 Task: Buy 3 Potato Mashers & Ricers from Fruit & Vegetable Tools section under best seller category for shipping address: Jovani Ramirez, 2765 Fieldcrest Road, New York, New York 10005, Cell Number 6318992398. Pay from credit card ending with 9757, CVV 798
Action: Mouse moved to (37, 119)
Screenshot: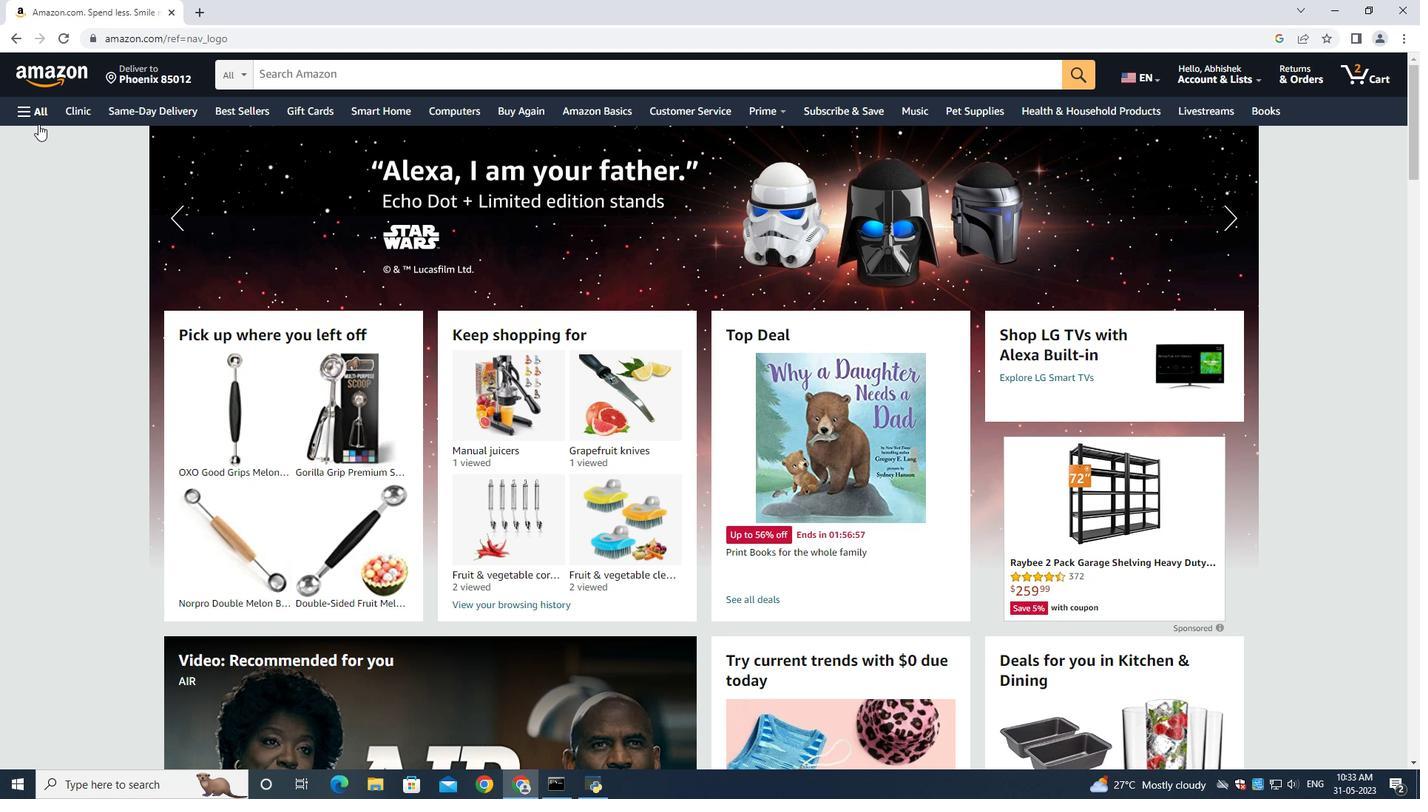 
Action: Mouse pressed left at (37, 119)
Screenshot: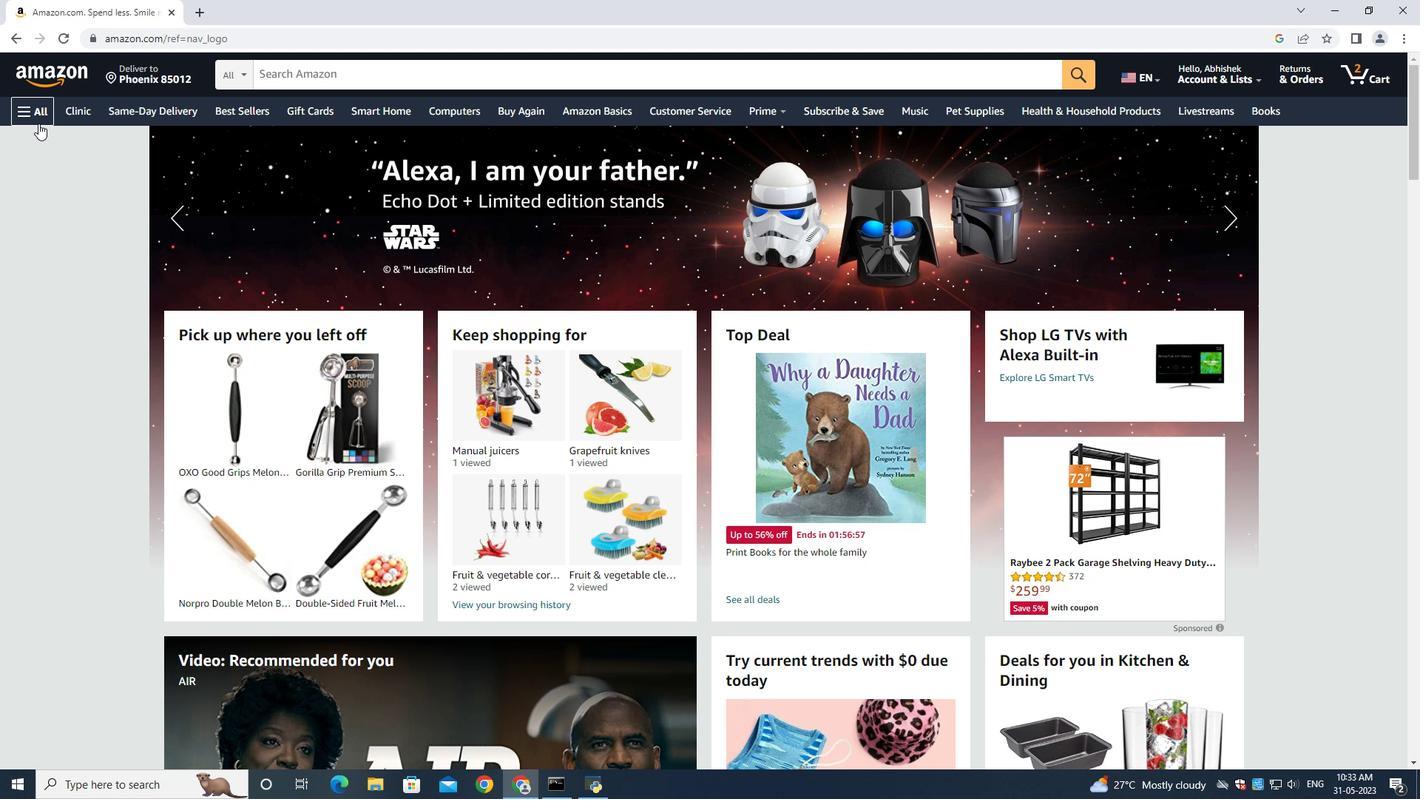 
Action: Mouse moved to (45, 137)
Screenshot: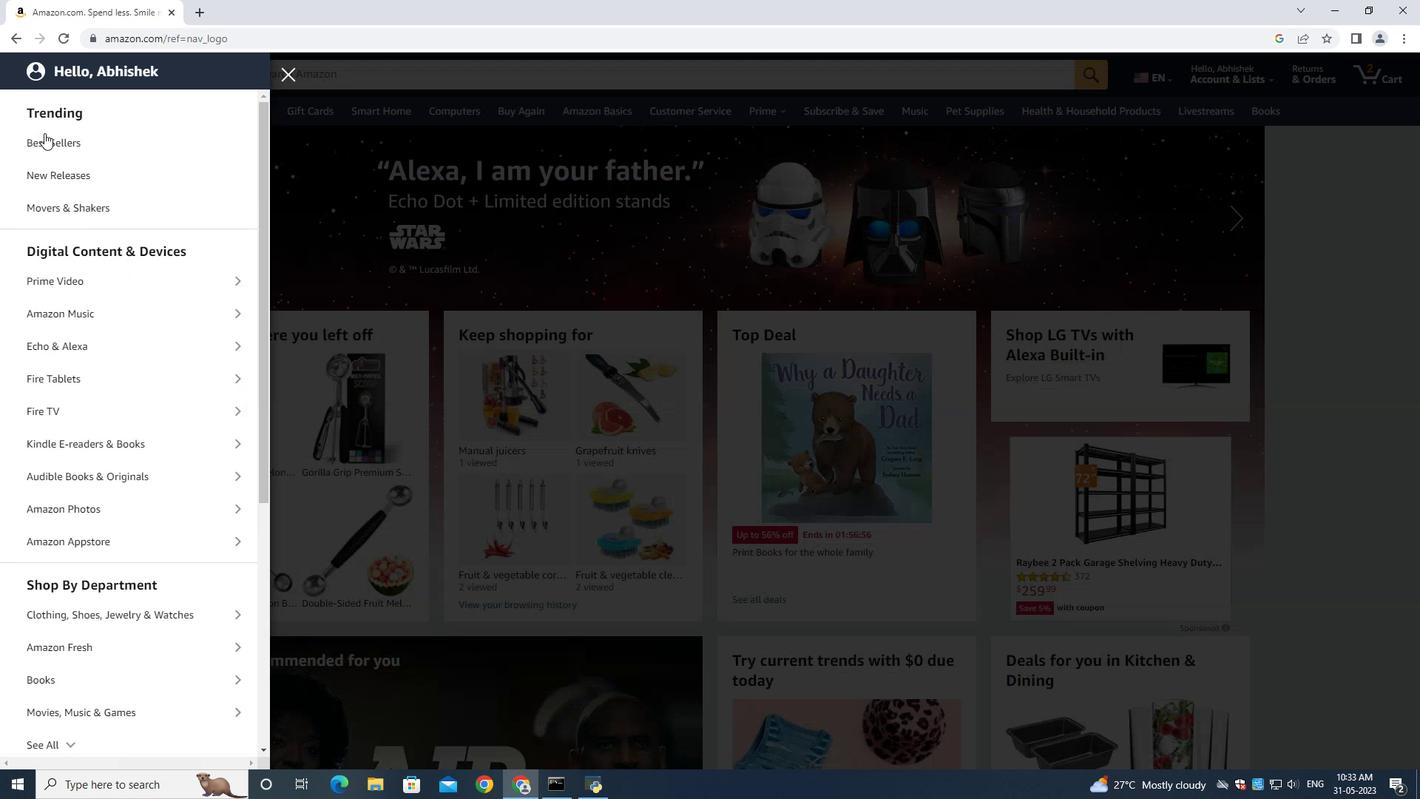 
Action: Mouse pressed left at (45, 137)
Screenshot: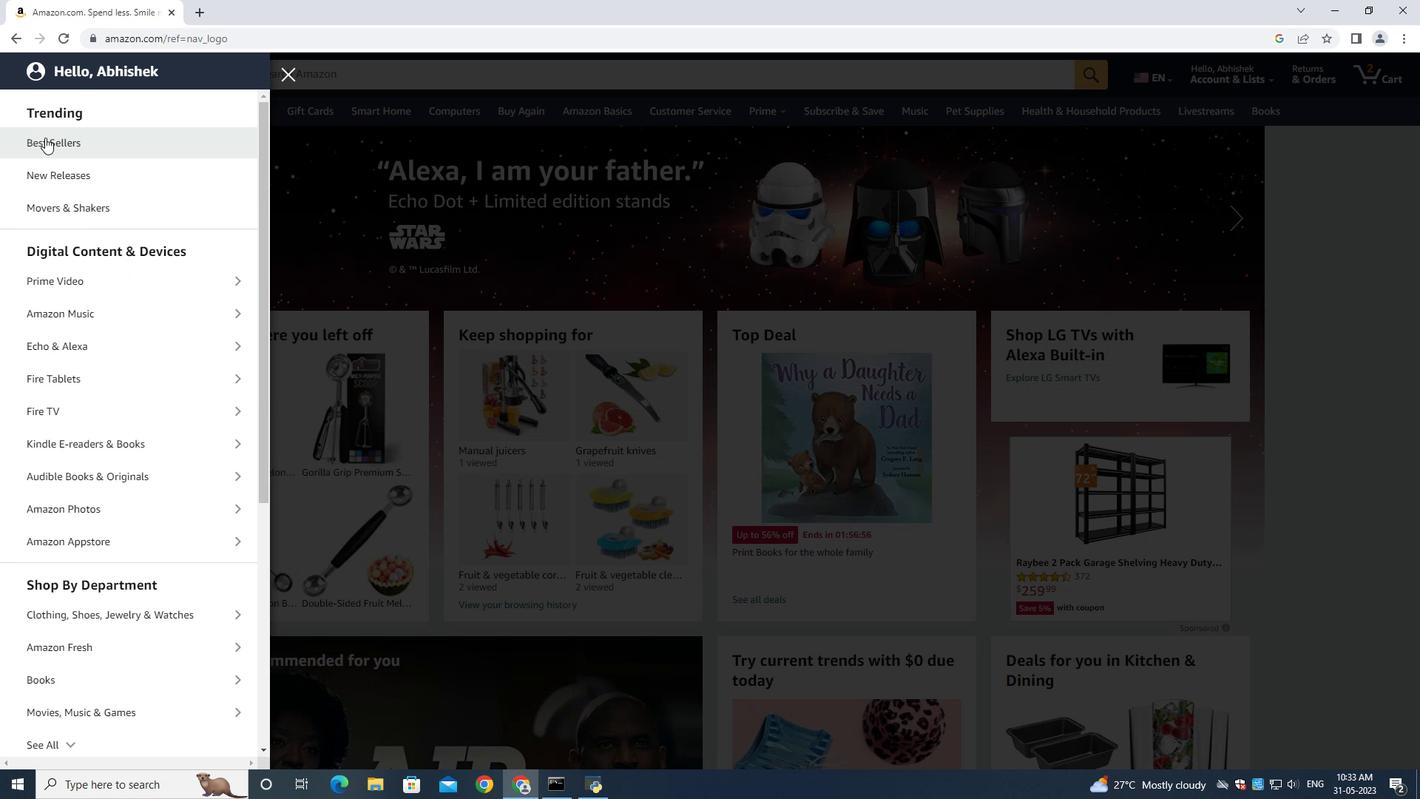 
Action: Mouse moved to (359, 76)
Screenshot: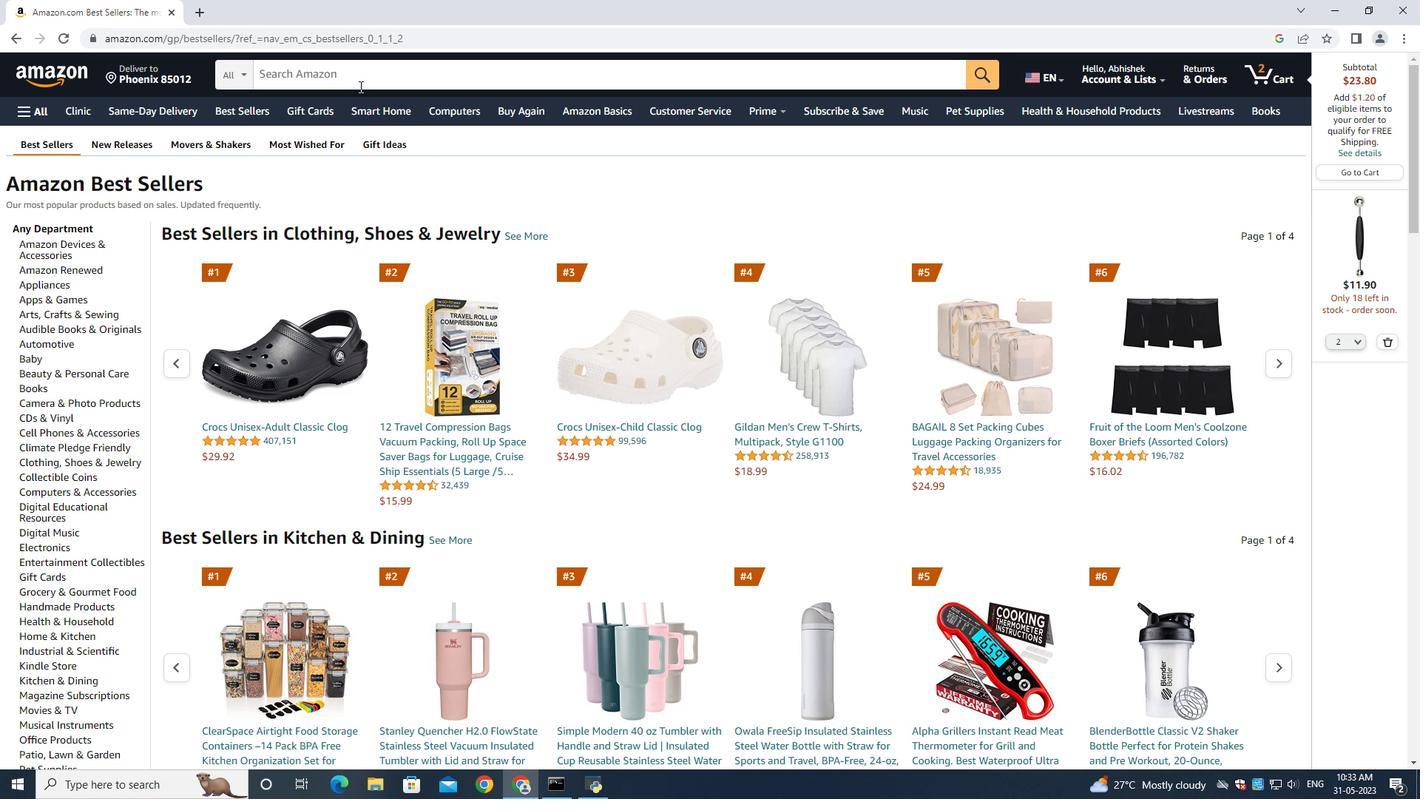
Action: Mouse pressed left at (359, 76)
Screenshot: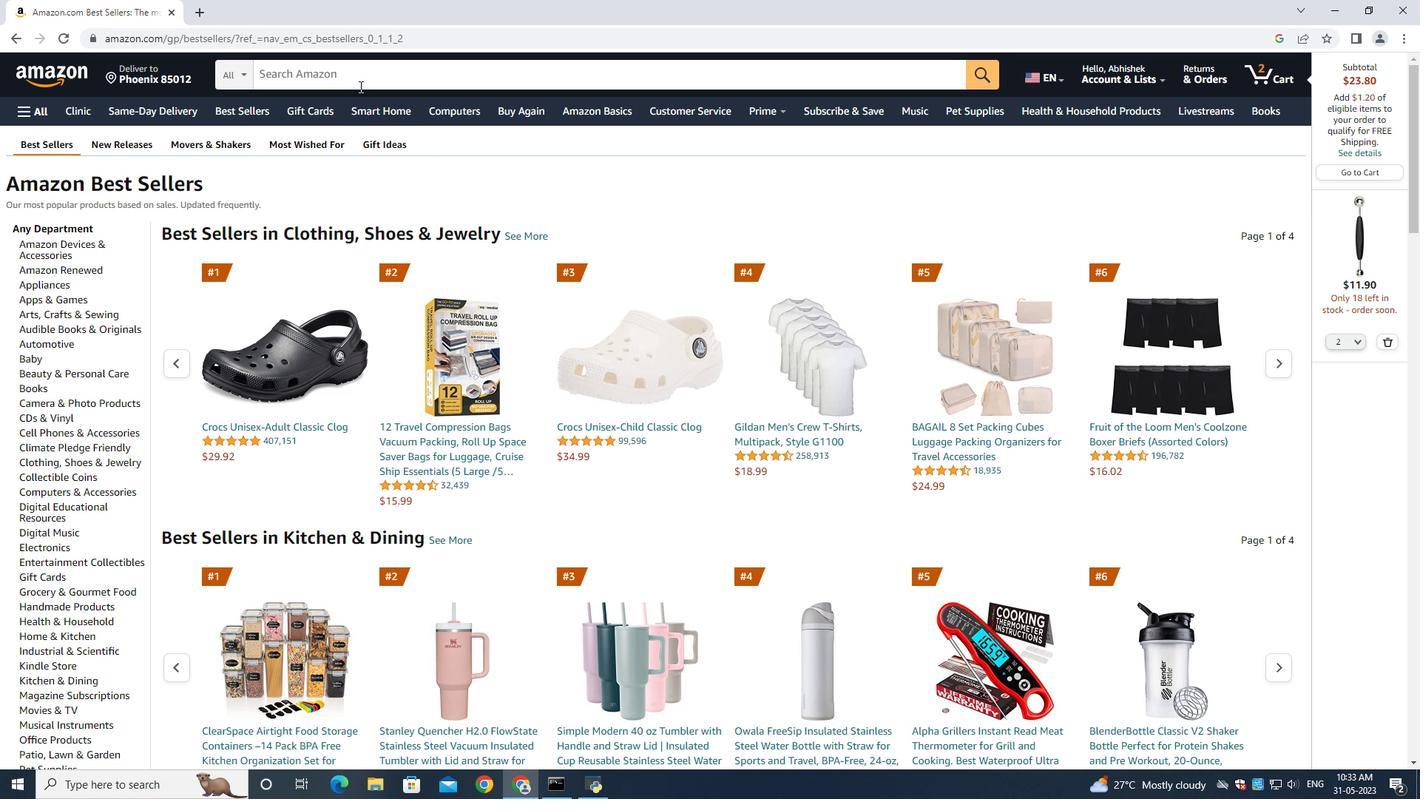 
Action: Key pressed patato<Key.space><Key.shift>Mashers<Key.enter>
Screenshot: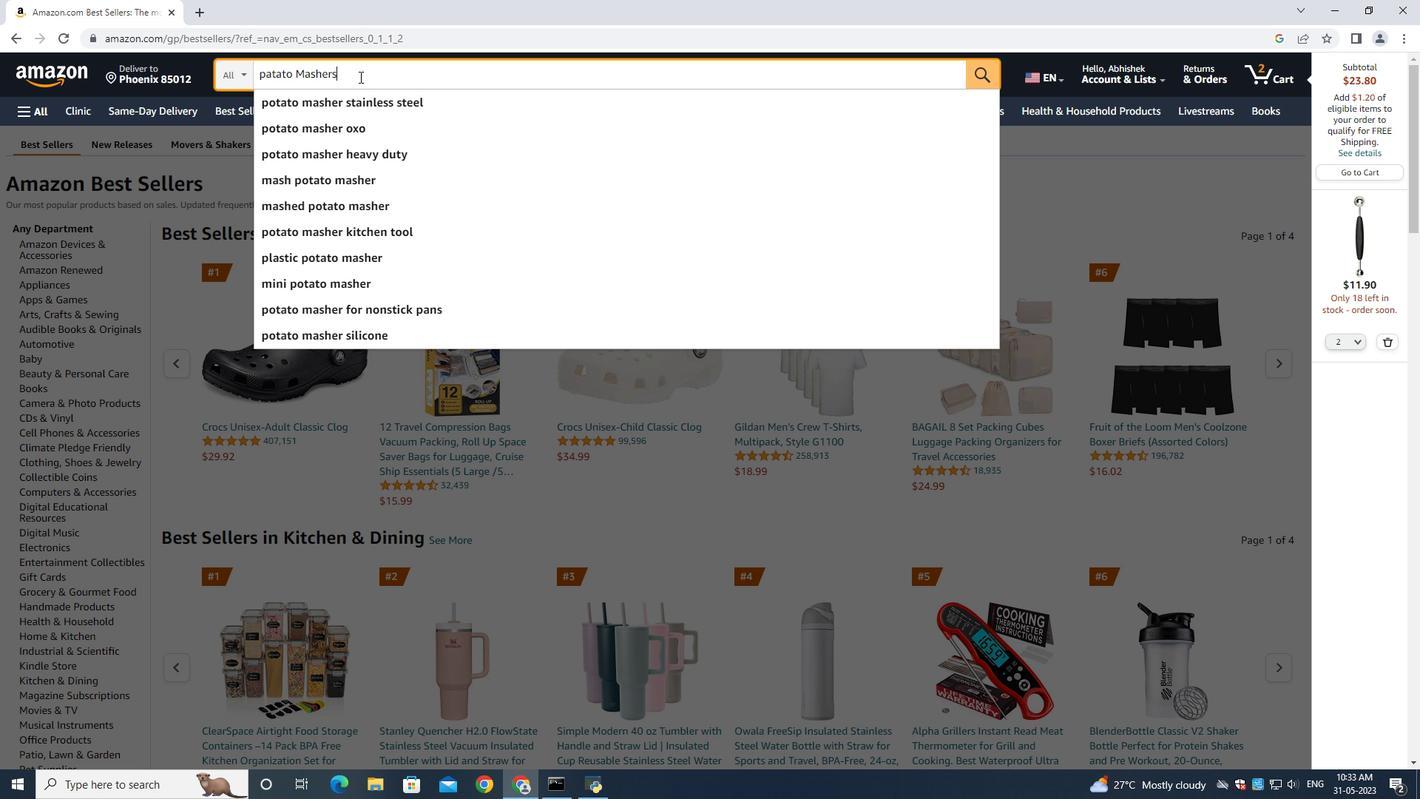 
Action: Mouse moved to (1381, 346)
Screenshot: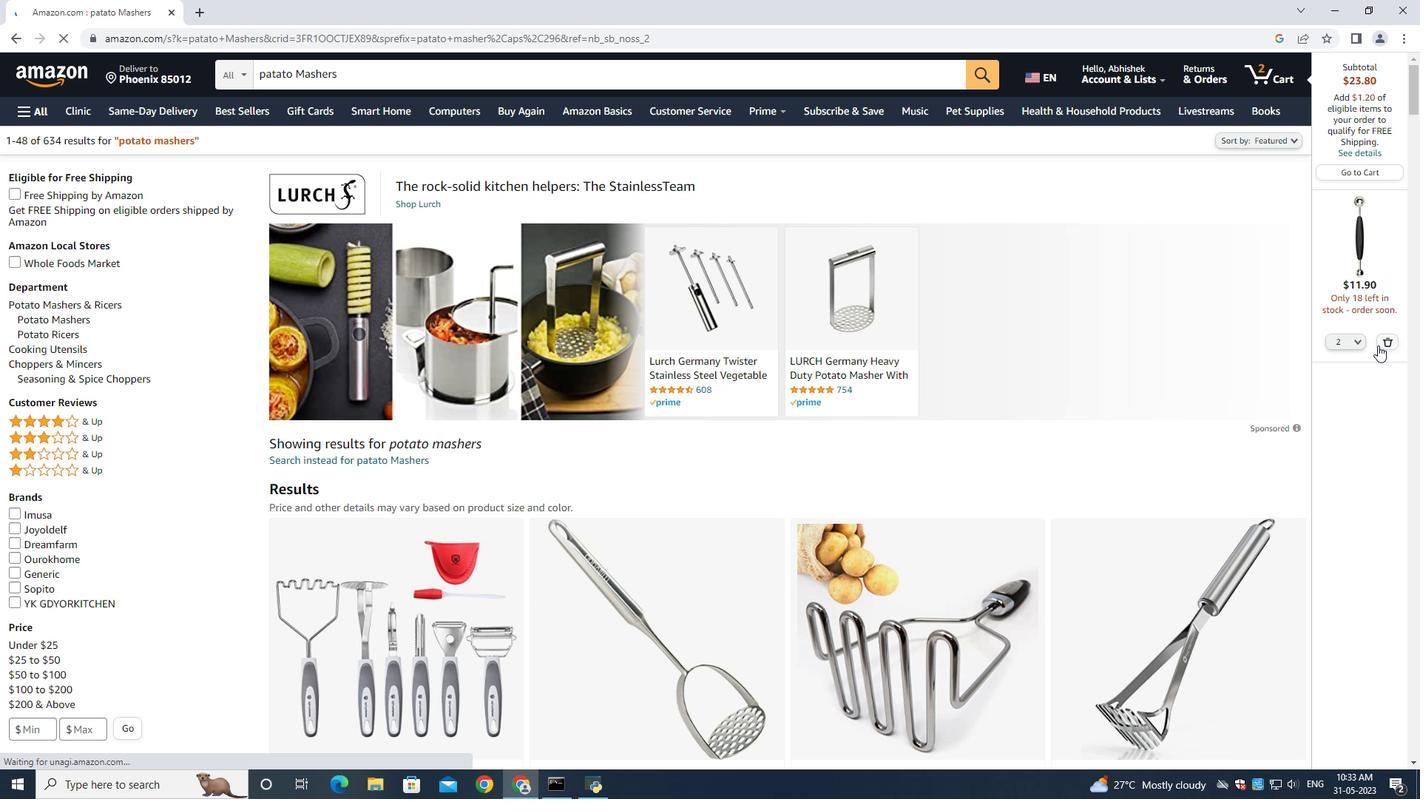 
Action: Mouse pressed left at (1381, 346)
Screenshot: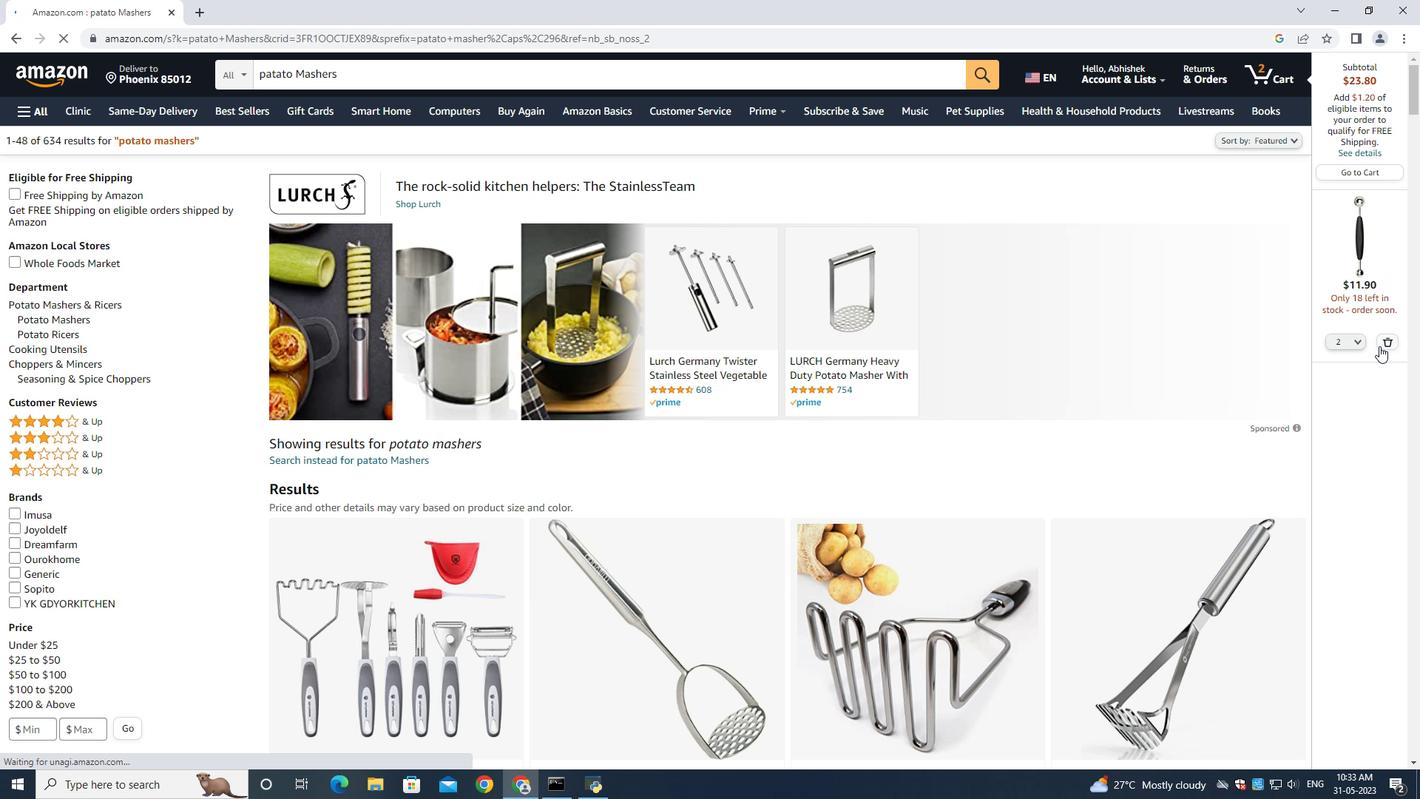 
Action: Mouse moved to (573, 585)
Screenshot: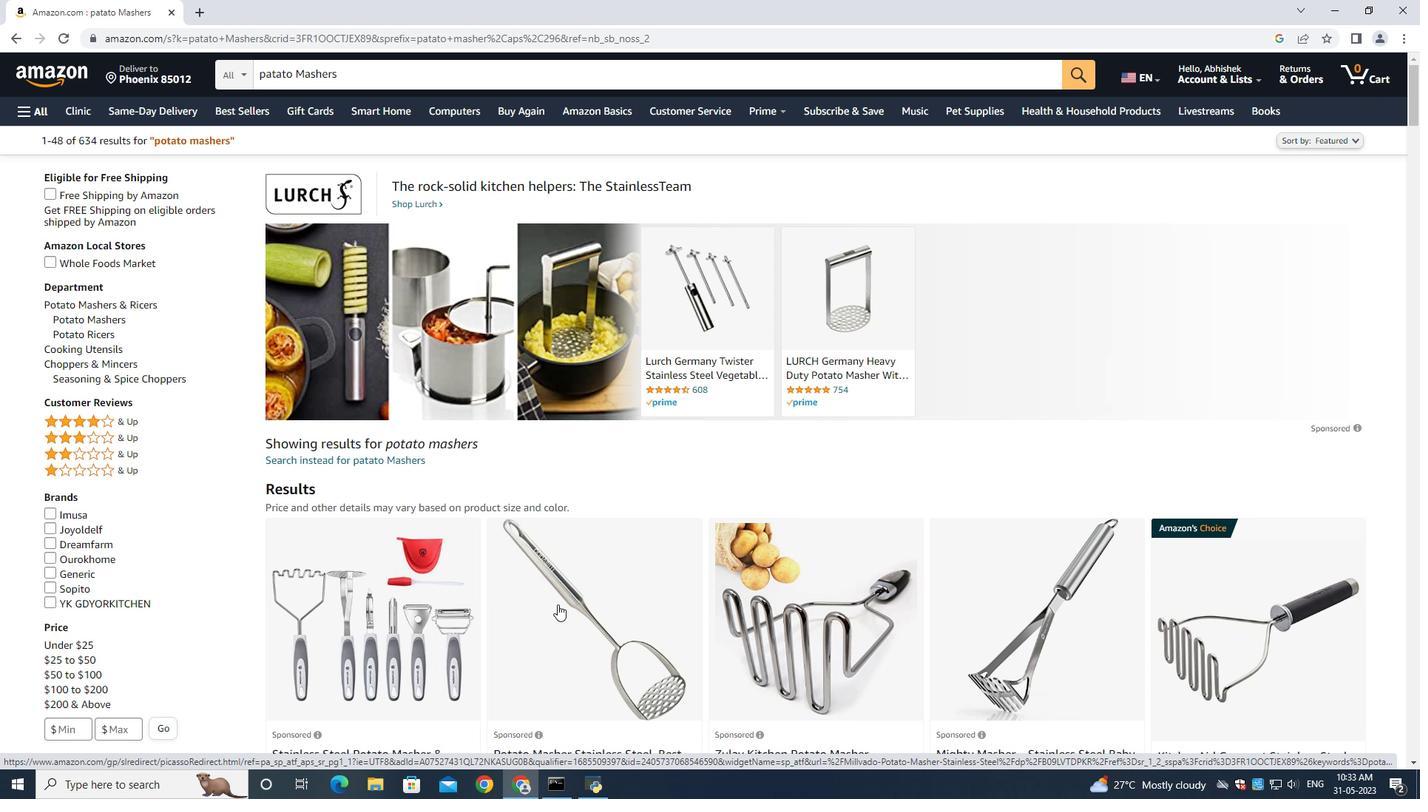 
Action: Mouse scrolled (573, 585) with delta (0, 0)
Screenshot: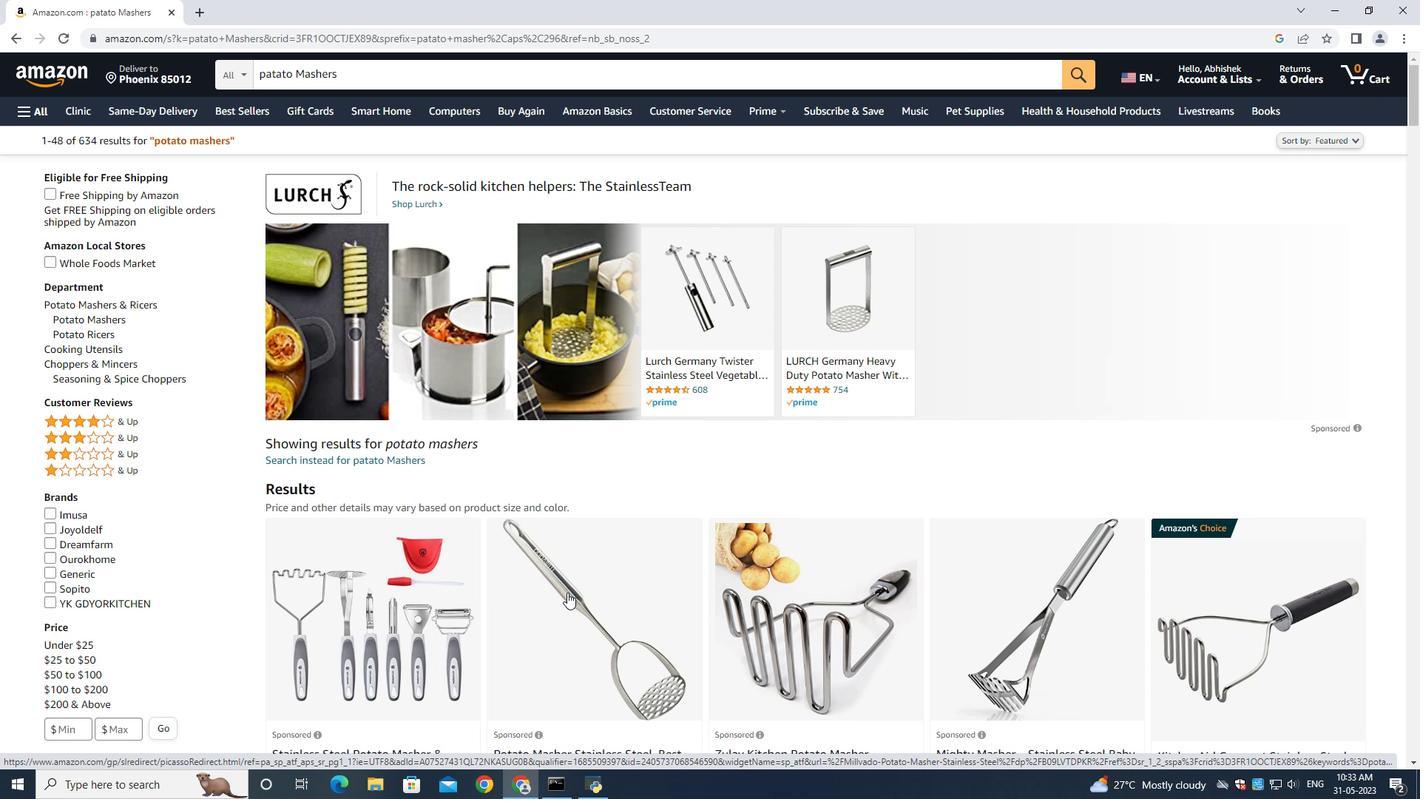 
Action: Mouse scrolled (573, 585) with delta (0, 0)
Screenshot: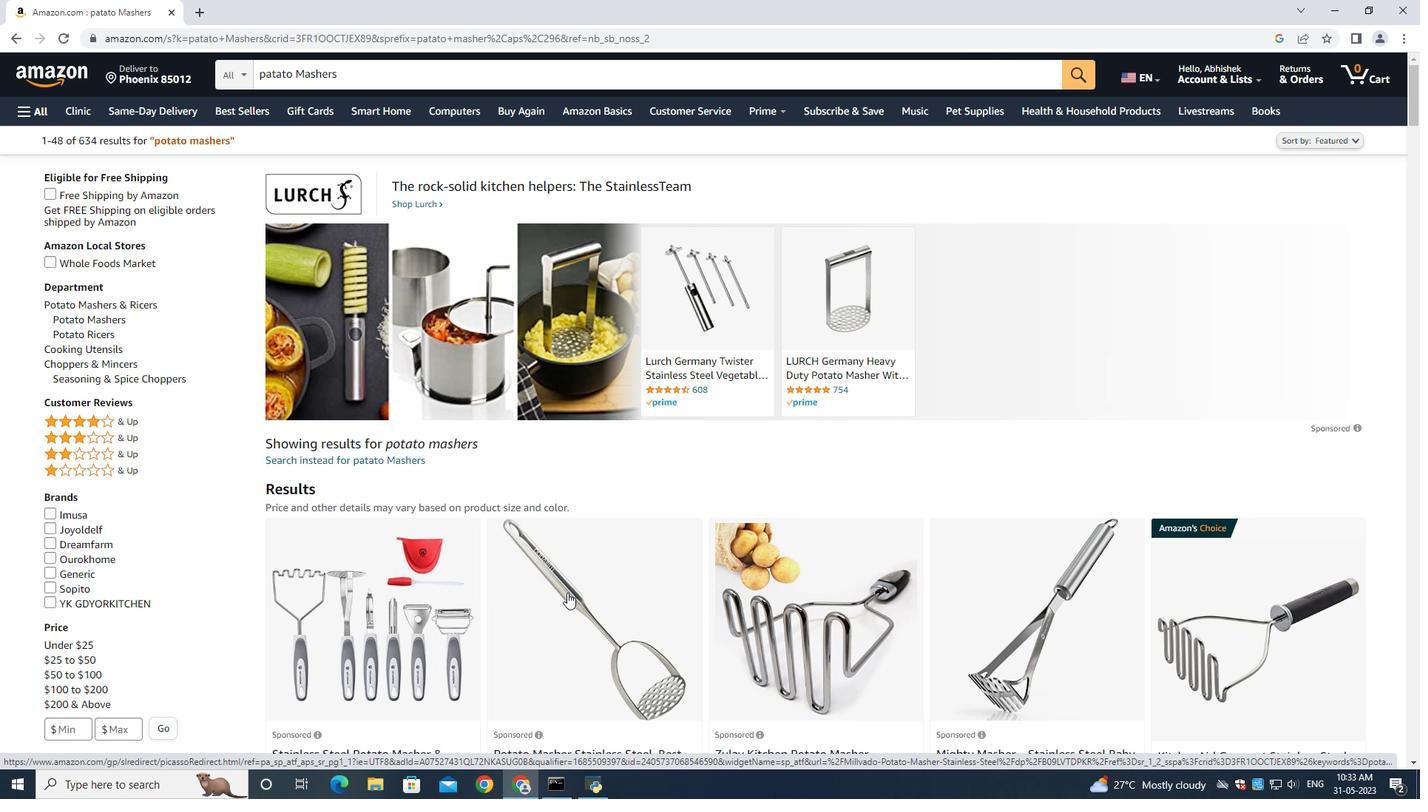 
Action: Mouse scrolled (573, 585) with delta (0, 0)
Screenshot: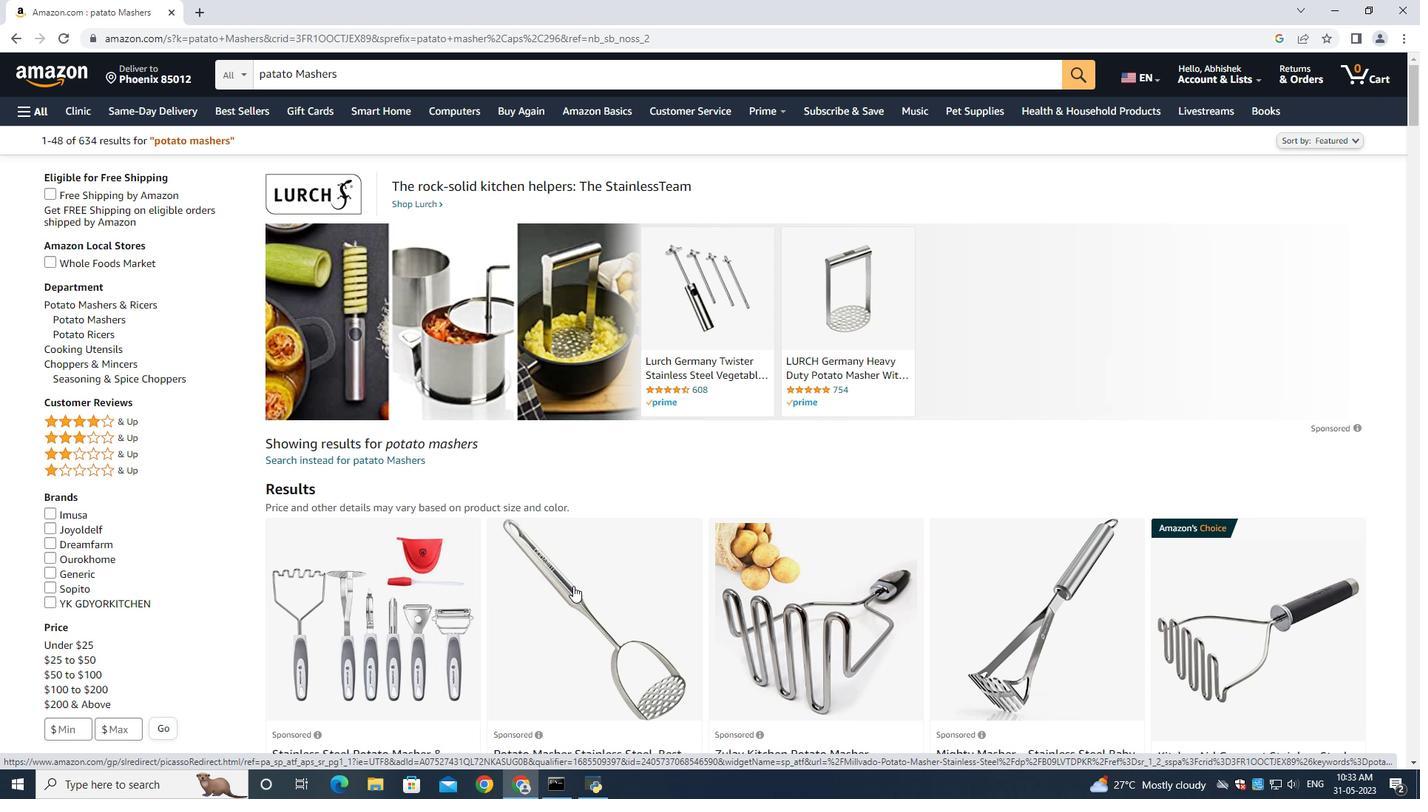 
Action: Mouse moved to (557, 483)
Screenshot: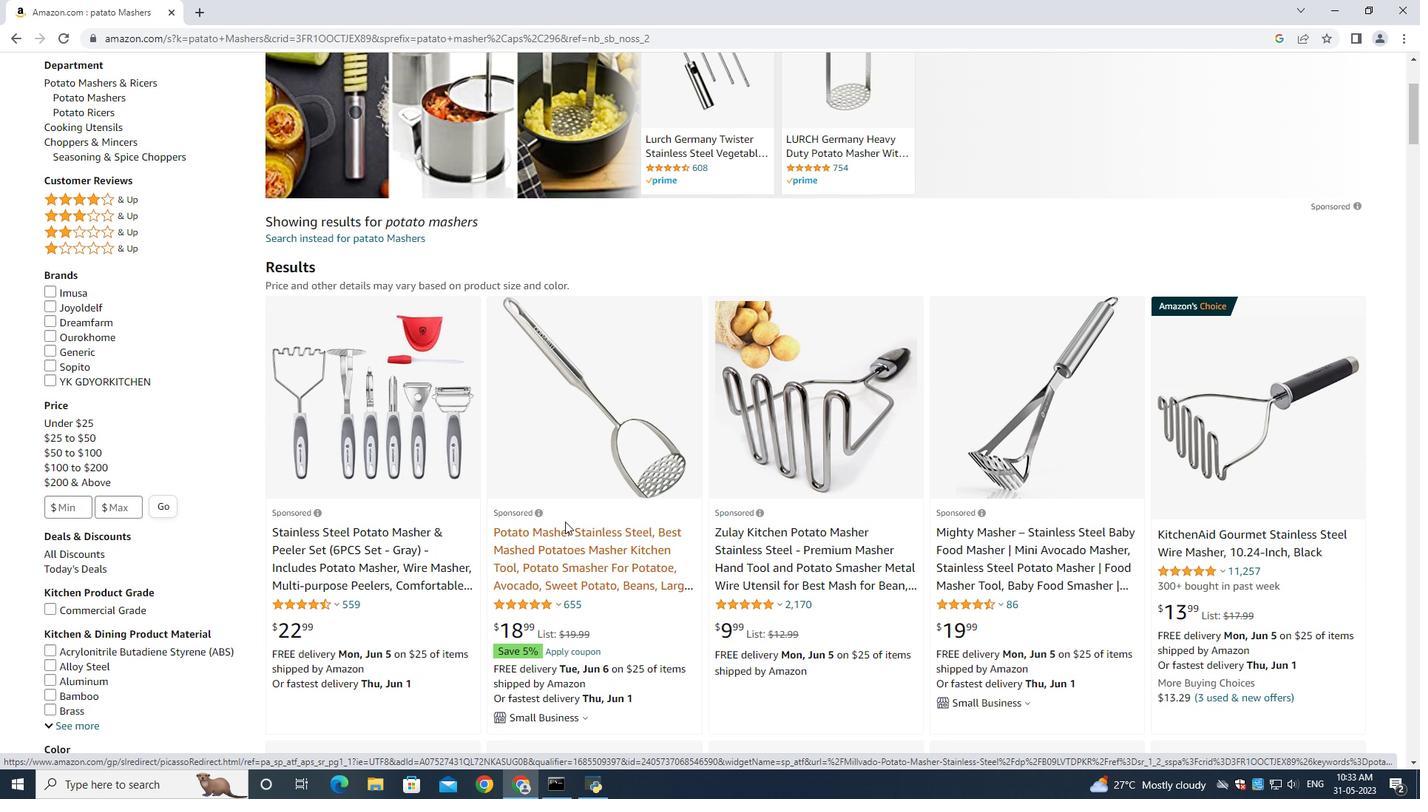 
Action: Mouse scrolled (557, 483) with delta (0, 0)
Screenshot: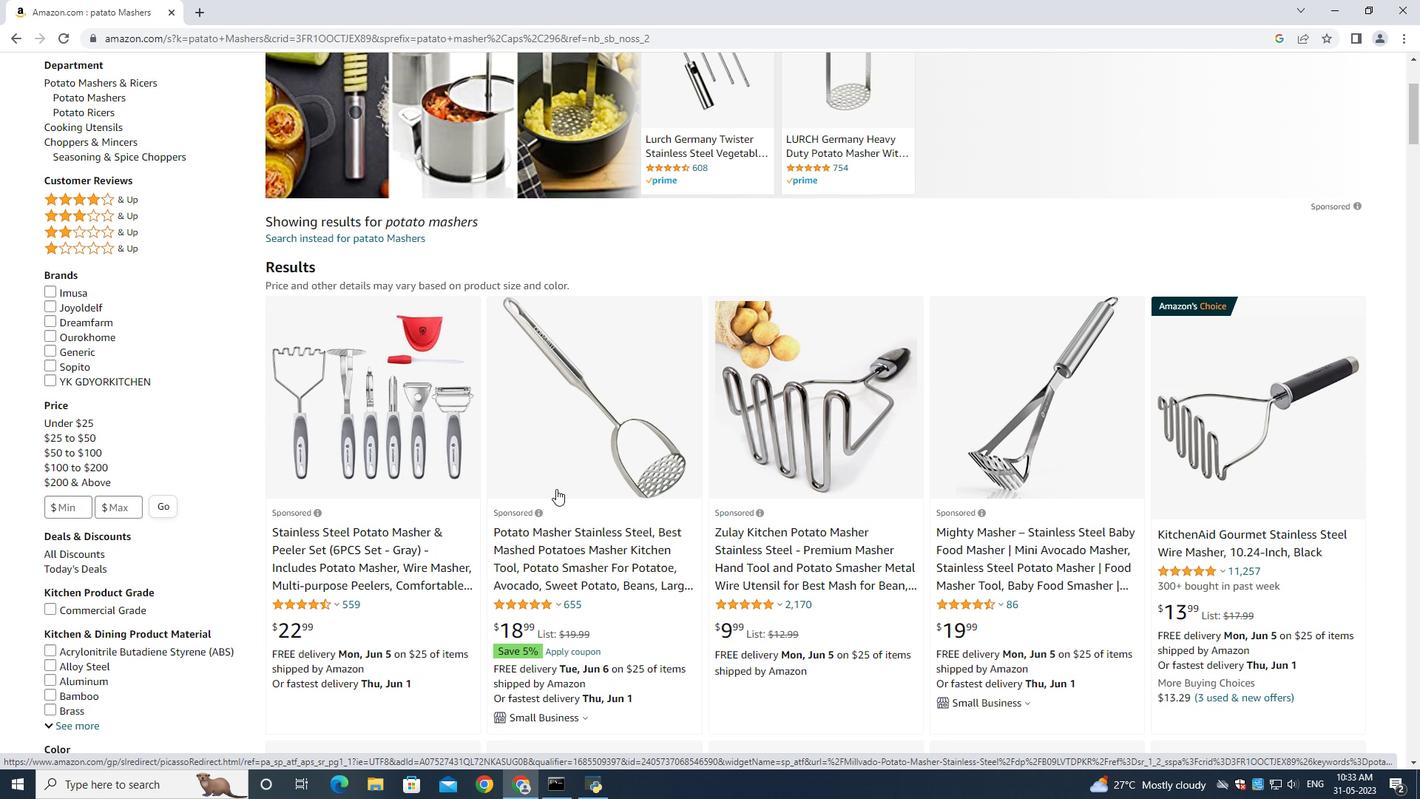 
Action: Mouse scrolled (557, 483) with delta (0, 0)
Screenshot: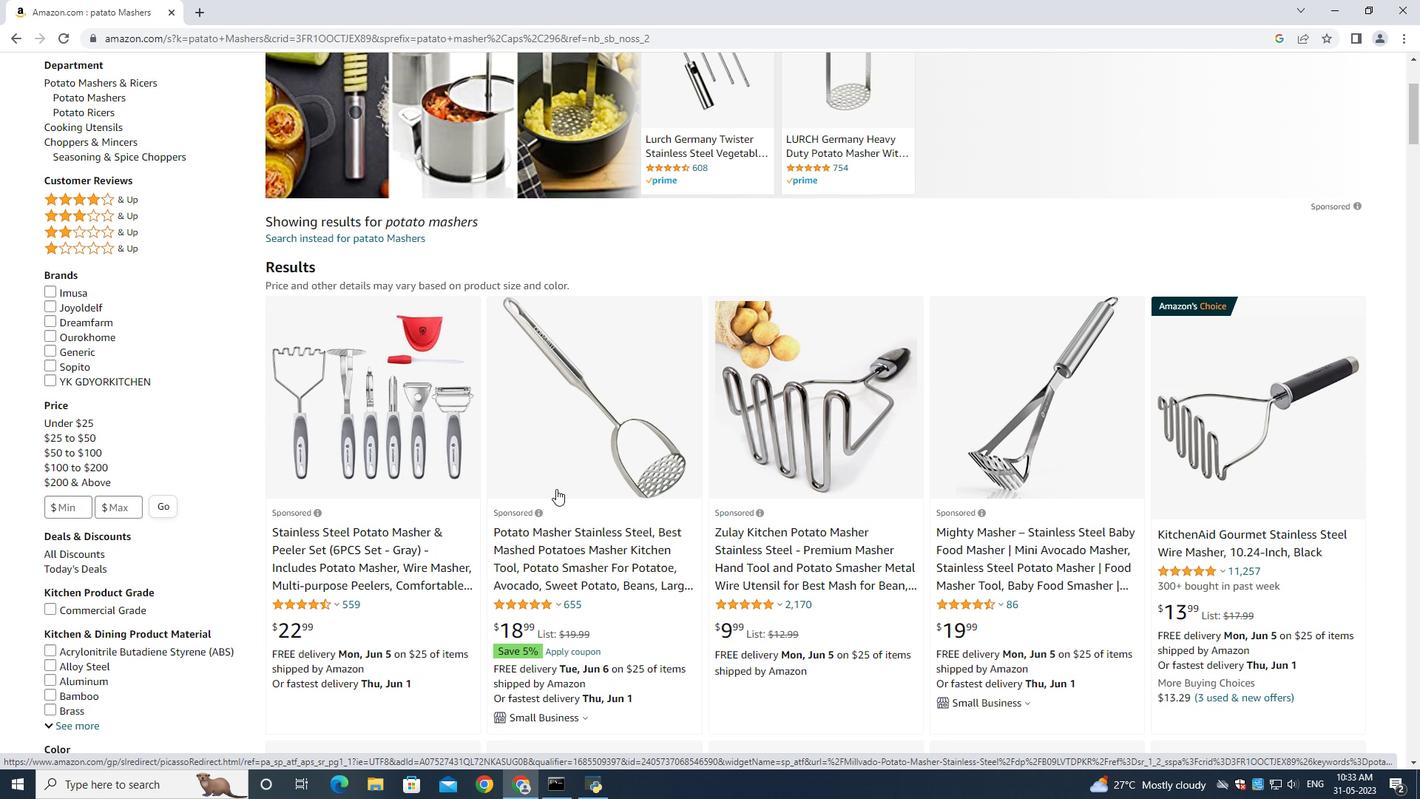 
Action: Mouse scrolled (557, 483) with delta (0, 0)
Screenshot: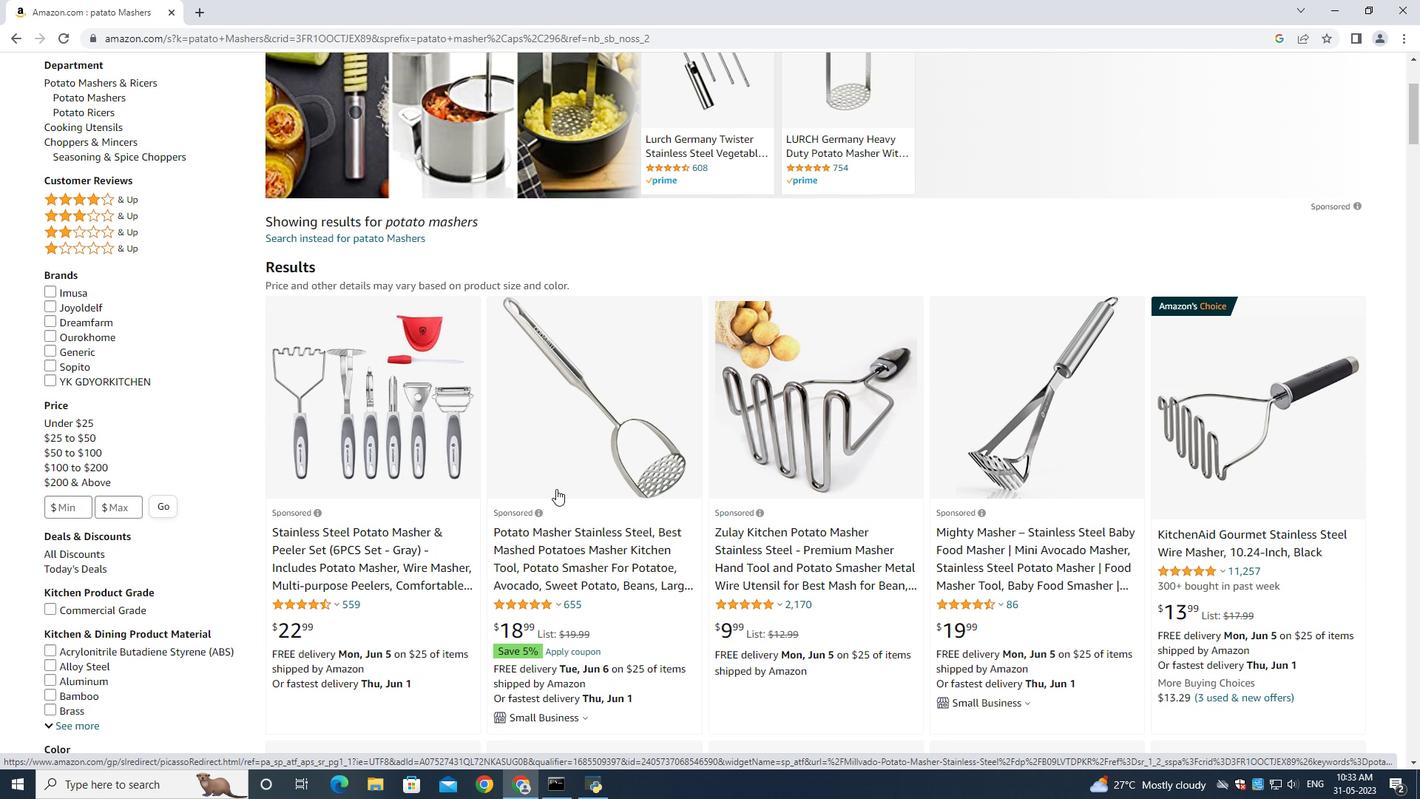 
Action: Mouse scrolled (557, 484) with delta (0, 1)
Screenshot: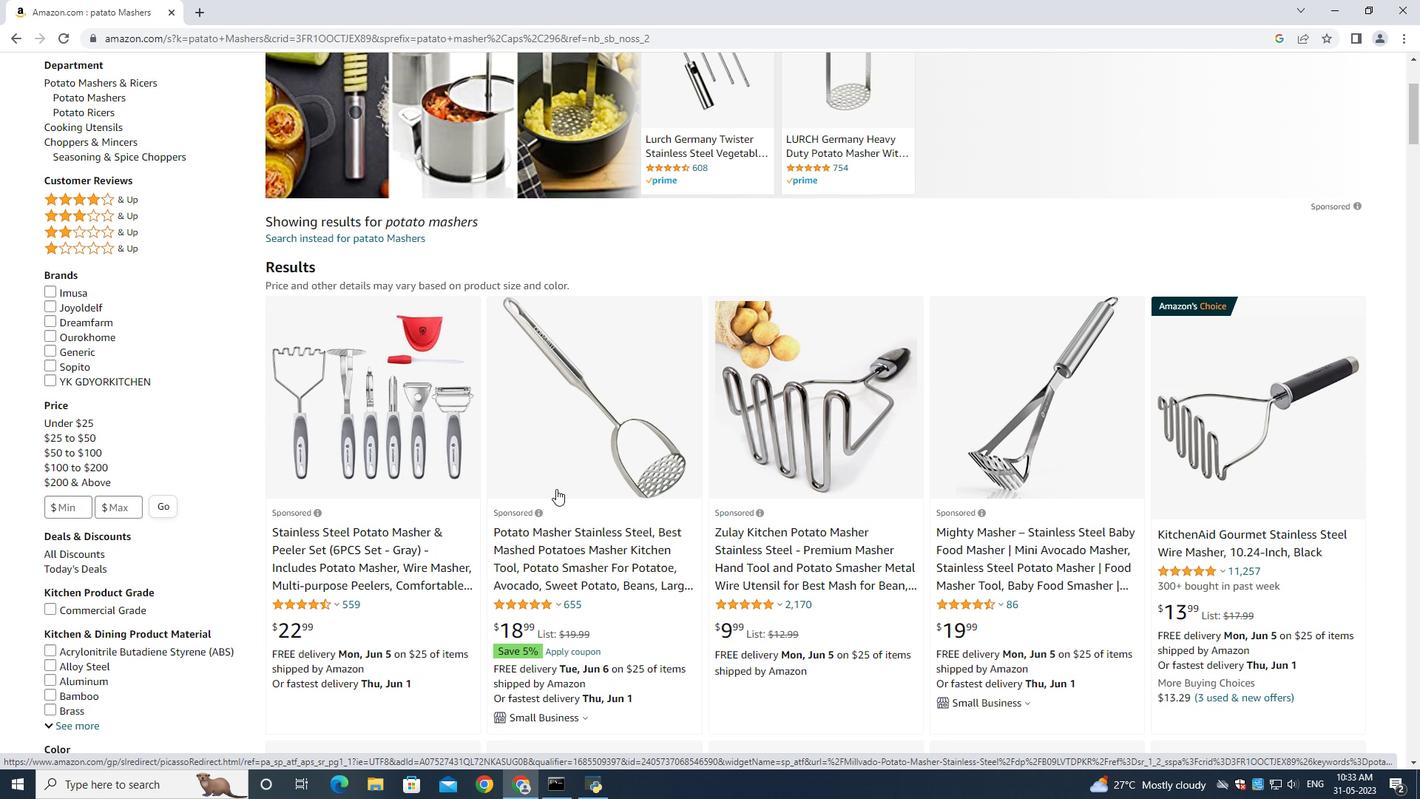 
Action: Mouse scrolled (557, 483) with delta (0, 0)
Screenshot: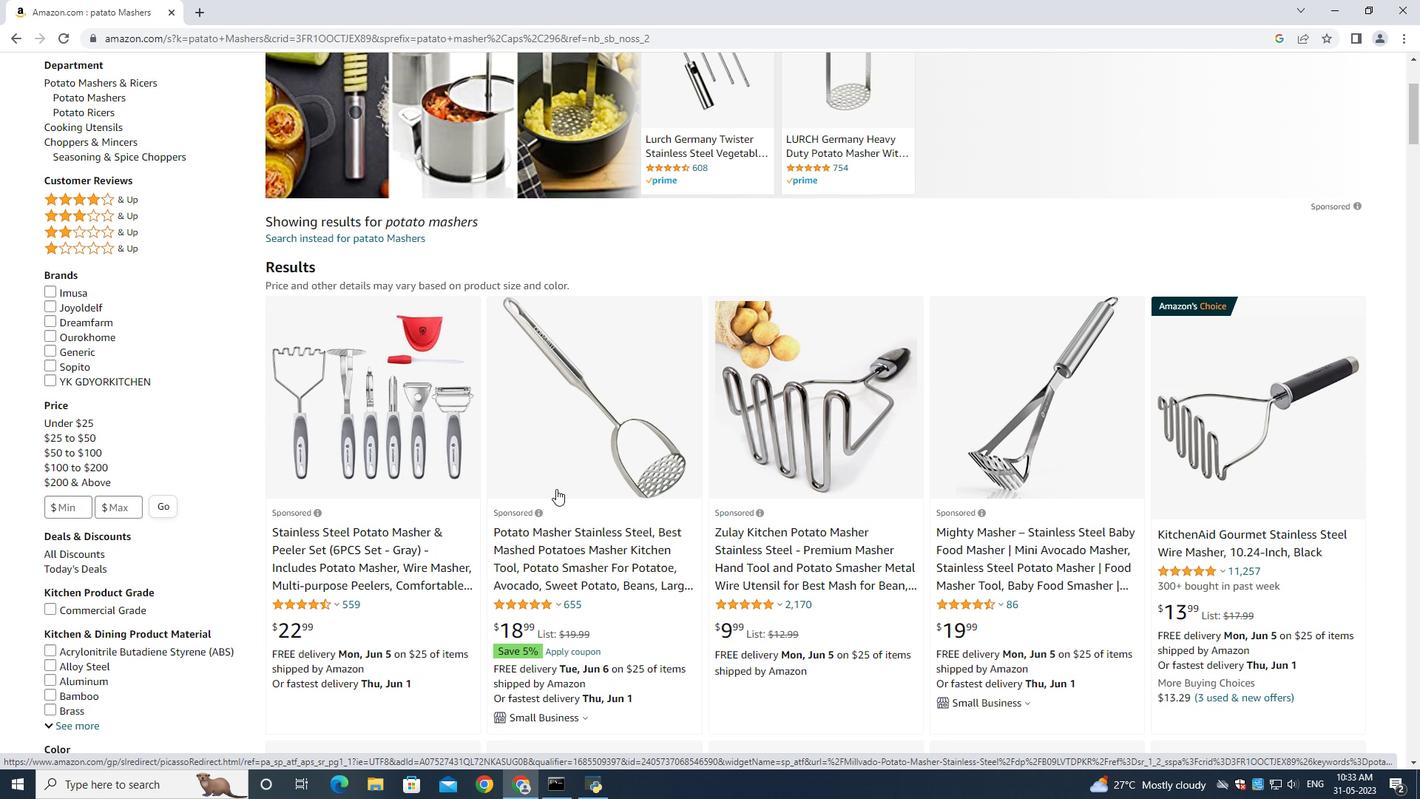 
Action: Mouse scrolled (557, 483) with delta (0, 0)
Screenshot: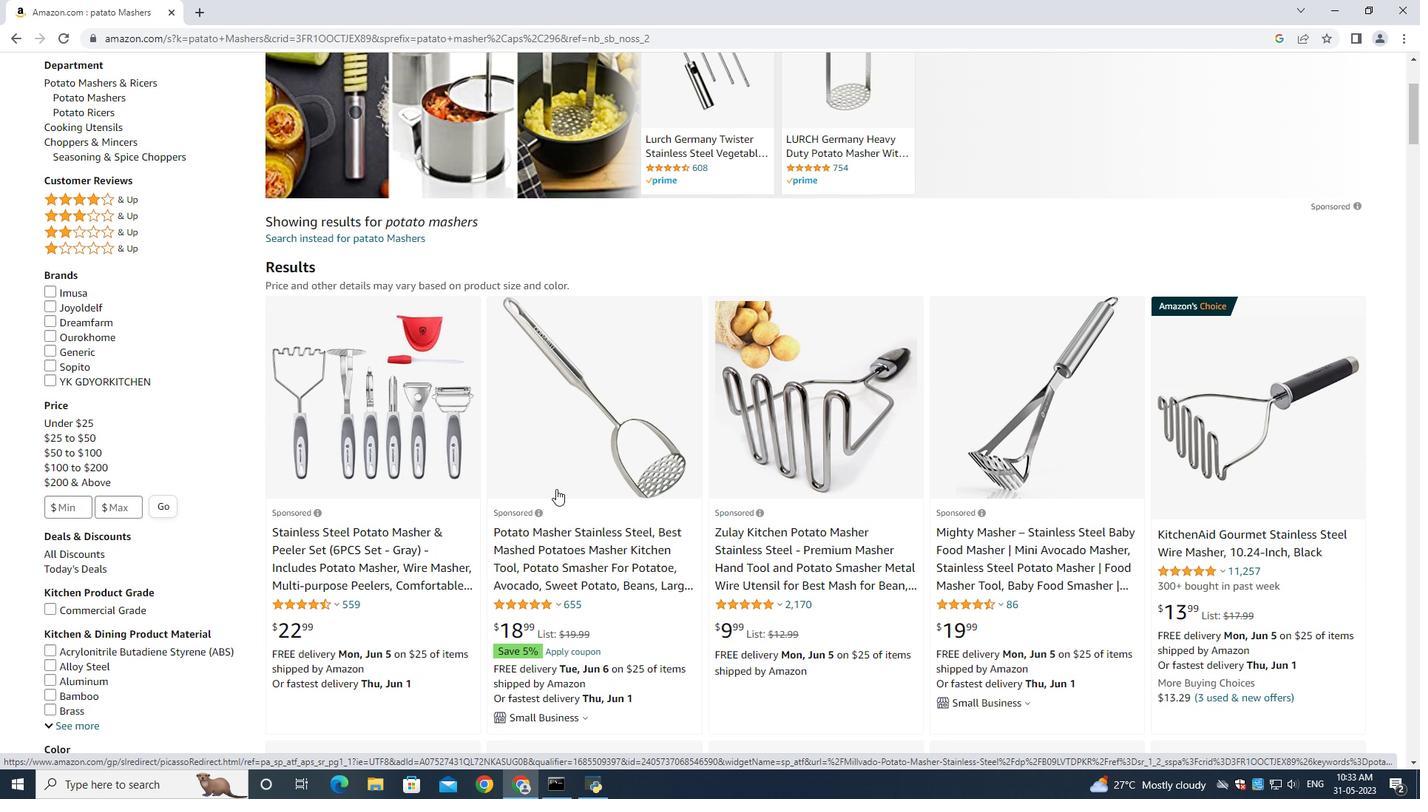 
Action: Mouse scrolled (557, 483) with delta (0, 0)
Screenshot: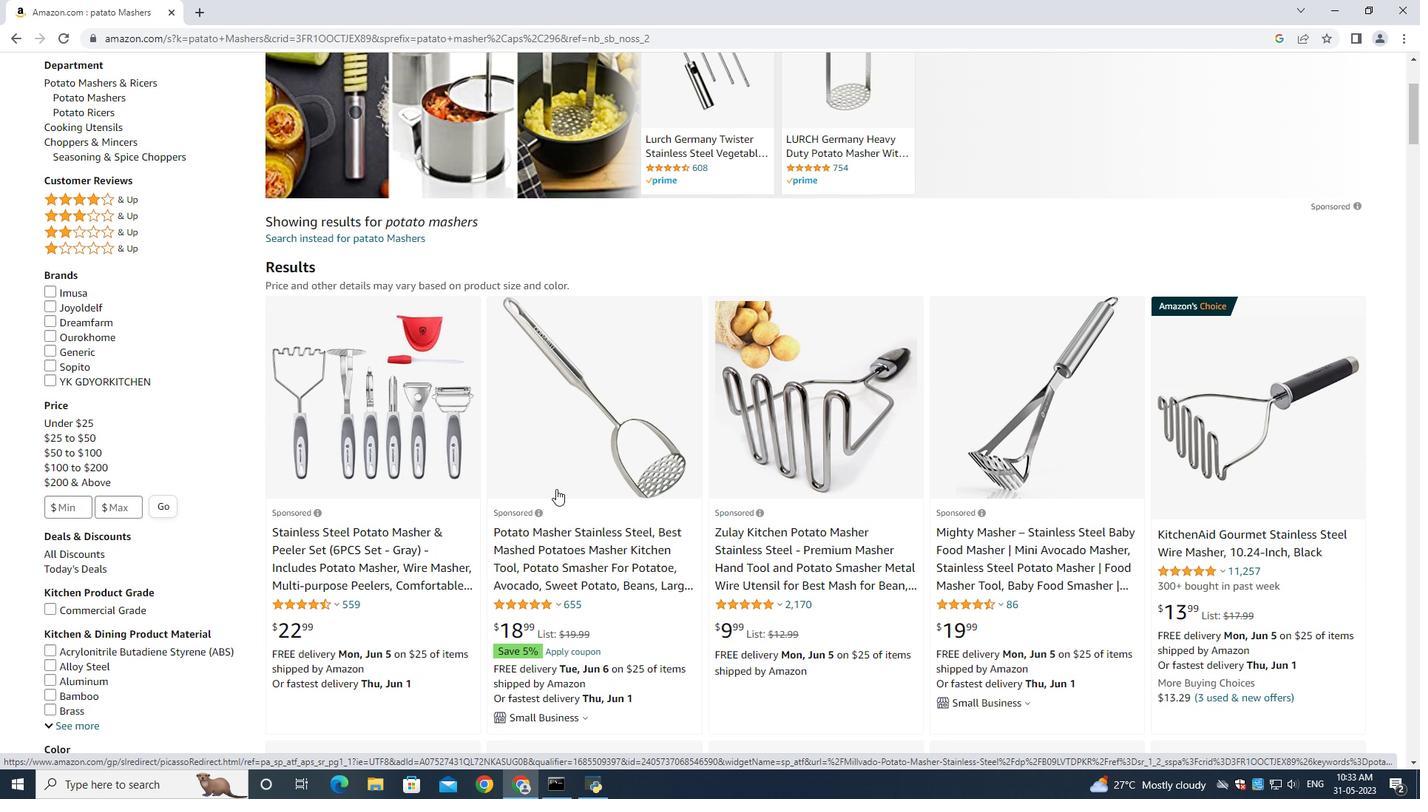 
Action: Mouse moved to (461, 482)
Screenshot: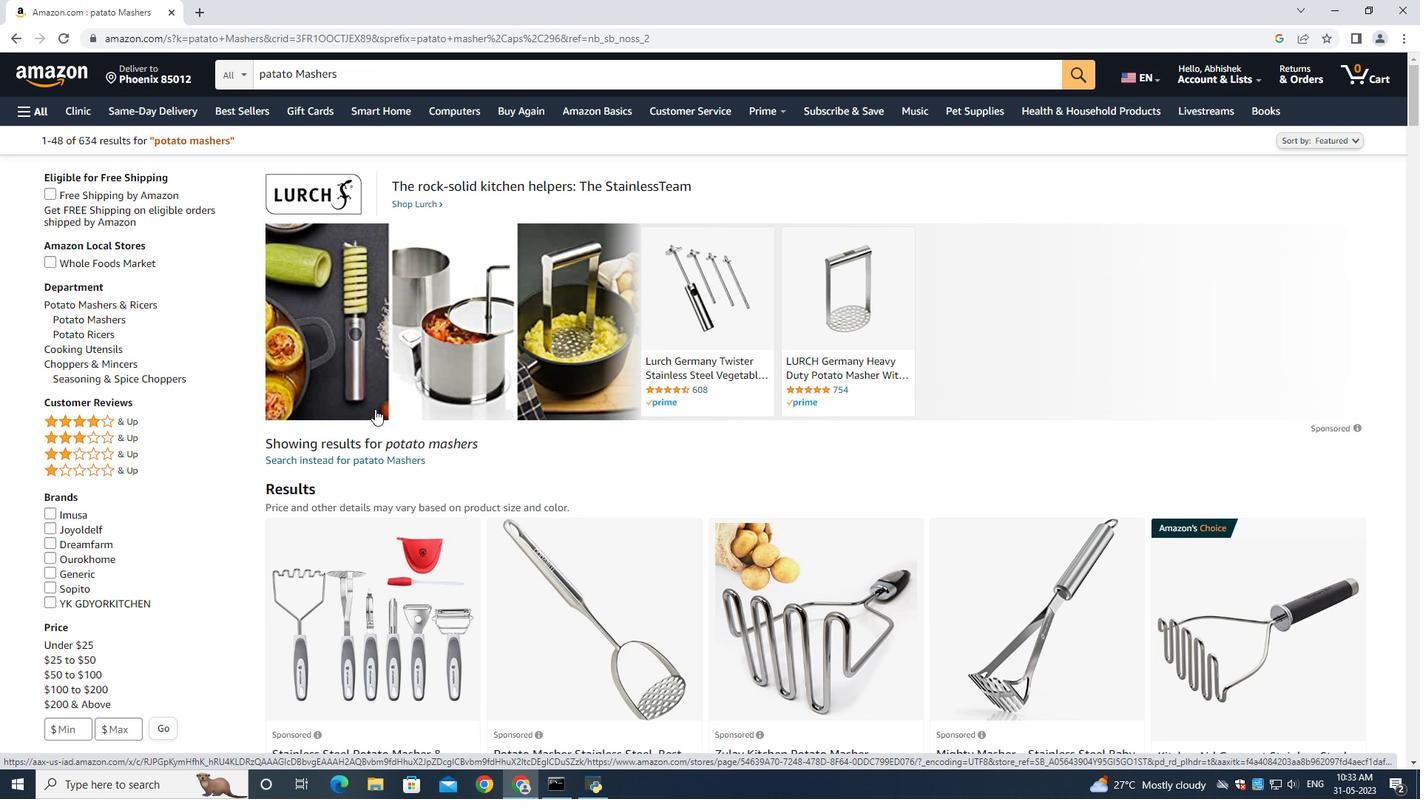 
Action: Mouse scrolled (461, 481) with delta (0, 0)
Screenshot: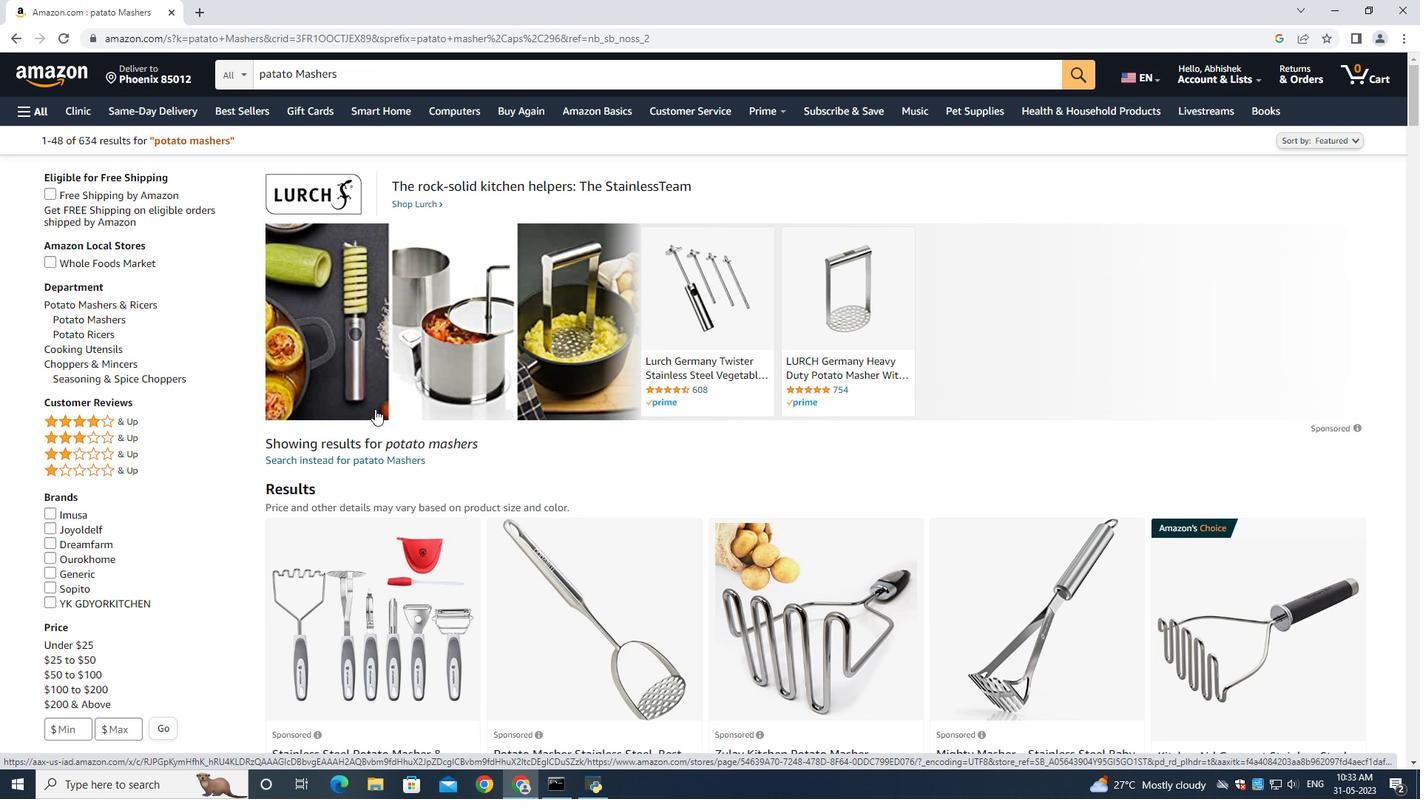 
Action: Mouse moved to (531, 548)
Screenshot: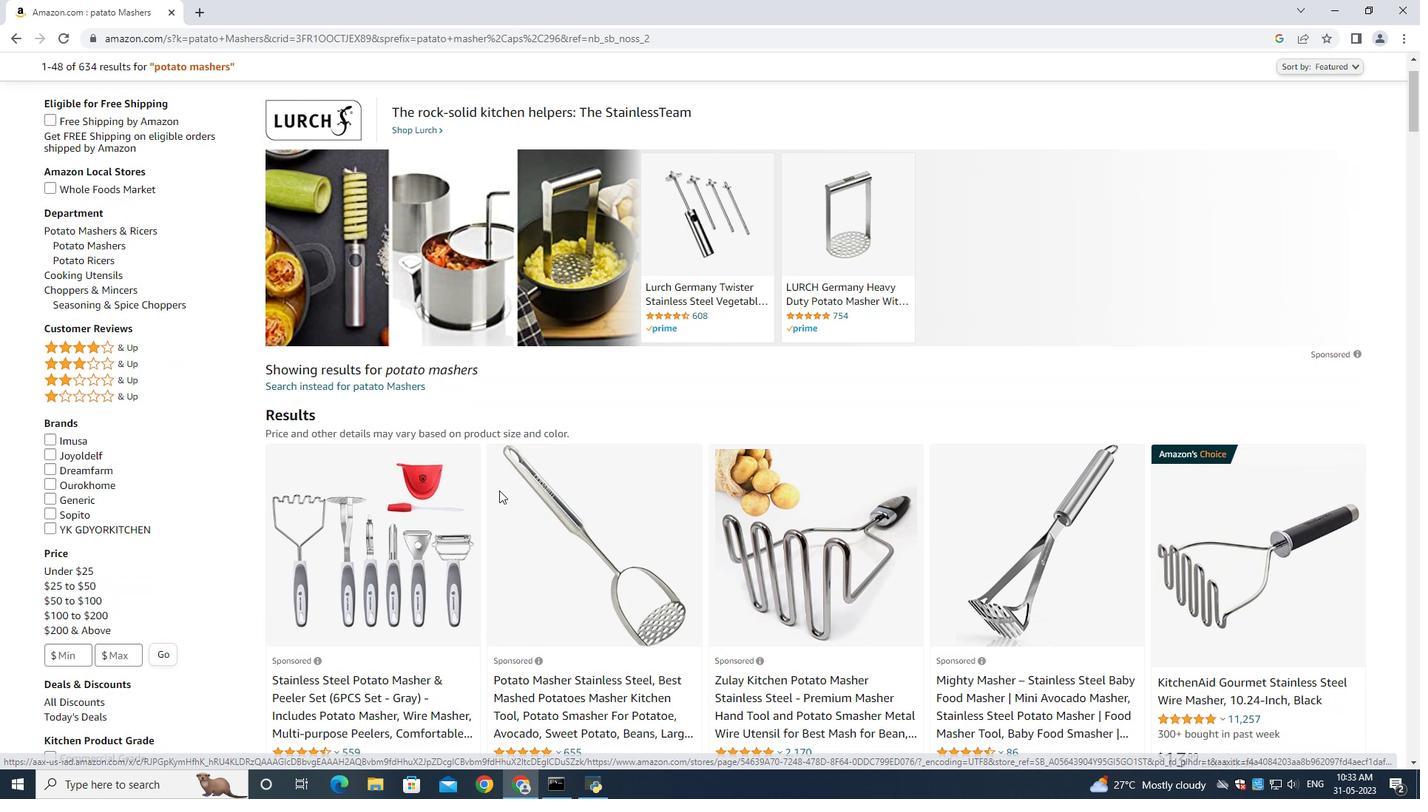 
Action: Mouse scrolled (533, 532) with delta (0, 0)
Screenshot: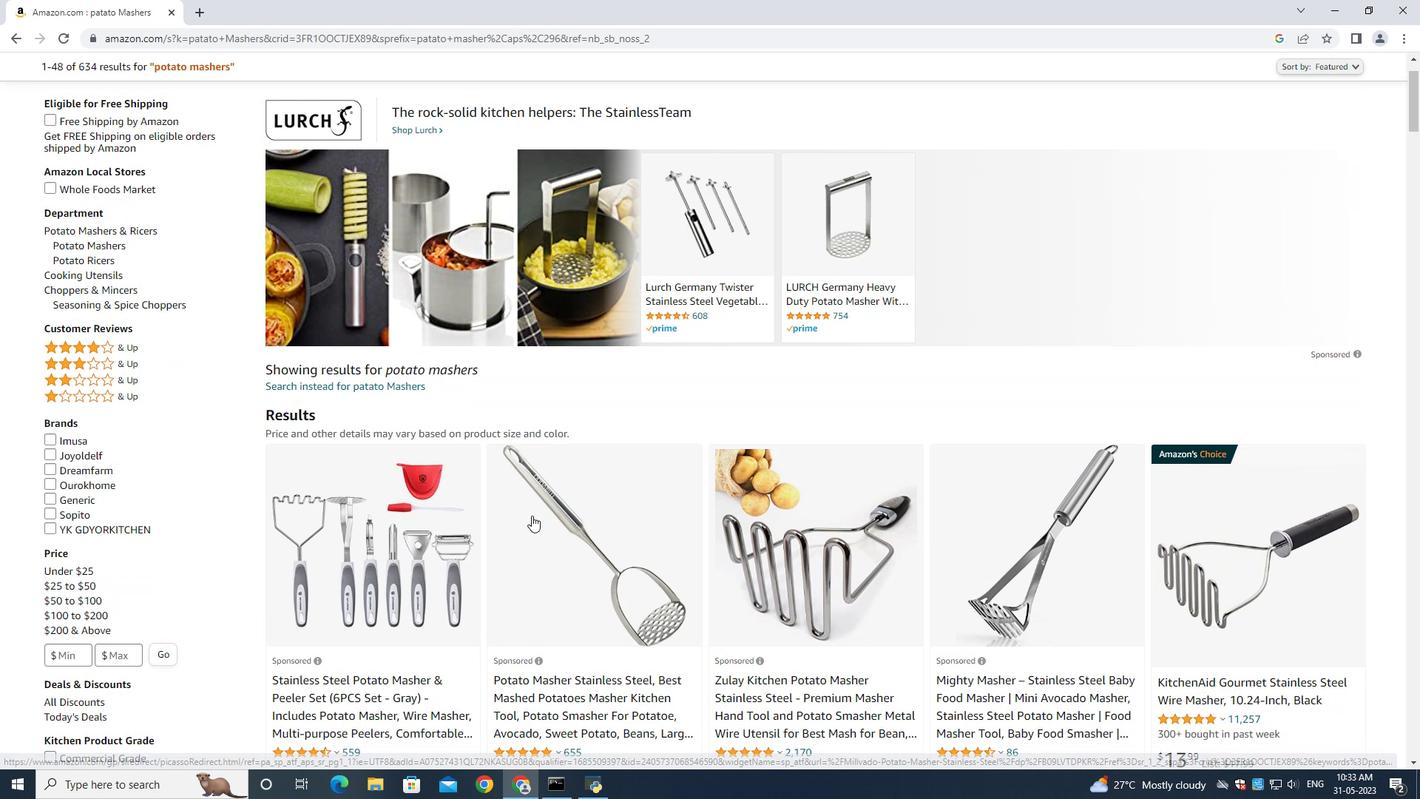 
Action: Mouse moved to (476, 293)
Screenshot: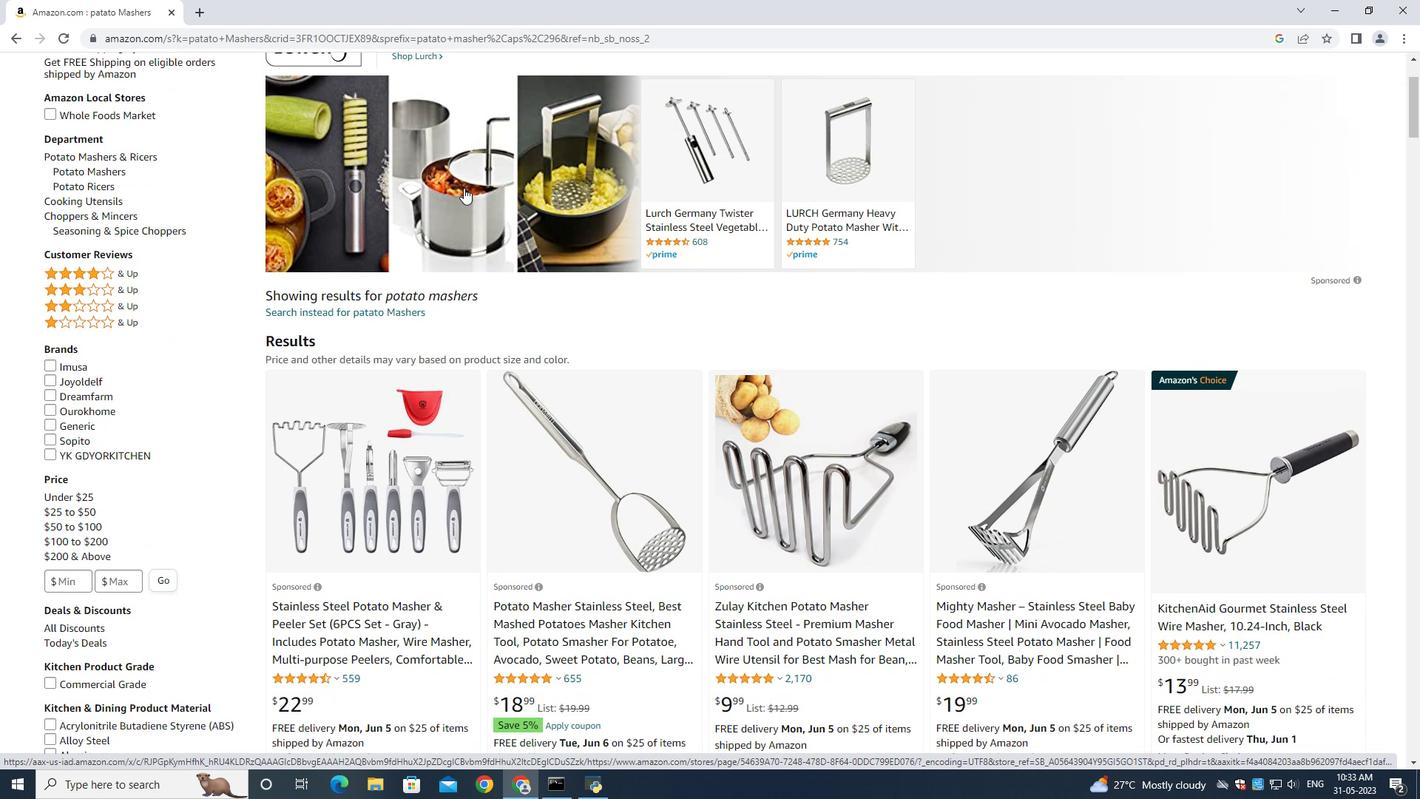 
Action: Mouse scrolled (476, 294) with delta (0, 0)
Screenshot: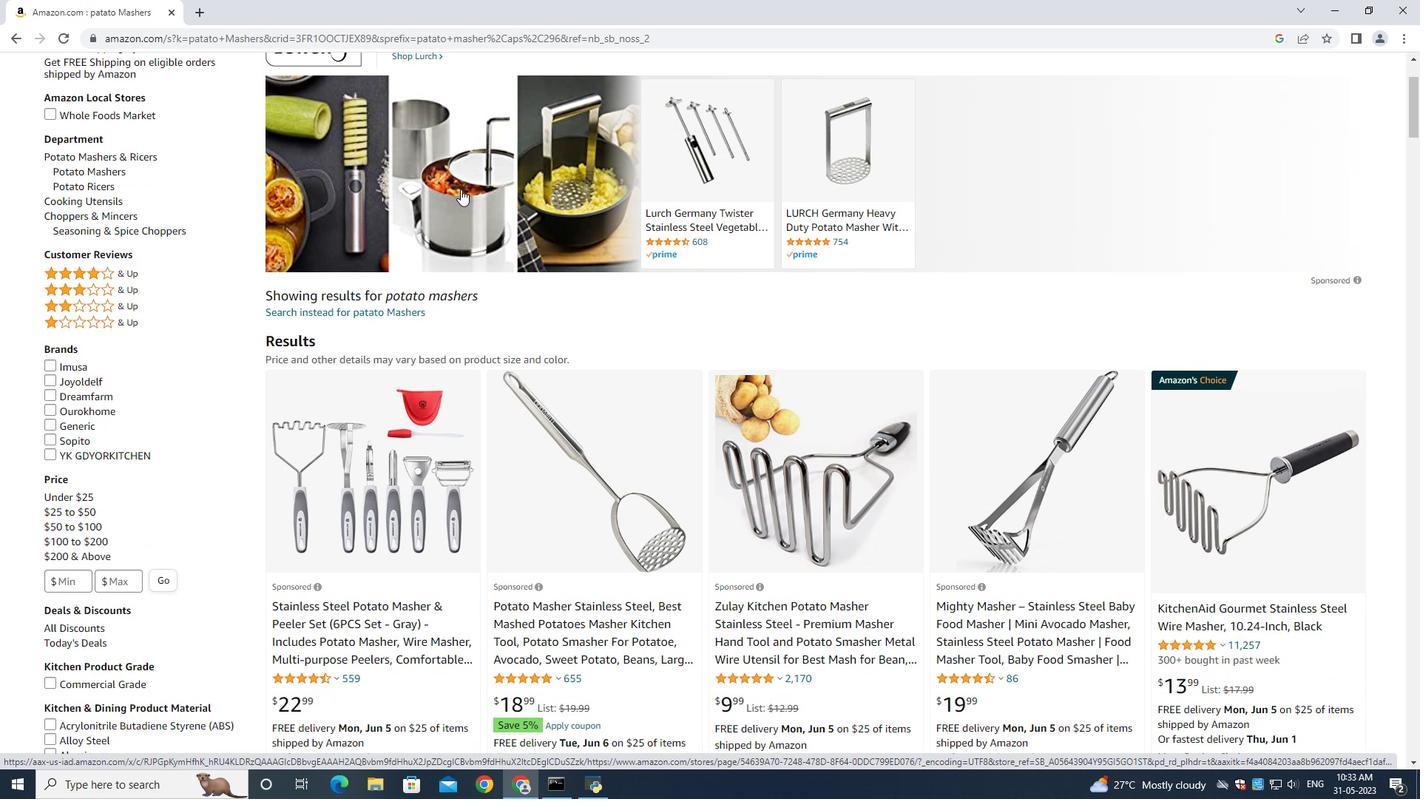 
Action: Mouse scrolled (476, 294) with delta (0, 0)
Screenshot: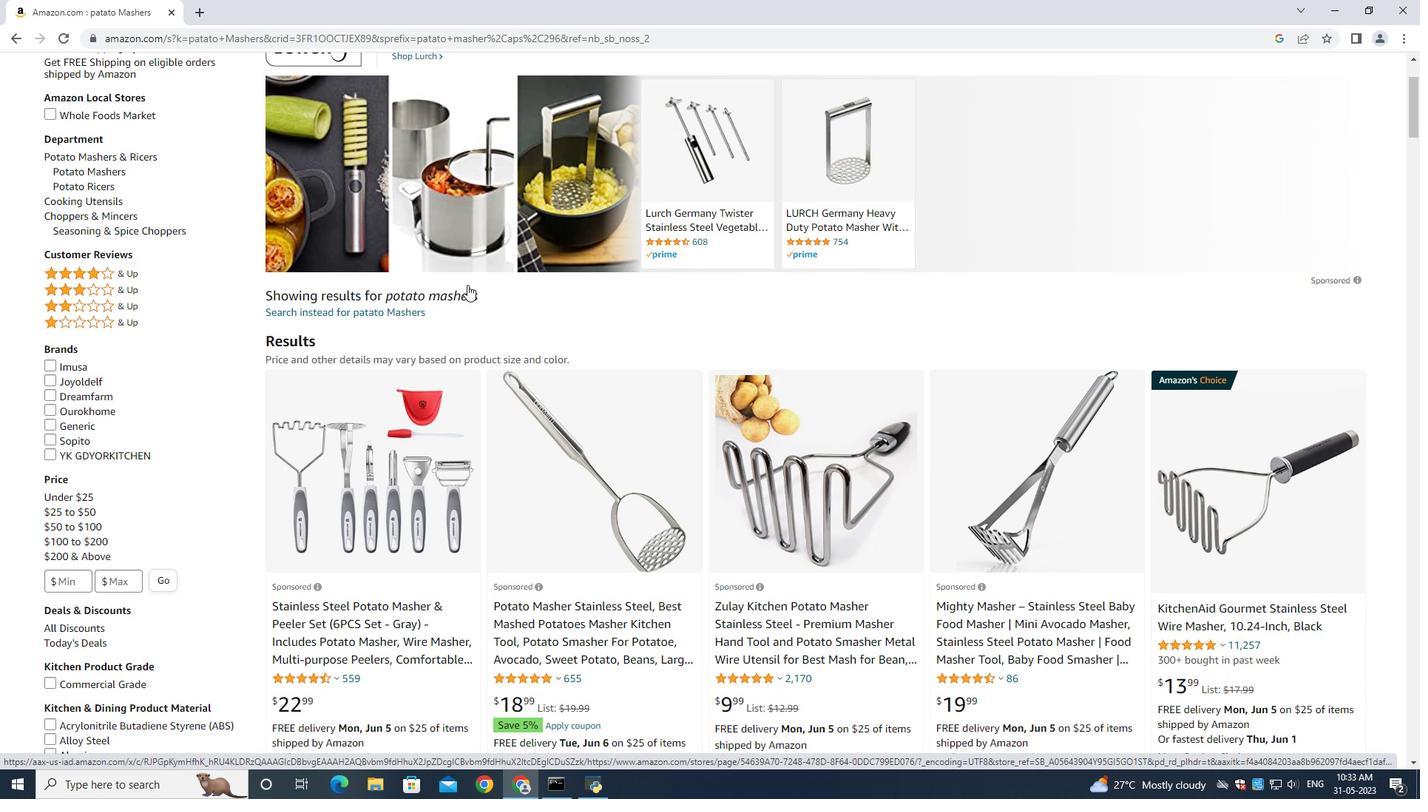 
Action: Mouse scrolled (476, 294) with delta (0, 0)
Screenshot: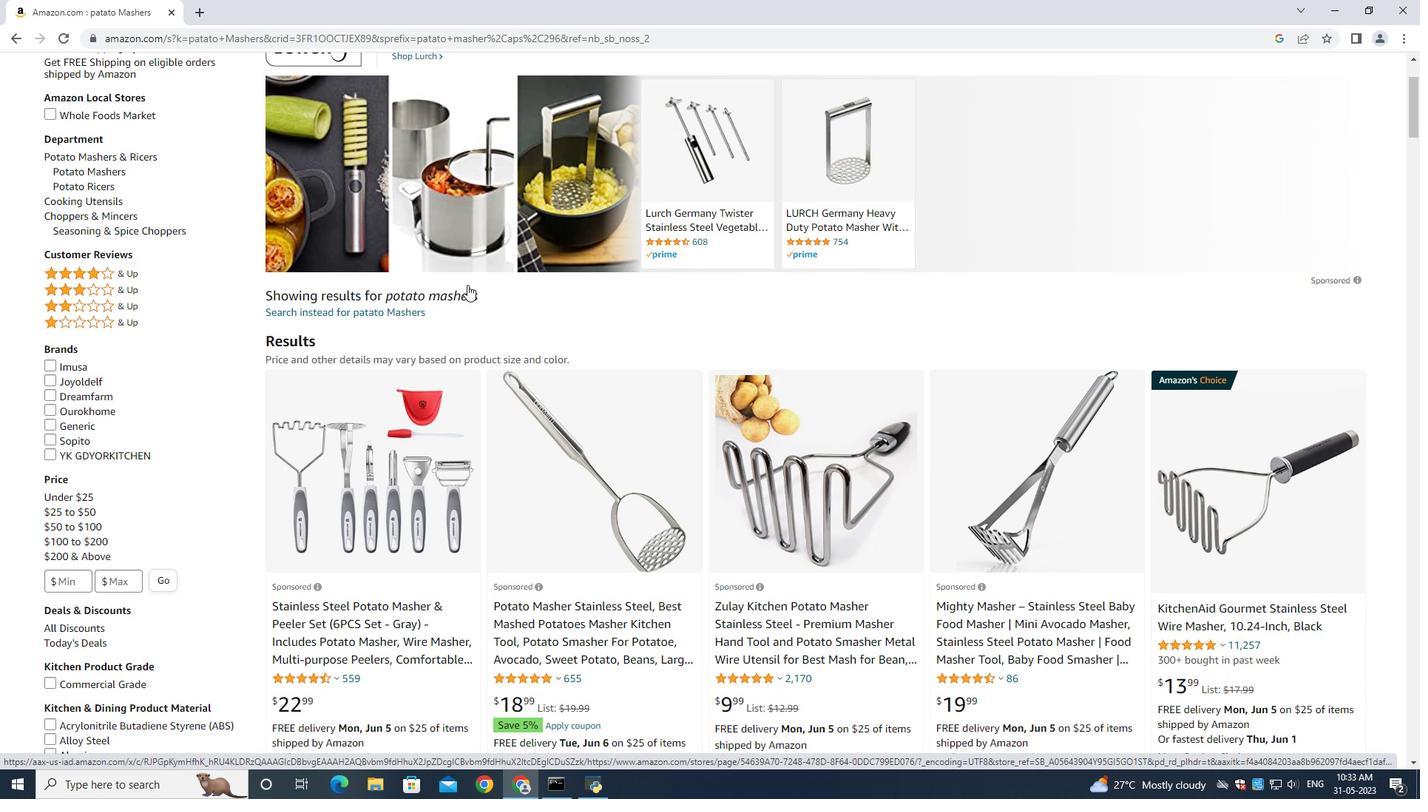 
Action: Mouse scrolled (476, 294) with delta (0, 0)
Screenshot: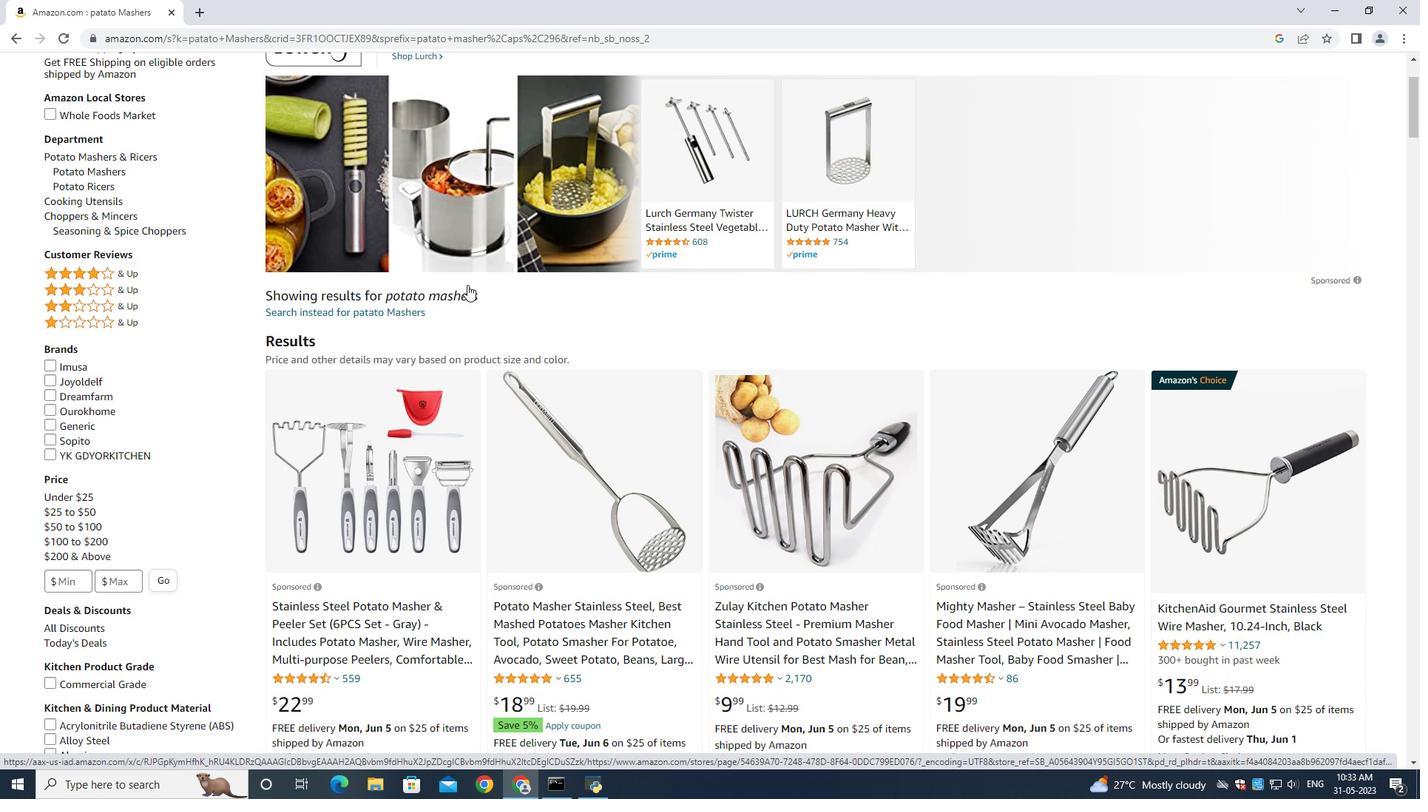 
Action: Mouse scrolled (476, 294) with delta (0, 0)
Screenshot: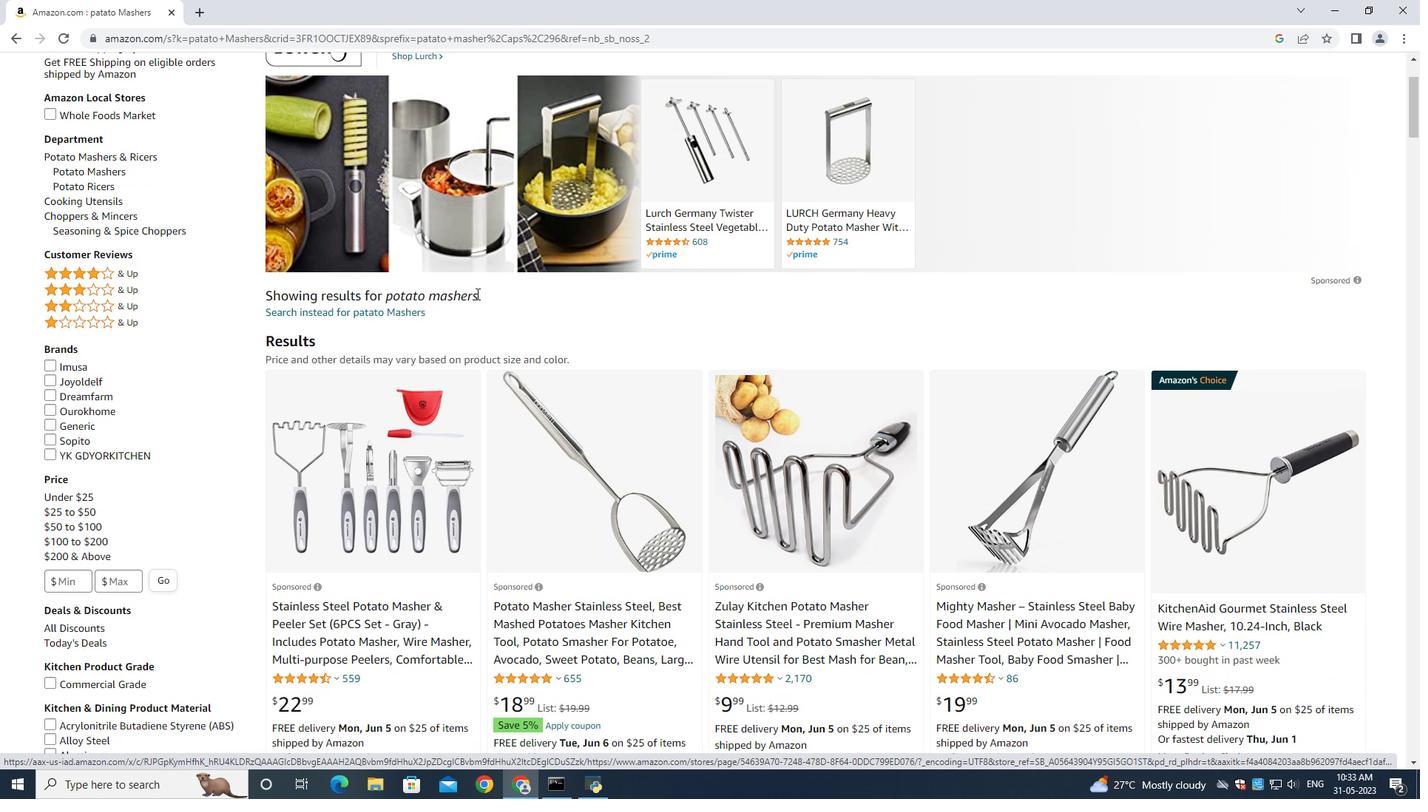 
Action: Mouse scrolled (476, 294) with delta (0, 0)
Screenshot: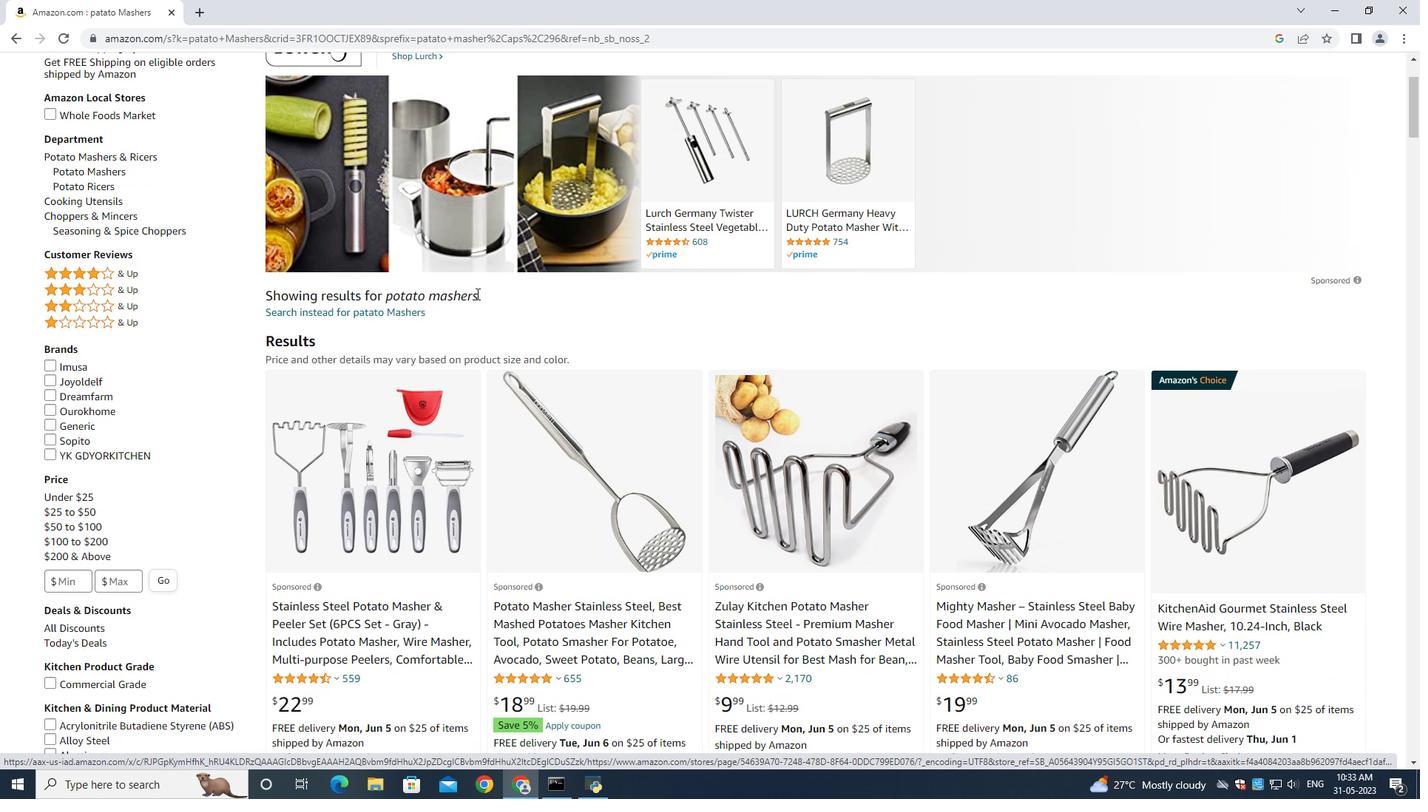 
Action: Mouse scrolled (476, 294) with delta (0, 0)
Screenshot: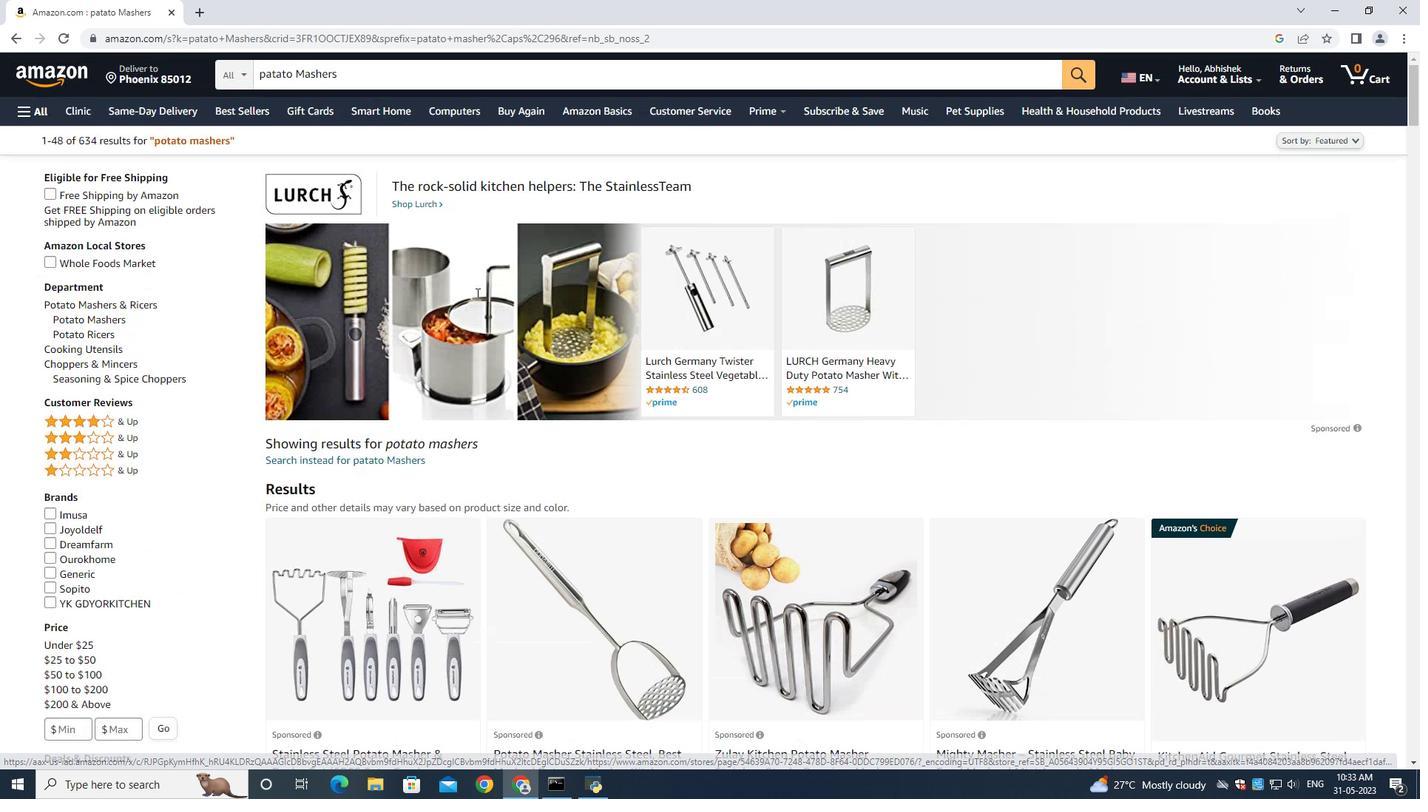
Action: Mouse scrolled (476, 294) with delta (0, 0)
Screenshot: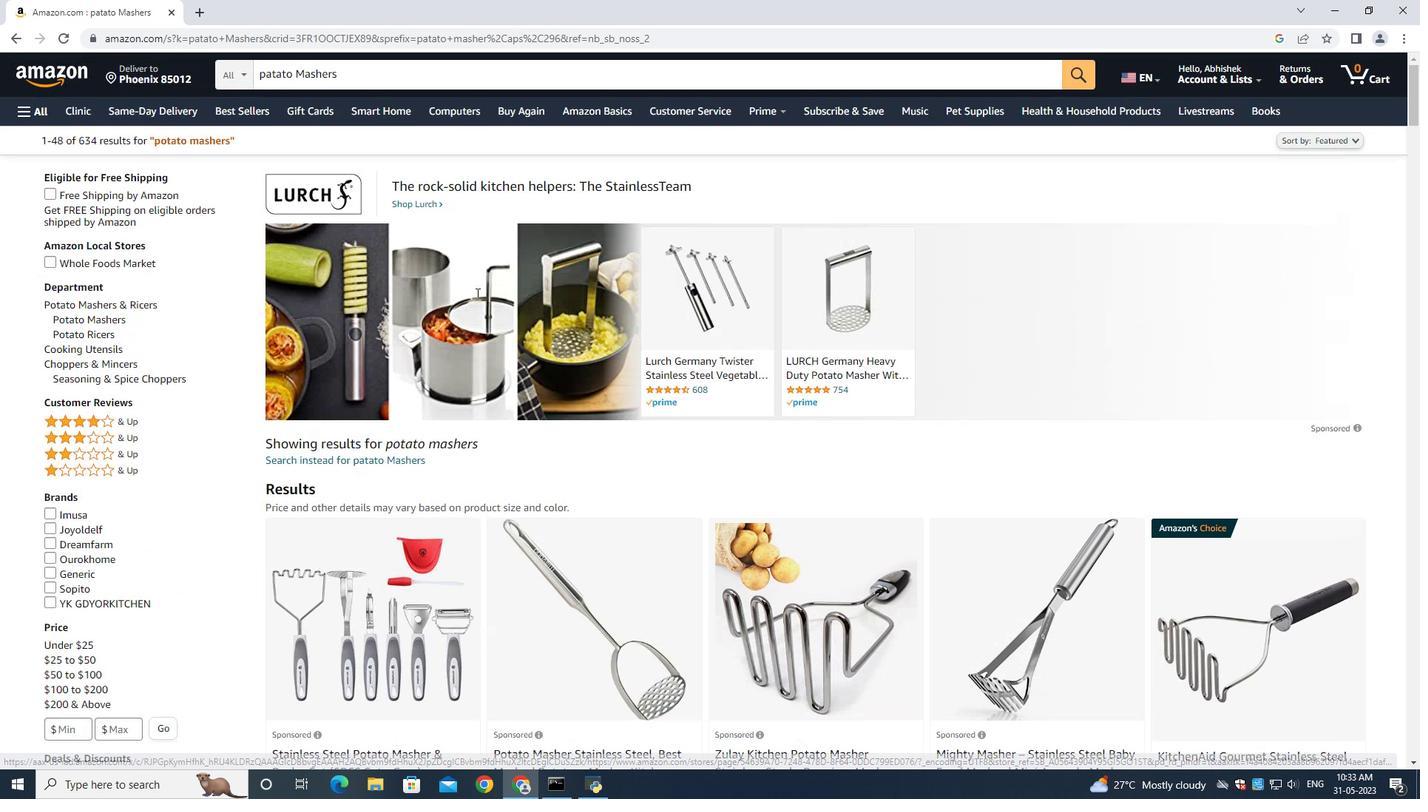 
Action: Mouse scrolled (476, 294) with delta (0, 0)
Screenshot: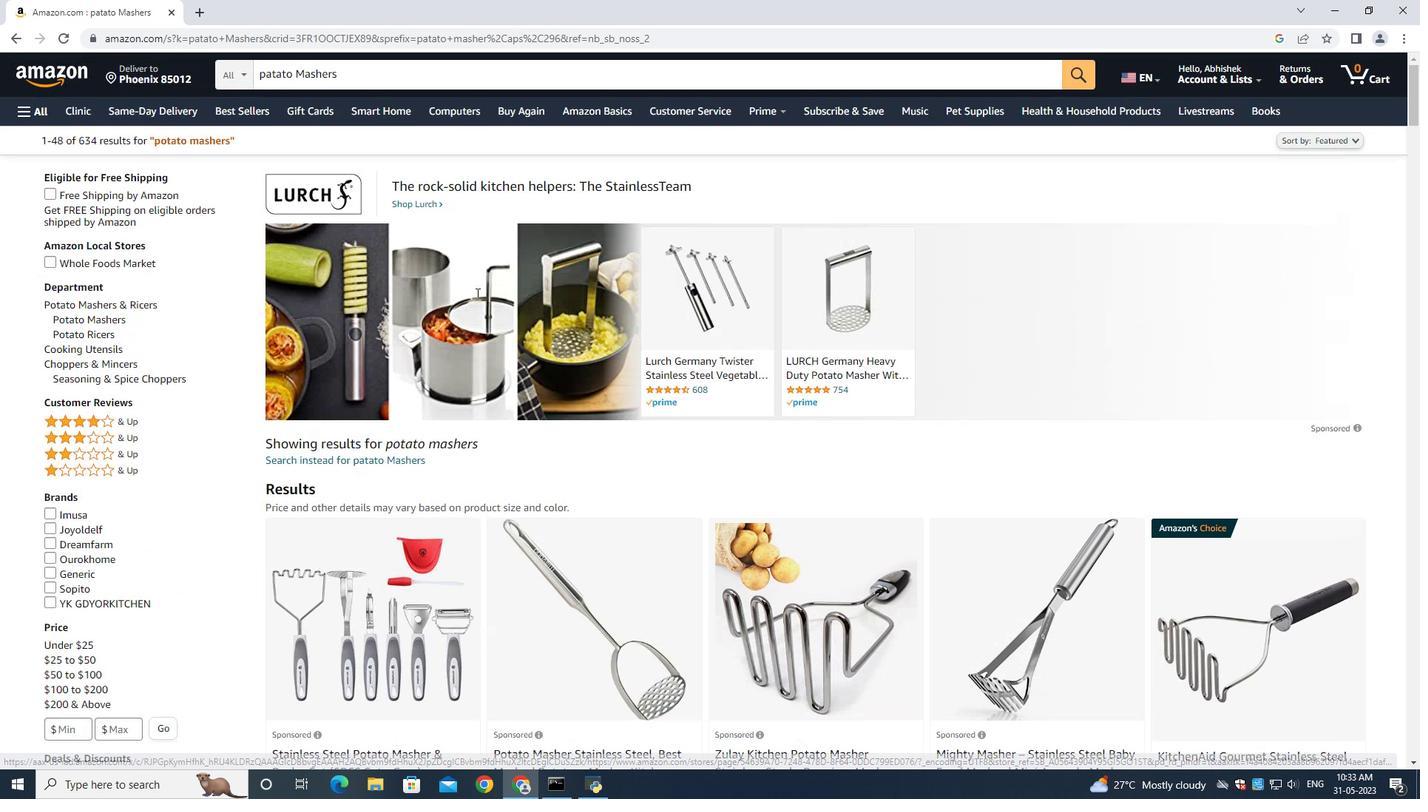 
Action: Mouse scrolled (476, 294) with delta (0, 0)
Screenshot: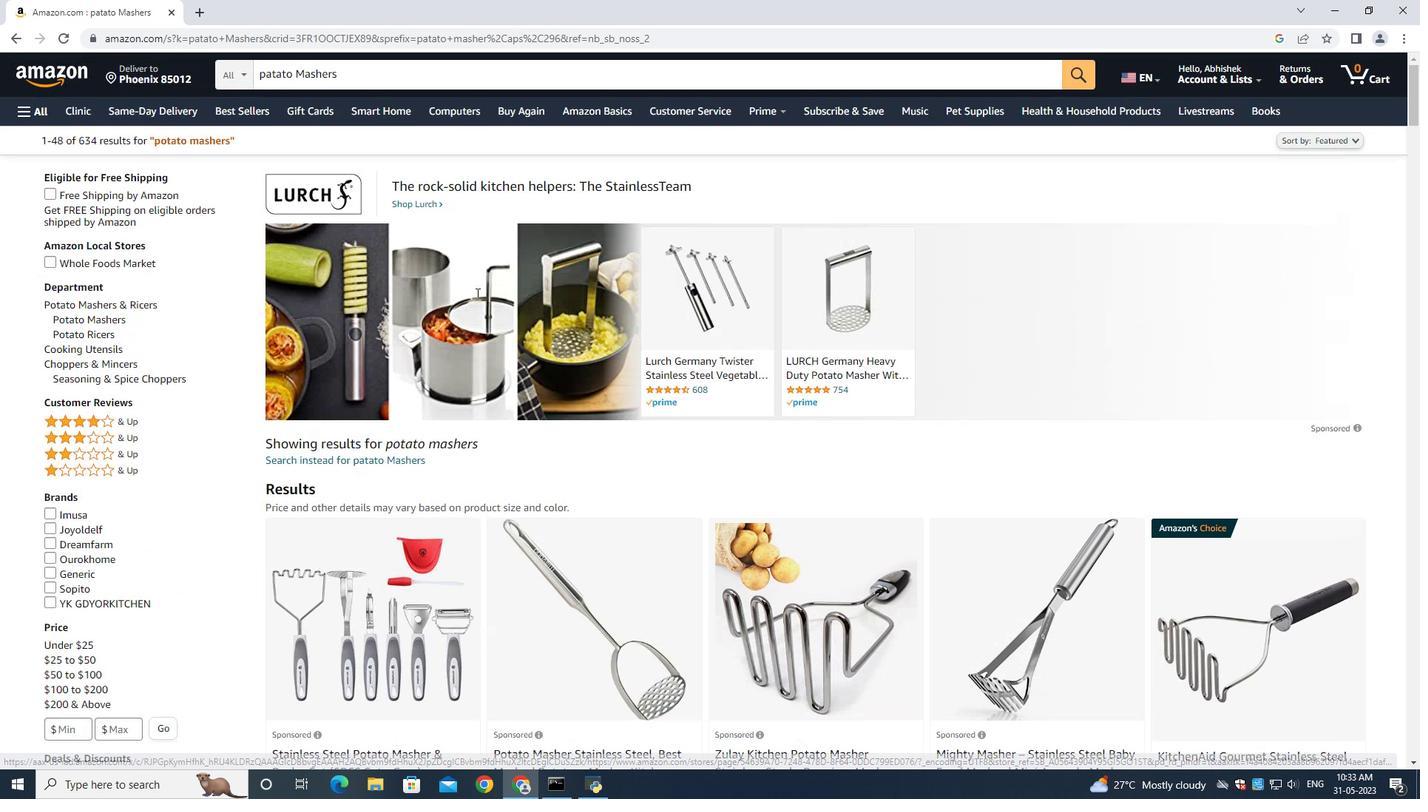 
Action: Mouse scrolled (476, 294) with delta (0, 0)
Screenshot: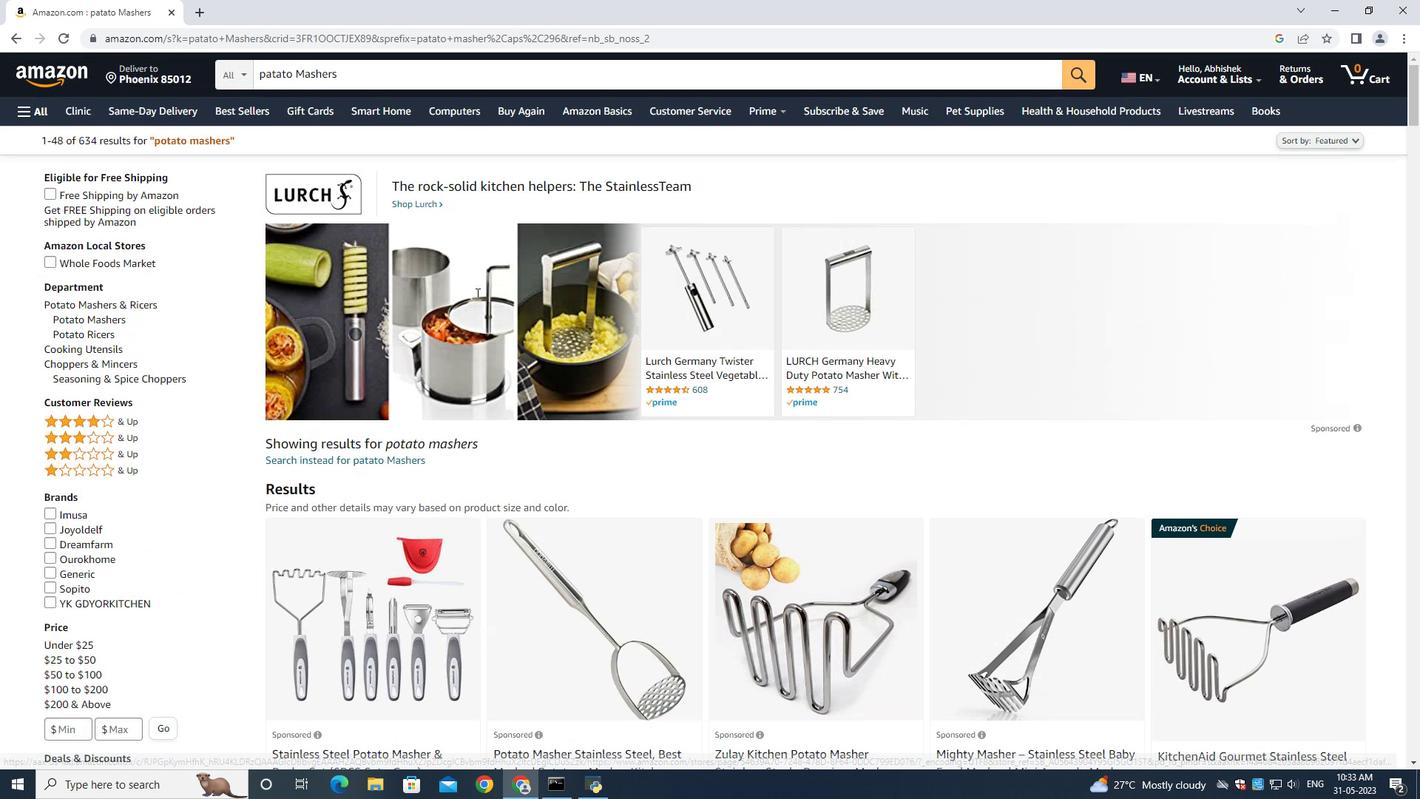 
Action: Mouse scrolled (476, 294) with delta (0, 0)
Screenshot: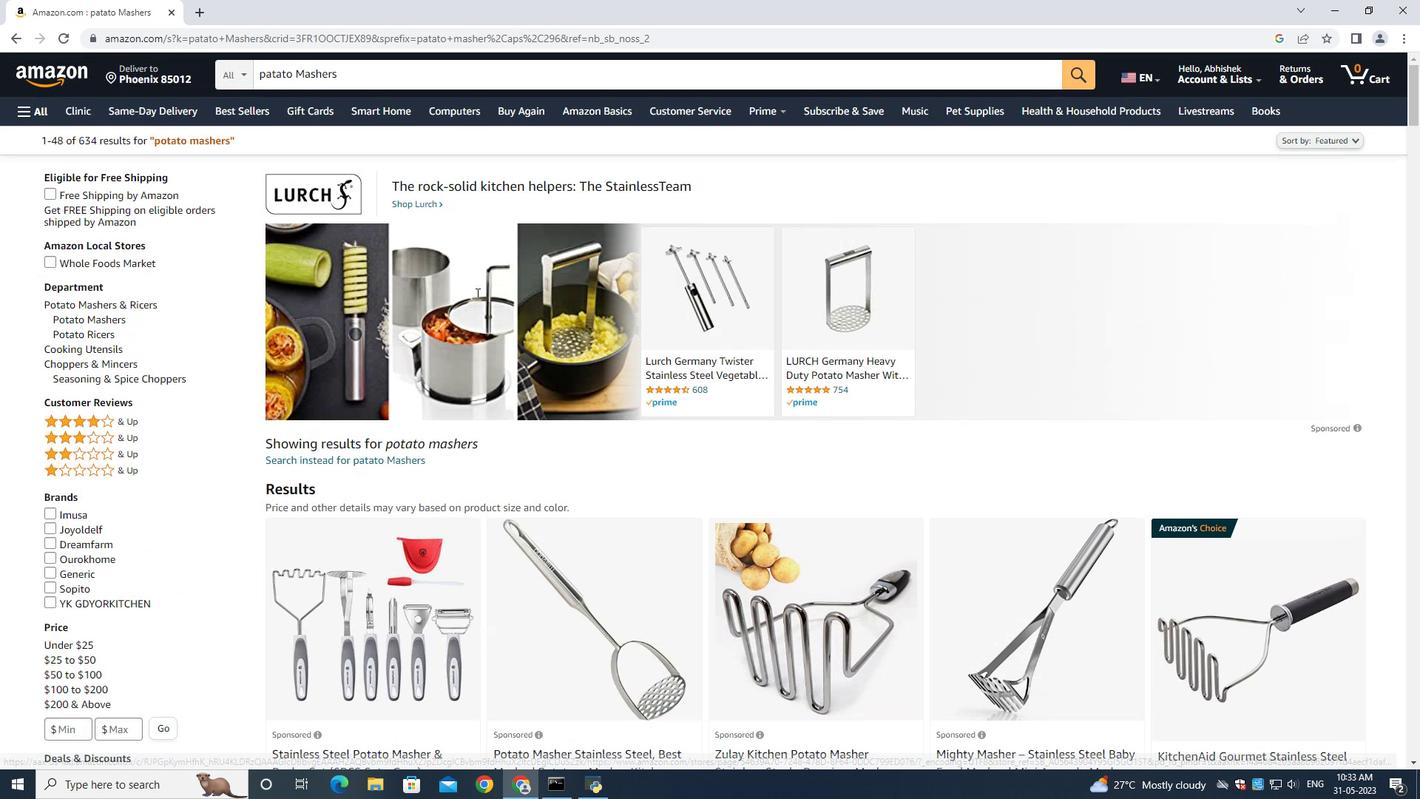 
Action: Mouse moved to (446, 66)
Screenshot: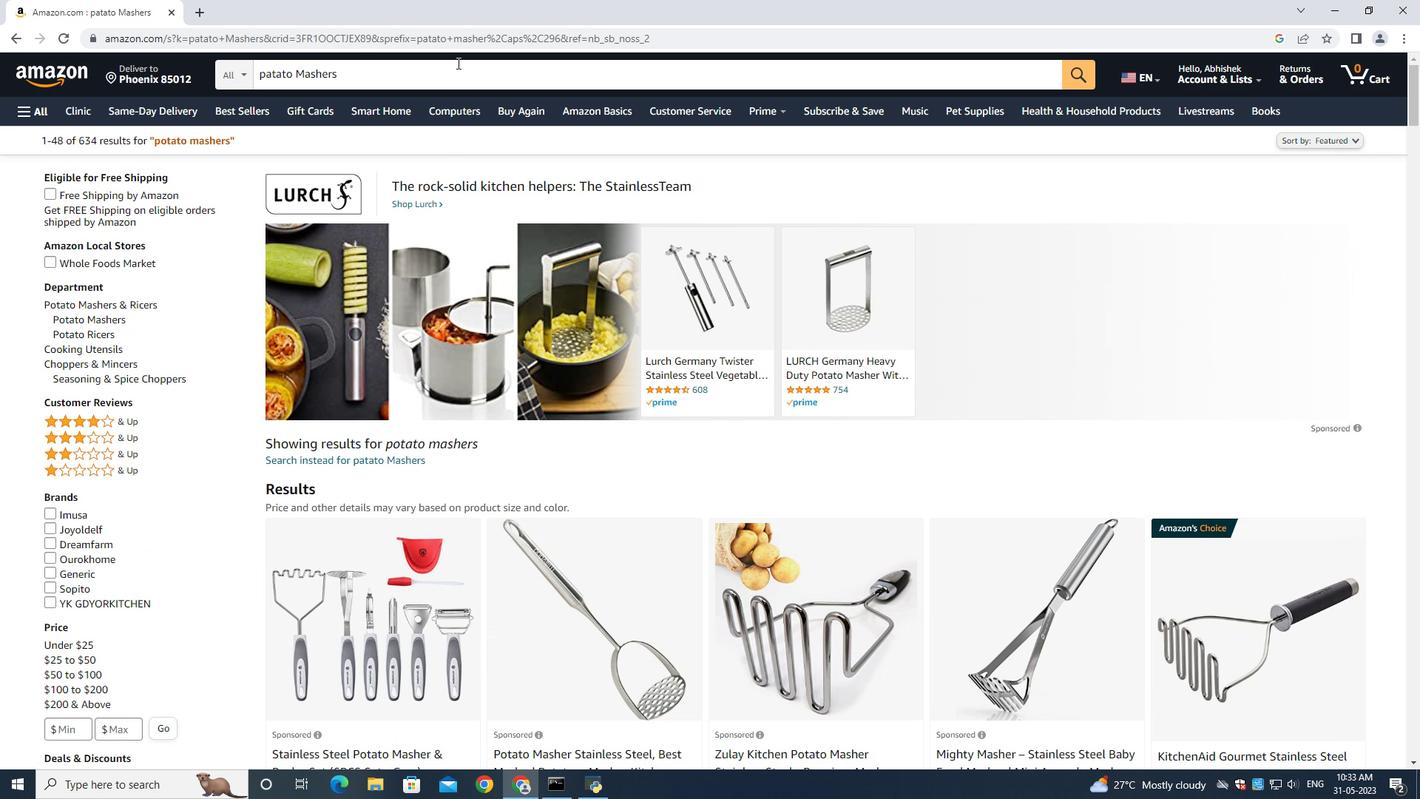 
Action: Mouse pressed left at (446, 66)
Screenshot: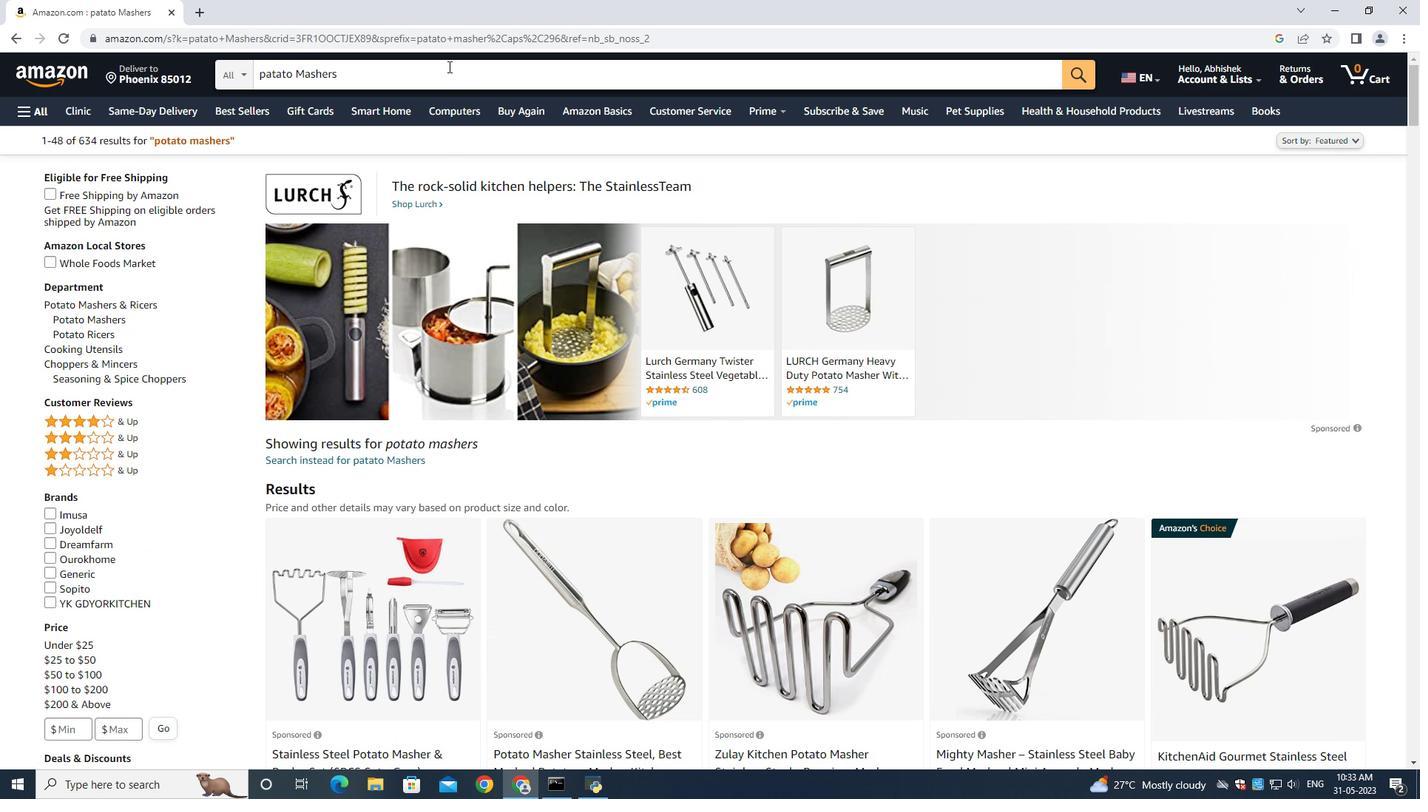 
Action: Mouse moved to (446, 66)
Screenshot: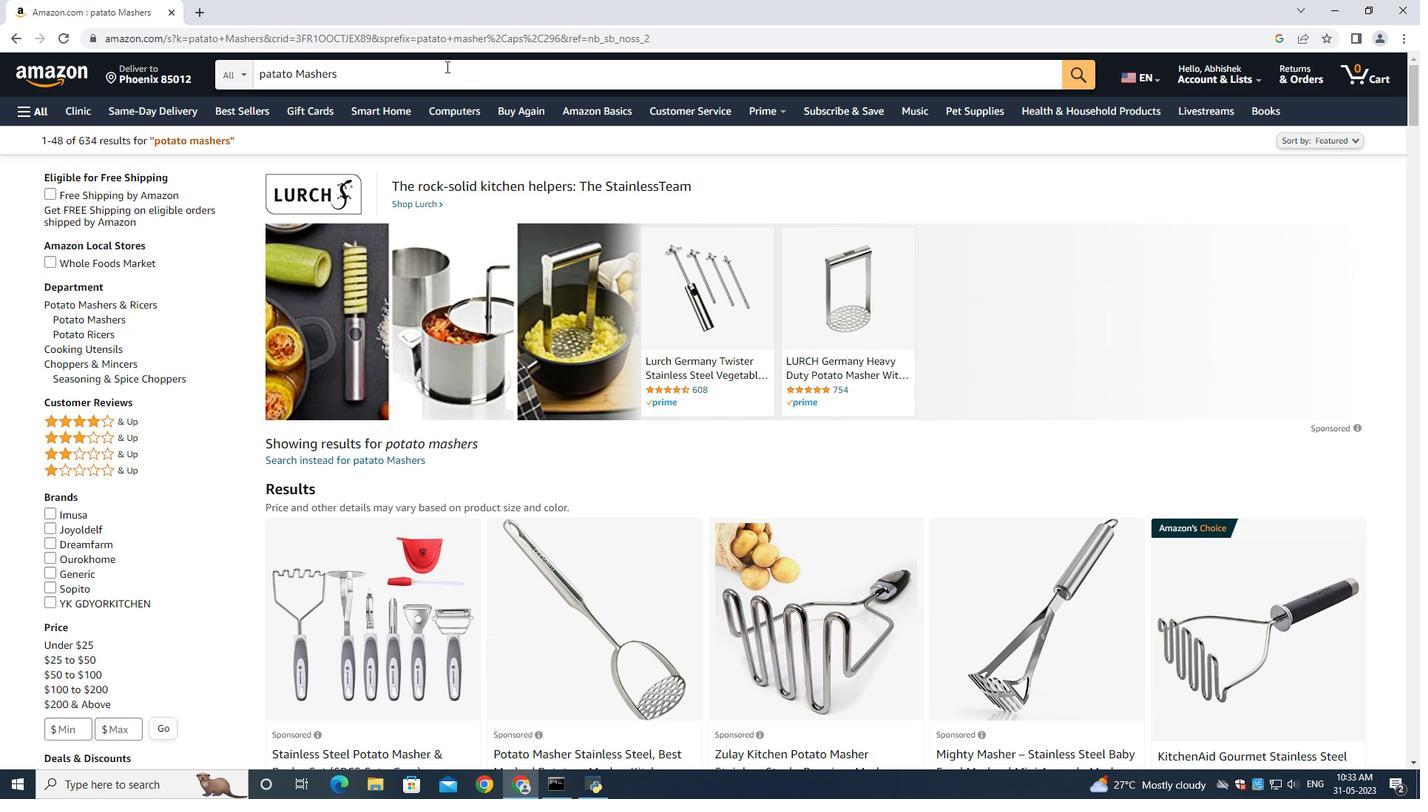 
Action: Key pressed <Key.space>friut<Key.enter>
Screenshot: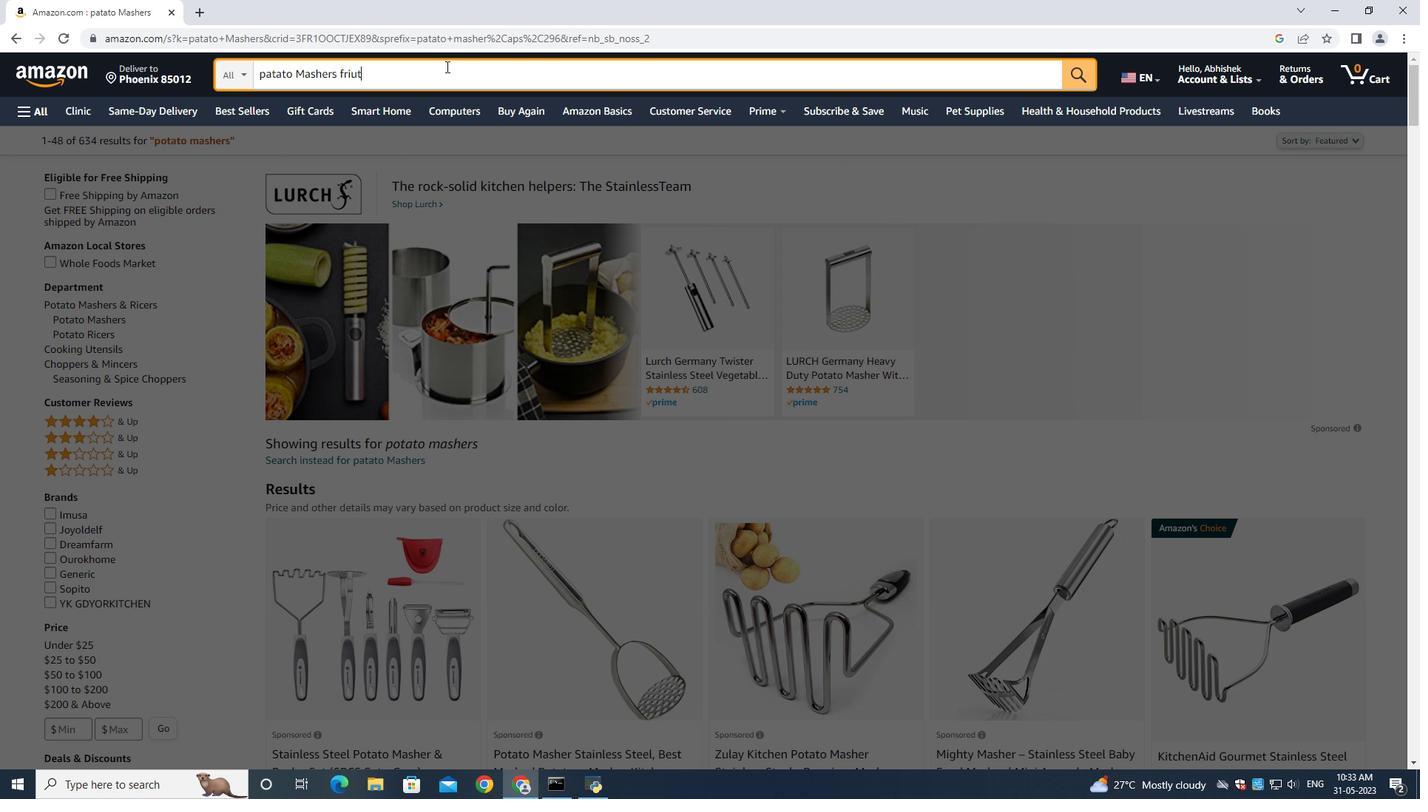 
Action: Mouse moved to (776, 412)
Screenshot: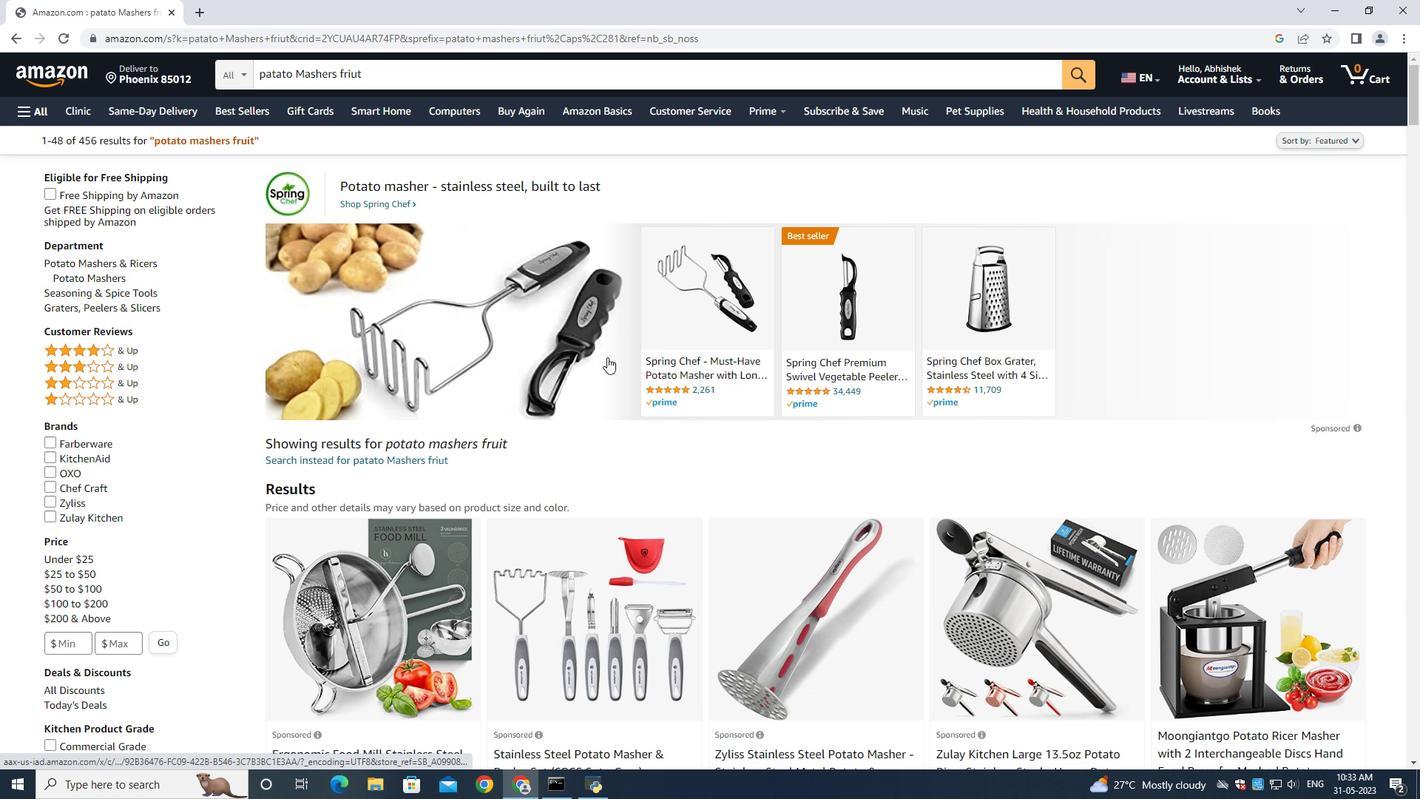 
Action: Mouse scrolled (776, 412) with delta (0, 0)
Screenshot: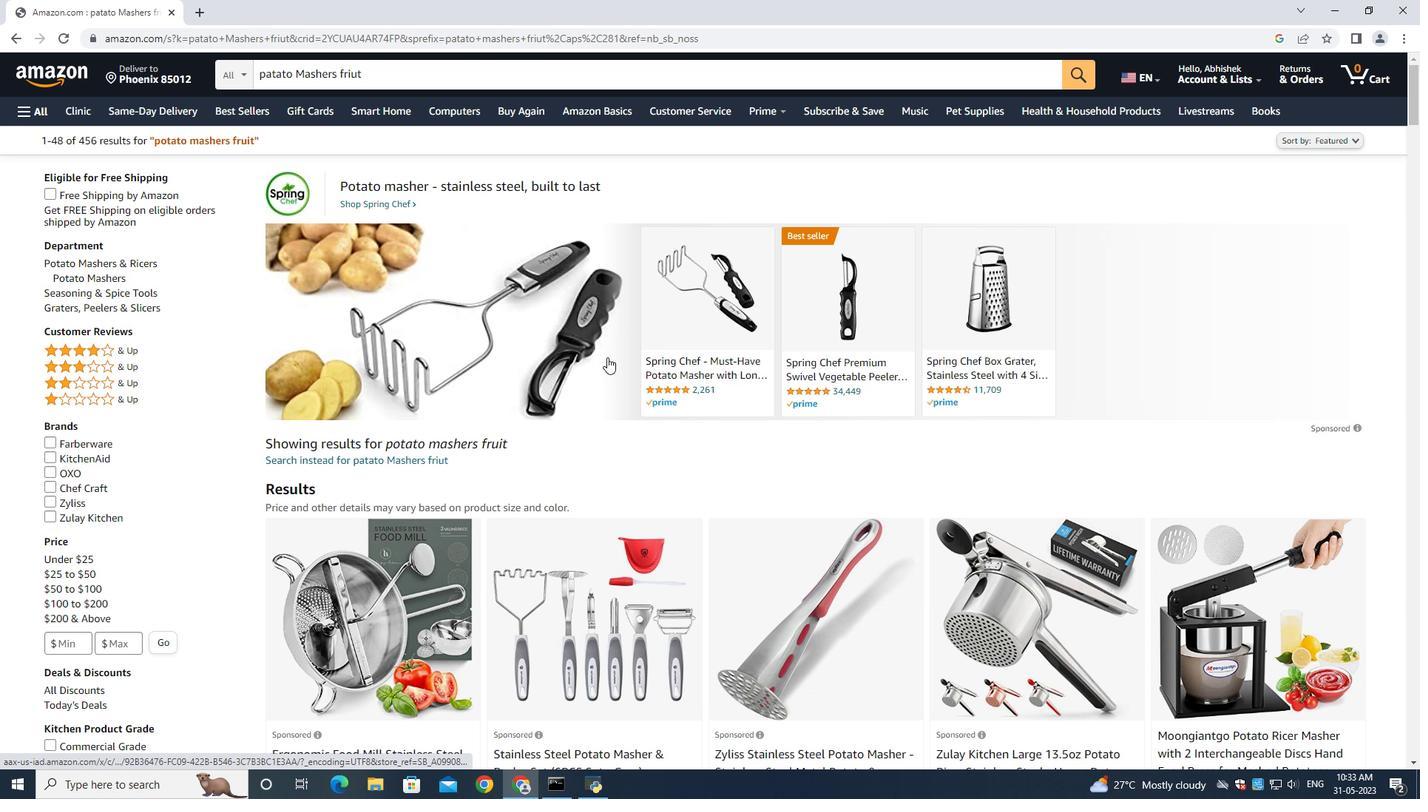
Action: Mouse scrolled (776, 412) with delta (0, 0)
Screenshot: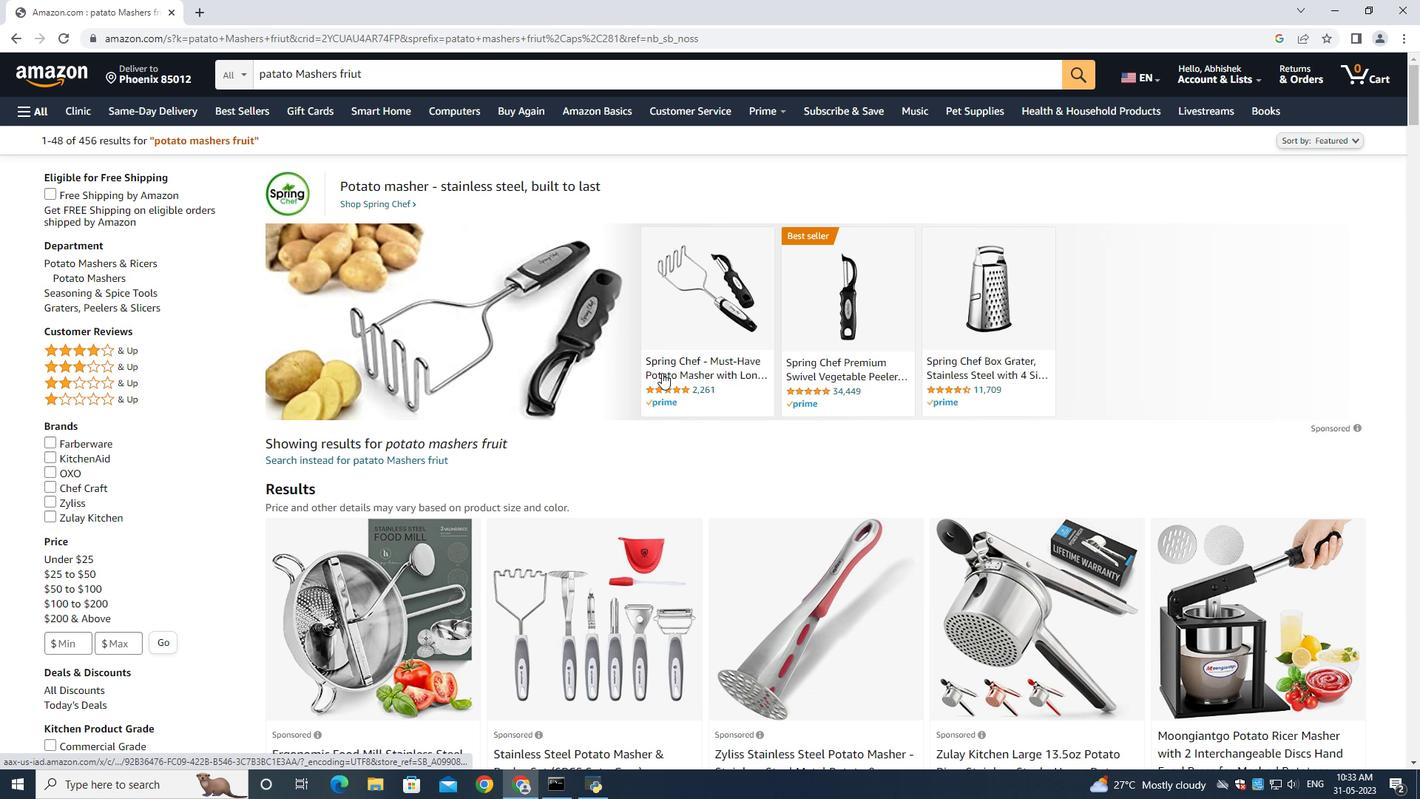
Action: Mouse scrolled (776, 412) with delta (0, 0)
Screenshot: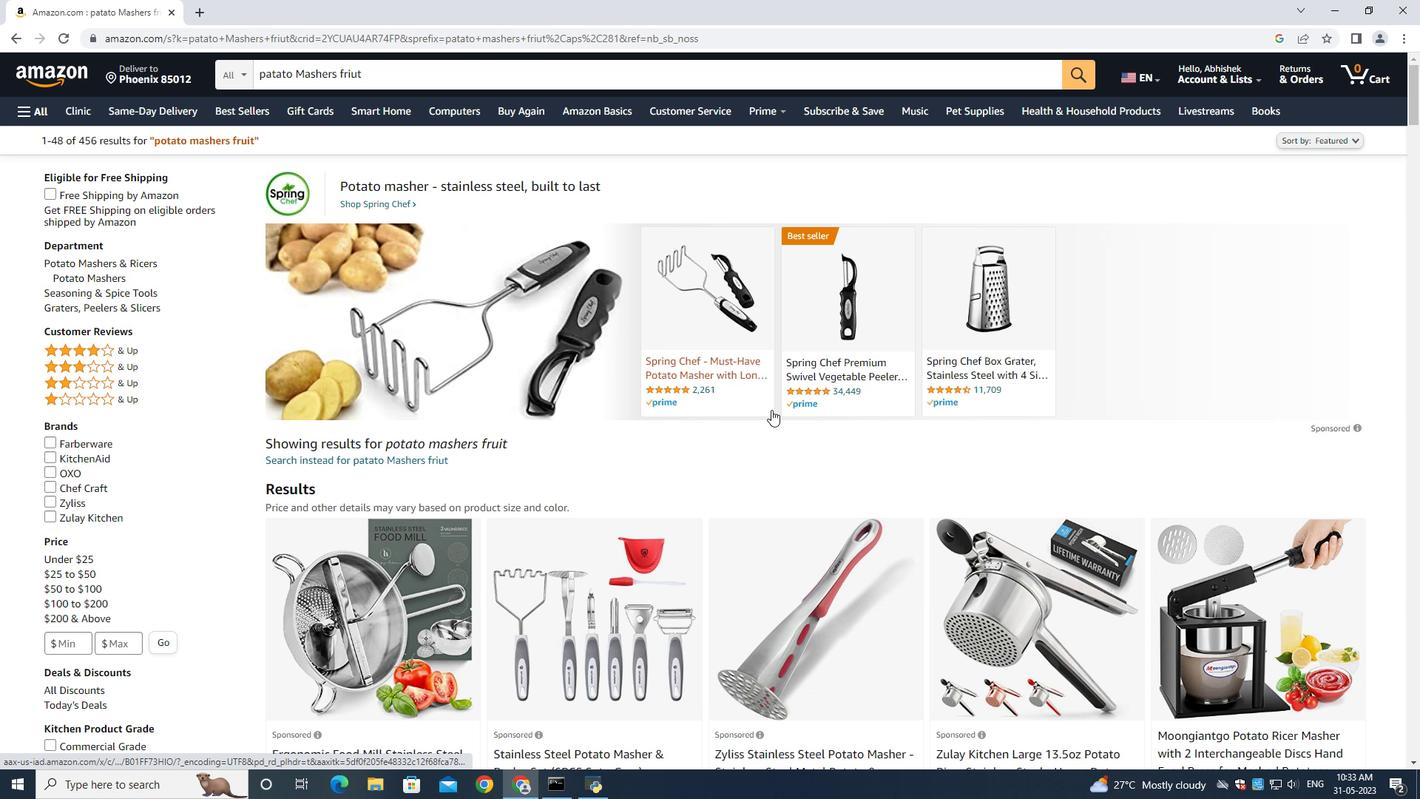 
Action: Mouse moved to (773, 527)
Screenshot: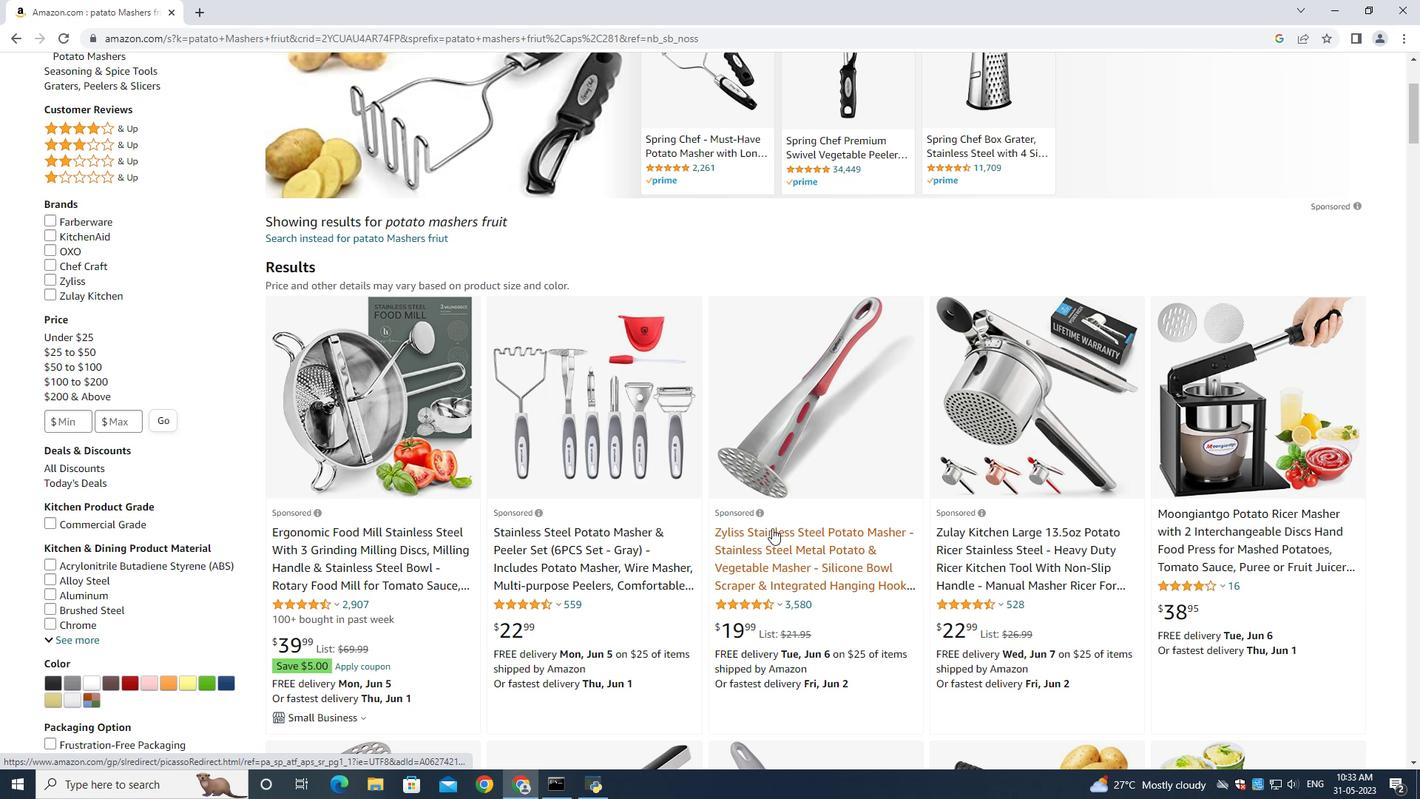 
Action: Mouse pressed left at (773, 527)
Screenshot: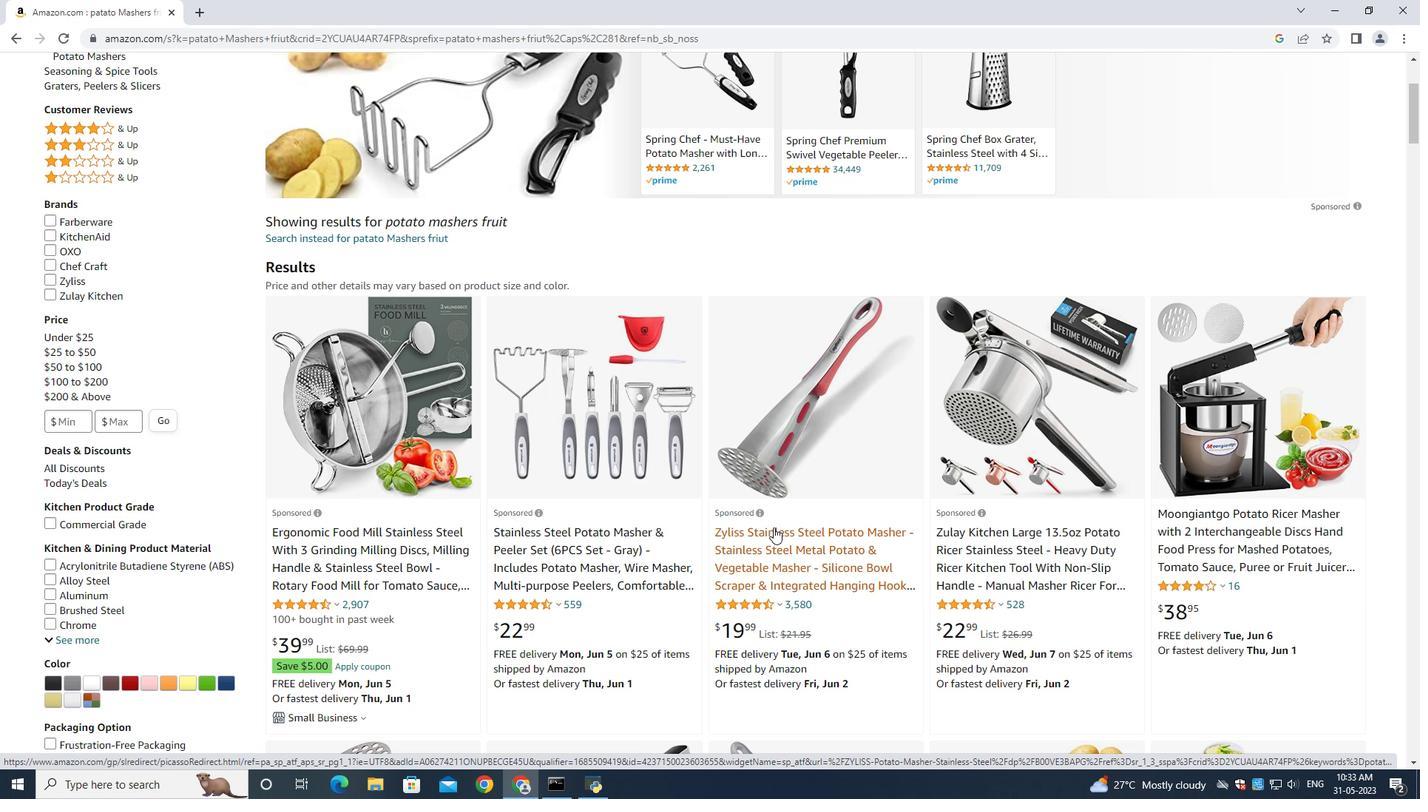 
Action: Mouse moved to (764, 478)
Screenshot: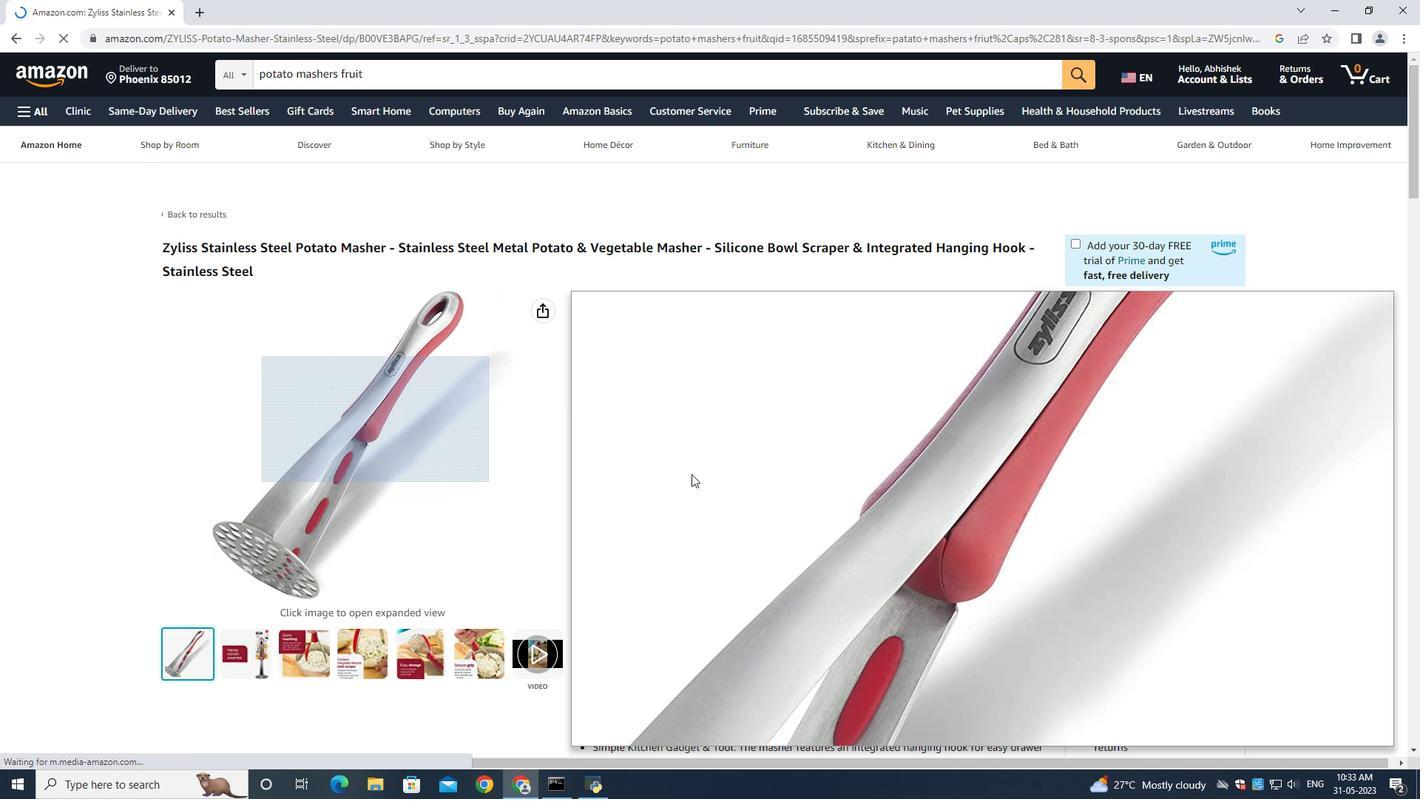
Action: Mouse scrolled (762, 477) with delta (0, 0)
Screenshot: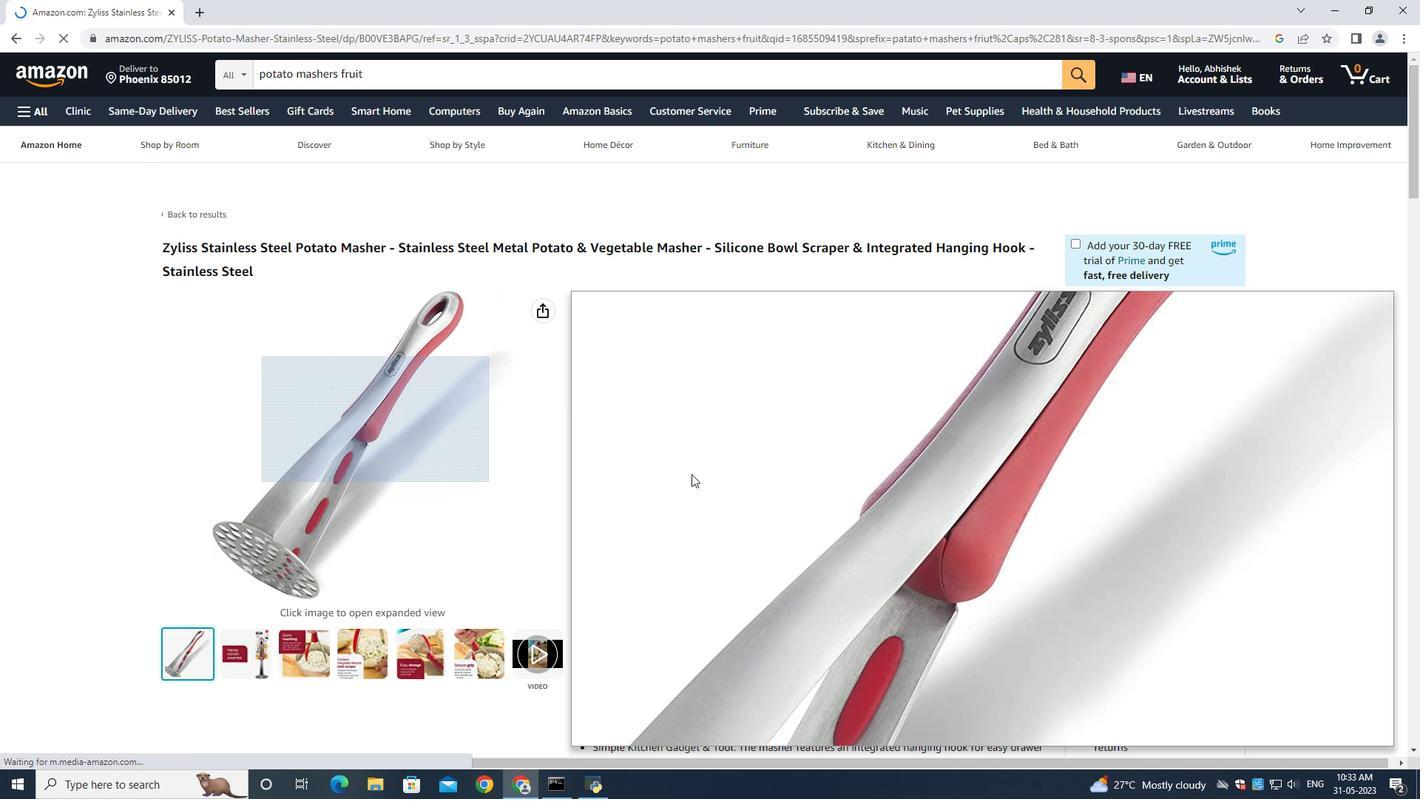 
Action: Mouse moved to (766, 478)
Screenshot: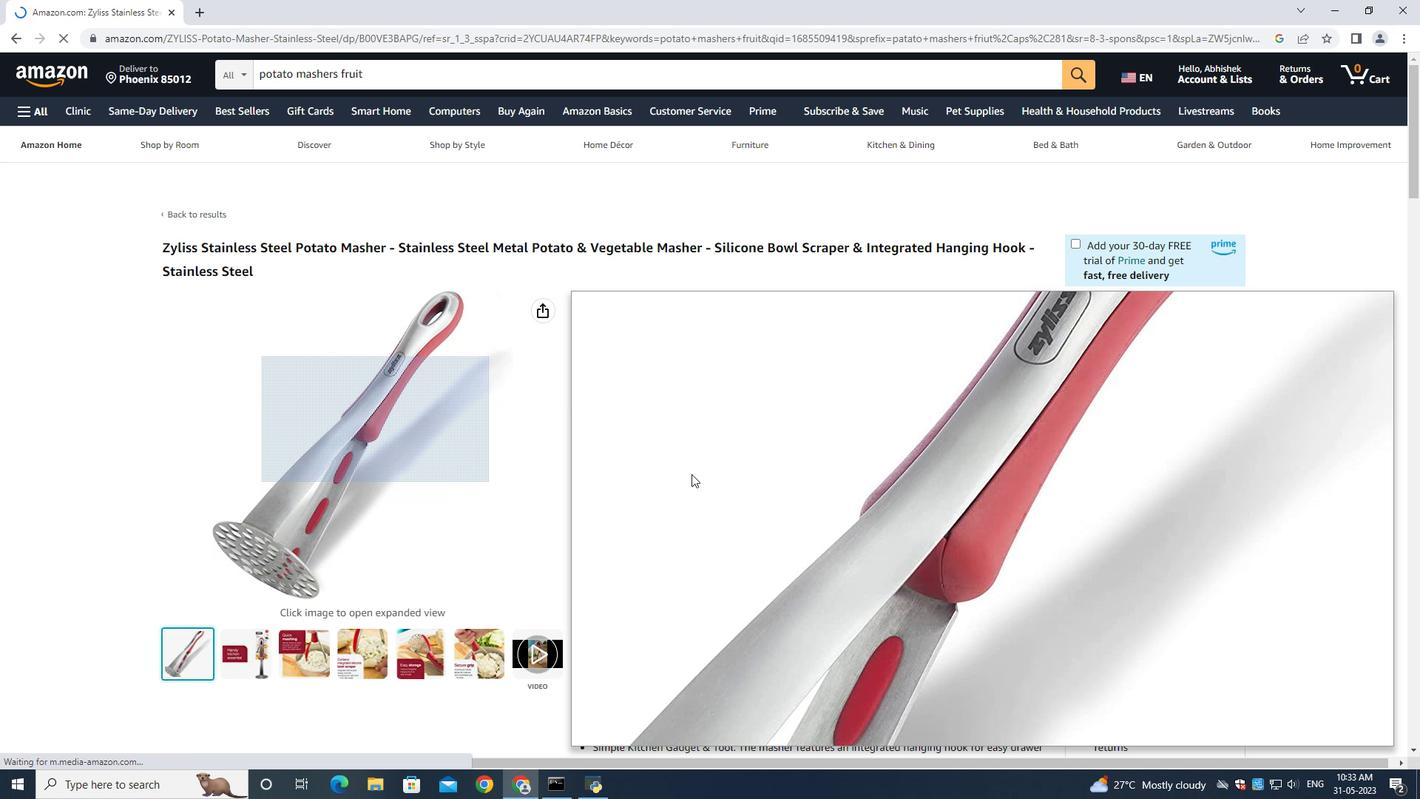 
Action: Mouse scrolled (766, 477) with delta (0, 0)
Screenshot: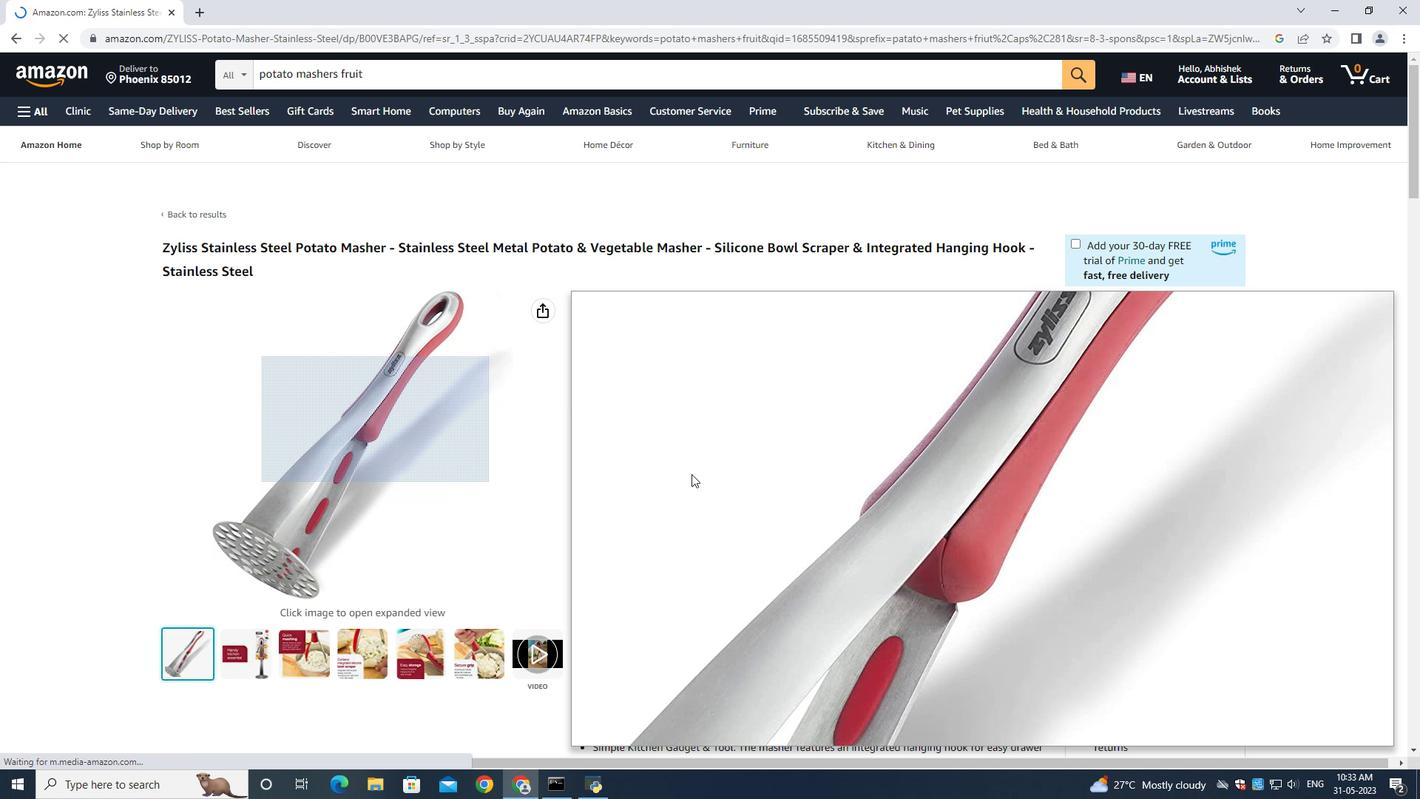 
Action: Mouse moved to (766, 478)
Screenshot: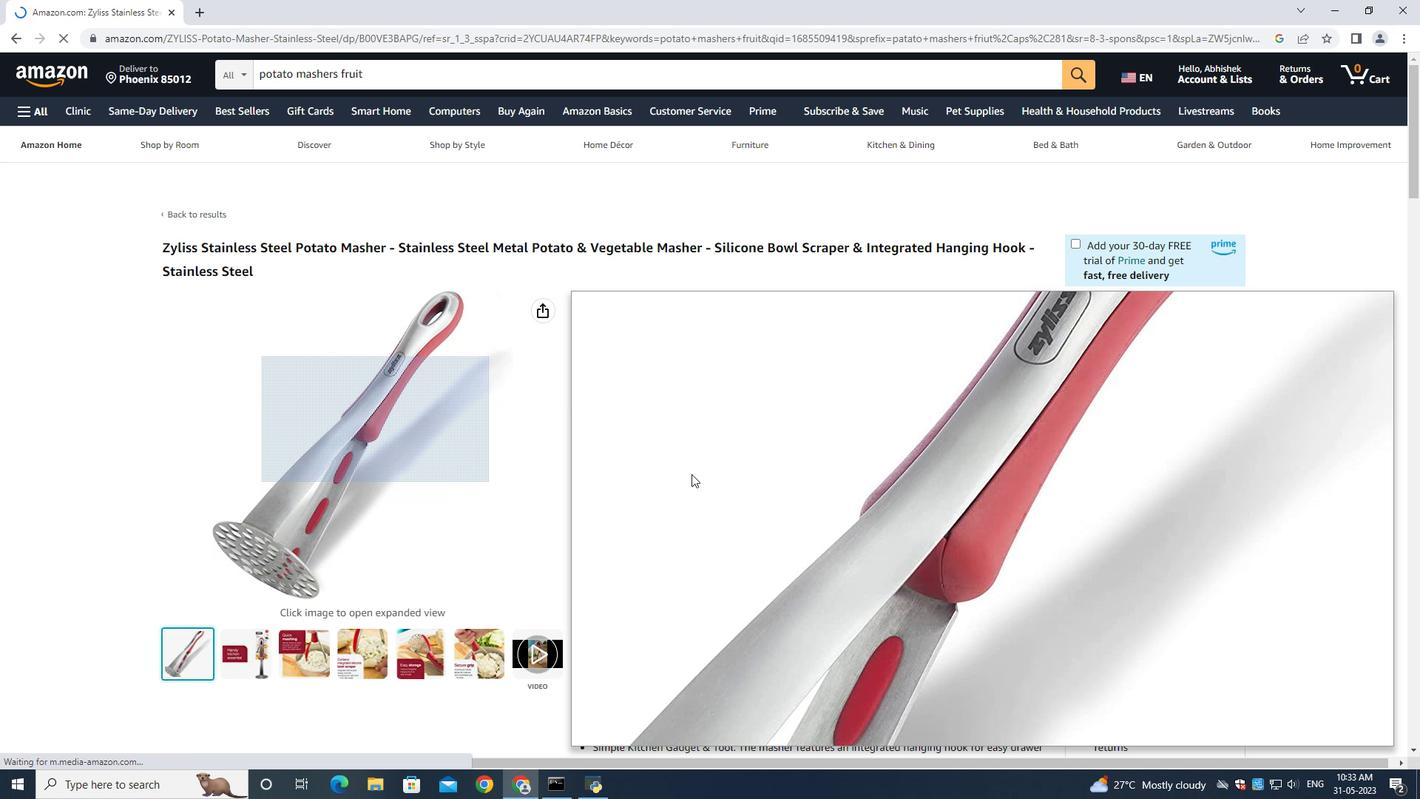 
Action: Mouse scrolled (766, 477) with delta (0, 0)
Screenshot: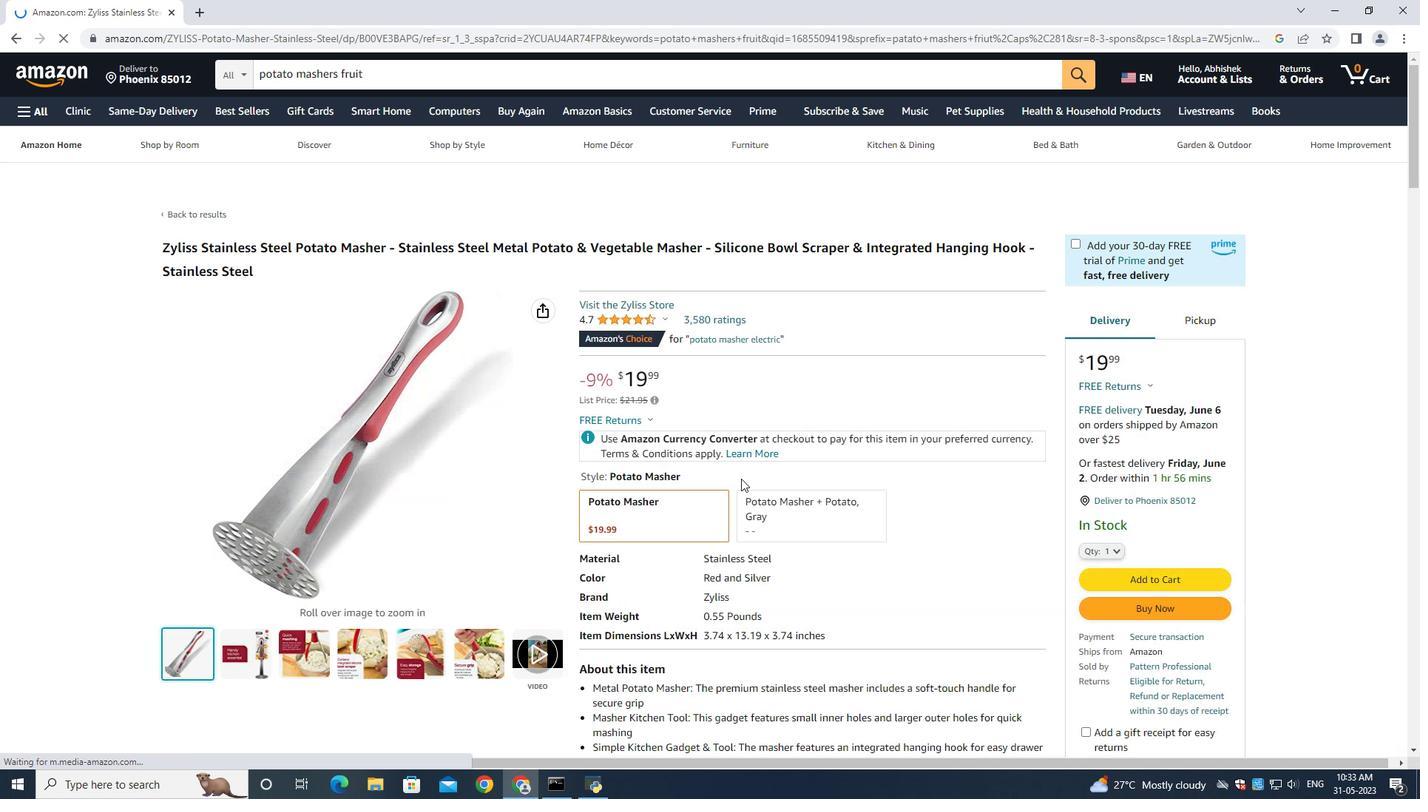 
Action: Mouse scrolled (766, 477) with delta (0, 0)
Screenshot: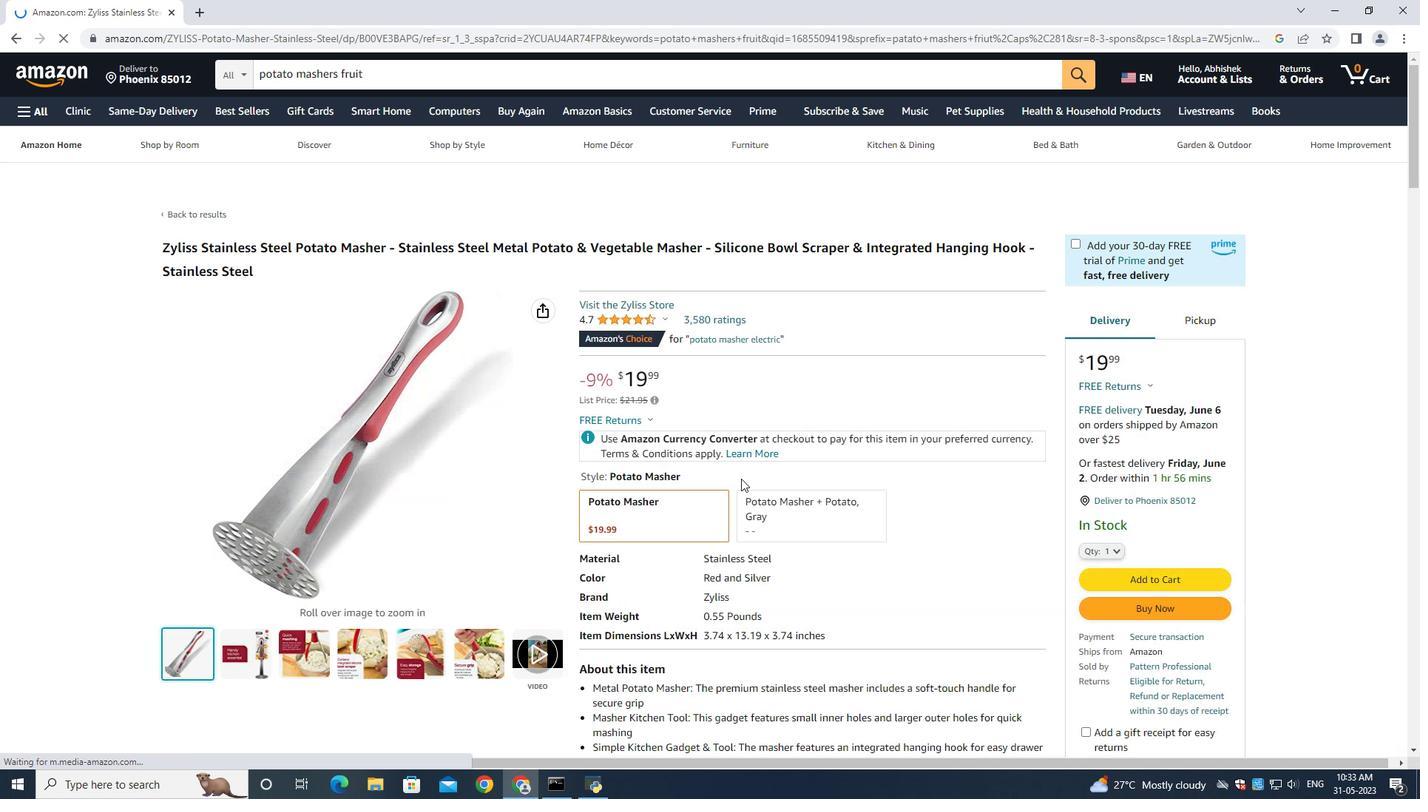 
Action: Mouse scrolled (766, 477) with delta (0, 0)
Screenshot: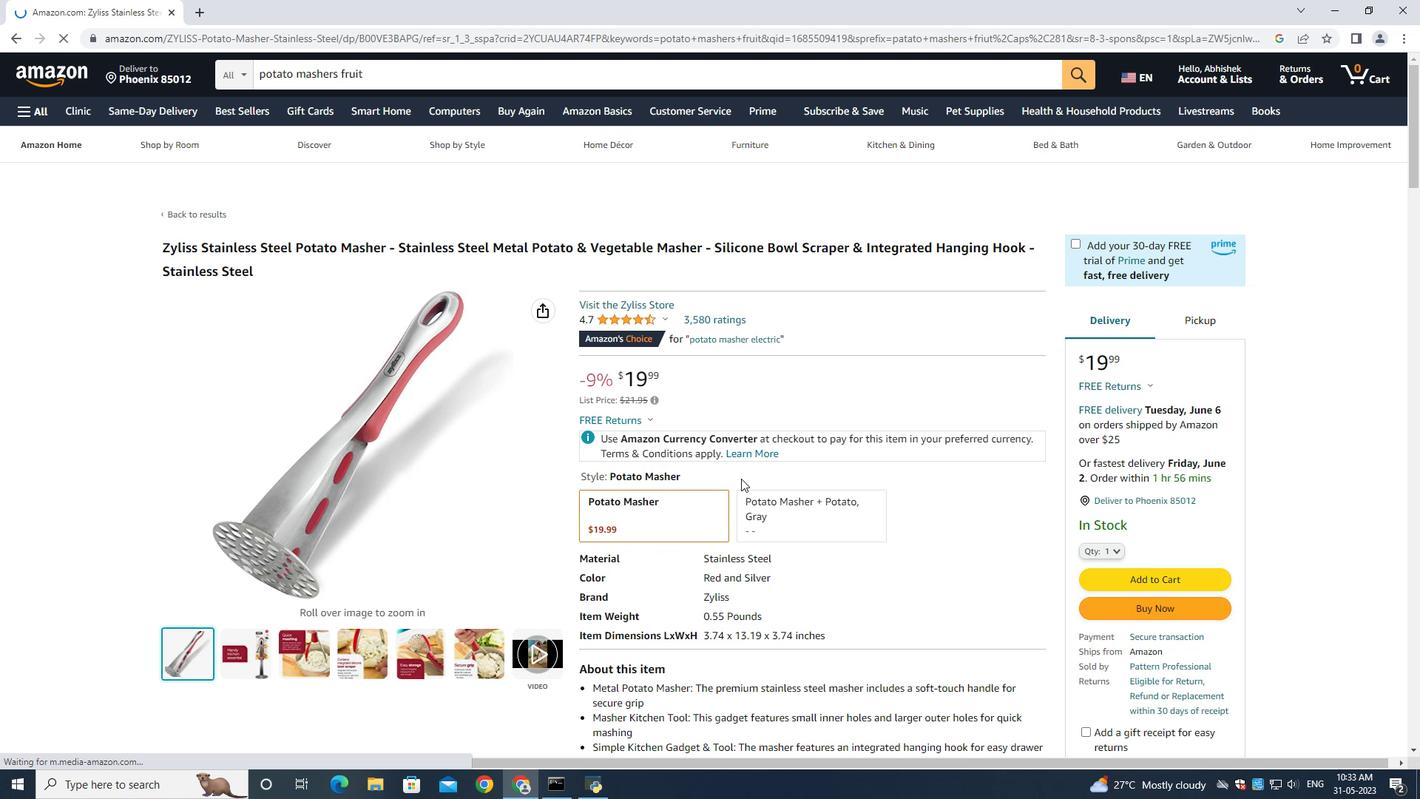 
Action: Mouse scrolled (766, 477) with delta (0, 0)
Screenshot: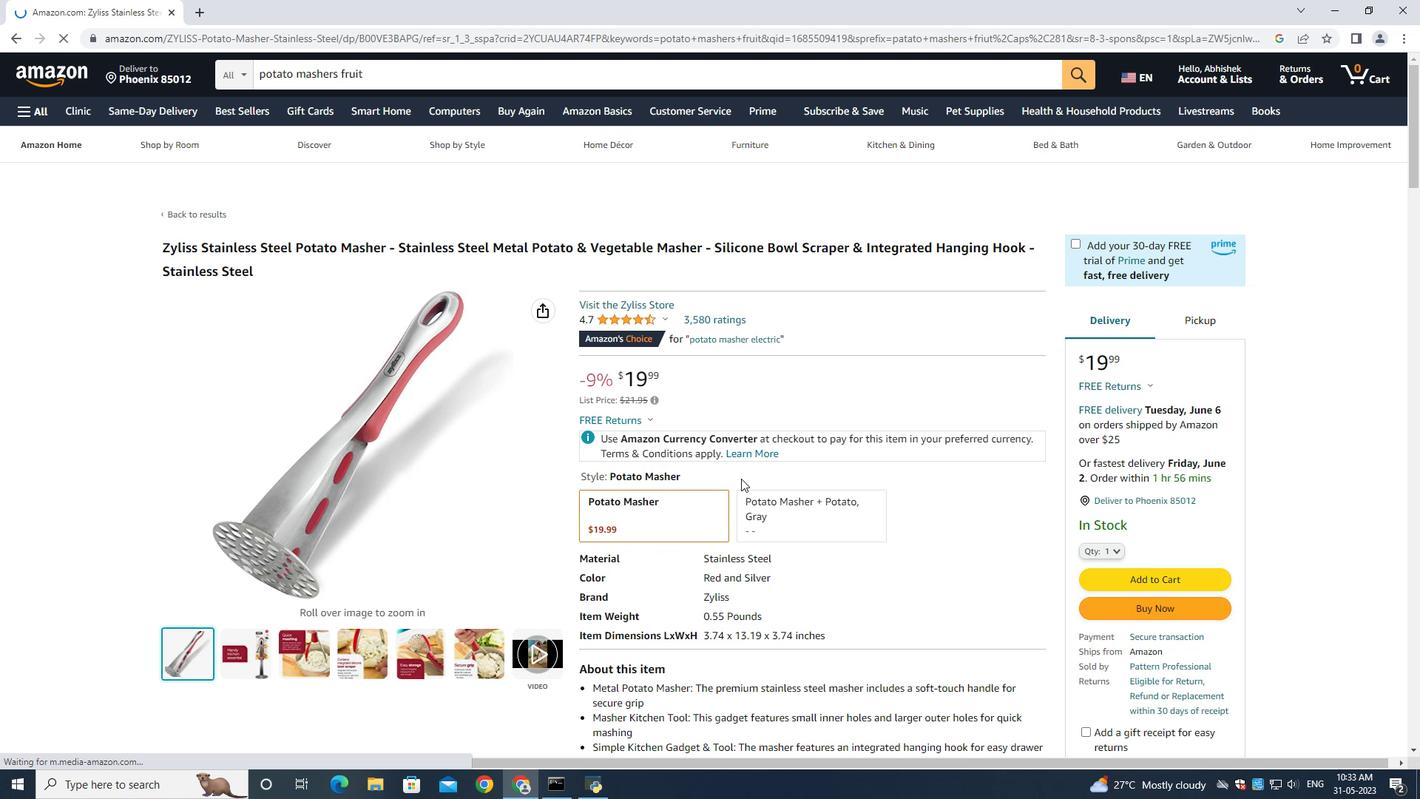 
Action: Mouse moved to (519, 425)
Screenshot: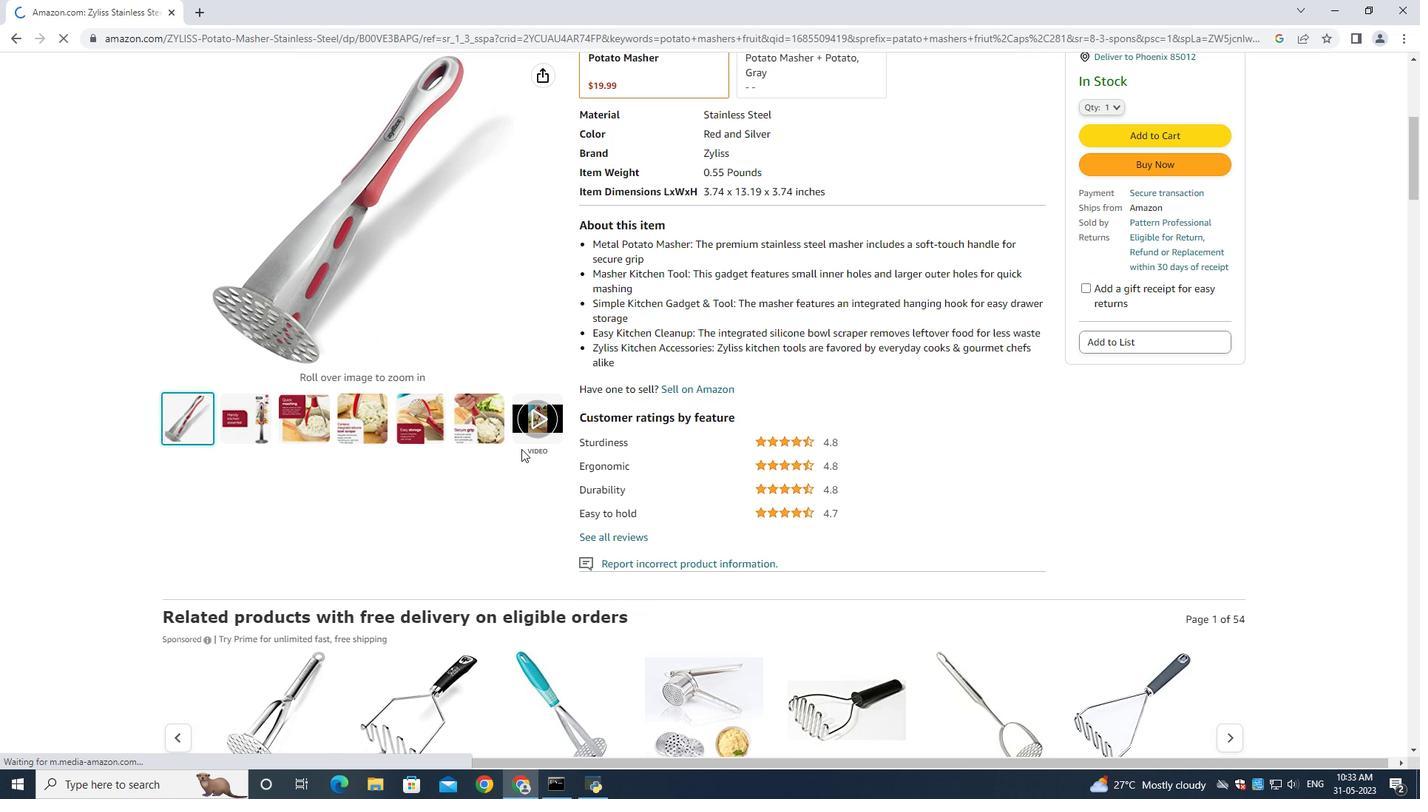 
Action: Mouse pressed left at (519, 425)
Screenshot: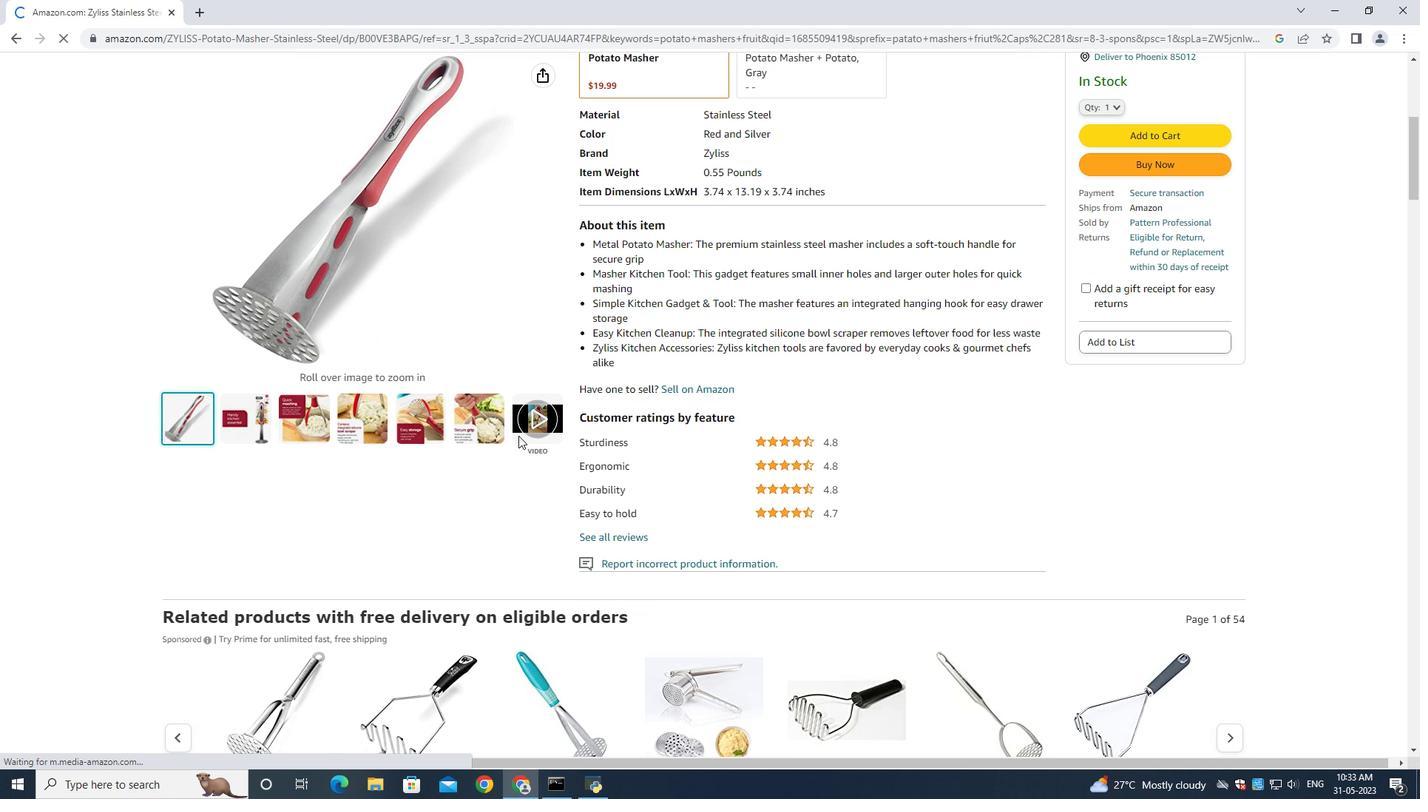 
Action: Mouse moved to (612, 614)
Screenshot: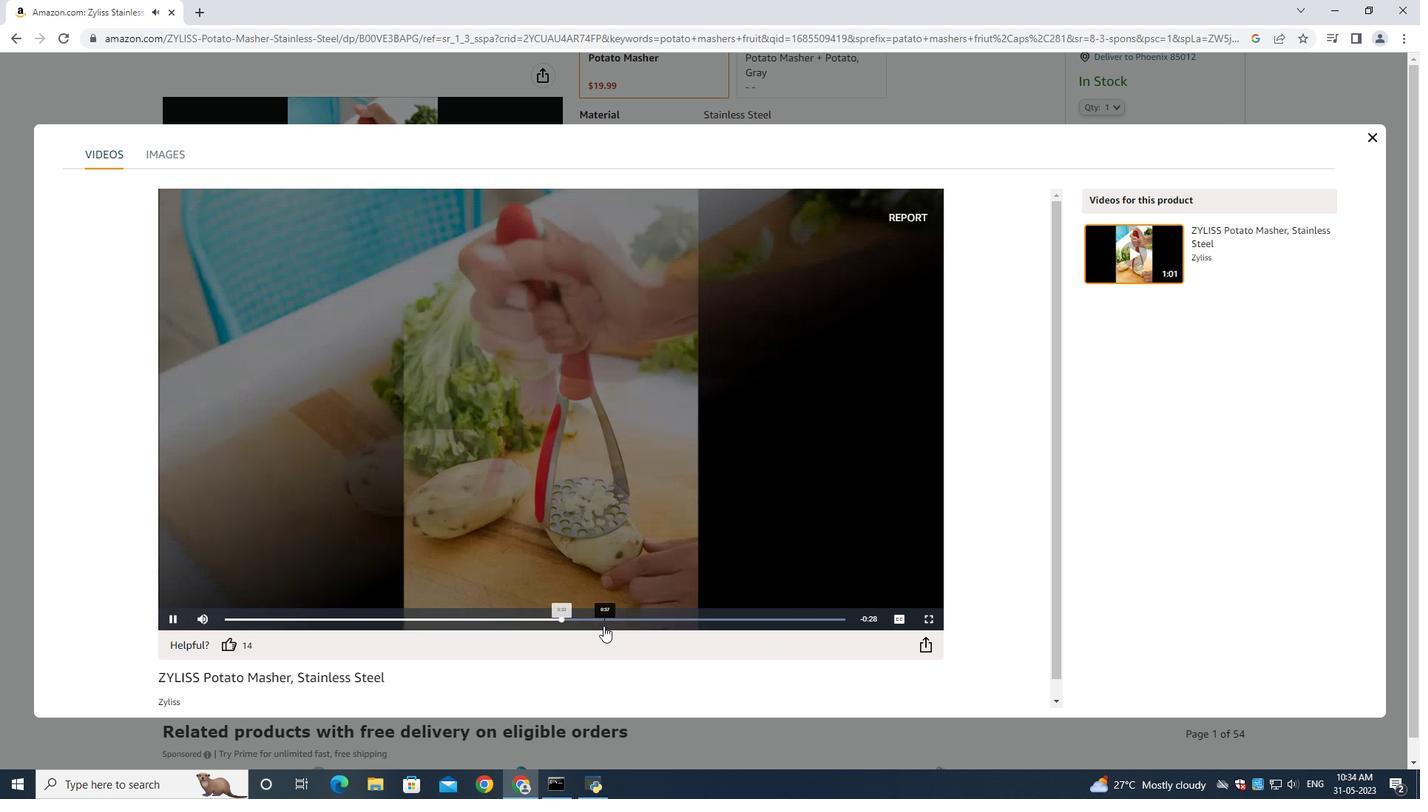 
Action: Mouse pressed left at (612, 614)
Screenshot: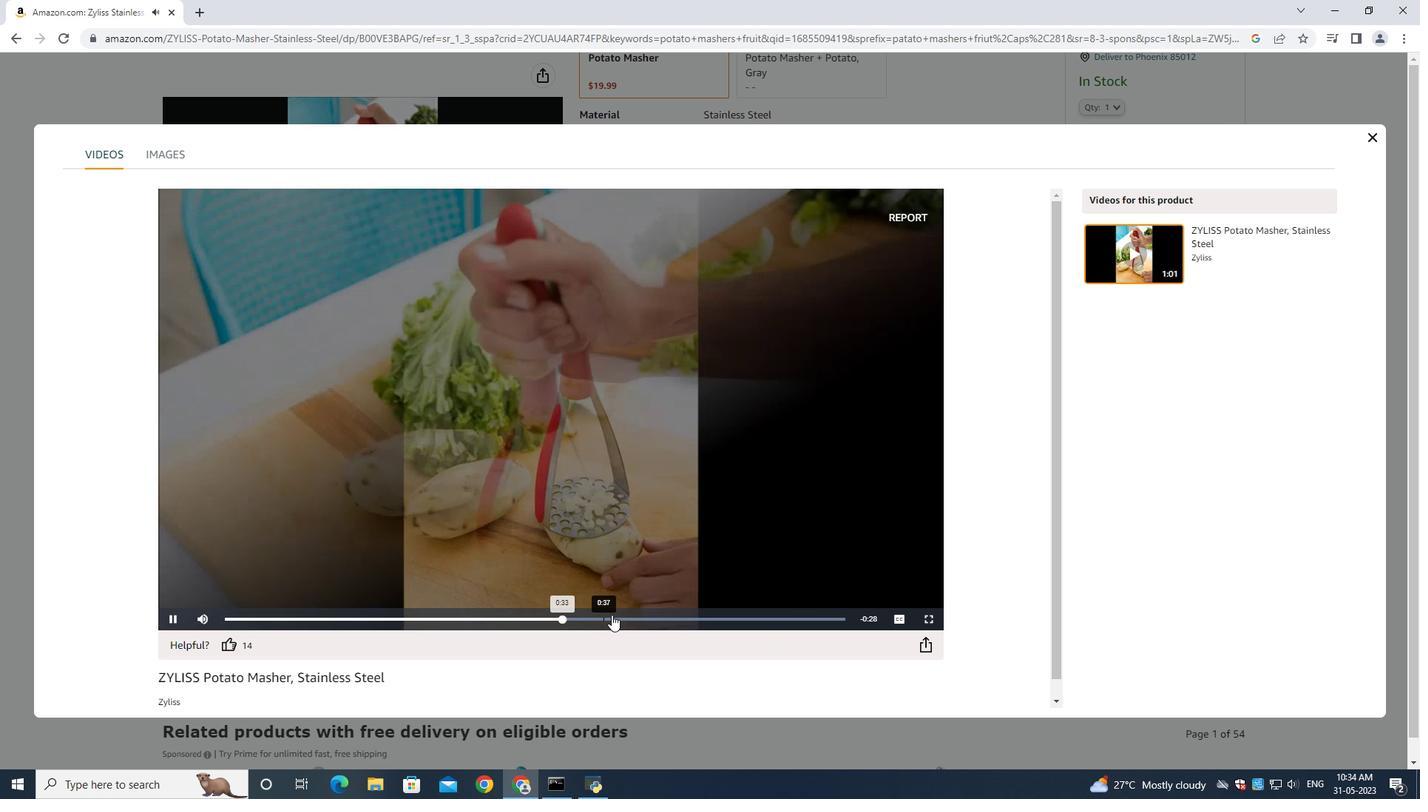 
Action: Mouse moved to (682, 629)
Screenshot: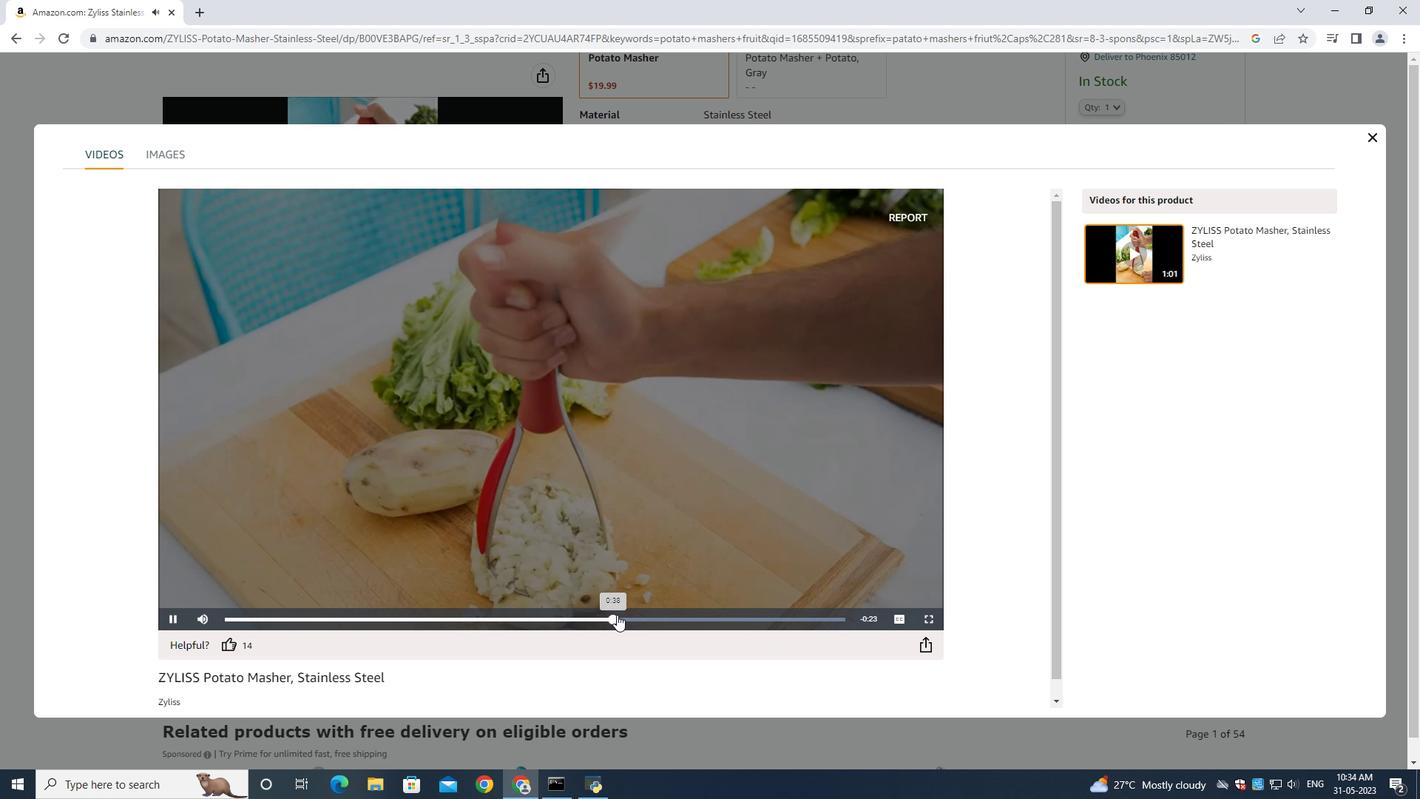 
Action: Mouse pressed left at (682, 629)
Screenshot: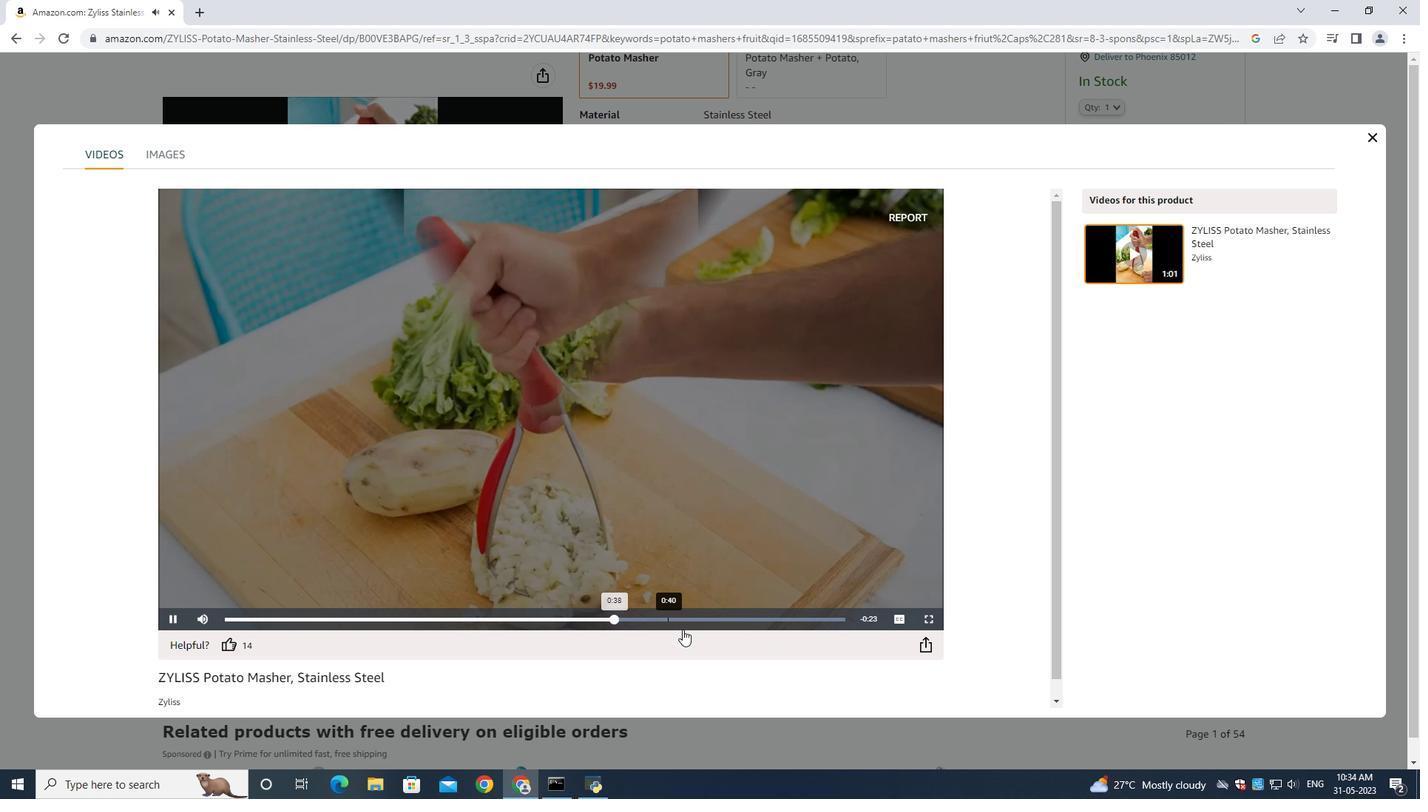 
Action: Mouse moved to (750, 622)
Screenshot: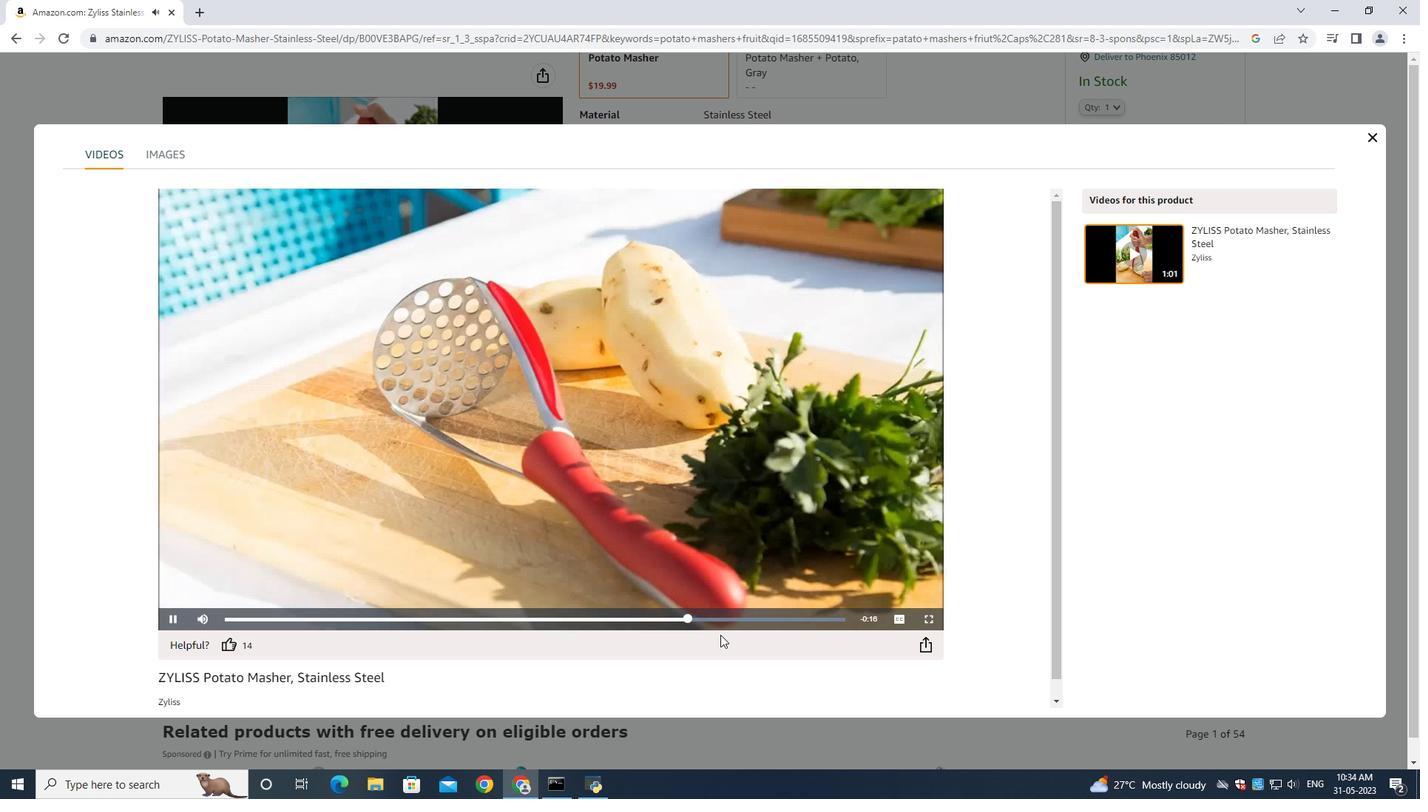 
Action: Mouse pressed left at (750, 622)
Screenshot: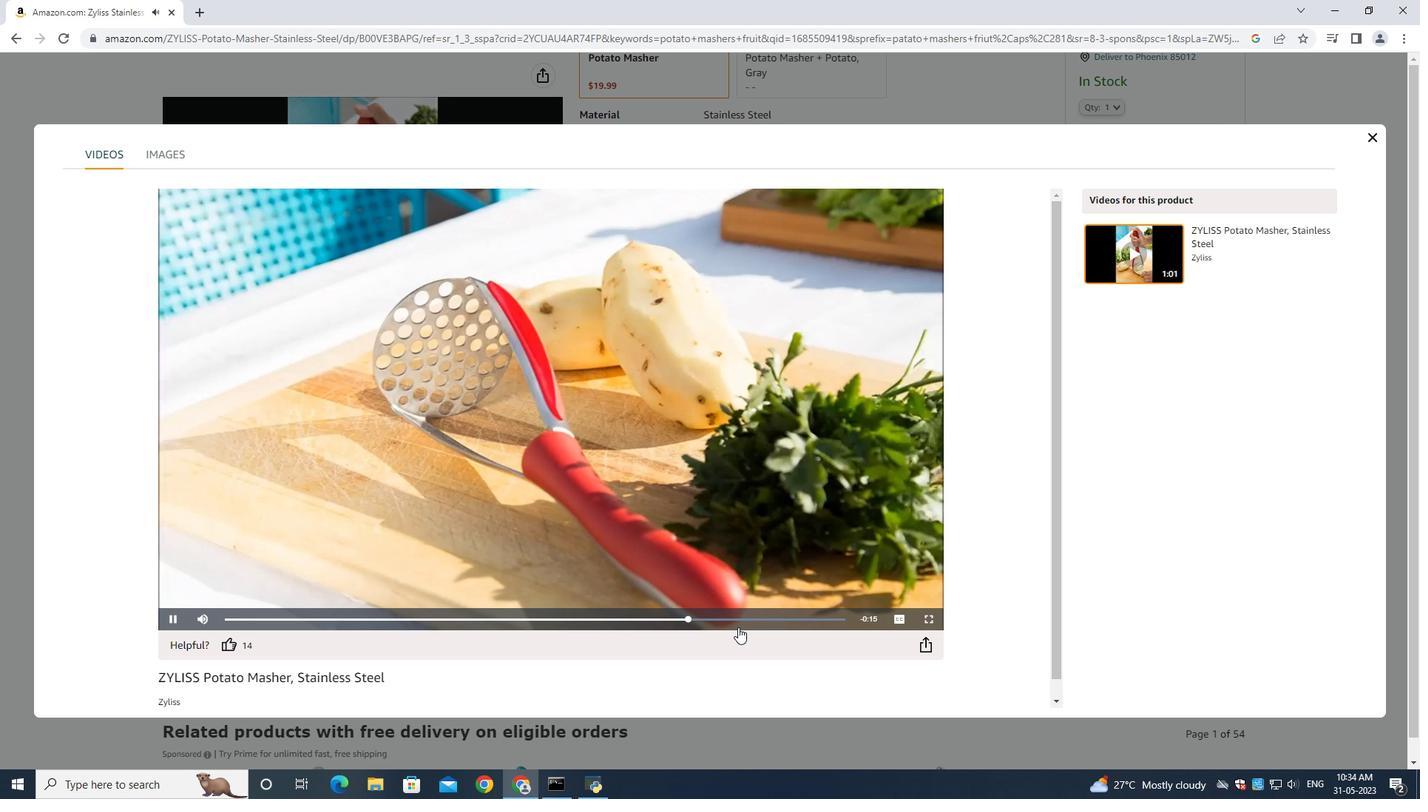 
Action: Mouse moved to (1367, 137)
Screenshot: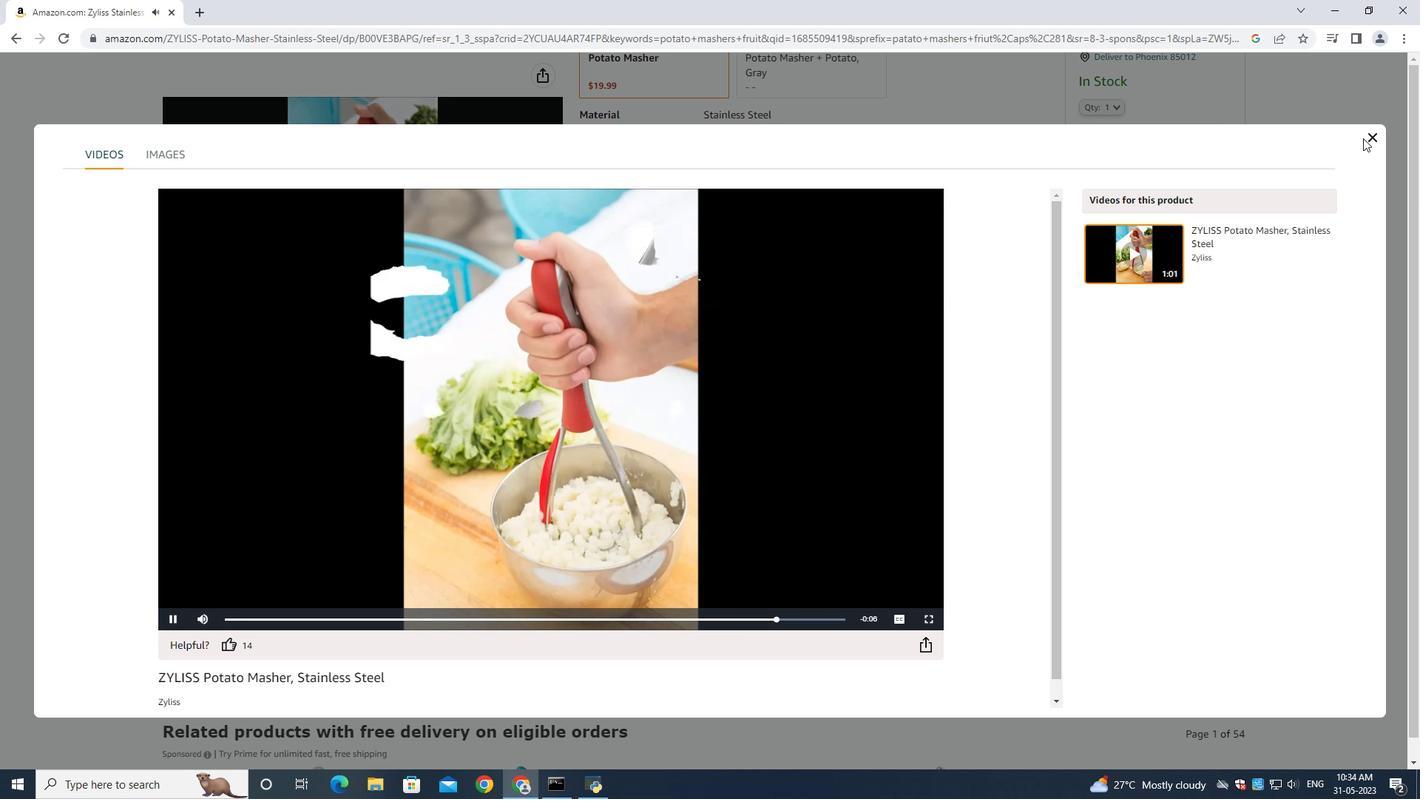 
Action: Mouse pressed left at (1367, 137)
Screenshot: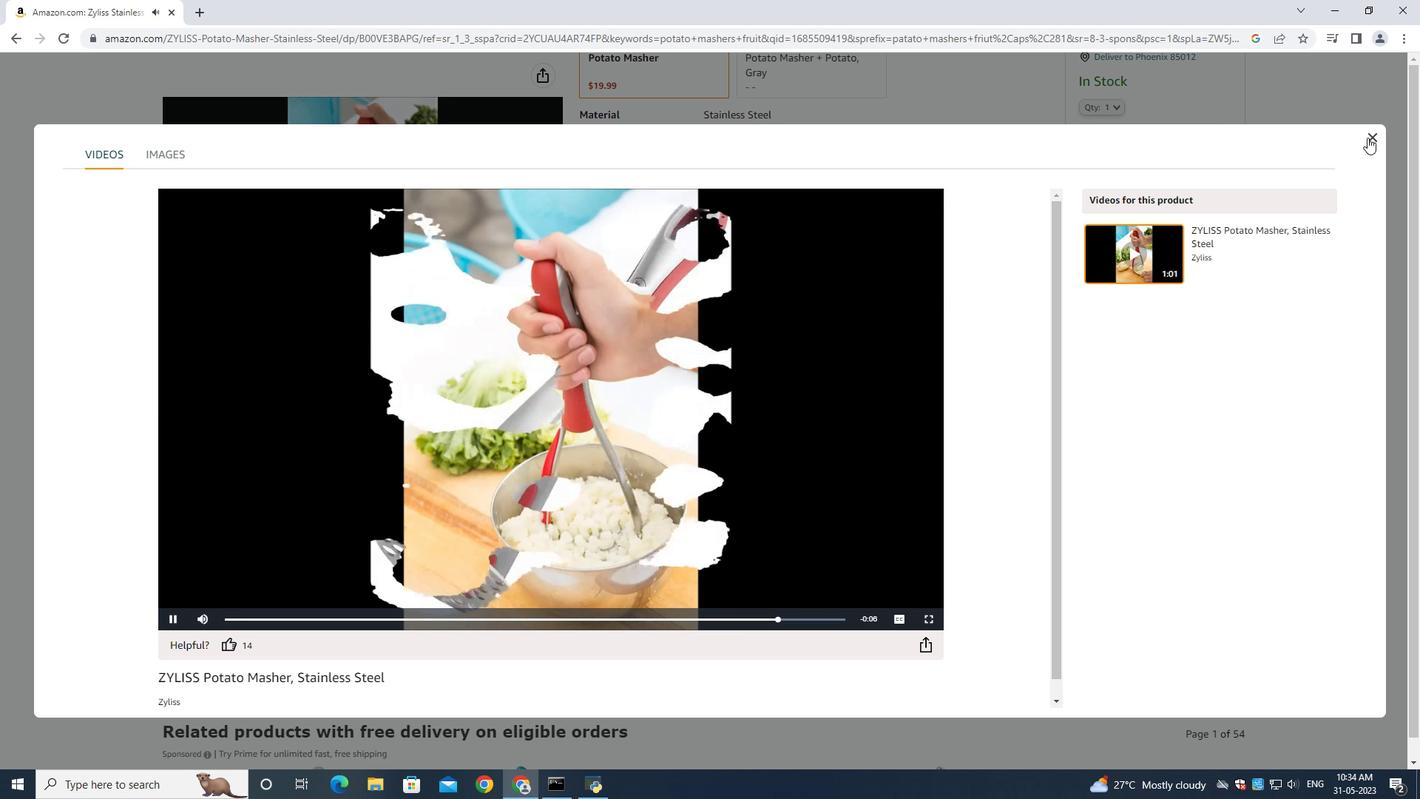 
Action: Mouse moved to (1121, 241)
Screenshot: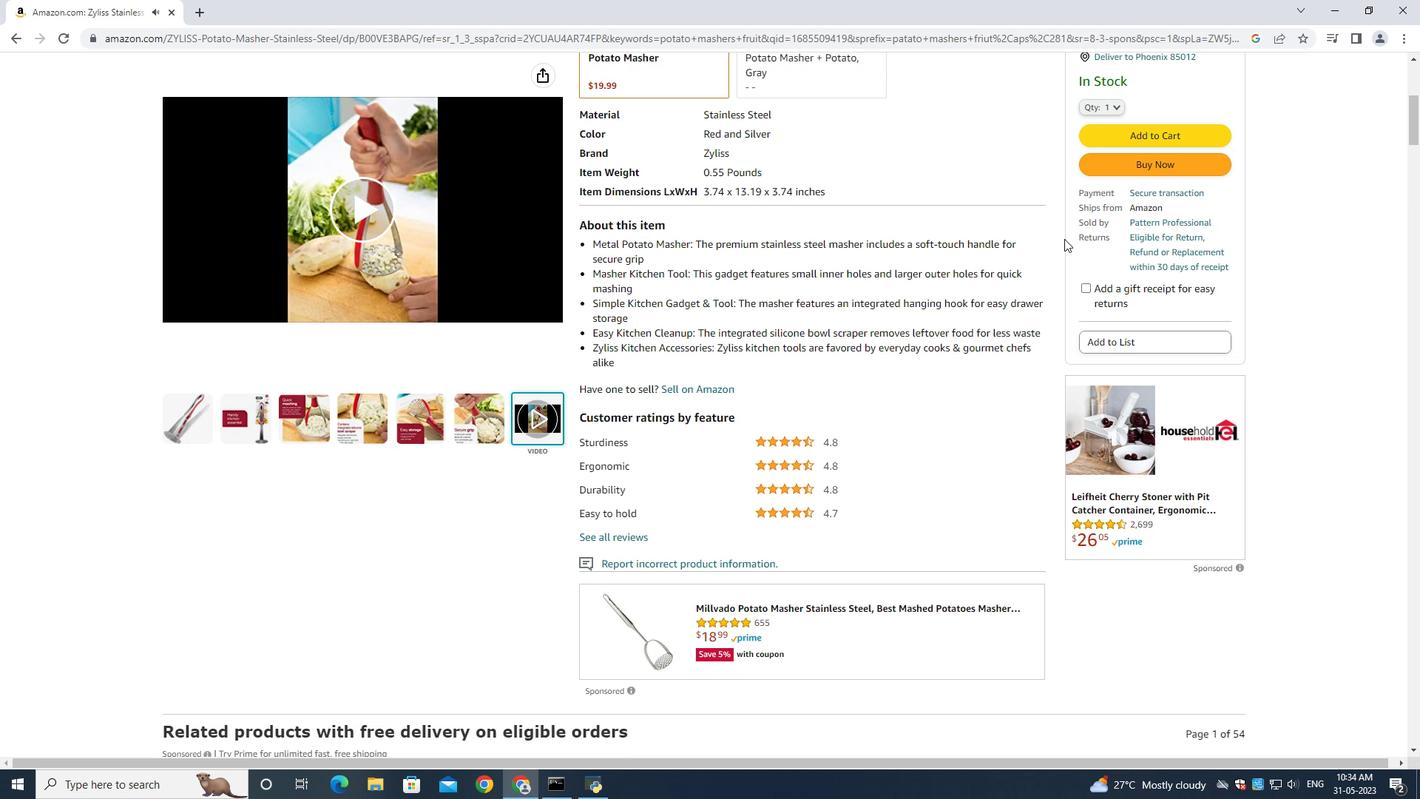 
Action: Mouse scrolled (1121, 242) with delta (0, 0)
Screenshot: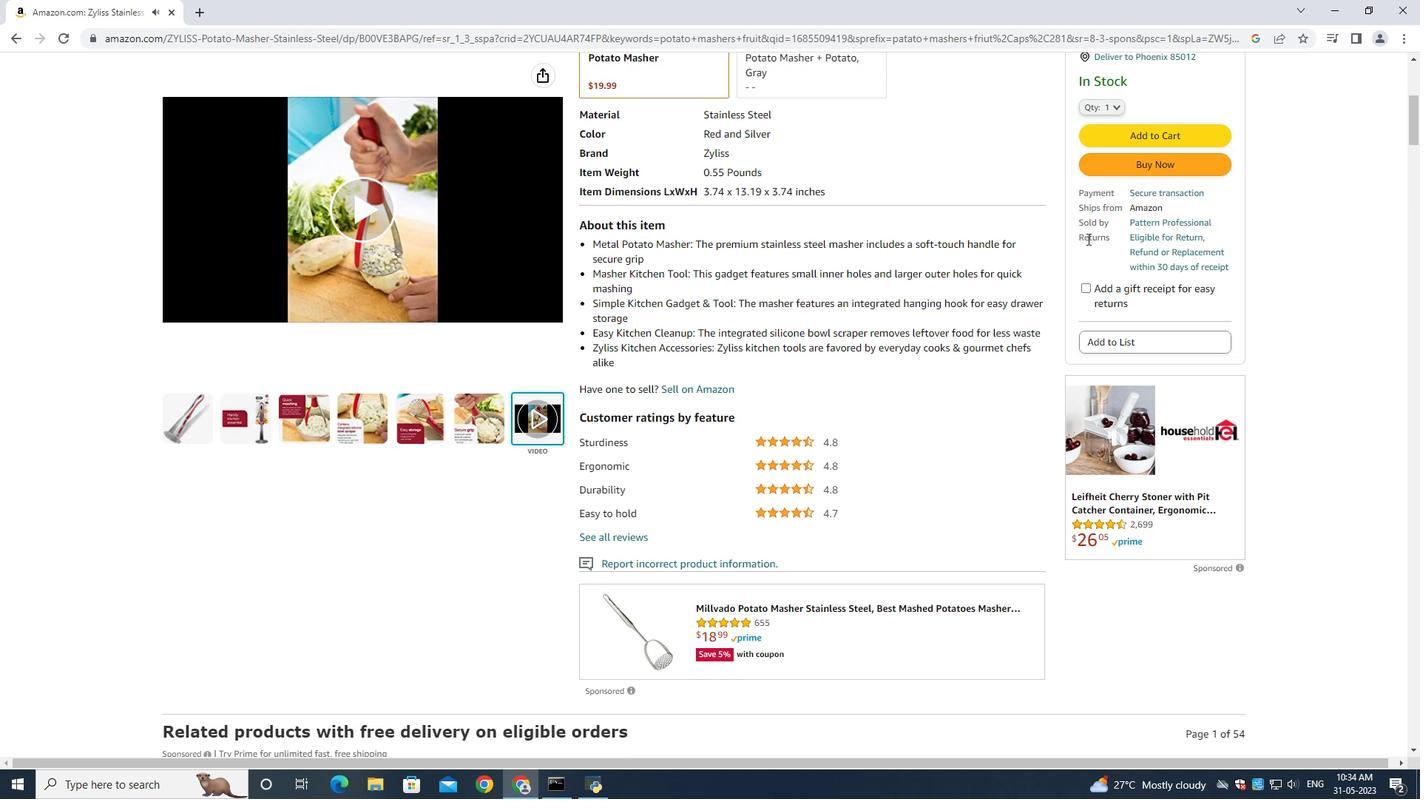 
Action: Mouse moved to (1122, 241)
Screenshot: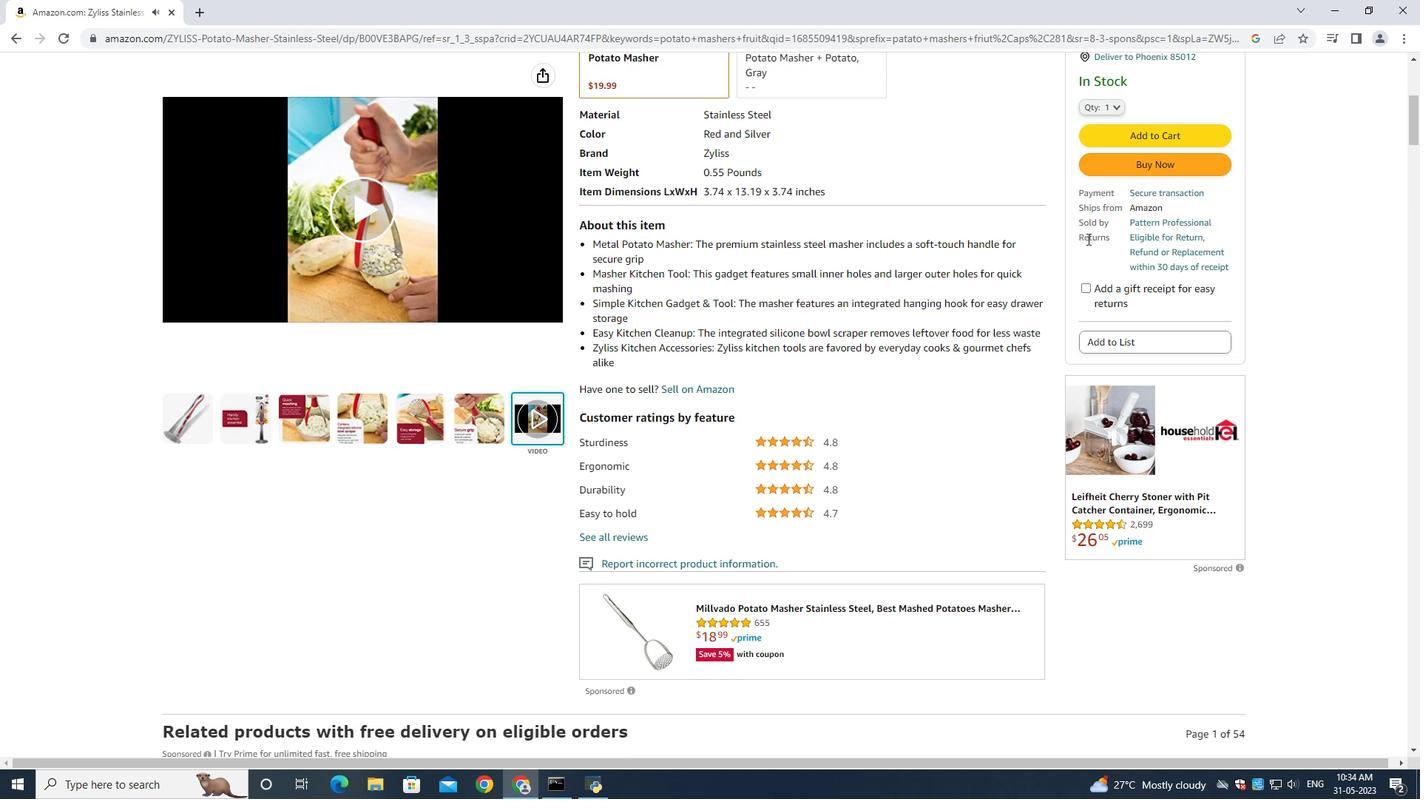 
Action: Mouse scrolled (1122, 242) with delta (0, 0)
Screenshot: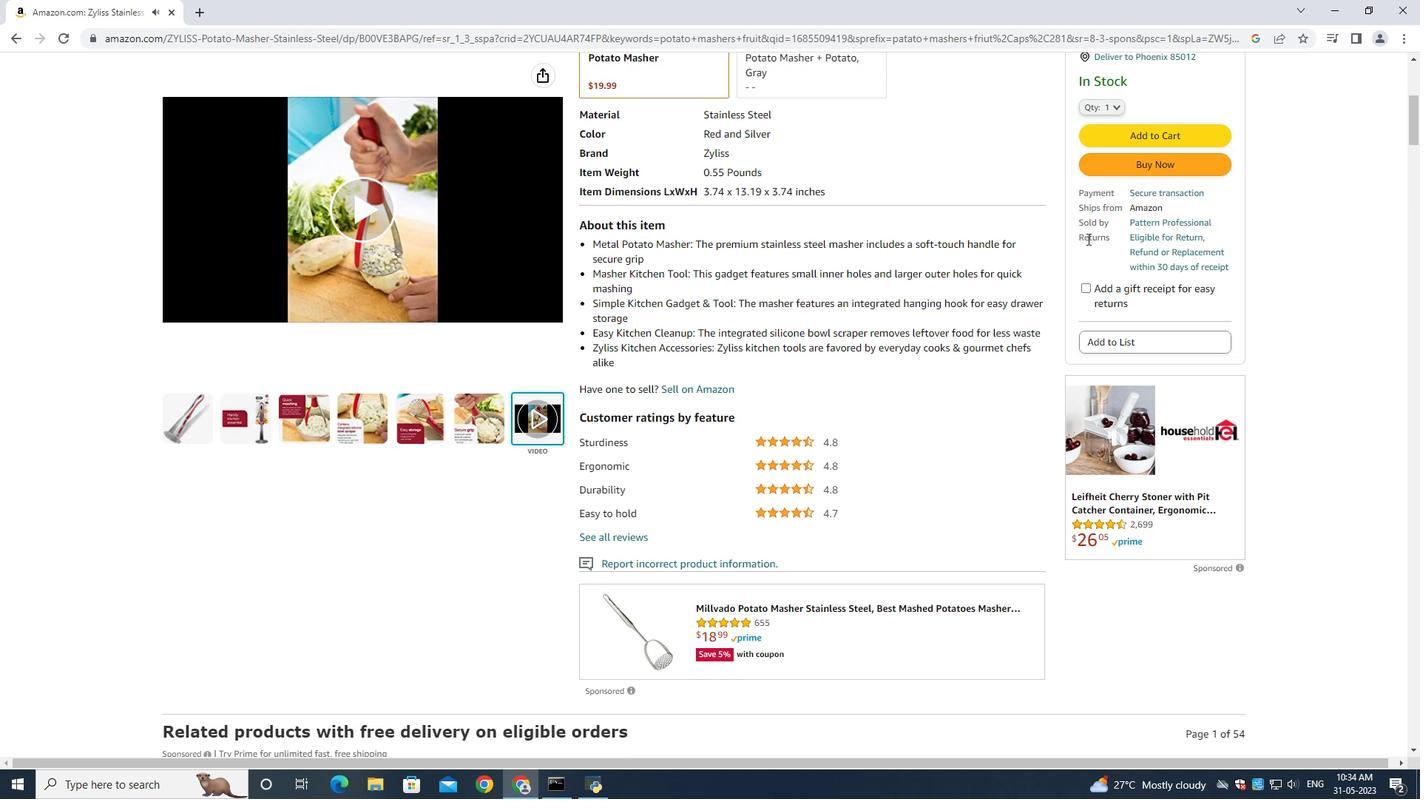 
Action: Mouse scrolled (1122, 242) with delta (0, 0)
Screenshot: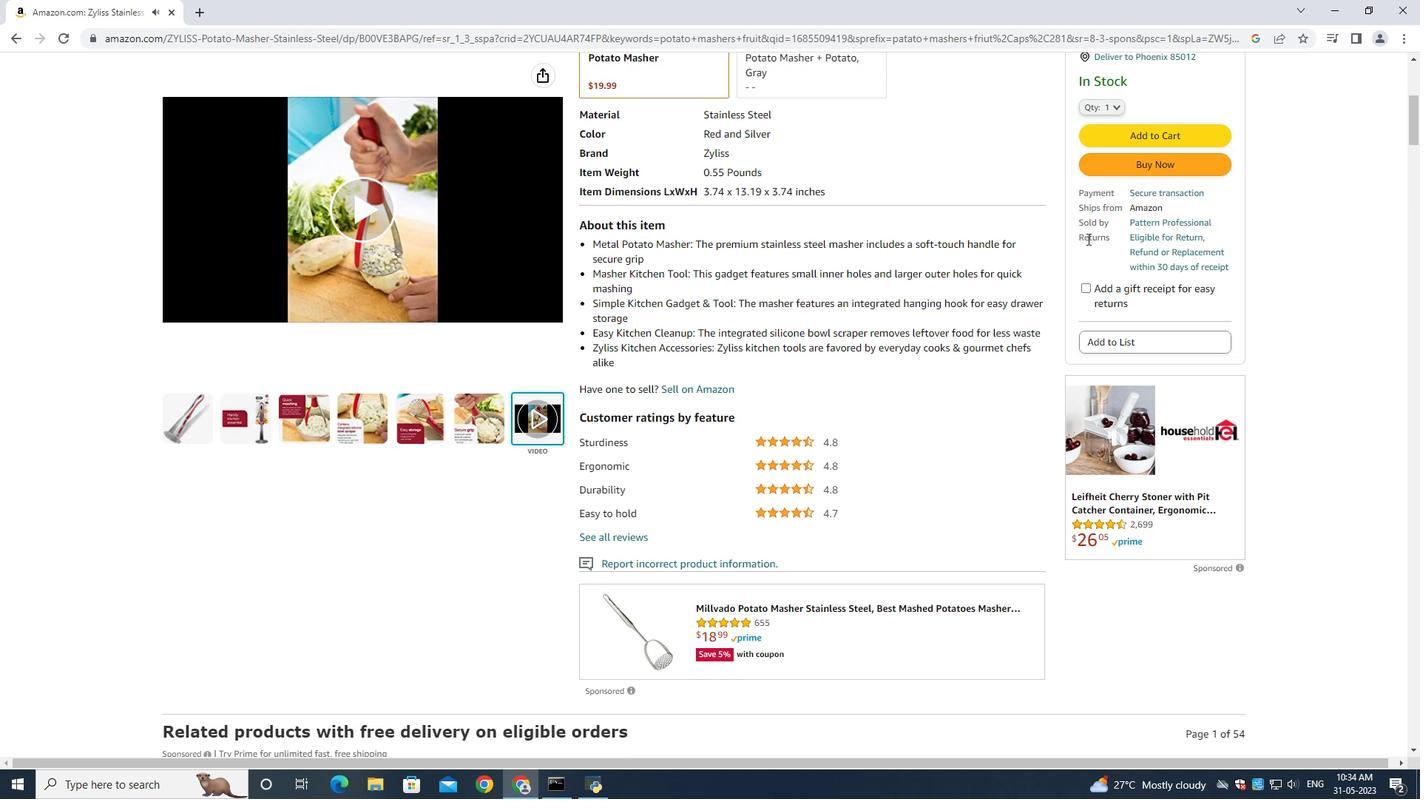 
Action: Mouse scrolled (1122, 242) with delta (0, 0)
Screenshot: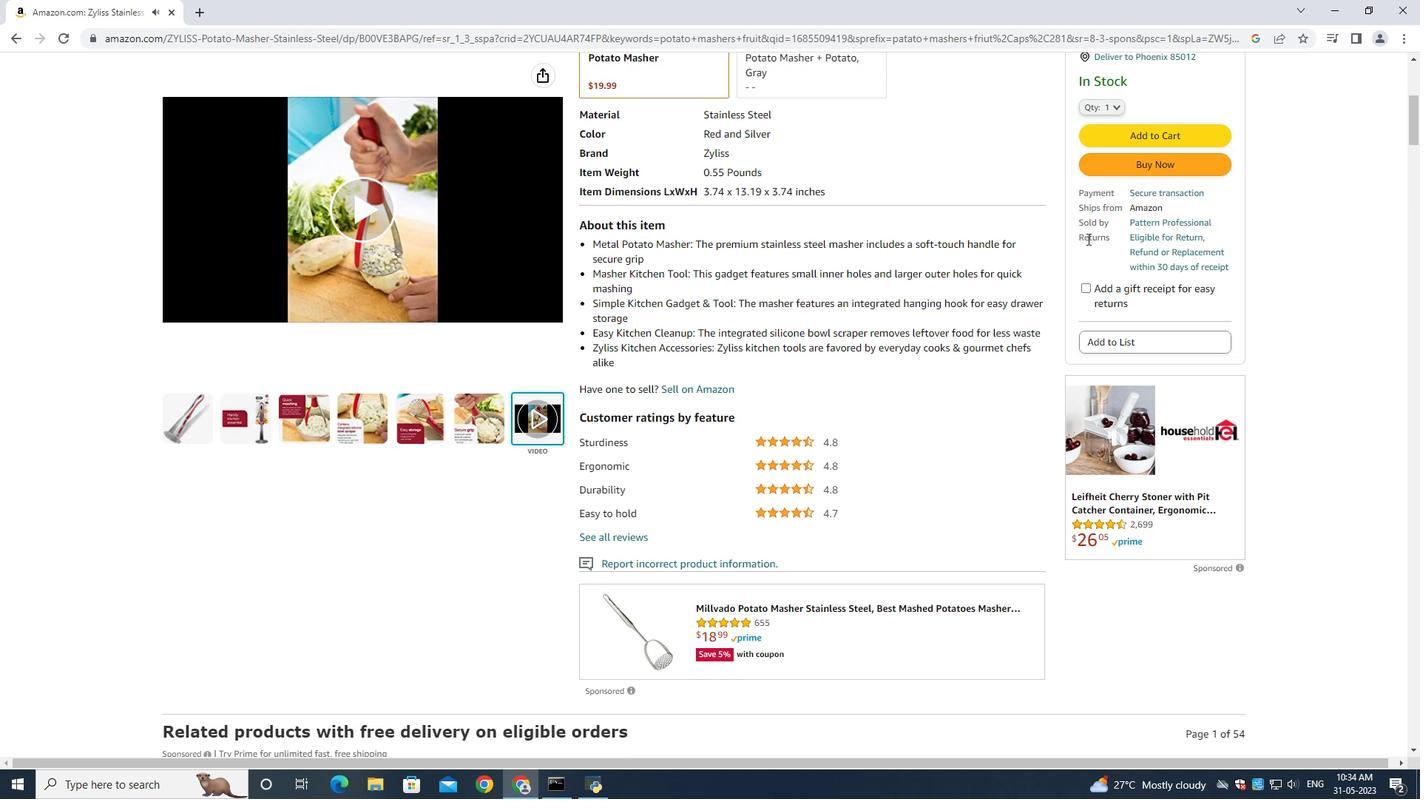 
Action: Mouse moved to (1103, 403)
Screenshot: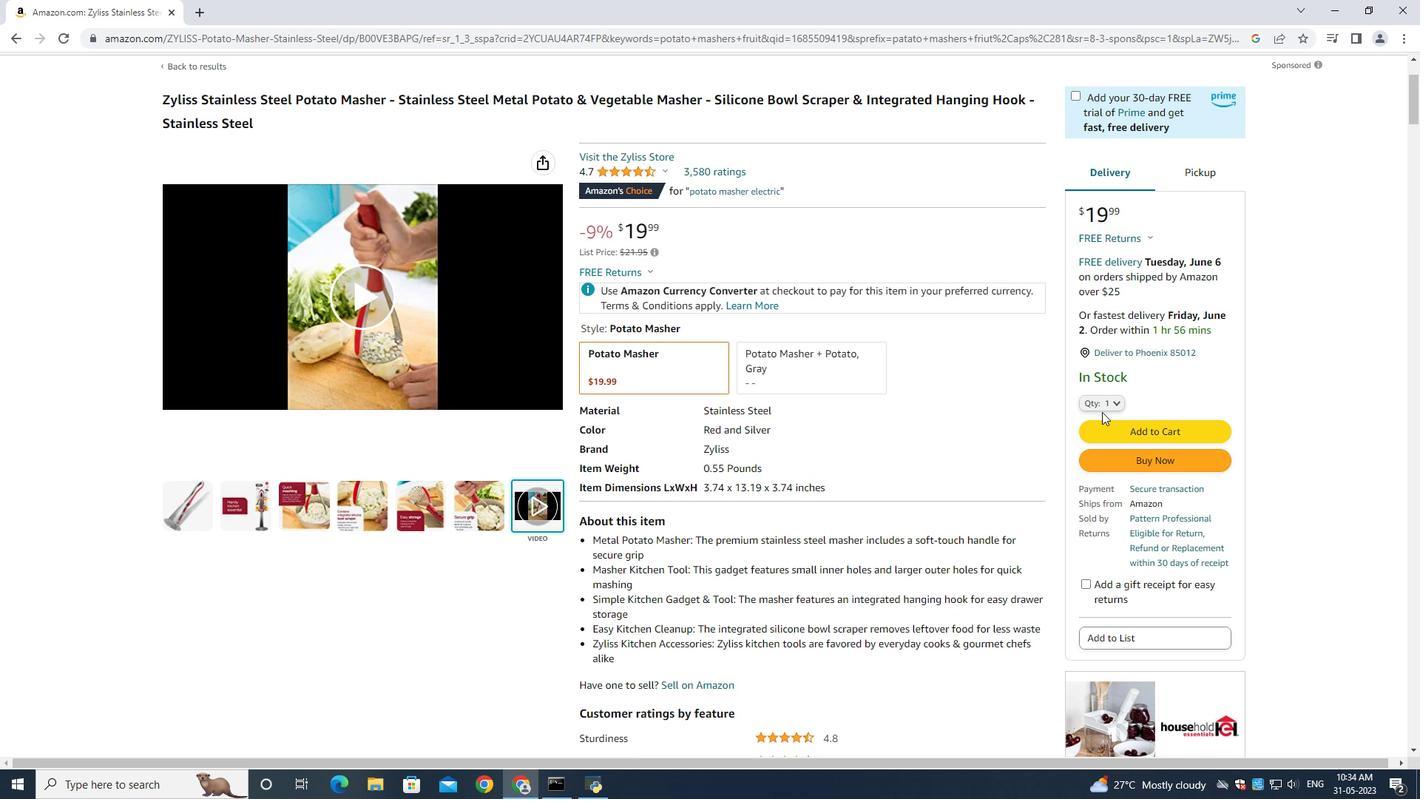 
Action: Mouse pressed left at (1103, 403)
Screenshot: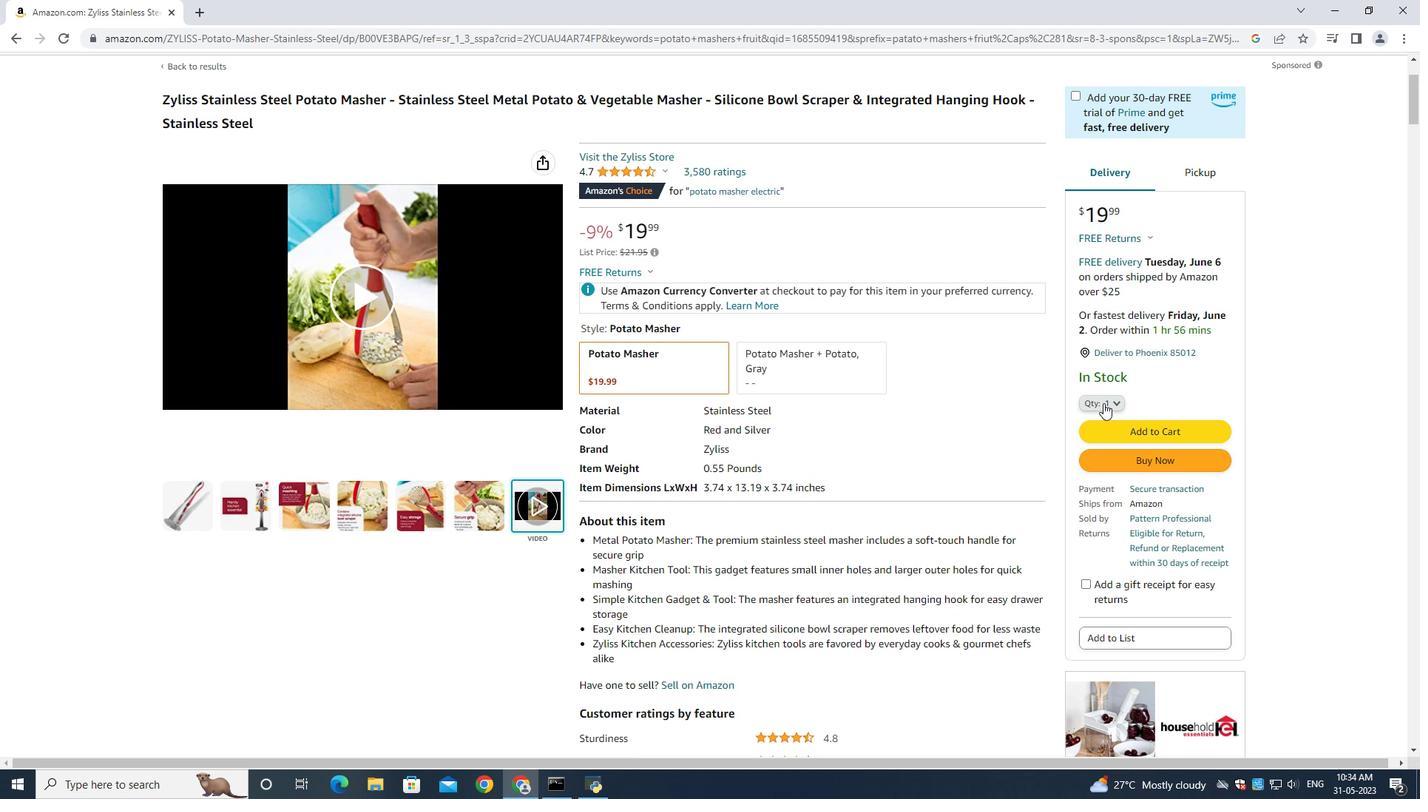 
Action: Mouse moved to (1095, 440)
Screenshot: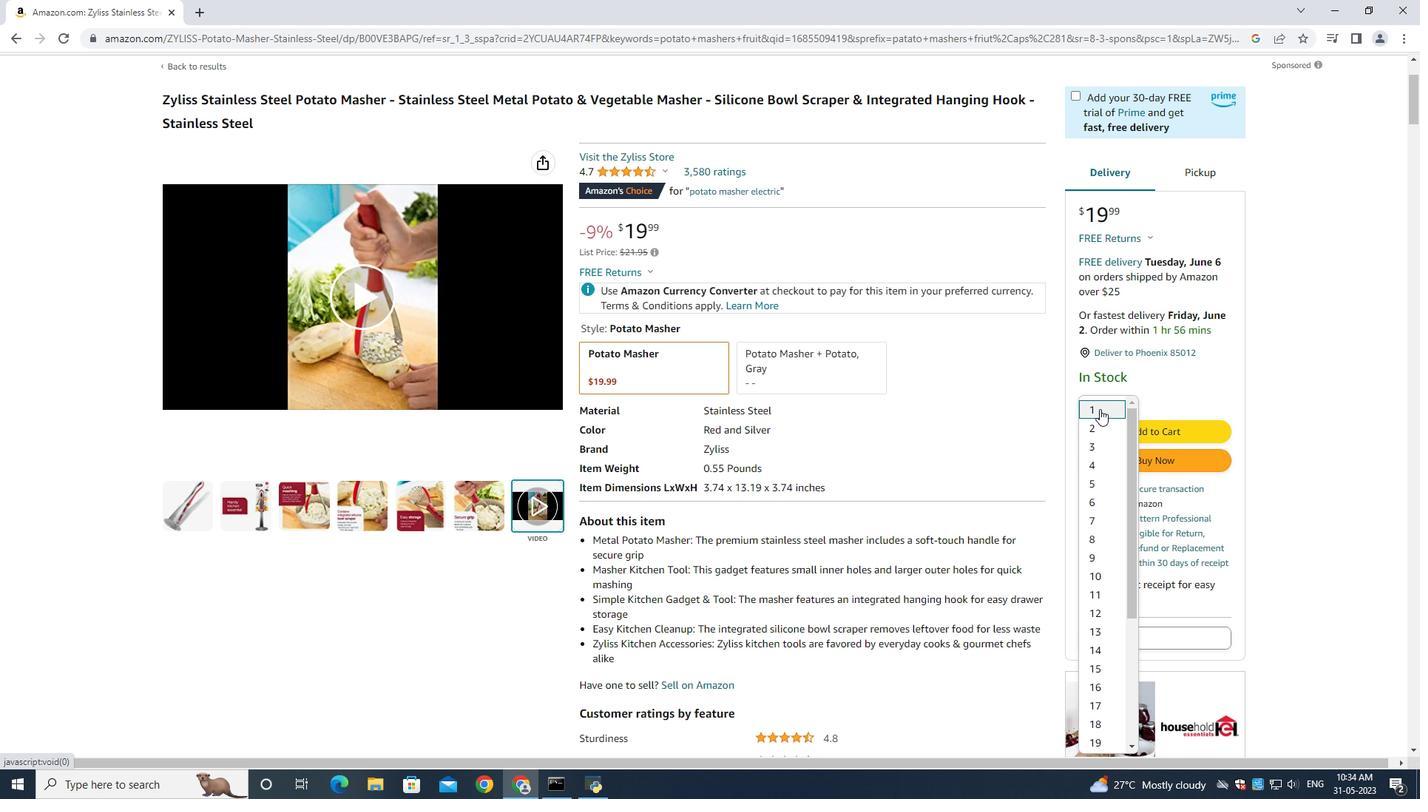 
Action: Mouse pressed left at (1095, 440)
Screenshot: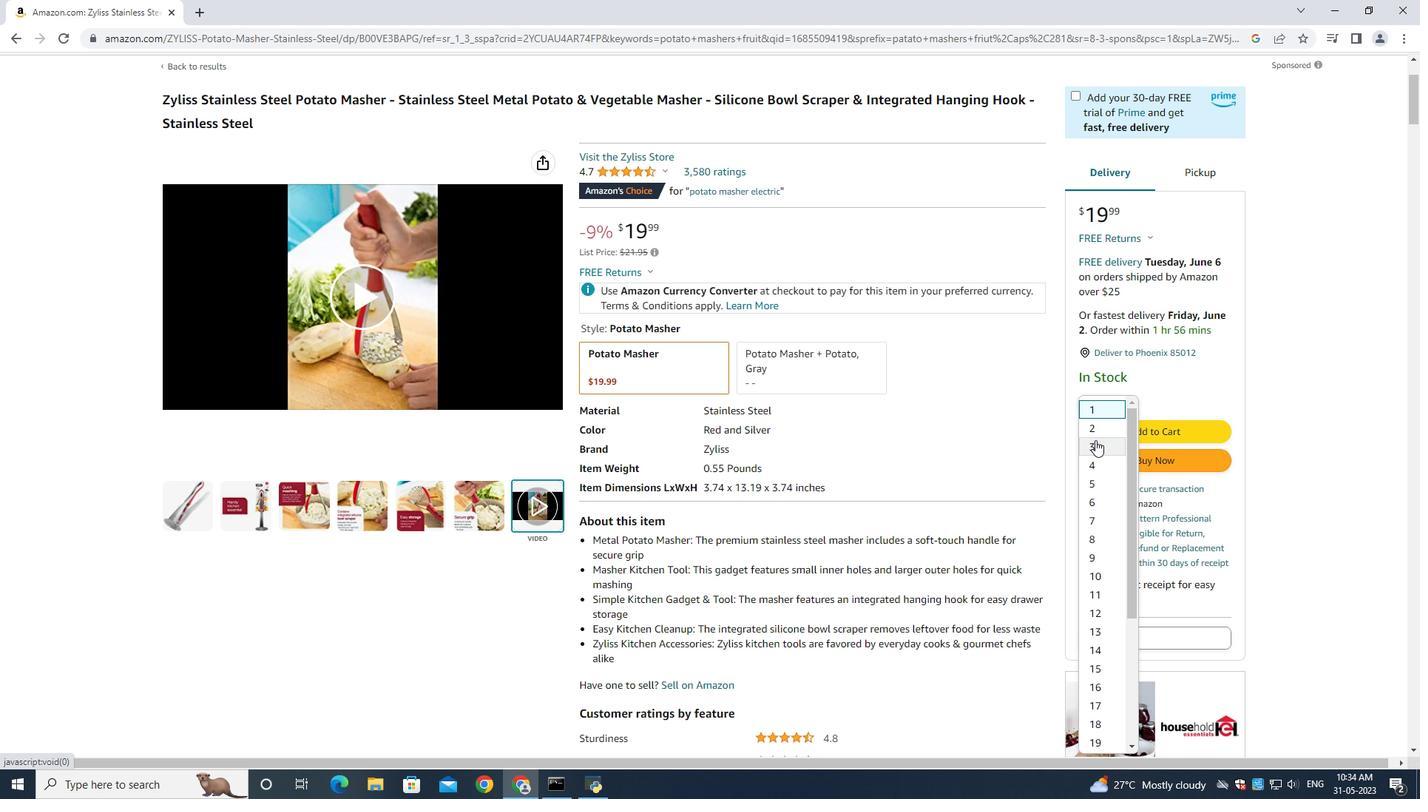 
Action: Mouse moved to (1143, 443)
Screenshot: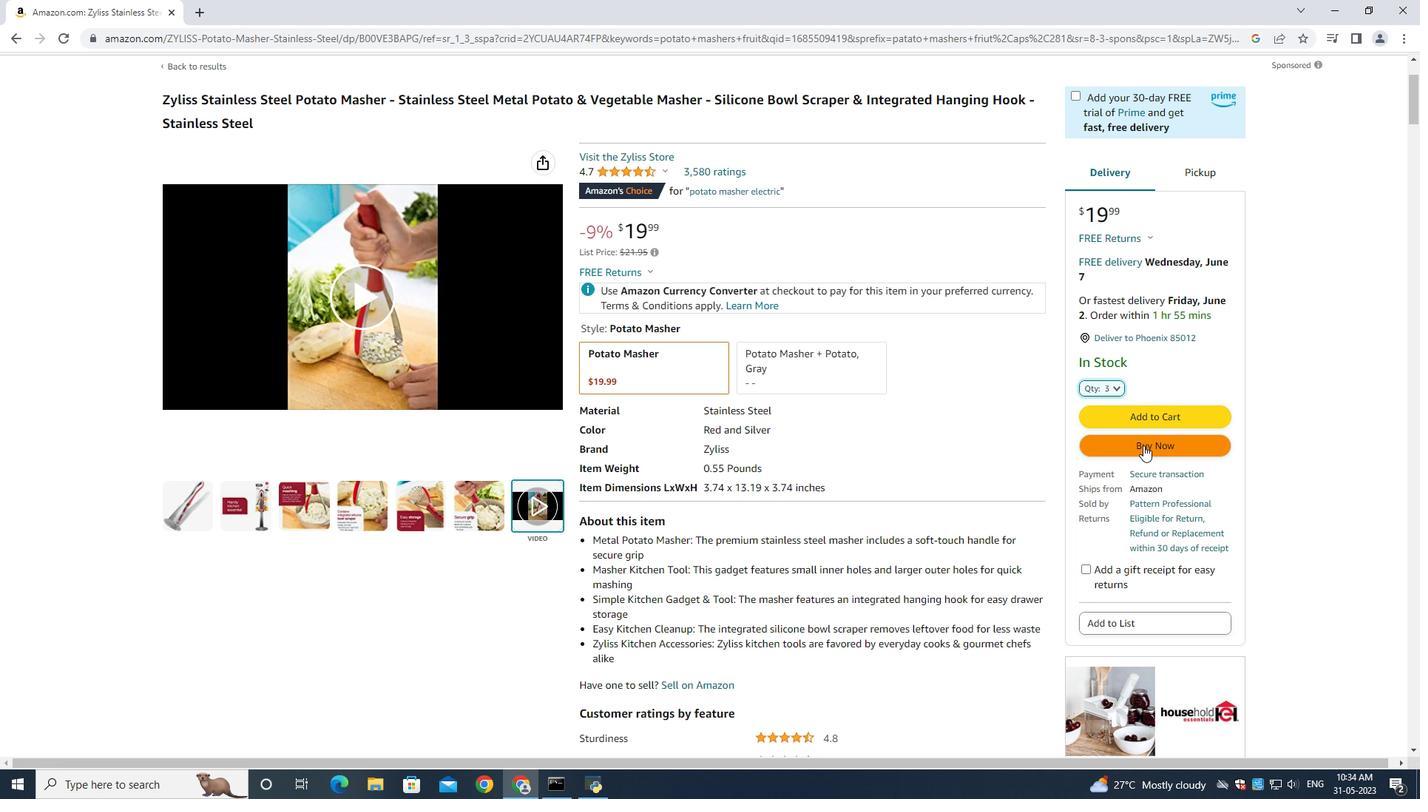 
Action: Mouse pressed left at (1143, 443)
Screenshot: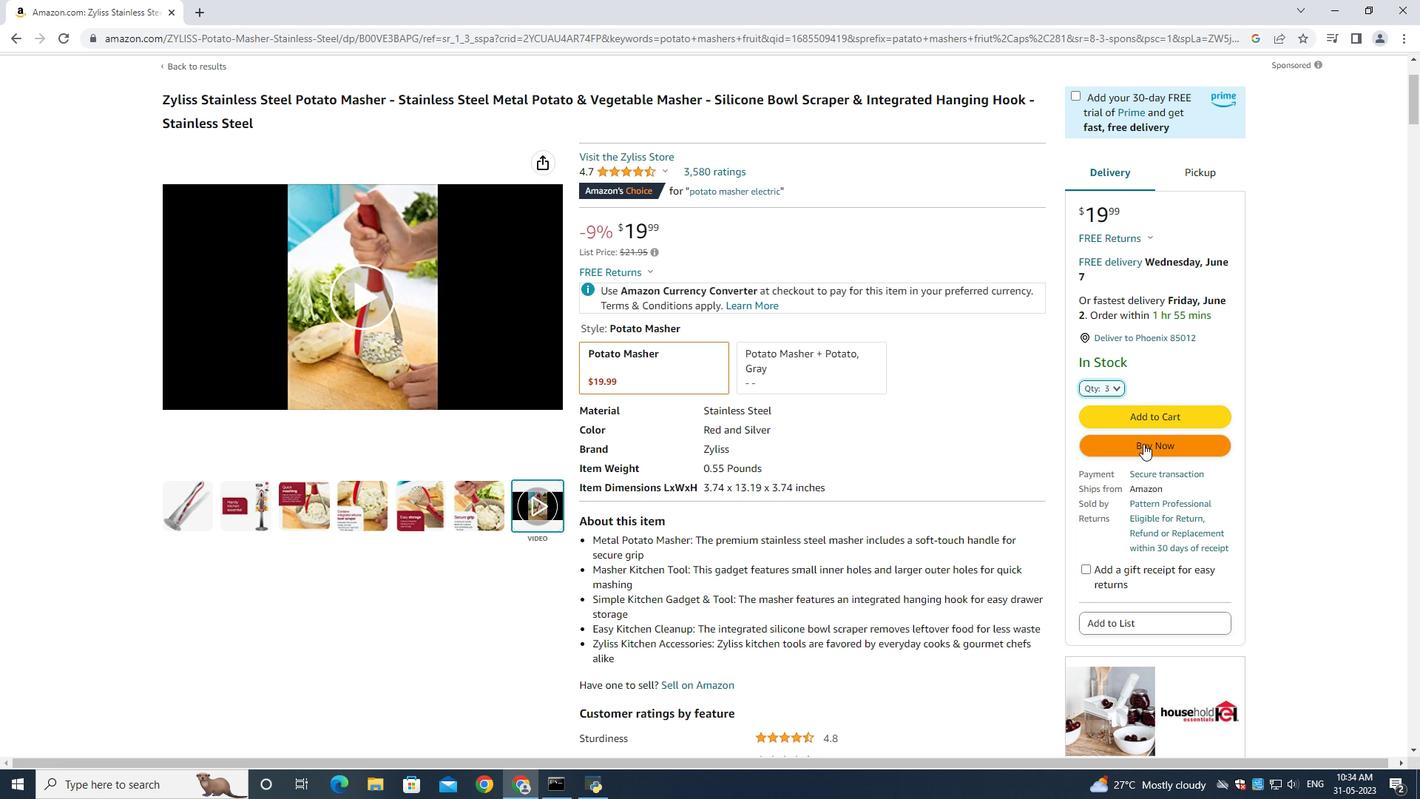 
Action: Mouse moved to (301, 316)
Screenshot: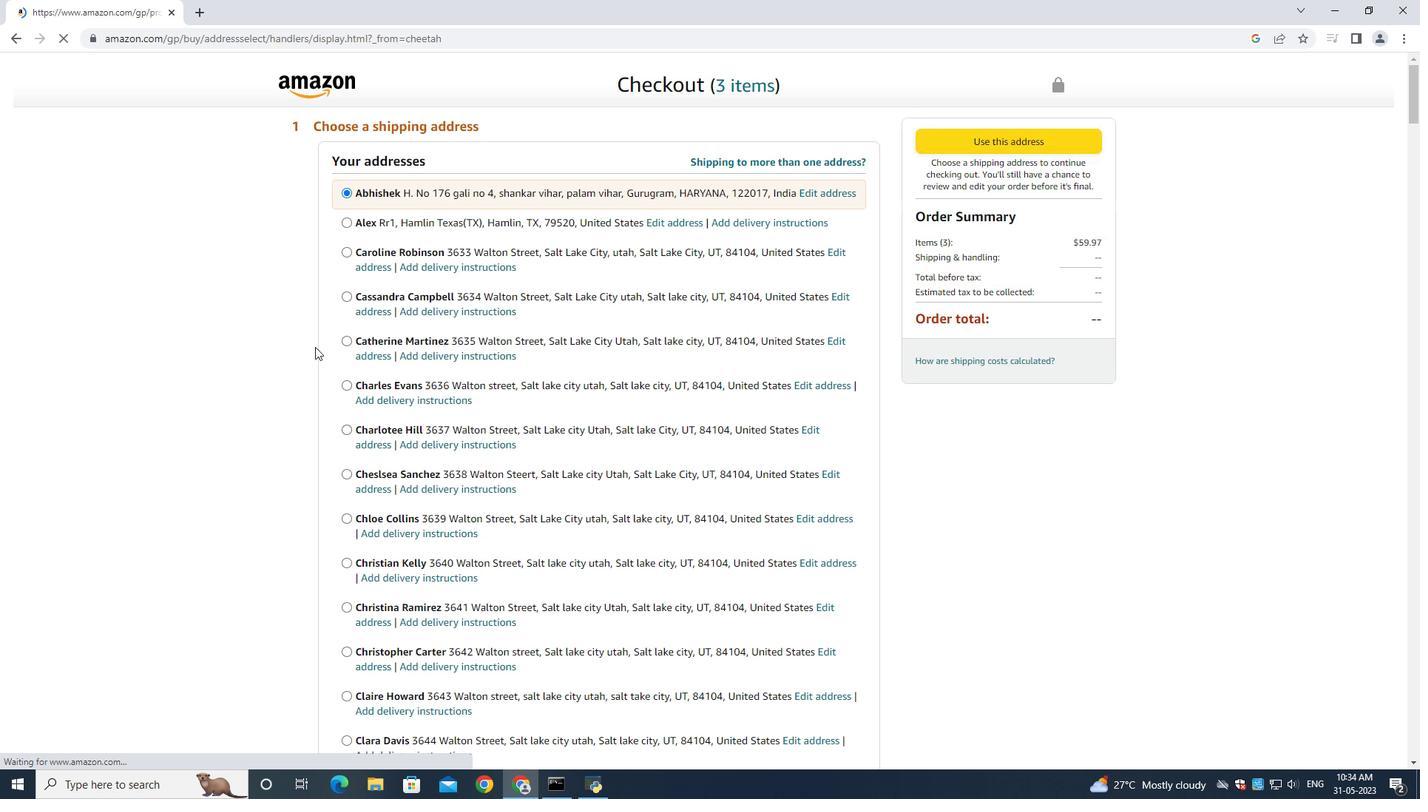 
Action: Mouse scrolled (301, 315) with delta (0, 0)
Screenshot: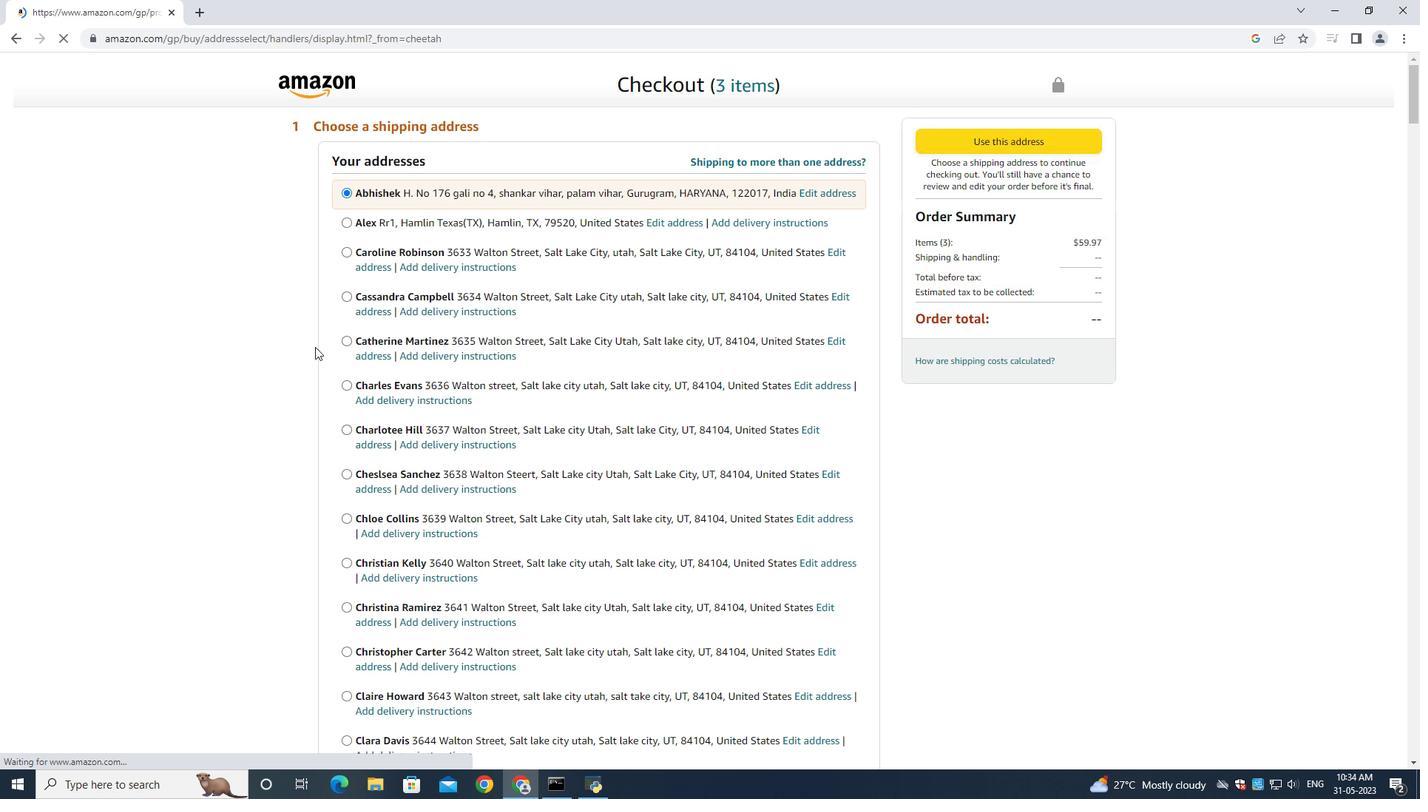 
Action: Mouse scrolled (301, 315) with delta (0, 0)
Screenshot: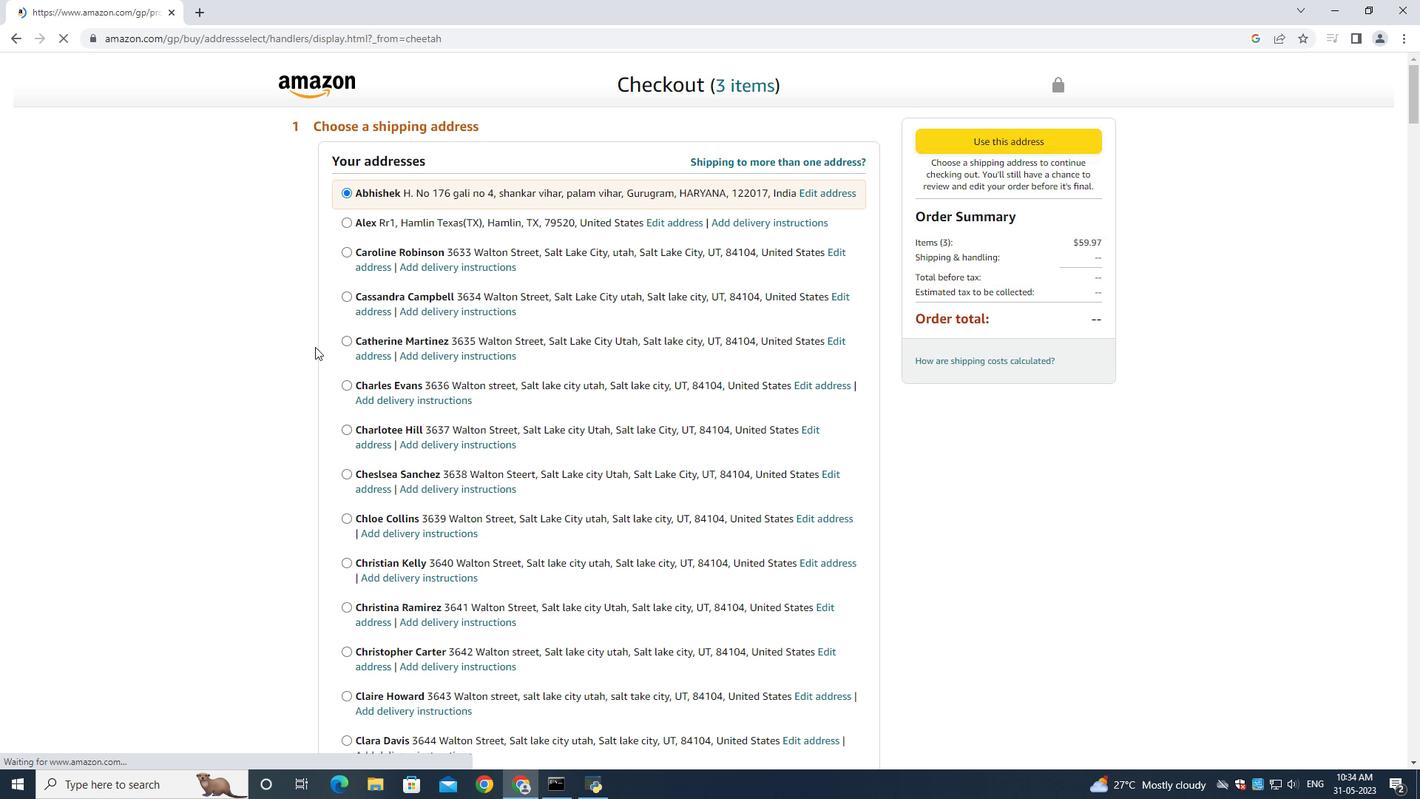 
Action: Mouse scrolled (301, 315) with delta (0, -1)
Screenshot: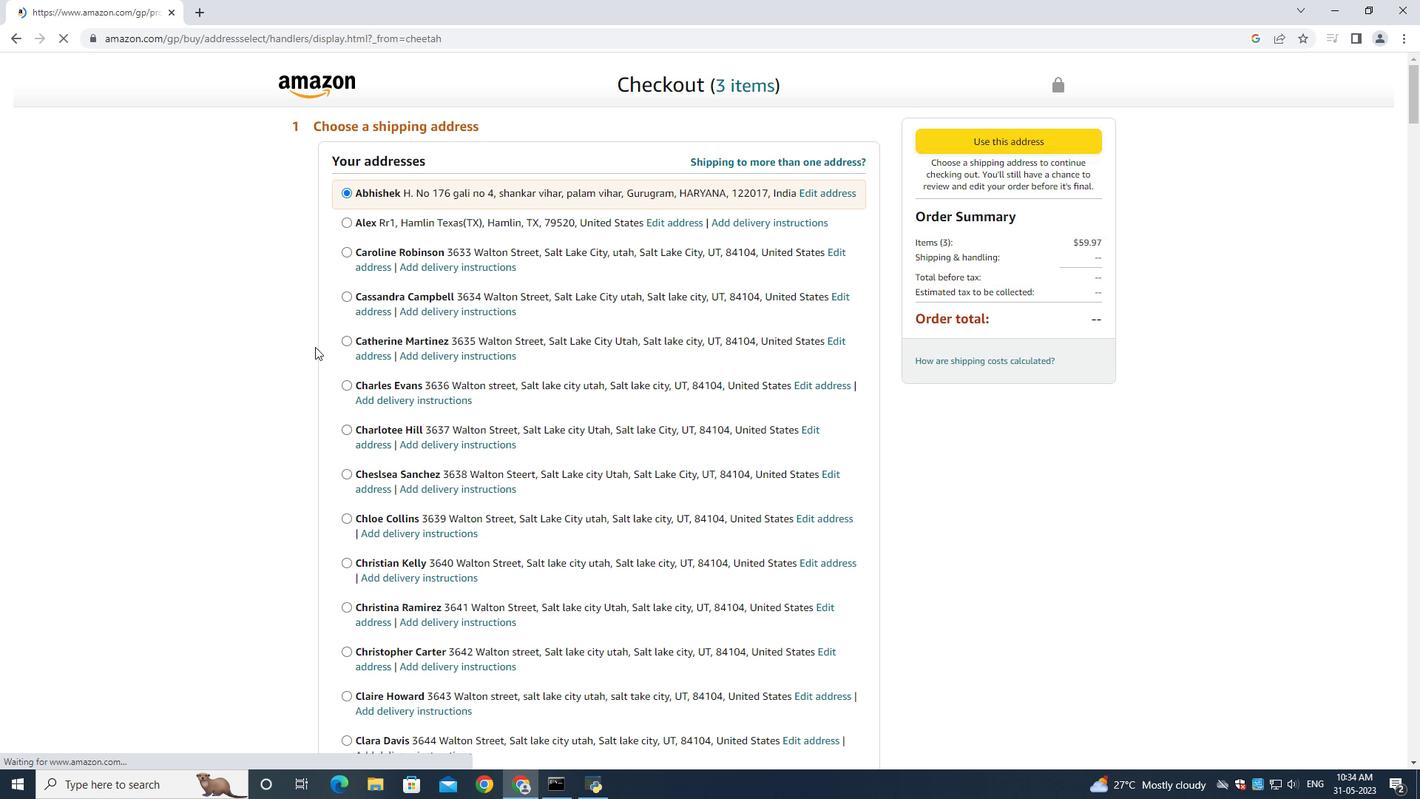 
Action: Mouse scrolled (301, 315) with delta (0, 0)
Screenshot: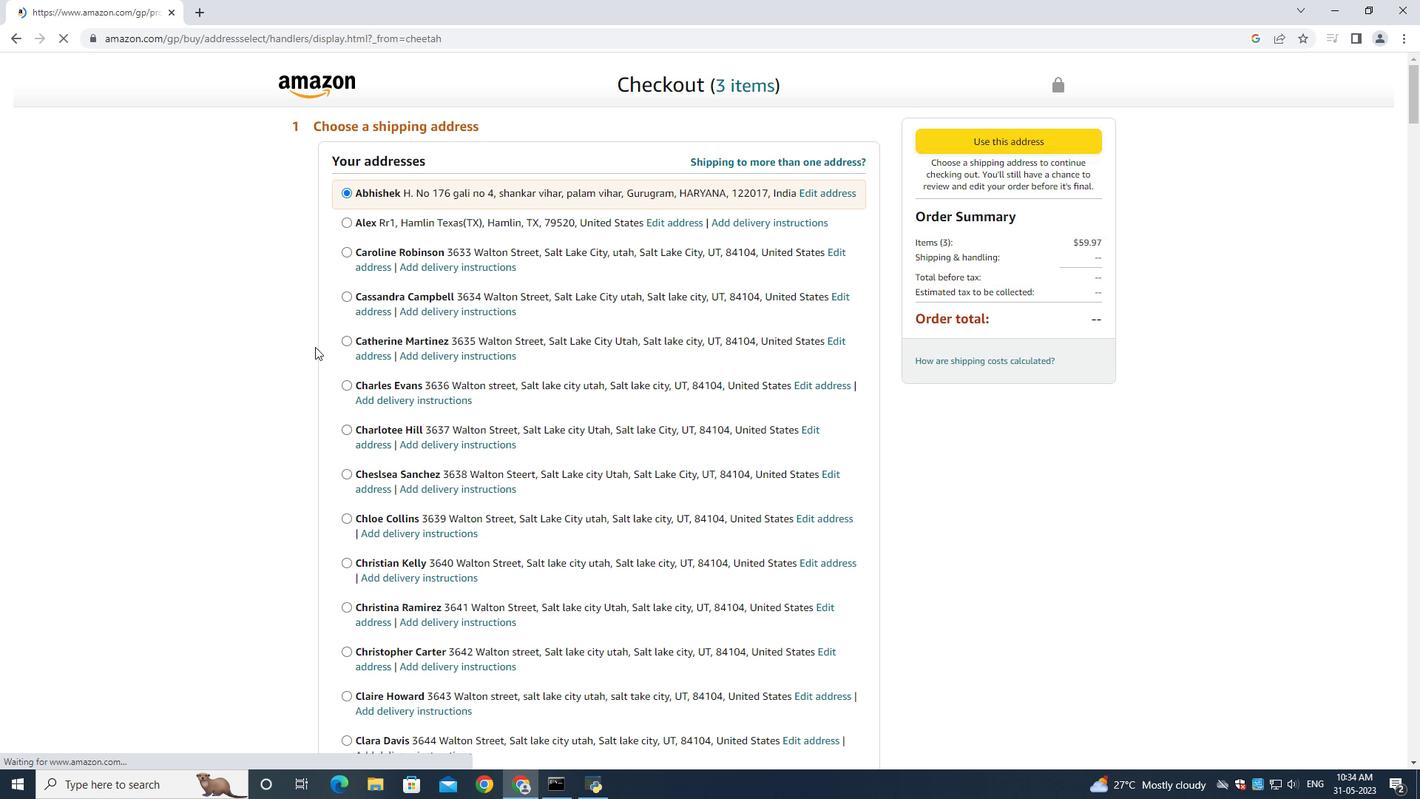 
Action: Mouse scrolled (301, 315) with delta (0, -1)
Screenshot: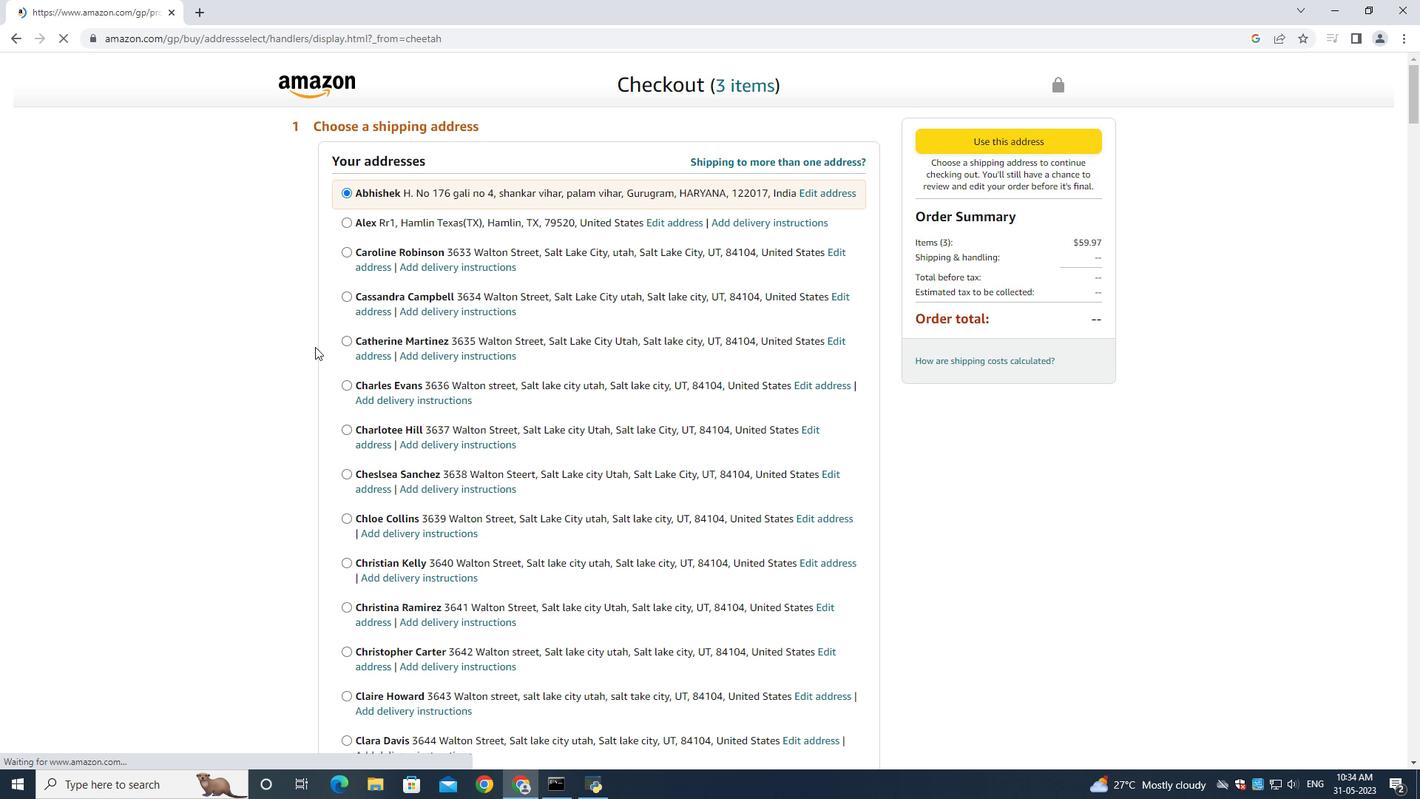 
Action: Mouse scrolled (301, 315) with delta (0, 0)
Screenshot: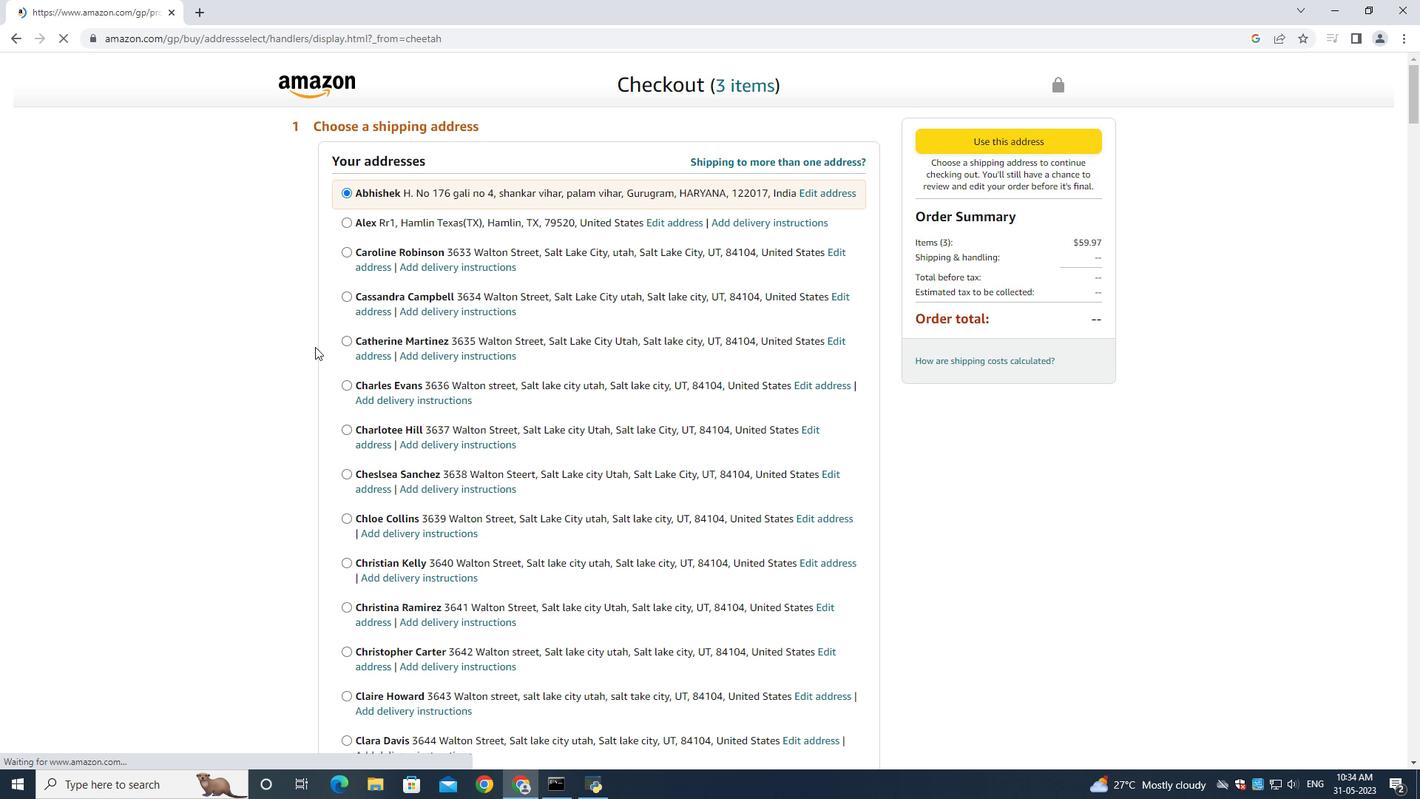 
Action: Mouse moved to (375, 317)
Screenshot: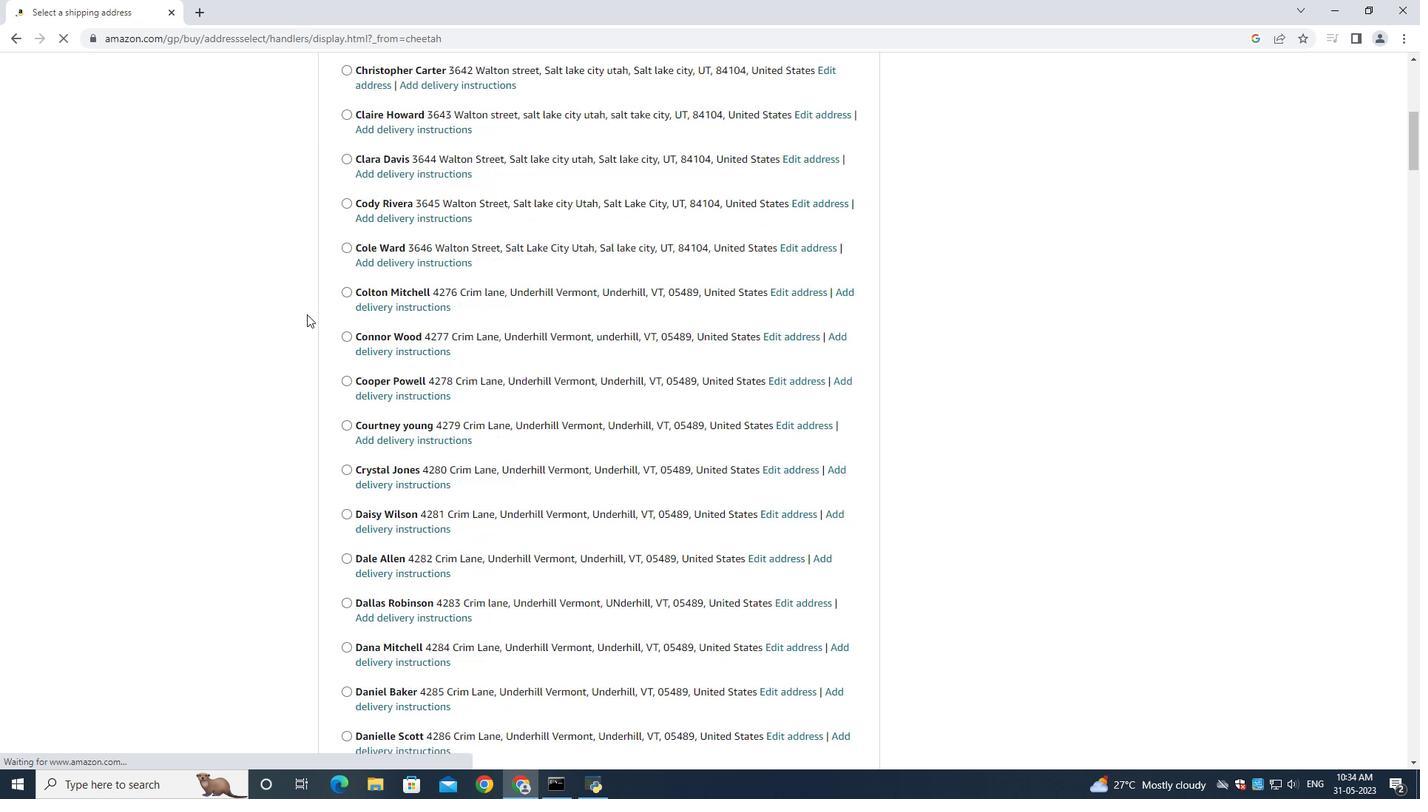 
Action: Mouse scrolled (370, 315) with delta (0, 0)
Screenshot: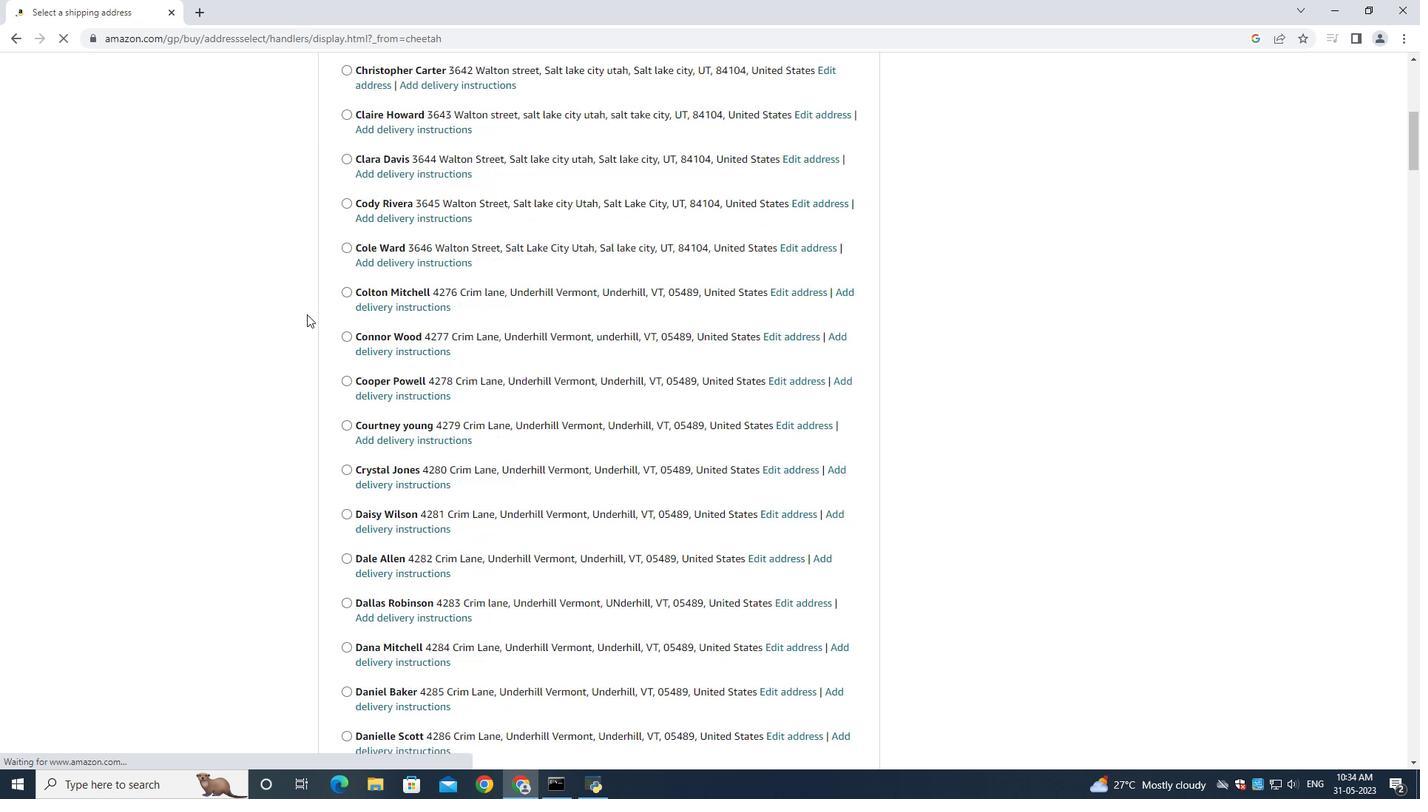 
Action: Mouse moved to (378, 318)
Screenshot: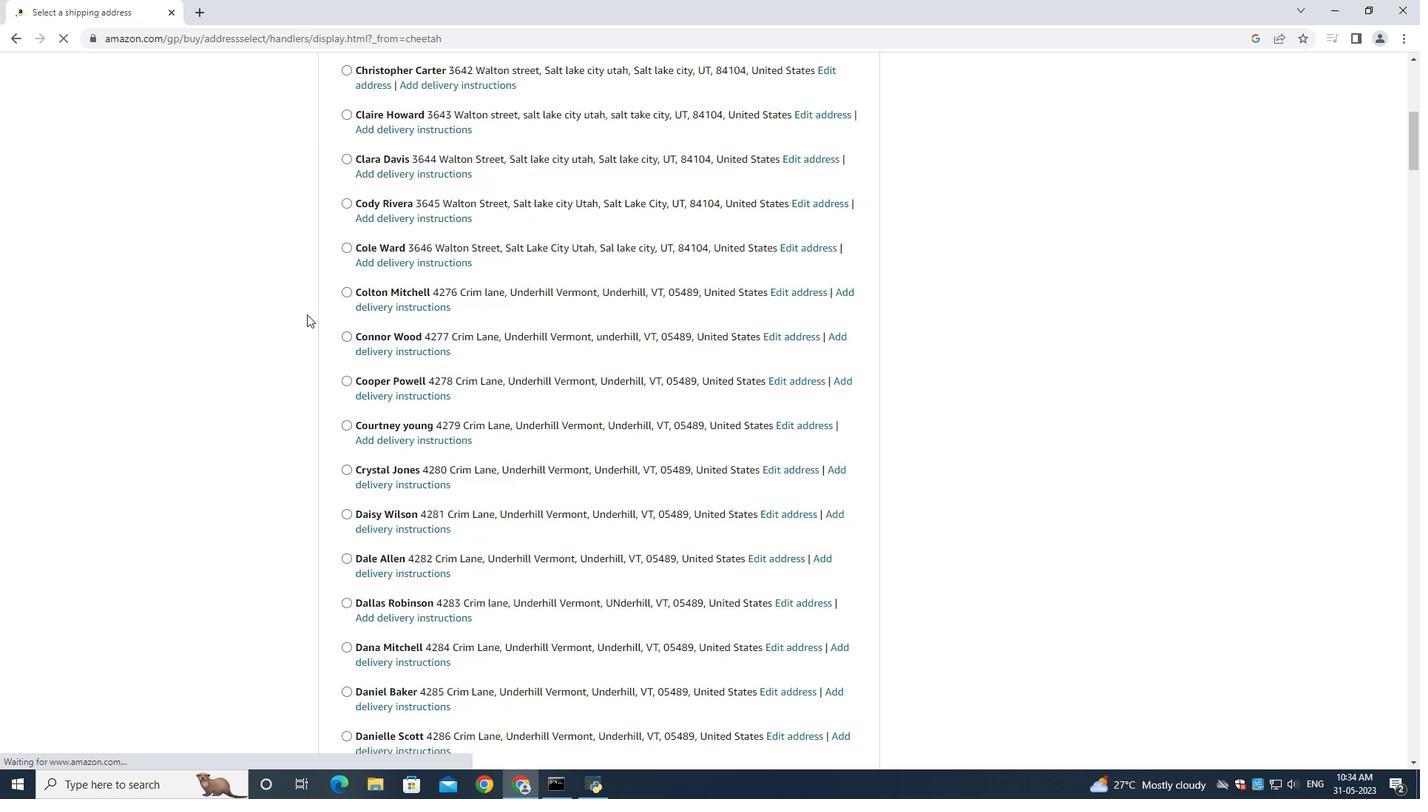 
Action: Mouse scrolled (378, 317) with delta (0, 0)
Screenshot: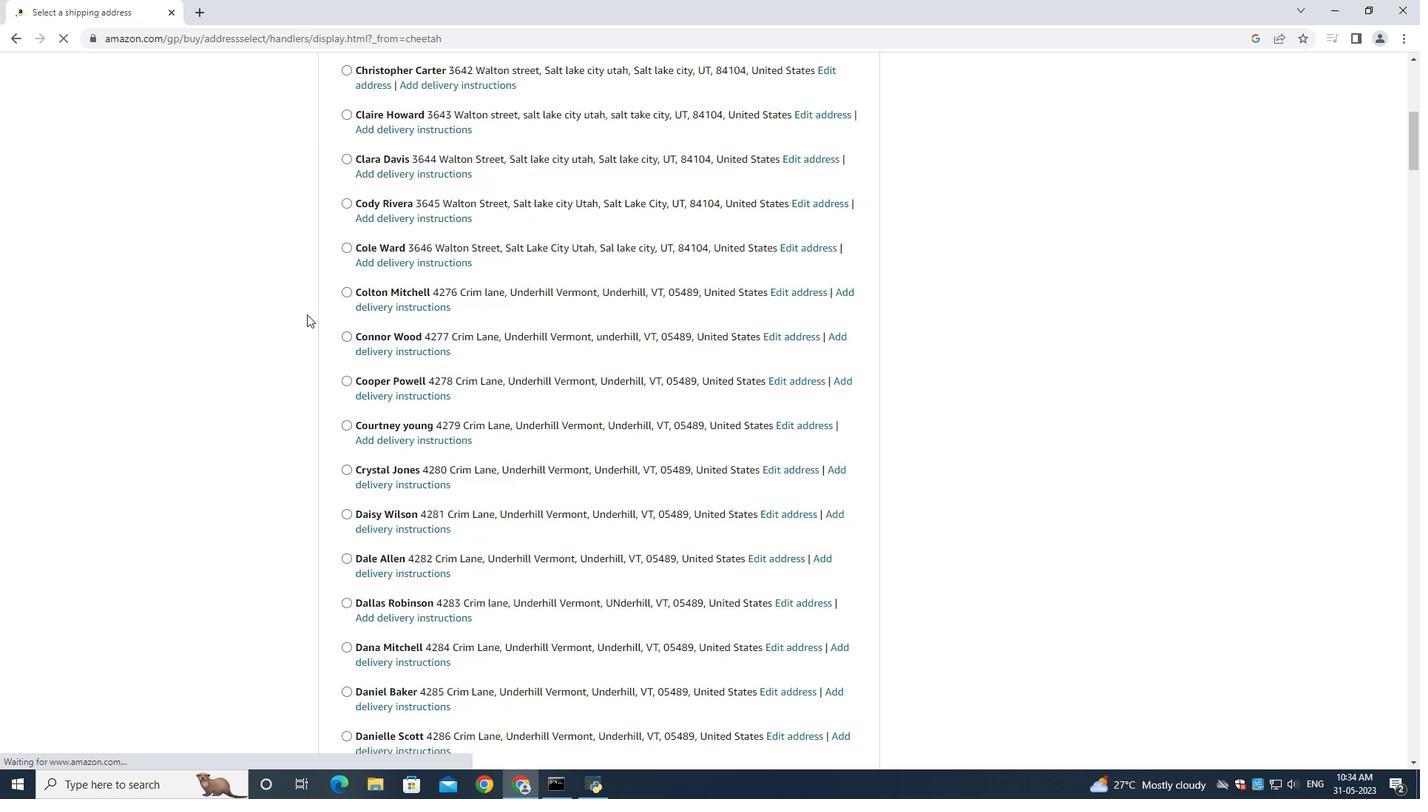 
Action: Mouse moved to (381, 318)
Screenshot: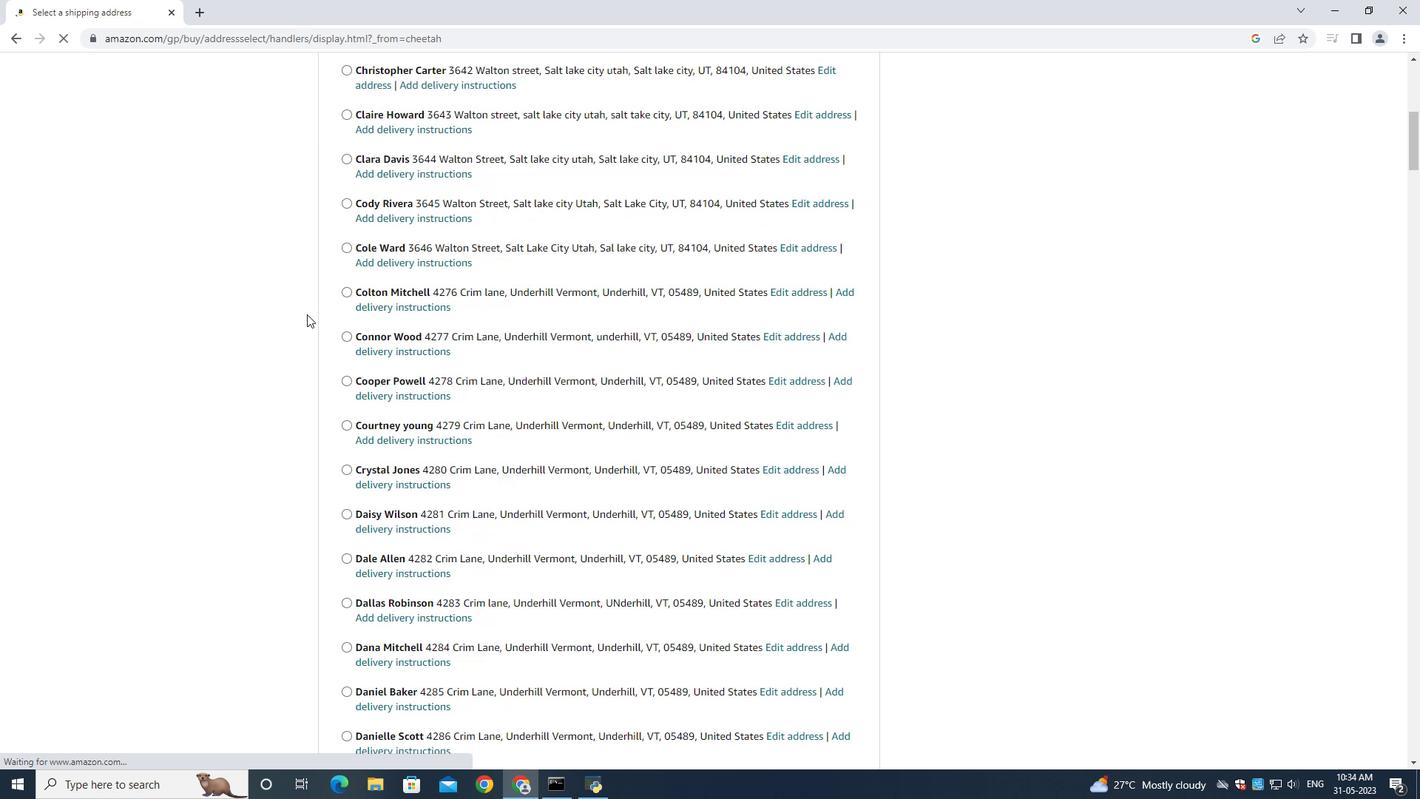 
Action: Mouse scrolled (378, 317) with delta (0, 0)
Screenshot: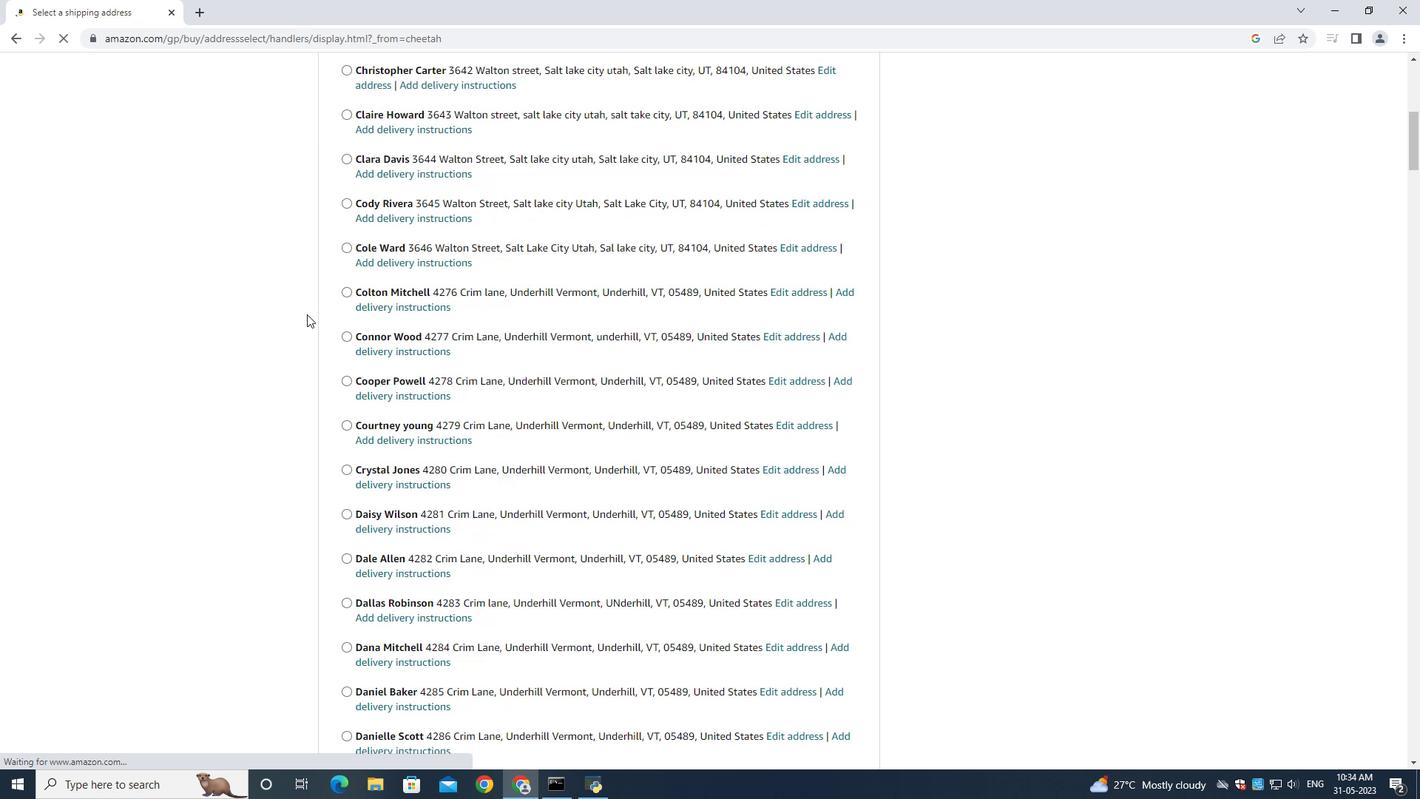 
Action: Mouse moved to (382, 318)
Screenshot: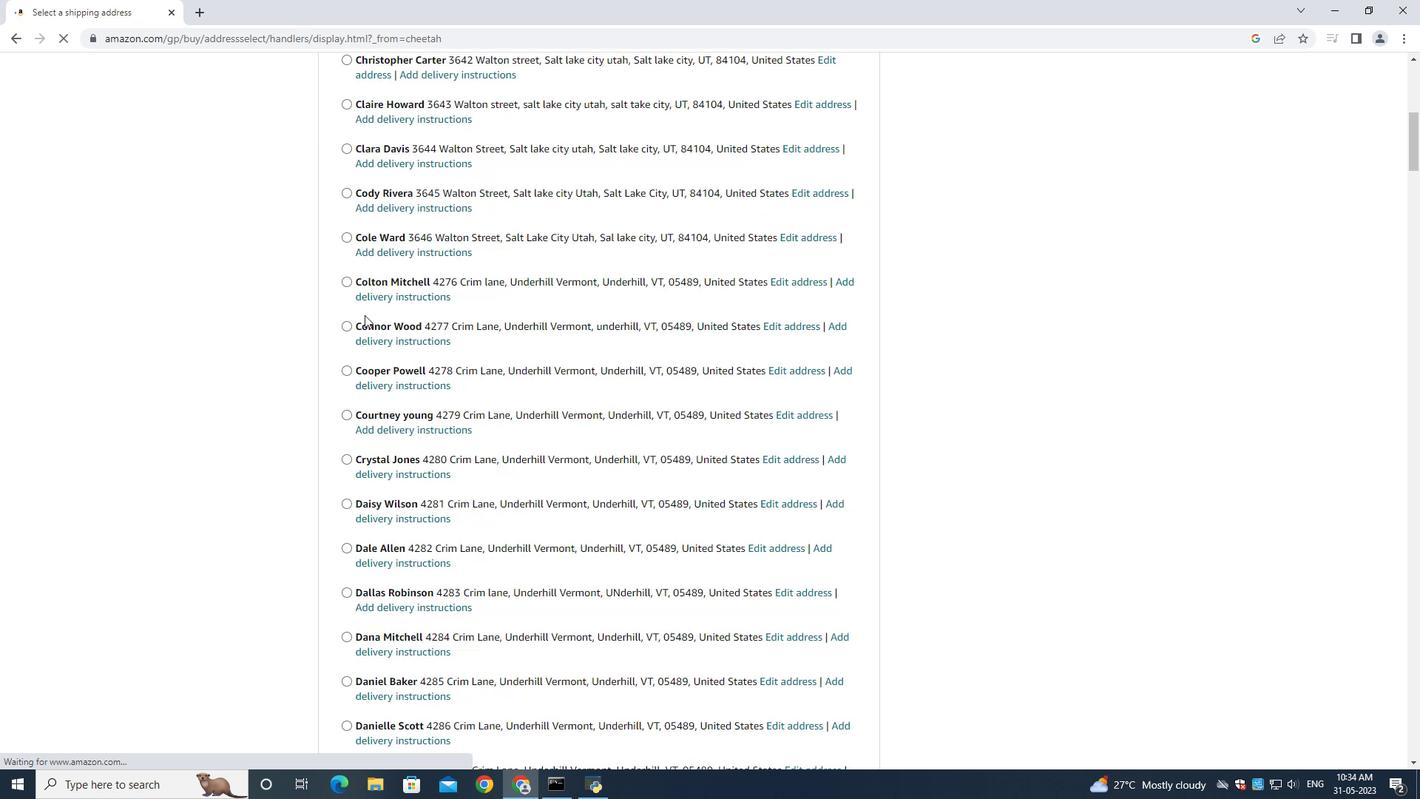 
Action: Mouse scrolled (381, 317) with delta (0, 0)
Screenshot: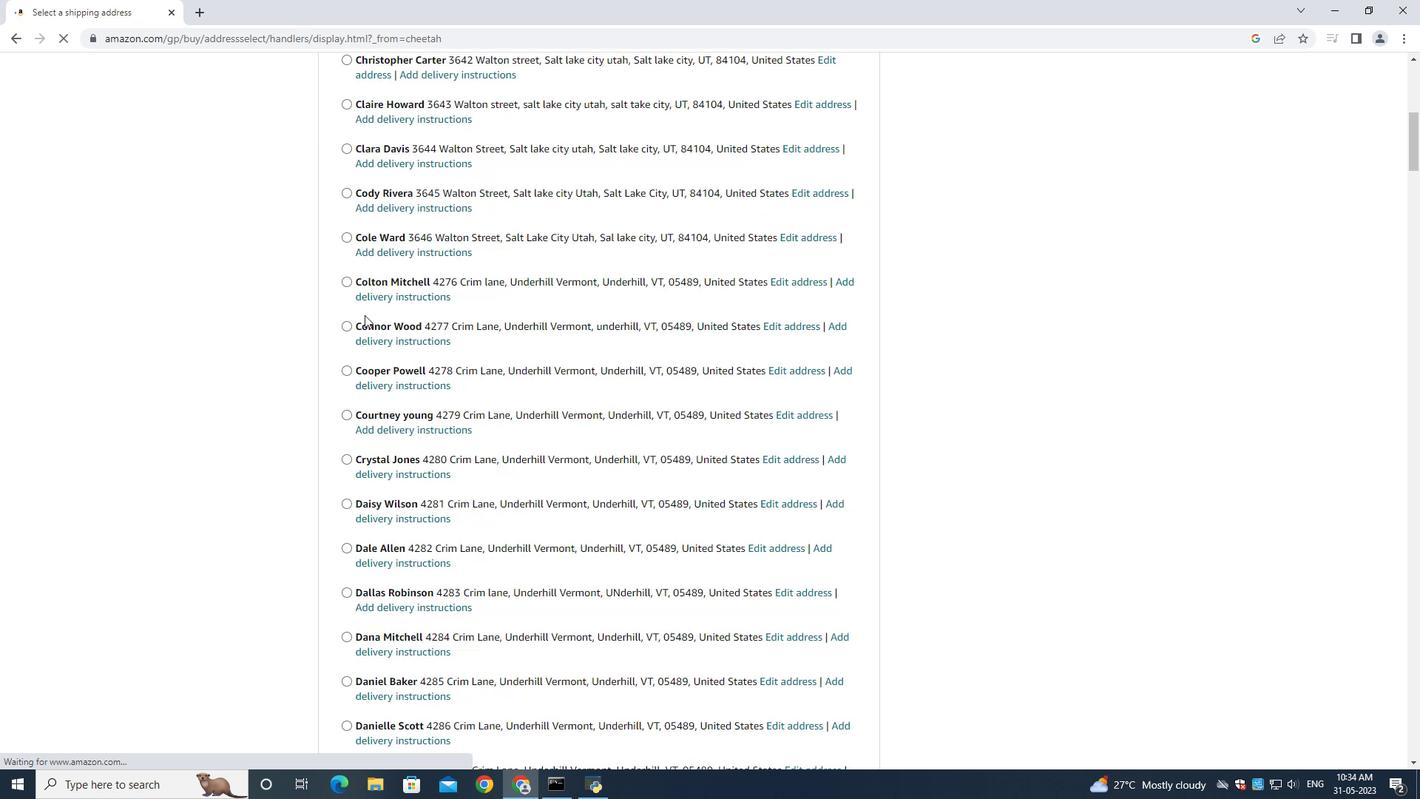 
Action: Mouse moved to (384, 318)
Screenshot: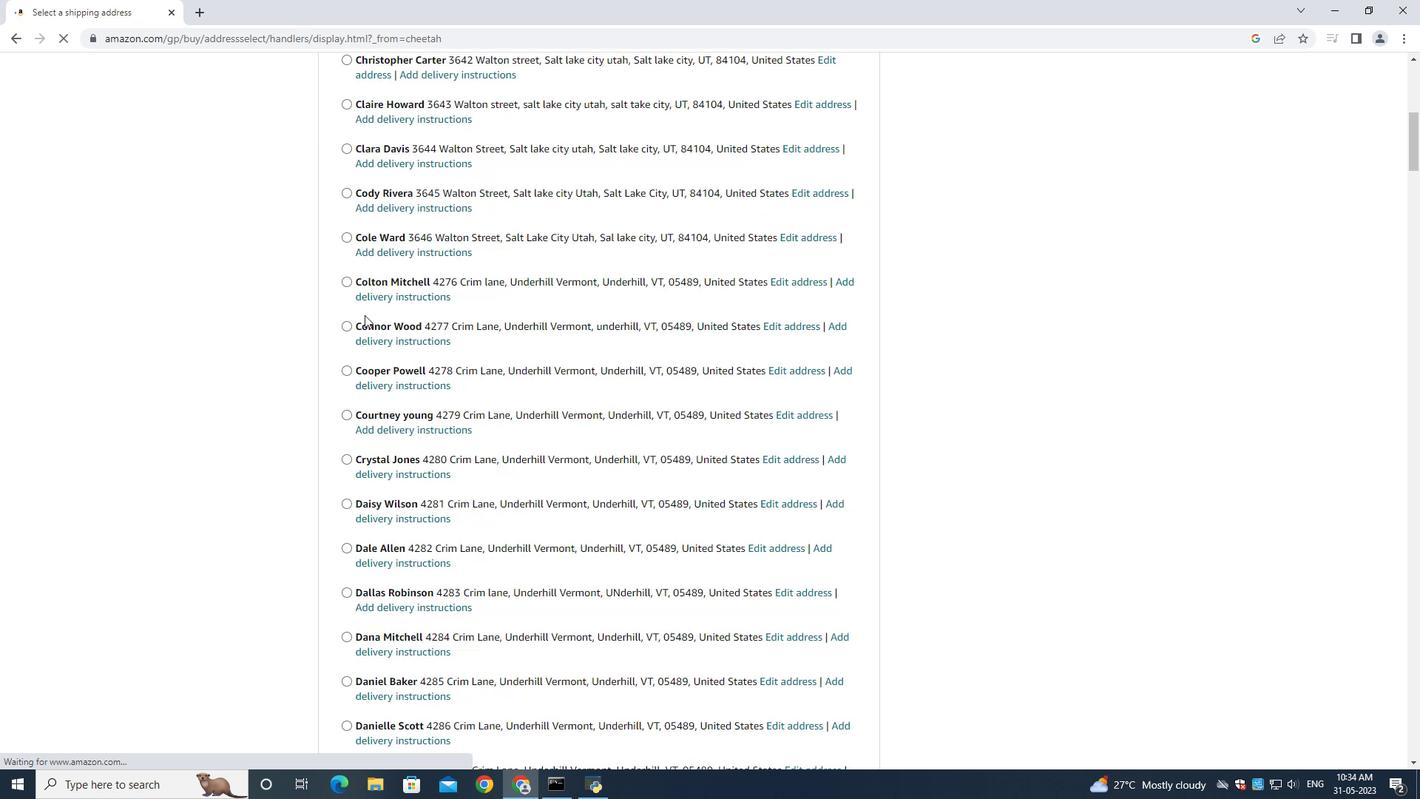 
Action: Mouse scrolled (382, 317) with delta (0, 0)
Screenshot: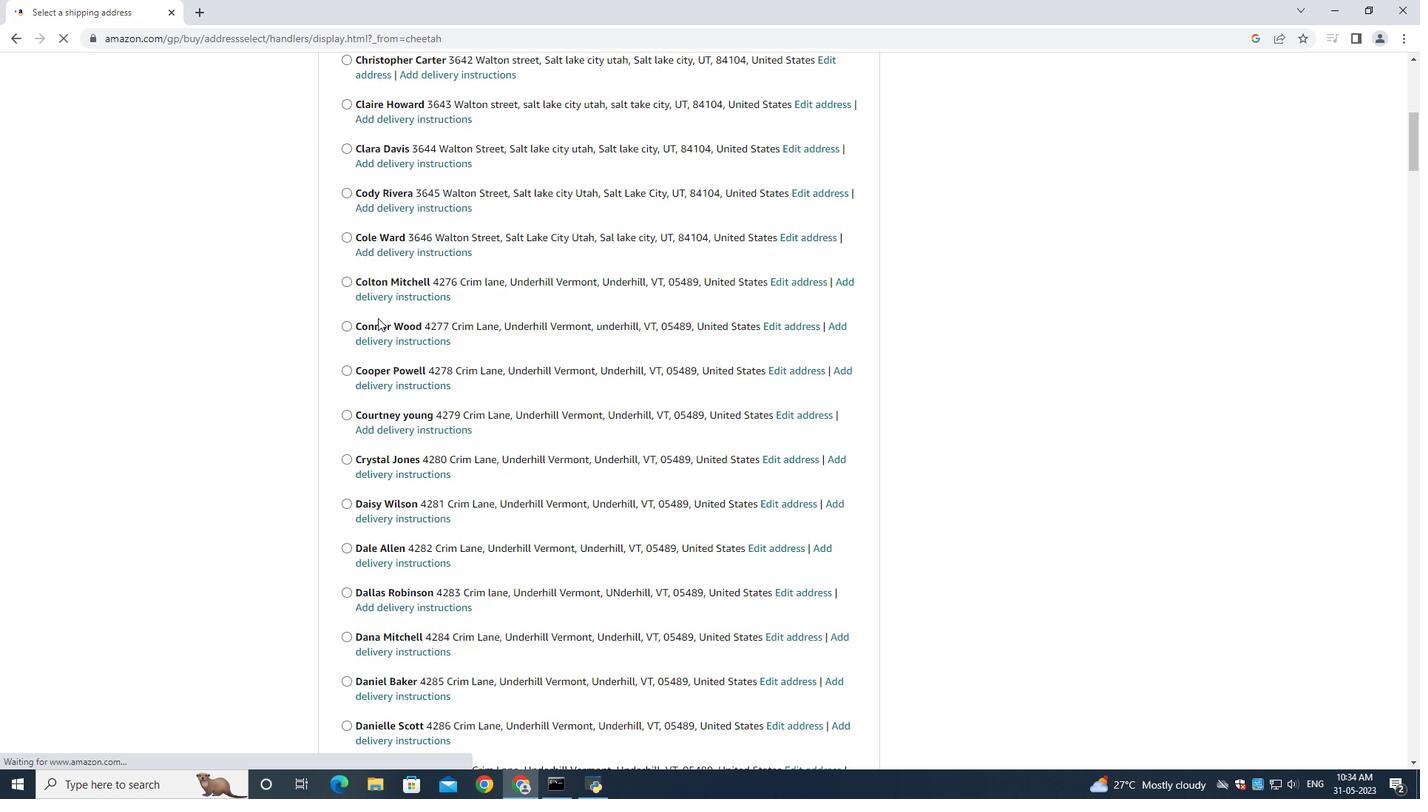 
Action: Mouse moved to (384, 318)
Screenshot: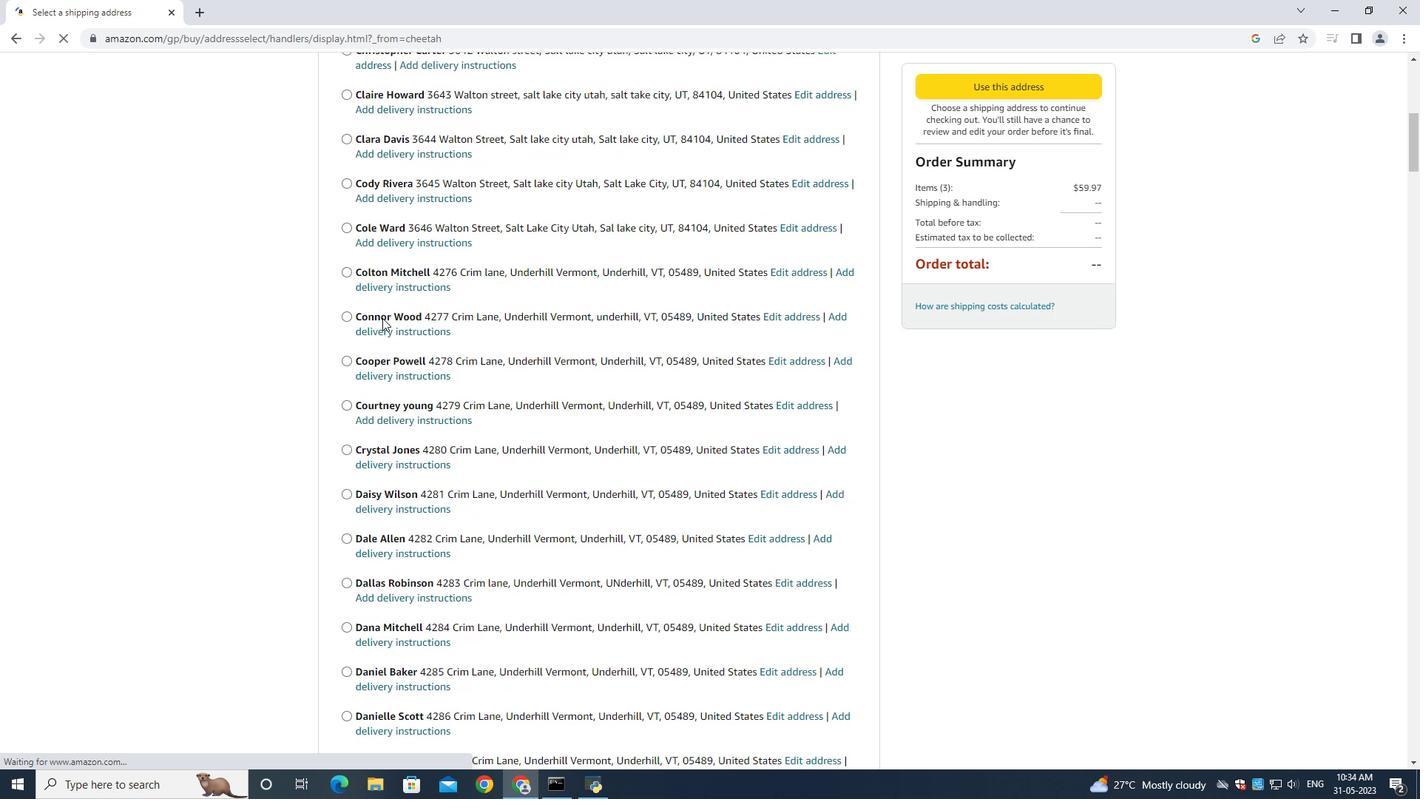 
Action: Mouse scrolled (386, 317) with delta (0, 0)
Screenshot: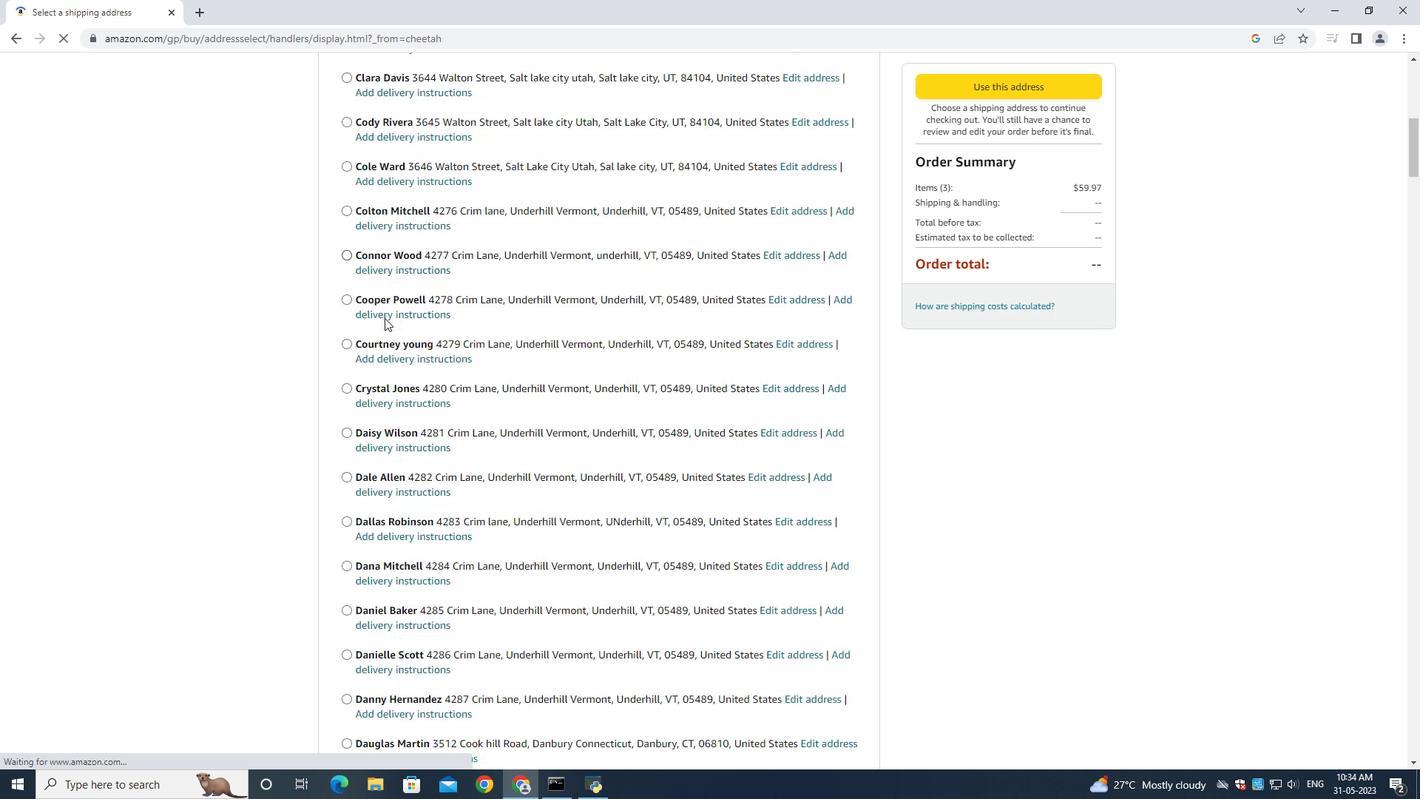 
Action: Mouse moved to (383, 318)
Screenshot: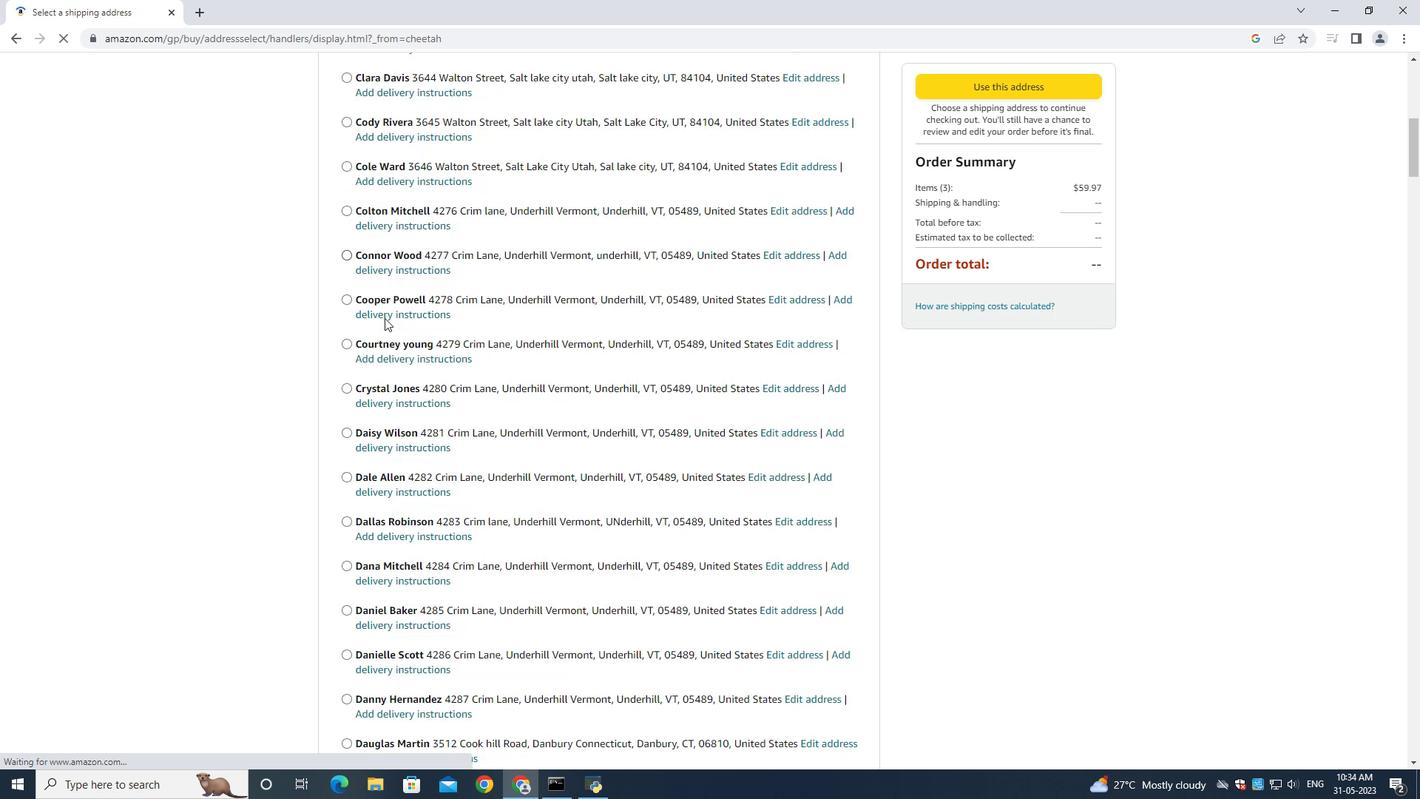 
Action: Mouse scrolled (389, 317) with delta (0, 0)
Screenshot: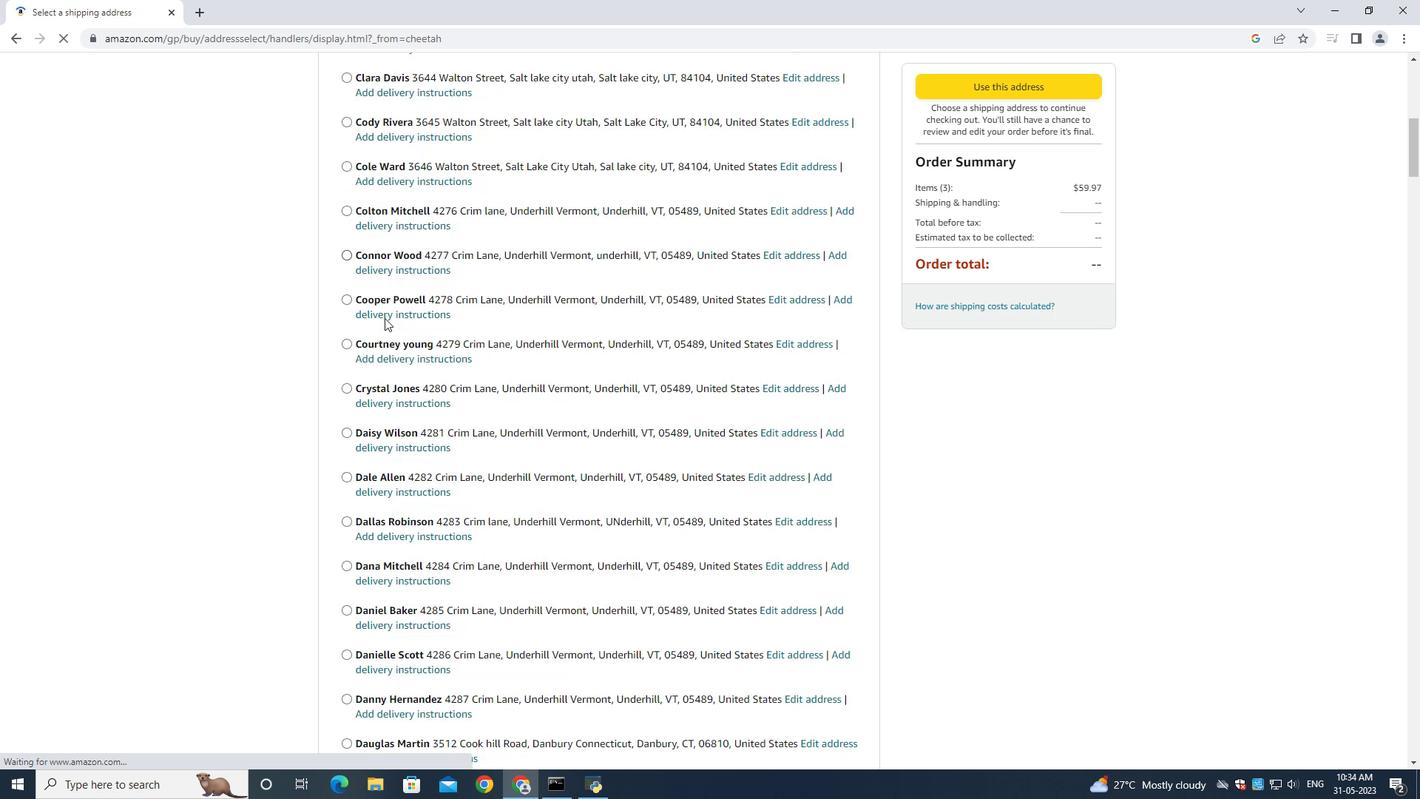 
Action: Mouse moved to (418, 329)
Screenshot: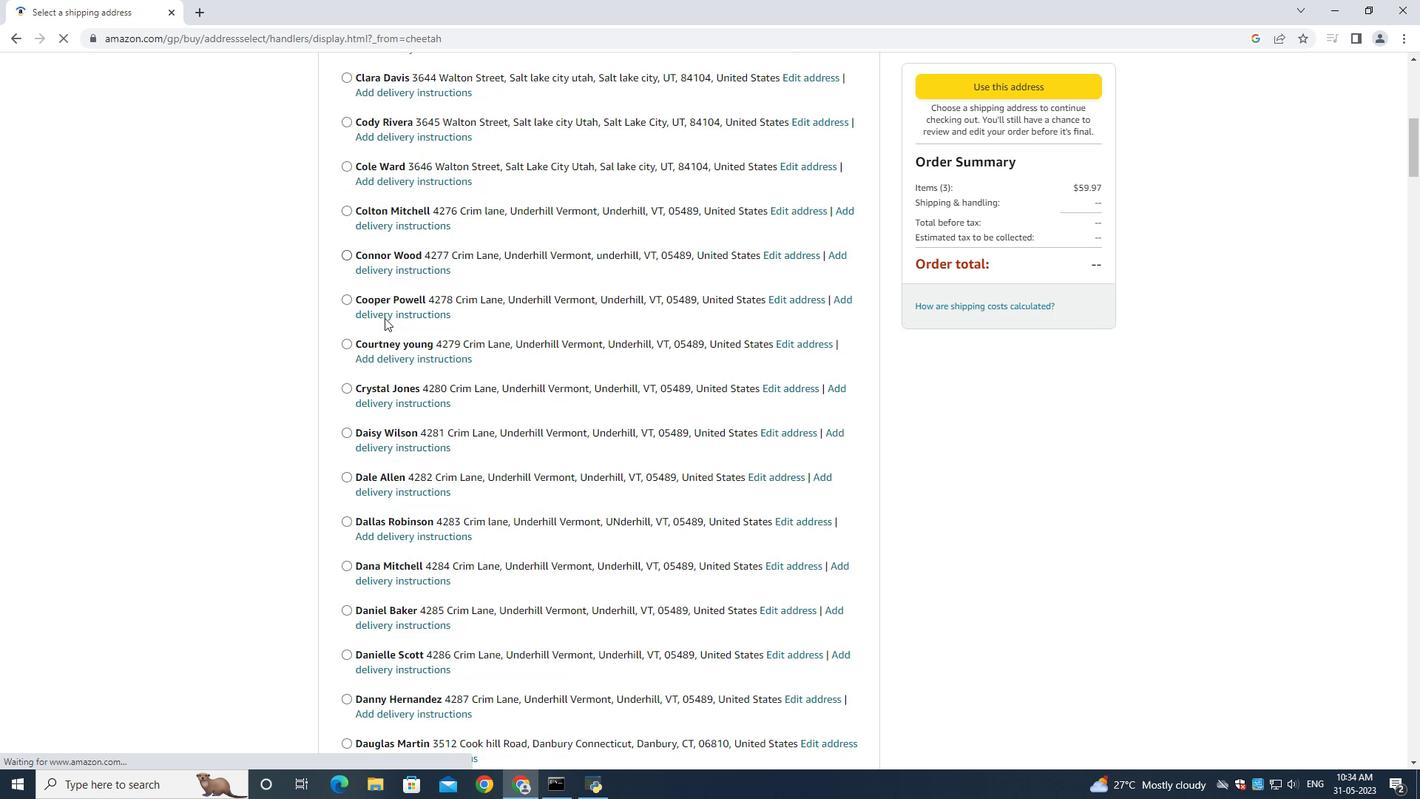 
Action: Mouse scrolled (405, 327) with delta (0, 0)
Screenshot: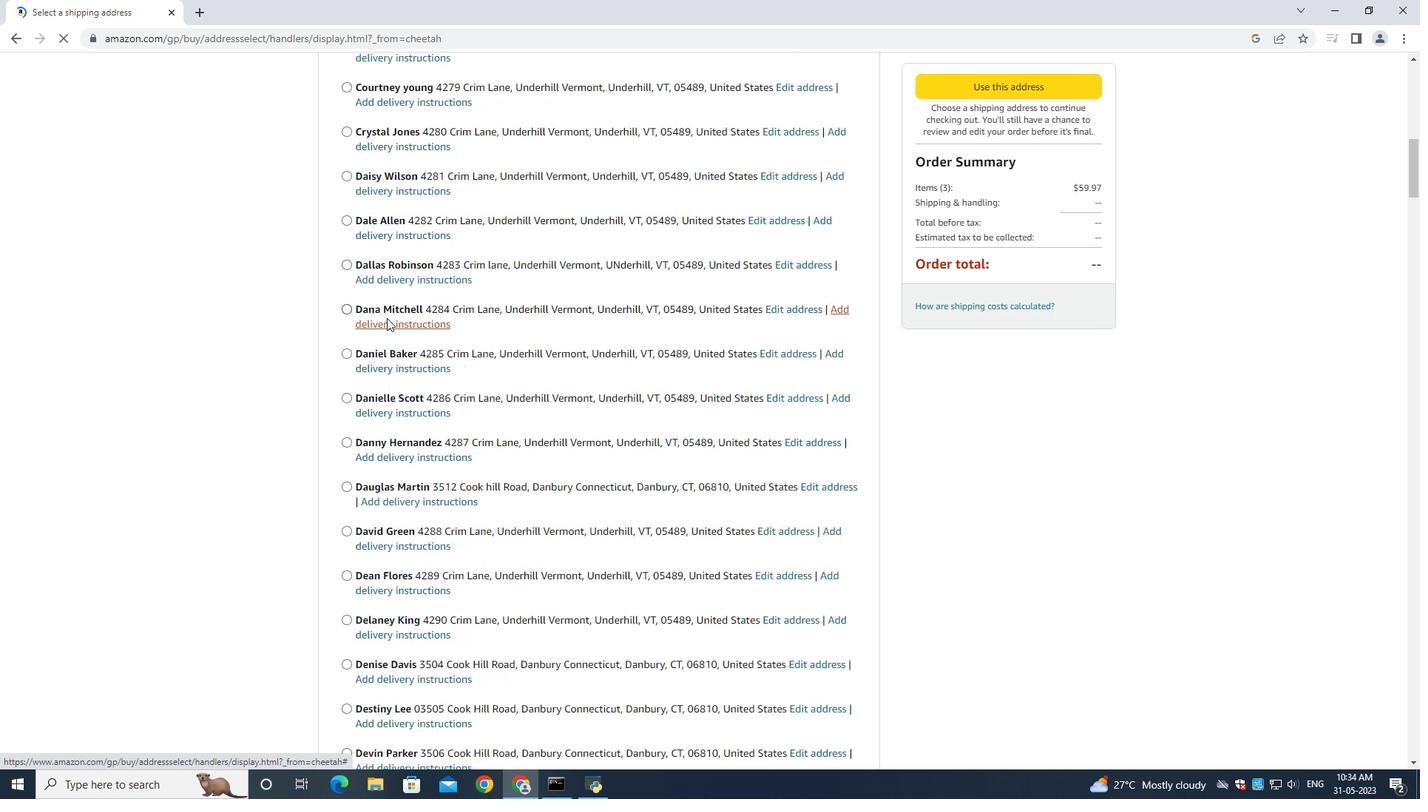 
Action: Mouse moved to (469, 333)
Screenshot: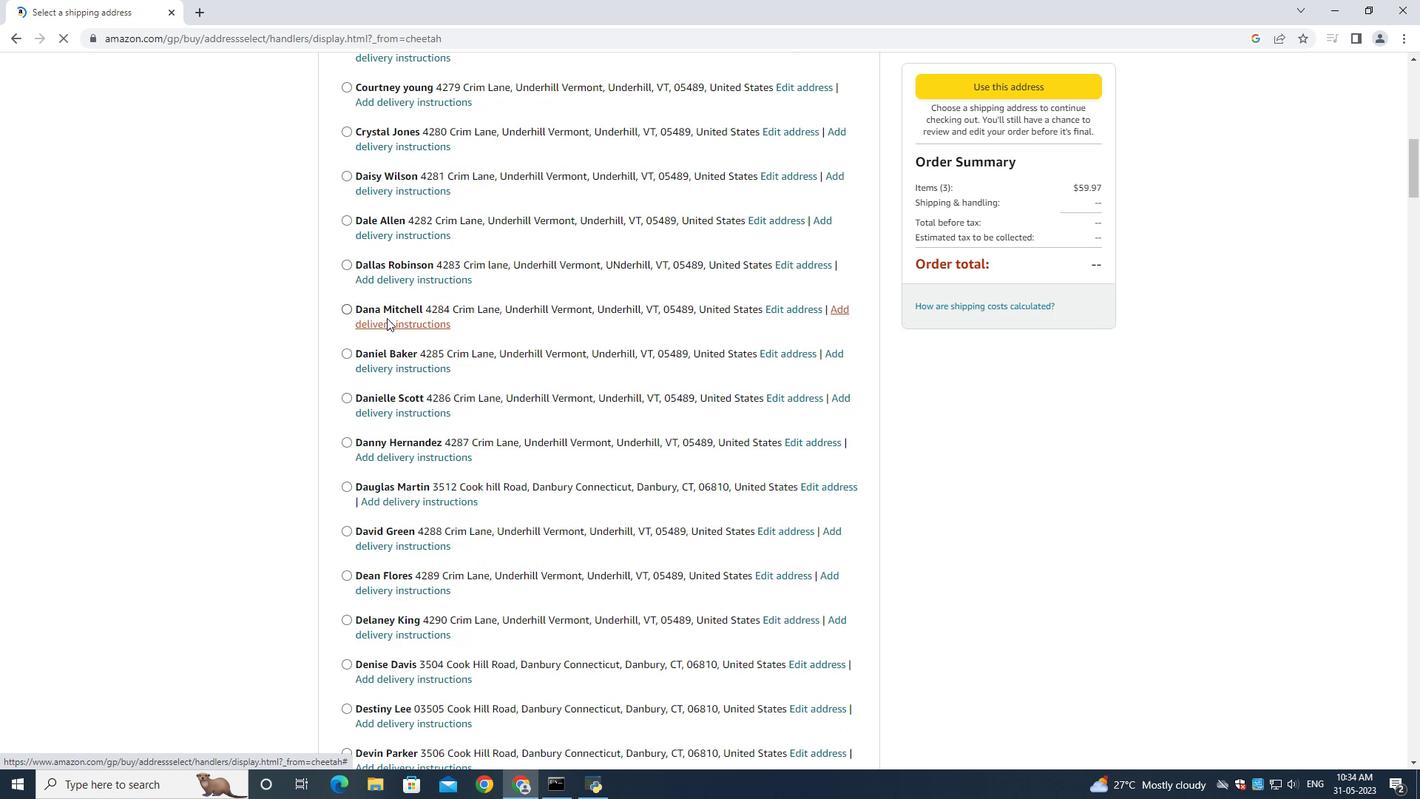 
Action: Mouse scrolled (432, 331) with delta (0, 0)
Screenshot: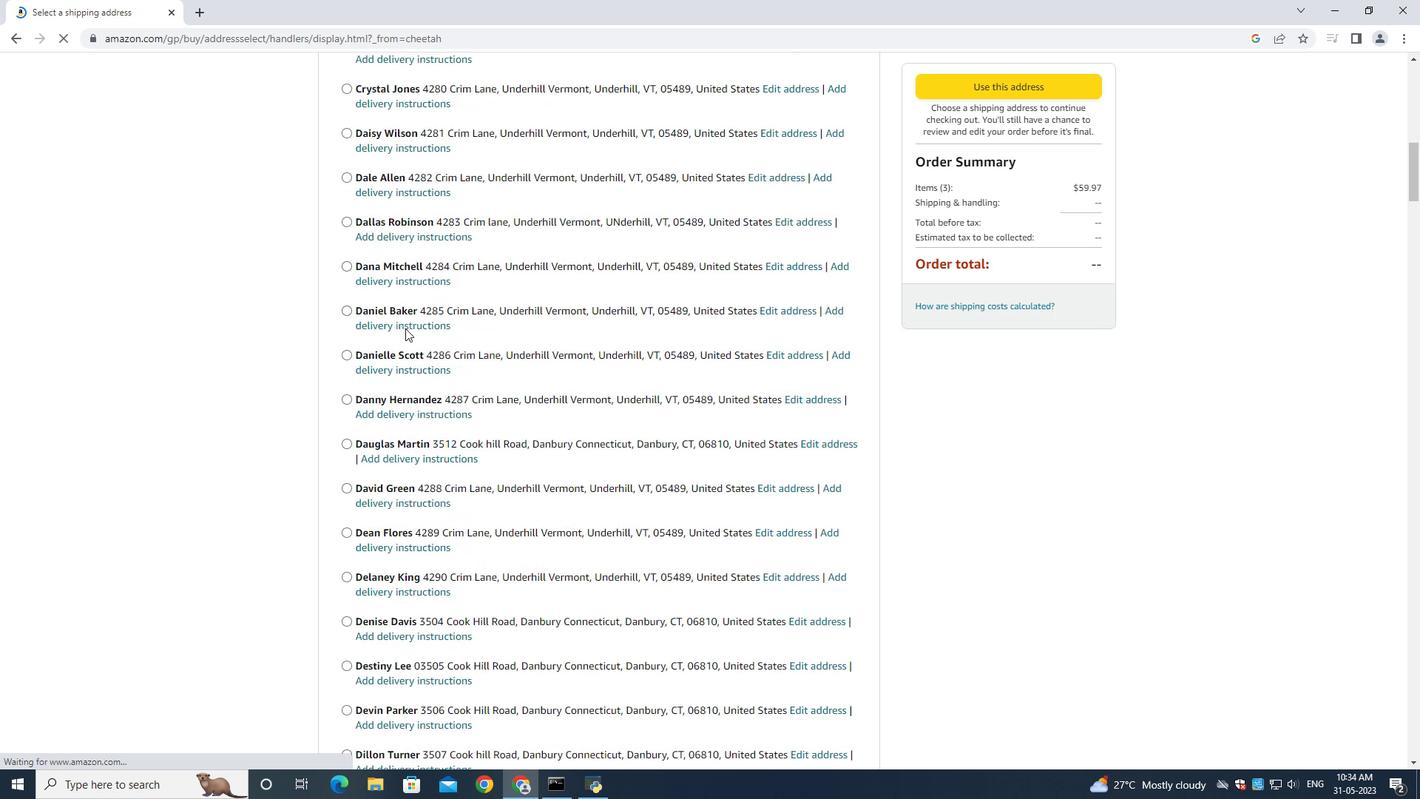 
Action: Mouse moved to (489, 333)
Screenshot: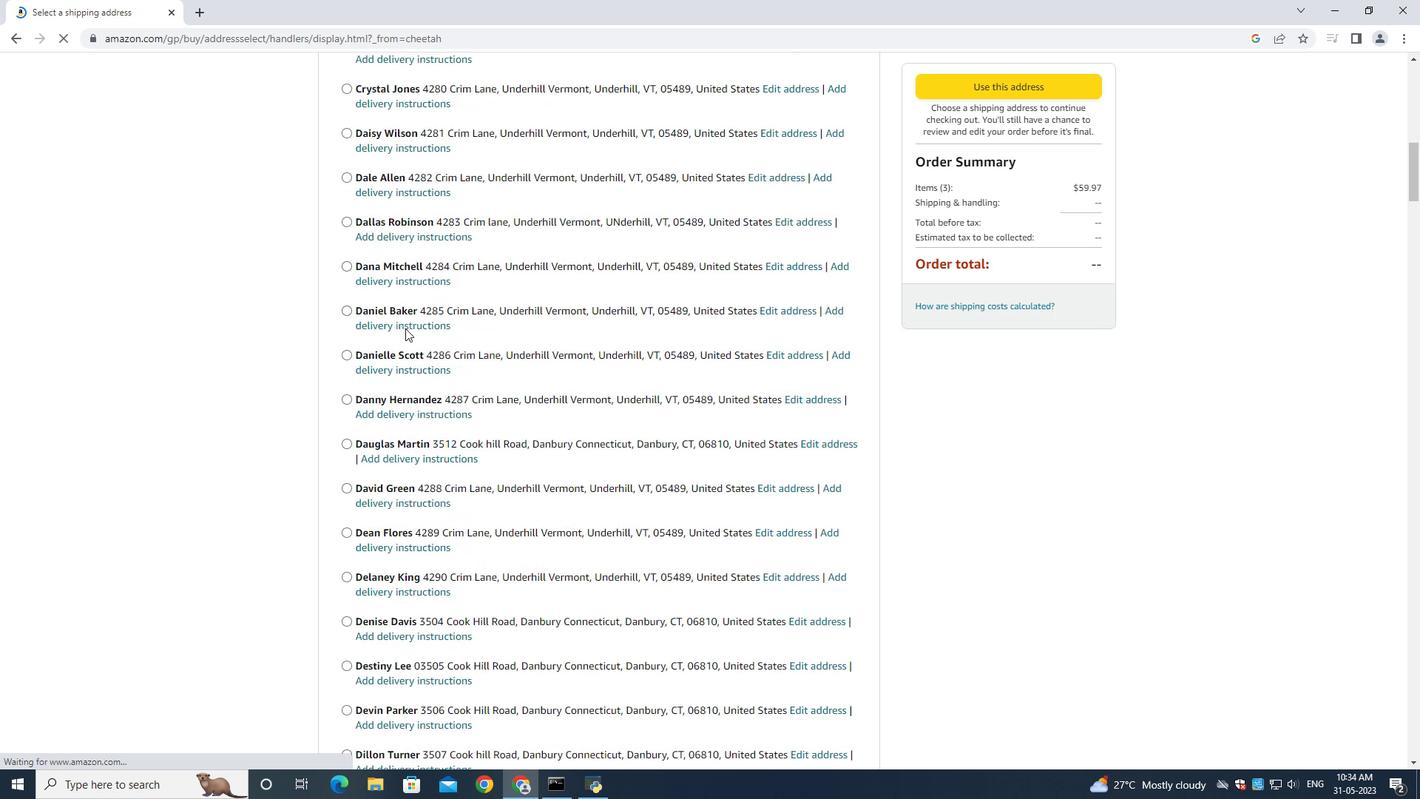 
Action: Mouse scrolled (469, 332) with delta (0, 0)
Screenshot: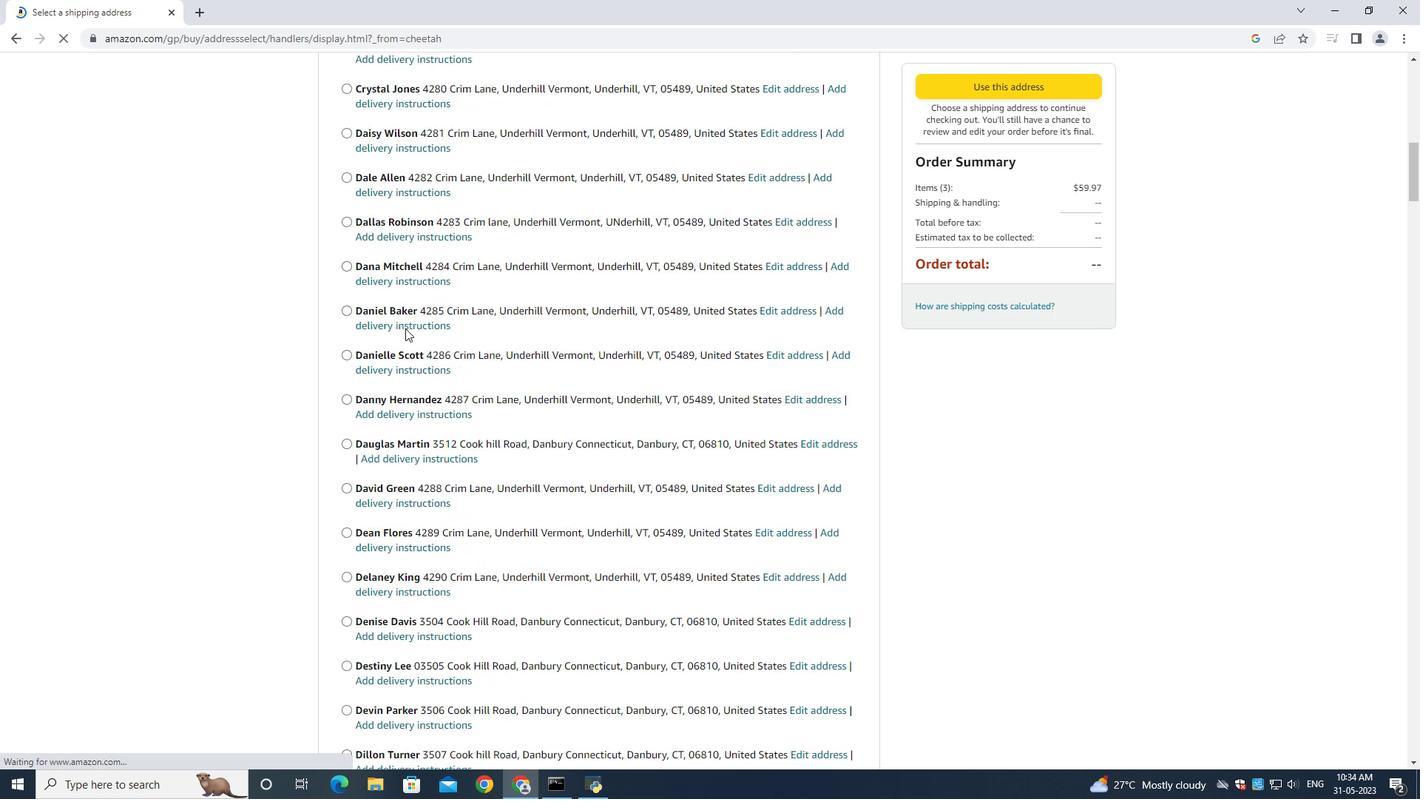 
Action: Mouse moved to (512, 332)
Screenshot: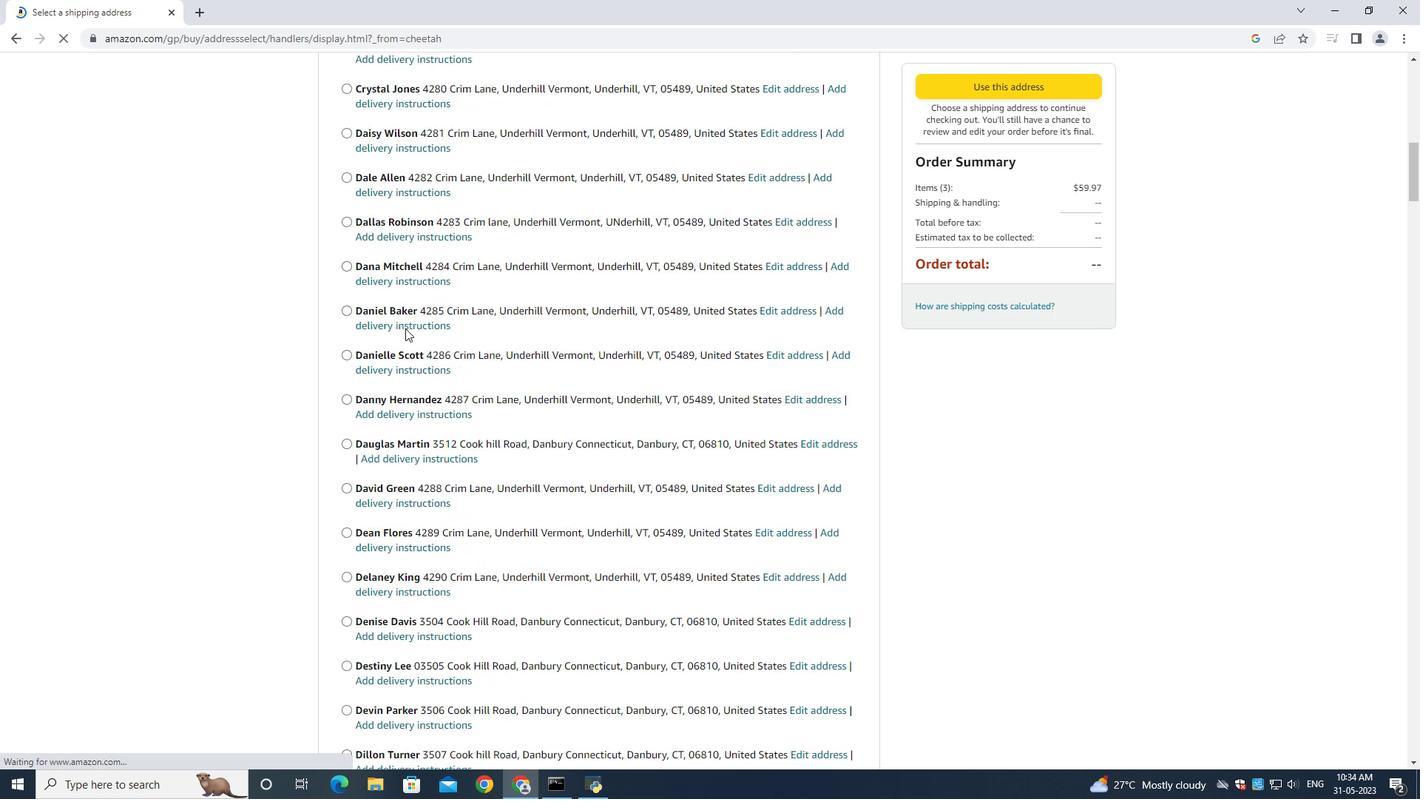 
Action: Mouse scrolled (489, 332) with delta (0, 0)
Screenshot: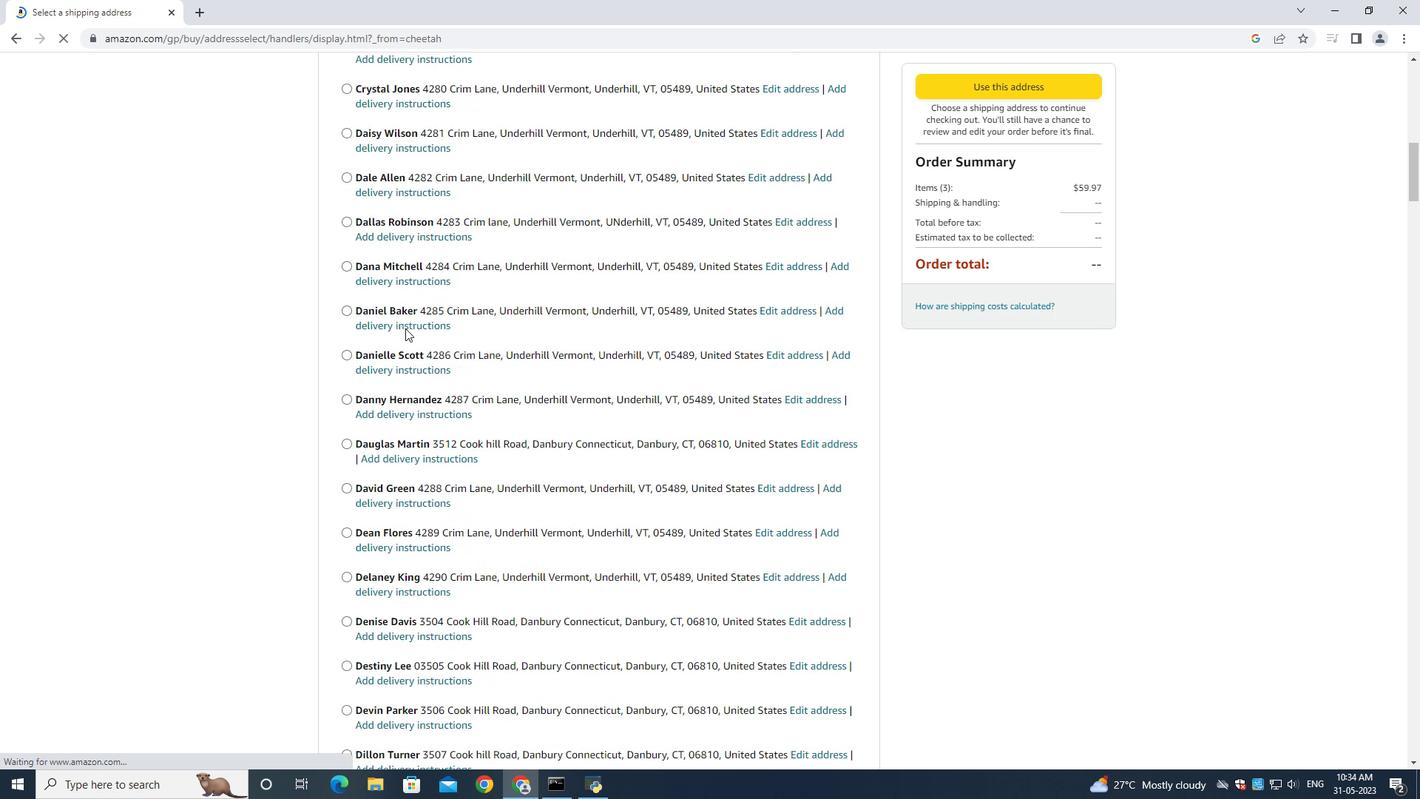 
Action: Mouse moved to (160, 307)
Screenshot: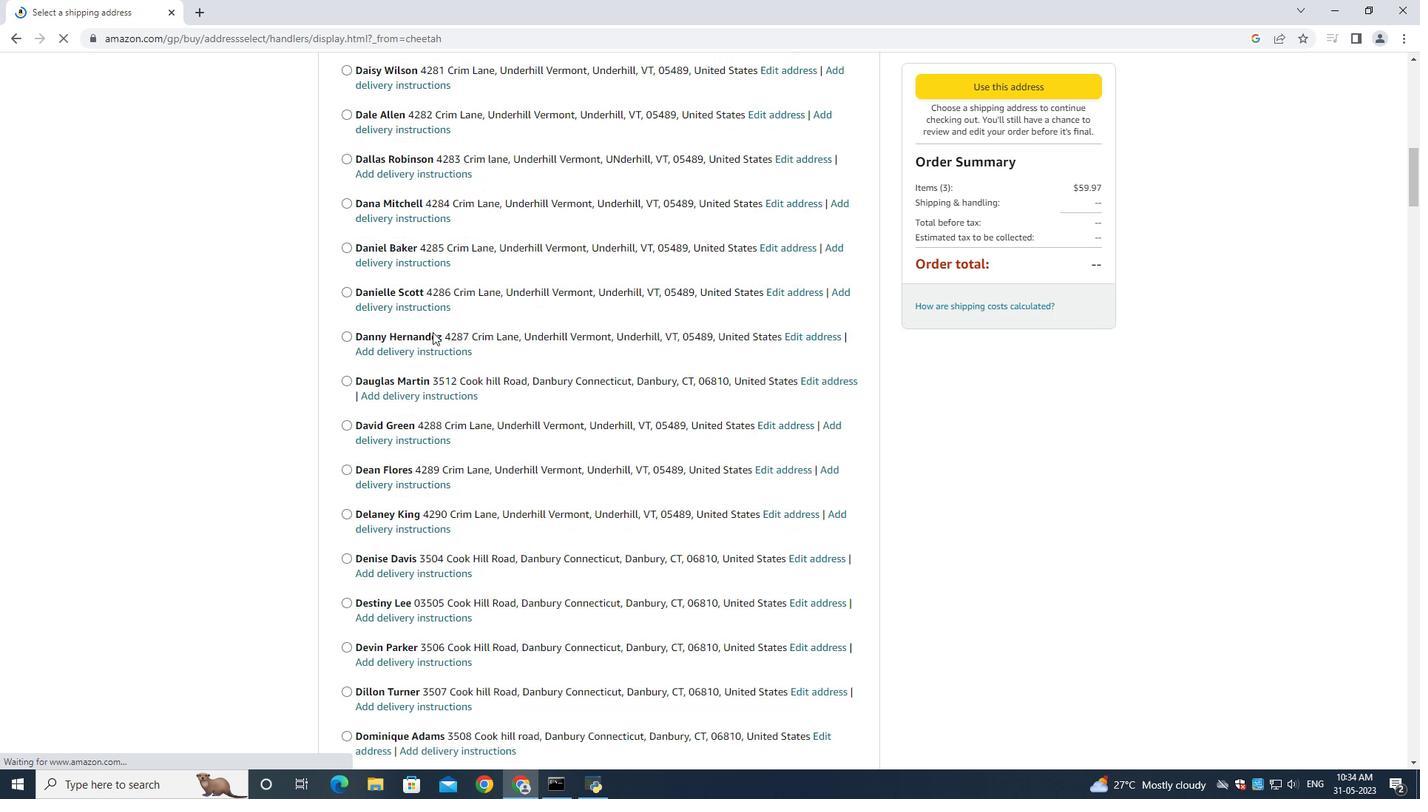 
Action: Mouse scrolled (534, 332) with delta (0, 0)
Screenshot: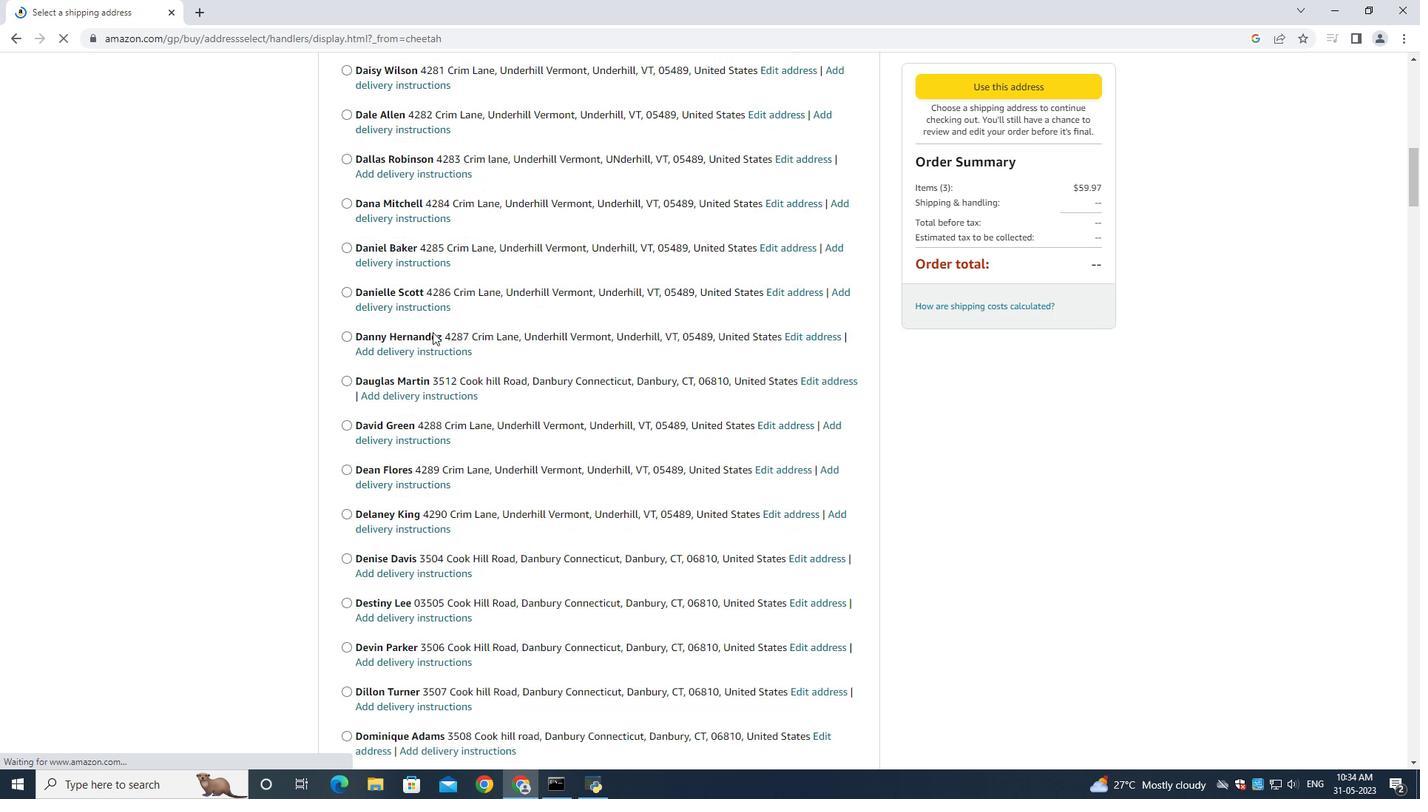 
Action: Mouse moved to (207, 310)
Screenshot: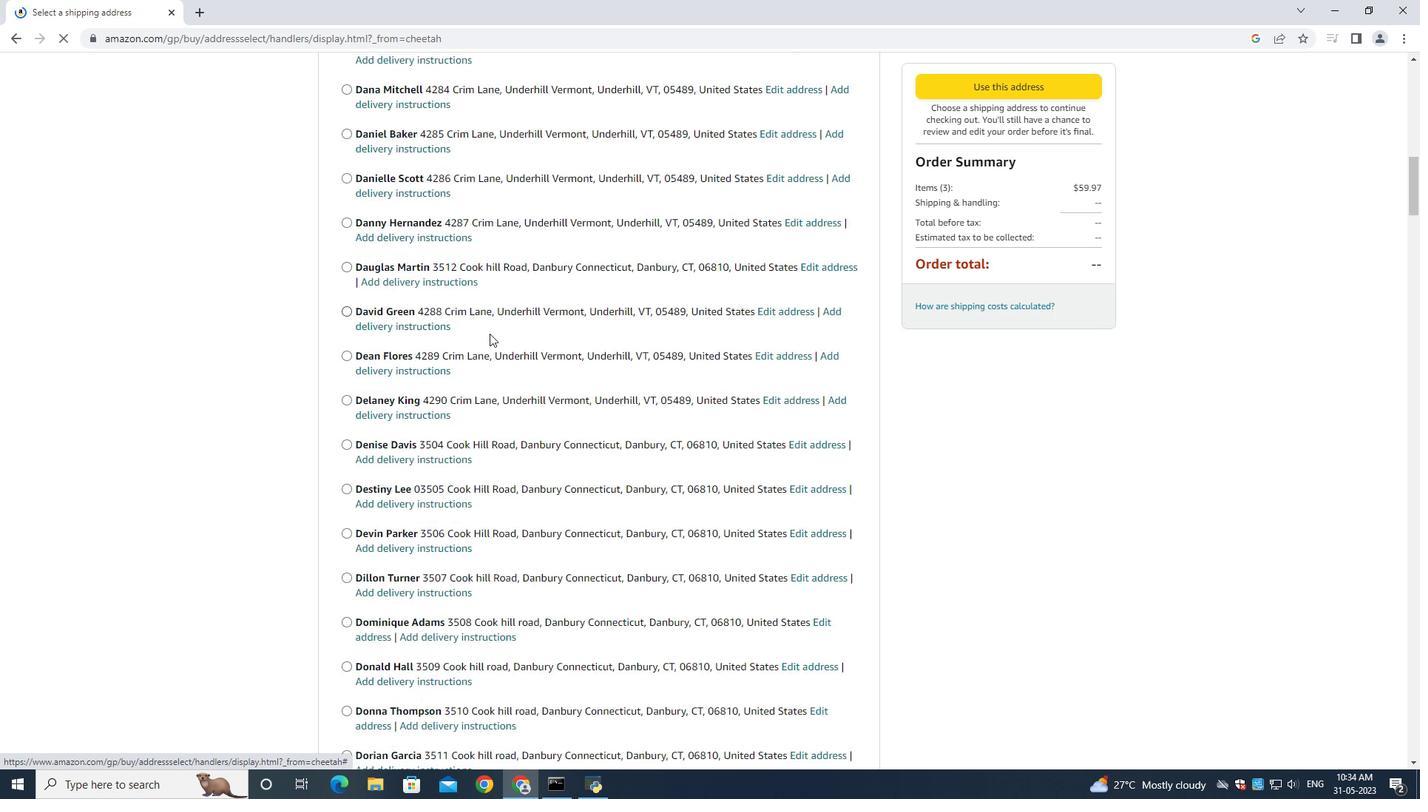 
Action: Mouse scrolled (558, 332) with delta (0, 0)
Screenshot: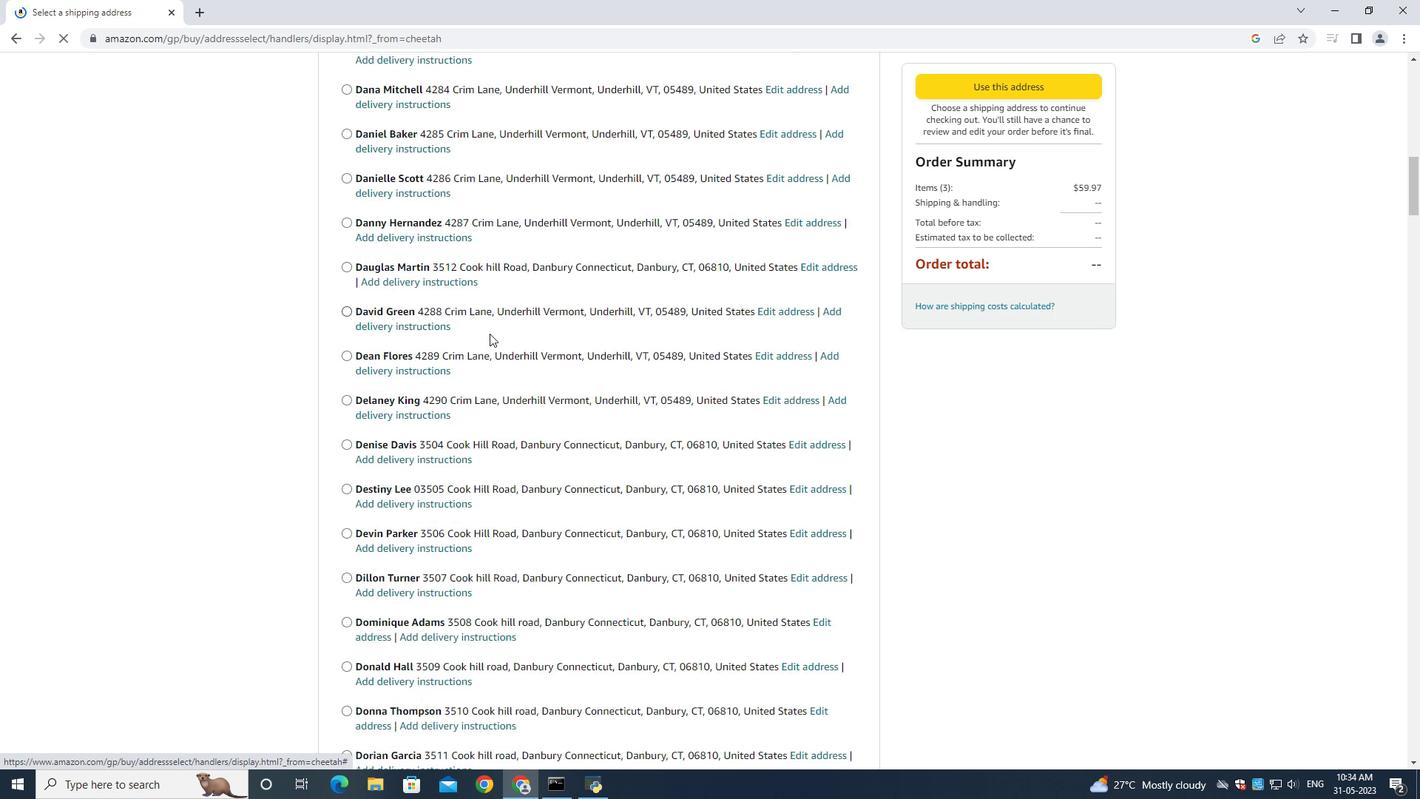 
Action: Mouse moved to (477, 323)
Screenshot: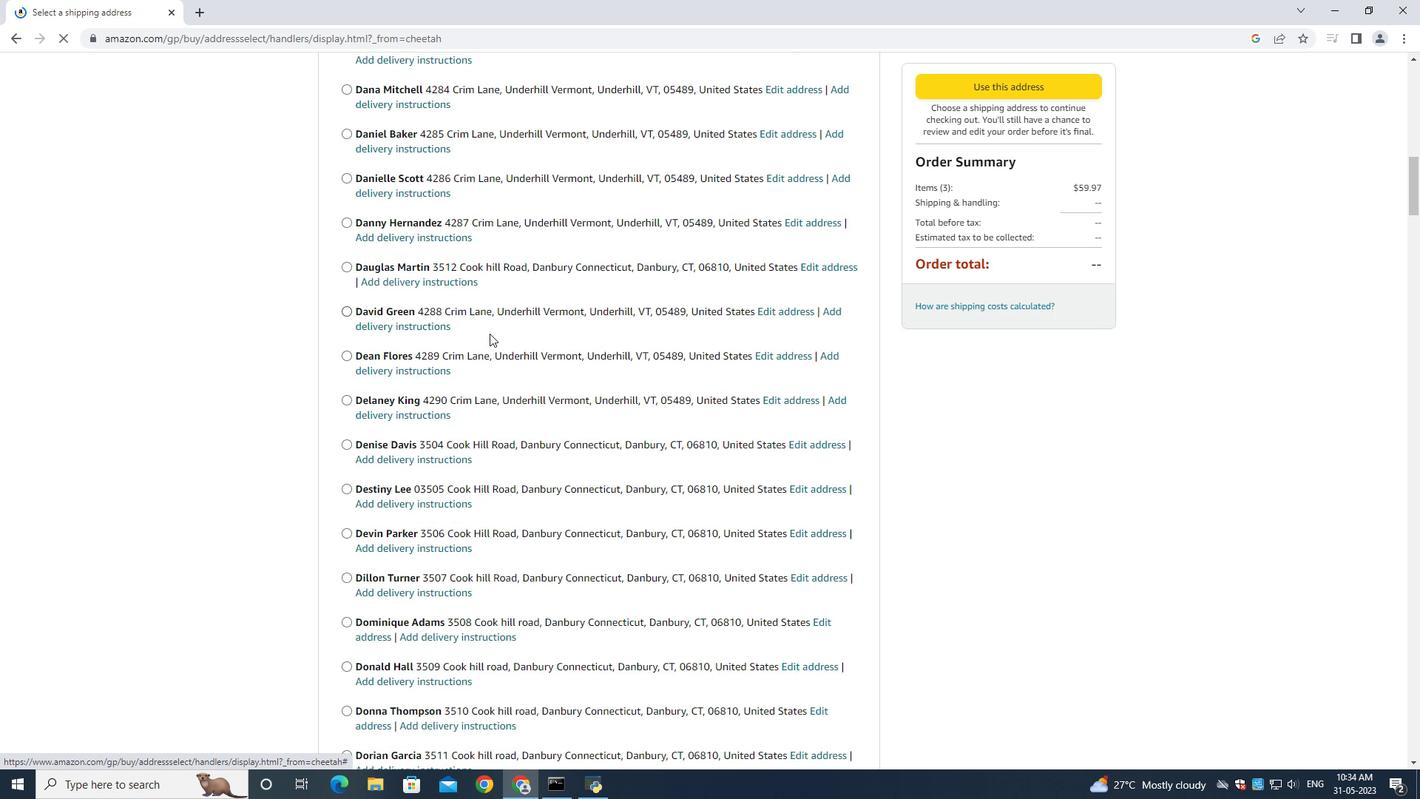 
Action: Mouse scrolled (464, 320) with delta (0, 0)
Screenshot: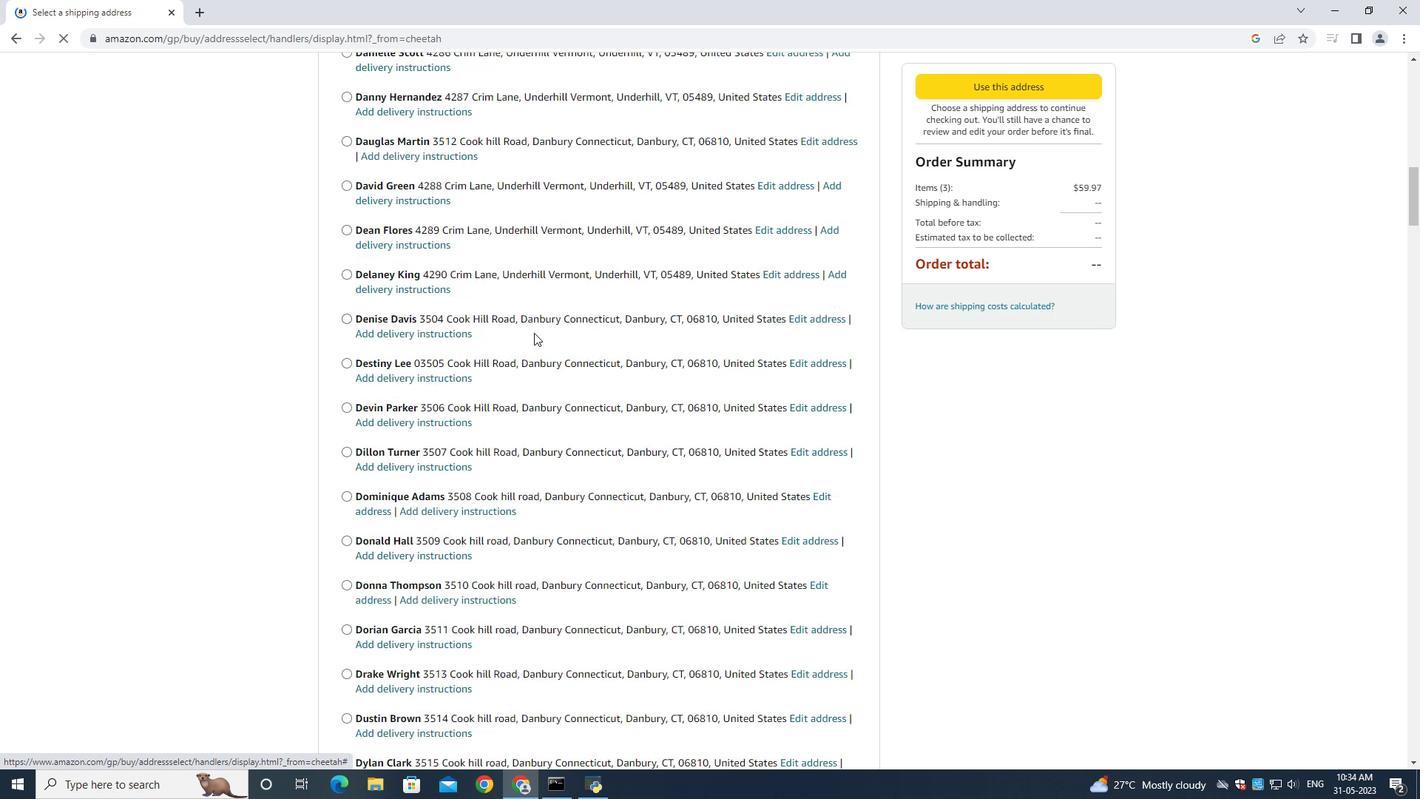 
Action: Mouse moved to (477, 324)
Screenshot: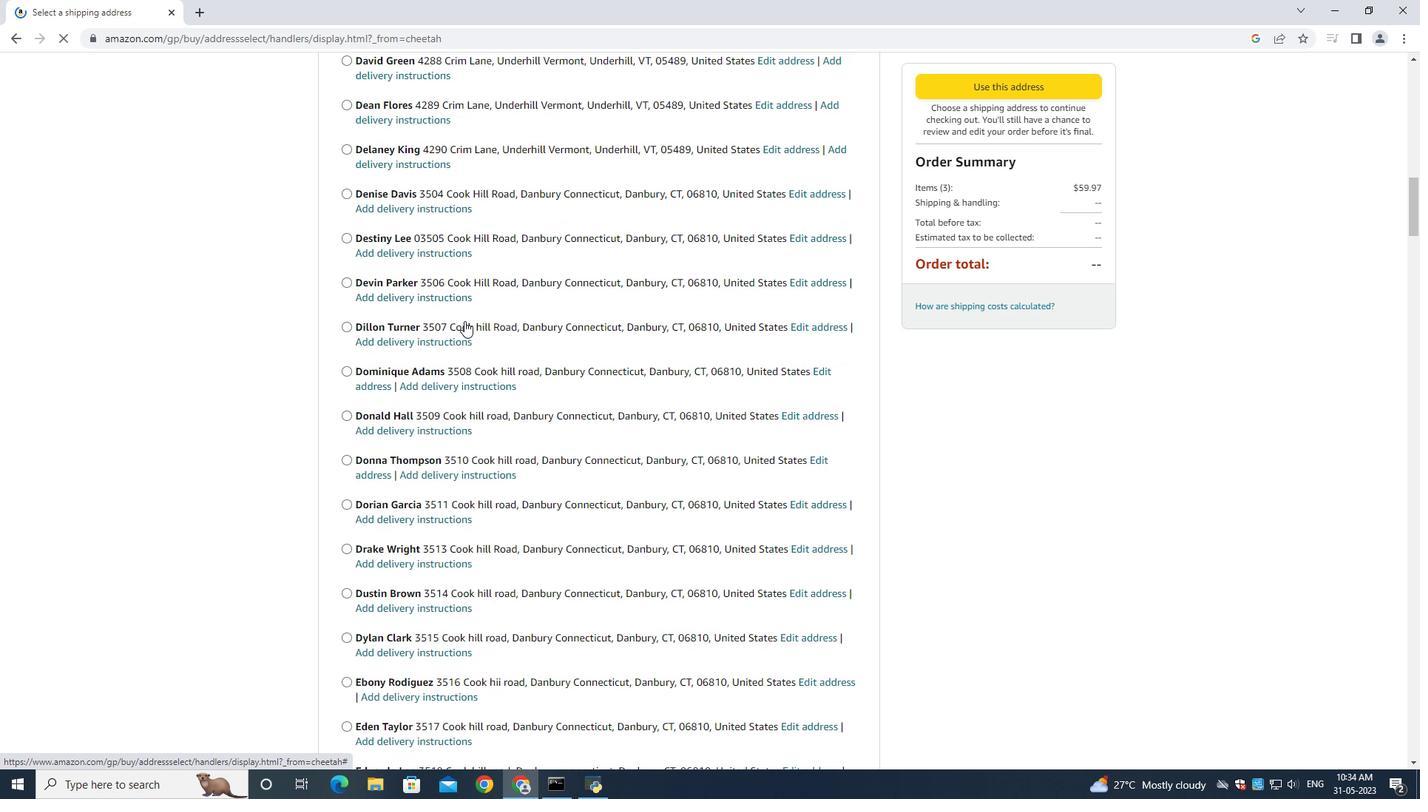 
Action: Mouse scrolled (477, 323) with delta (0, 0)
Screenshot: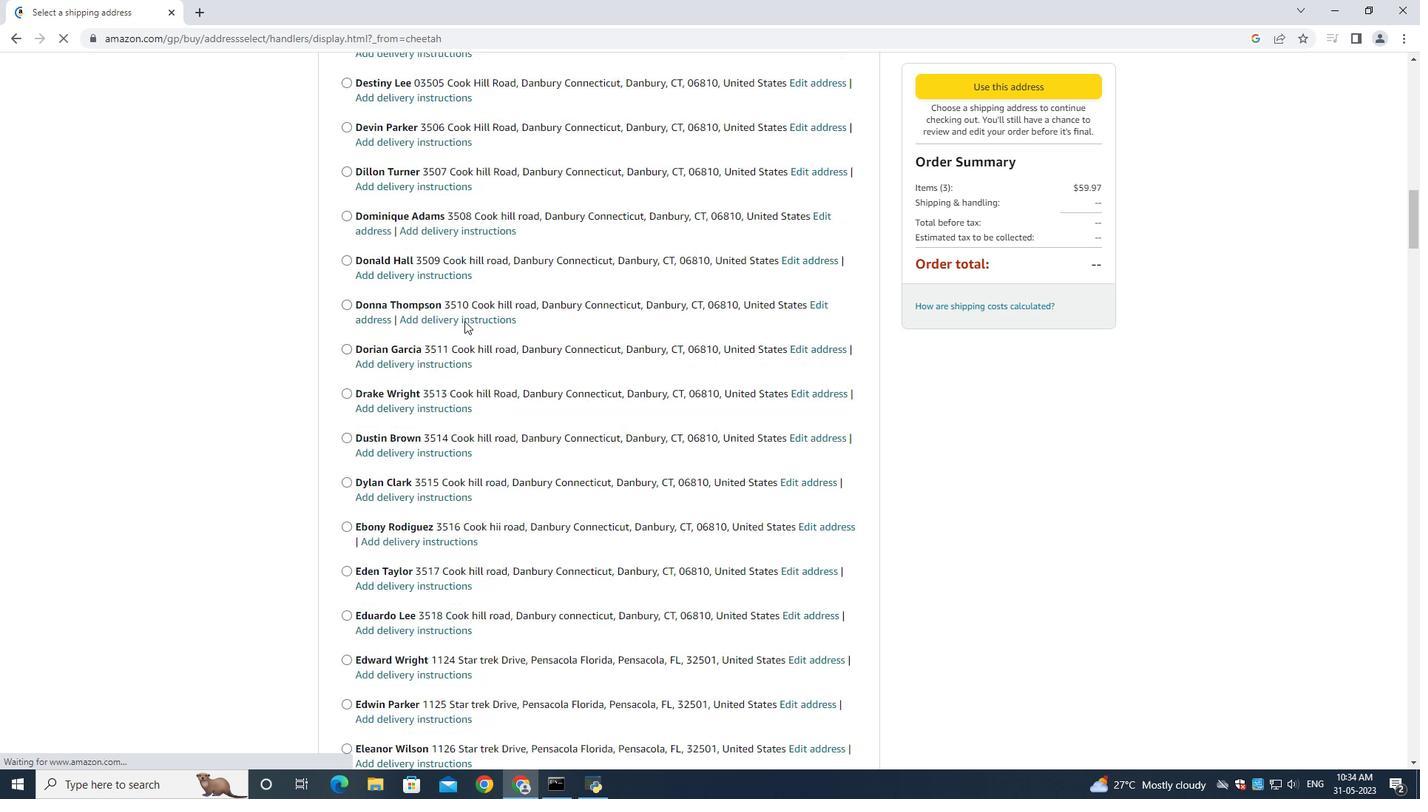 
Action: Mouse moved to (474, 323)
Screenshot: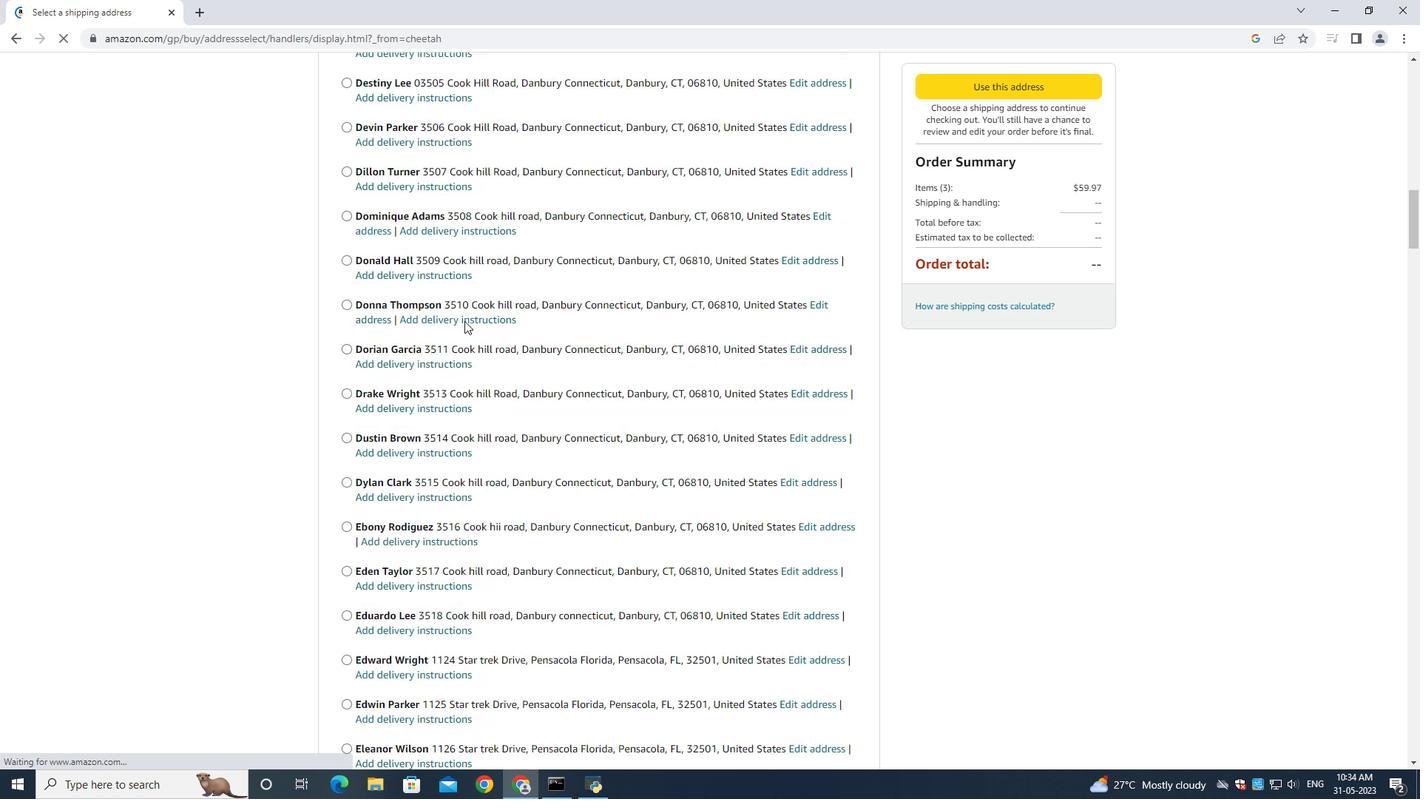 
Action: Mouse scrolled (477, 323) with delta (0, 0)
Screenshot: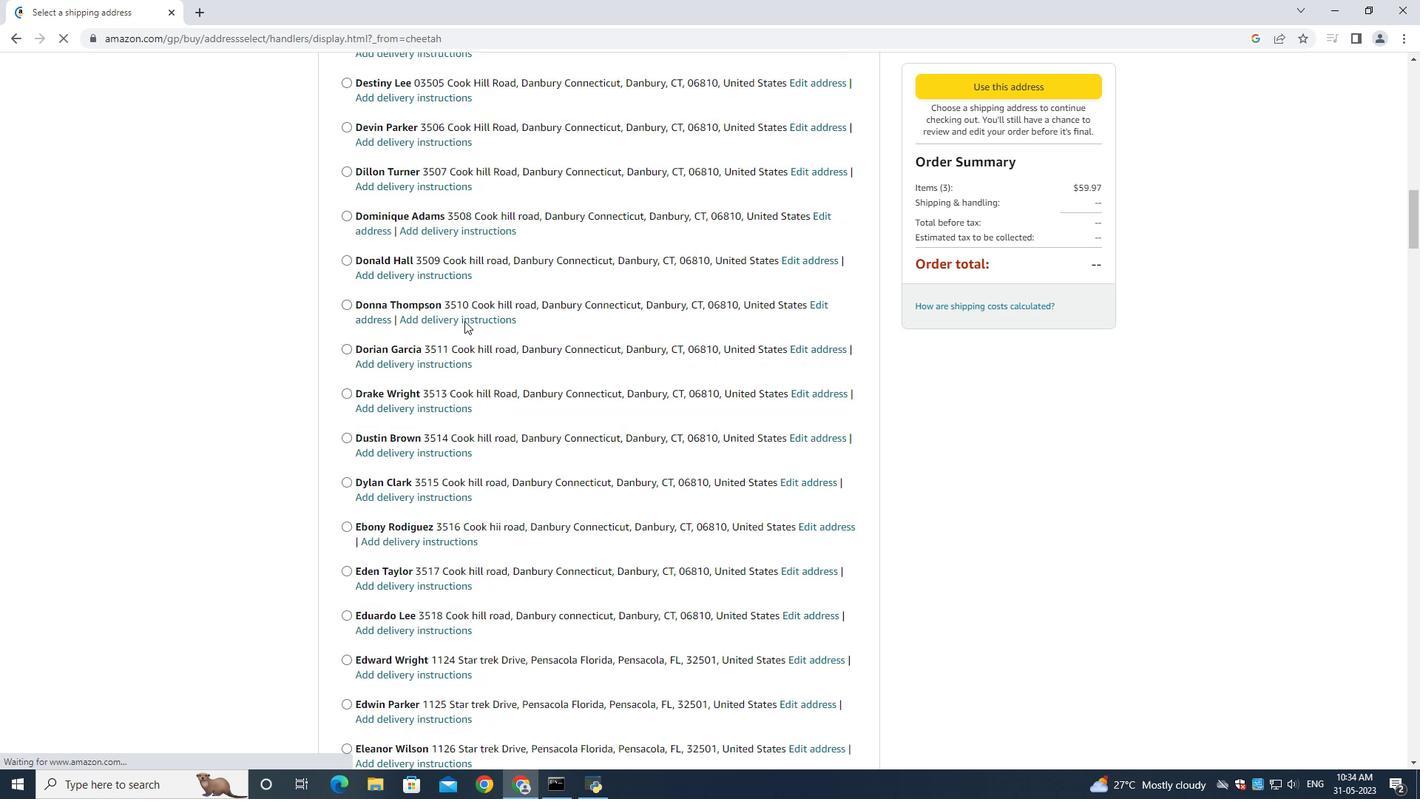 
Action: Mouse moved to (407, 320)
Screenshot: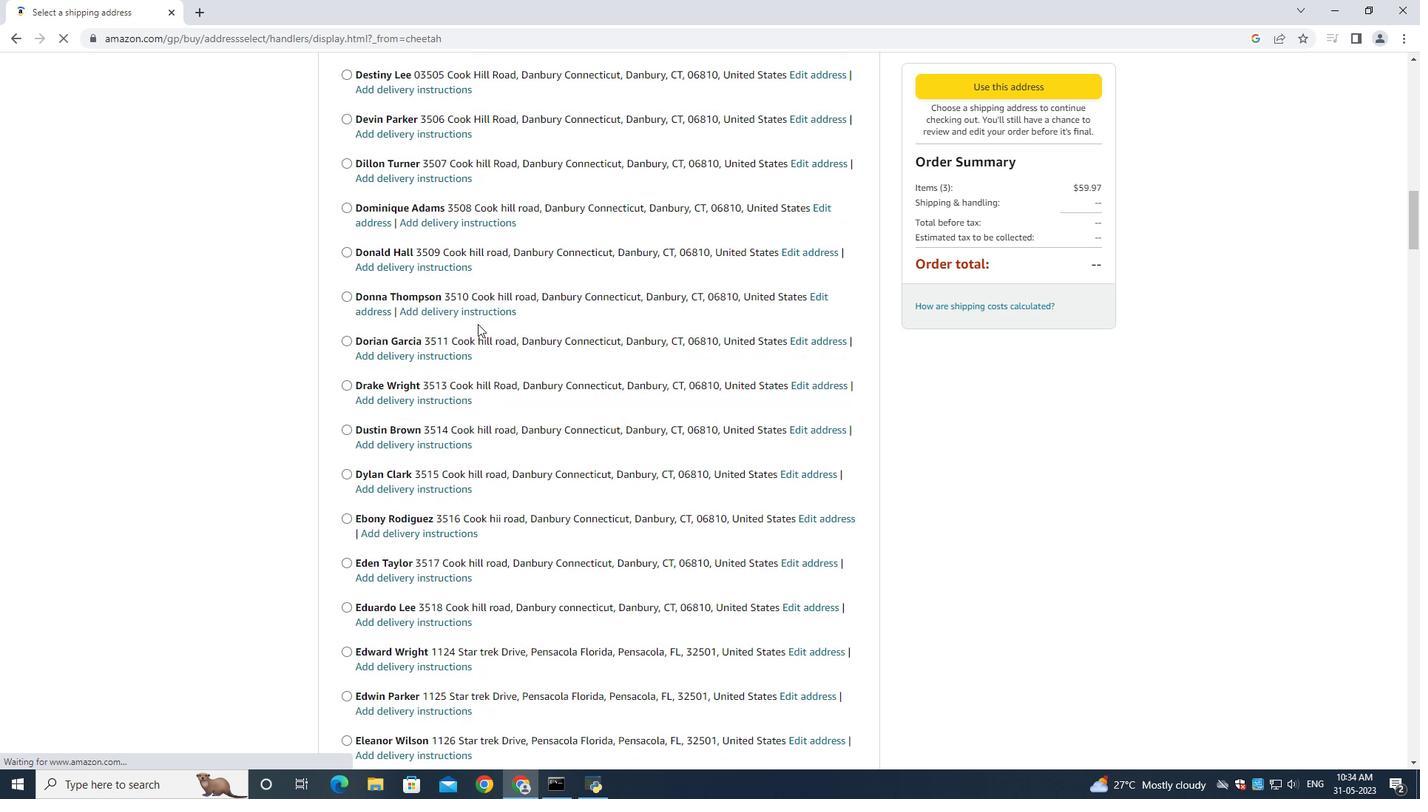 
Action: Mouse scrolled (477, 323) with delta (0, 0)
Screenshot: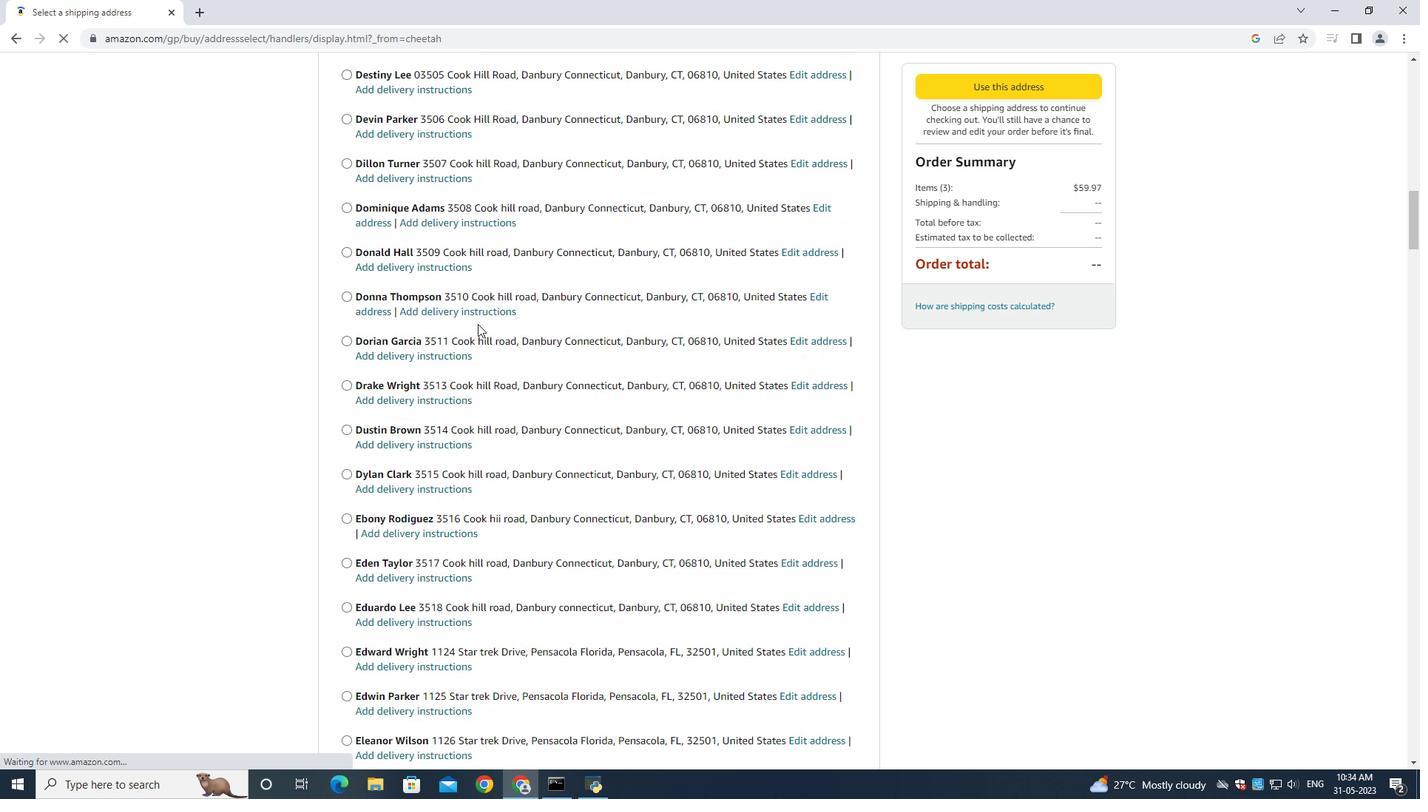 
Action: Mouse moved to (637, 344)
Screenshot: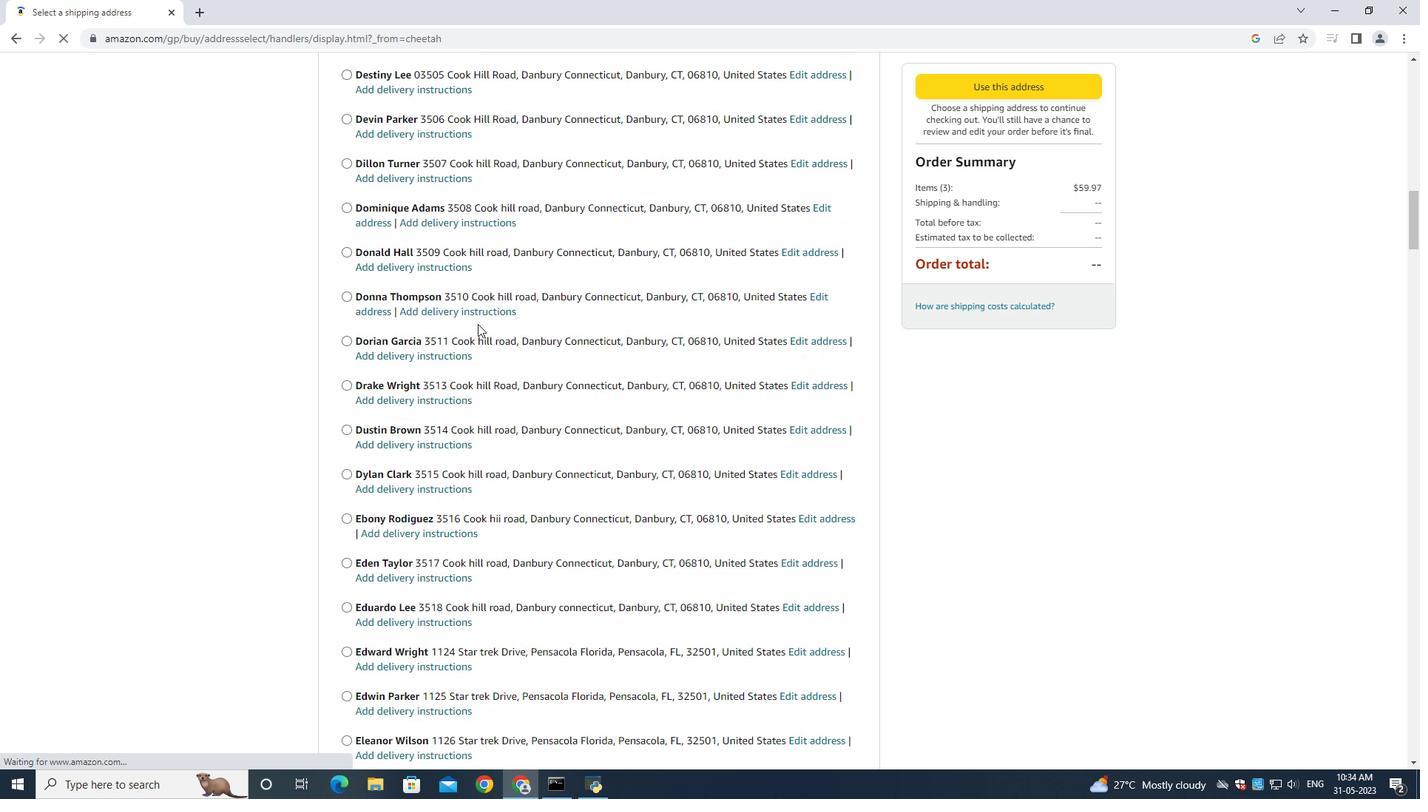 
Action: Mouse scrolled (477, 323) with delta (0, 0)
Screenshot: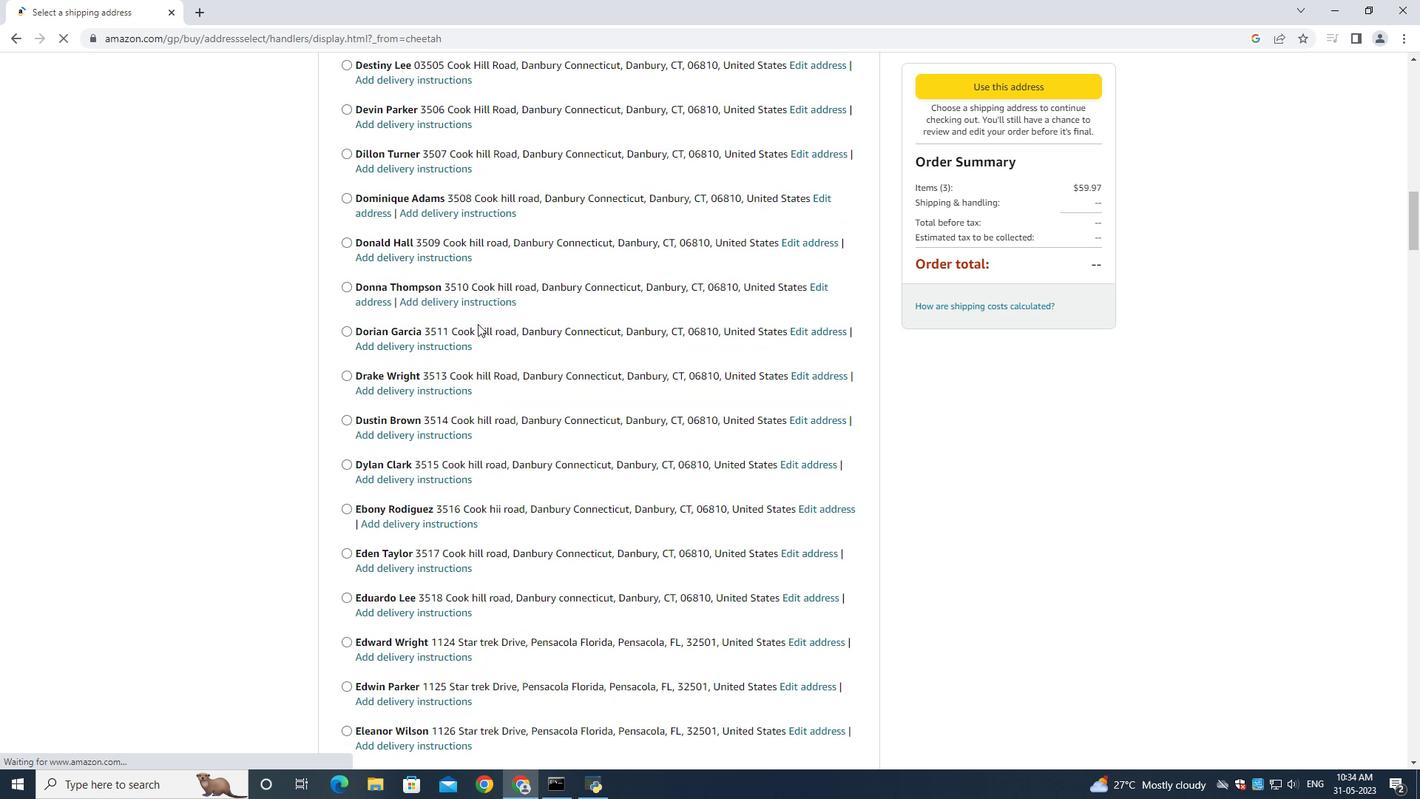 
Action: Mouse moved to (639, 345)
Screenshot: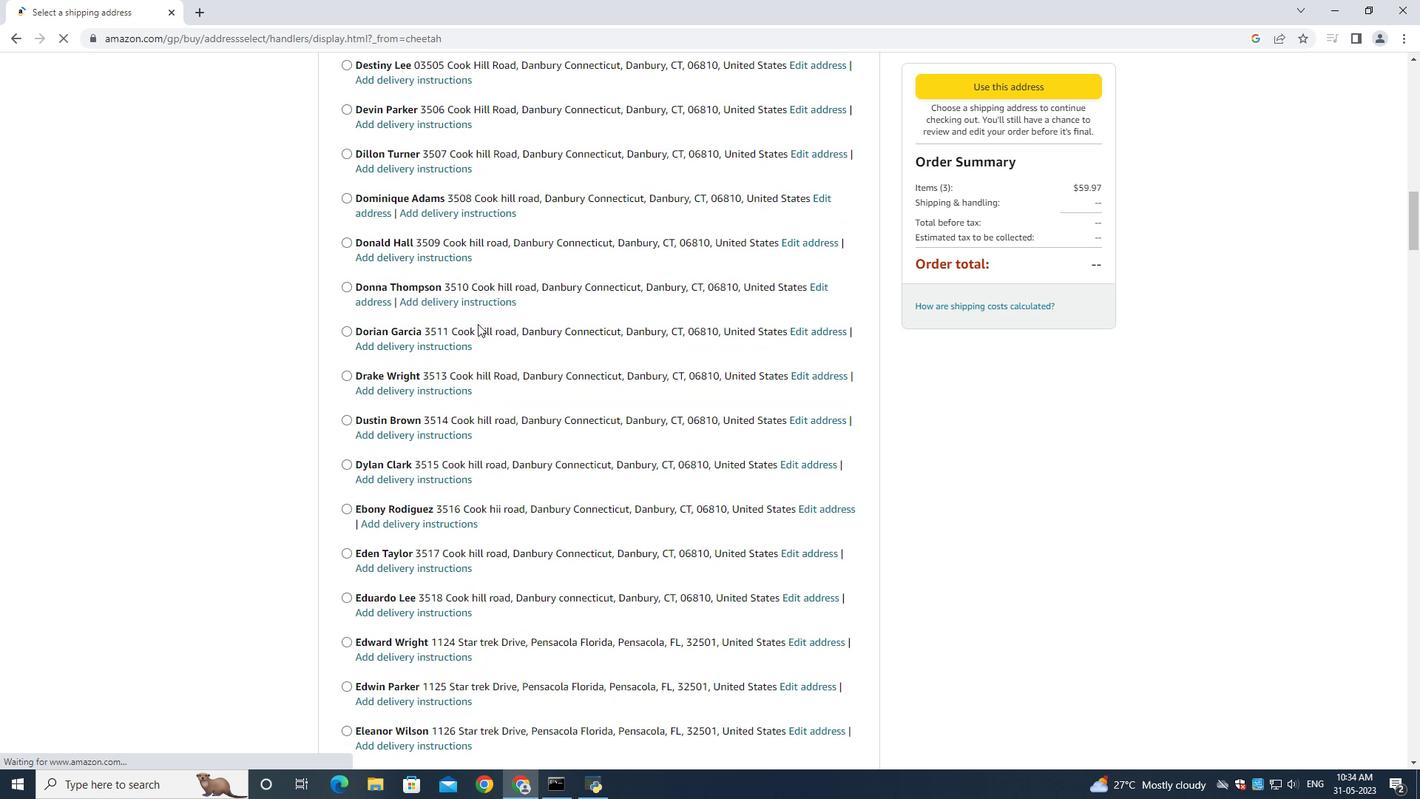 
Action: Mouse scrolled (477, 323) with delta (0, 0)
Screenshot: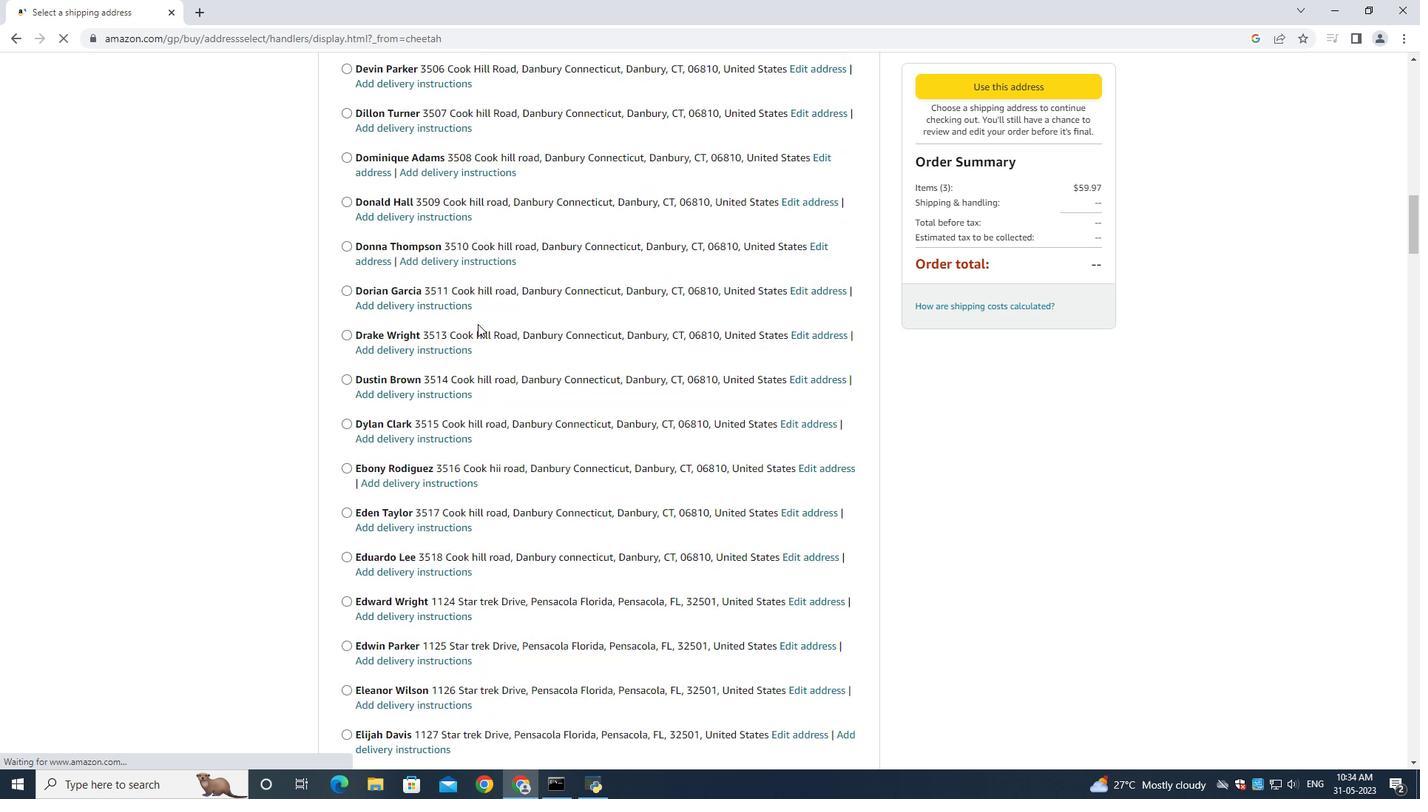 
Action: Mouse moved to (639, 346)
Screenshot: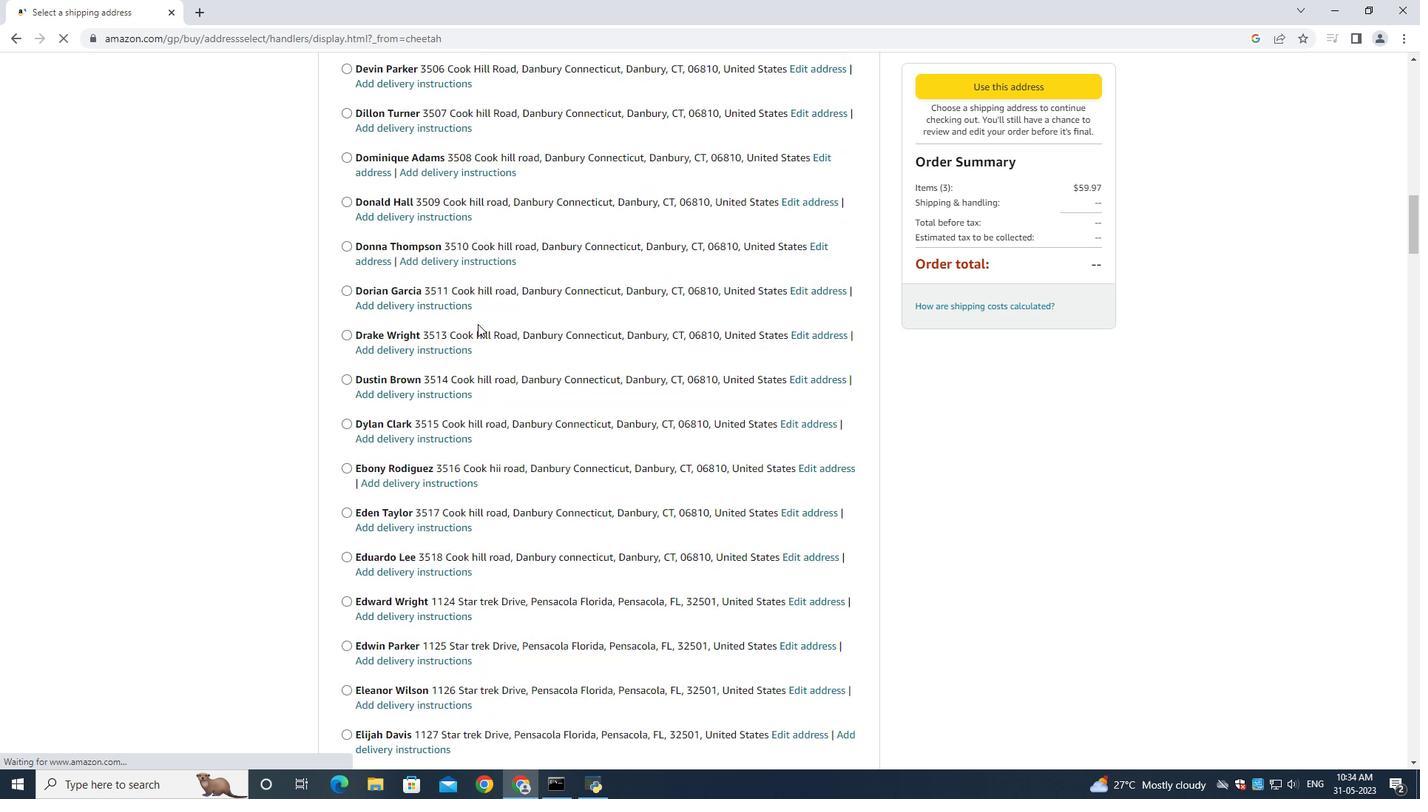 
Action: Mouse scrolled (474, 322) with delta (0, 0)
Screenshot: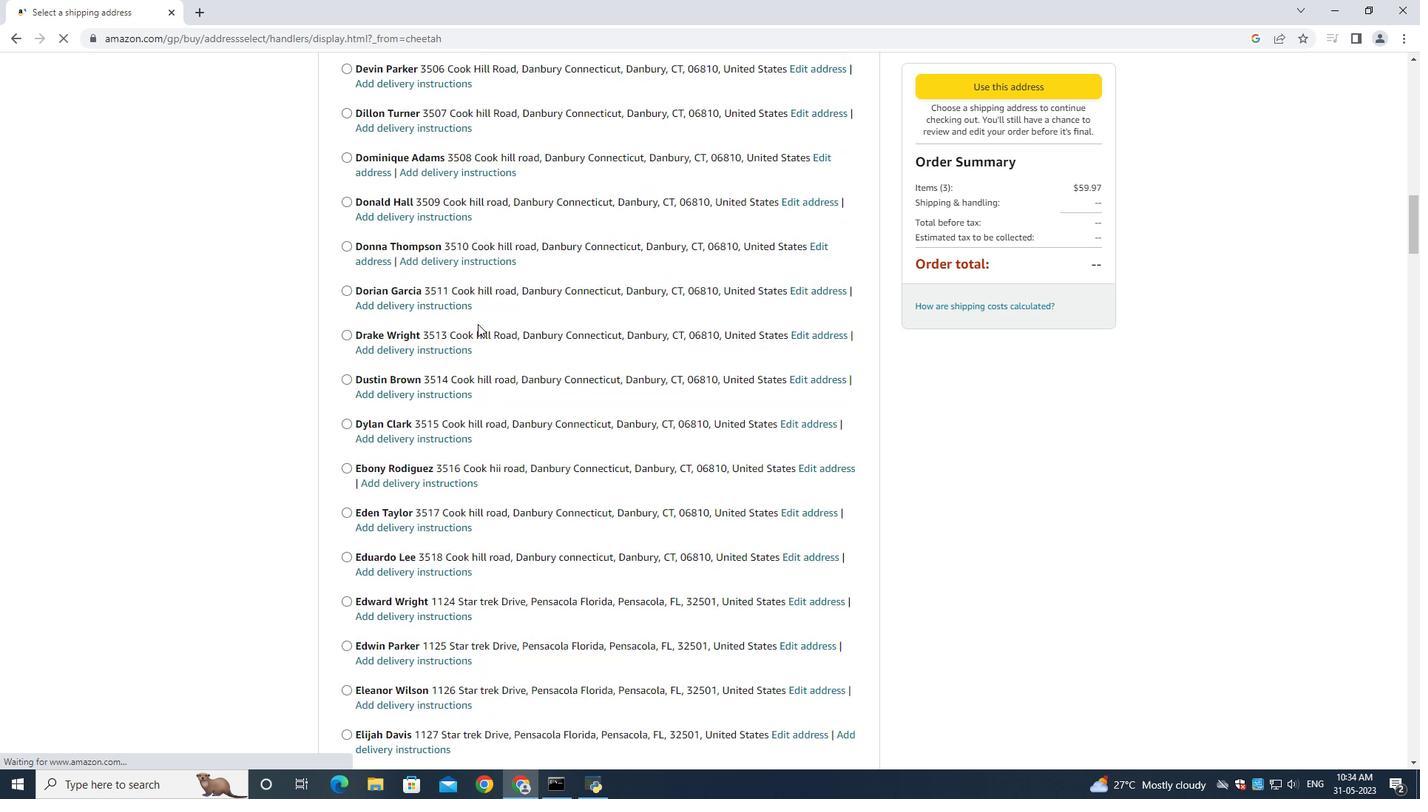 
Action: Mouse moved to (638, 346)
Screenshot: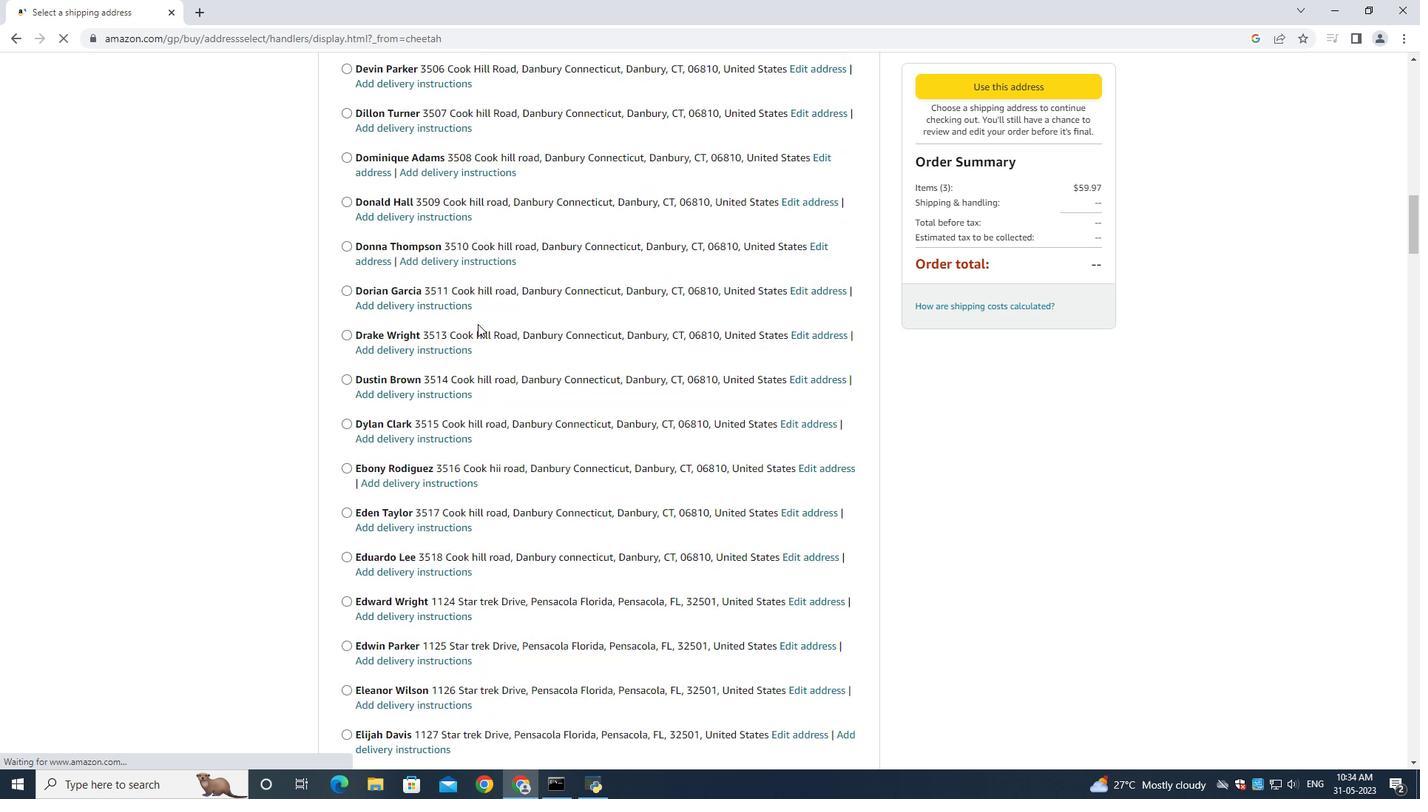 
Action: Mouse scrolled (639, 345) with delta (0, 0)
Screenshot: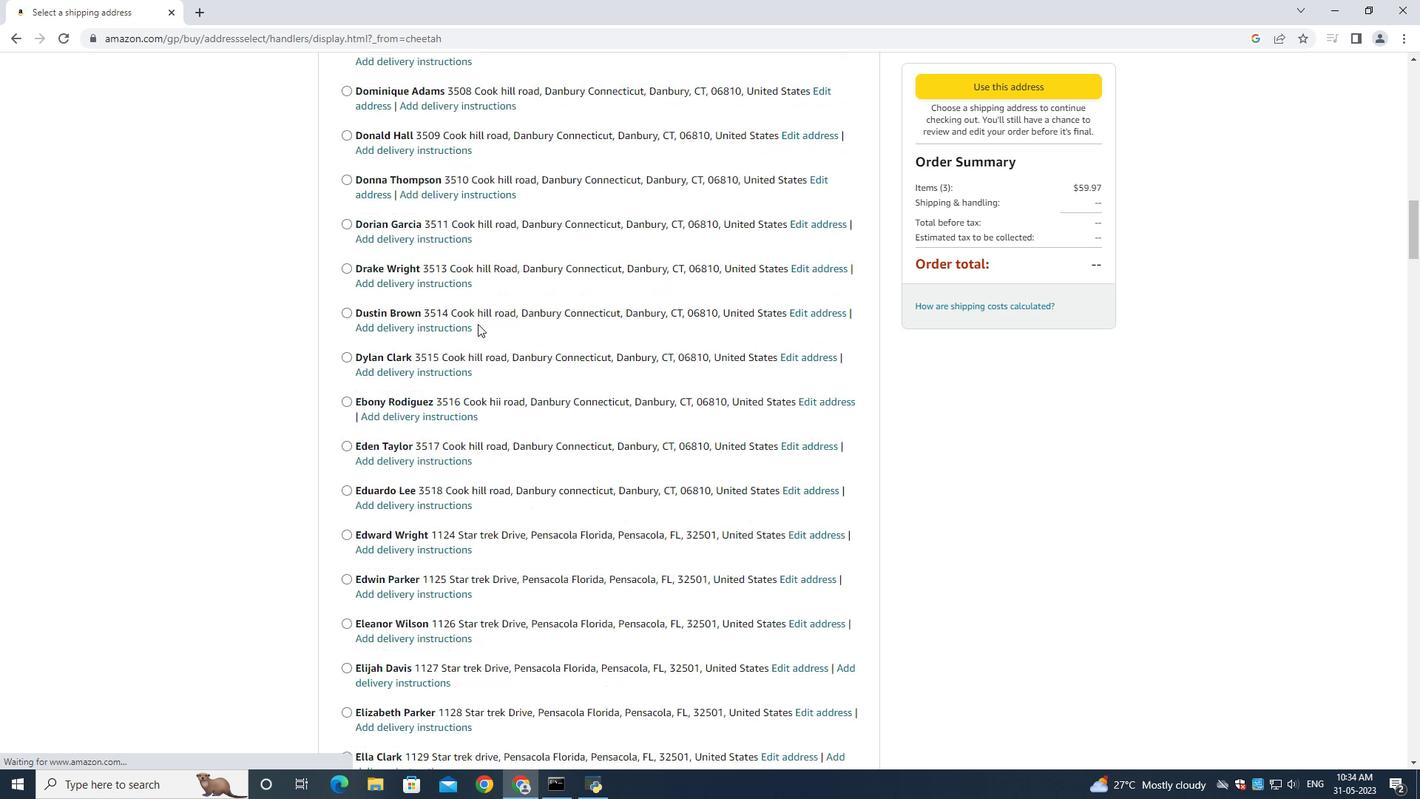 
Action: Mouse moved to (763, 361)
Screenshot: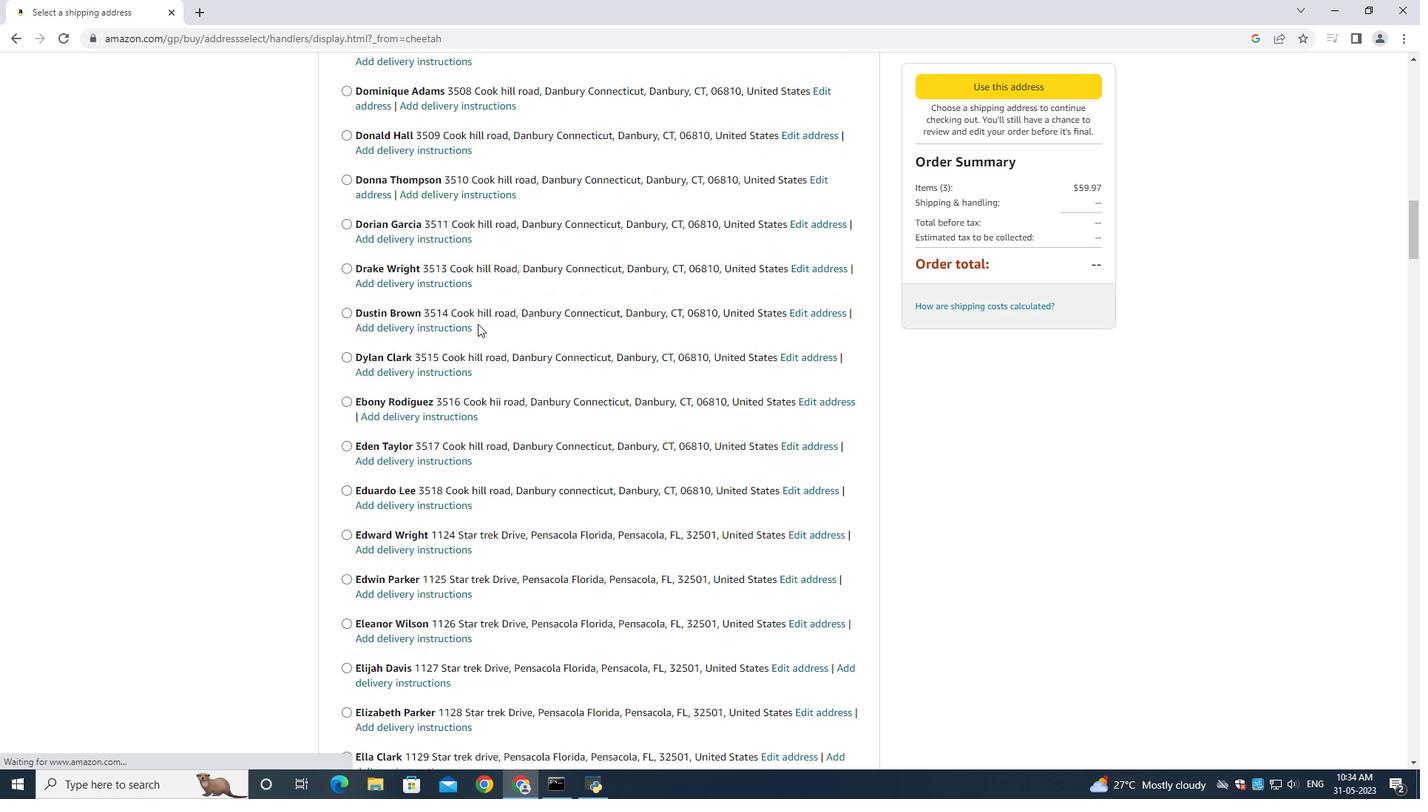 
Action: Mouse scrolled (636, 346) with delta (0, 0)
Screenshot: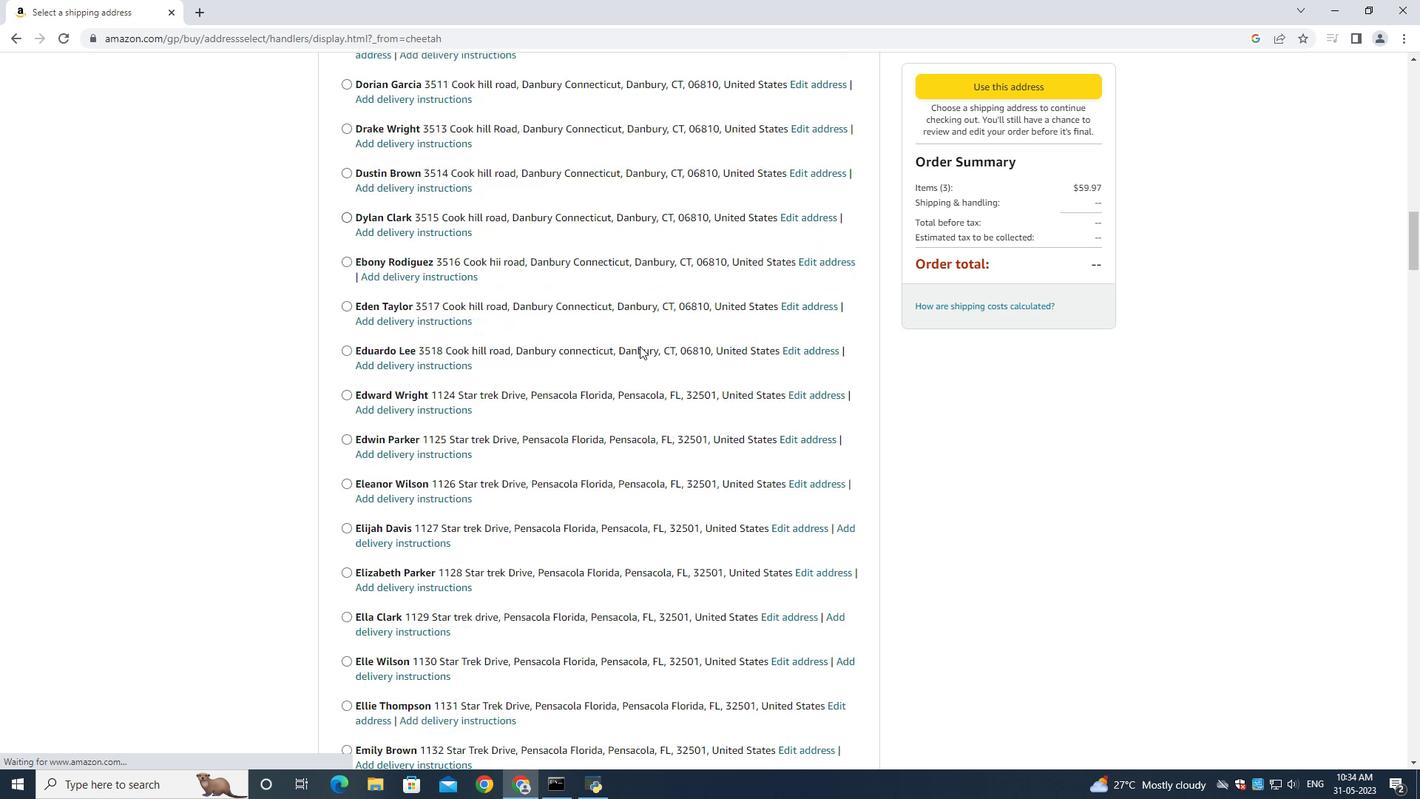 
Action: Mouse moved to (763, 363)
Screenshot: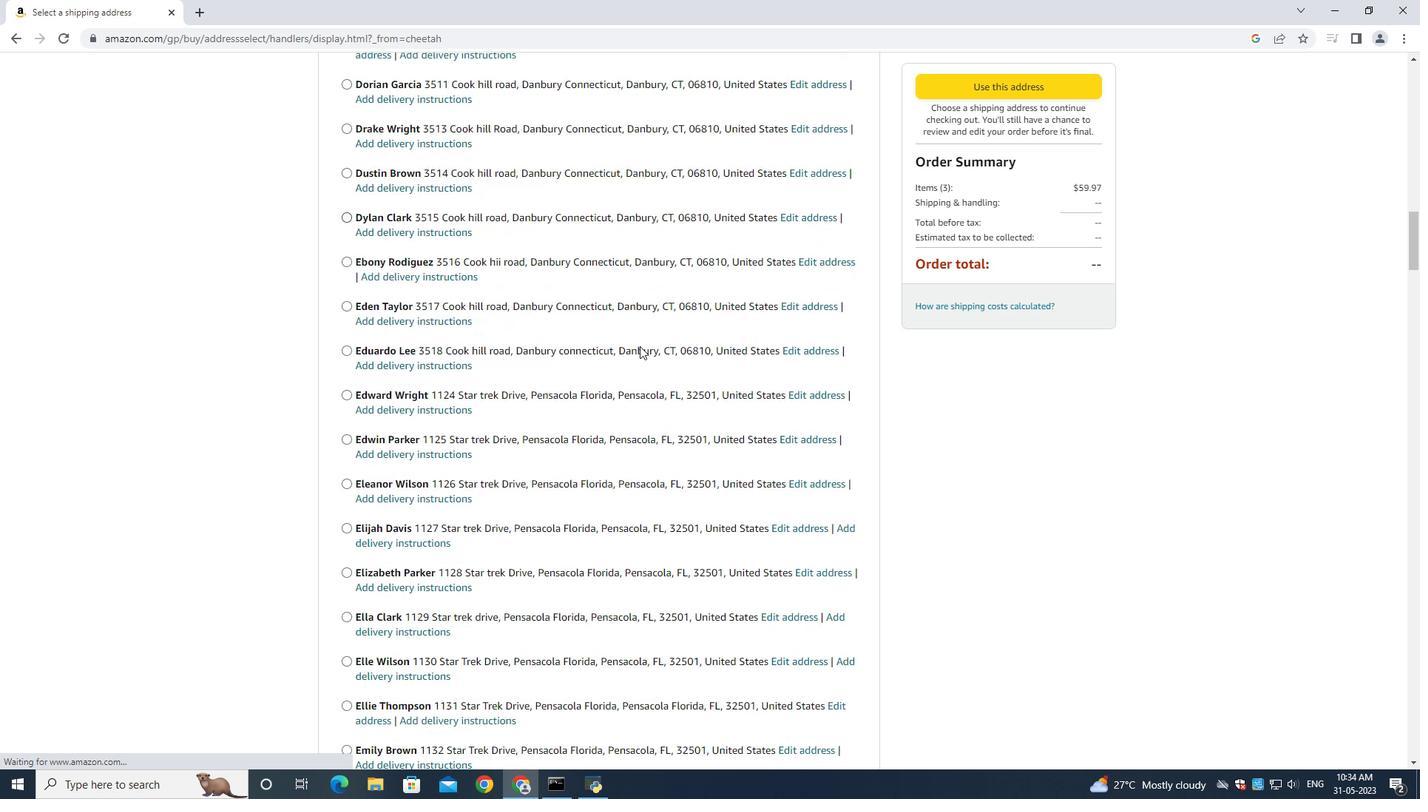 
Action: Mouse scrolled (629, 346) with delta (0, 0)
Screenshot: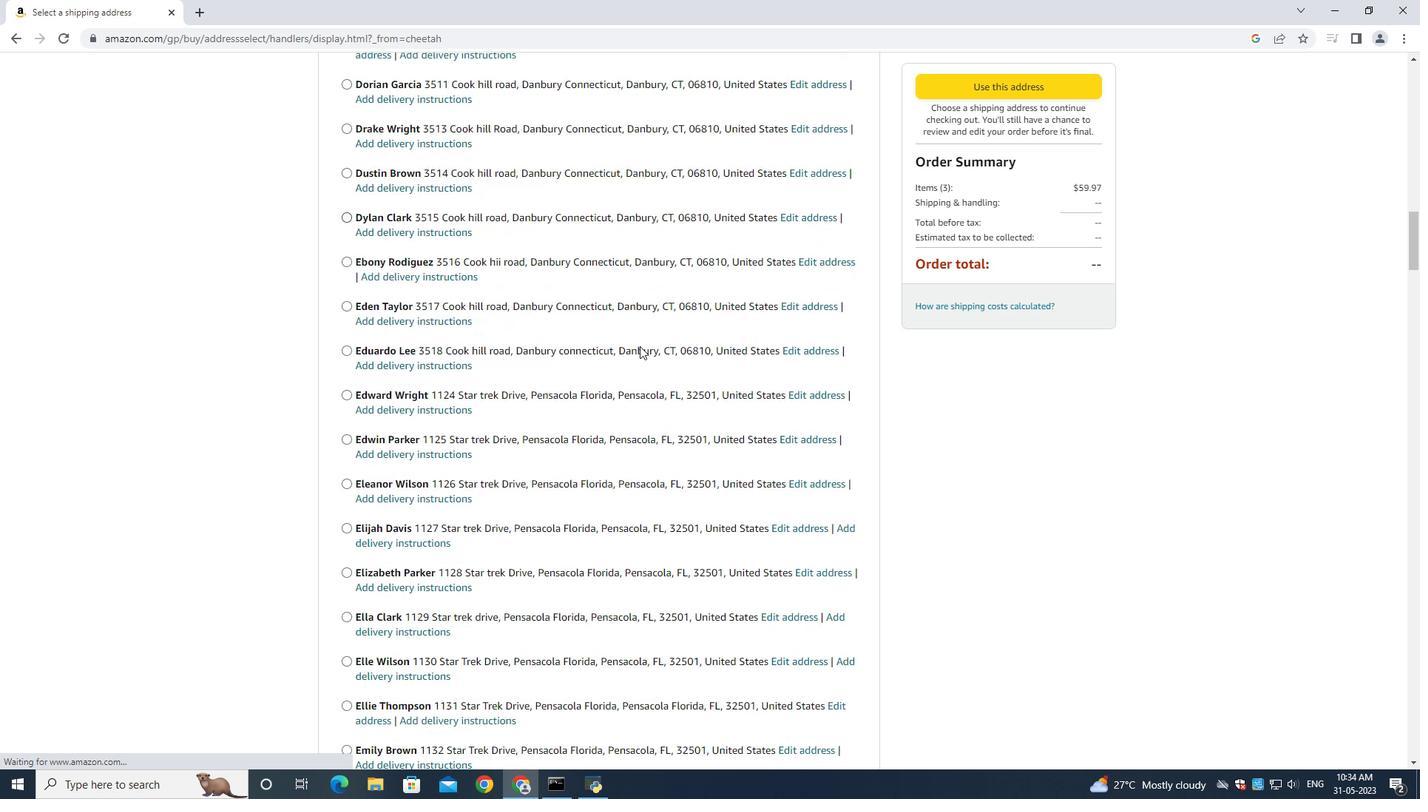 
Action: Mouse moved to (760, 364)
Screenshot: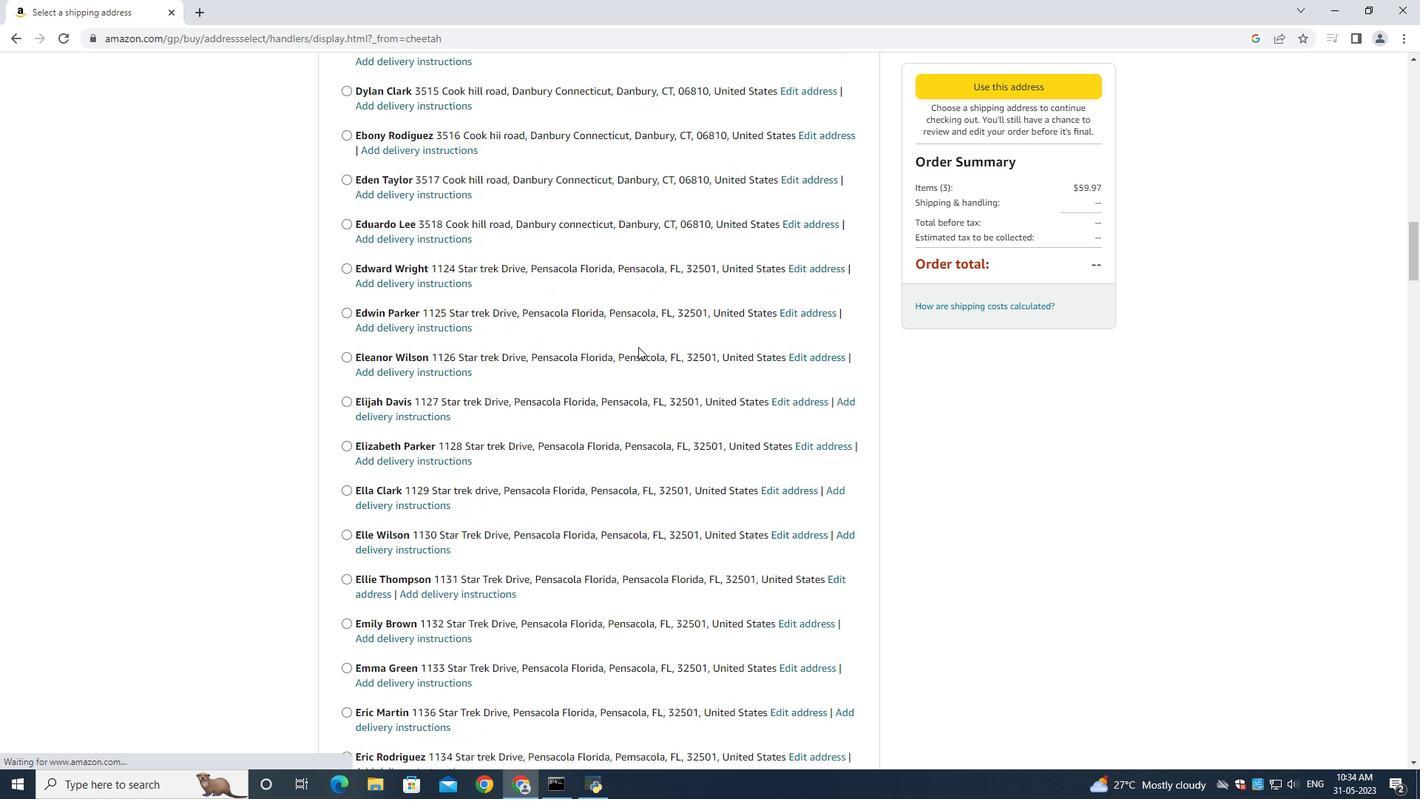 
Action: Mouse scrolled (617, 346) with delta (0, 0)
Screenshot: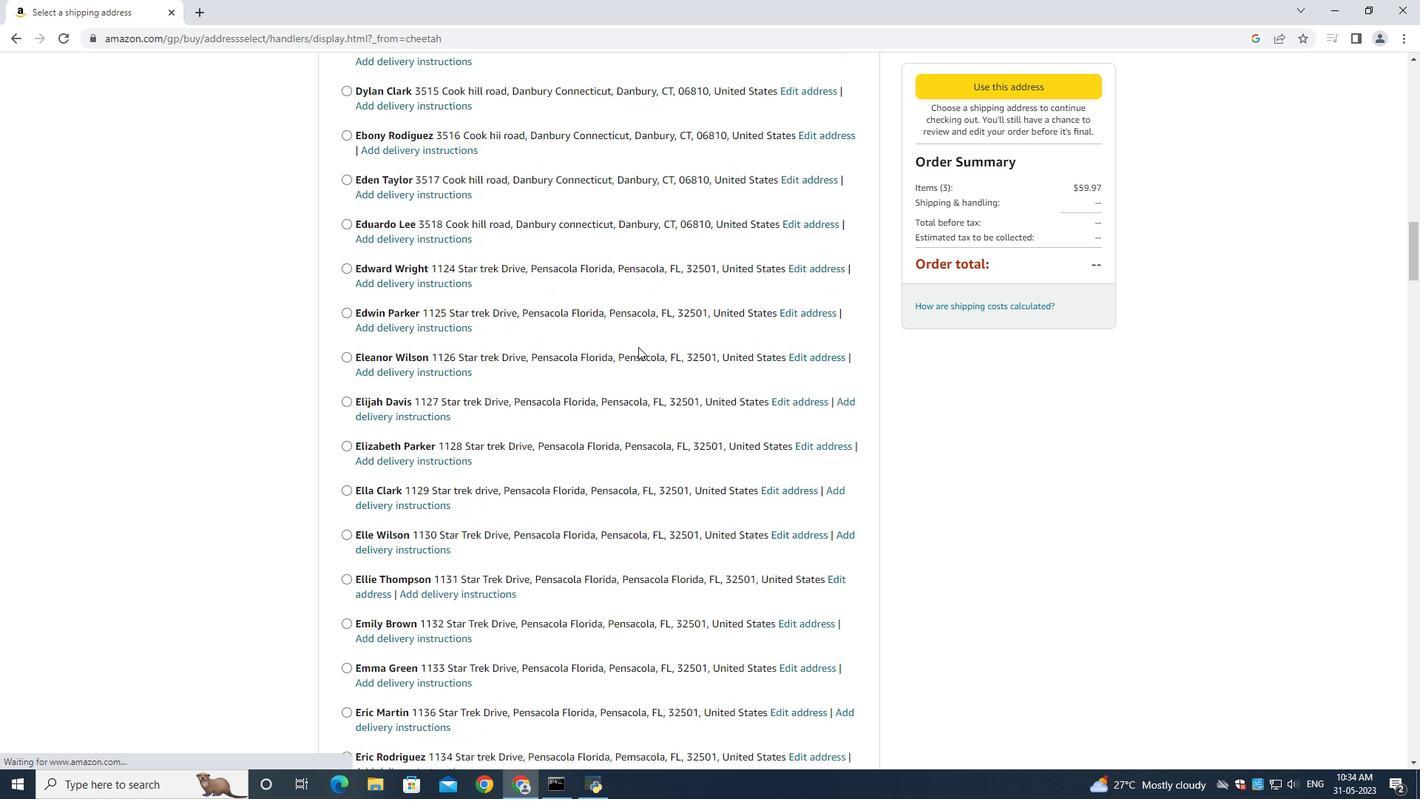 
Action: Mouse moved to (755, 366)
Screenshot: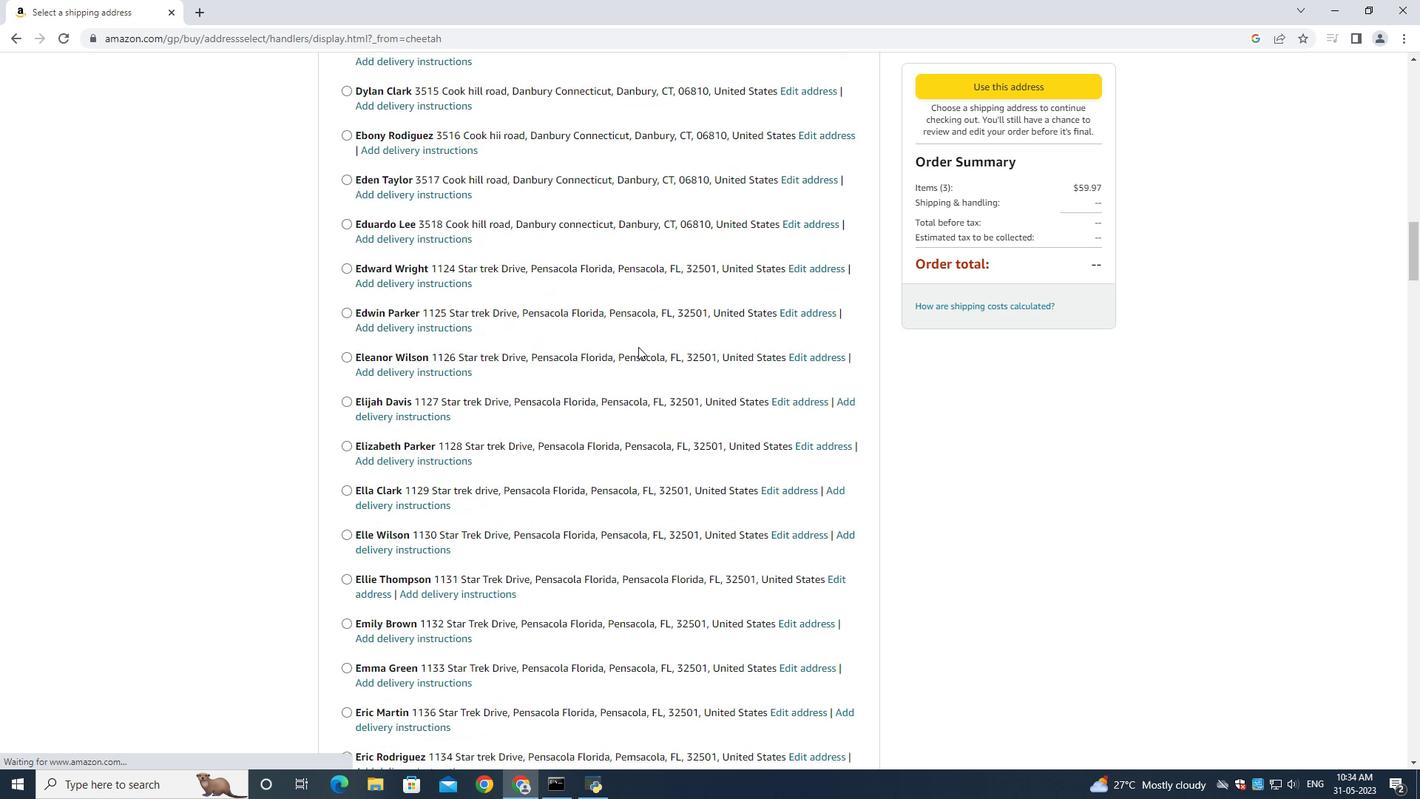 
Action: Mouse scrolled (611, 346) with delta (0, 0)
Screenshot: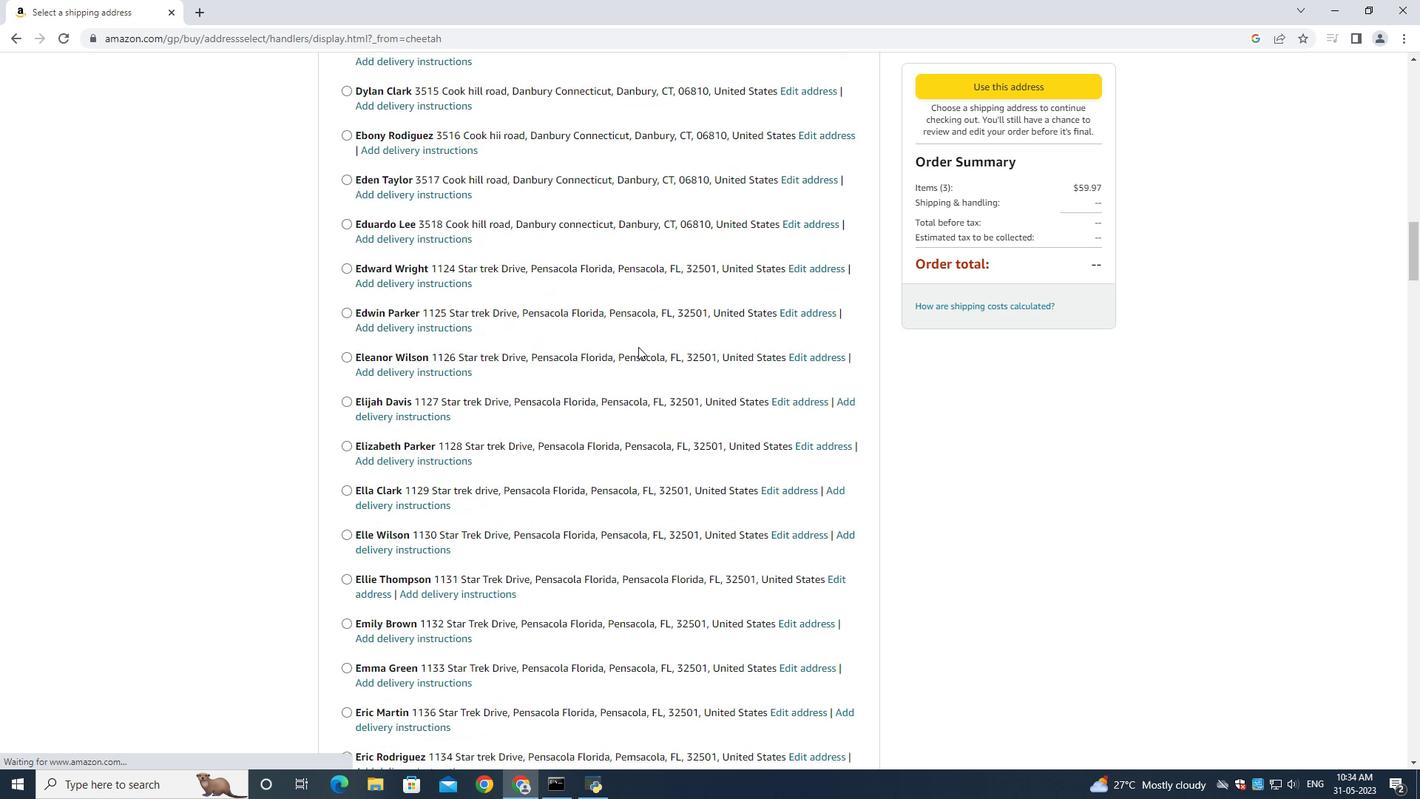 
Action: Mouse moved to (749, 366)
Screenshot: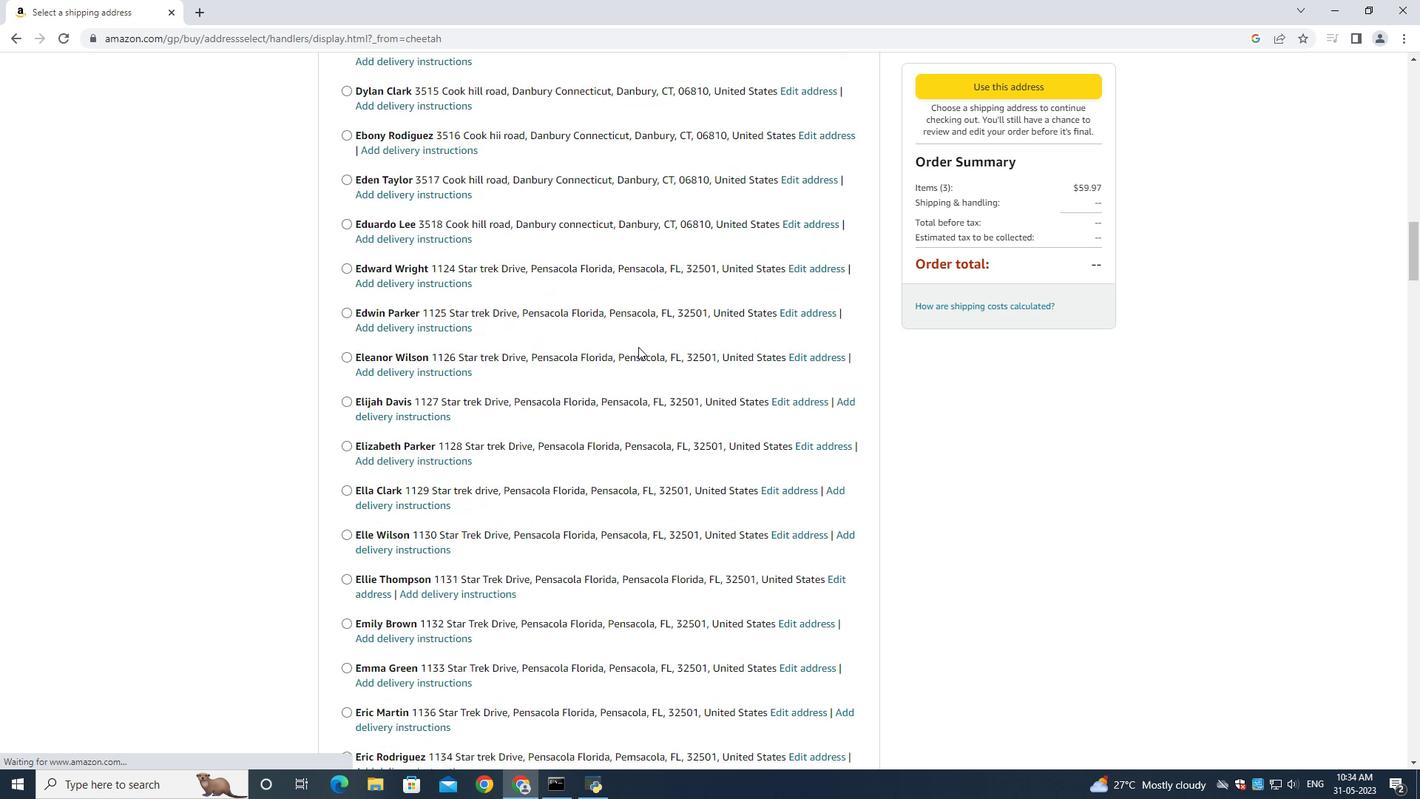 
Action: Mouse scrolled (760, 363) with delta (0, 0)
Screenshot: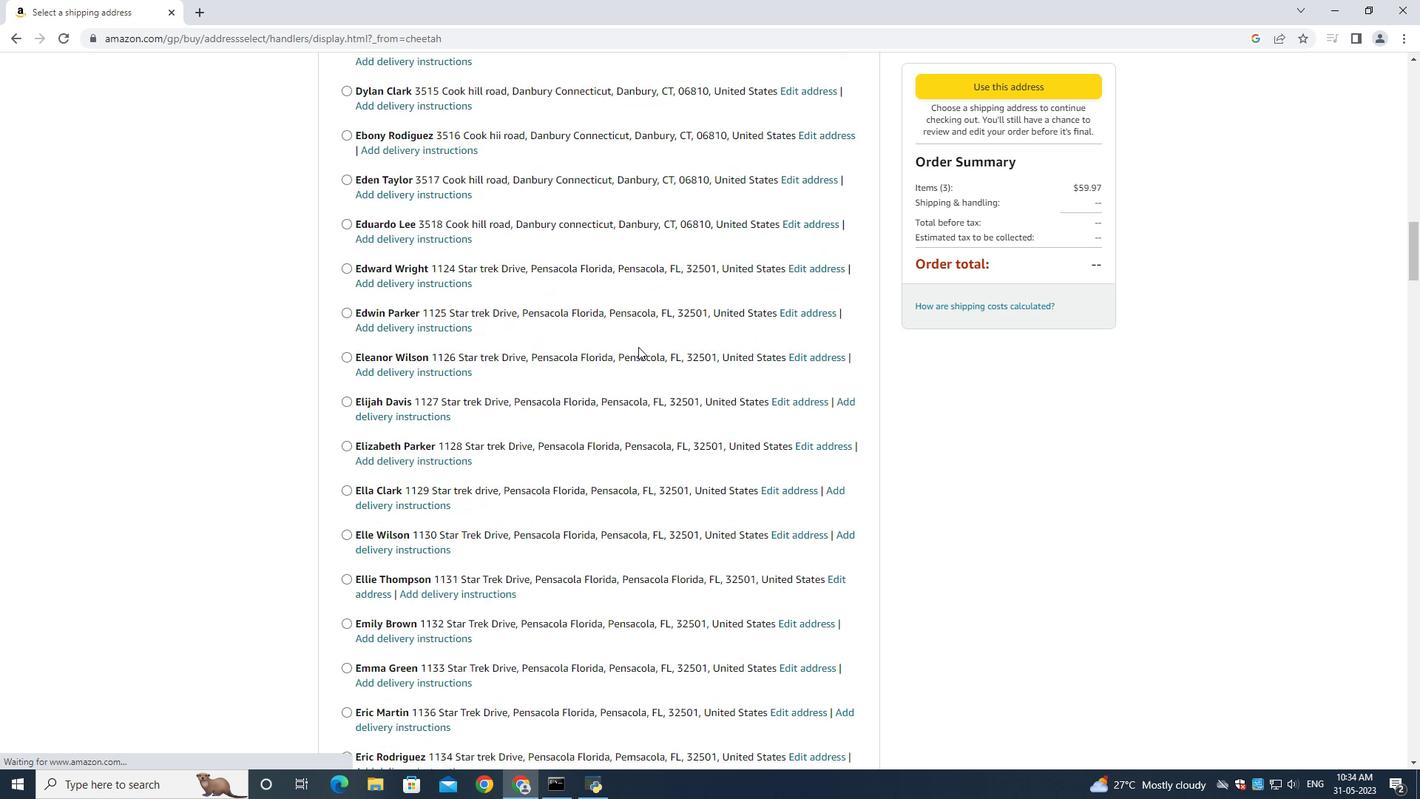 
Action: Mouse moved to (742, 366)
Screenshot: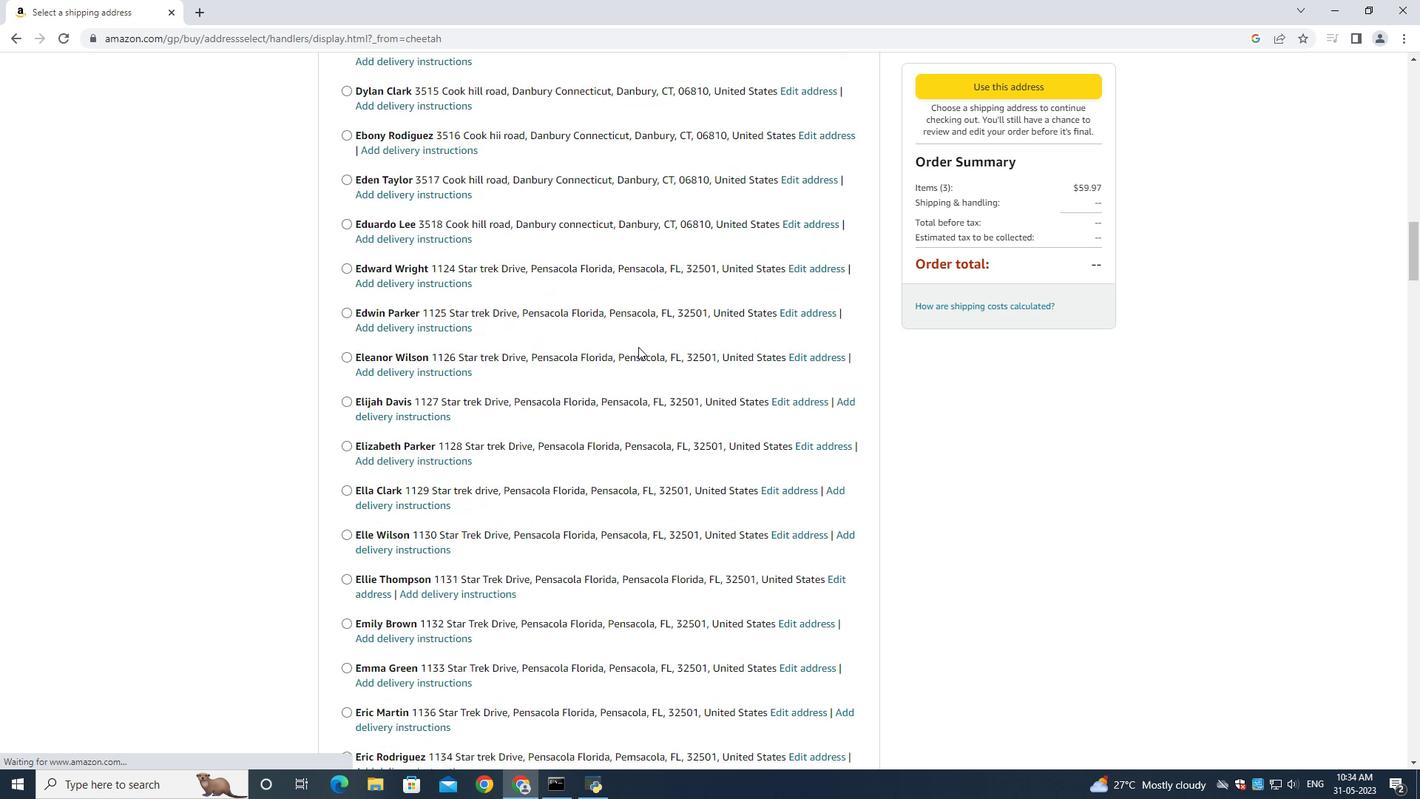 
Action: Mouse scrolled (749, 366) with delta (0, 0)
Screenshot: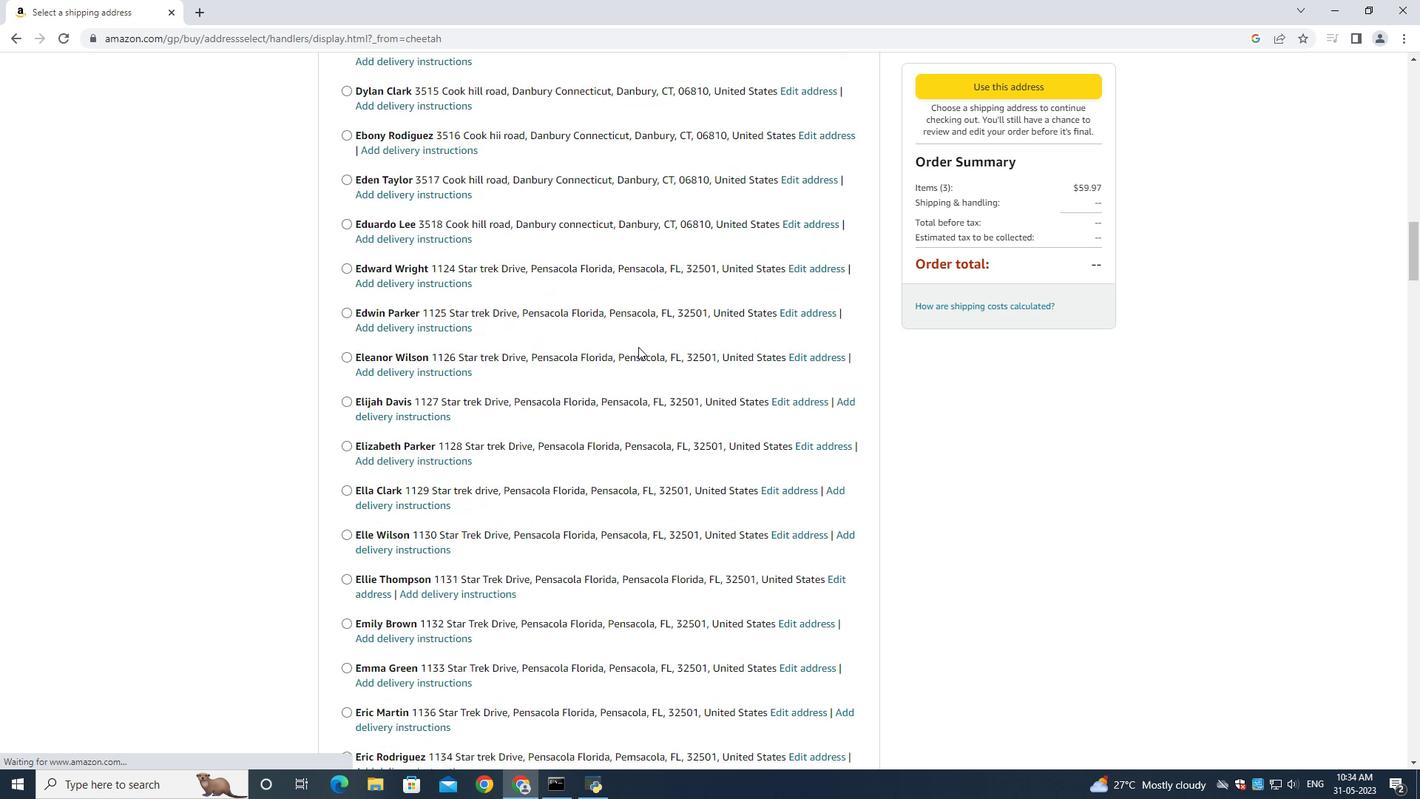 
Action: Mouse moved to (735, 366)
Screenshot: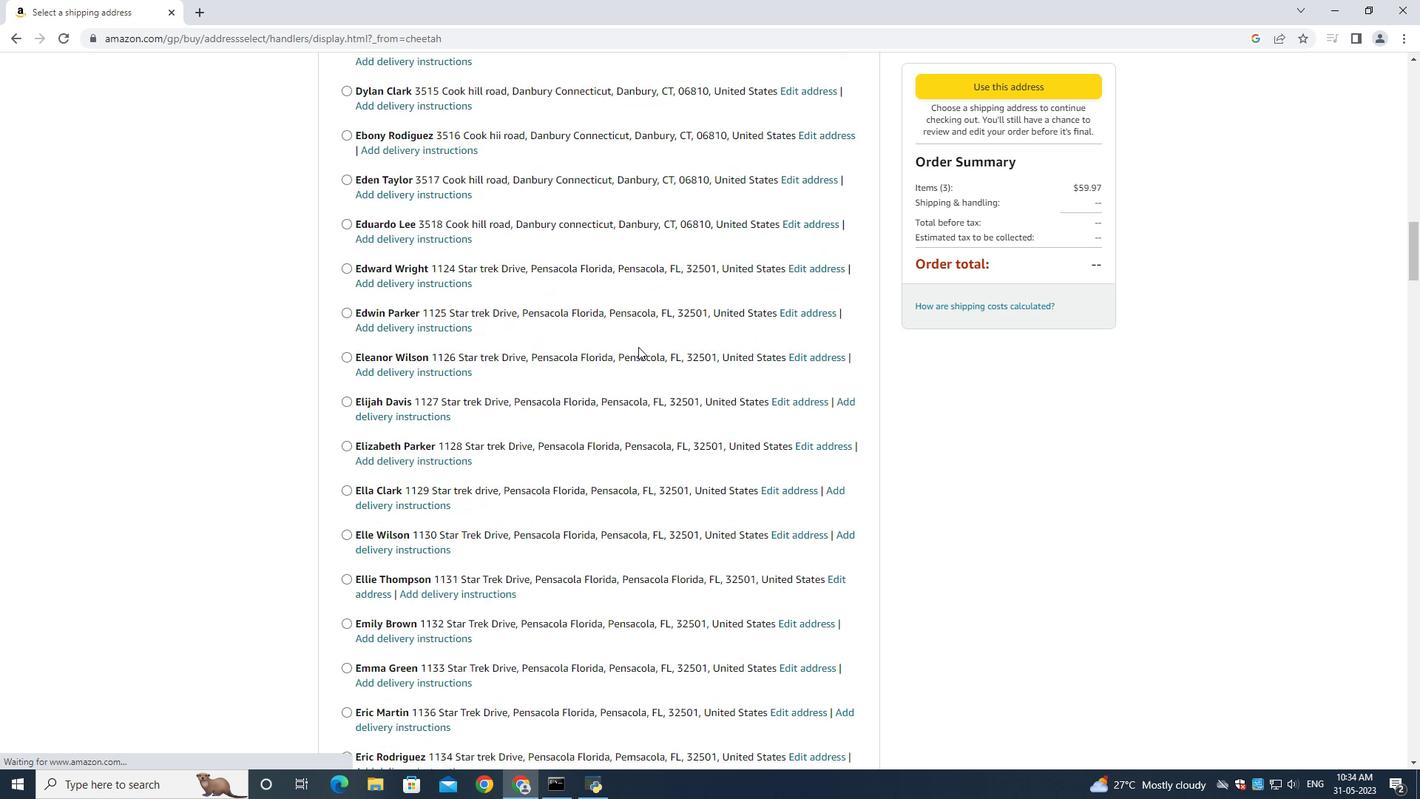
Action: Mouse scrolled (742, 366) with delta (0, 0)
Screenshot: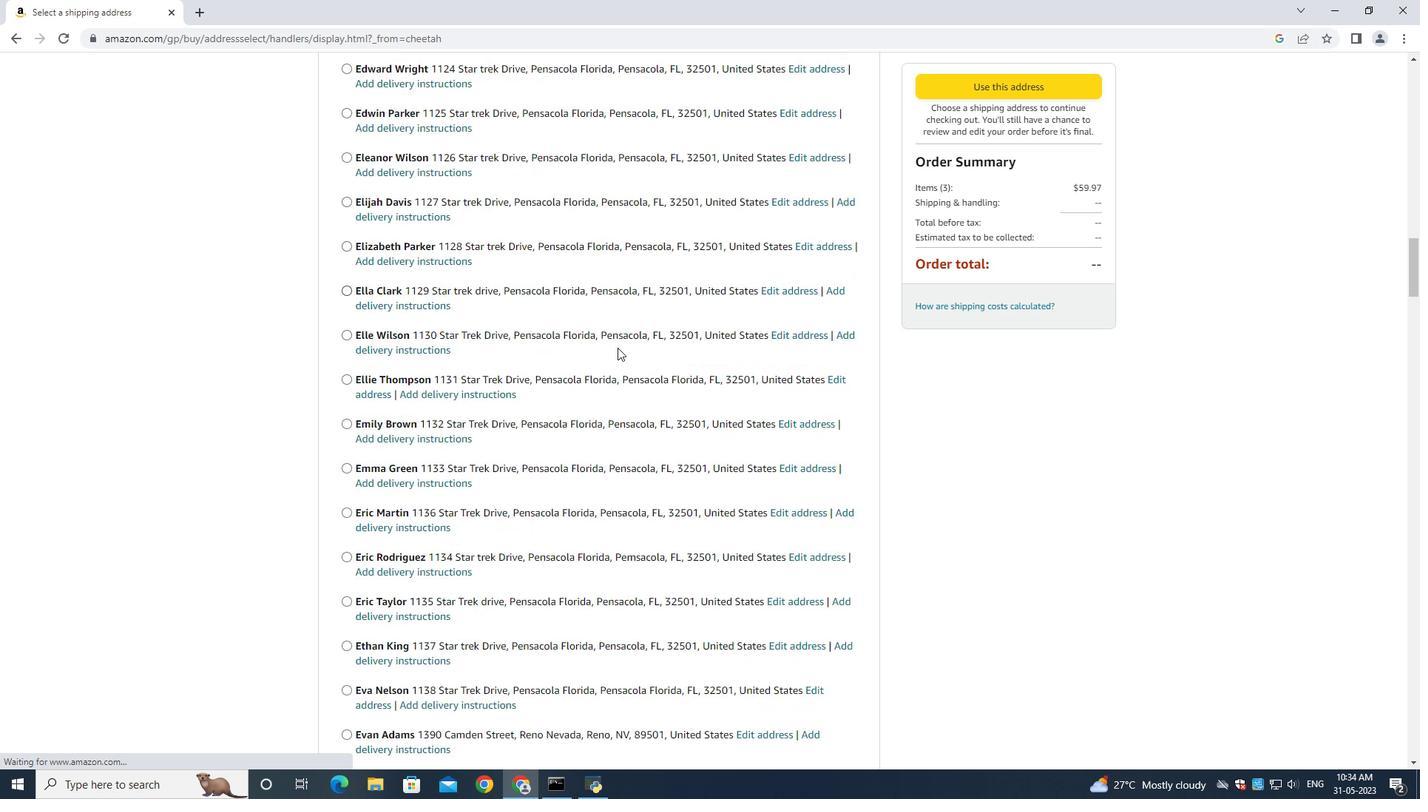 
Action: Mouse moved to (707, 363)
Screenshot: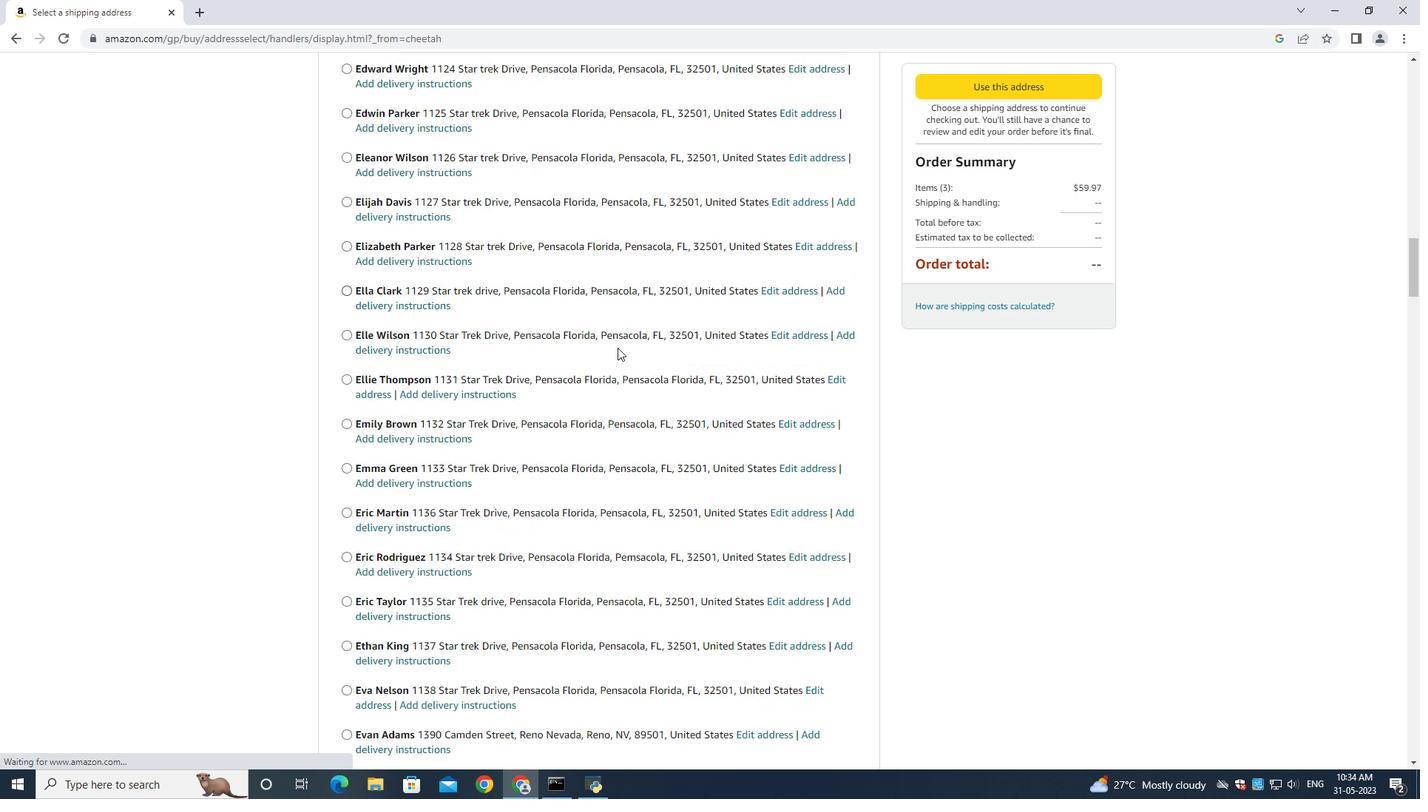 
Action: Mouse scrolled (727, 365) with delta (0, 0)
Screenshot: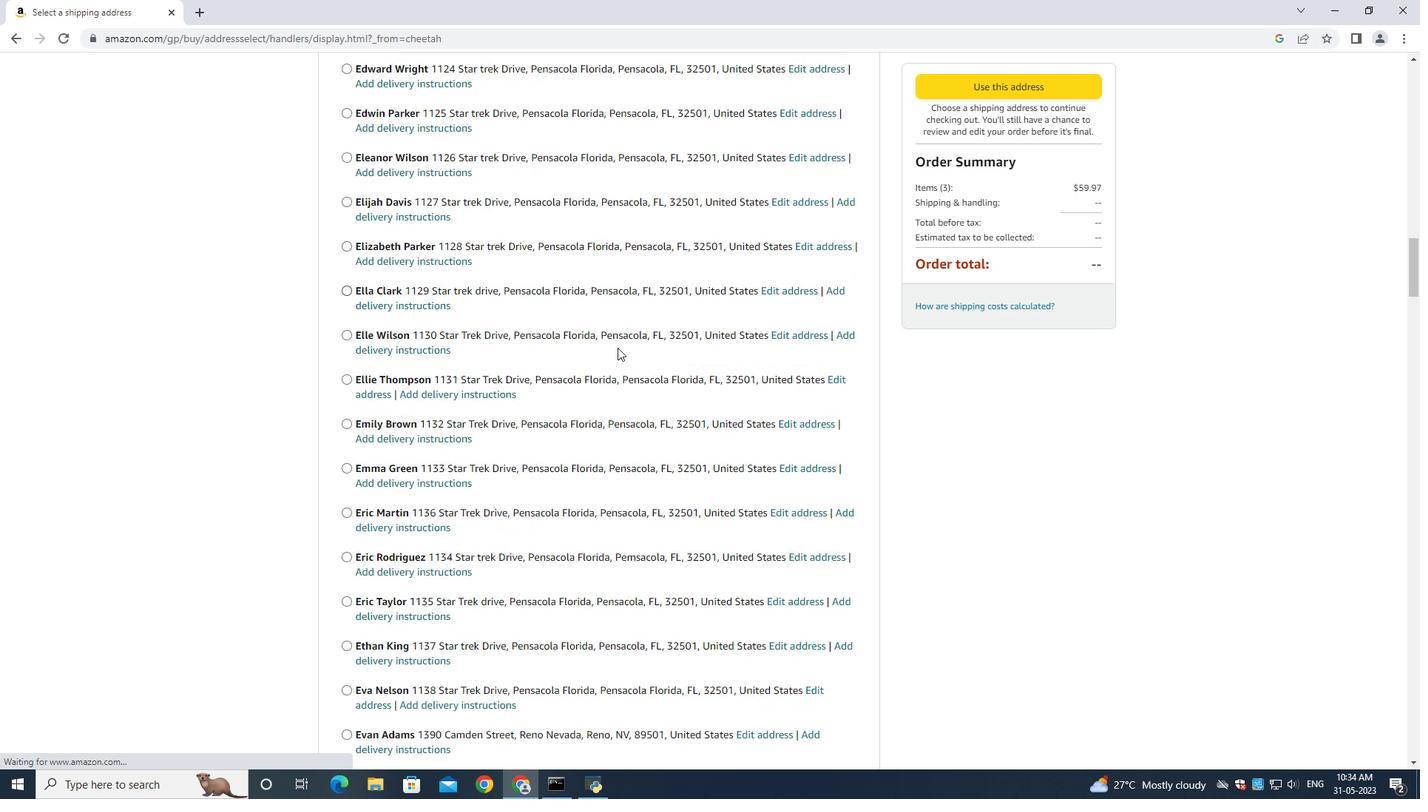 
Action: Mouse moved to (696, 356)
Screenshot: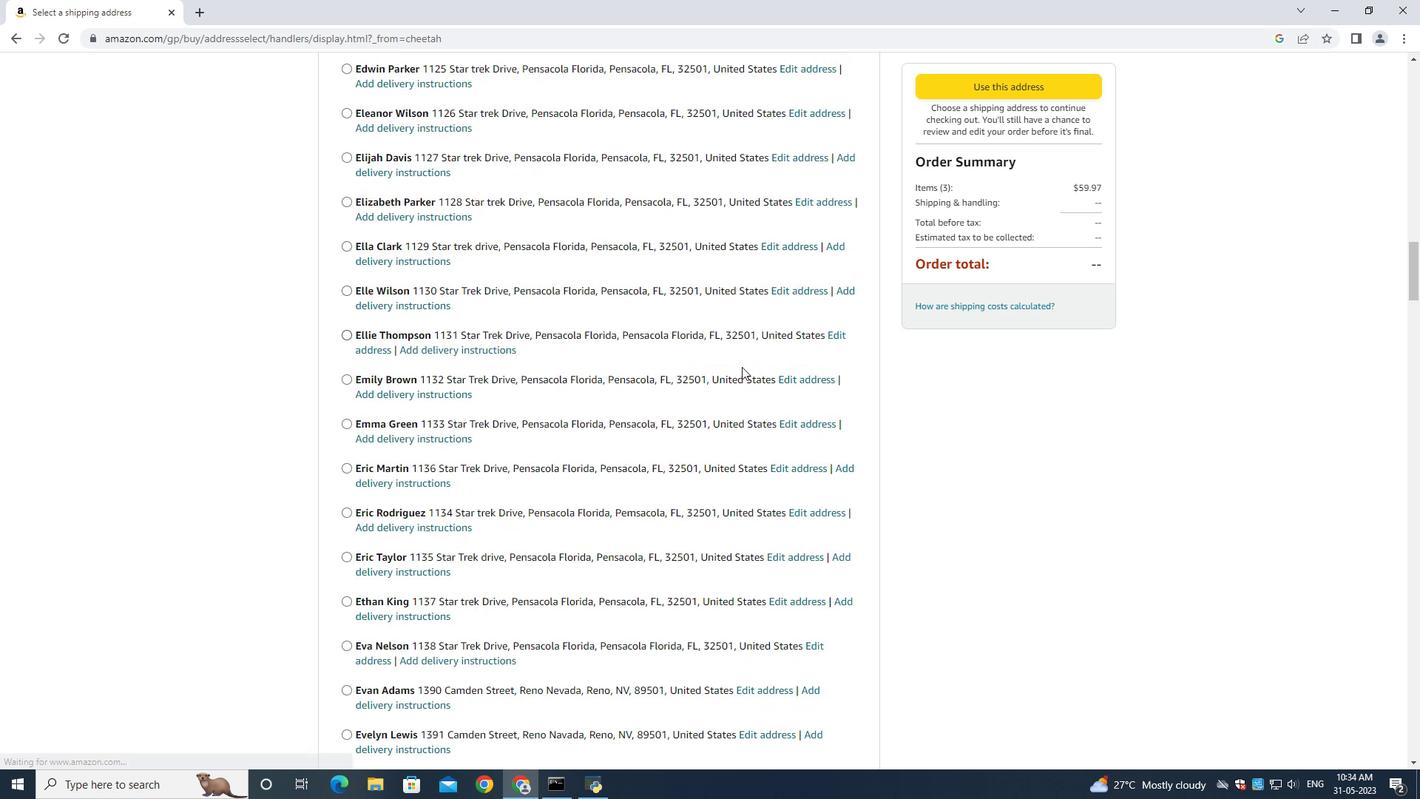 
Action: Mouse scrolled (702, 361) with delta (0, 0)
Screenshot: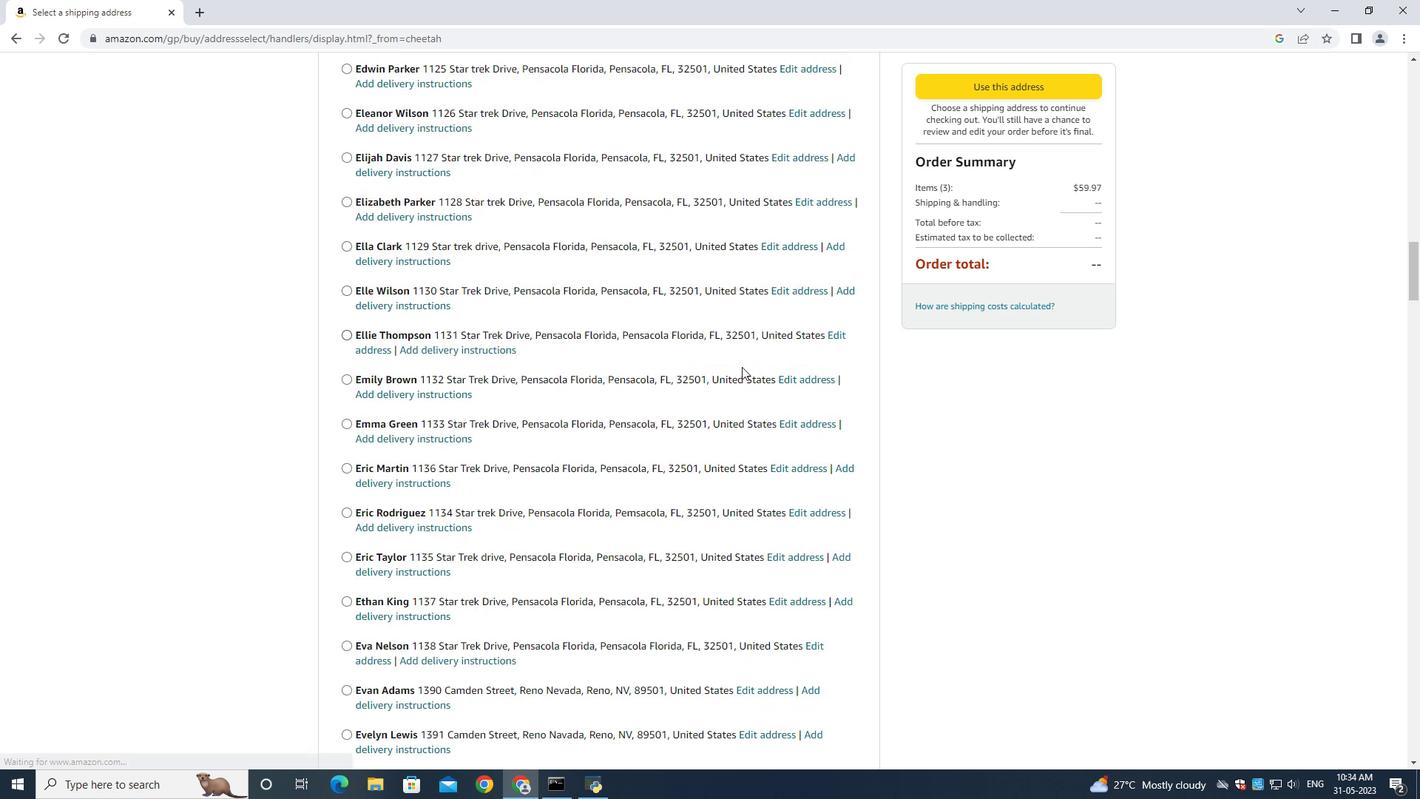 
Action: Mouse moved to (690, 361)
Screenshot: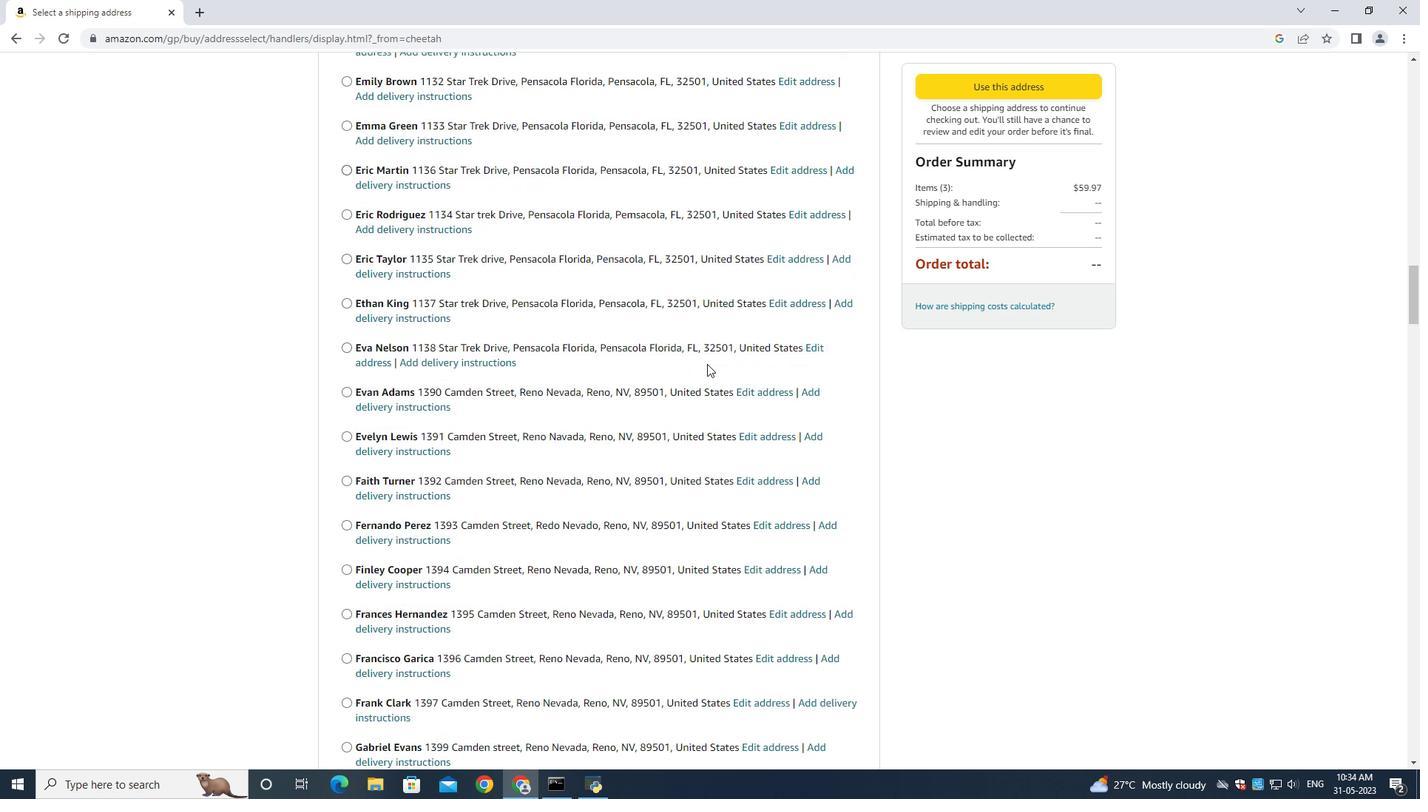 
Action: Mouse scrolled (696, 356) with delta (0, 0)
Screenshot: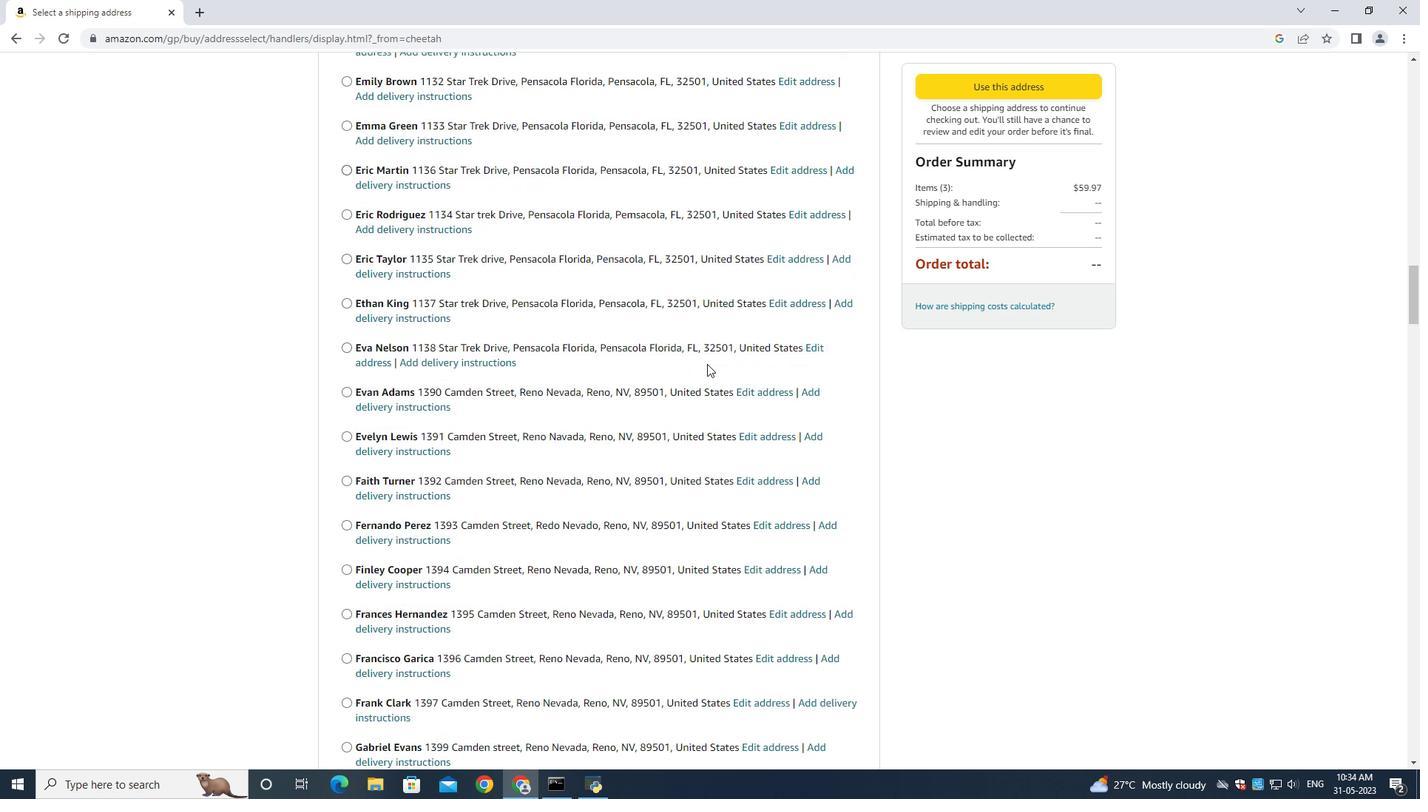
Action: Mouse moved to (686, 361)
Screenshot: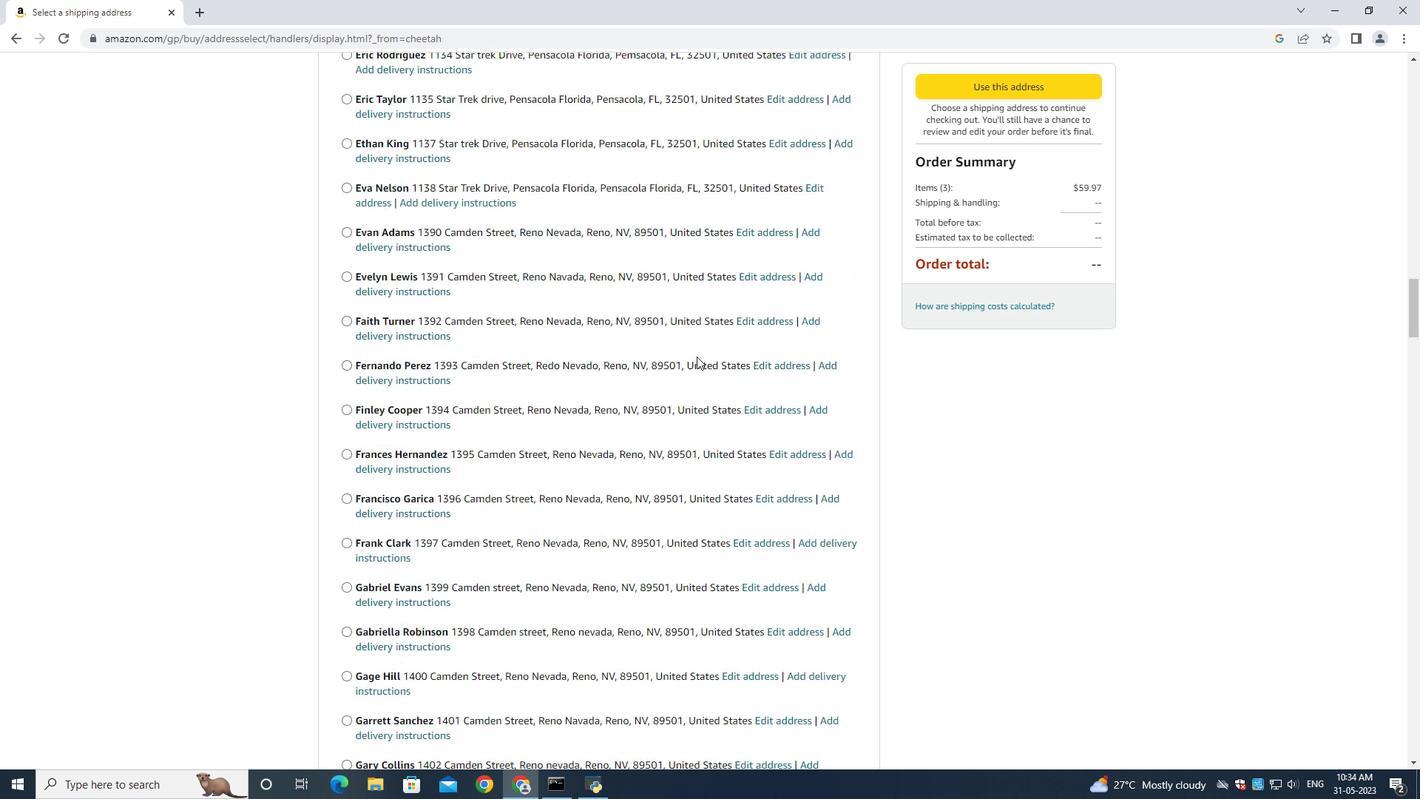 
Action: Mouse scrolled (696, 358) with delta (0, 0)
Screenshot: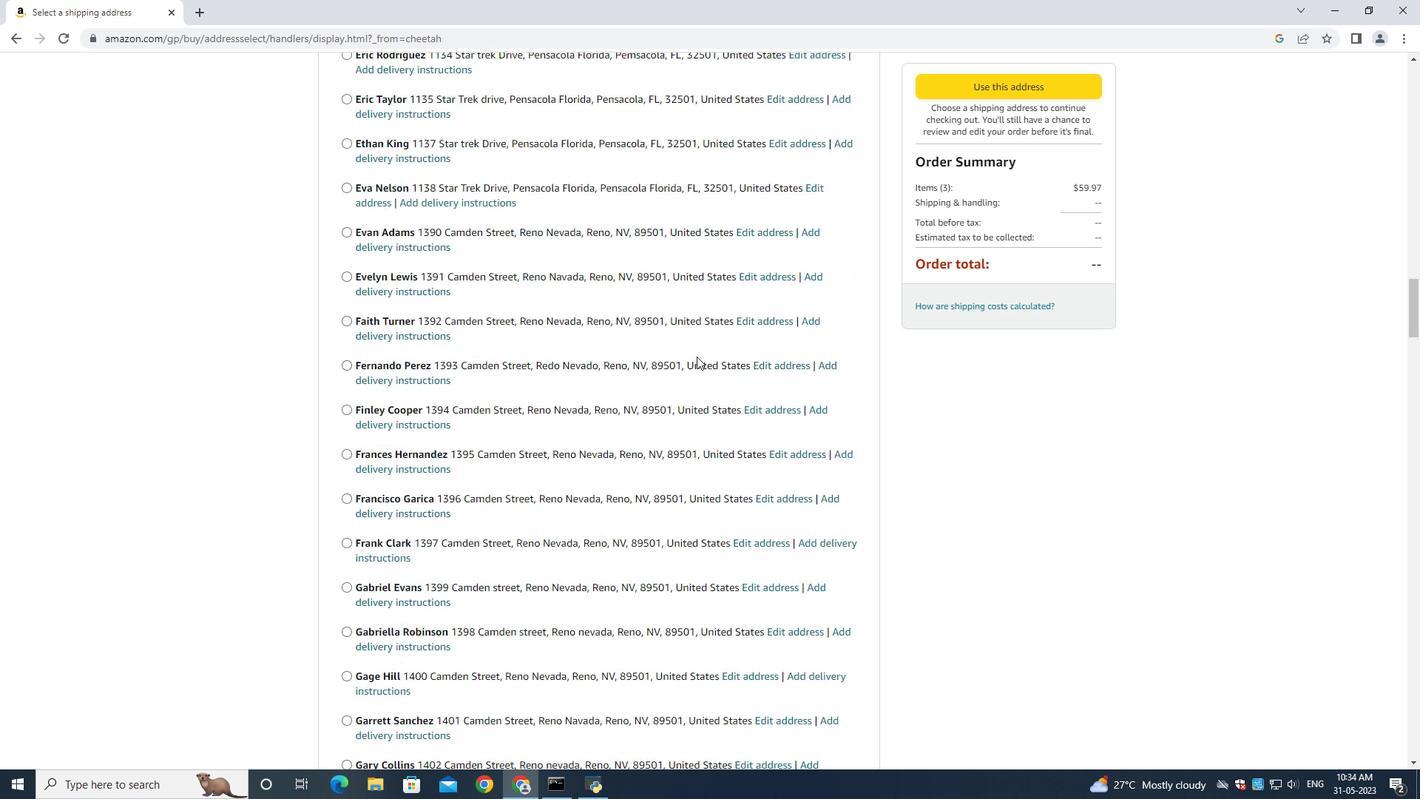 
Action: Mouse moved to (661, 355)
Screenshot: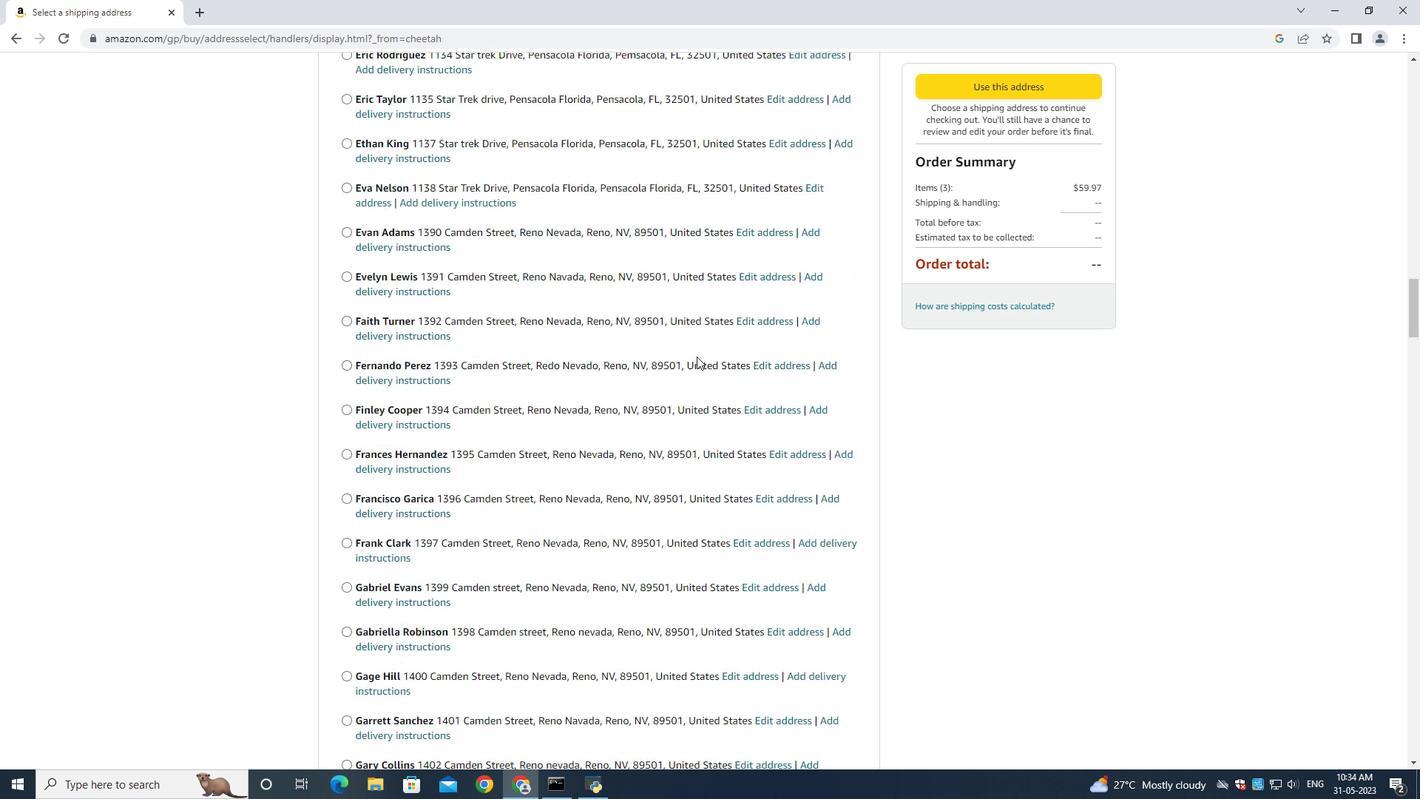 
Action: Mouse scrolled (690, 360) with delta (0, 0)
Screenshot: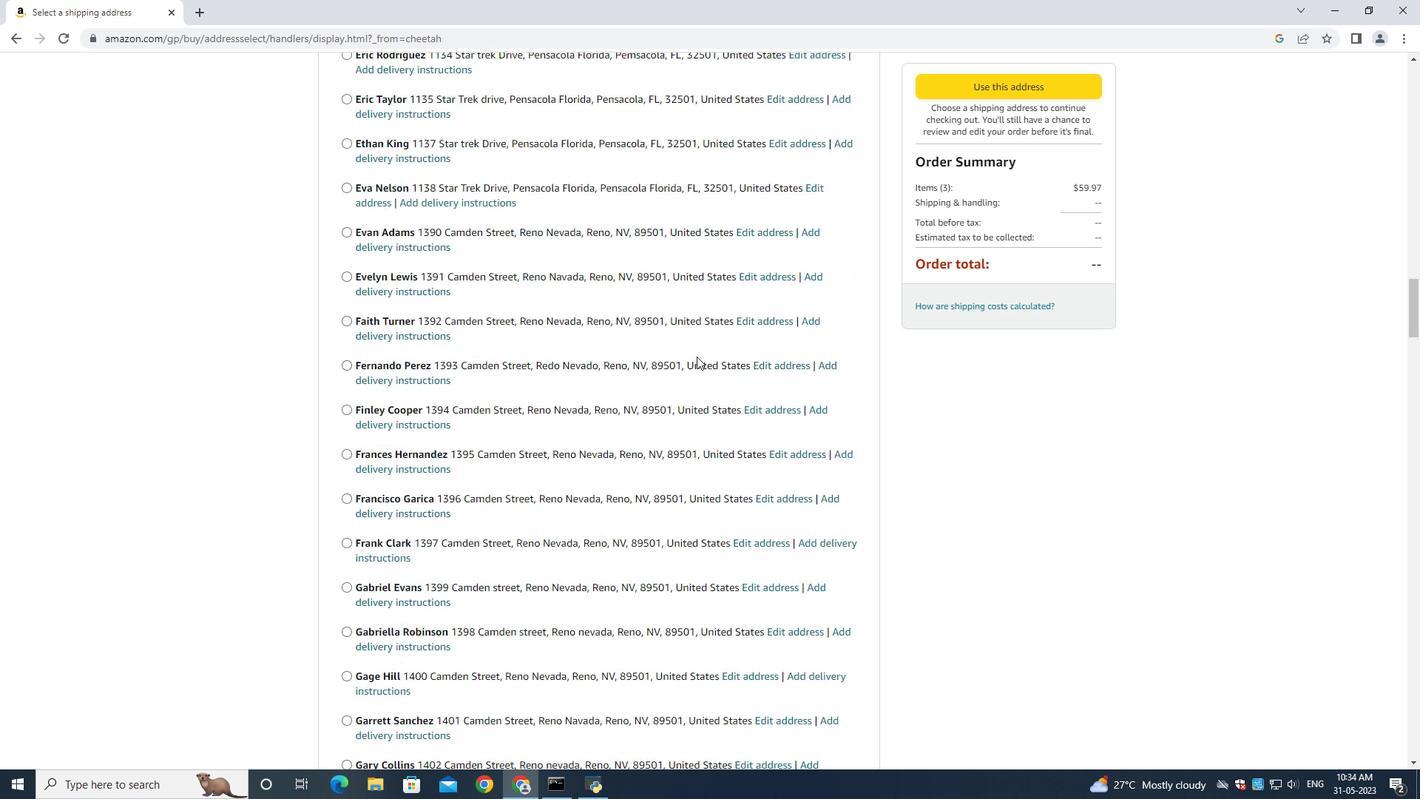 
Action: Mouse moved to (682, 352)
Screenshot: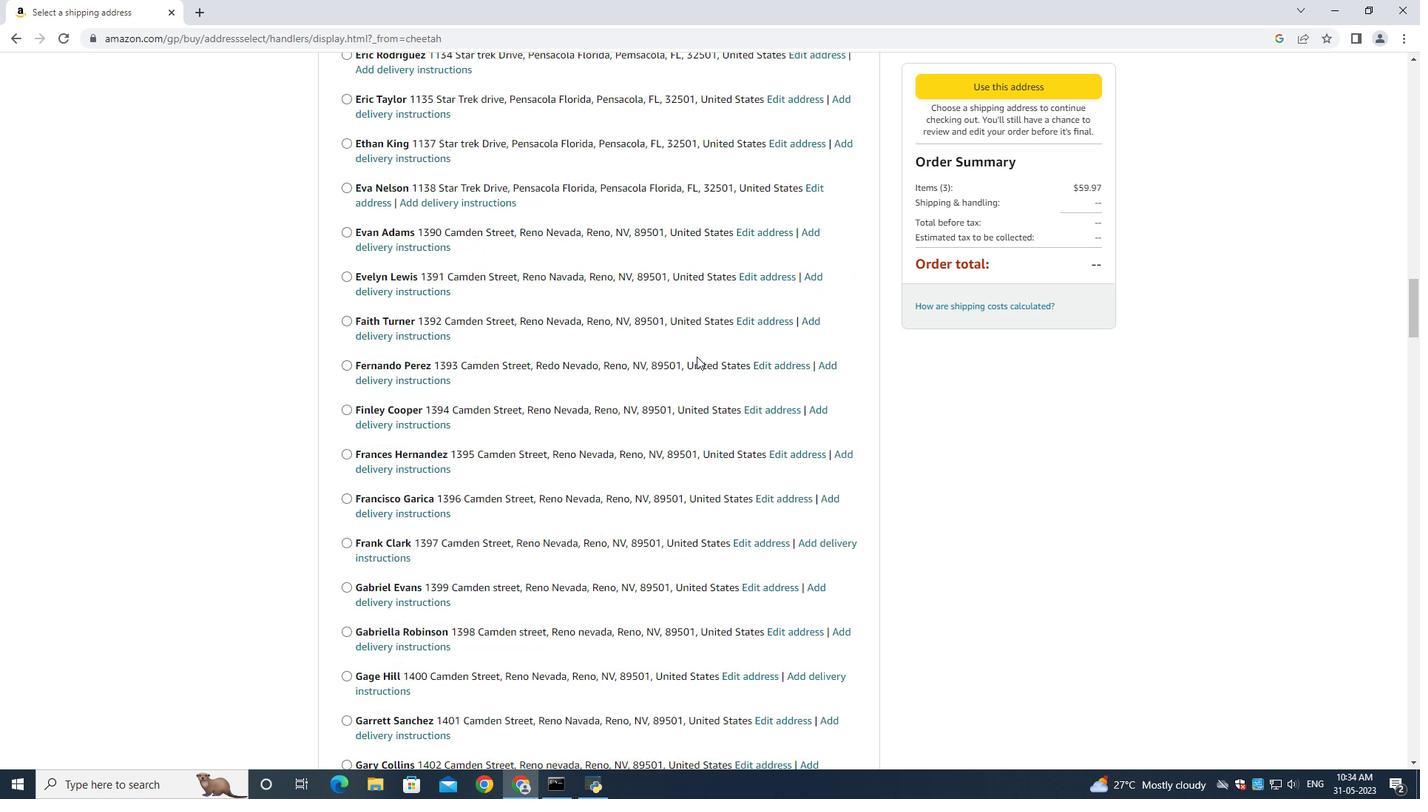 
Action: Mouse scrolled (686, 360) with delta (0, 0)
Screenshot: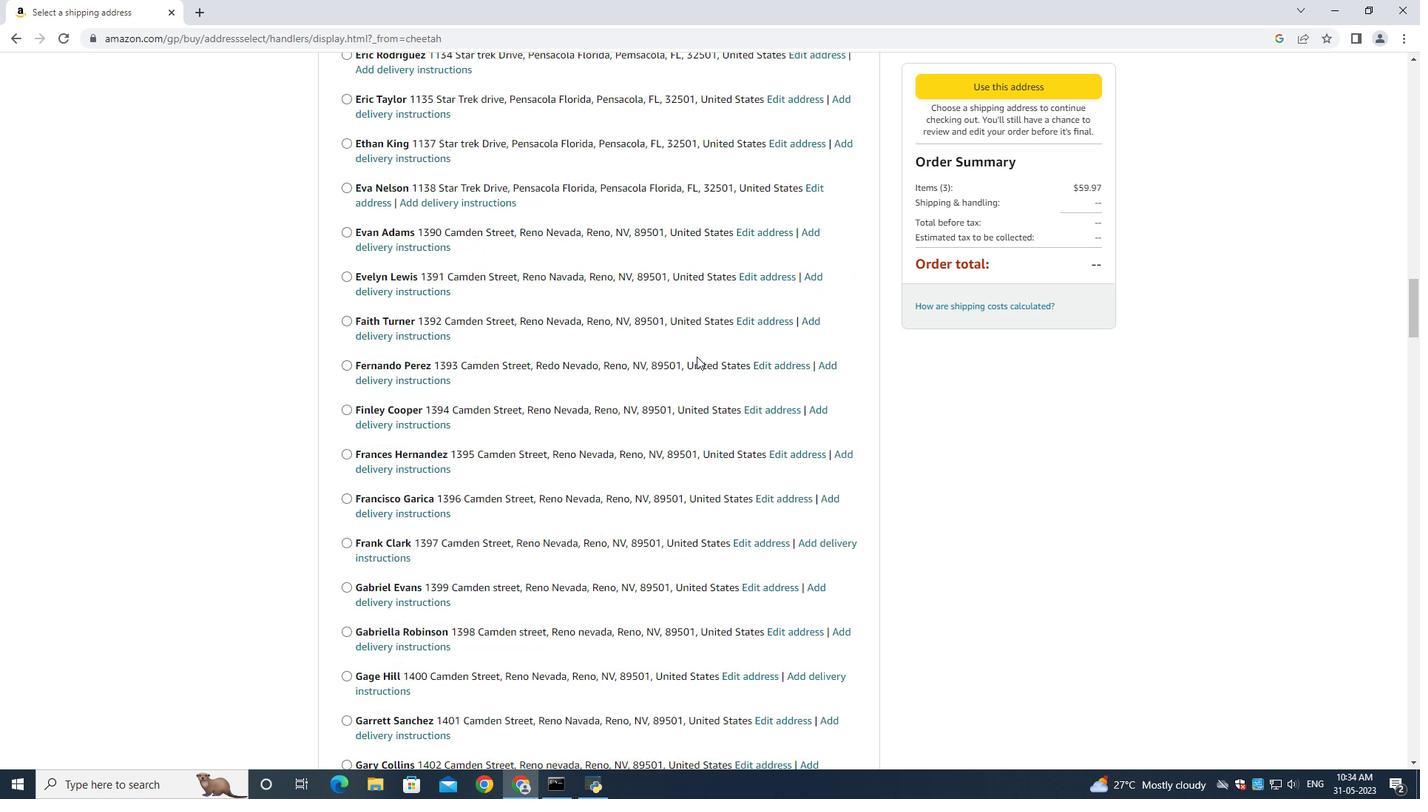
Action: Mouse moved to (718, 352)
Screenshot: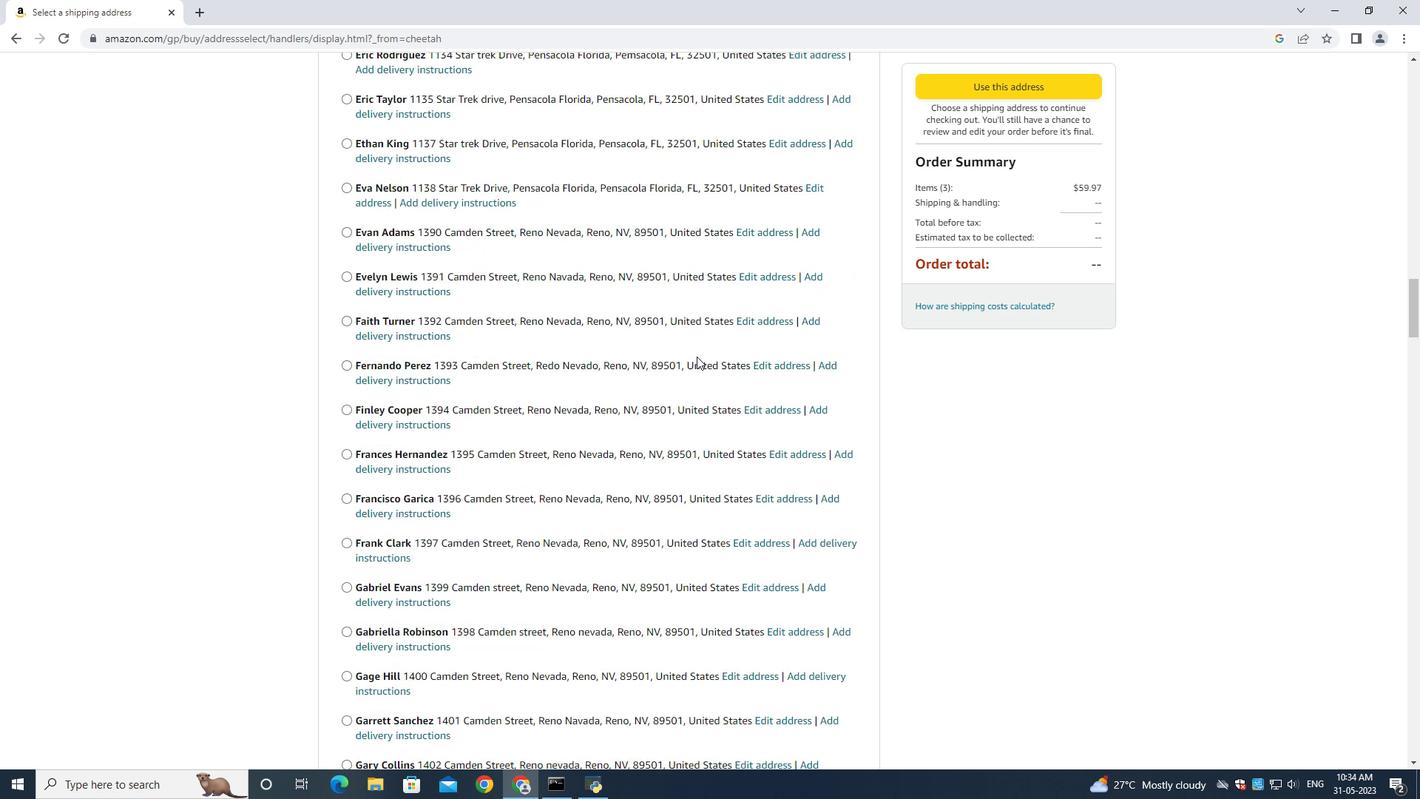 
Action: Mouse scrolled (718, 352) with delta (0, 0)
Screenshot: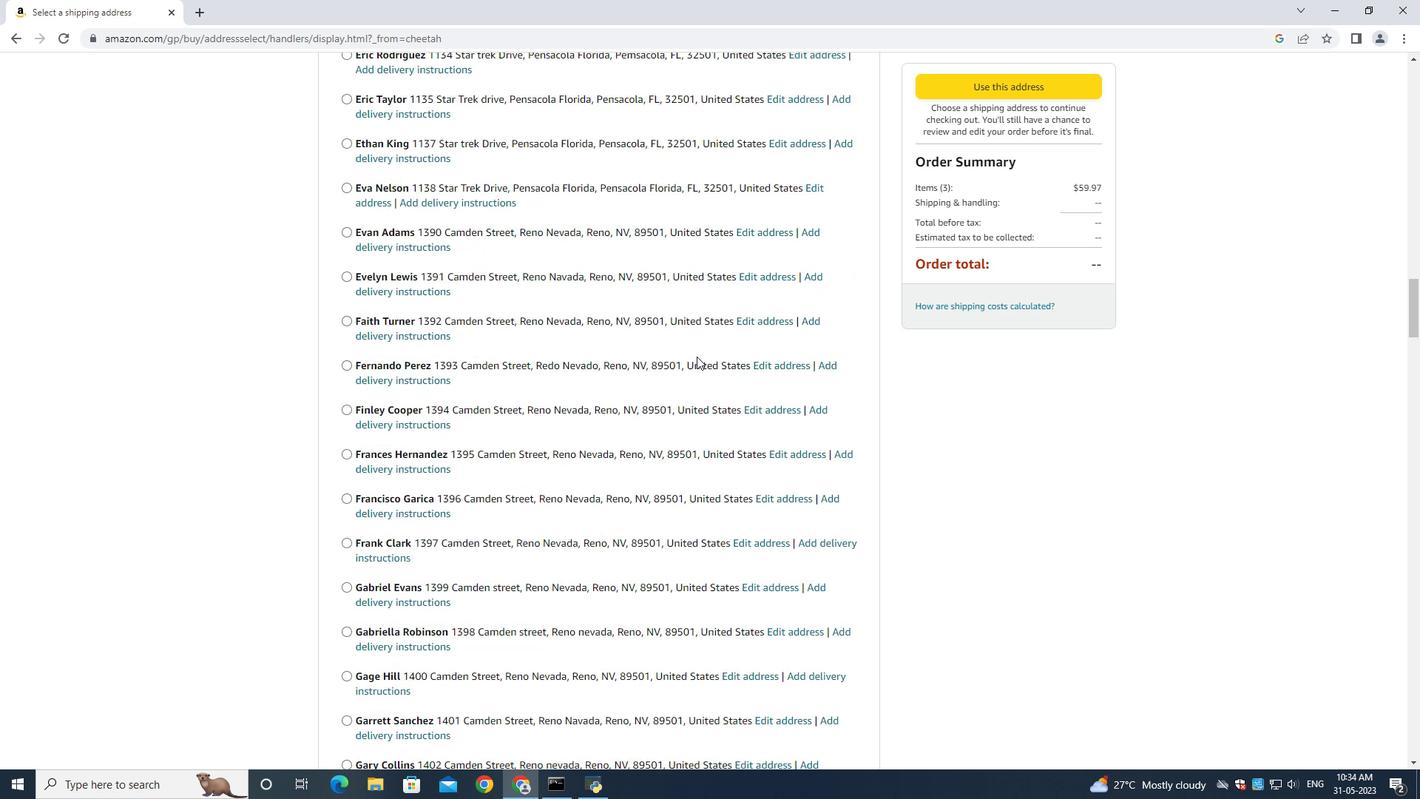 
Action: Mouse moved to (719, 355)
Screenshot: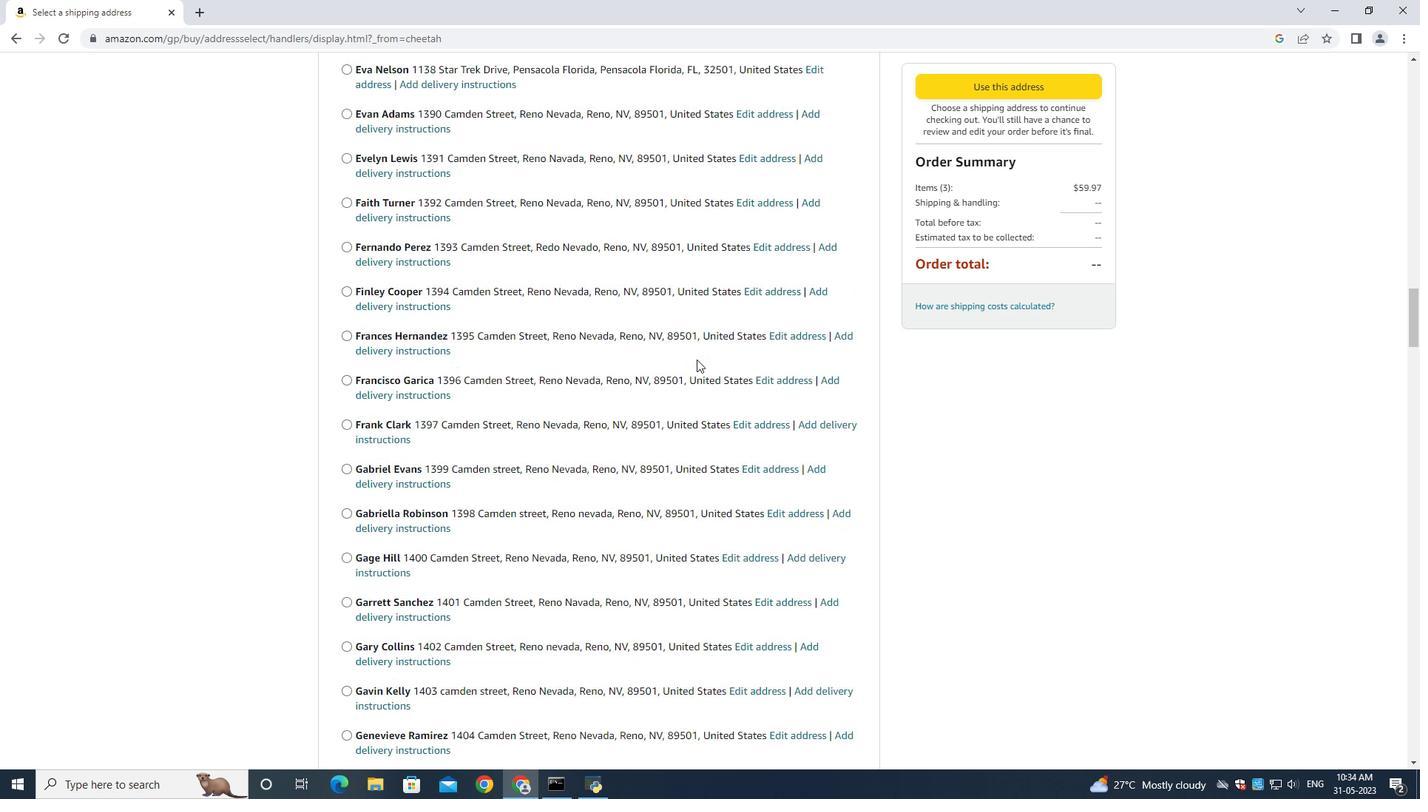 
Action: Mouse scrolled (719, 354) with delta (0, 0)
Screenshot: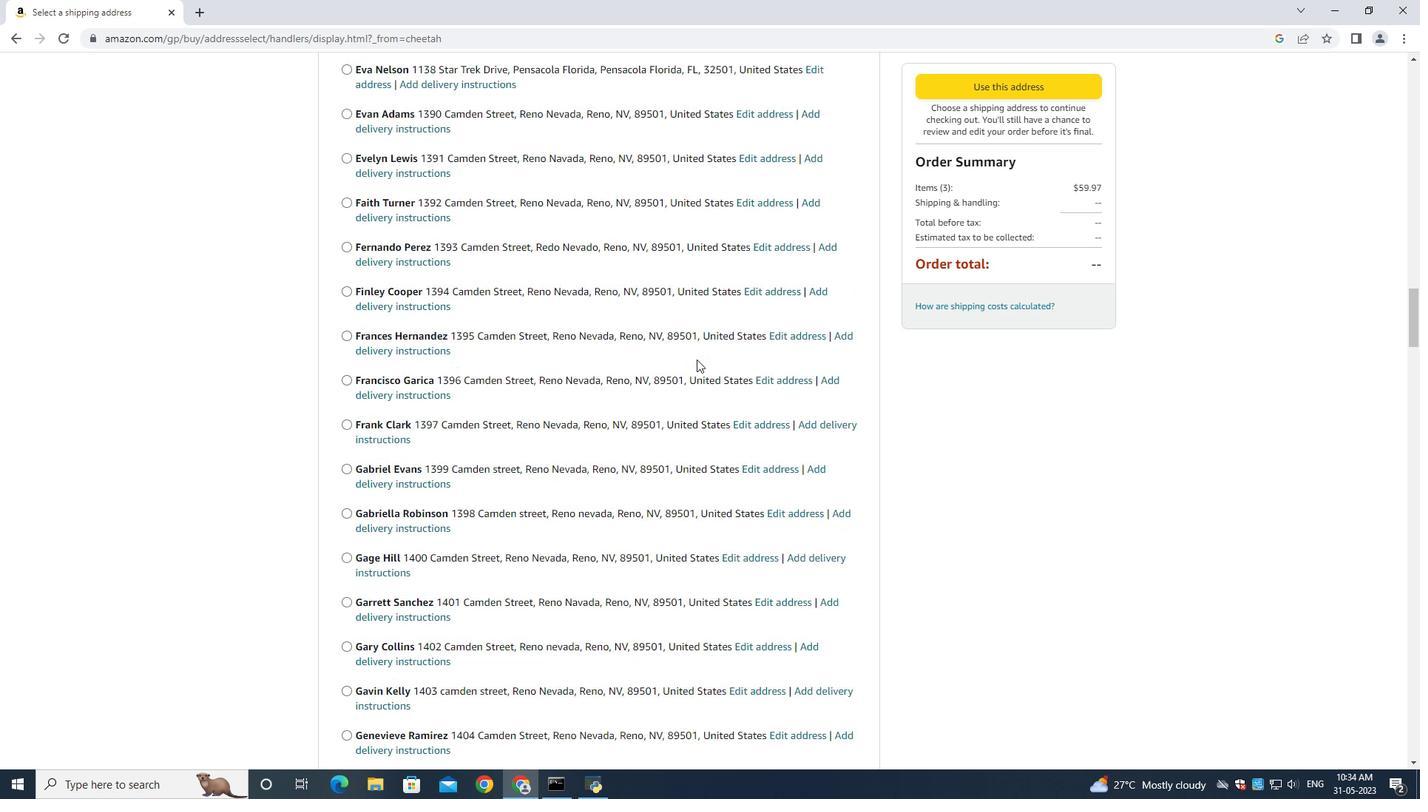 
Action: Mouse moved to (716, 355)
Screenshot: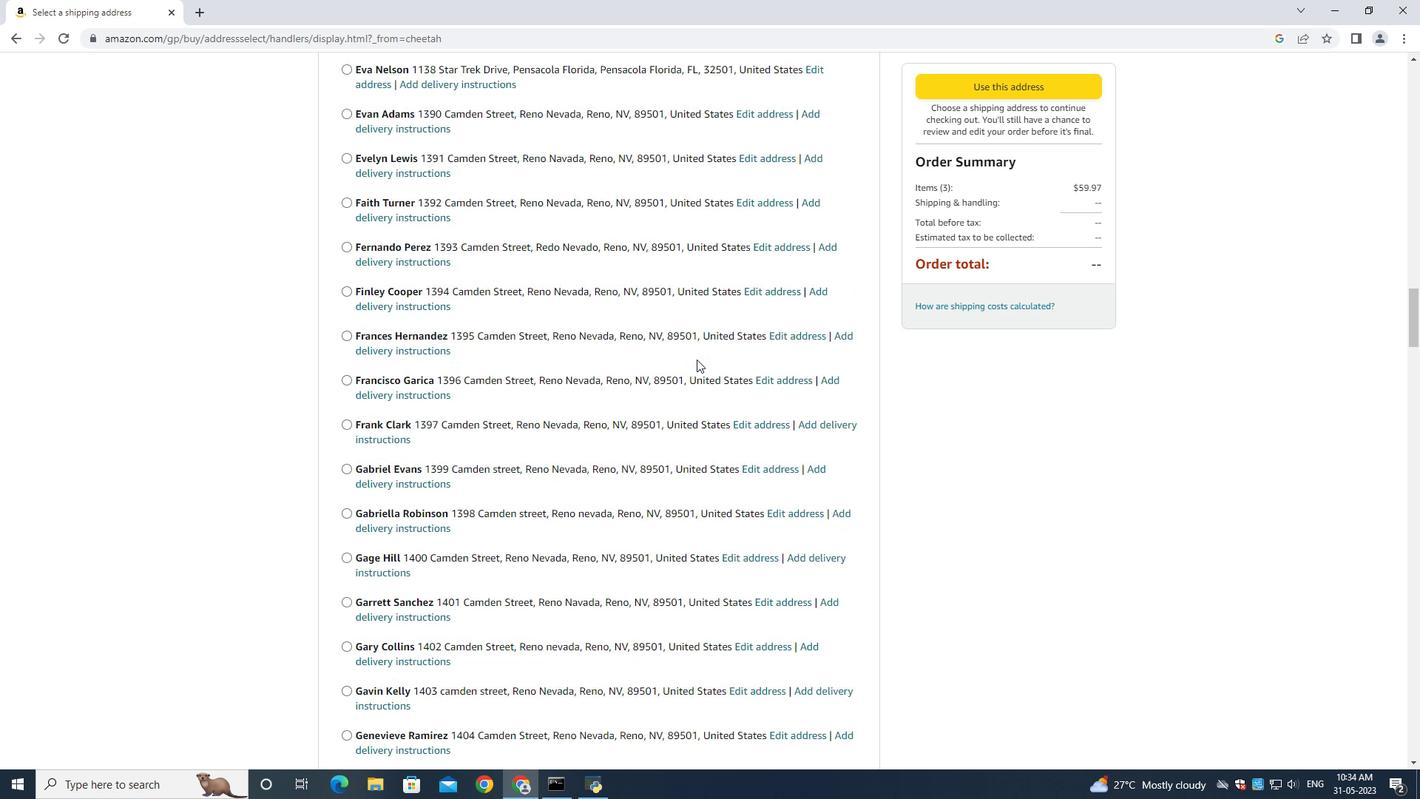 
Action: Mouse scrolled (719, 354) with delta (0, 0)
Screenshot: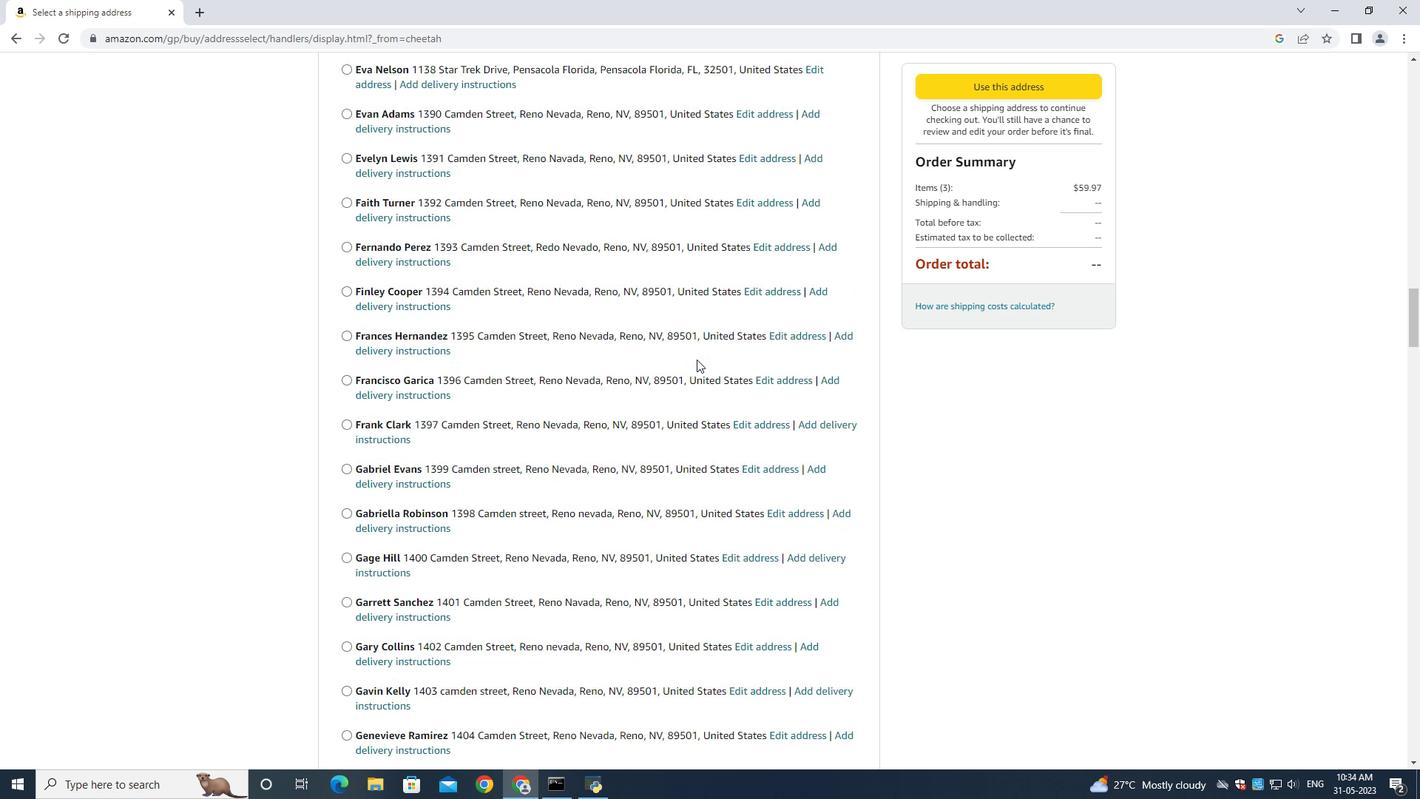 
Action: Mouse moved to (708, 355)
Screenshot: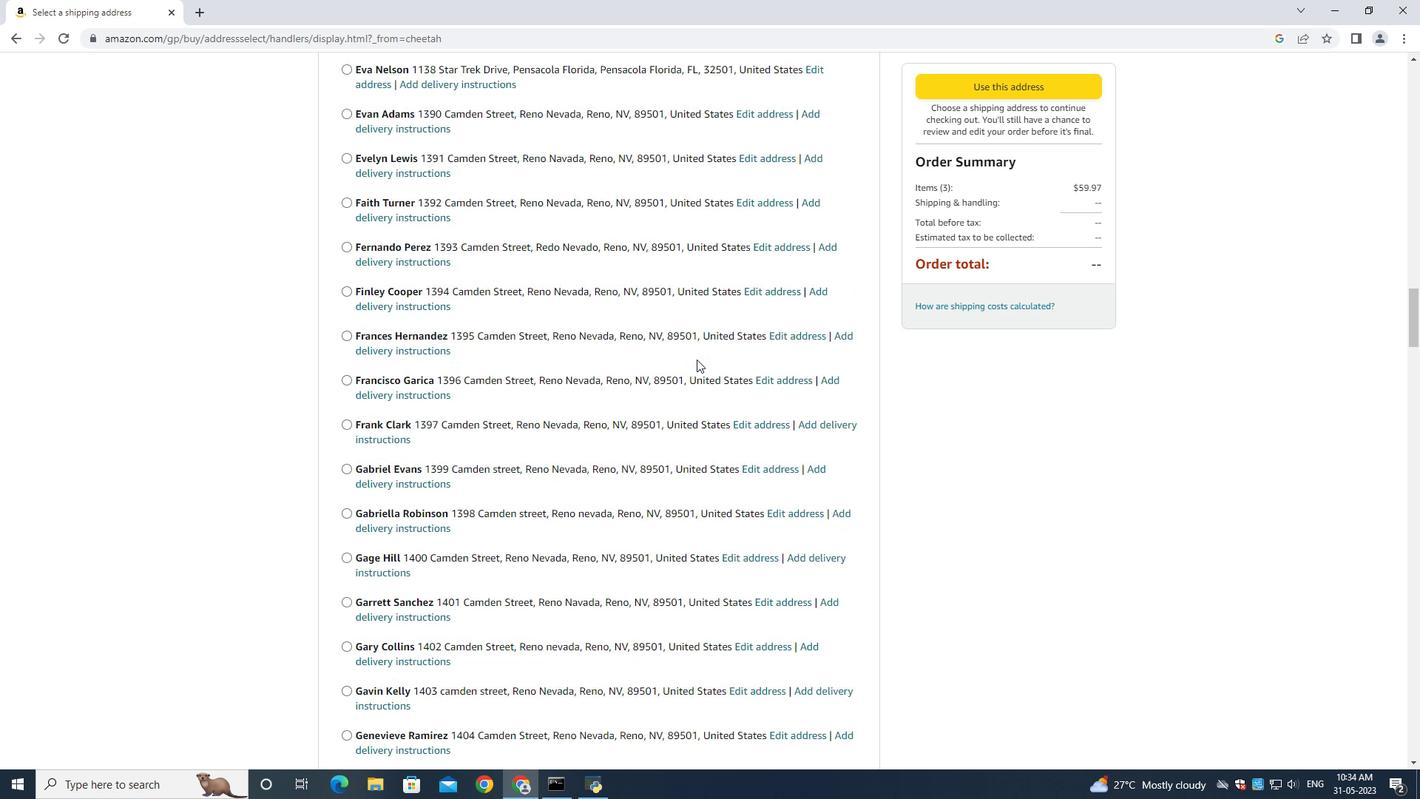 
Action: Mouse scrolled (719, 354) with delta (0, 0)
Screenshot: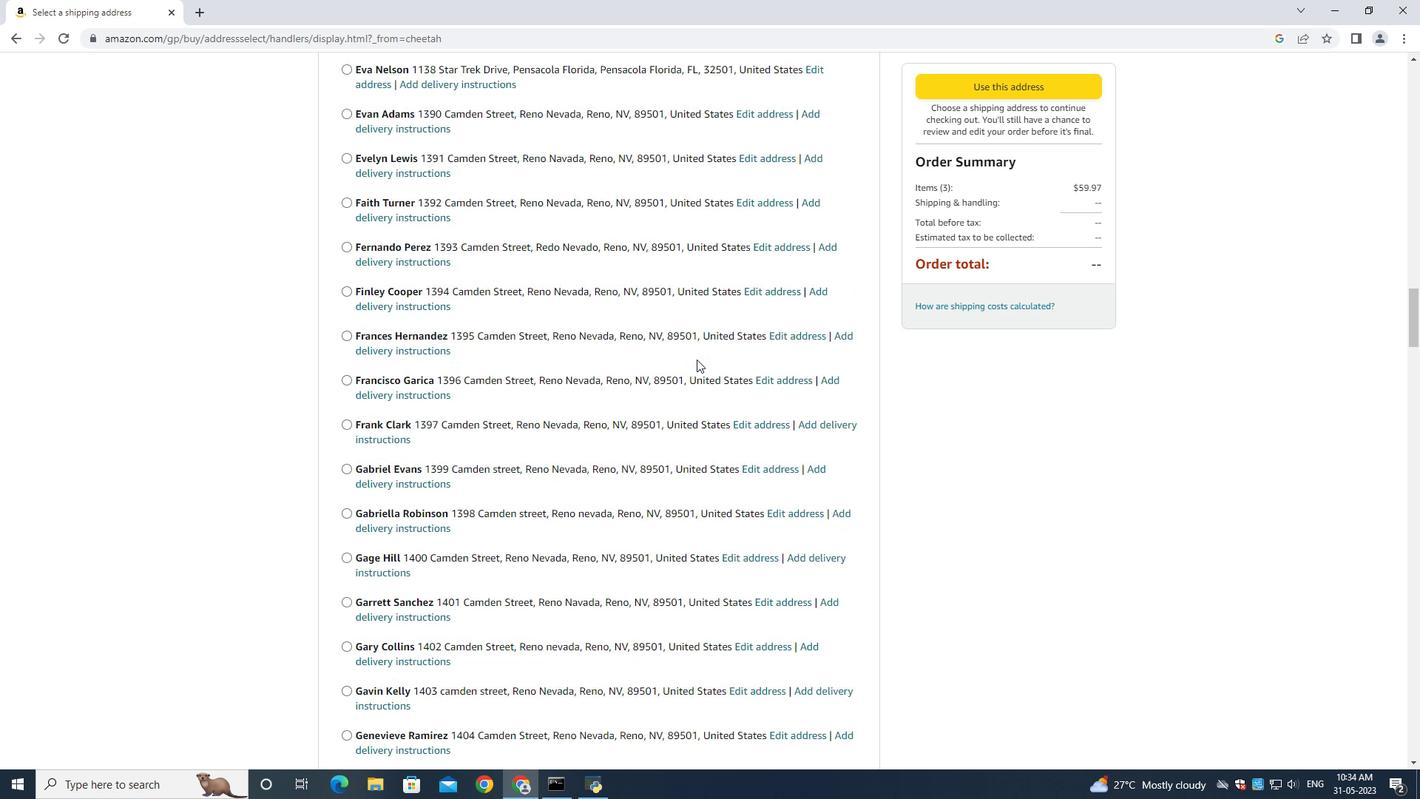 
Action: Mouse moved to (696, 353)
Screenshot: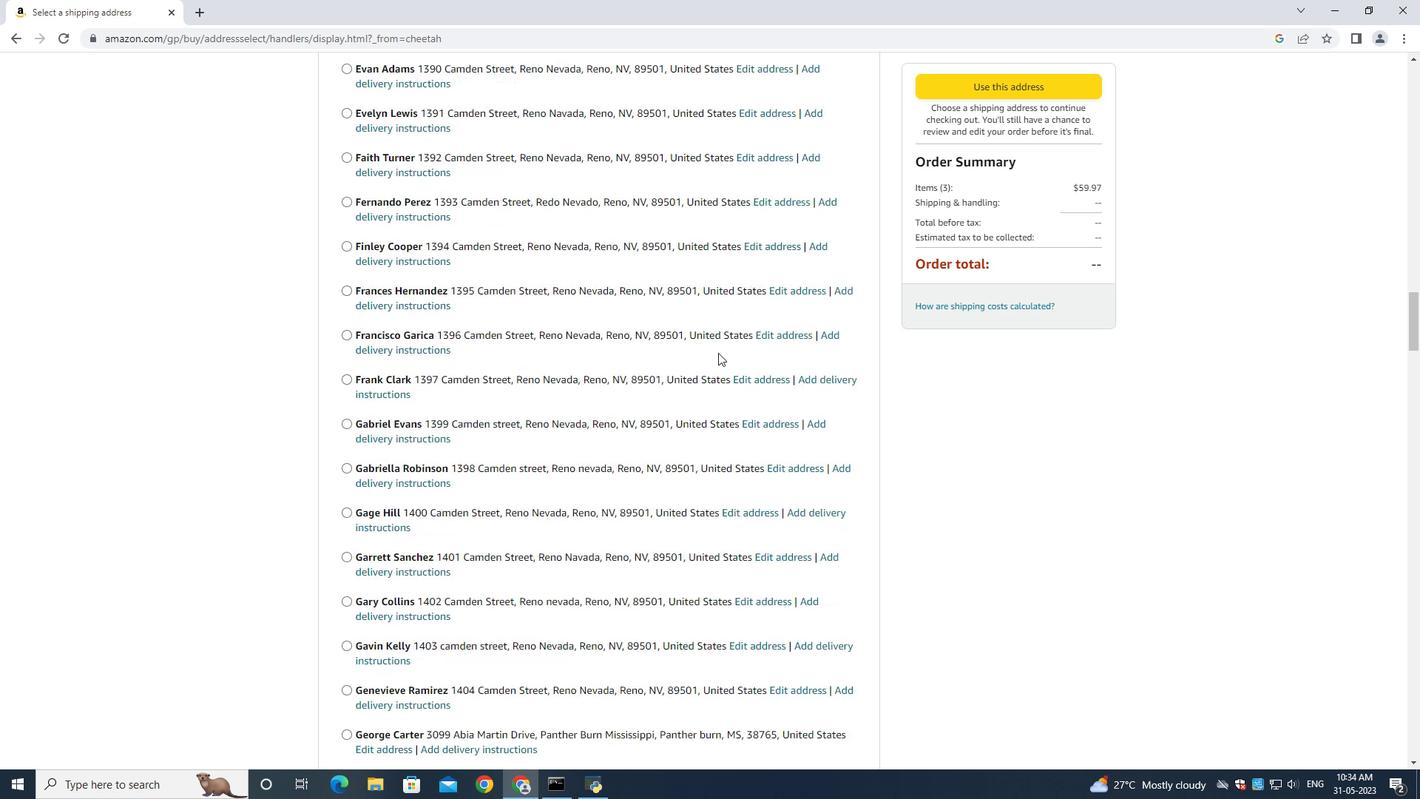 
Action: Mouse scrolled (719, 354) with delta (0, 0)
Screenshot: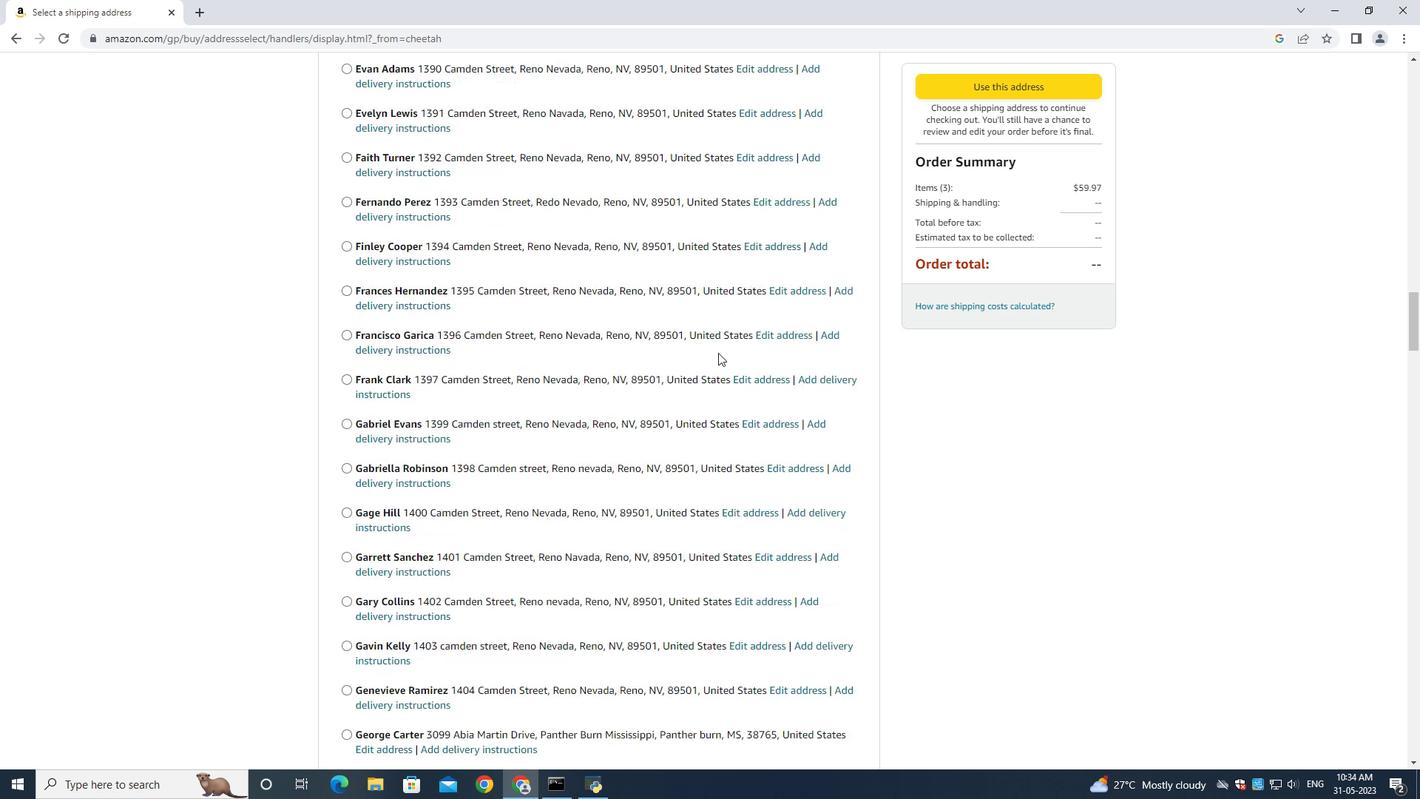 
Action: Mouse moved to (679, 352)
Screenshot: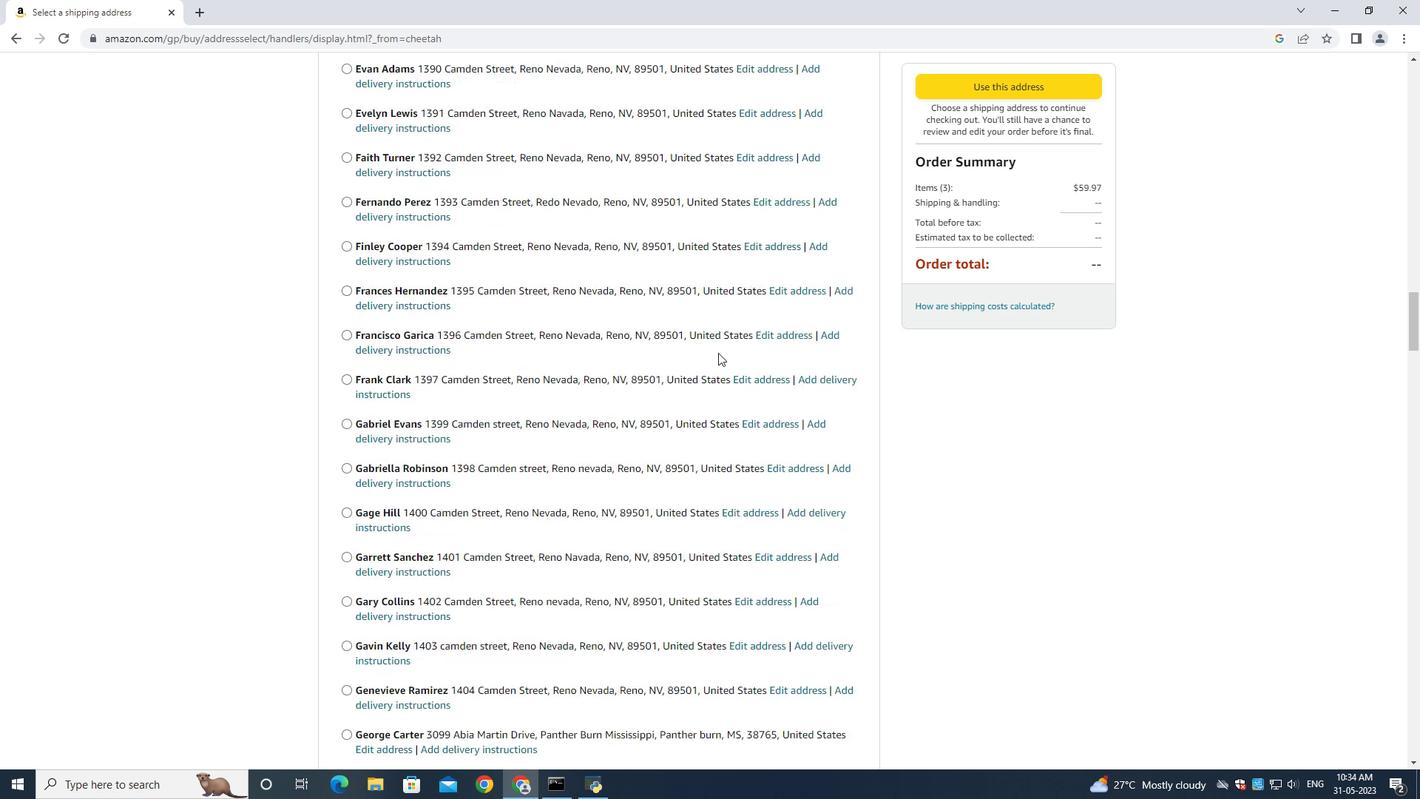 
Action: Mouse scrolled (696, 352) with delta (0, 0)
Screenshot: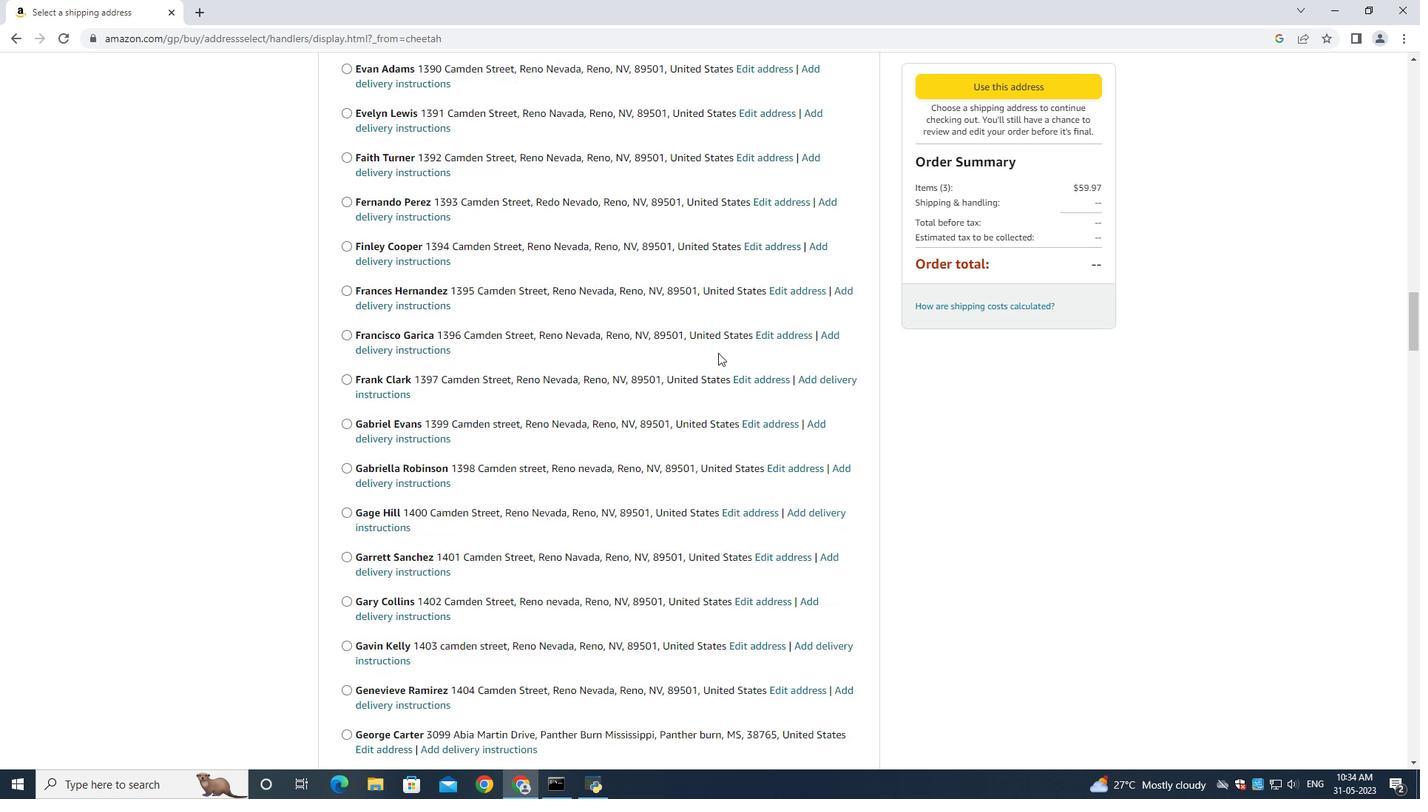 
Action: Mouse moved to (697, 349)
Screenshot: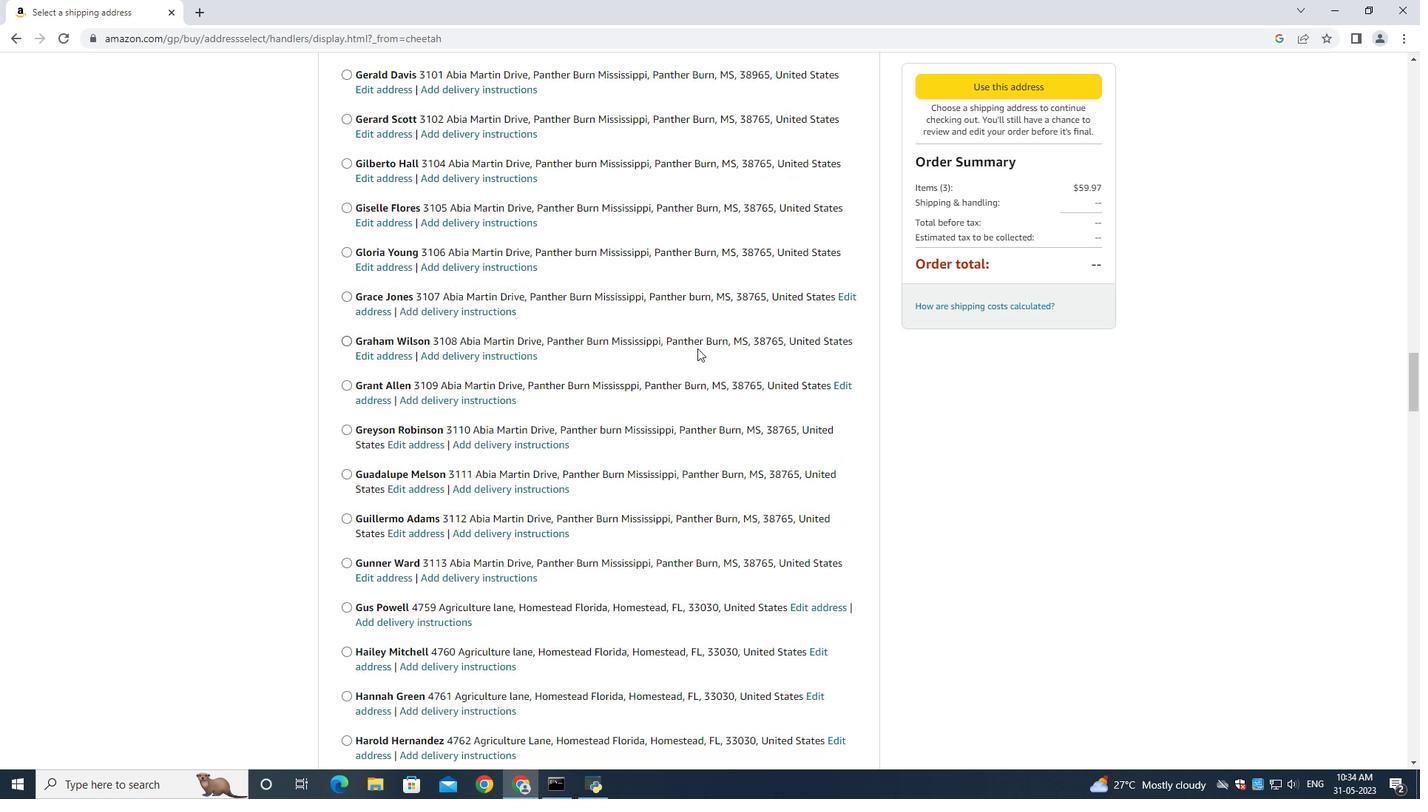 
Action: Mouse scrolled (697, 347) with delta (0, 0)
Screenshot: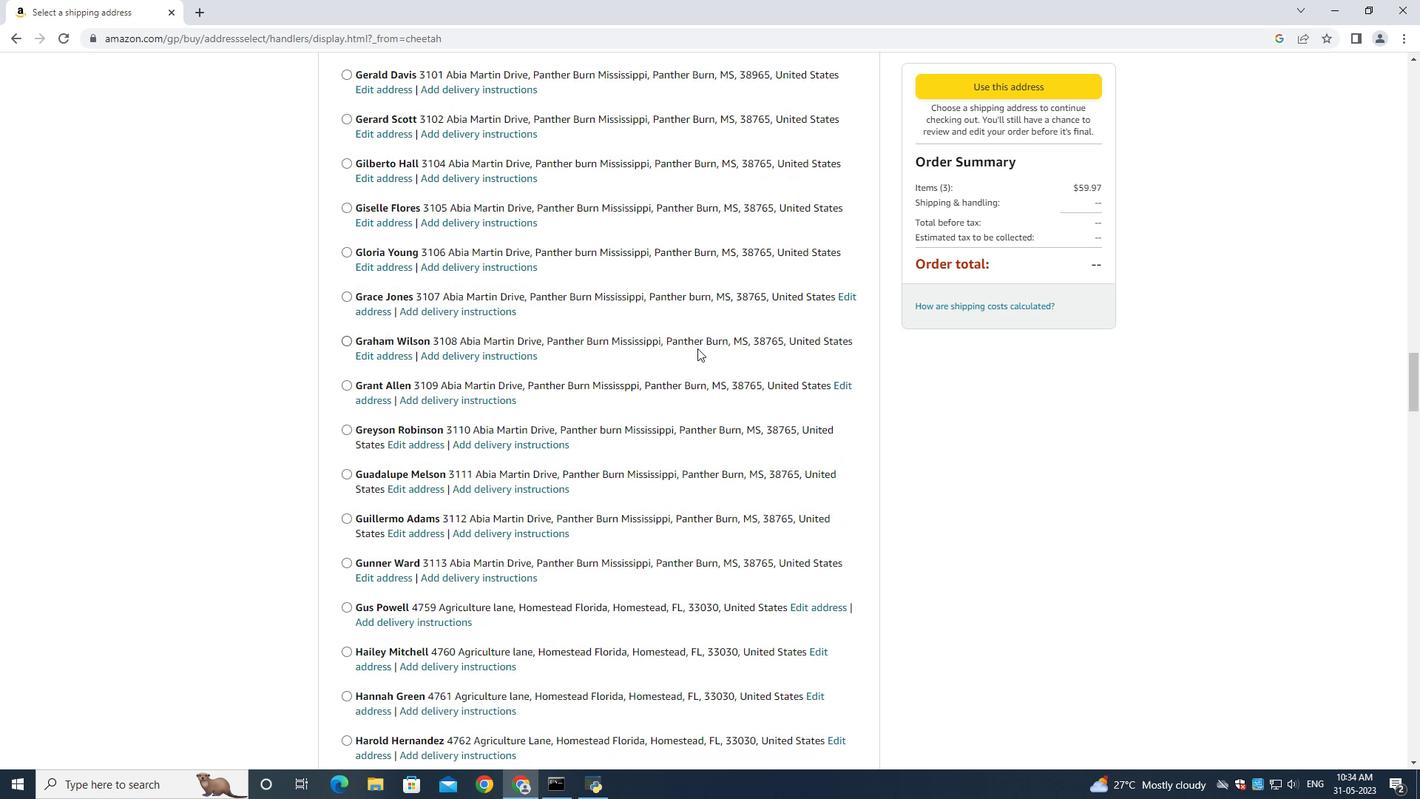 
Action: Mouse moved to (697, 349)
Screenshot: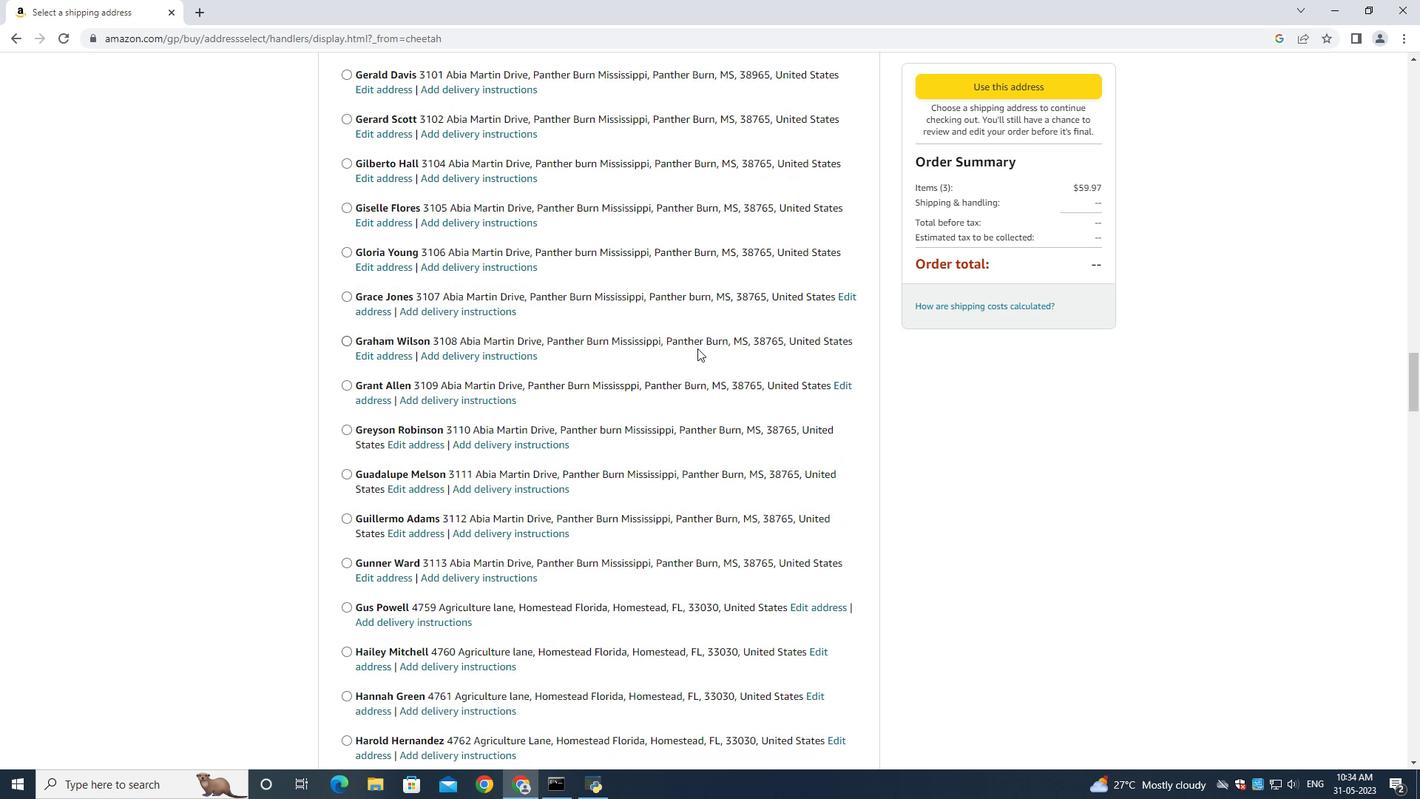 
Action: Mouse scrolled (697, 348) with delta (0, 0)
Screenshot: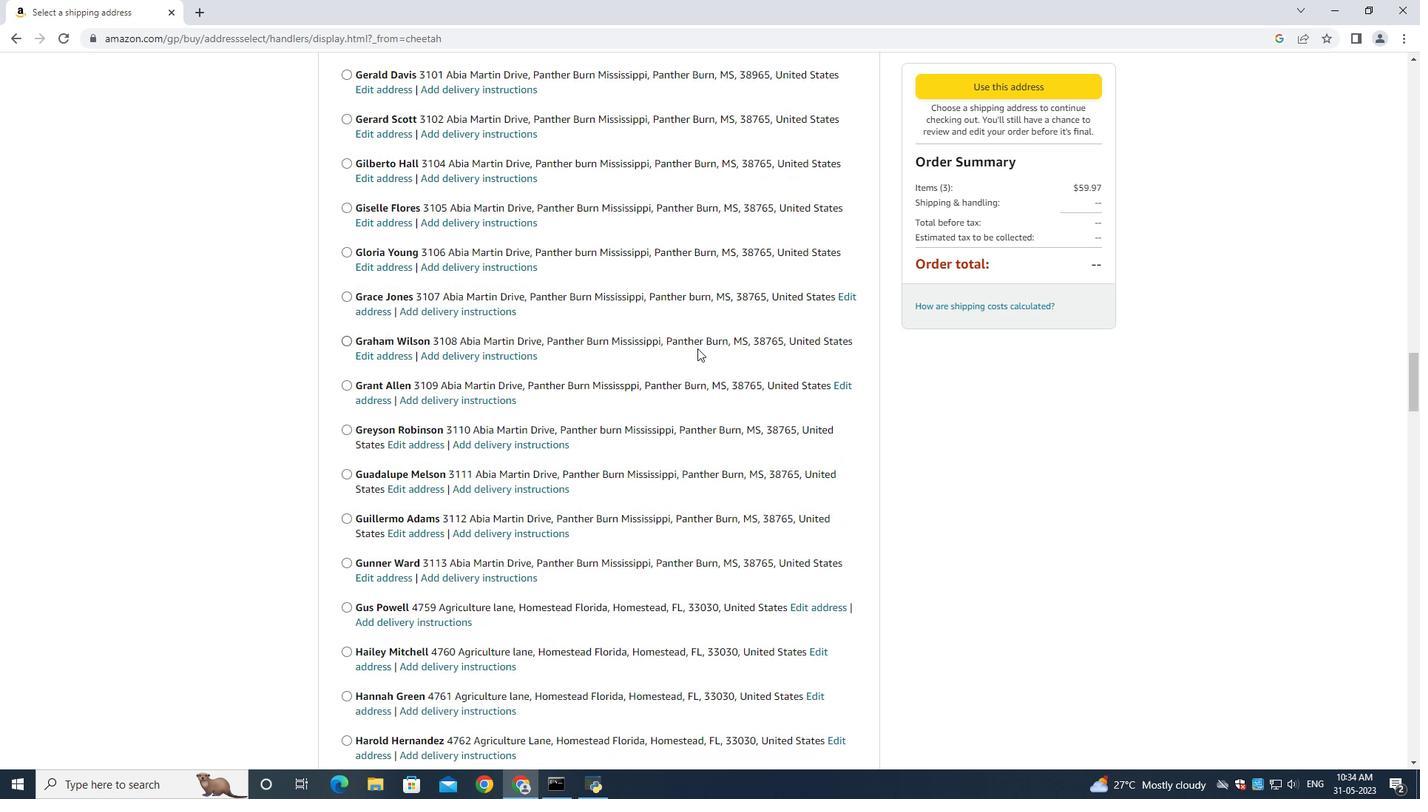 
Action: Mouse moved to (696, 349)
Screenshot: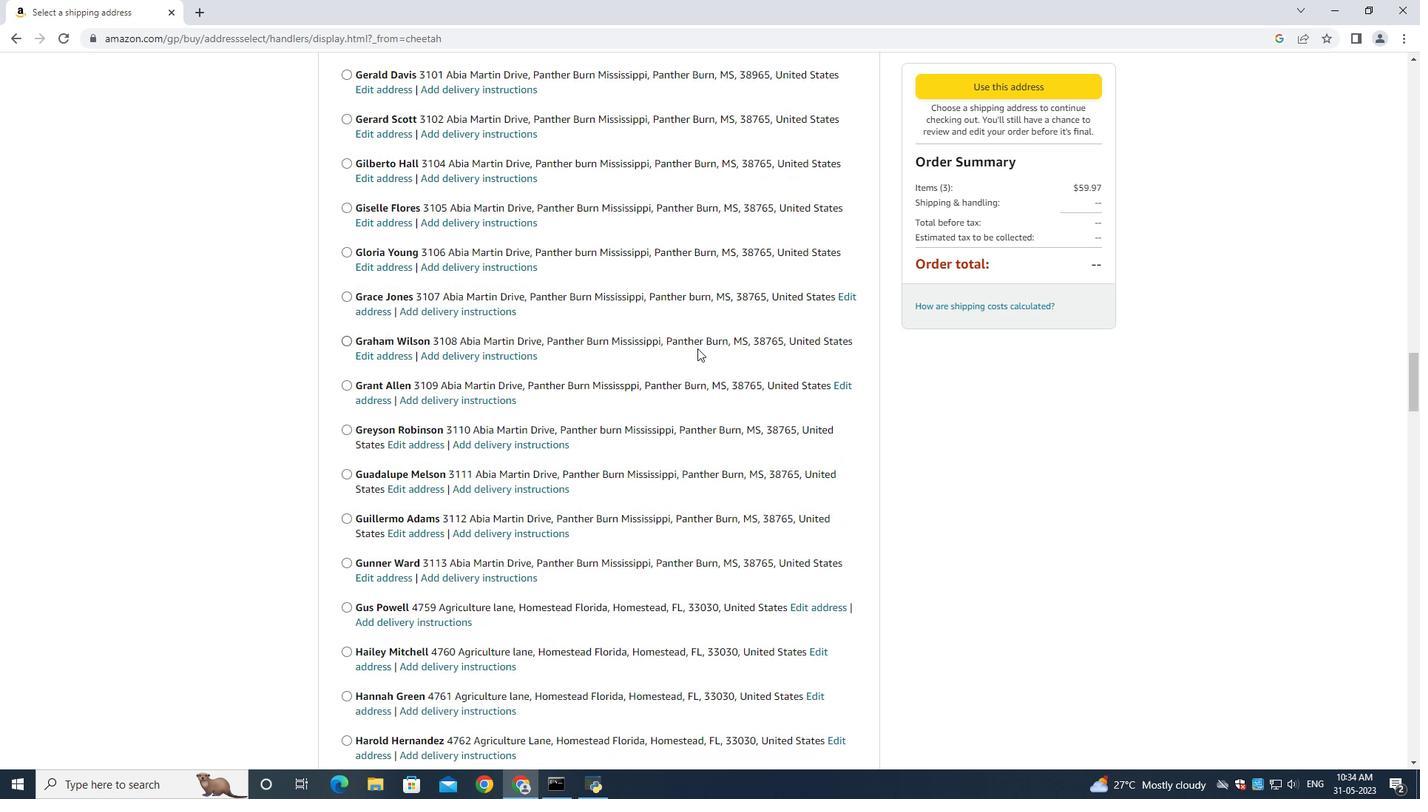 
Action: Mouse scrolled (697, 348) with delta (0, 0)
Screenshot: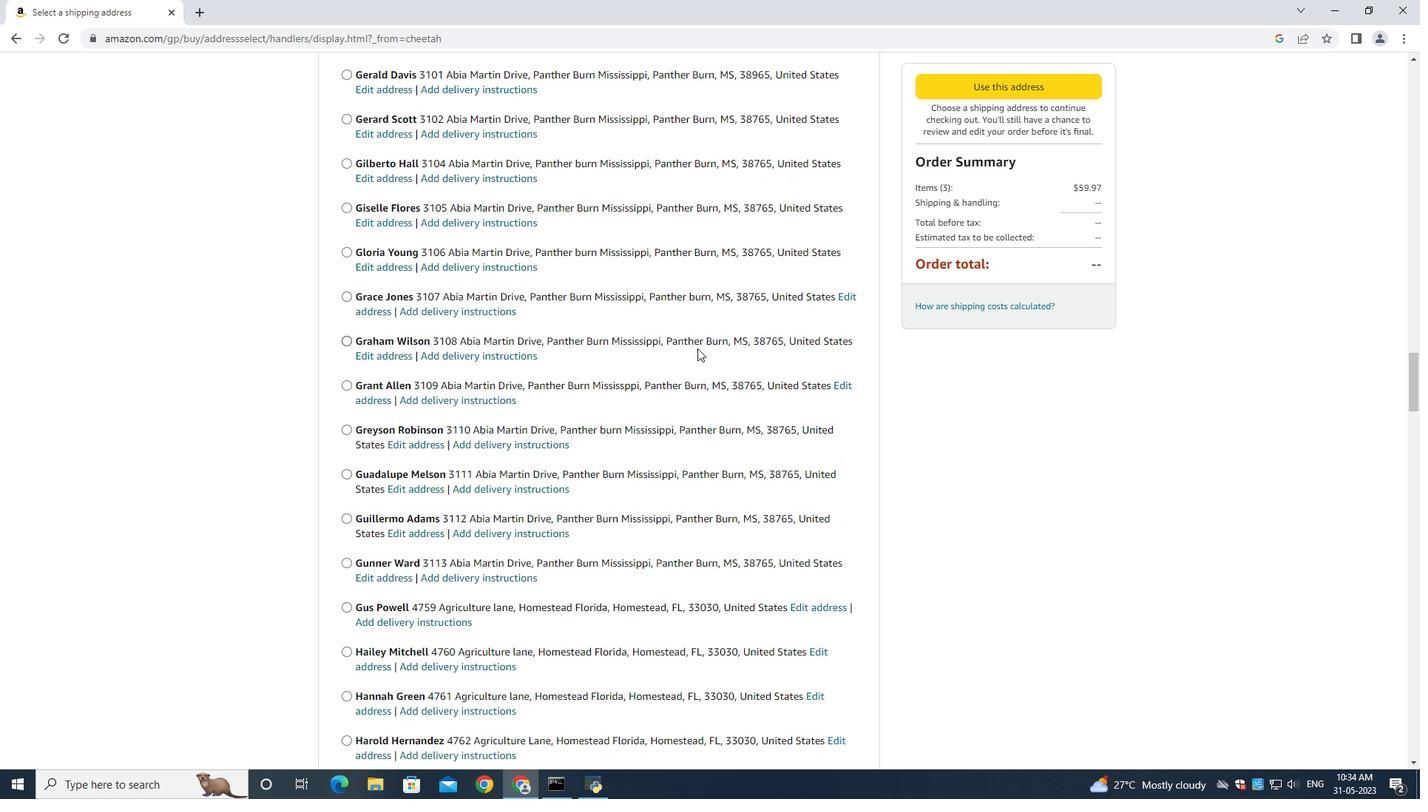 
Action: Mouse moved to (704, 353)
Screenshot: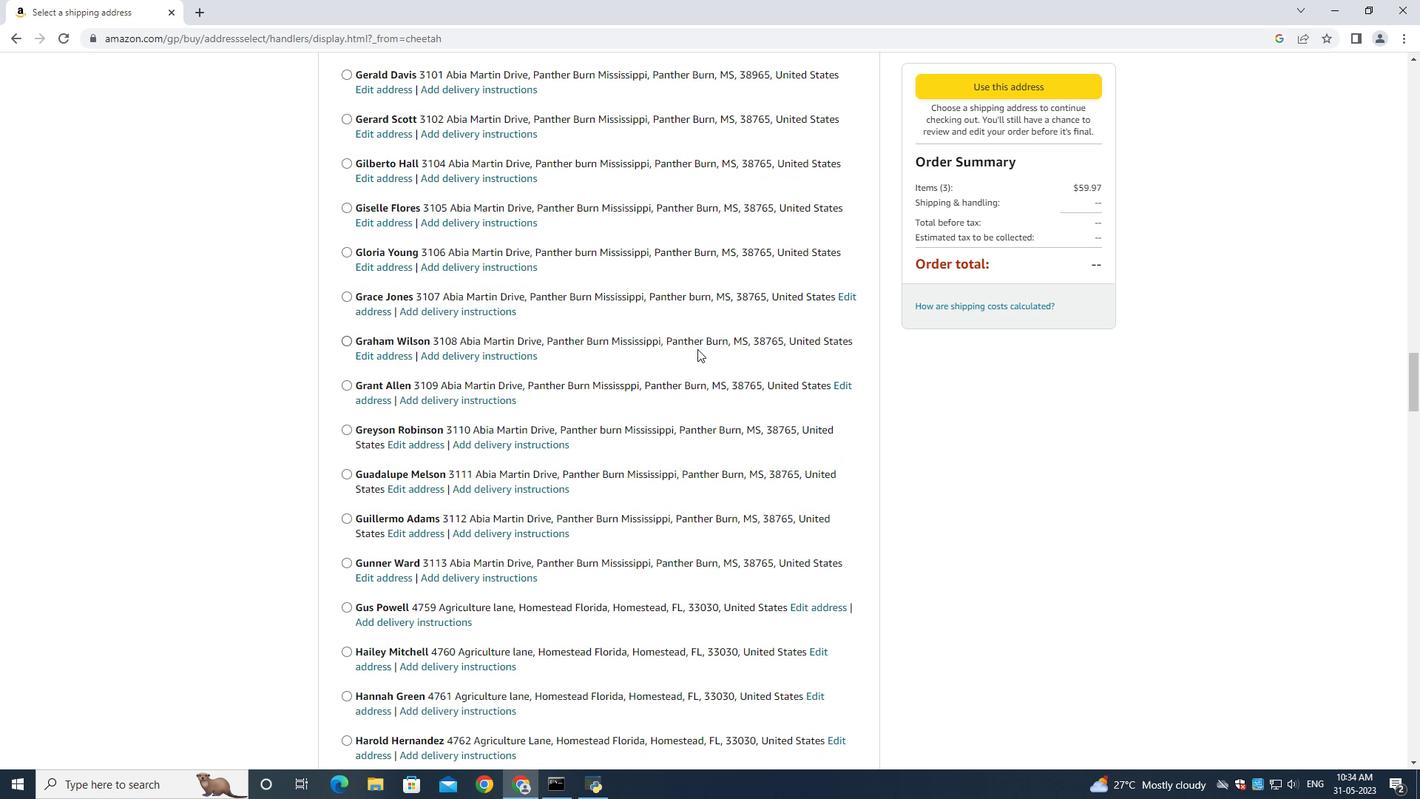 
Action: Mouse scrolled (693, 349) with delta (0, 0)
Screenshot: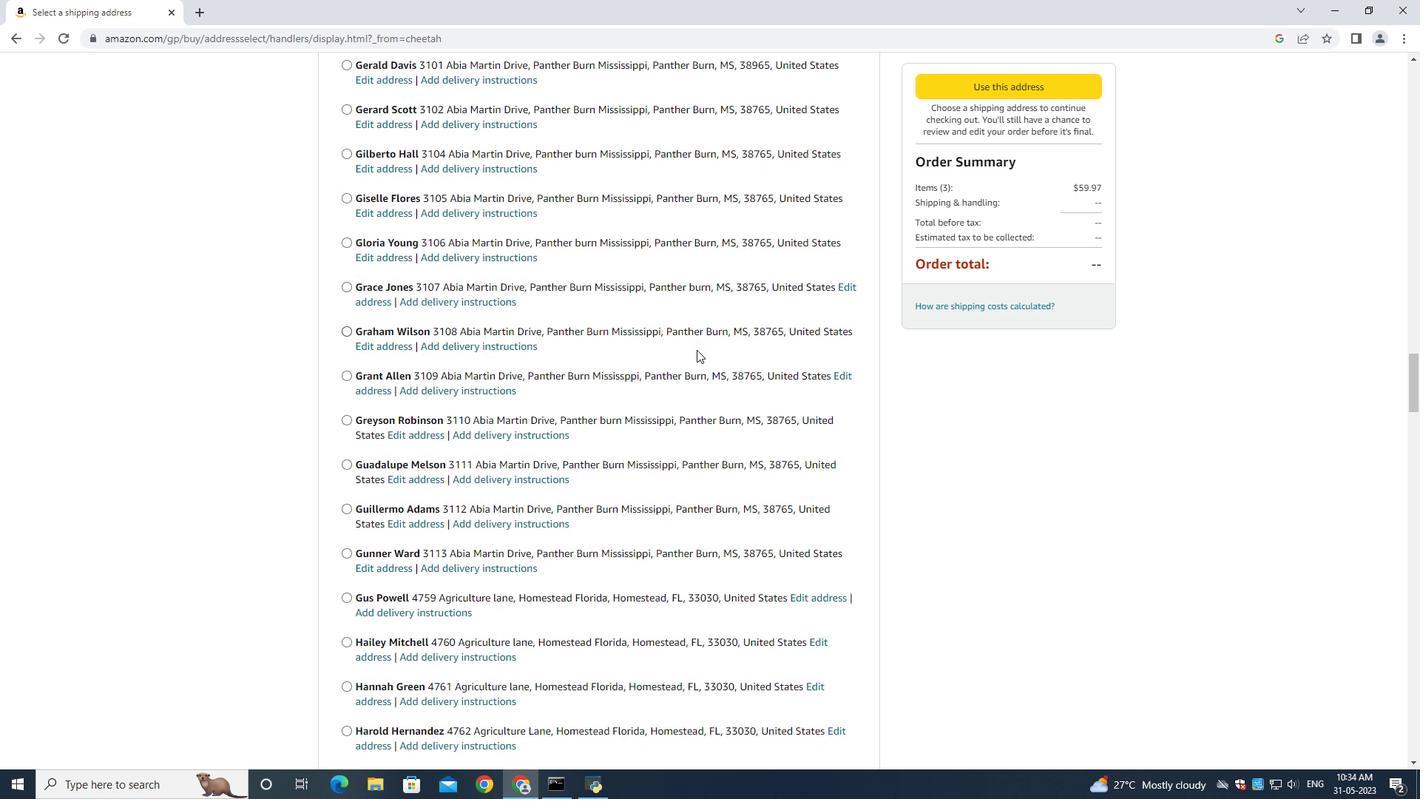
Action: Mouse moved to (707, 353)
Screenshot: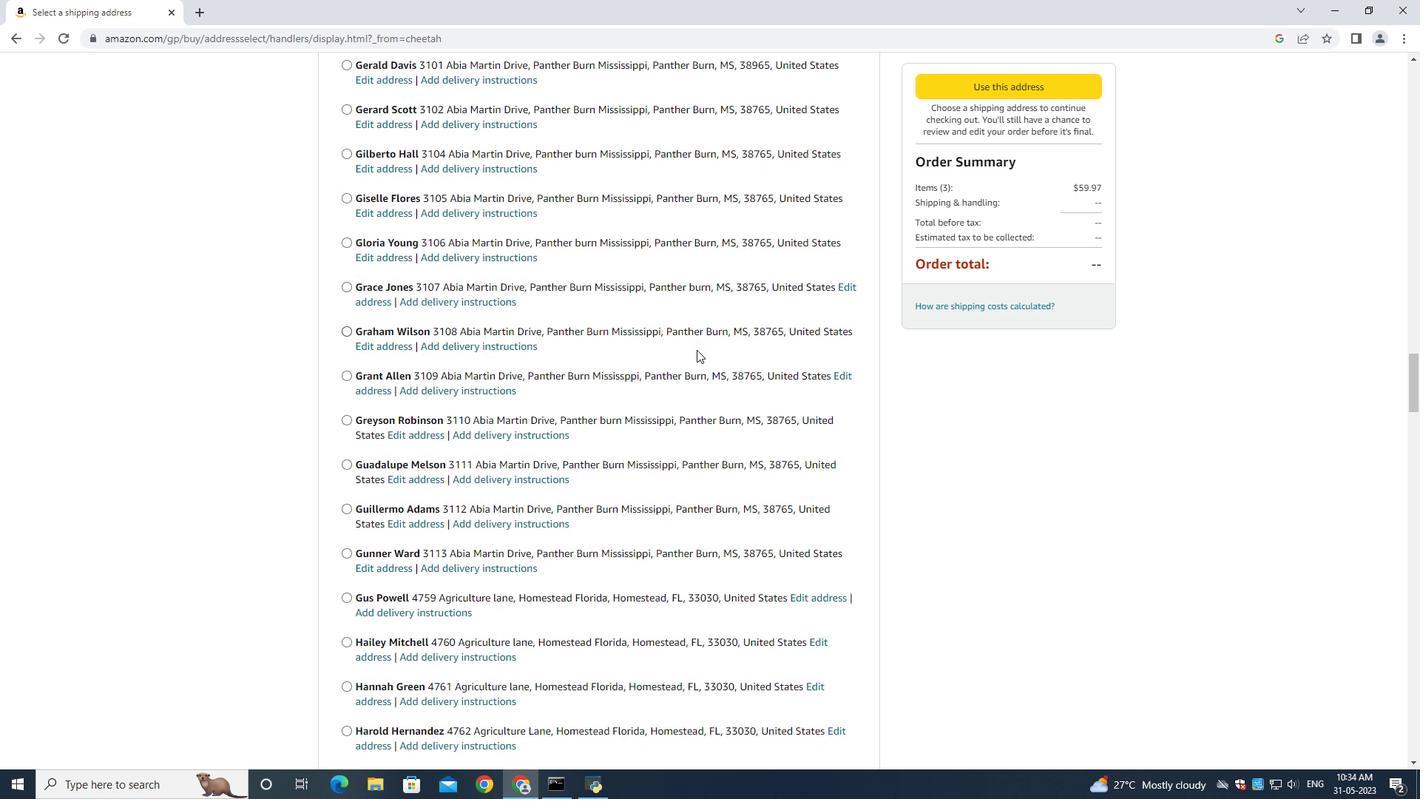 
Action: Mouse scrolled (671, 347) with delta (0, 0)
Screenshot: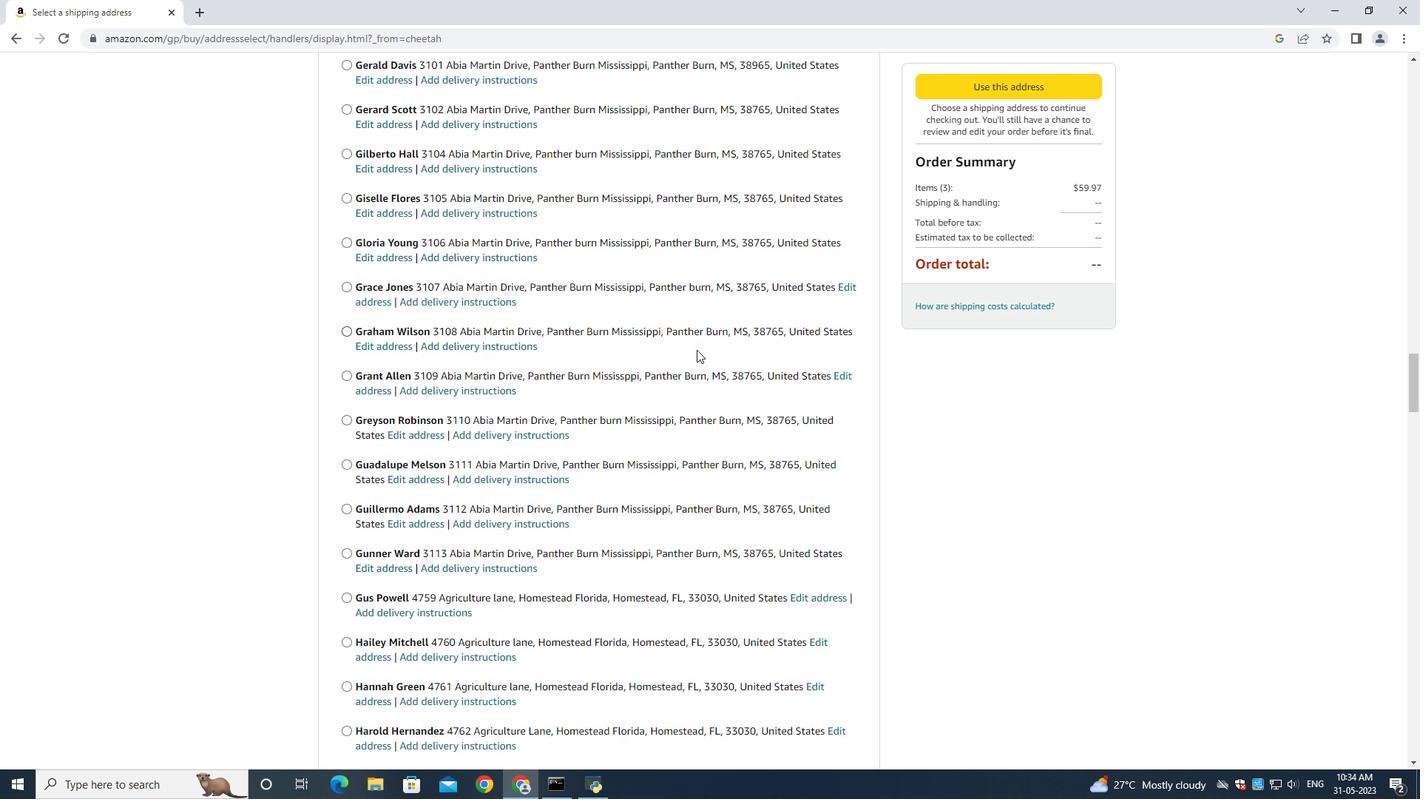 
Action: Mouse moved to (707, 353)
Screenshot: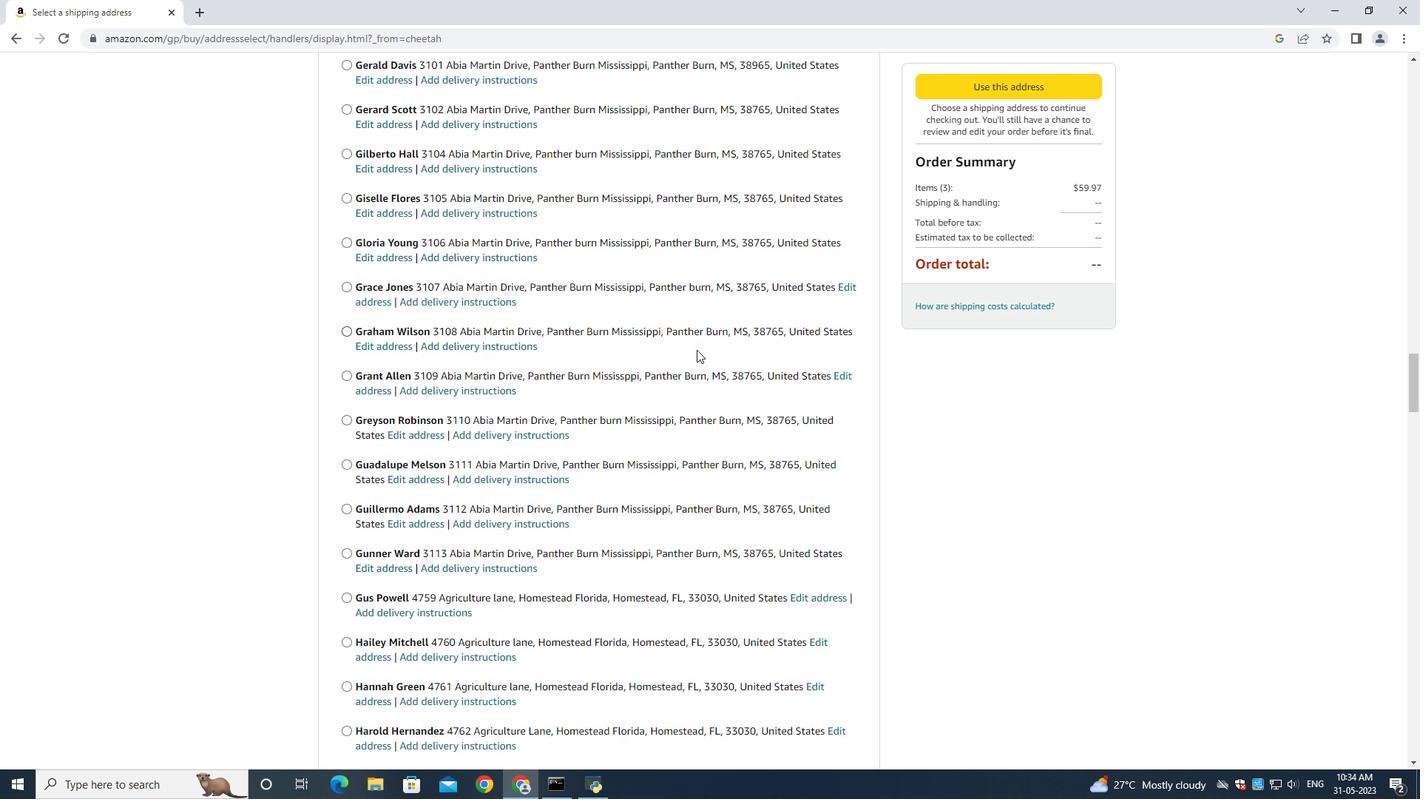 
Action: Mouse scrolled (707, 352) with delta (0, 0)
Screenshot: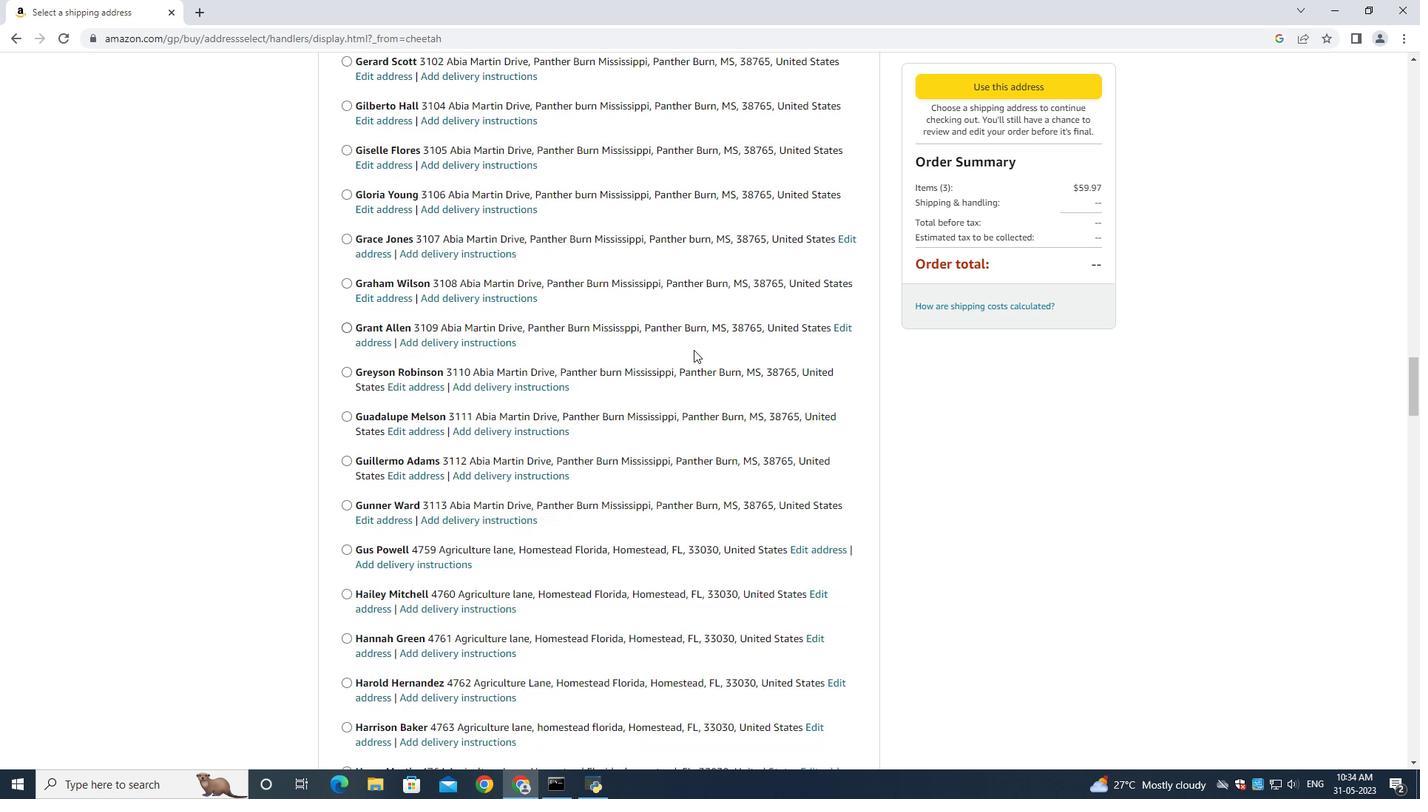 
Action: Mouse moved to (707, 354)
Screenshot: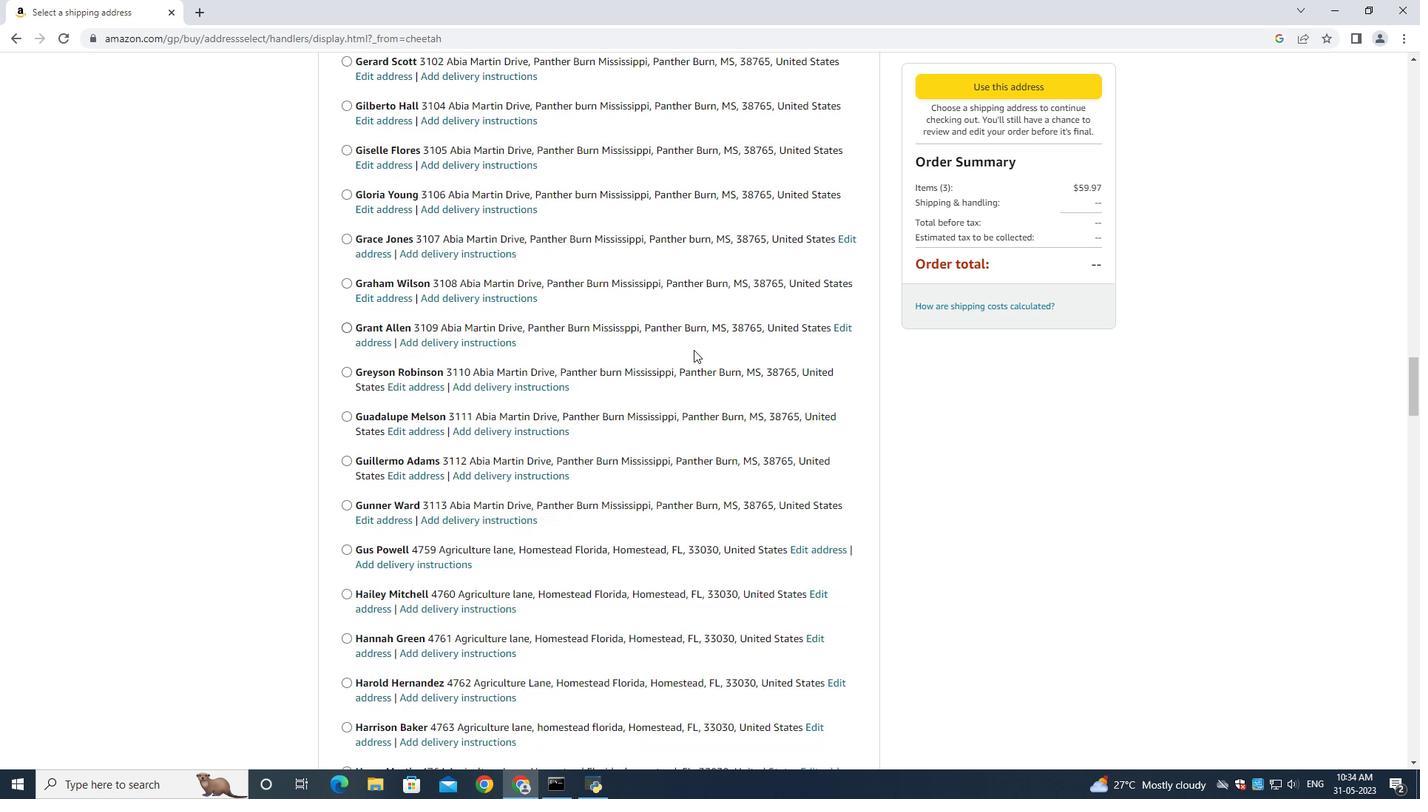 
Action: Mouse scrolled (707, 352) with delta (0, 0)
Screenshot: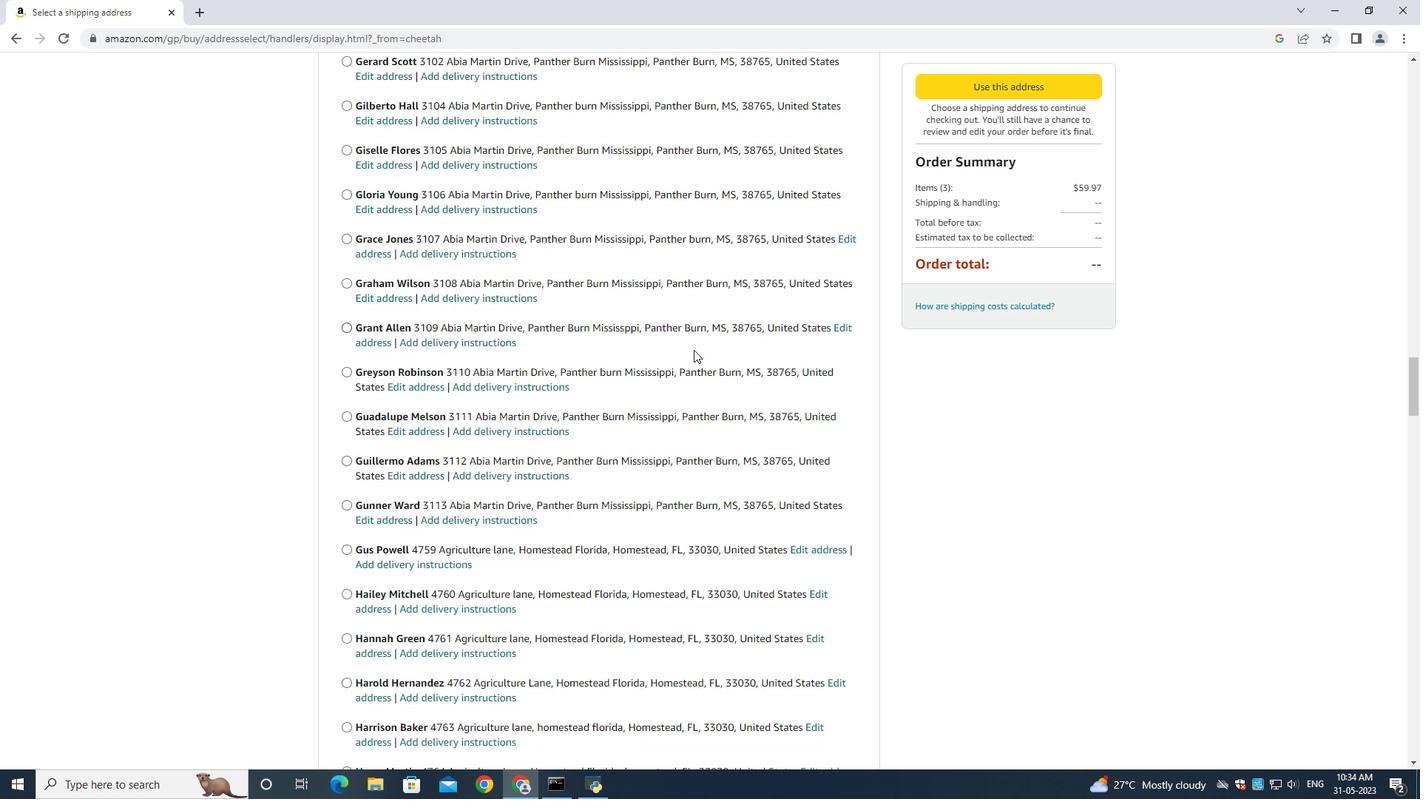 
Action: Mouse moved to (687, 349)
Screenshot: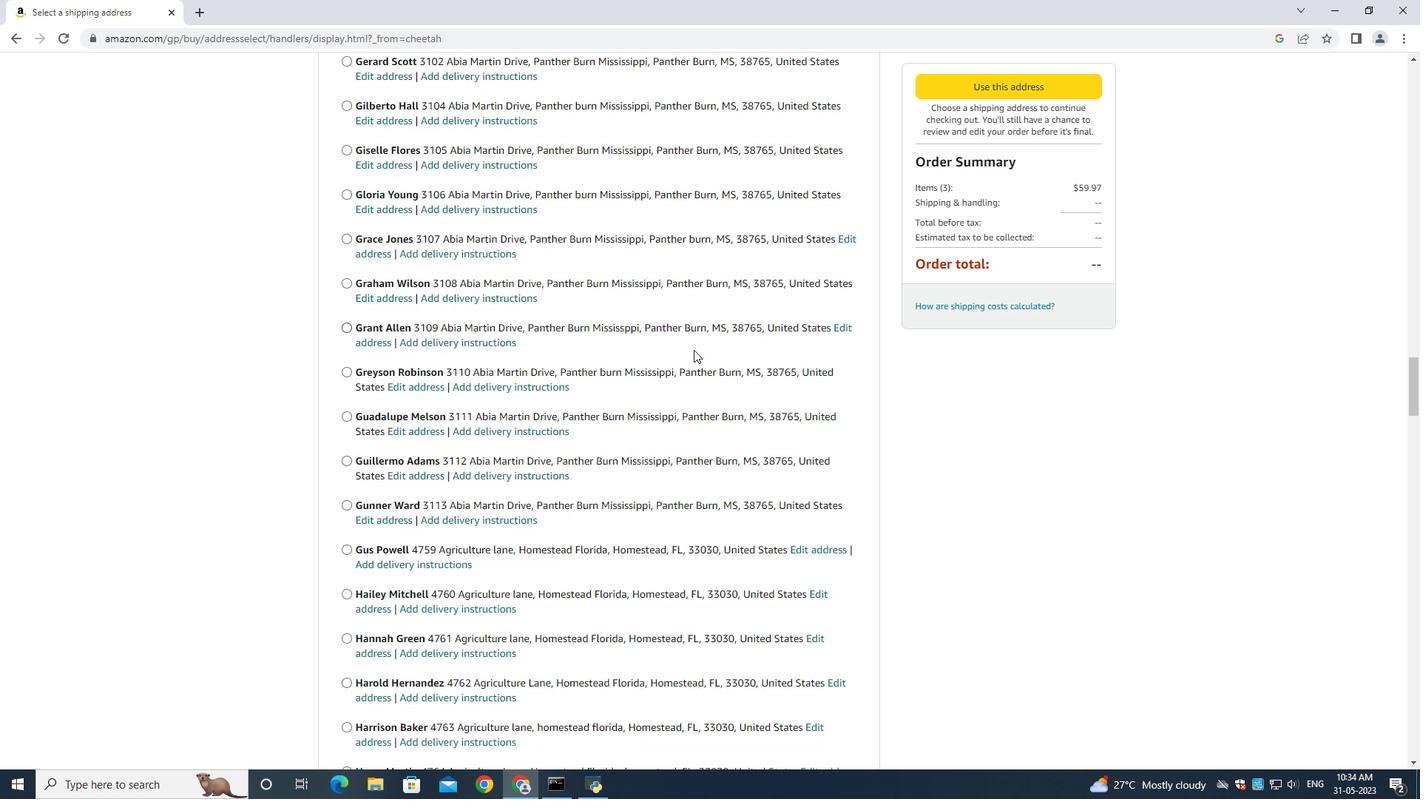
Action: Mouse scrolled (707, 352) with delta (0, 0)
Screenshot: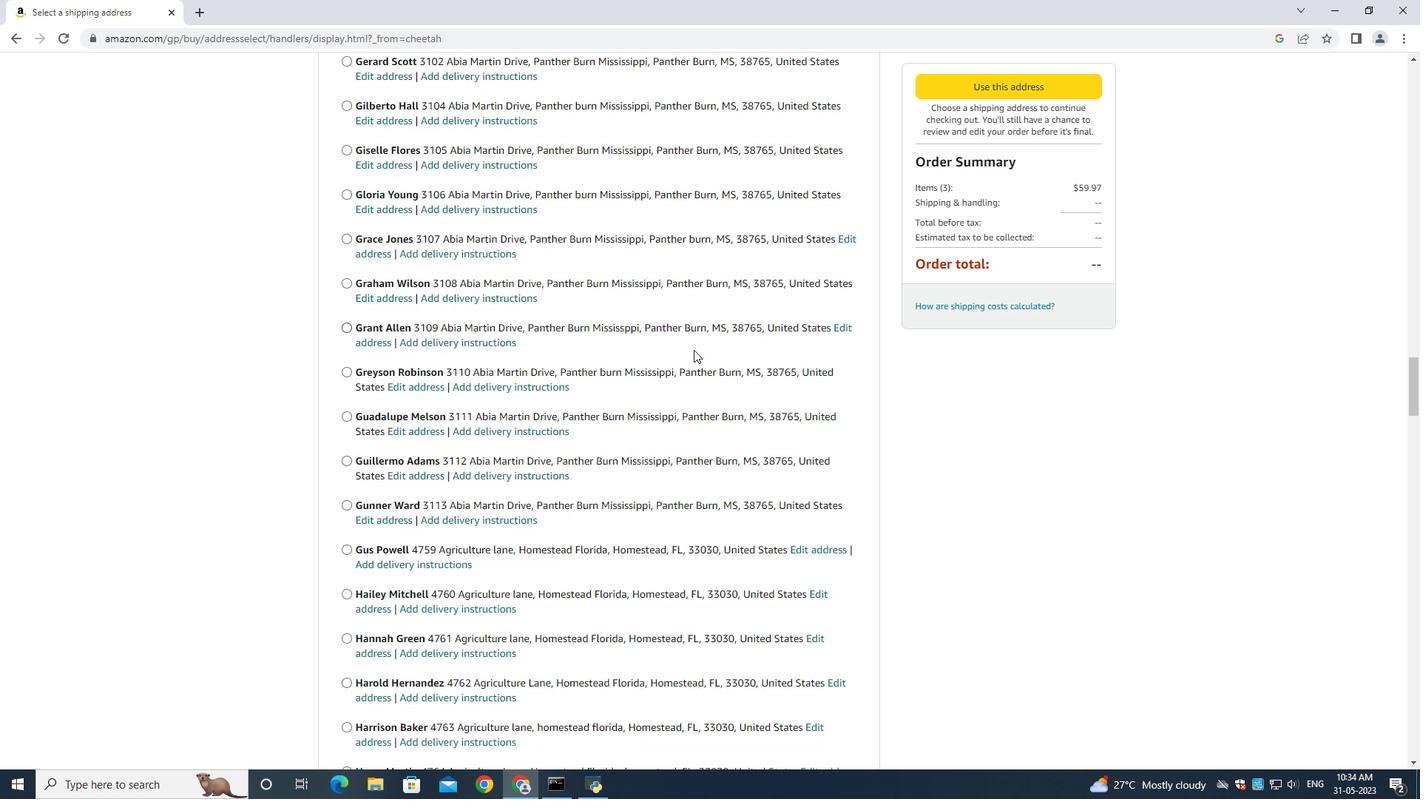 
Action: Mouse moved to (688, 349)
Screenshot: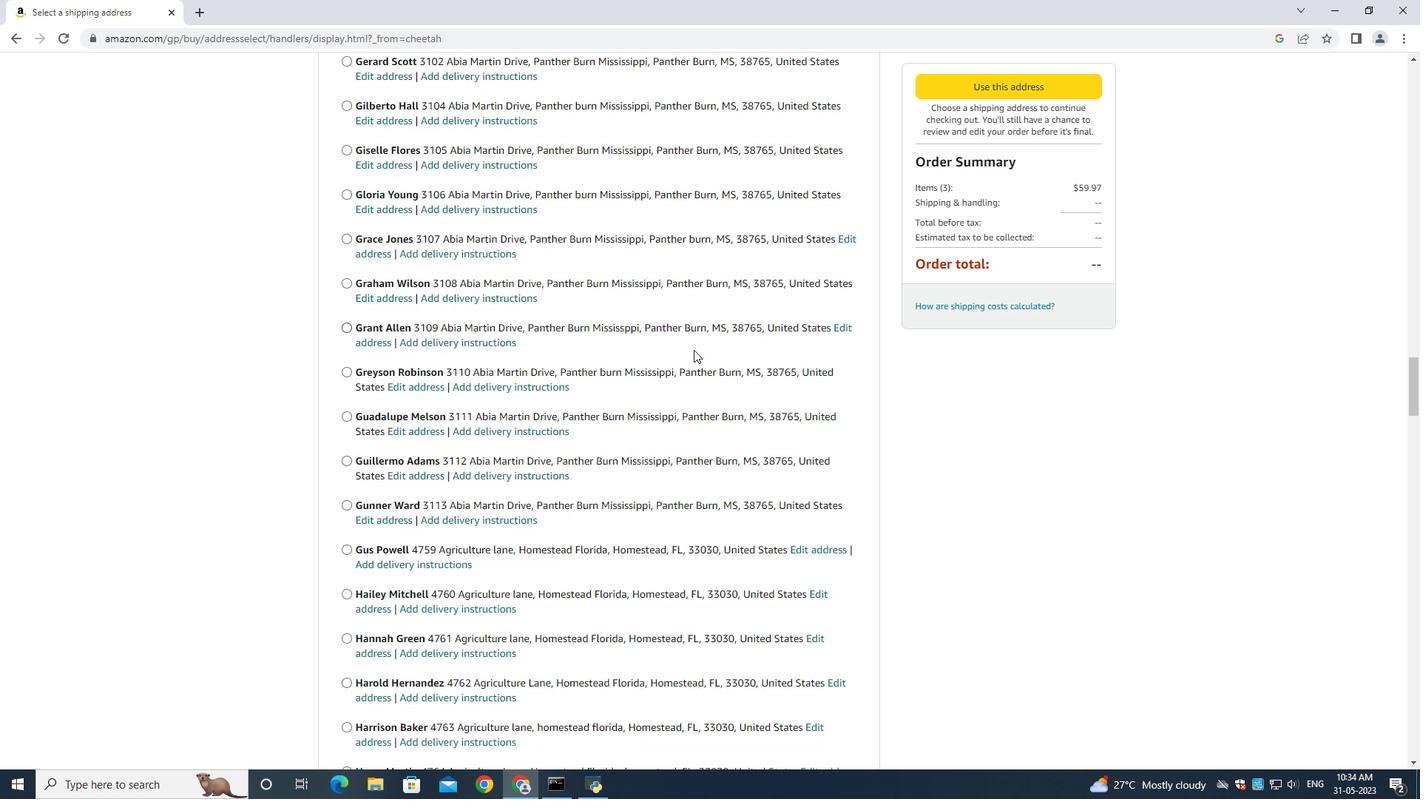 
Action: Mouse scrolled (707, 353) with delta (0, 0)
Screenshot: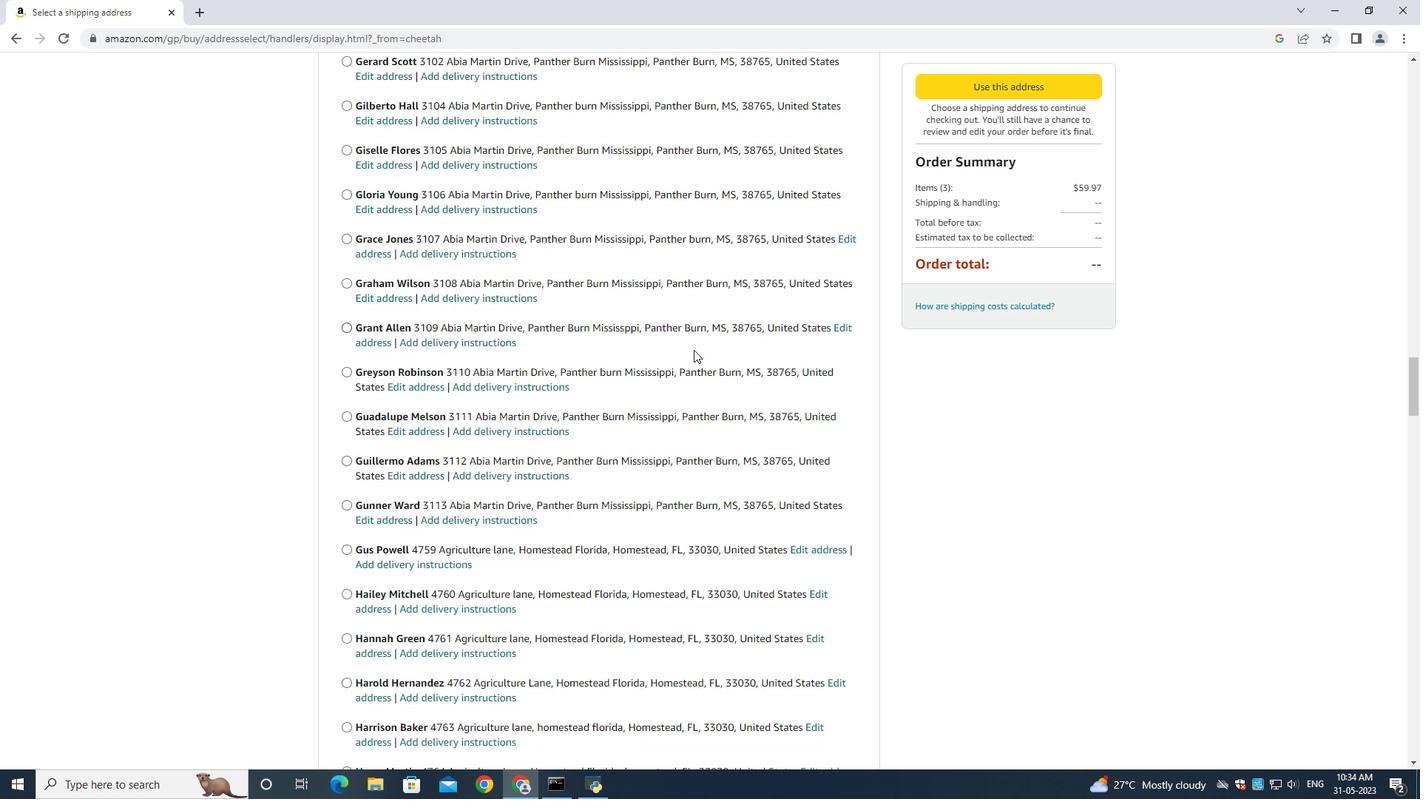 
Action: Mouse moved to (689, 349)
Screenshot: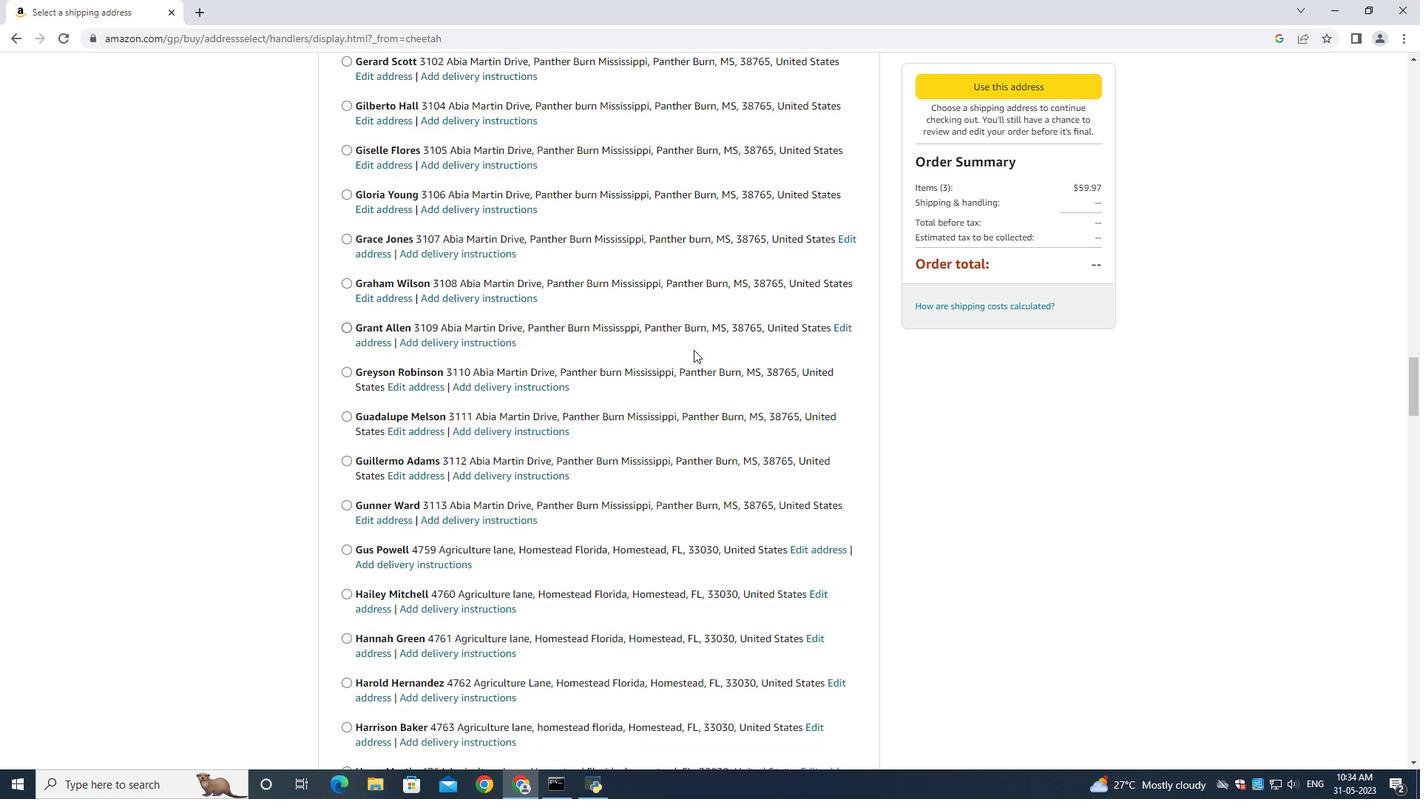 
Action: Mouse scrolled (707, 353) with delta (0, 0)
Screenshot: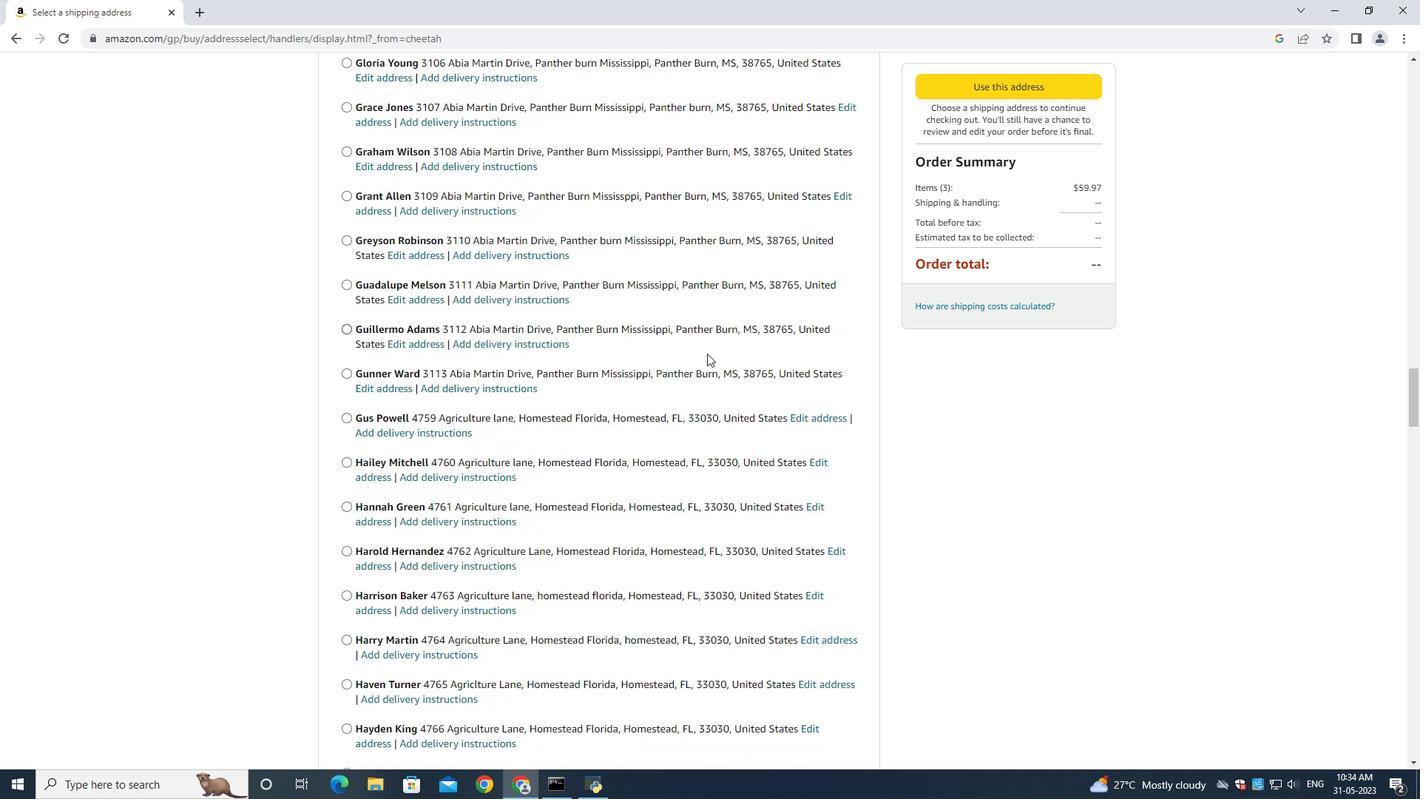 
Action: Mouse moved to (691, 352)
Screenshot: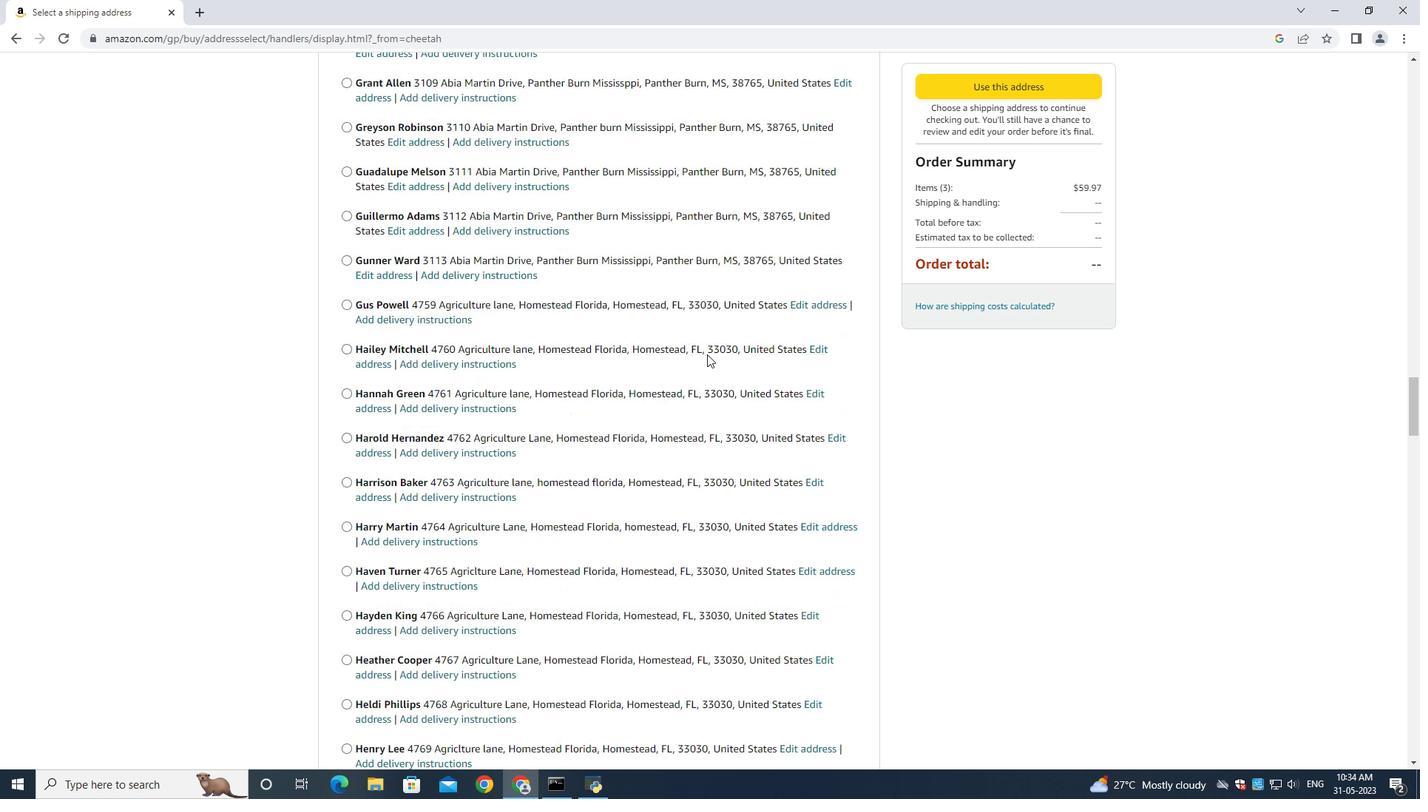 
Action: Mouse scrolled (692, 350) with delta (0, 0)
Screenshot: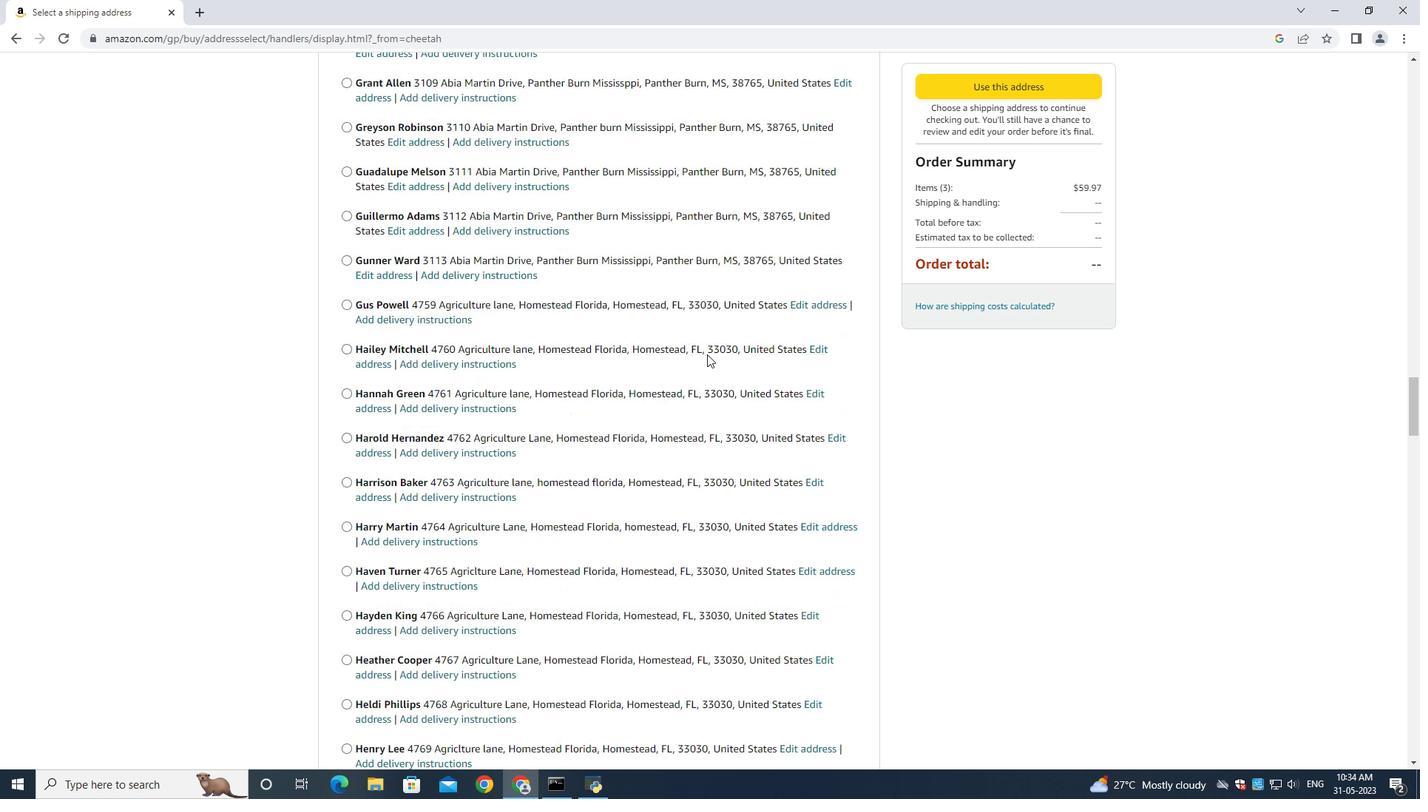 
Action: Mouse moved to (688, 353)
Screenshot: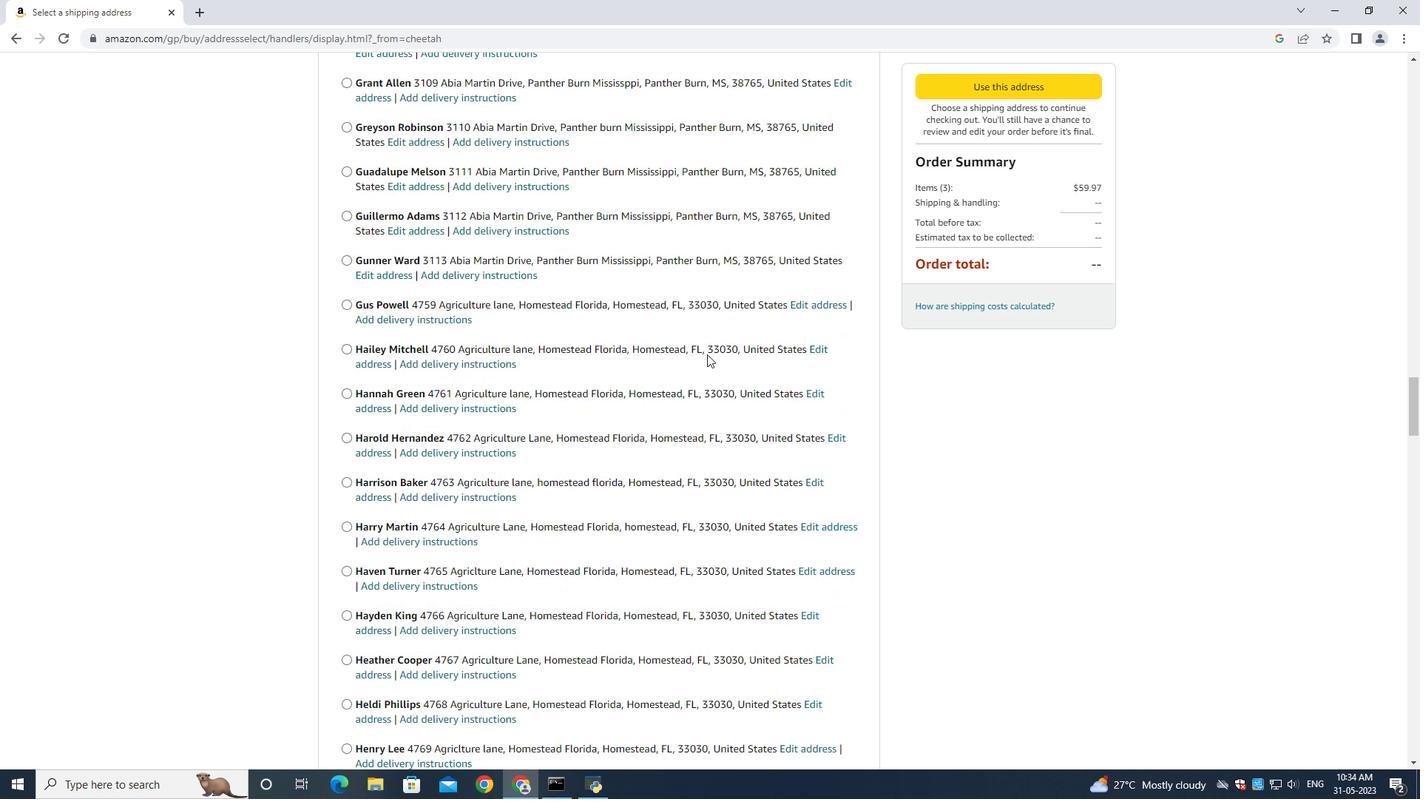 
Action: Mouse scrolled (690, 352) with delta (0, 0)
Screenshot: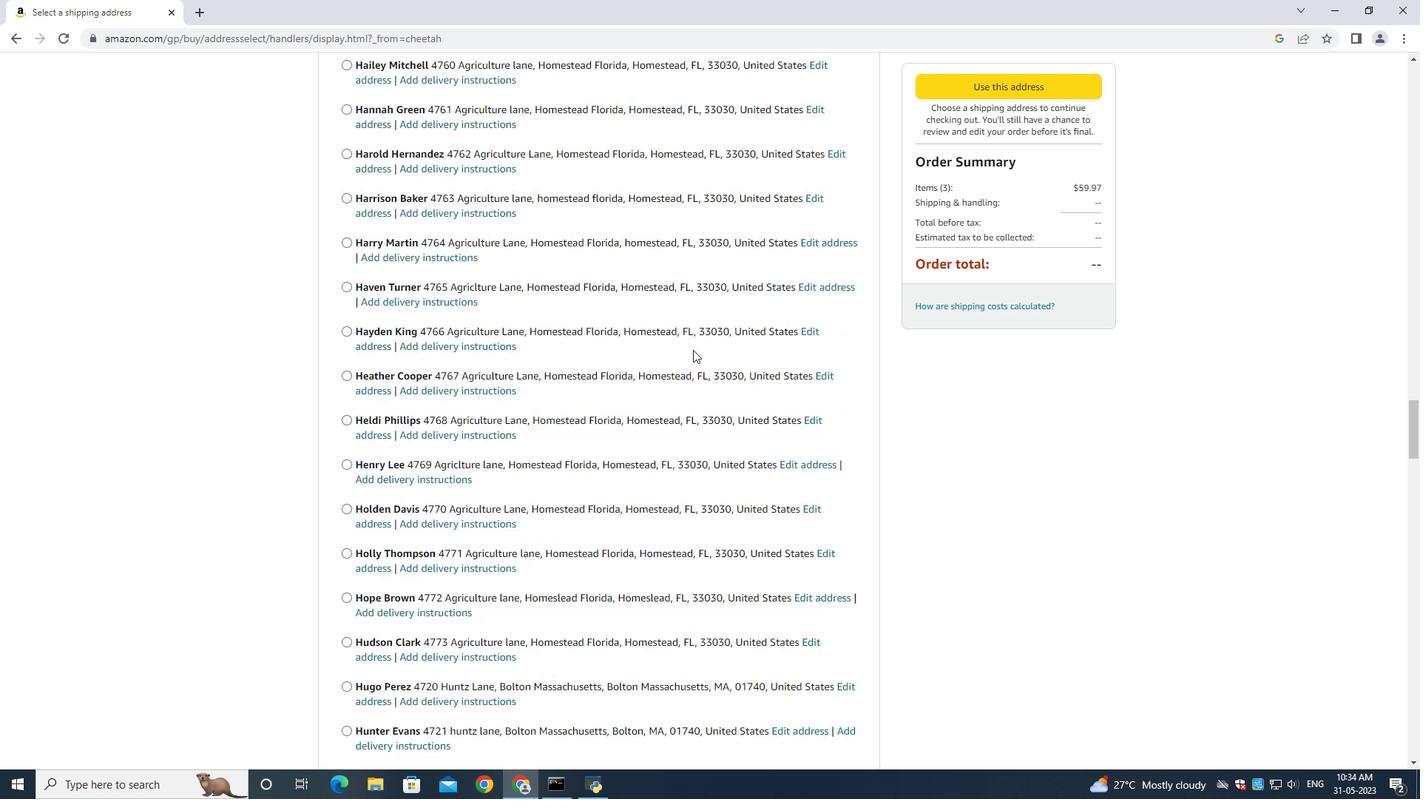 
Action: Mouse moved to (685, 353)
Screenshot: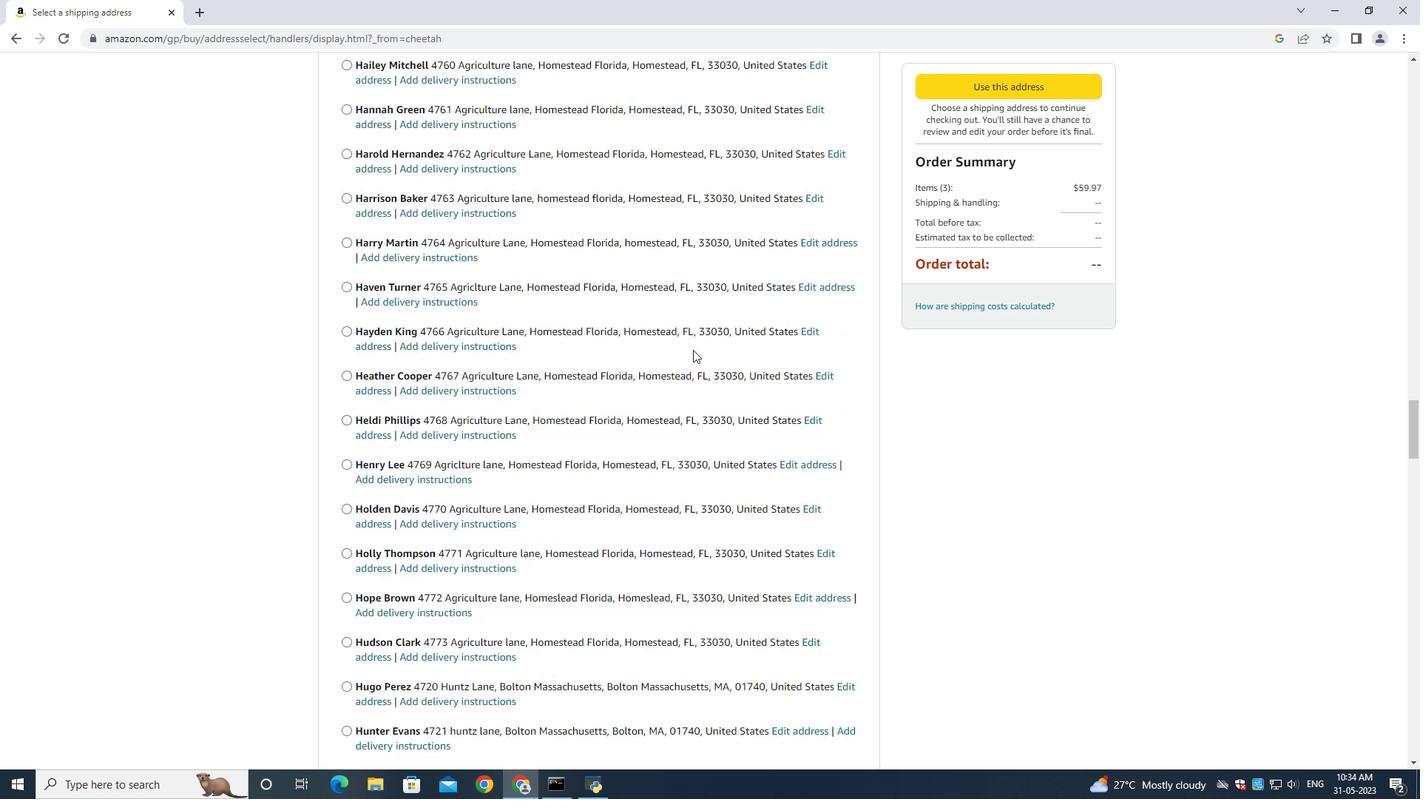 
Action: Mouse scrolled (688, 352) with delta (0, 0)
Screenshot: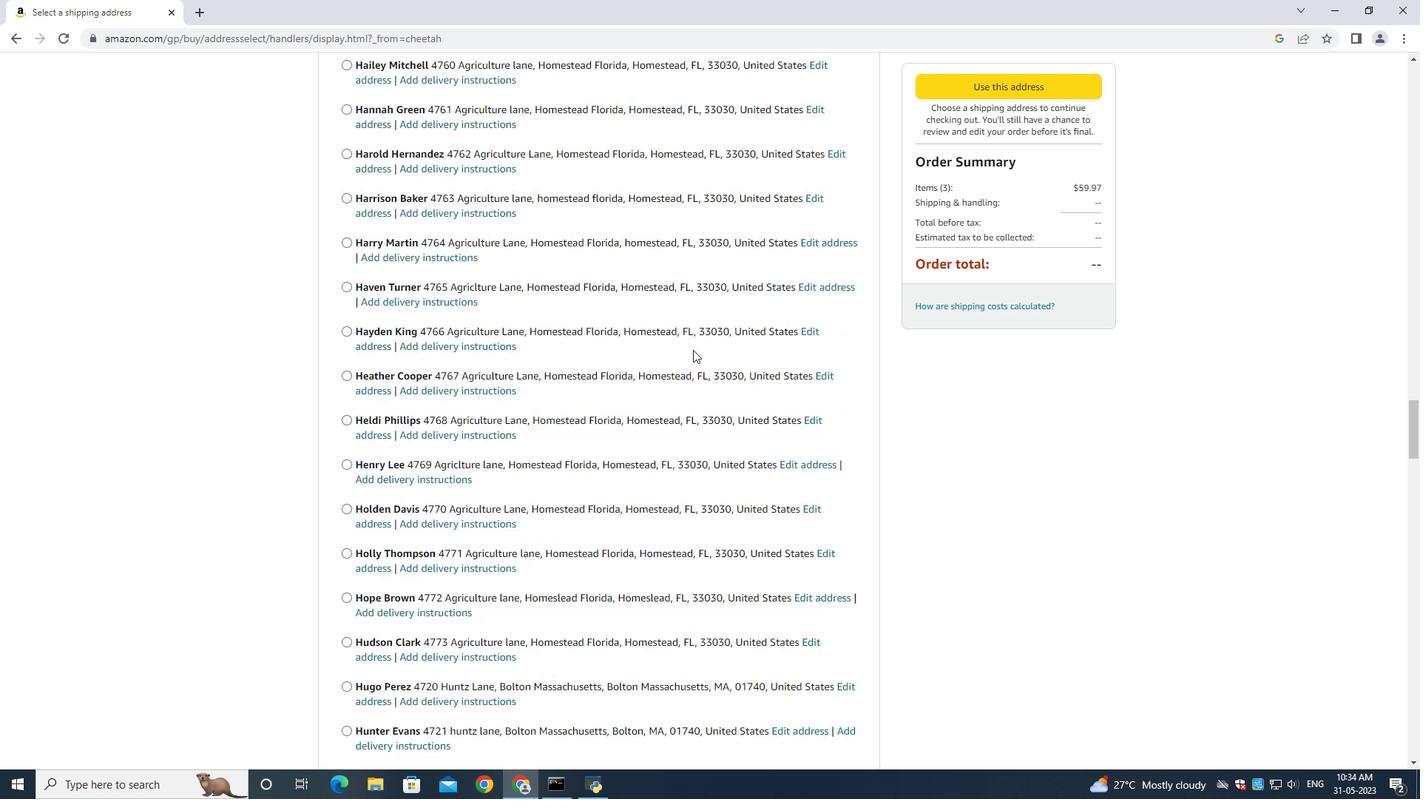 
Action: Mouse moved to (677, 353)
Screenshot: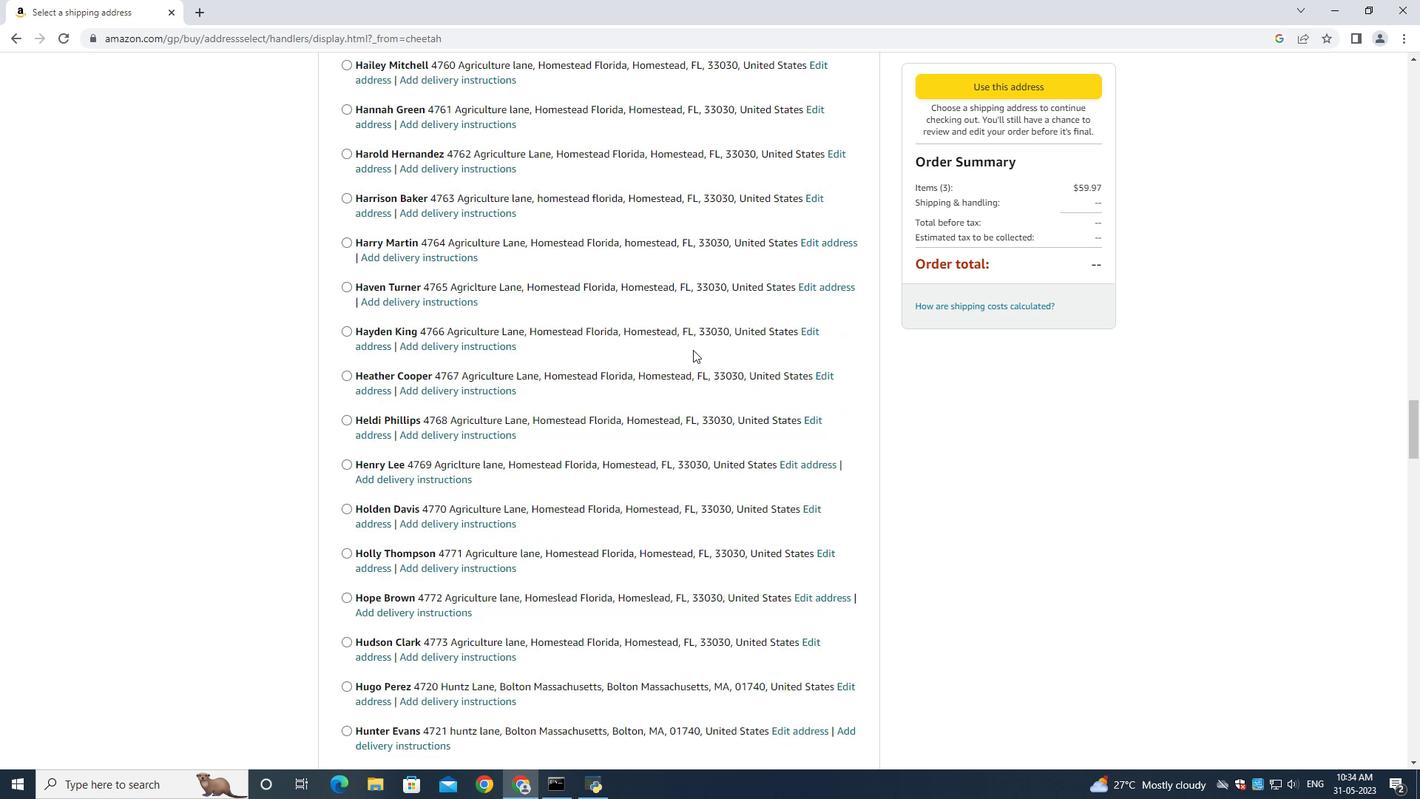 
Action: Mouse scrolled (685, 352) with delta (0, 0)
Screenshot: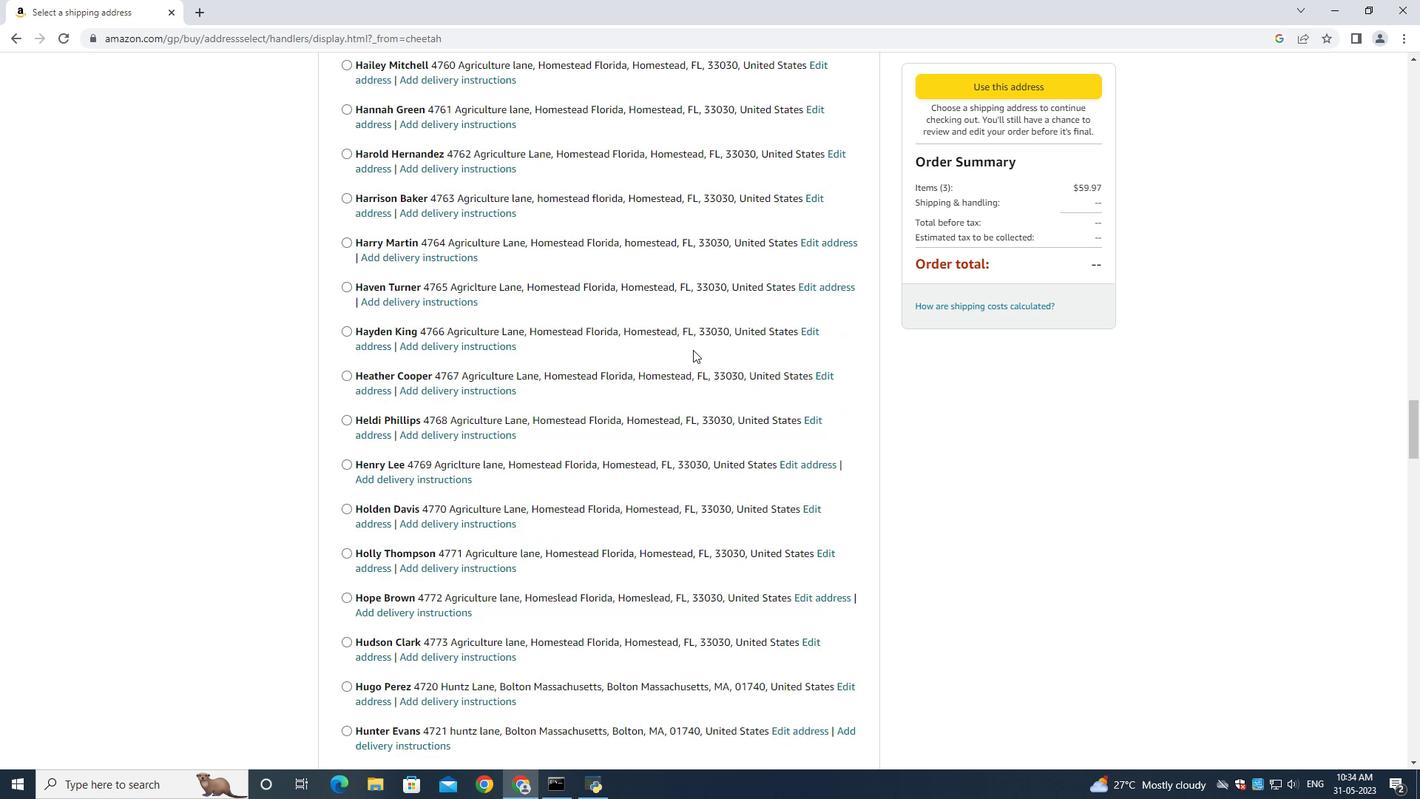 
Action: Mouse moved to (659, 353)
Screenshot: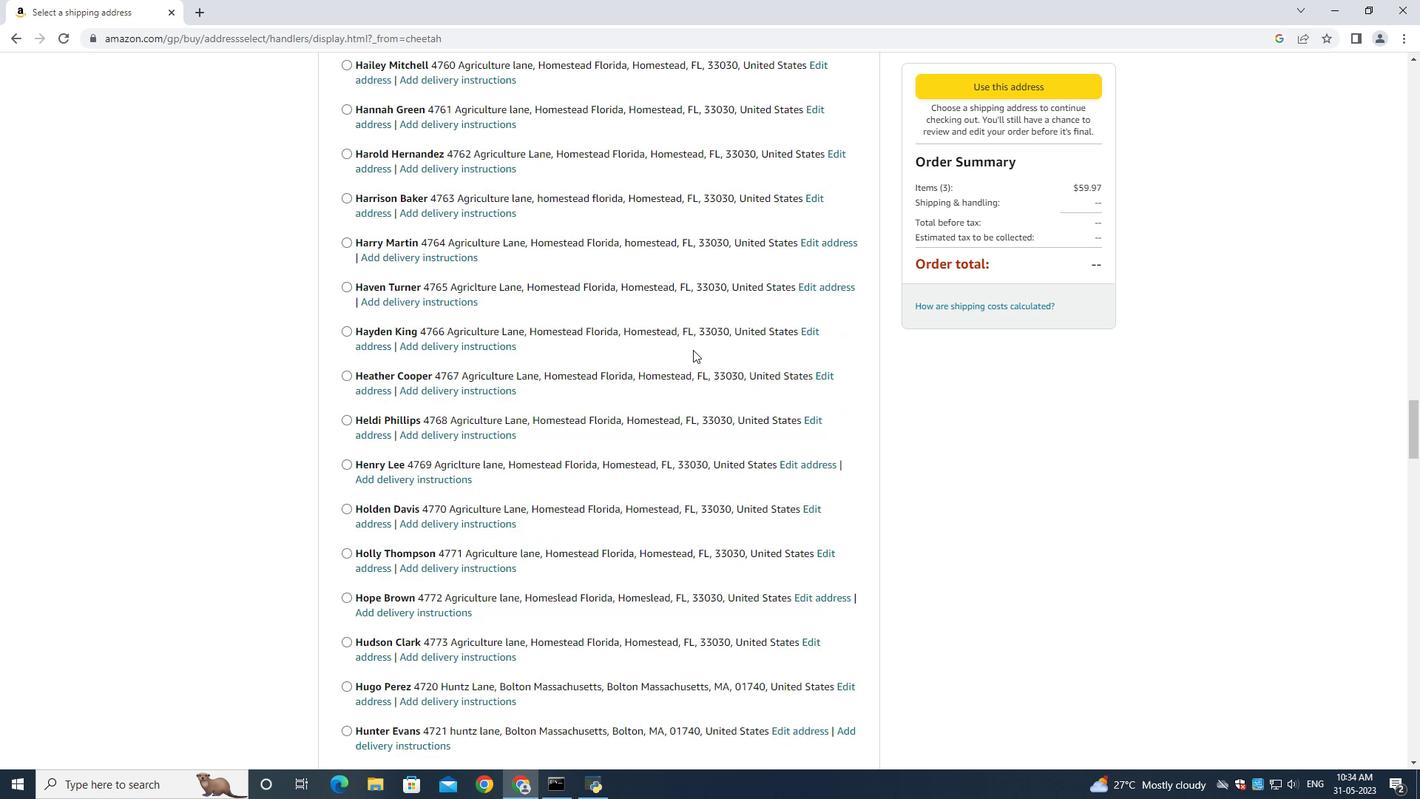 
Action: Mouse scrolled (677, 352) with delta (0, 0)
Screenshot: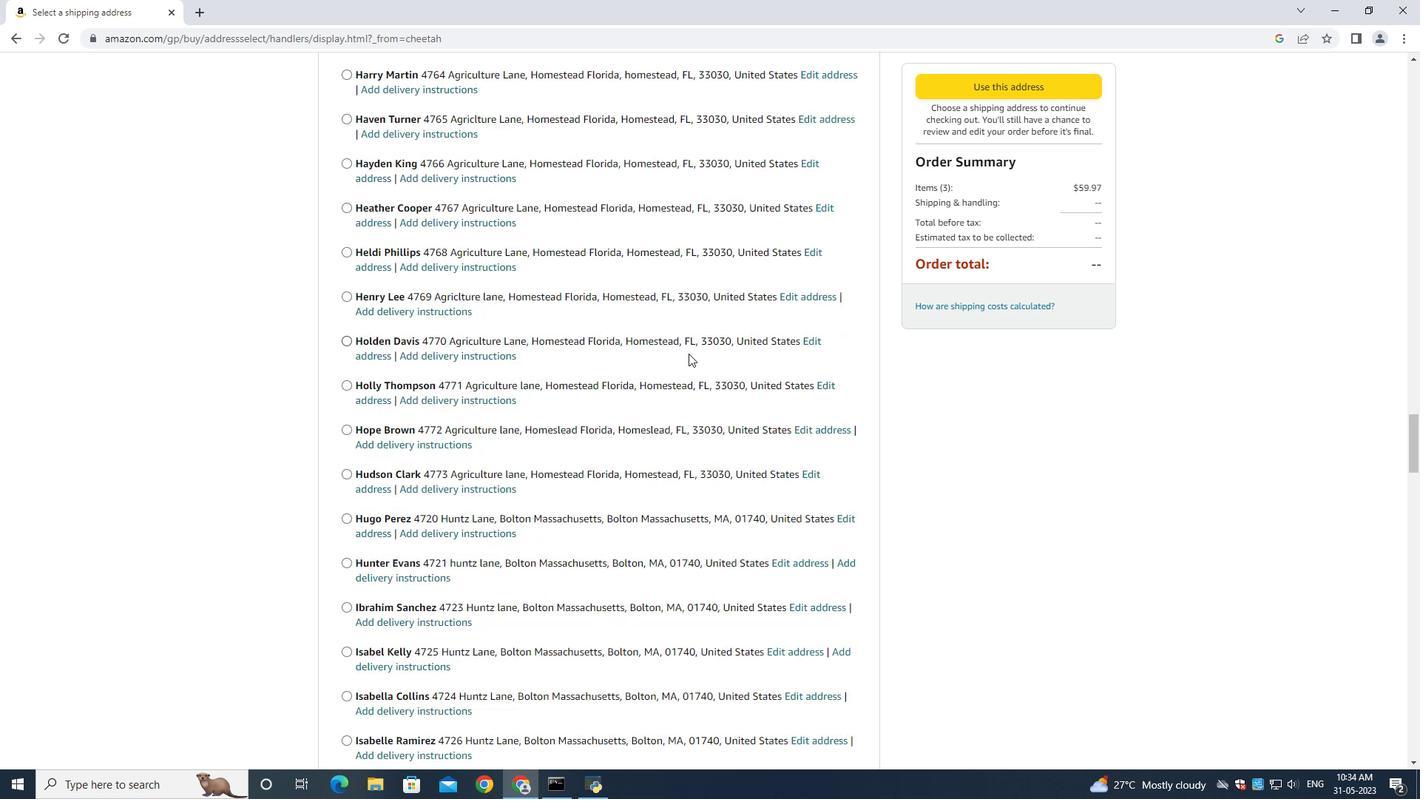 
Action: Mouse moved to (661, 351)
Screenshot: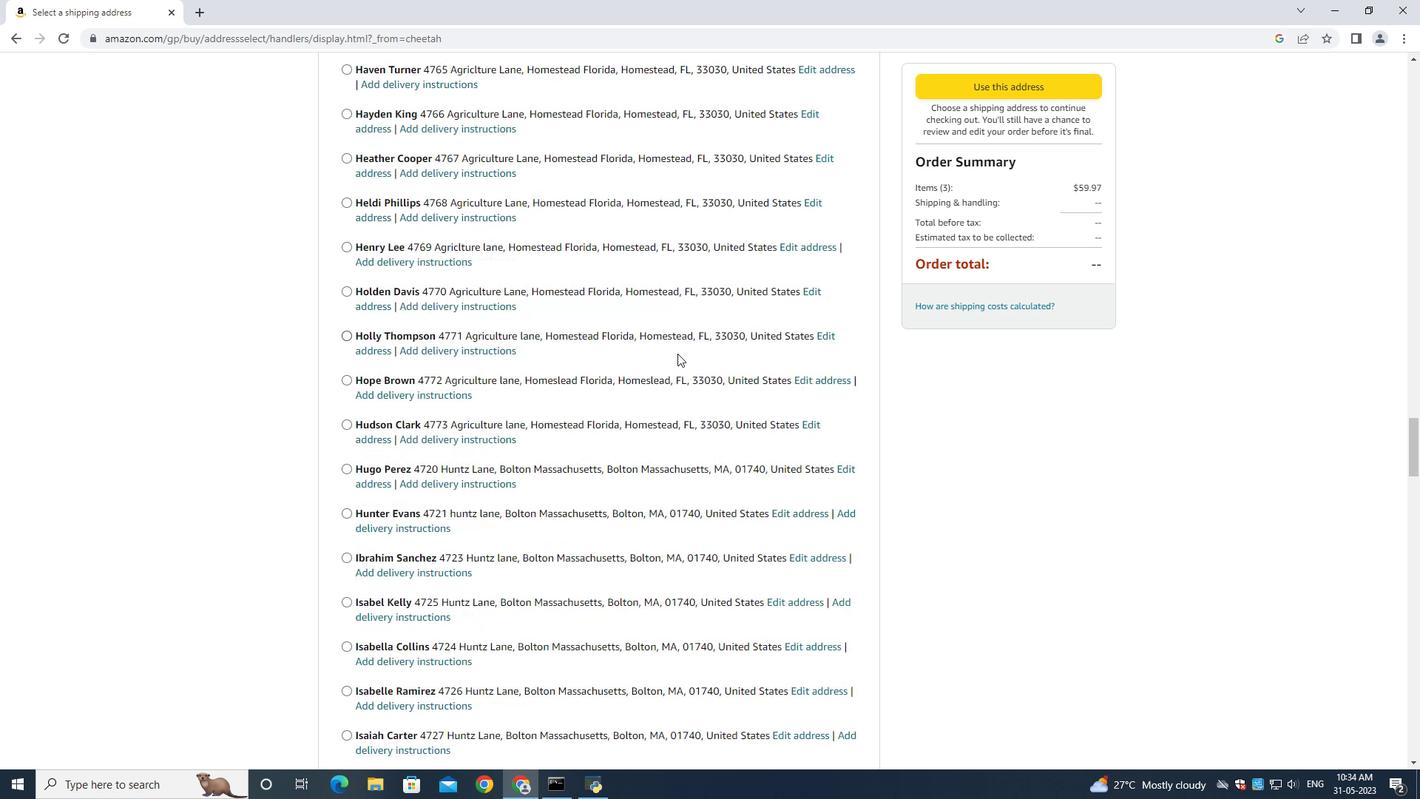 
Action: Mouse scrolled (661, 350) with delta (0, 0)
Screenshot: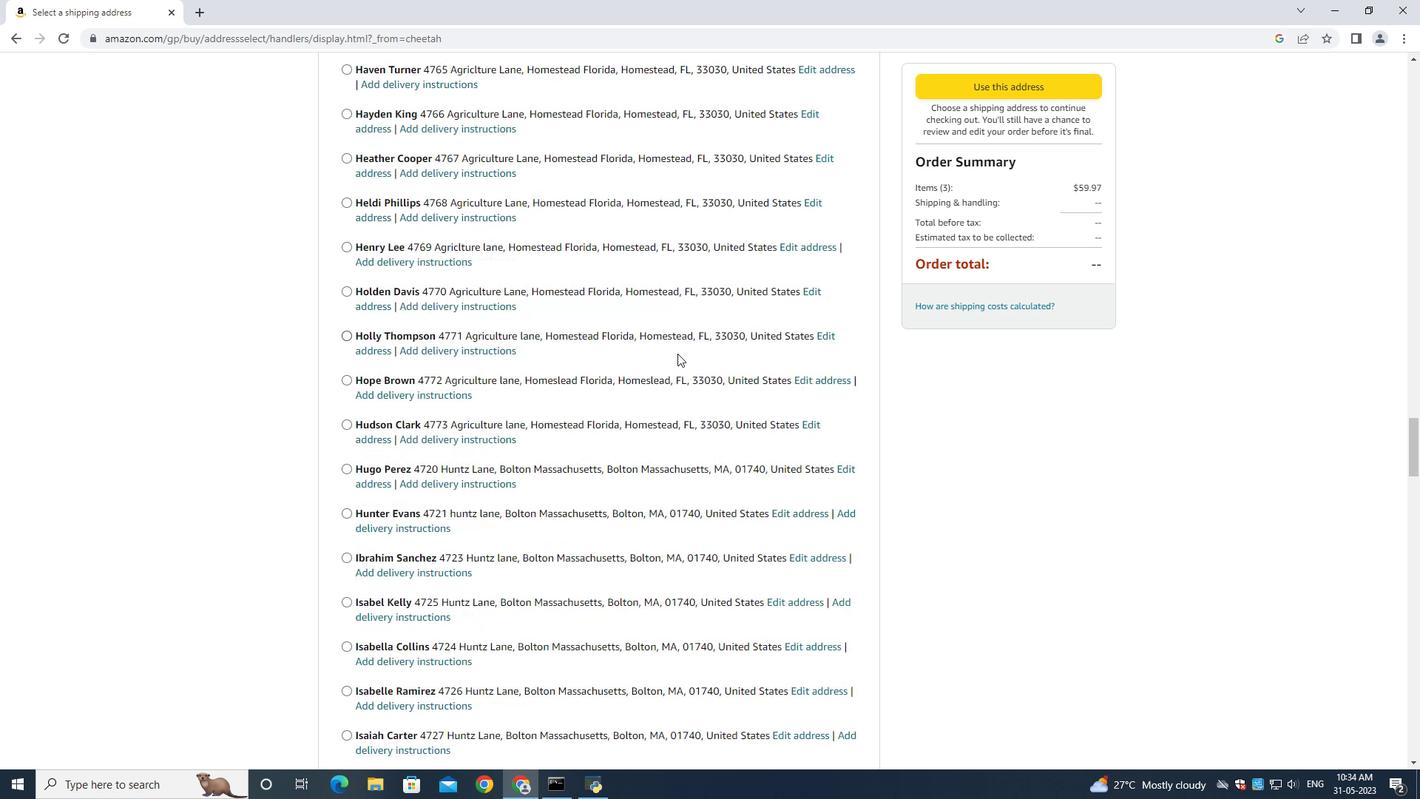 
Action: Mouse moved to (607, 358)
Screenshot: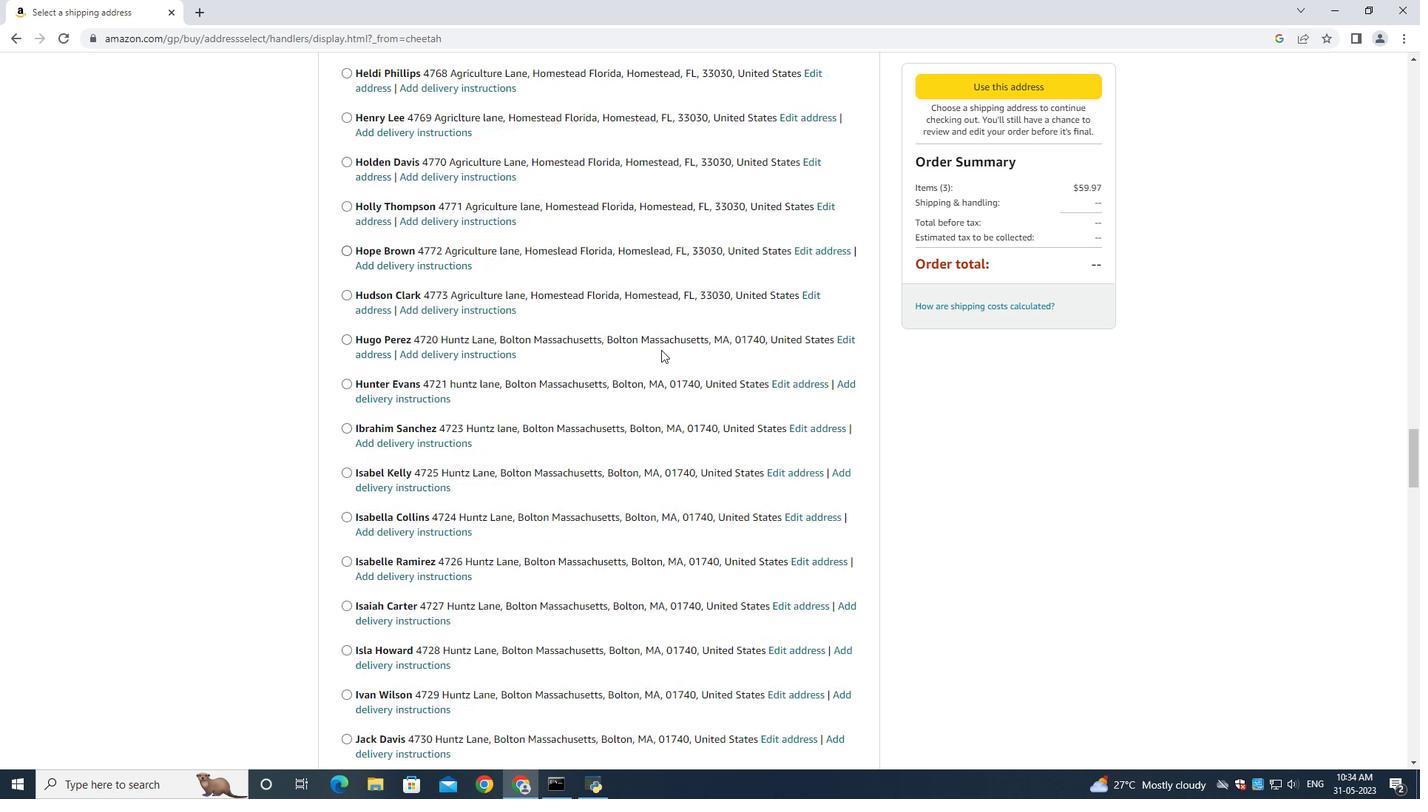 
Action: Mouse scrolled (646, 356) with delta (0, 0)
Screenshot: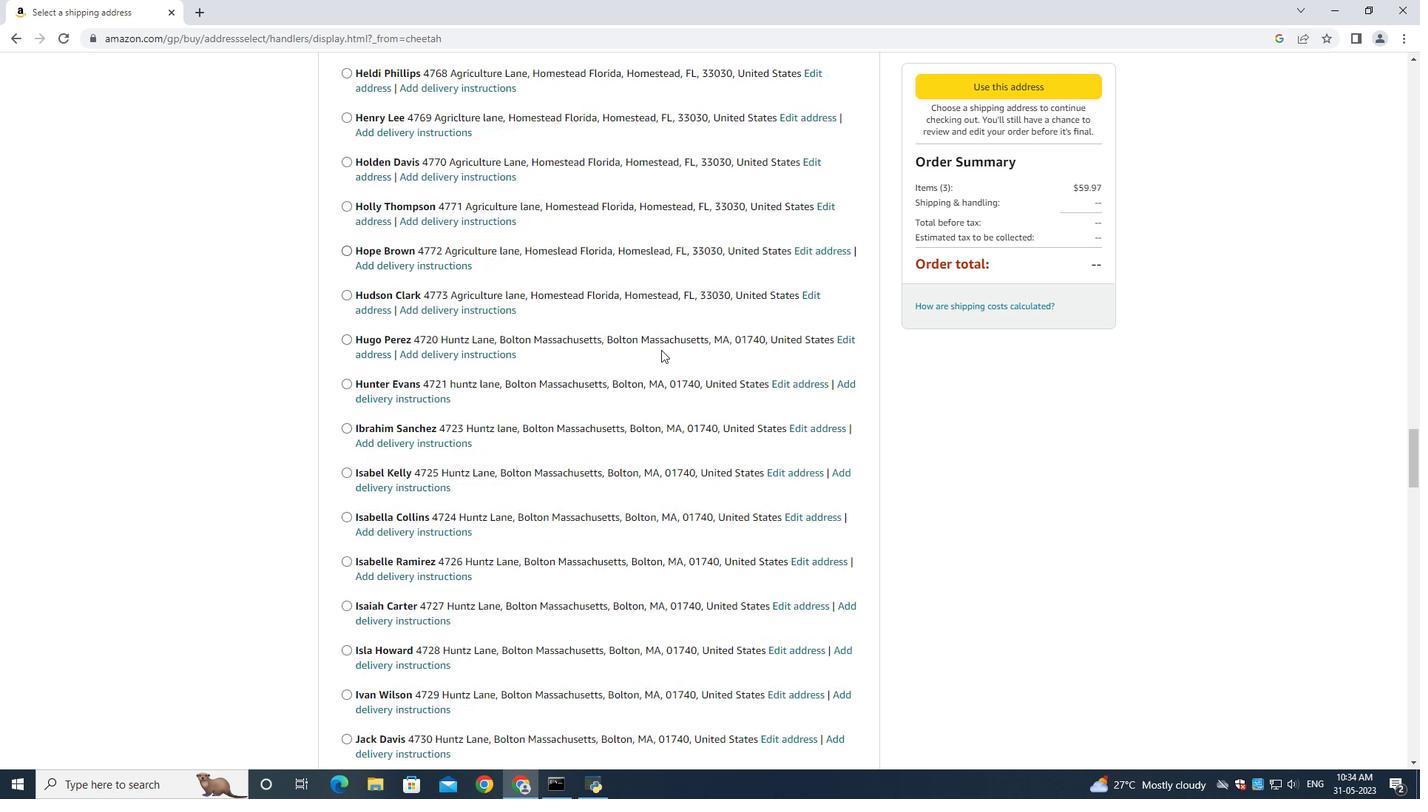 
Action: Mouse moved to (580, 360)
Screenshot: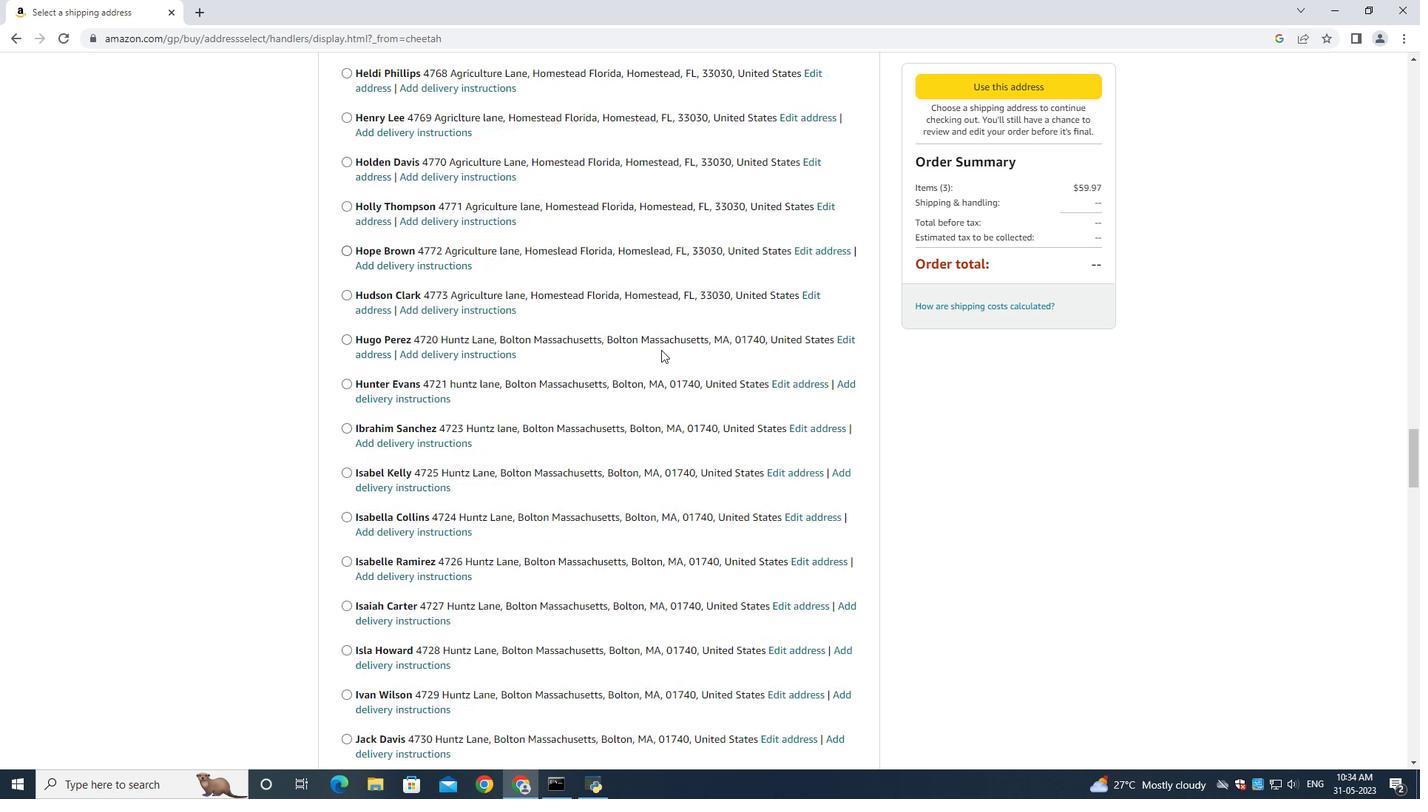 
Action: Mouse scrolled (607, 358) with delta (0, 0)
Screenshot: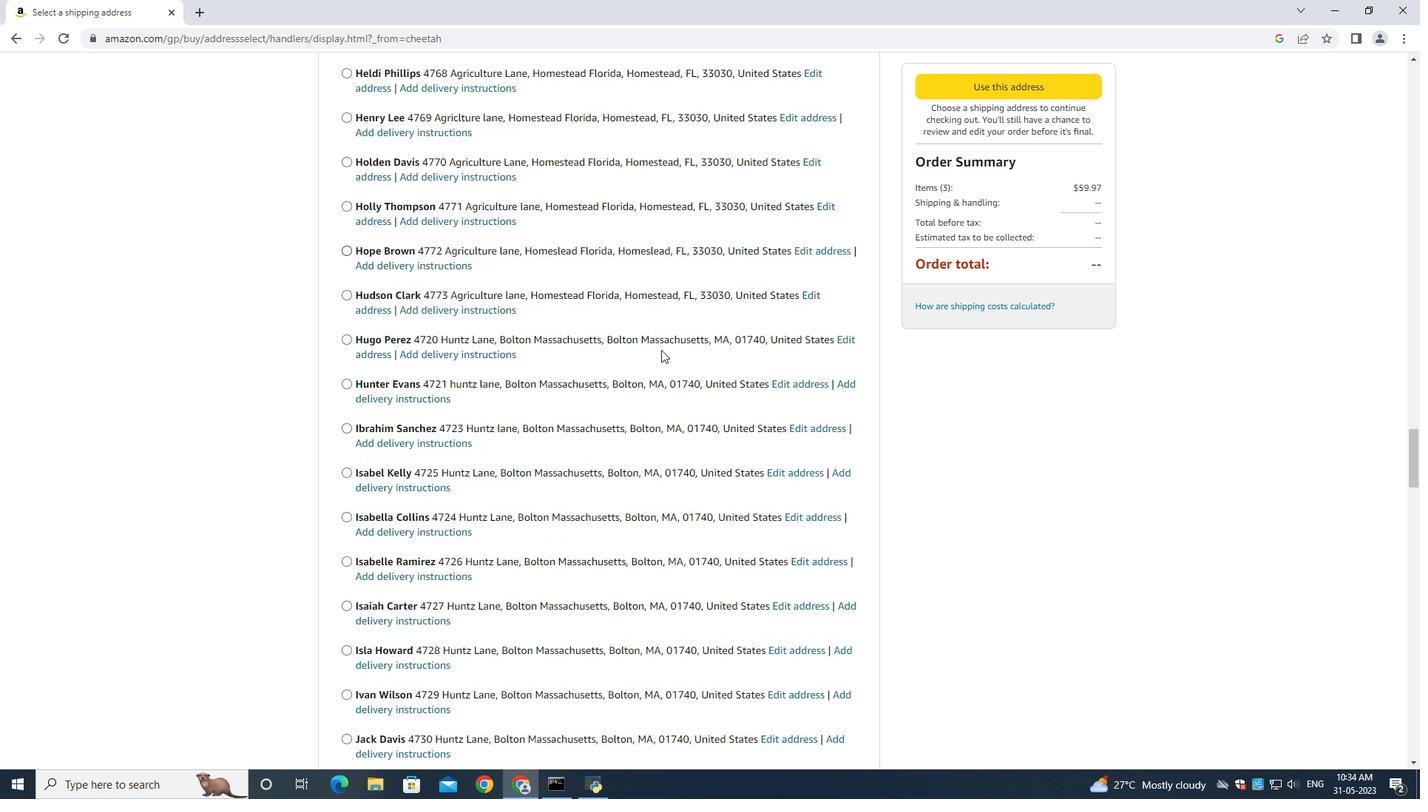
Action: Mouse moved to (543, 346)
Screenshot: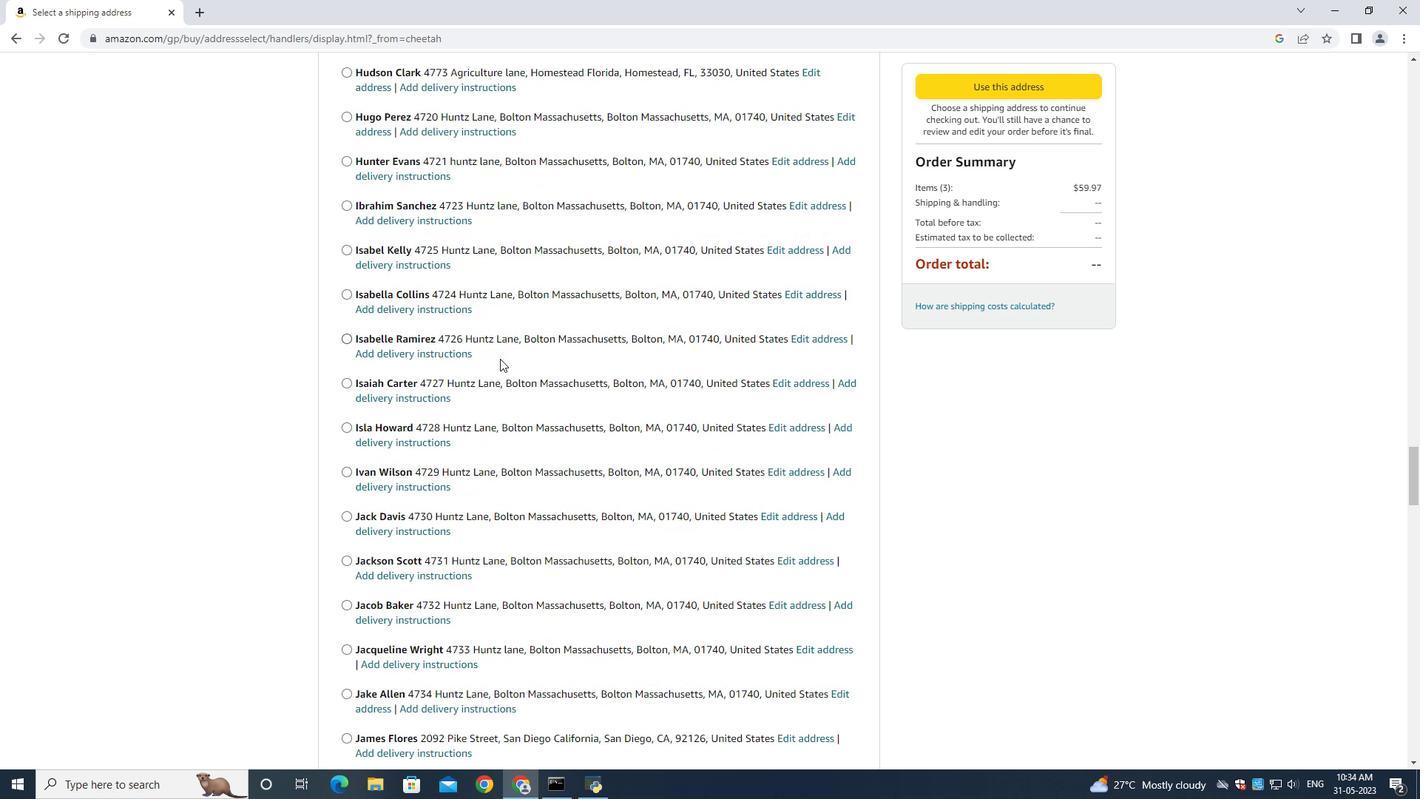
Action: Mouse scrolled (543, 345) with delta (0, 0)
Screenshot: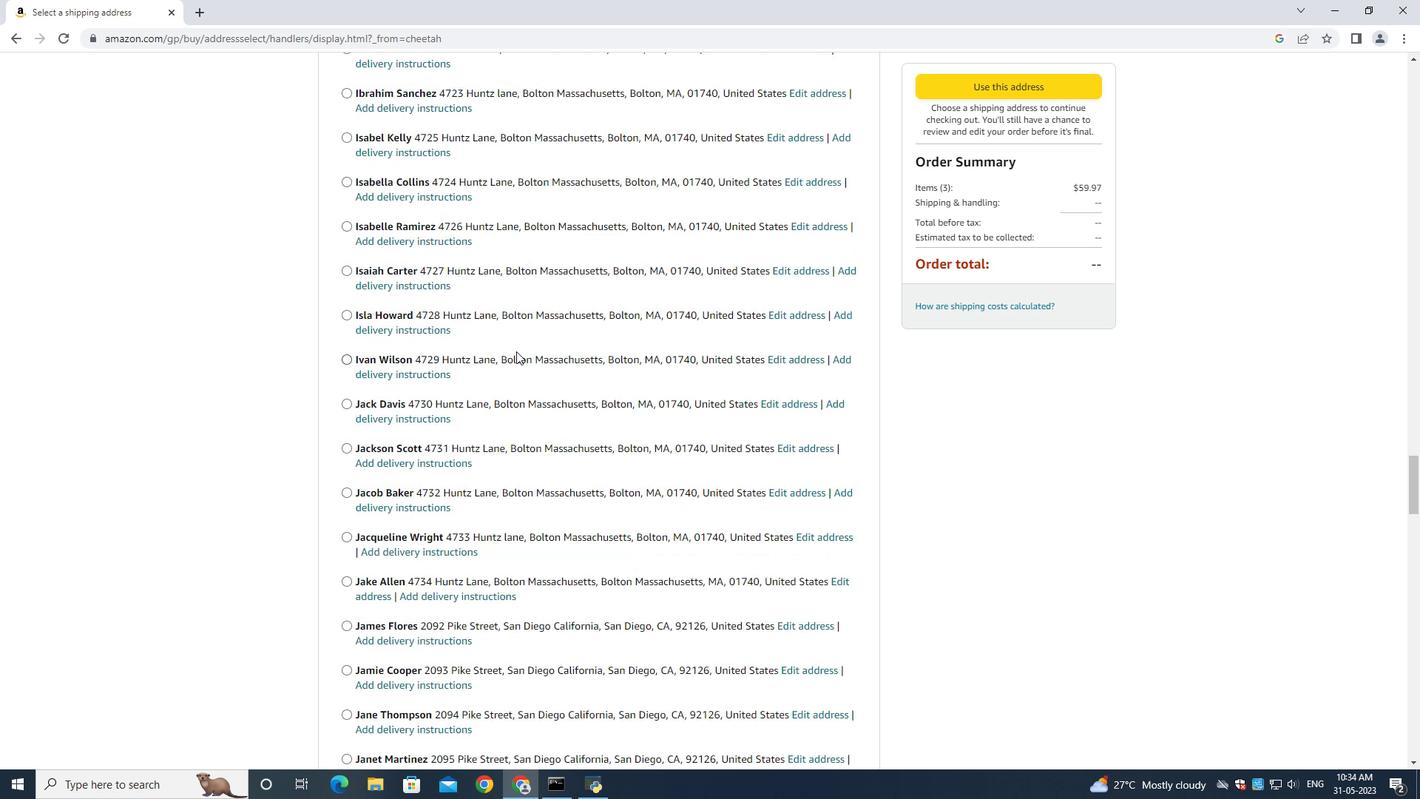 
Action: Mouse moved to (525, 349)
Screenshot: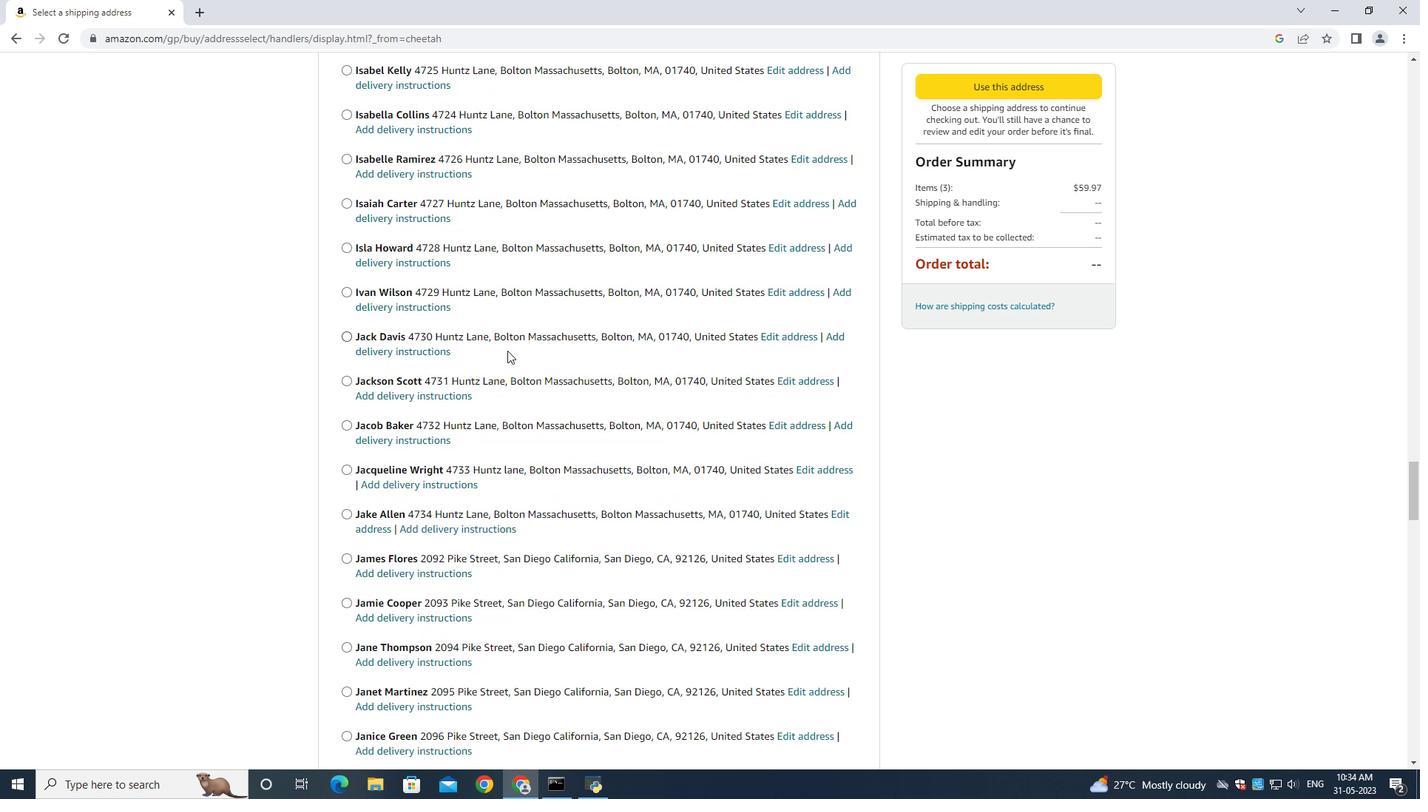
Action: Mouse scrolled (525, 349) with delta (0, 0)
Screenshot: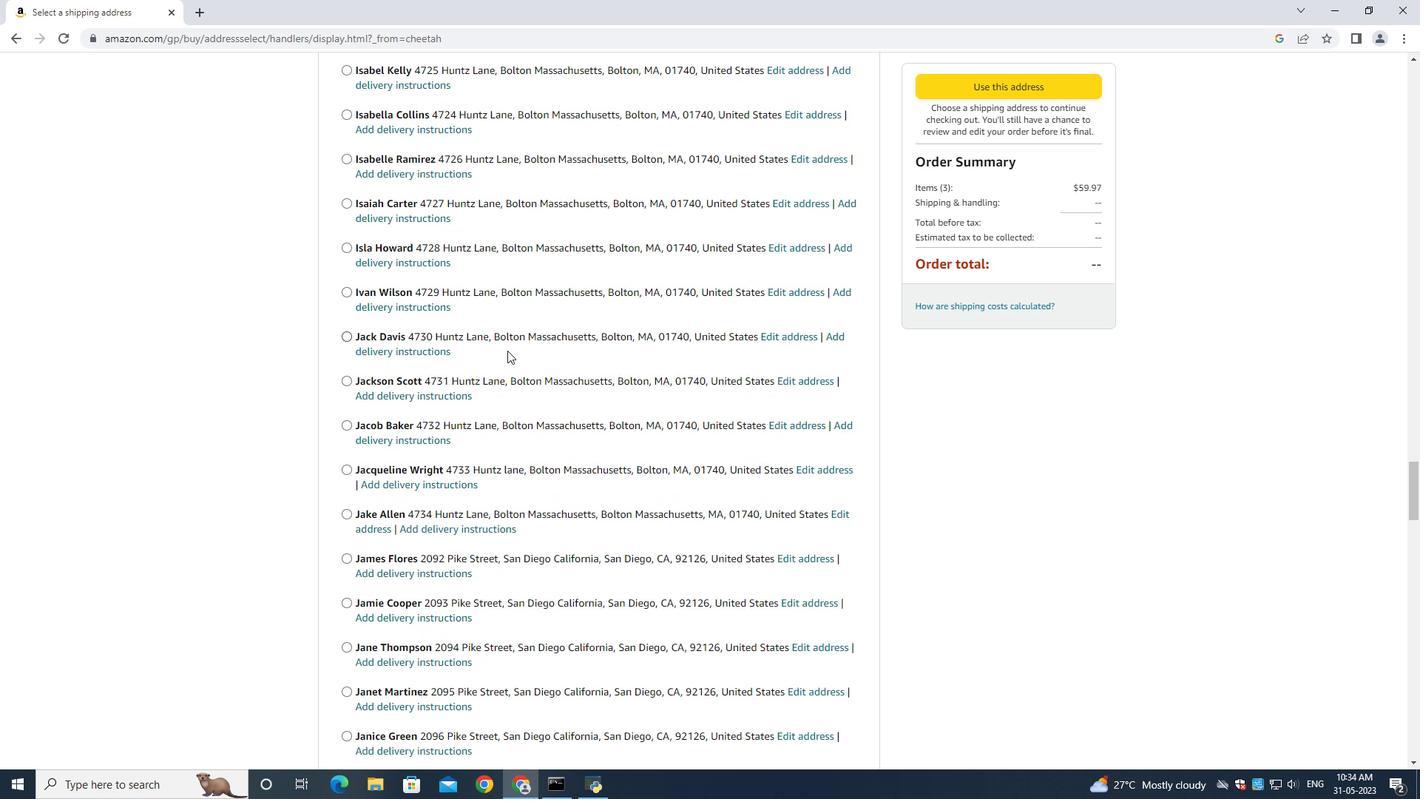 
Action: Mouse moved to (526, 349)
Screenshot: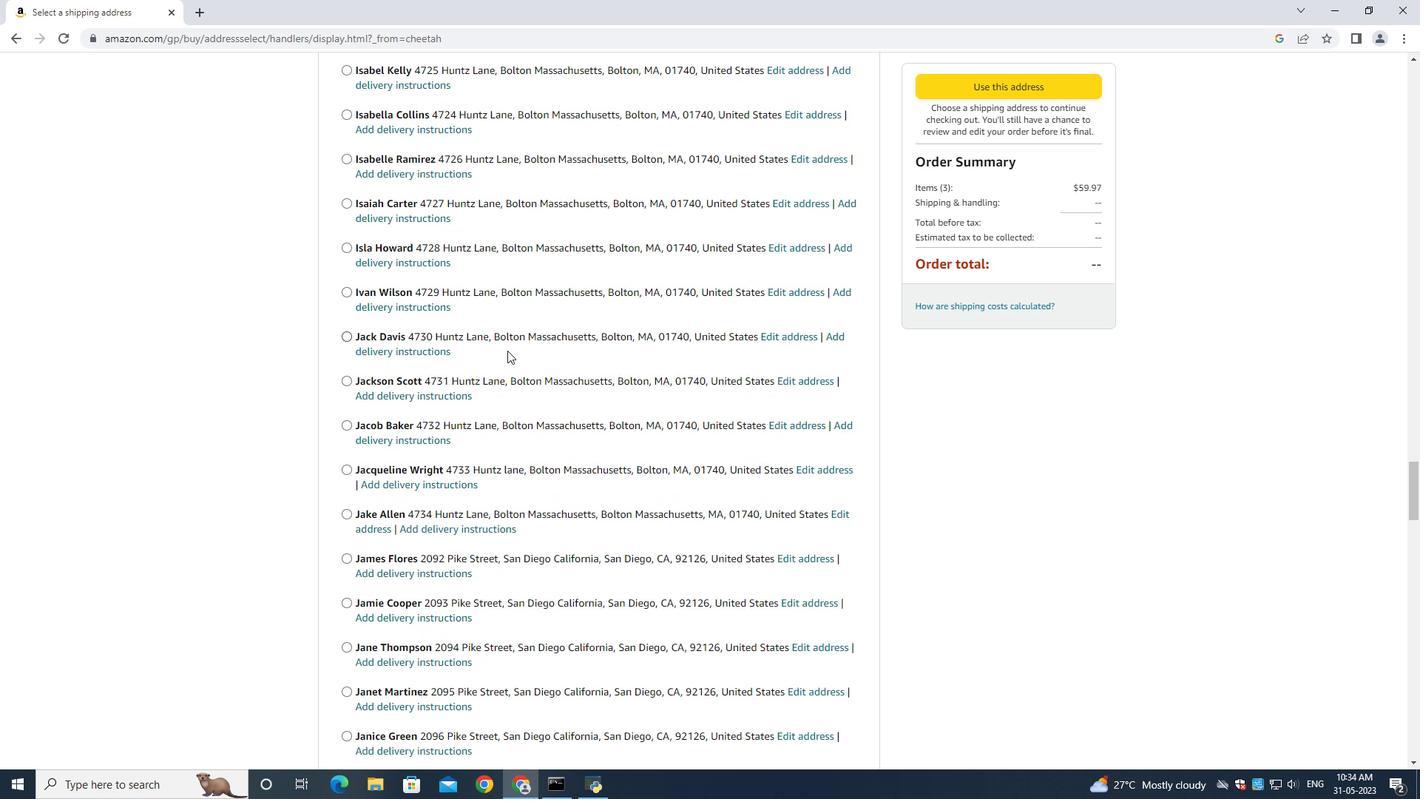 
Action: Mouse scrolled (526, 349) with delta (0, 0)
Screenshot: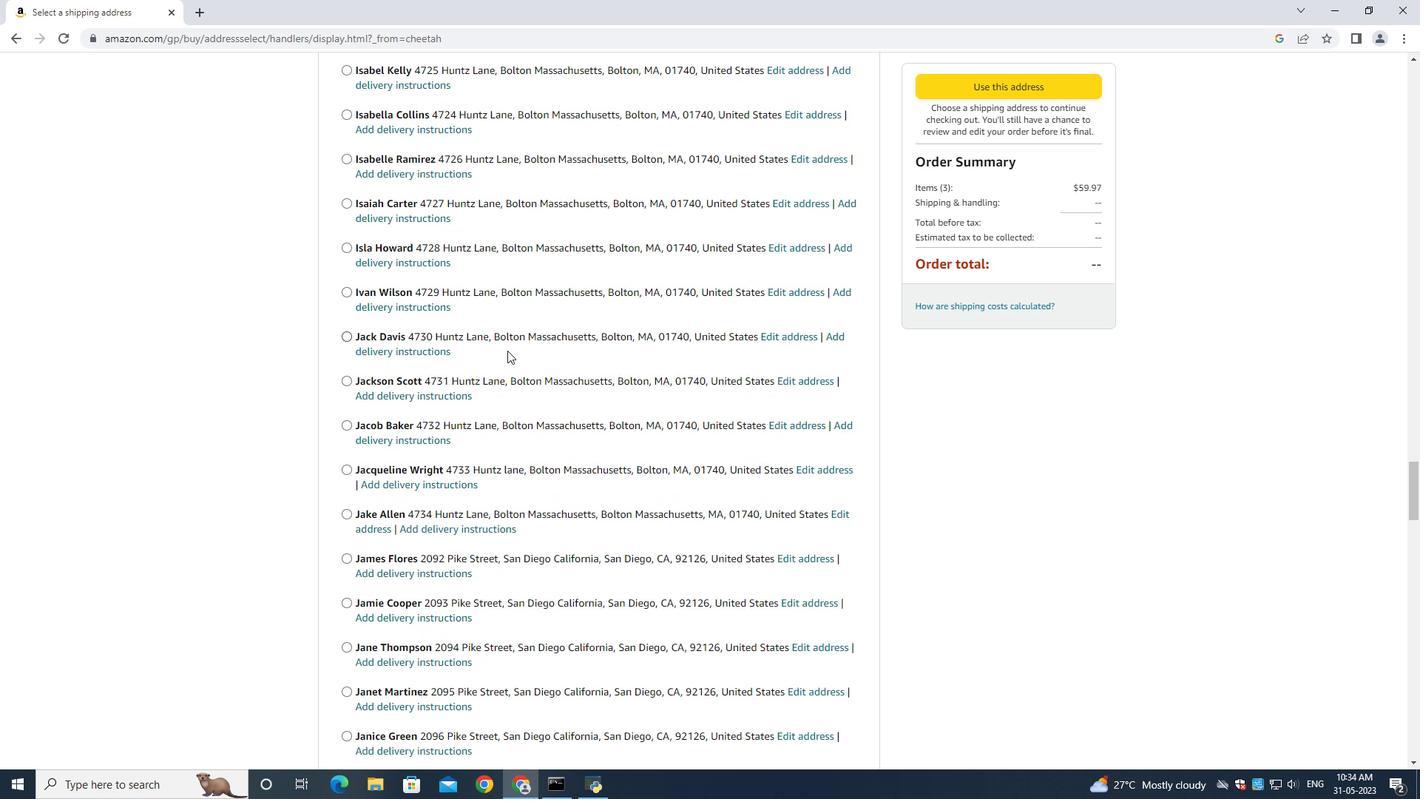 
Action: Mouse scrolled (526, 349) with delta (0, 0)
Screenshot: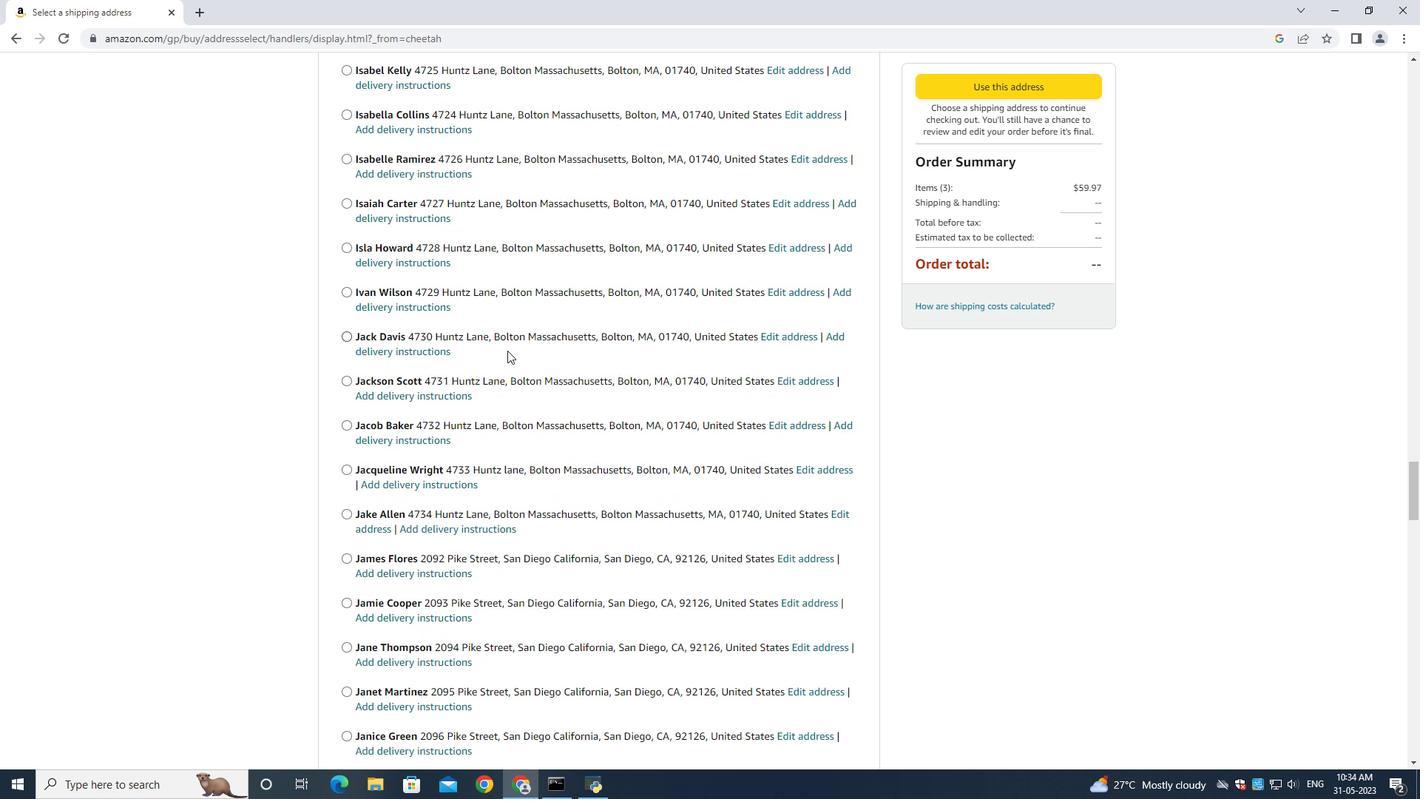
Action: Mouse scrolled (526, 349) with delta (0, 0)
Screenshot: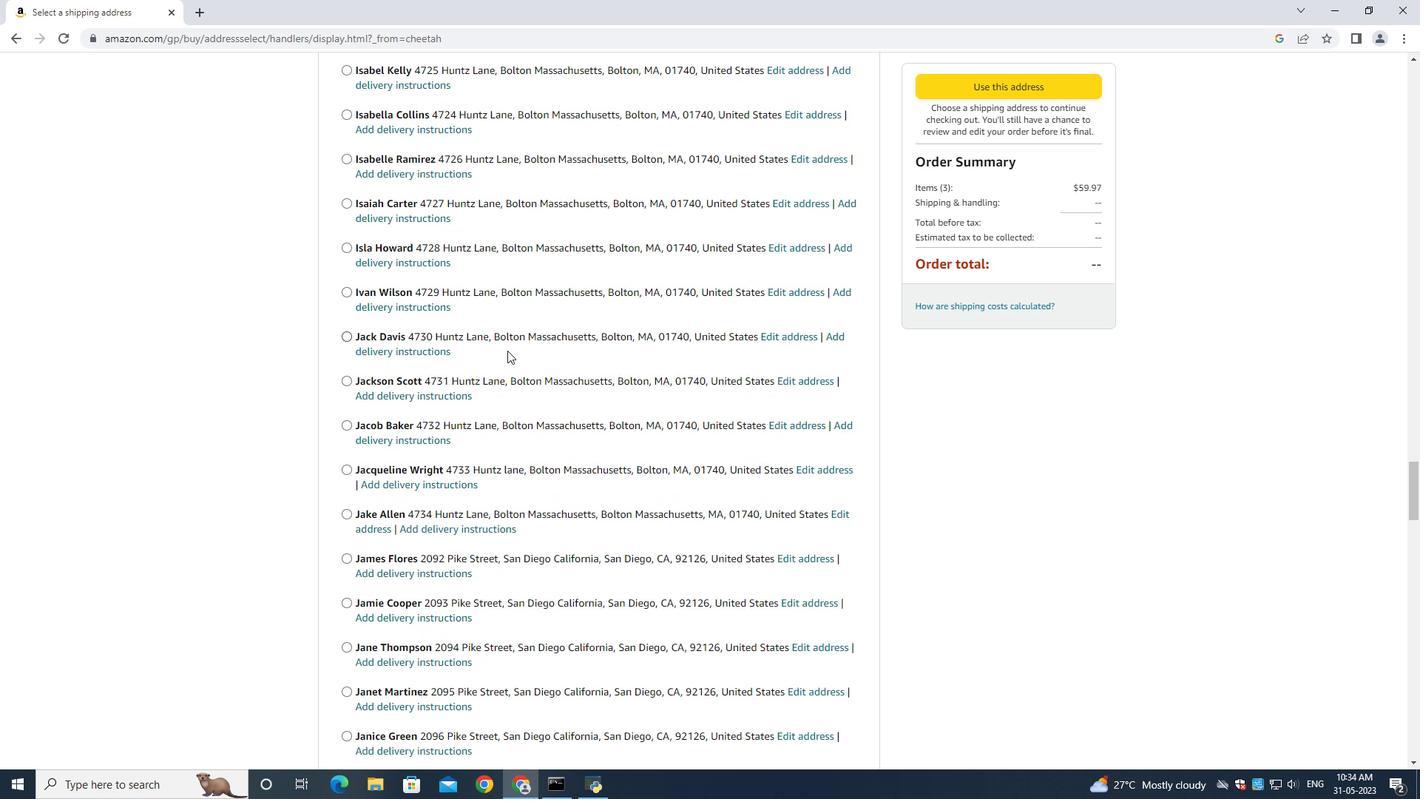 
Action: Mouse moved to (514, 356)
Screenshot: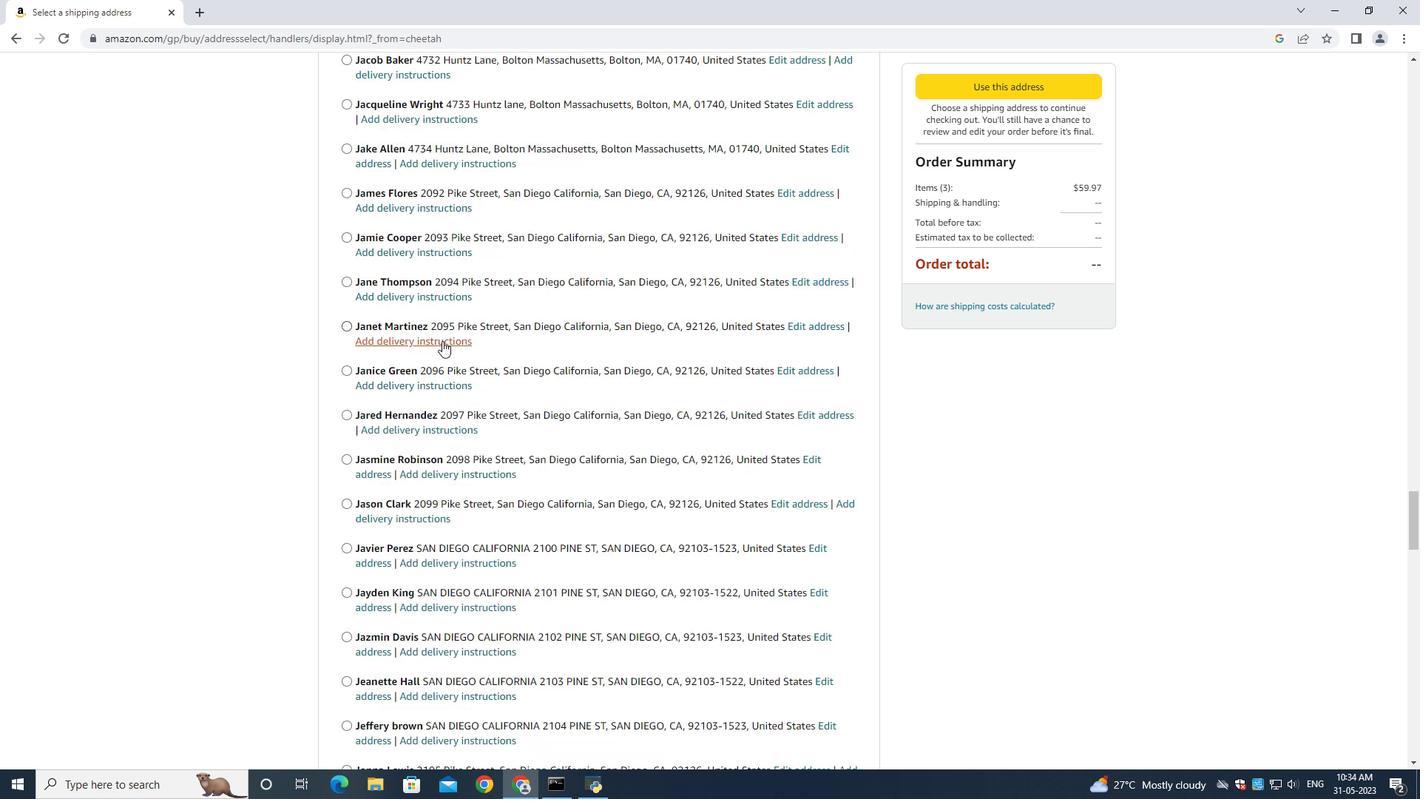 
Action: Mouse scrolled (510, 352) with delta (0, 0)
Screenshot: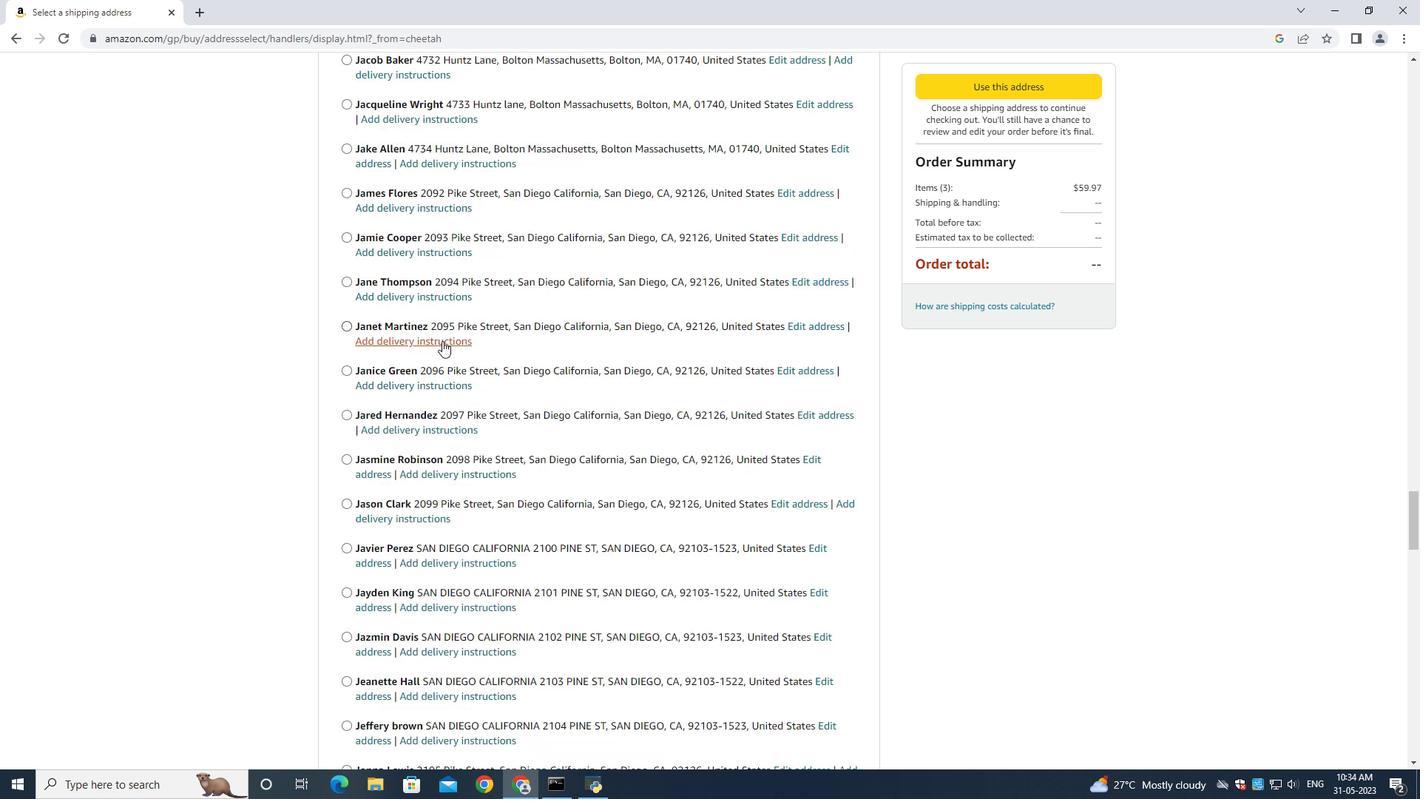 
Action: Mouse scrolled (513, 355) with delta (0, 0)
Screenshot: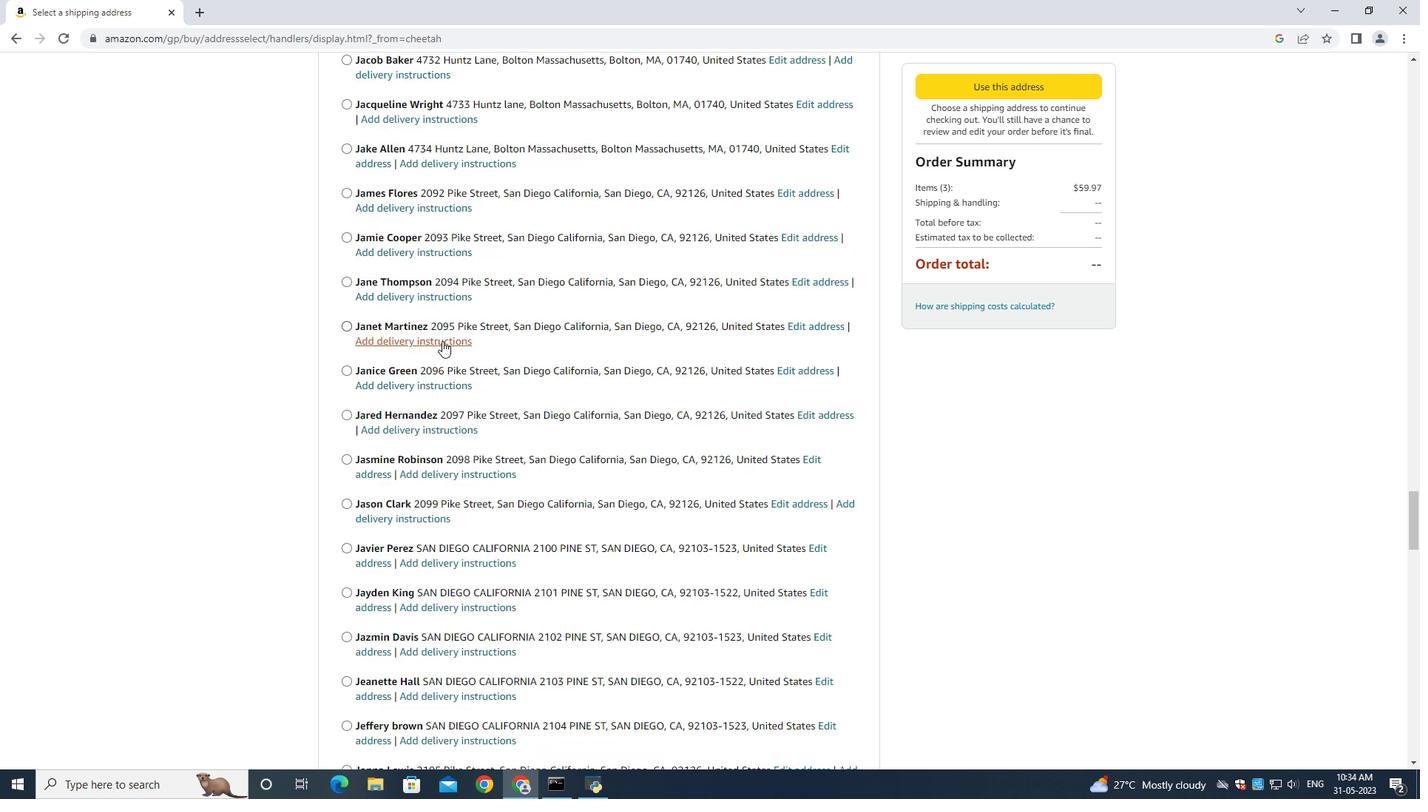
Action: Mouse scrolled (514, 355) with delta (0, 0)
Screenshot: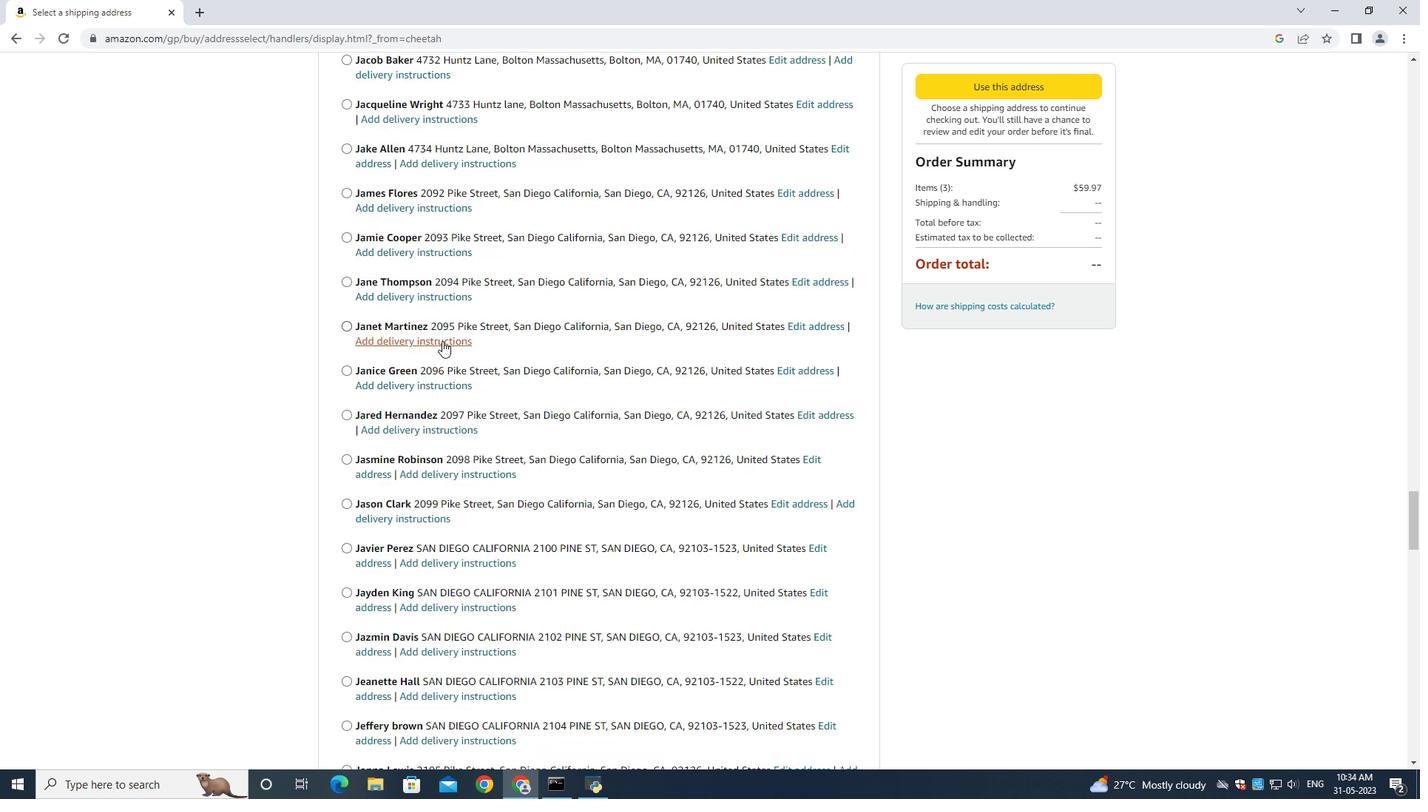 
Action: Mouse scrolled (514, 355) with delta (0, 0)
Screenshot: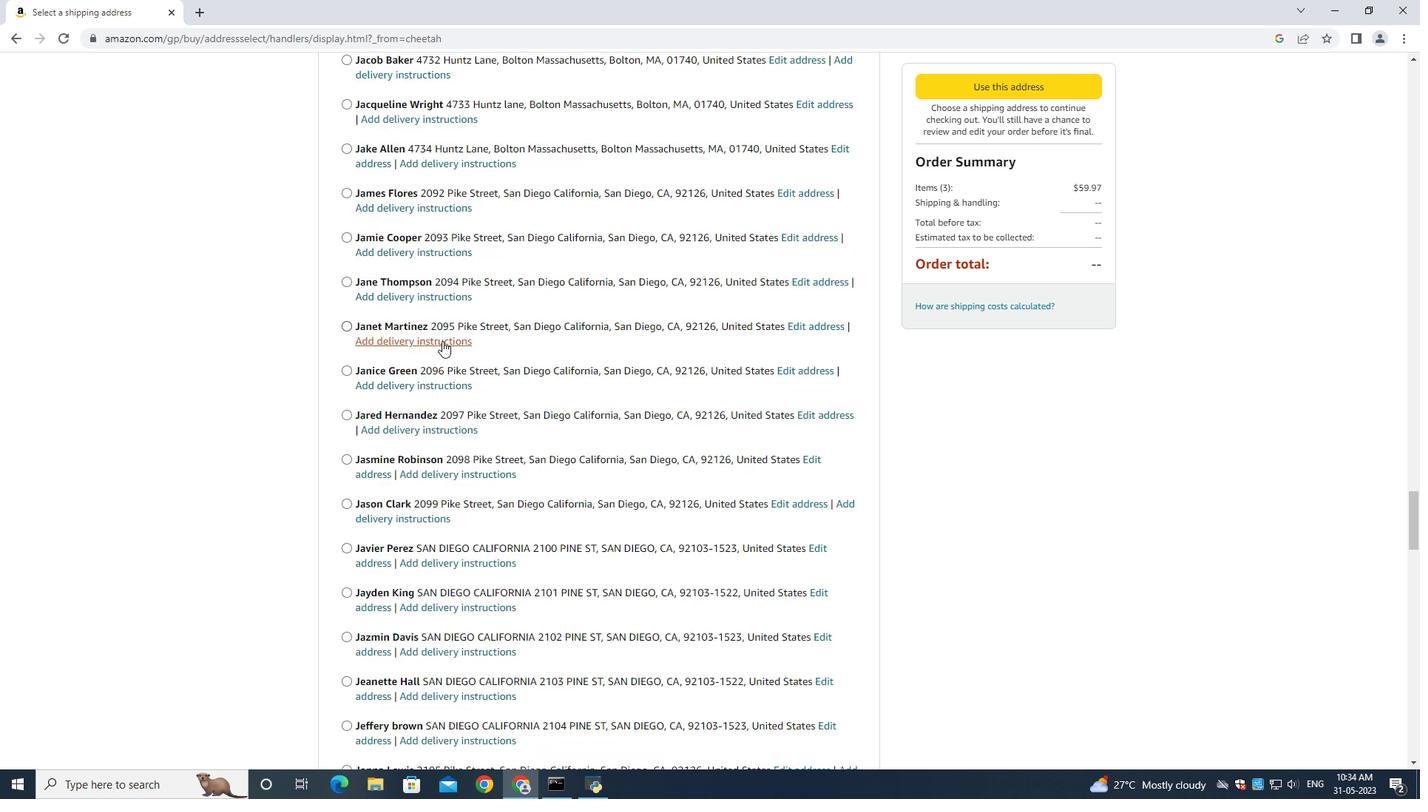 
Action: Mouse moved to (511, 355)
Screenshot: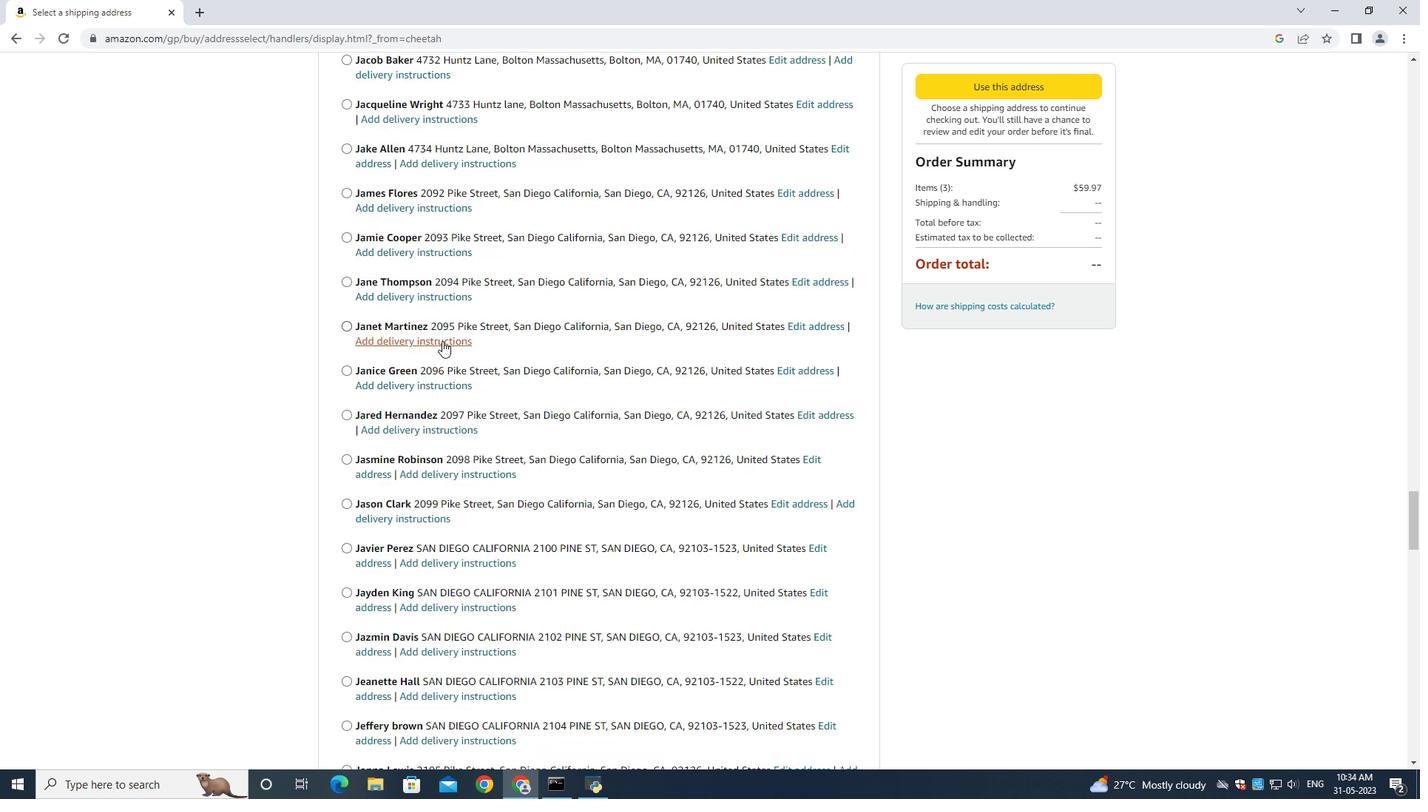 
Action: Mouse scrolled (514, 355) with delta (0, 0)
Screenshot: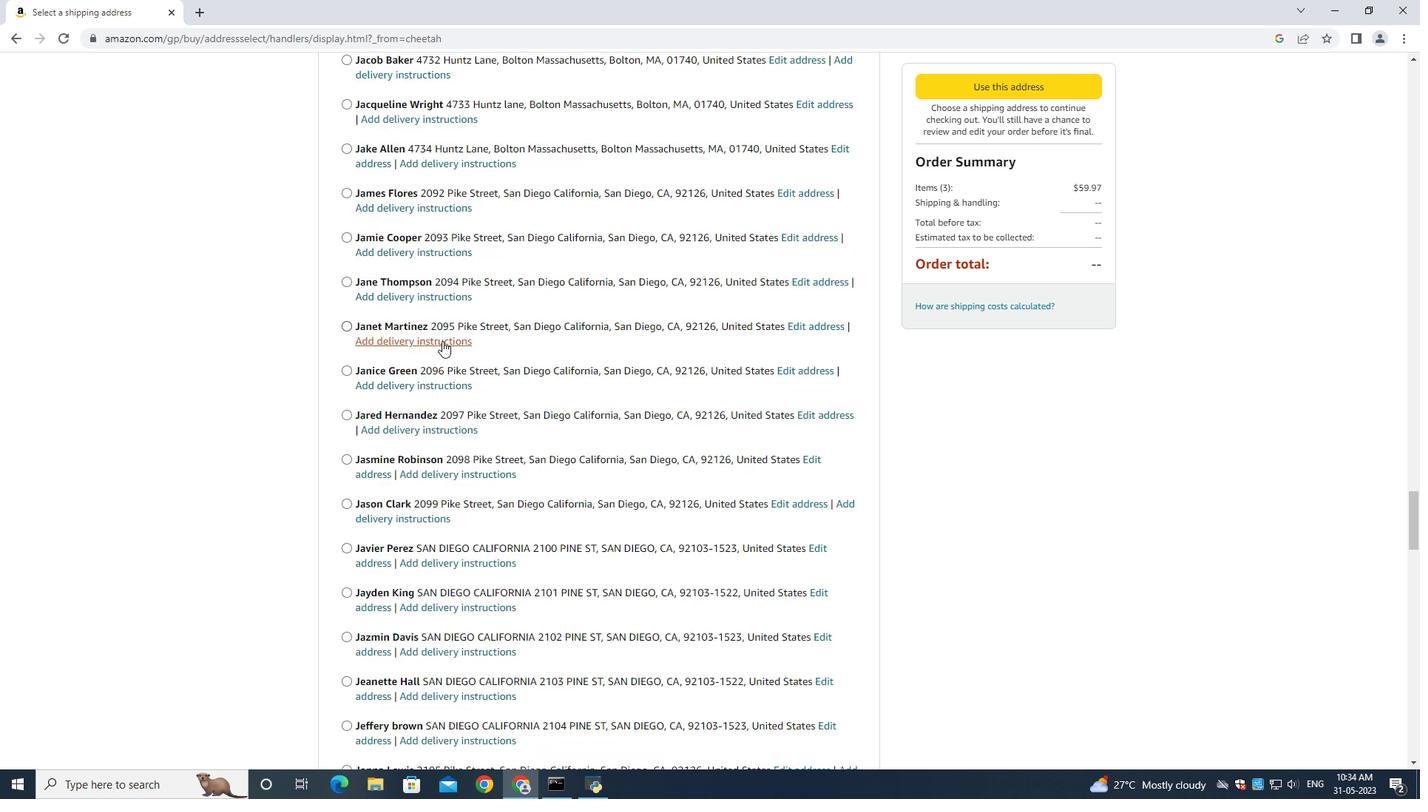 
Action: Mouse moved to (551, 362)
Screenshot: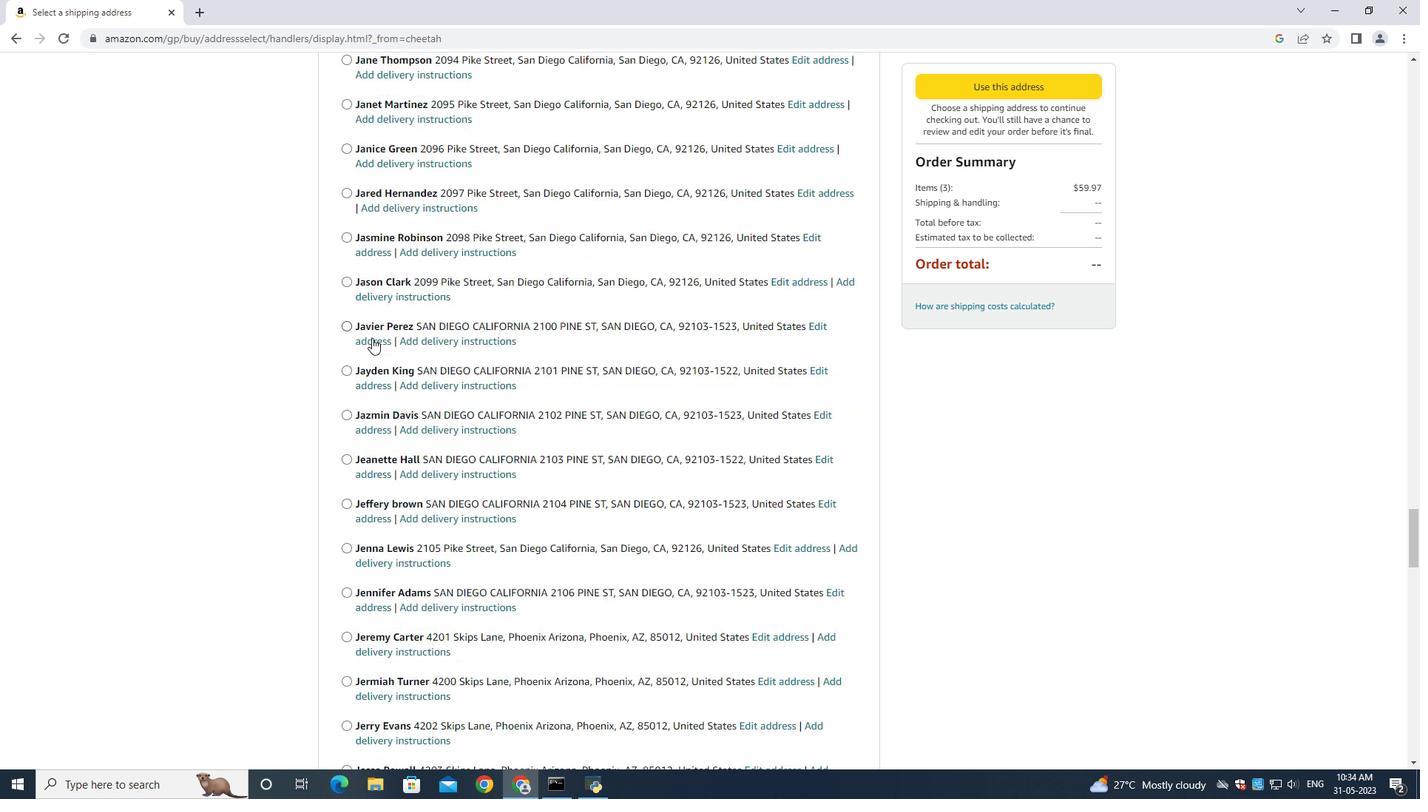 
Action: Mouse scrolled (551, 361) with delta (0, 0)
Screenshot: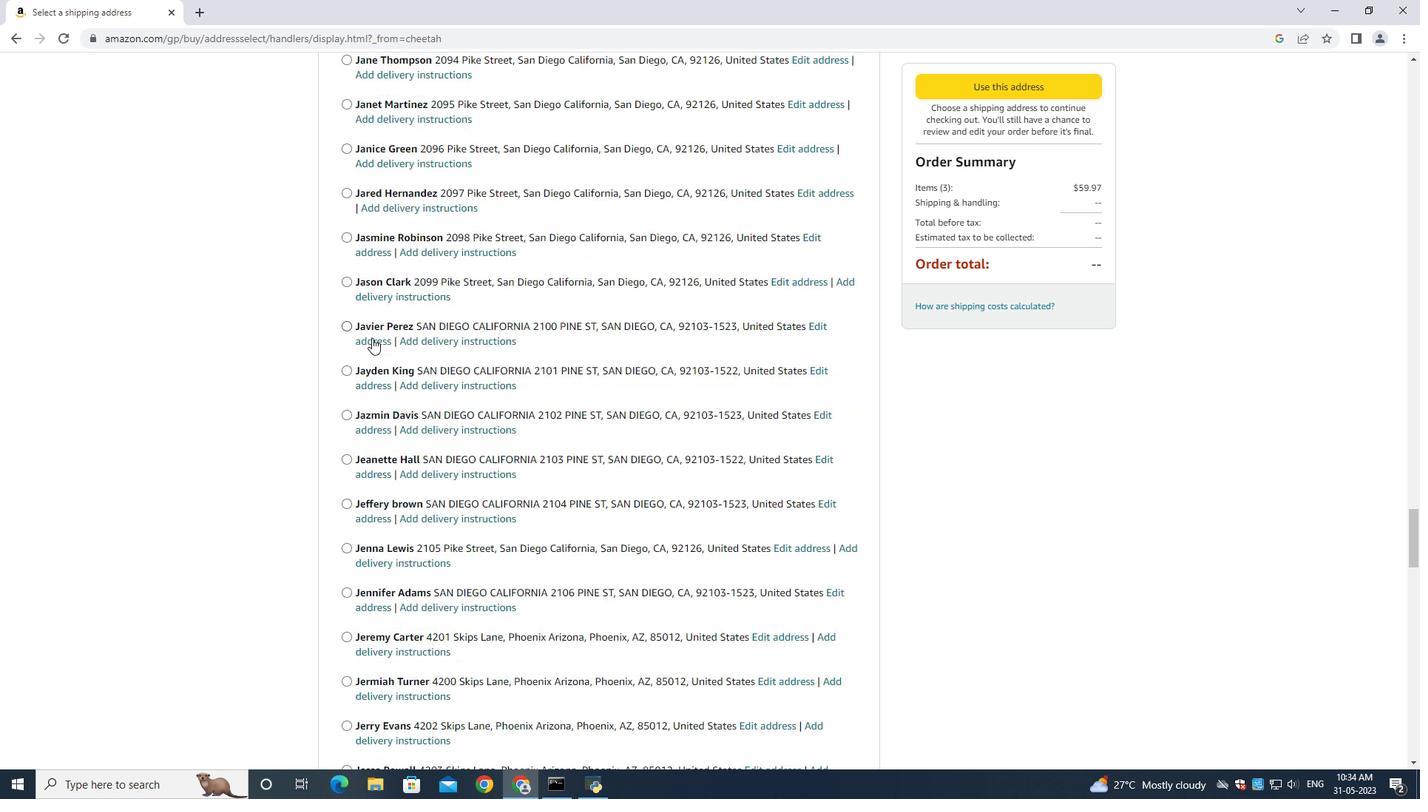 
Action: Mouse moved to (552, 362)
Screenshot: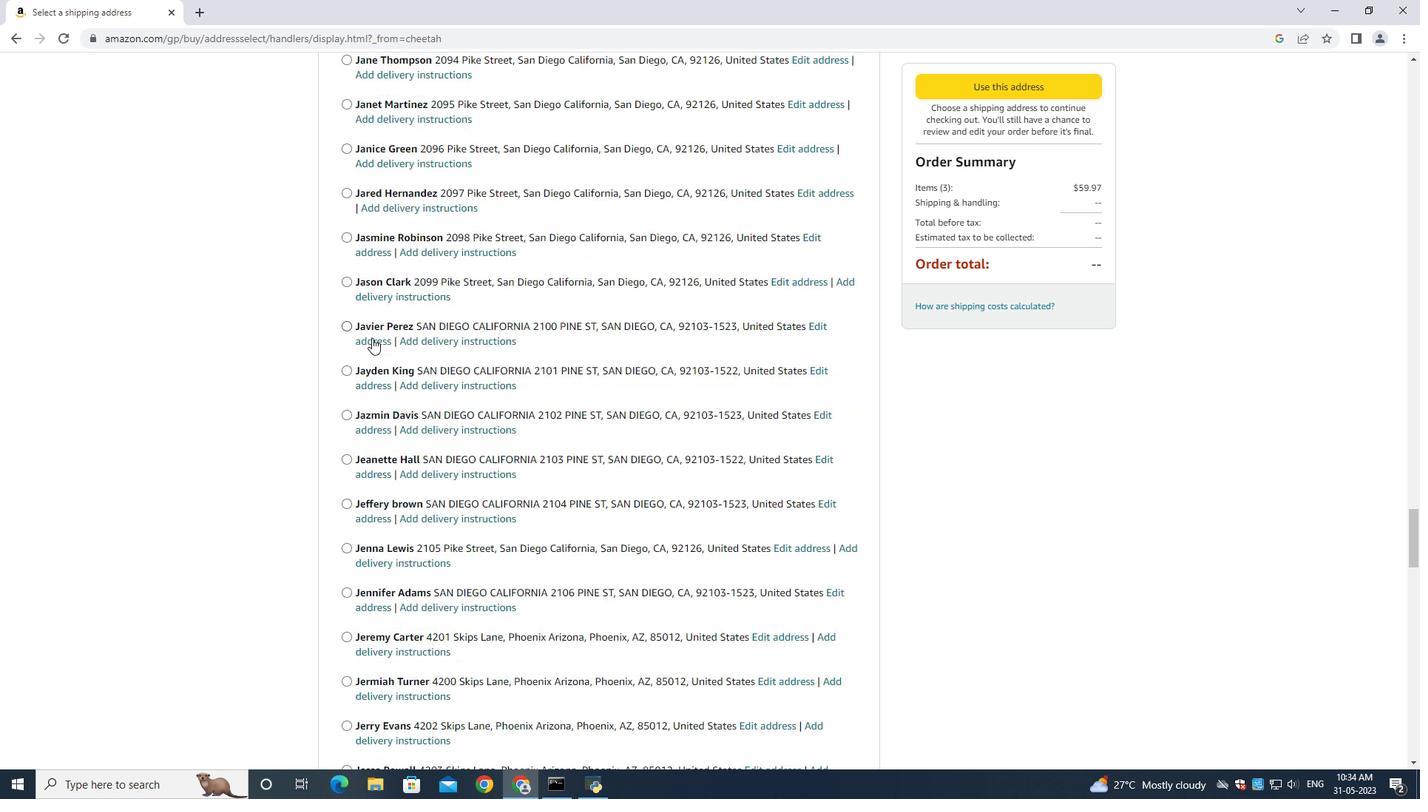 
Action: Mouse scrolled (552, 361) with delta (0, 0)
Screenshot: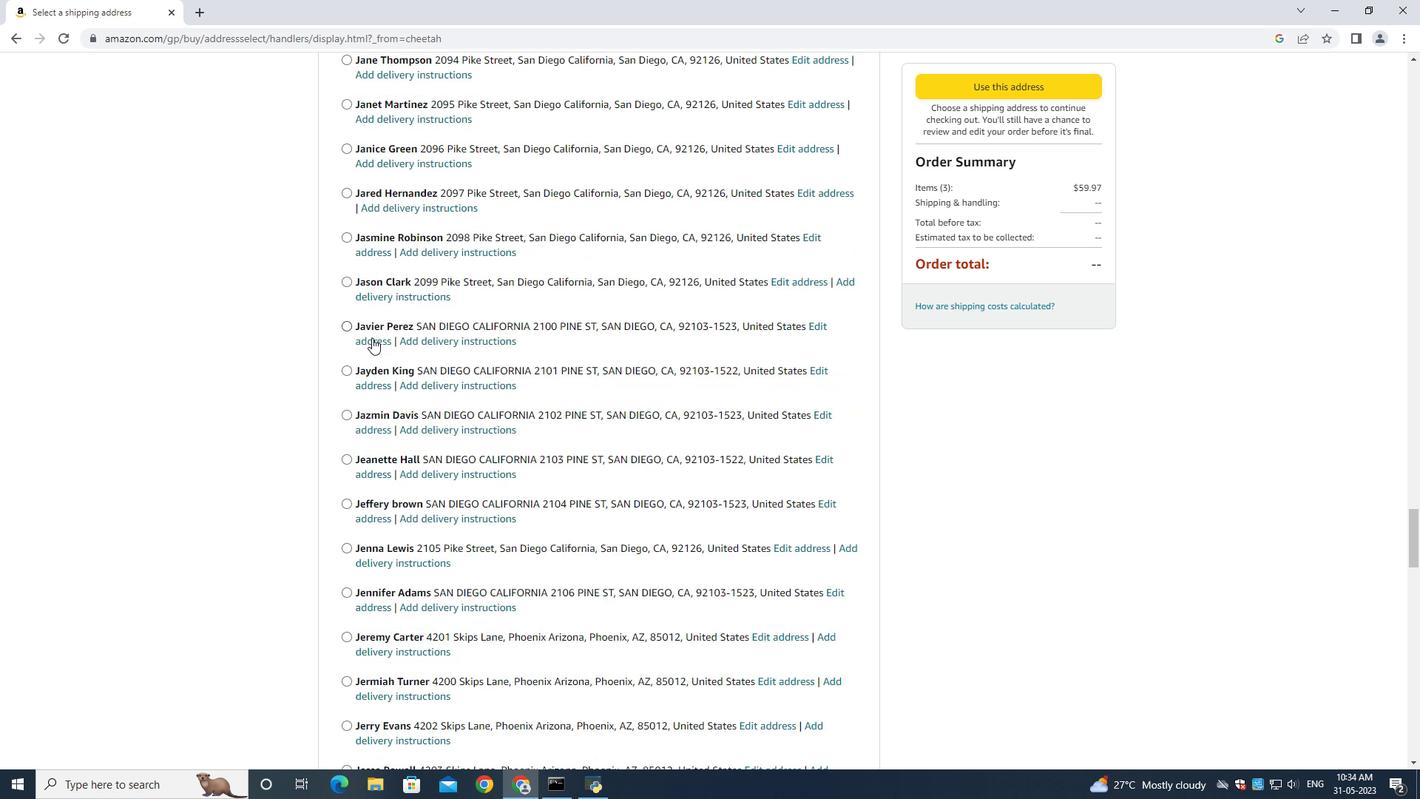 
Action: Mouse moved to (535, 363)
Screenshot: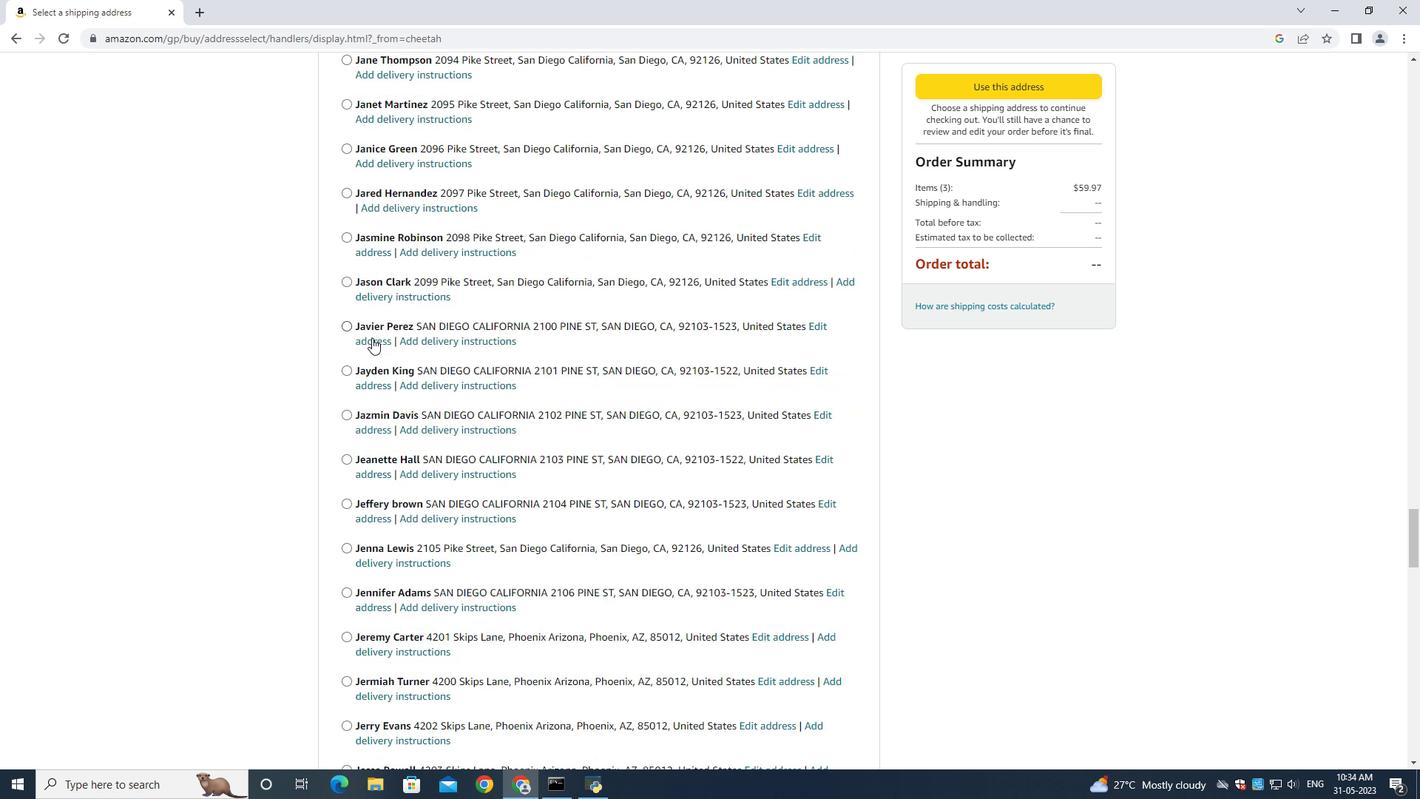
Action: Mouse scrolled (544, 362) with delta (0, 0)
Screenshot: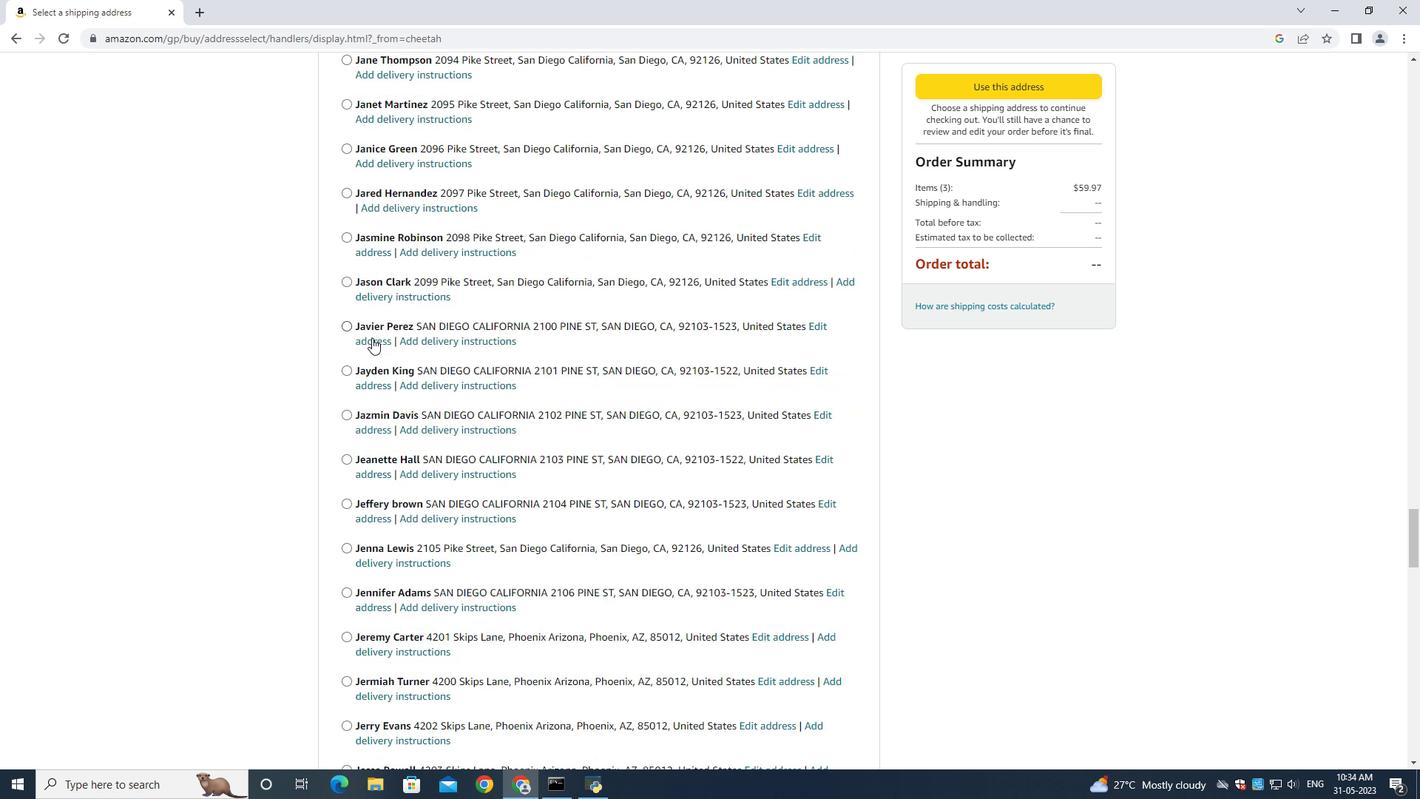 
Action: Mouse moved to (525, 352)
Screenshot: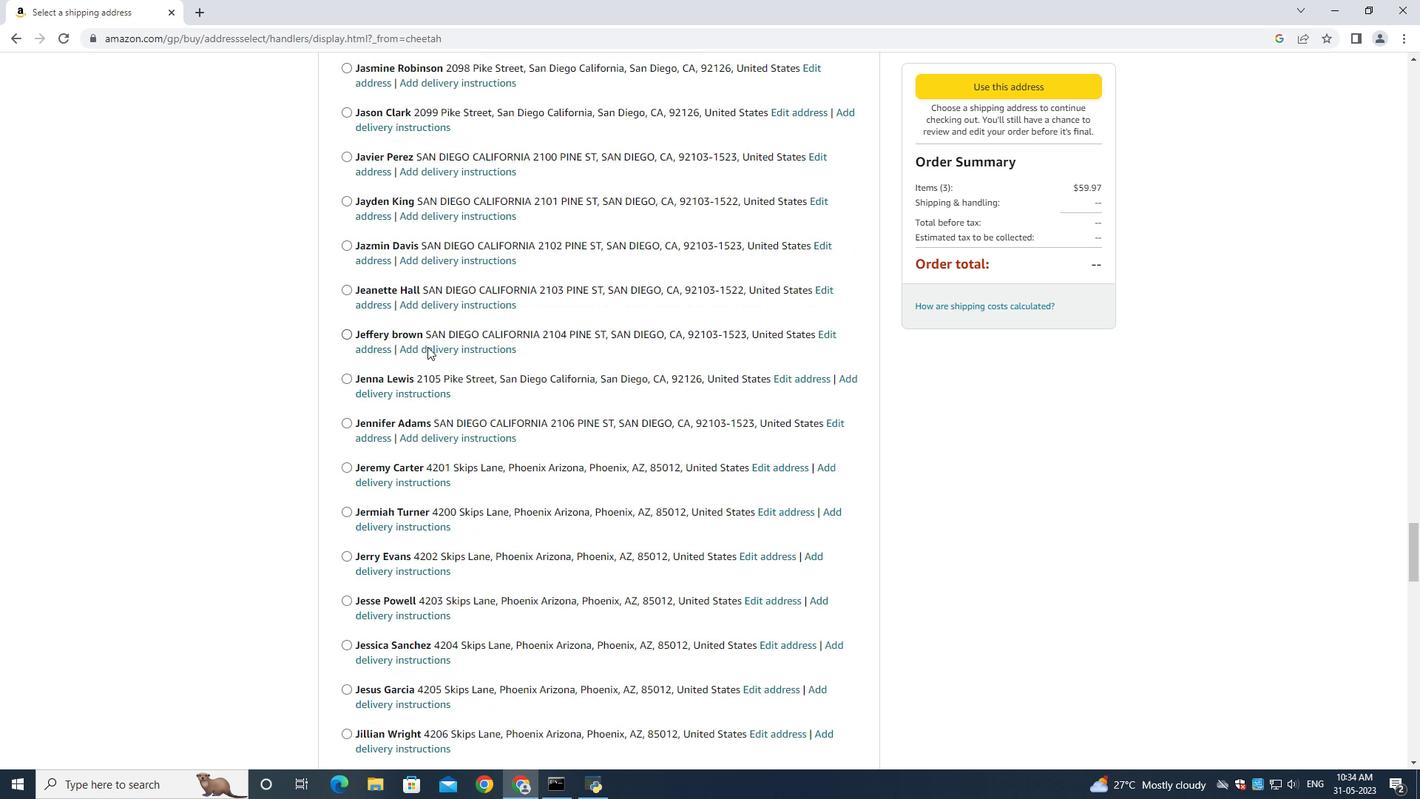 
Action: Mouse scrolled (525, 351) with delta (0, 0)
Screenshot: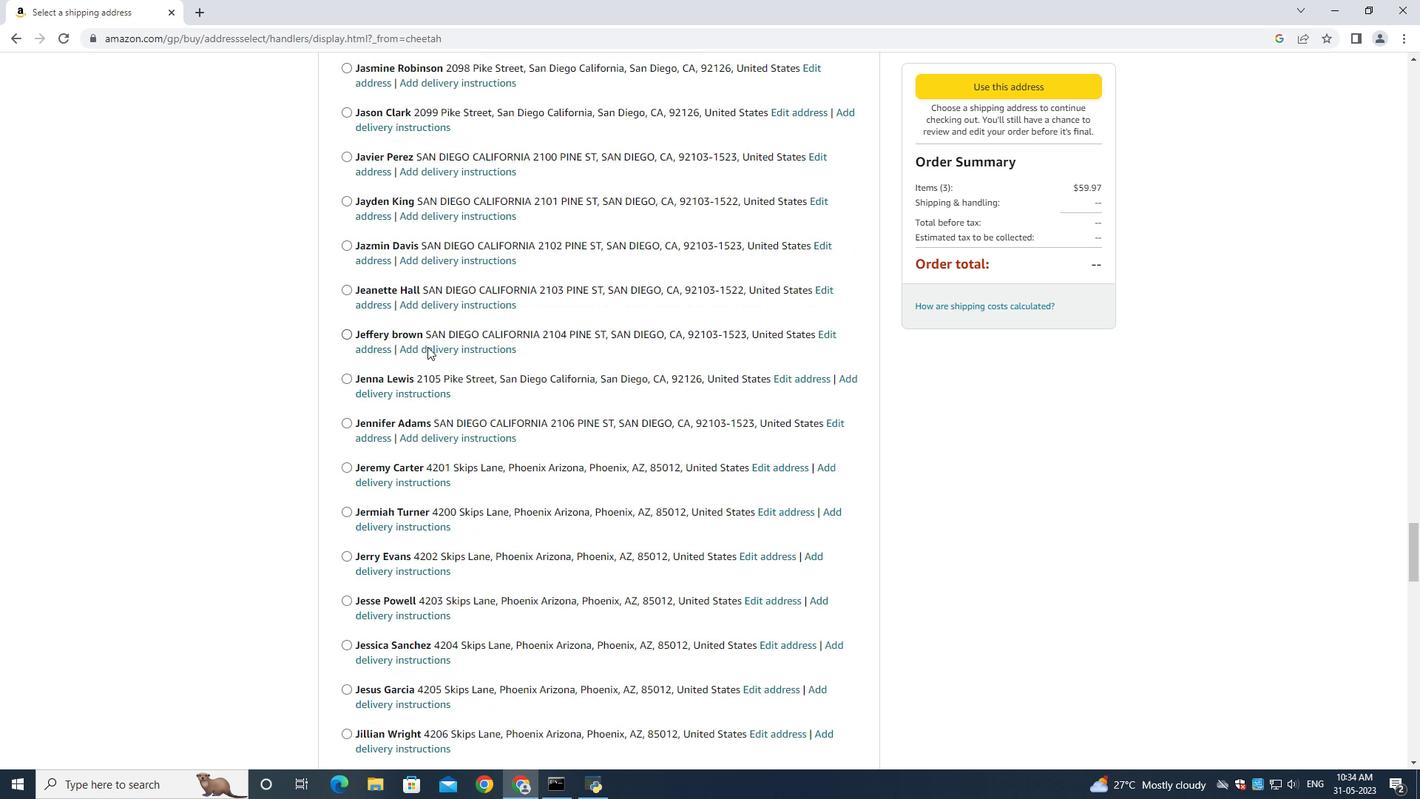 
Action: Mouse moved to (526, 354)
Screenshot: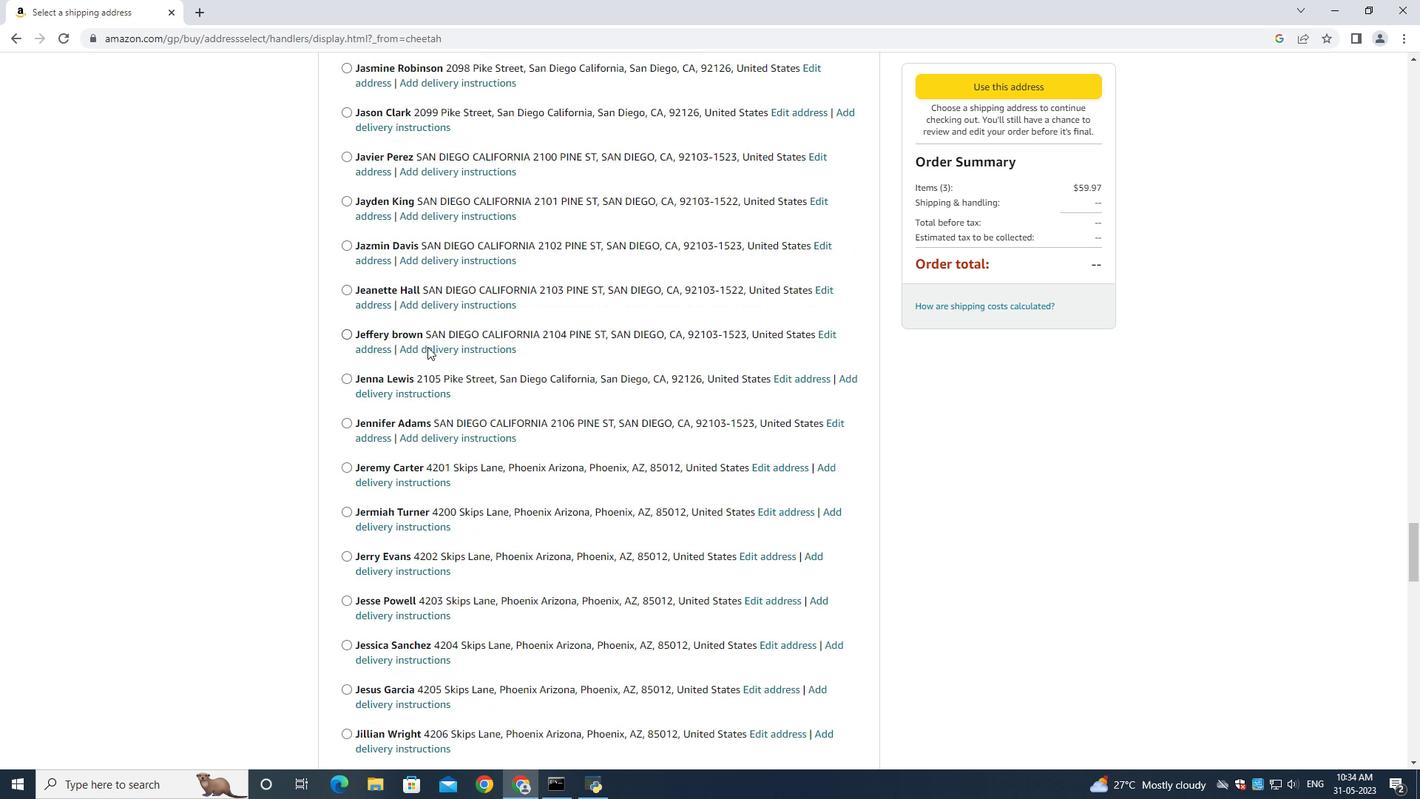 
Action: Mouse scrolled (526, 352) with delta (0, 0)
Screenshot: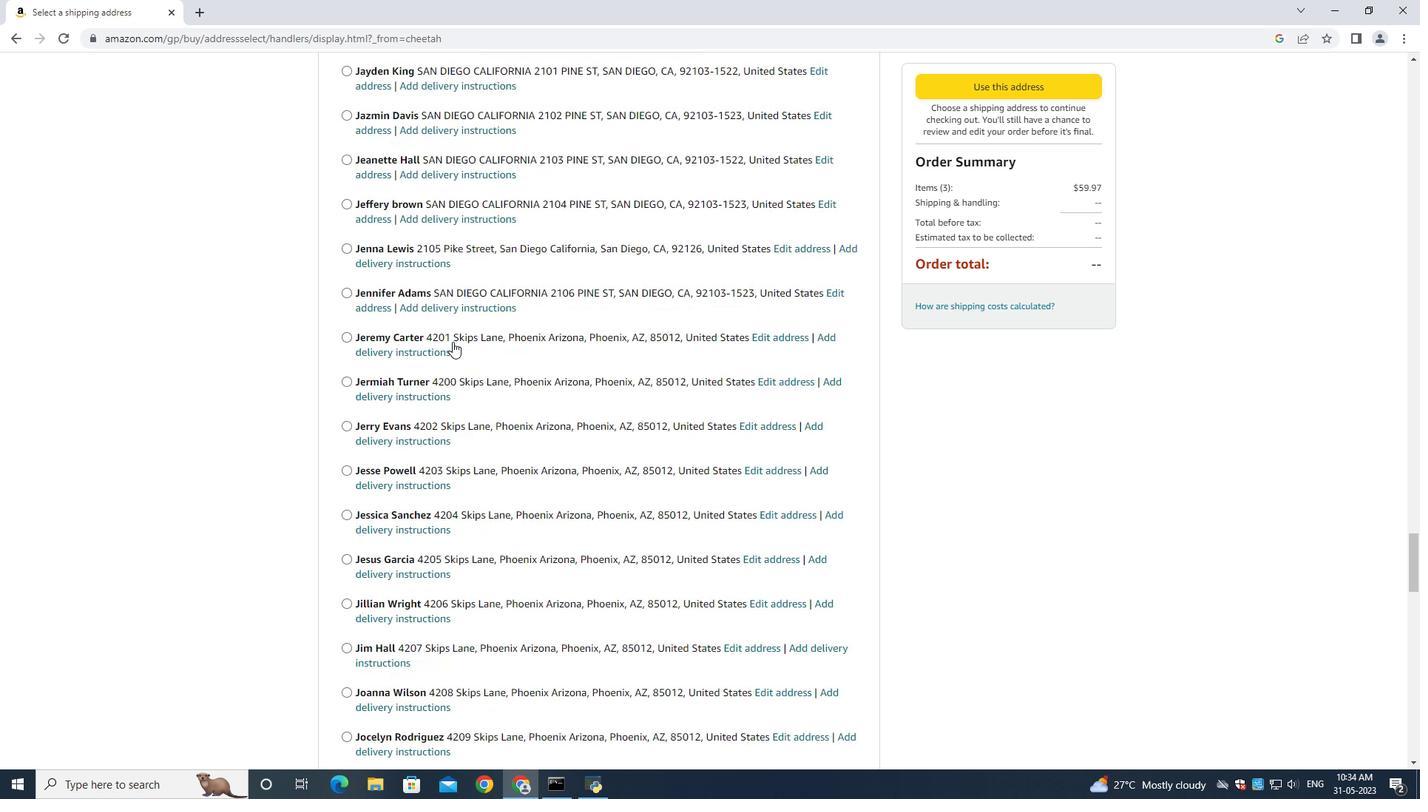 
Action: Mouse moved to (417, 346)
Screenshot: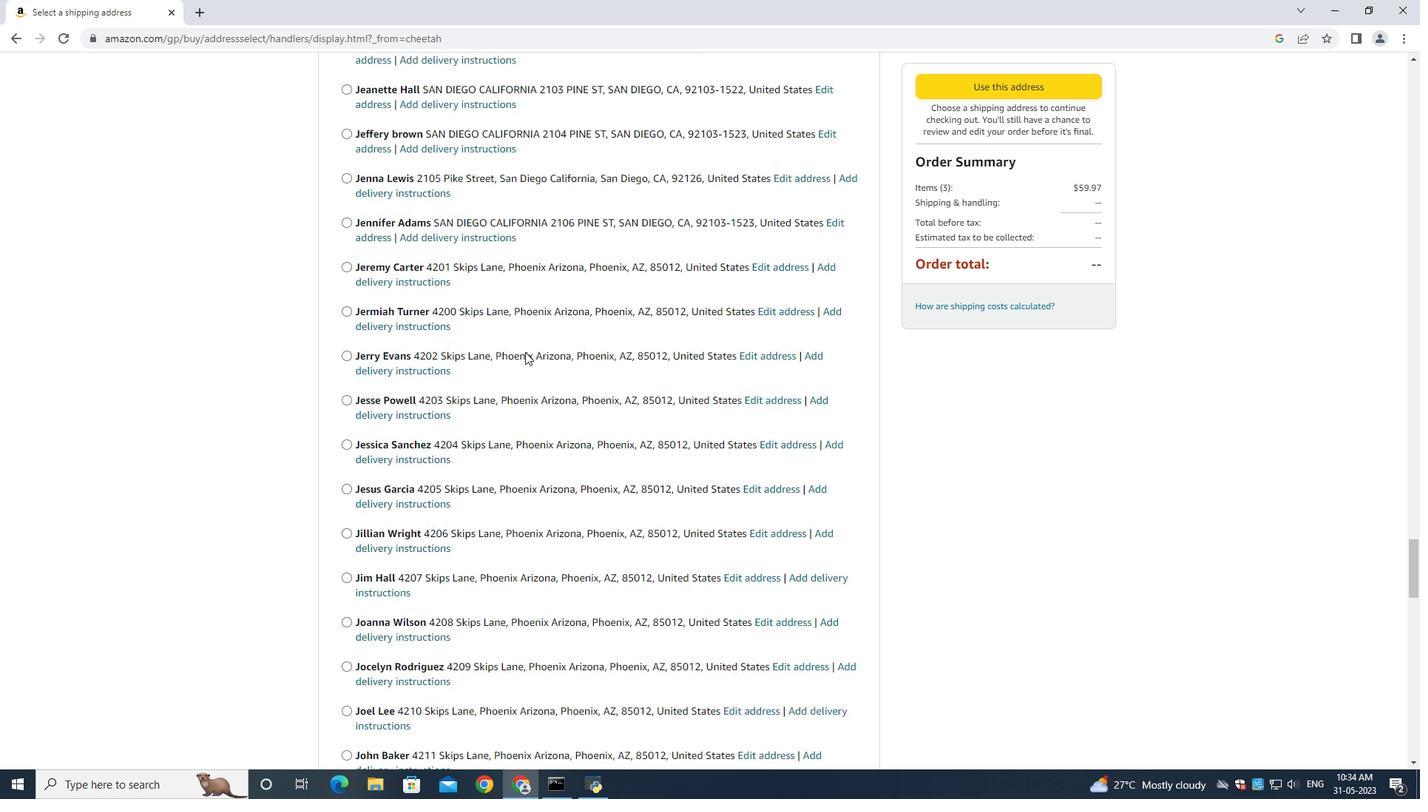 
Action: Mouse scrolled (524, 353) with delta (0, 0)
Screenshot: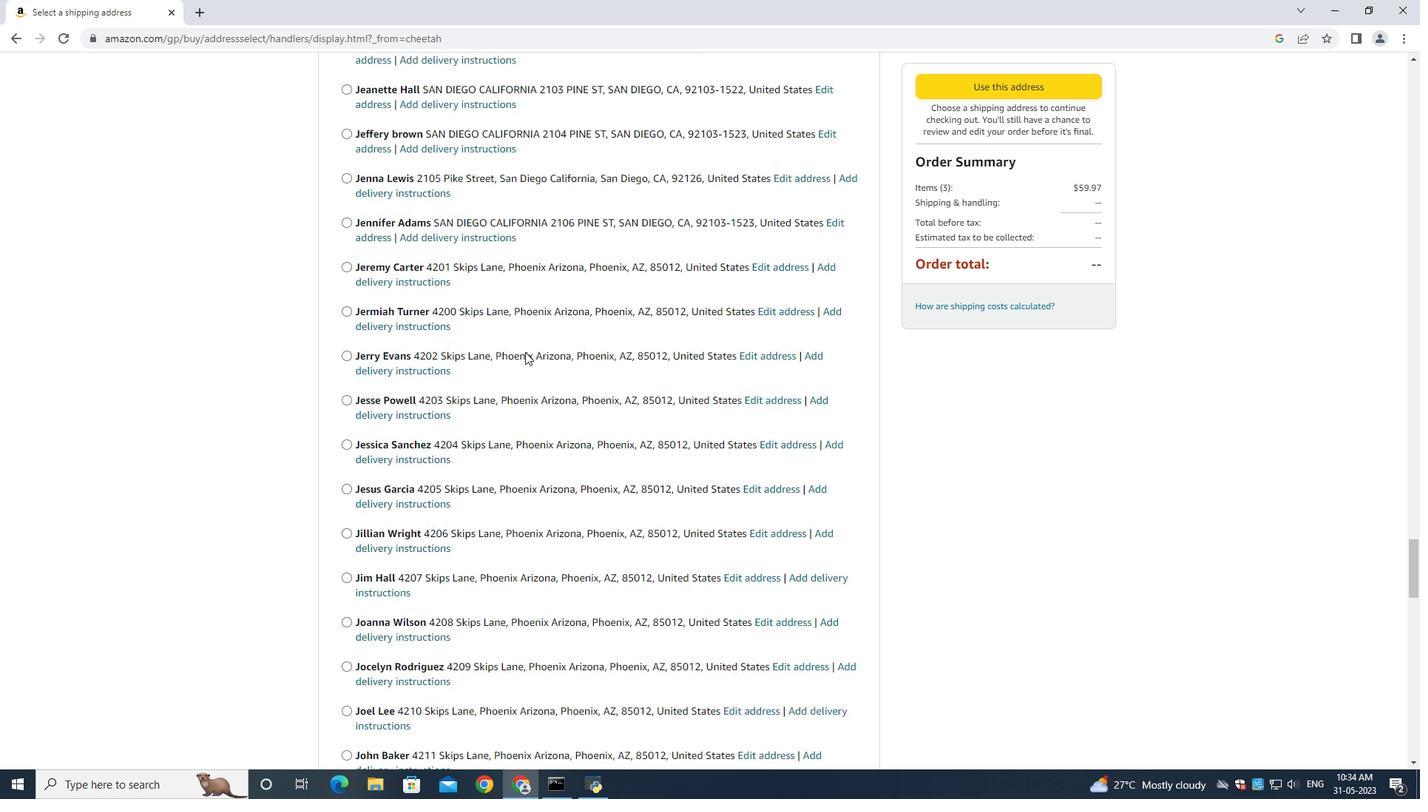 
Action: Mouse moved to (456, 369)
Screenshot: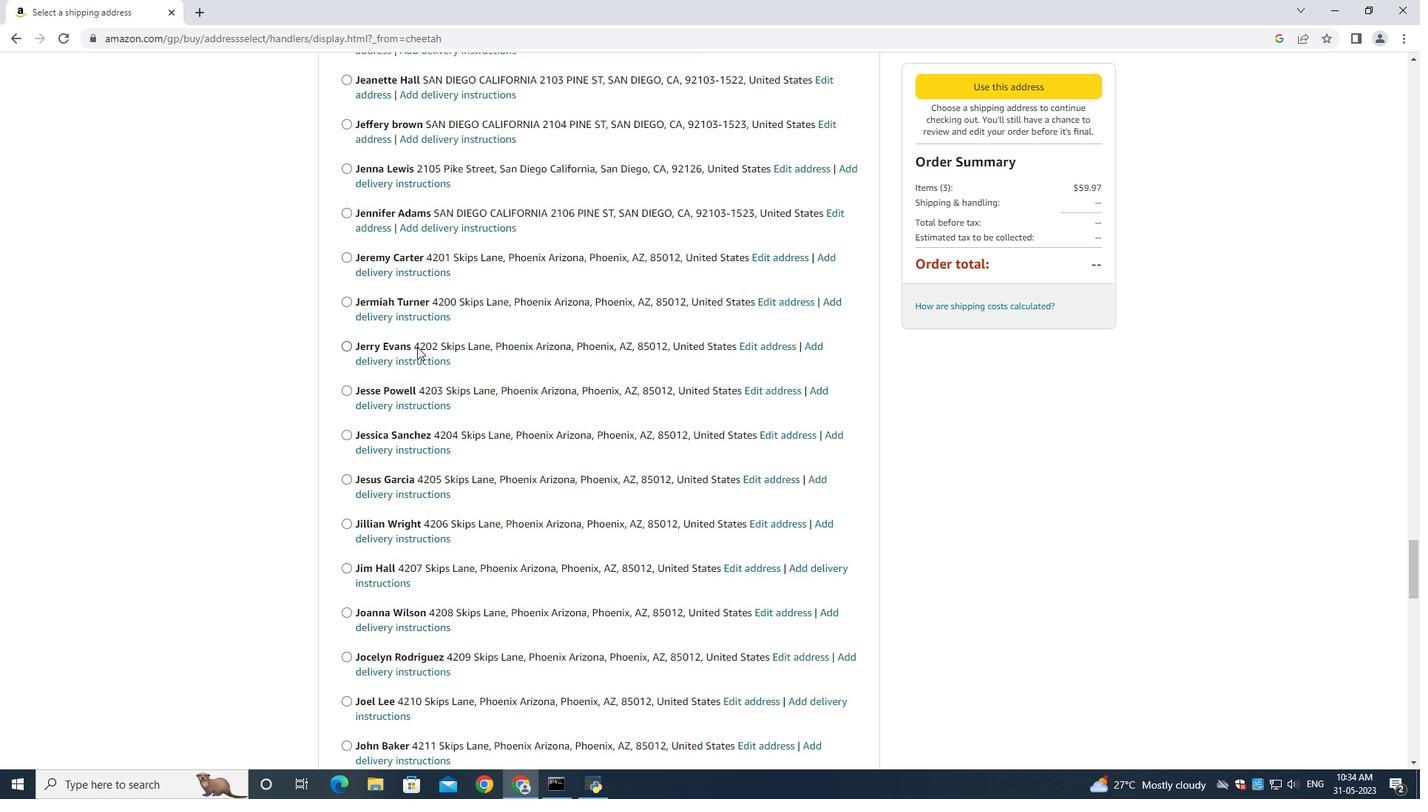 
Action: Mouse scrolled (456, 368) with delta (0, 0)
Screenshot: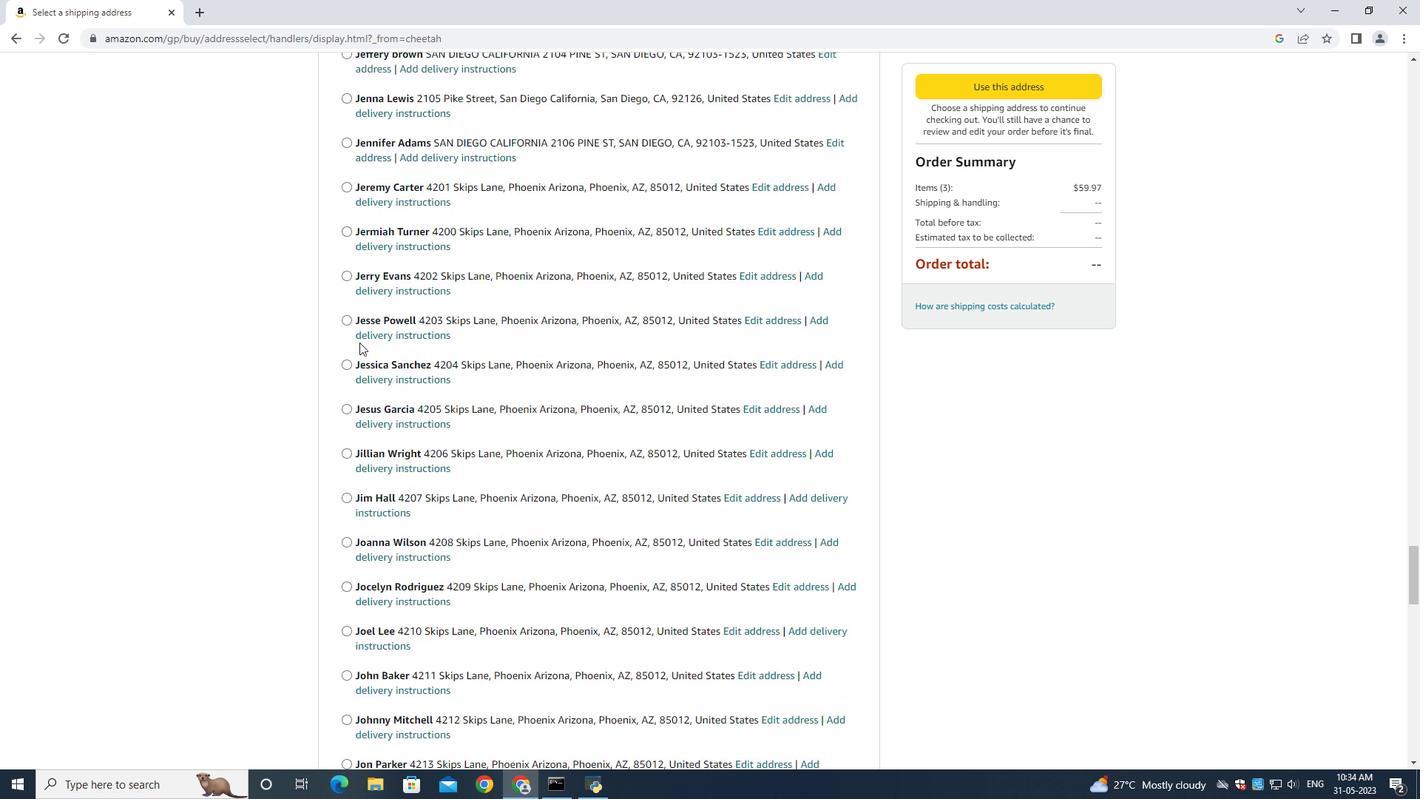 
Action: Mouse moved to (457, 372)
Screenshot: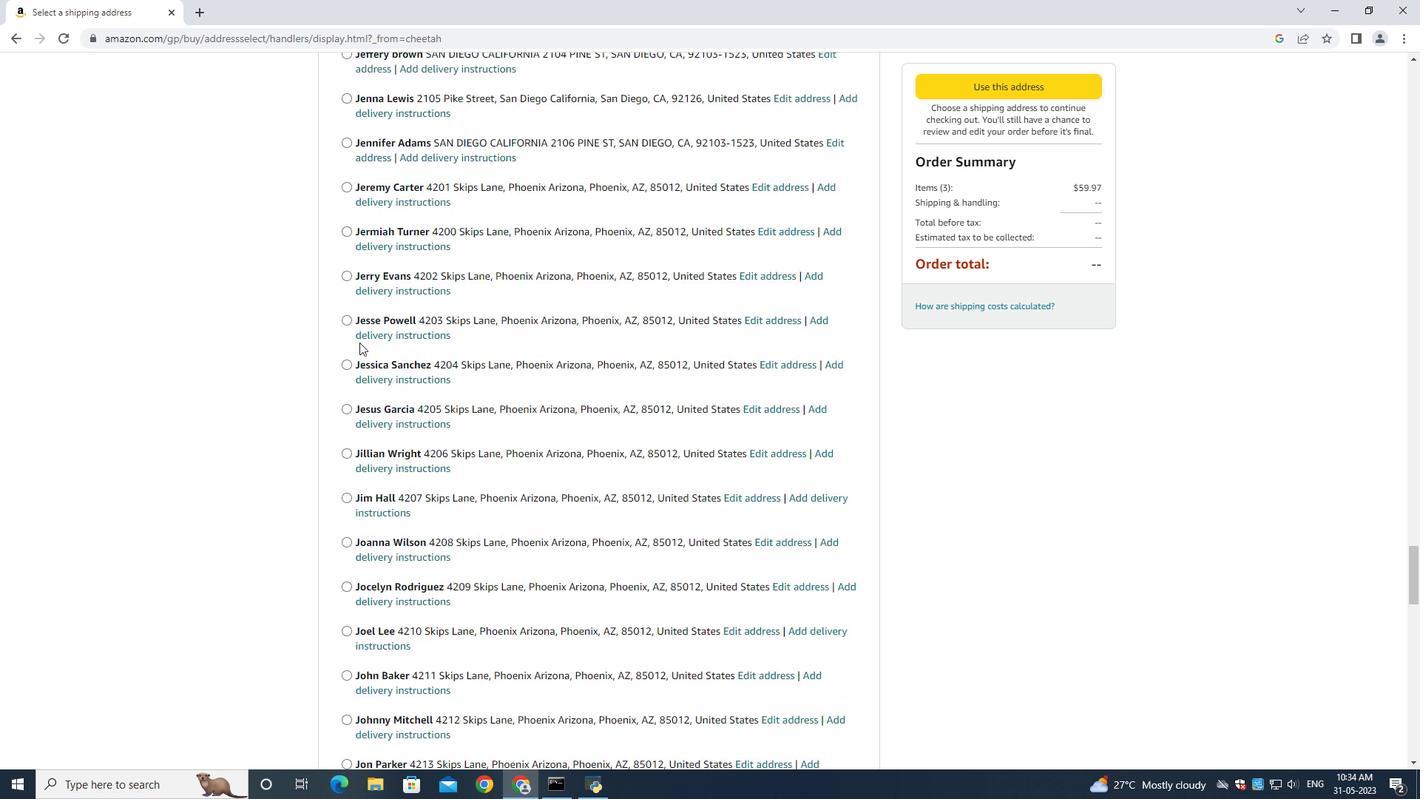 
Action: Mouse scrolled (457, 371) with delta (0, 0)
Screenshot: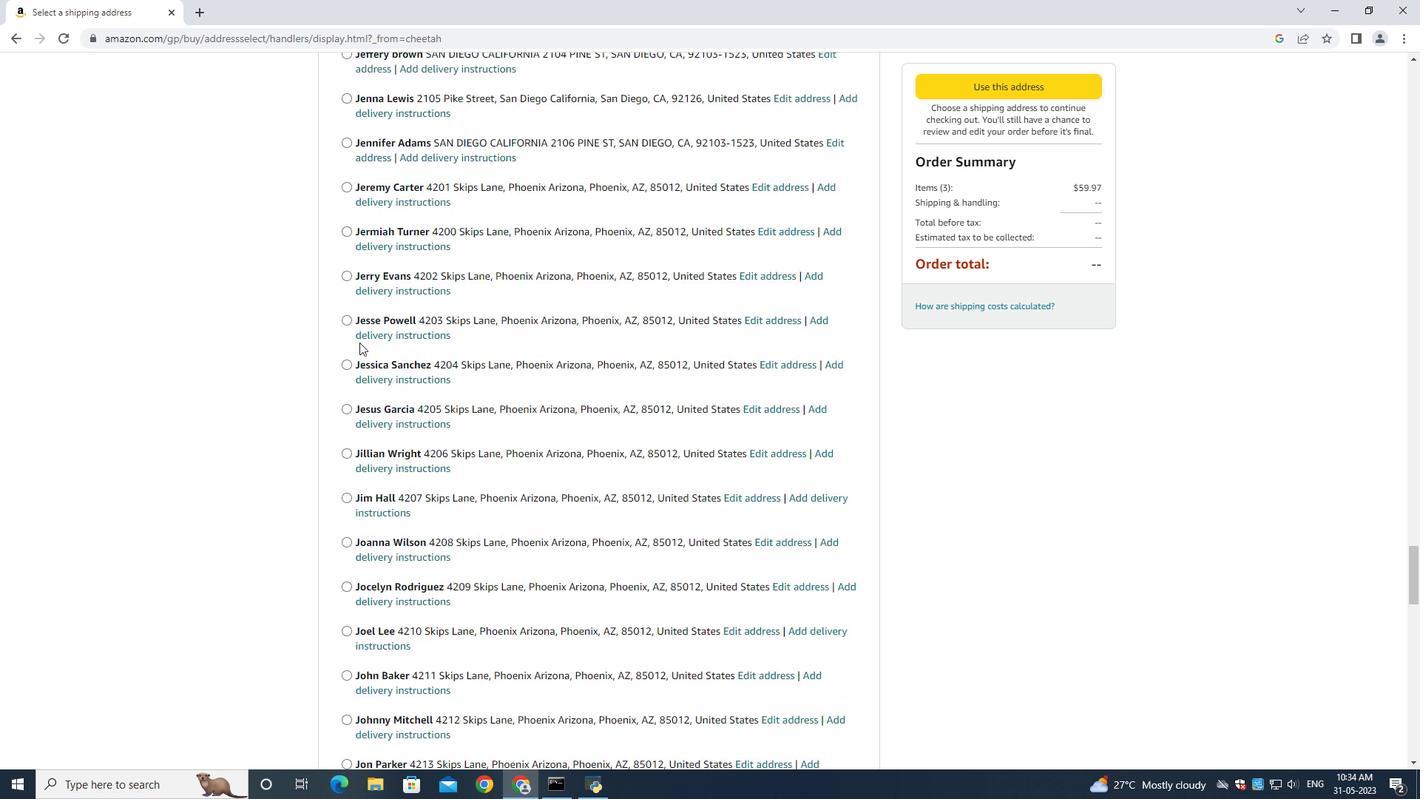 
Action: Mouse moved to (457, 372)
Screenshot: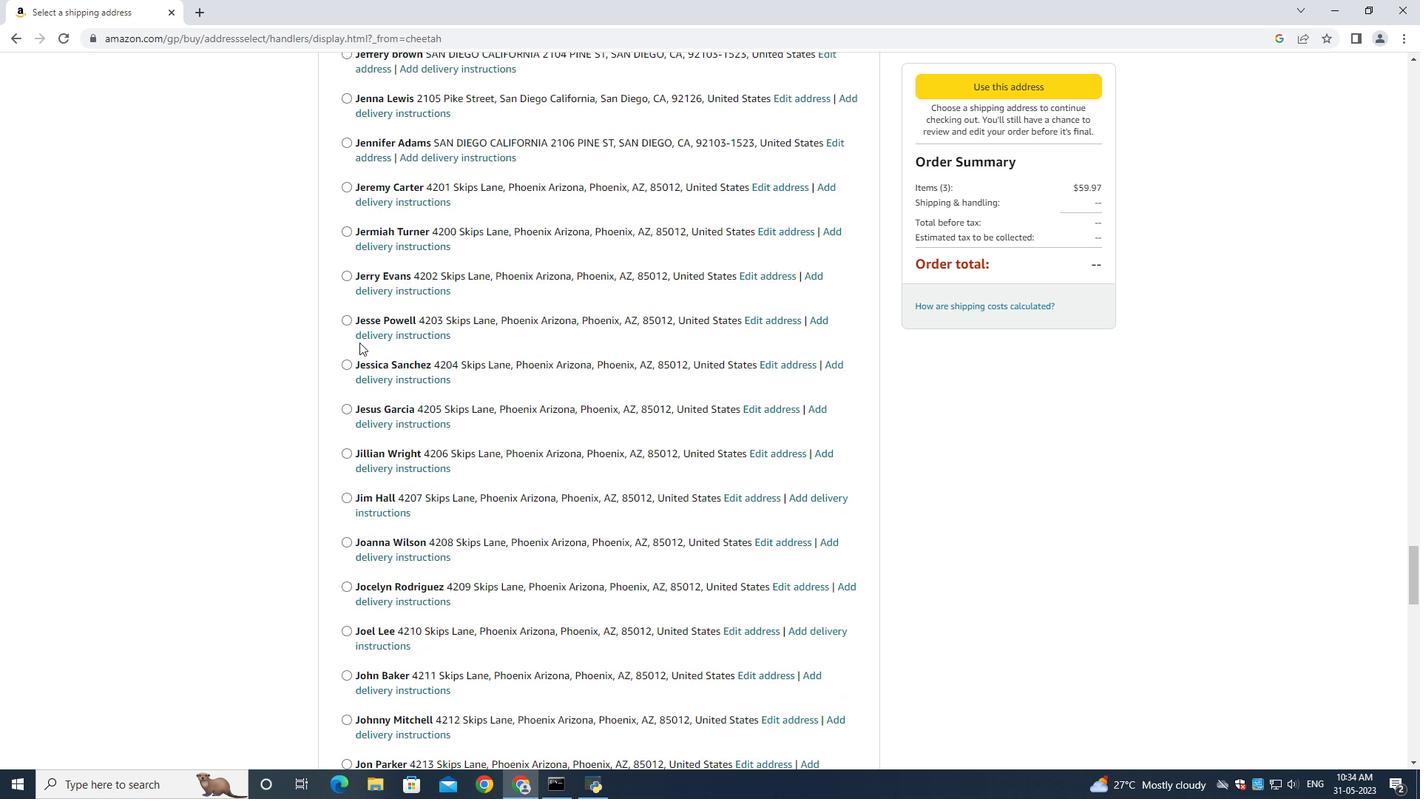 
Action: Mouse scrolled (457, 372) with delta (0, 0)
Screenshot: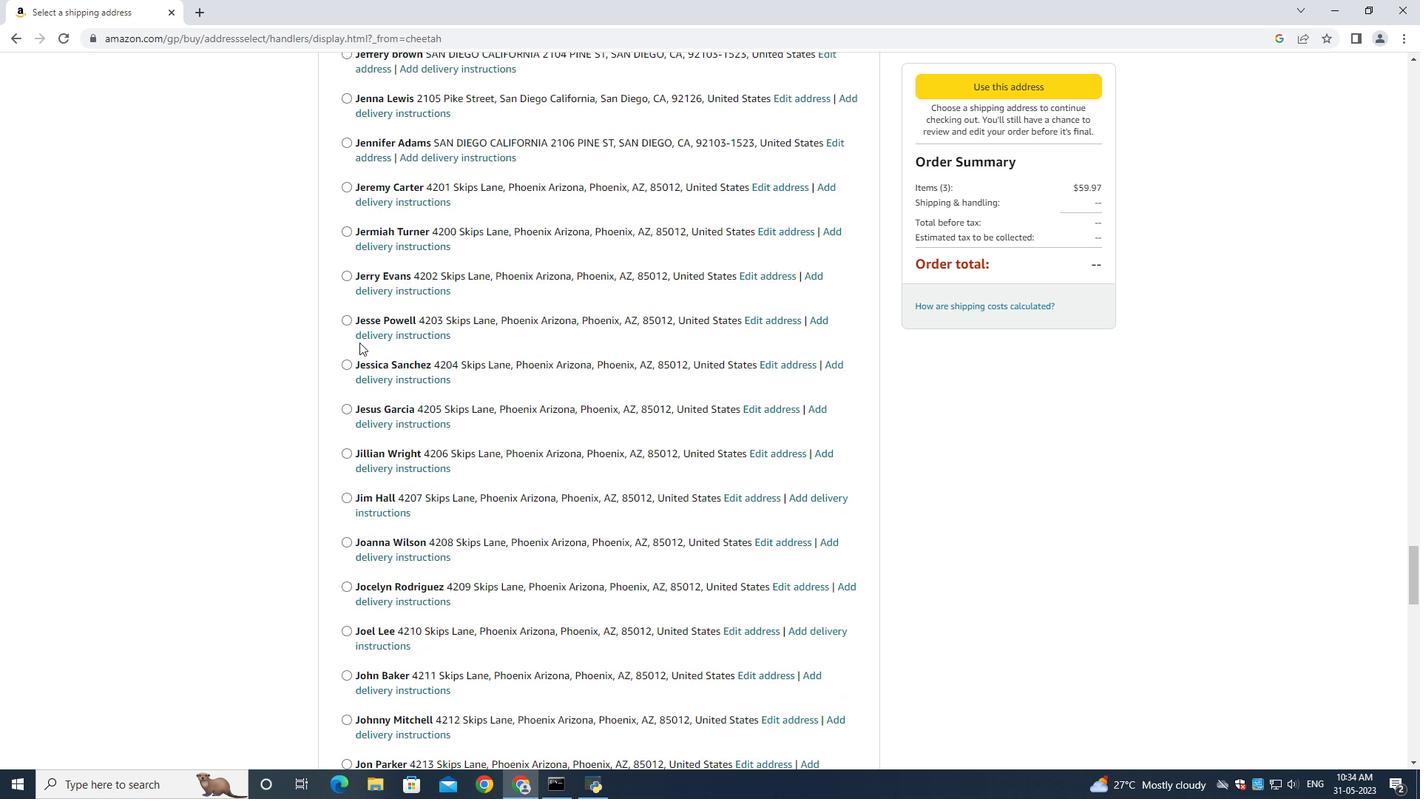 
Action: Mouse scrolled (457, 372) with delta (0, 0)
Screenshot: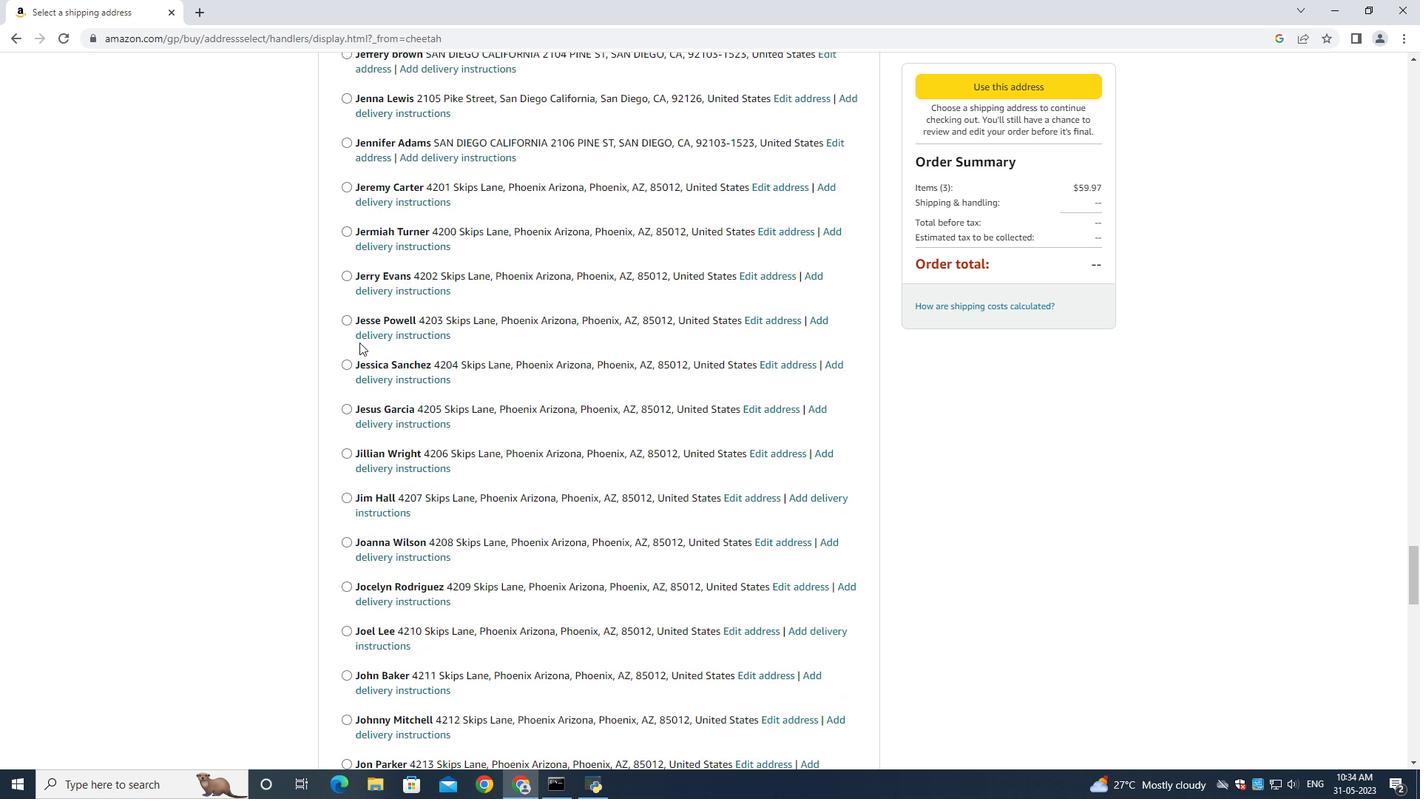 
Action: Mouse moved to (358, 343)
Screenshot: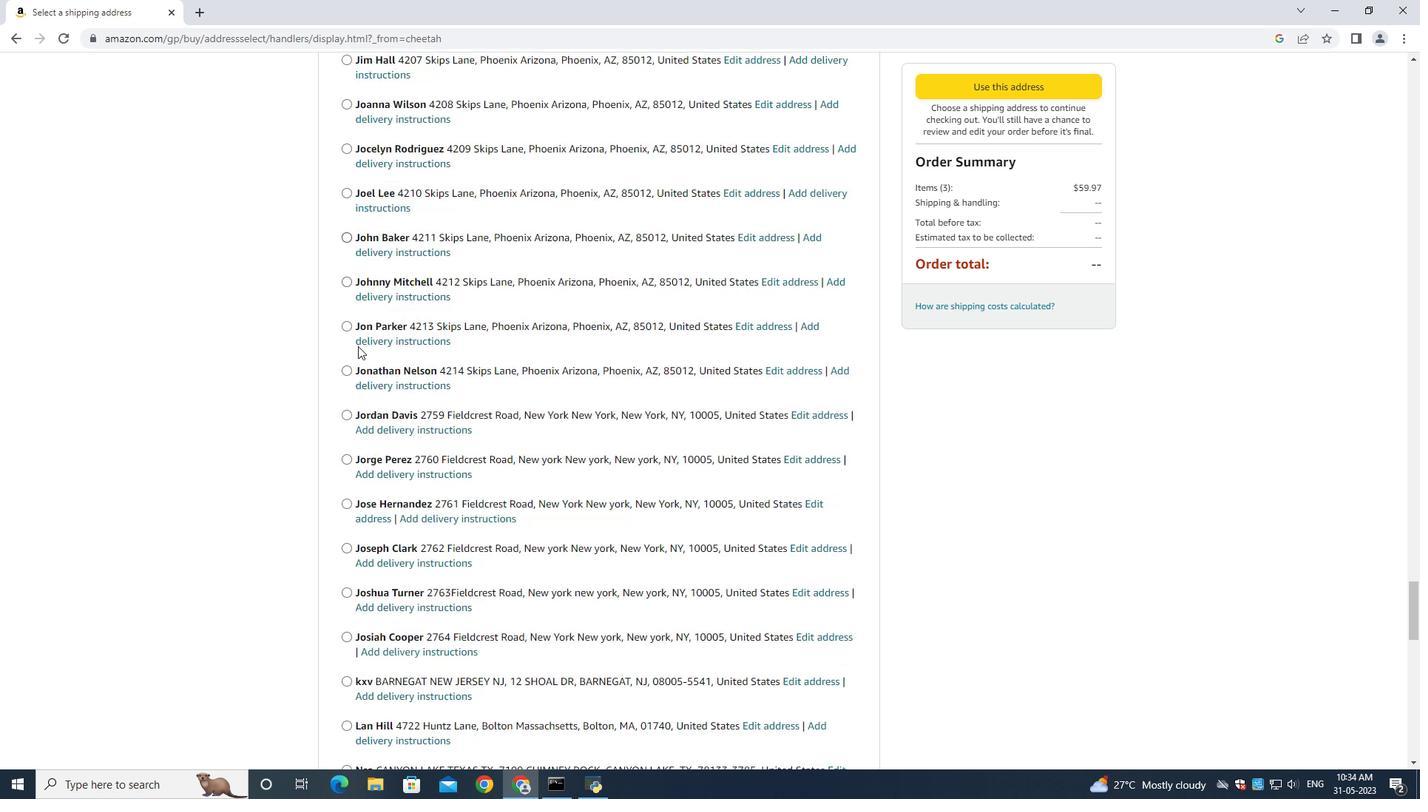 
Action: Mouse scrolled (357, 341) with delta (0, 0)
Screenshot: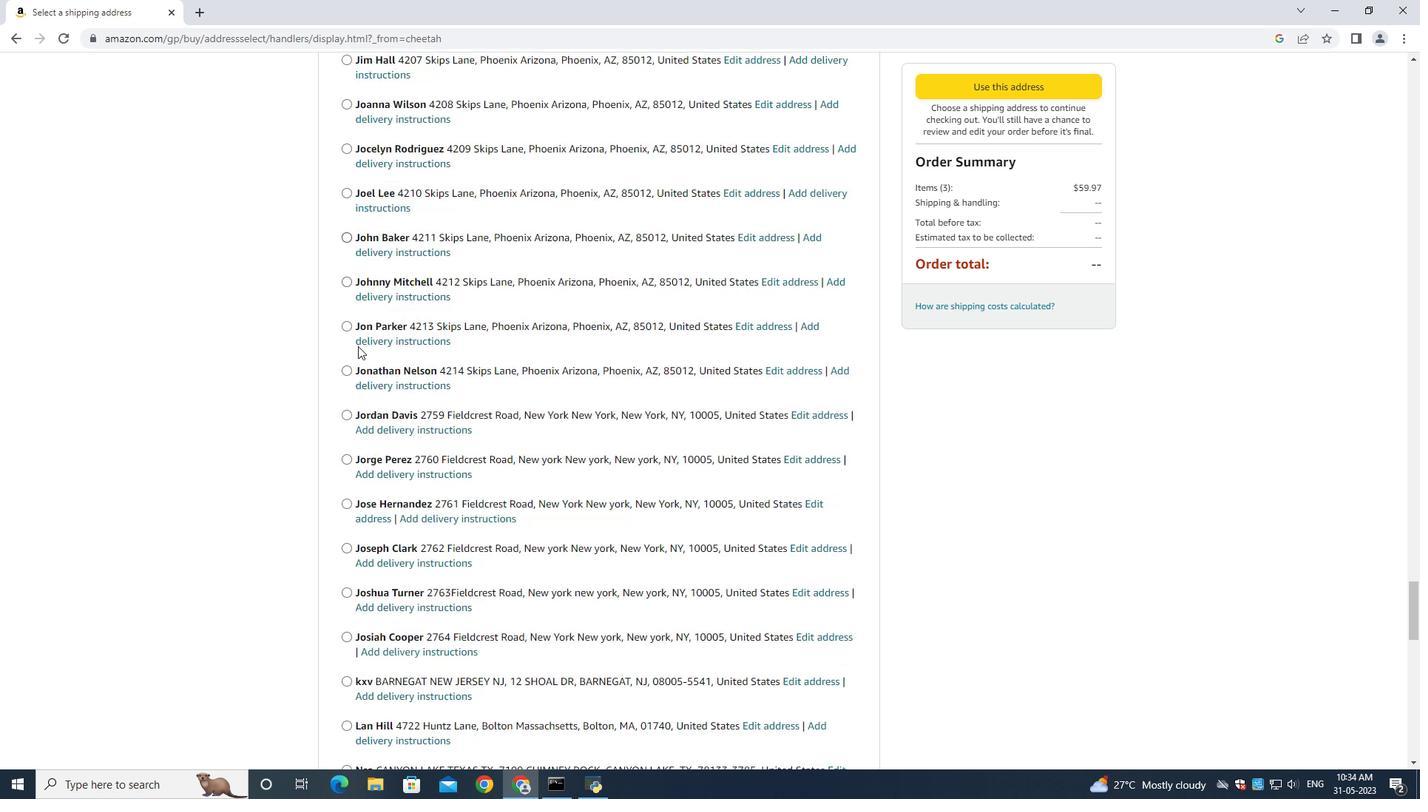 
Action: Mouse moved to (358, 343)
Screenshot: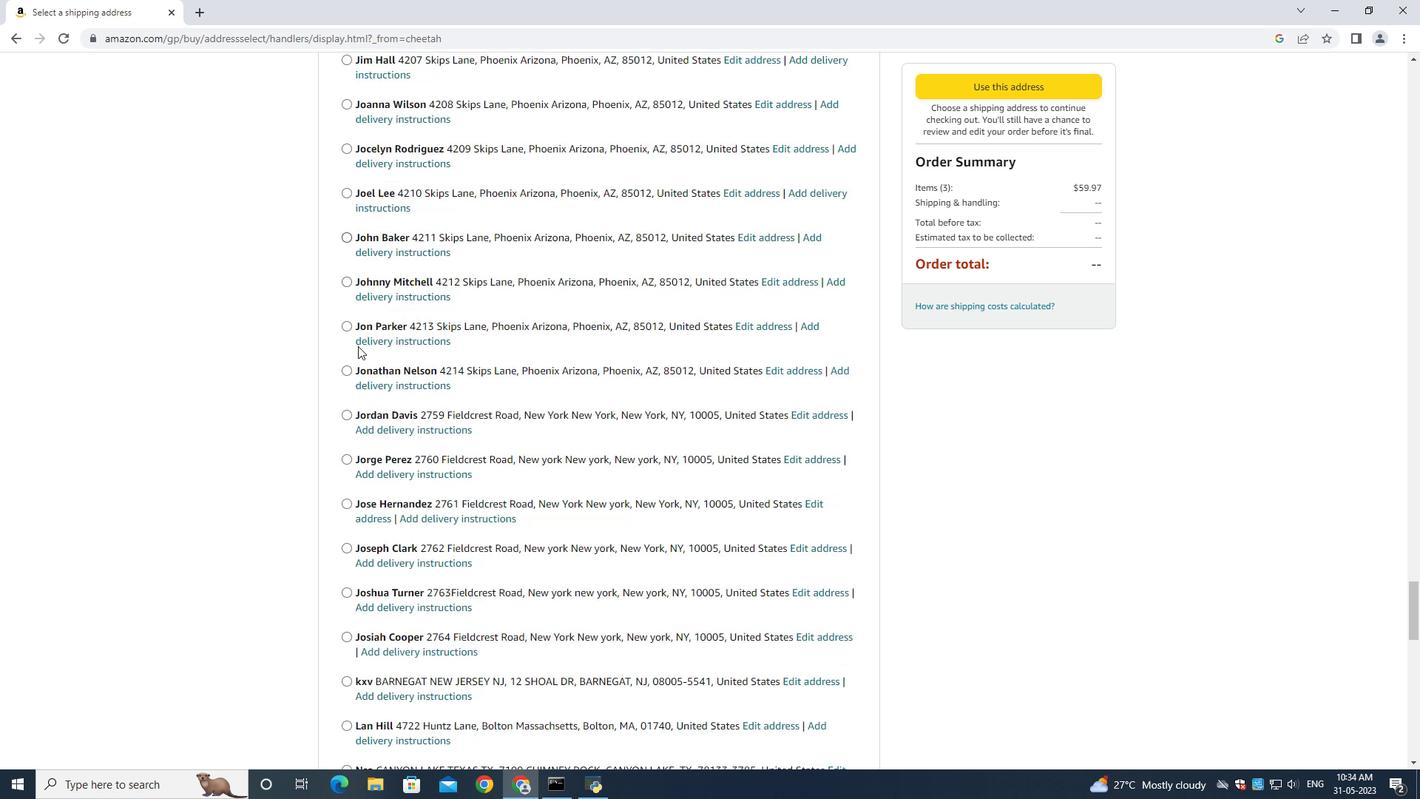 
Action: Mouse scrolled (357, 341) with delta (0, 0)
Screenshot: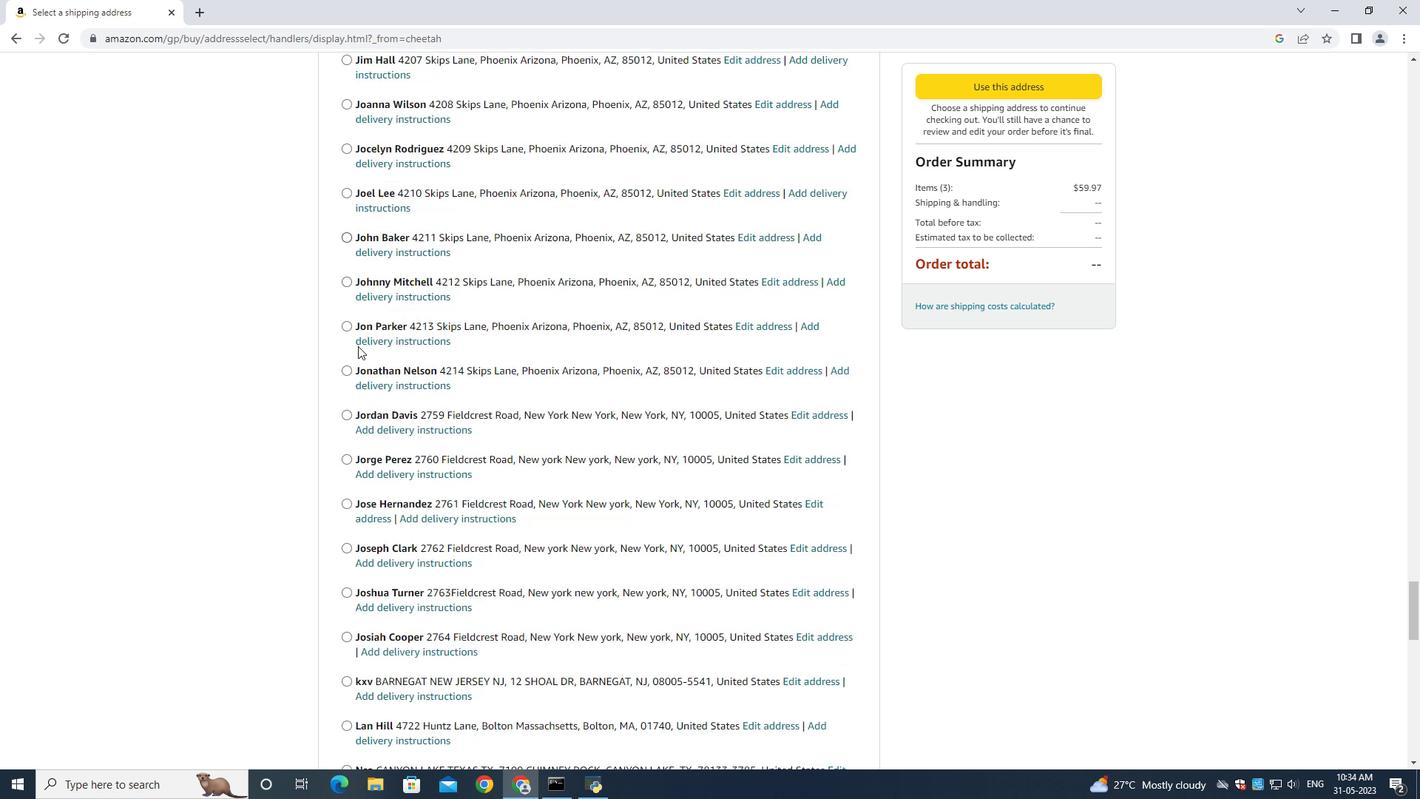 
Action: Mouse moved to (358, 341)
Screenshot: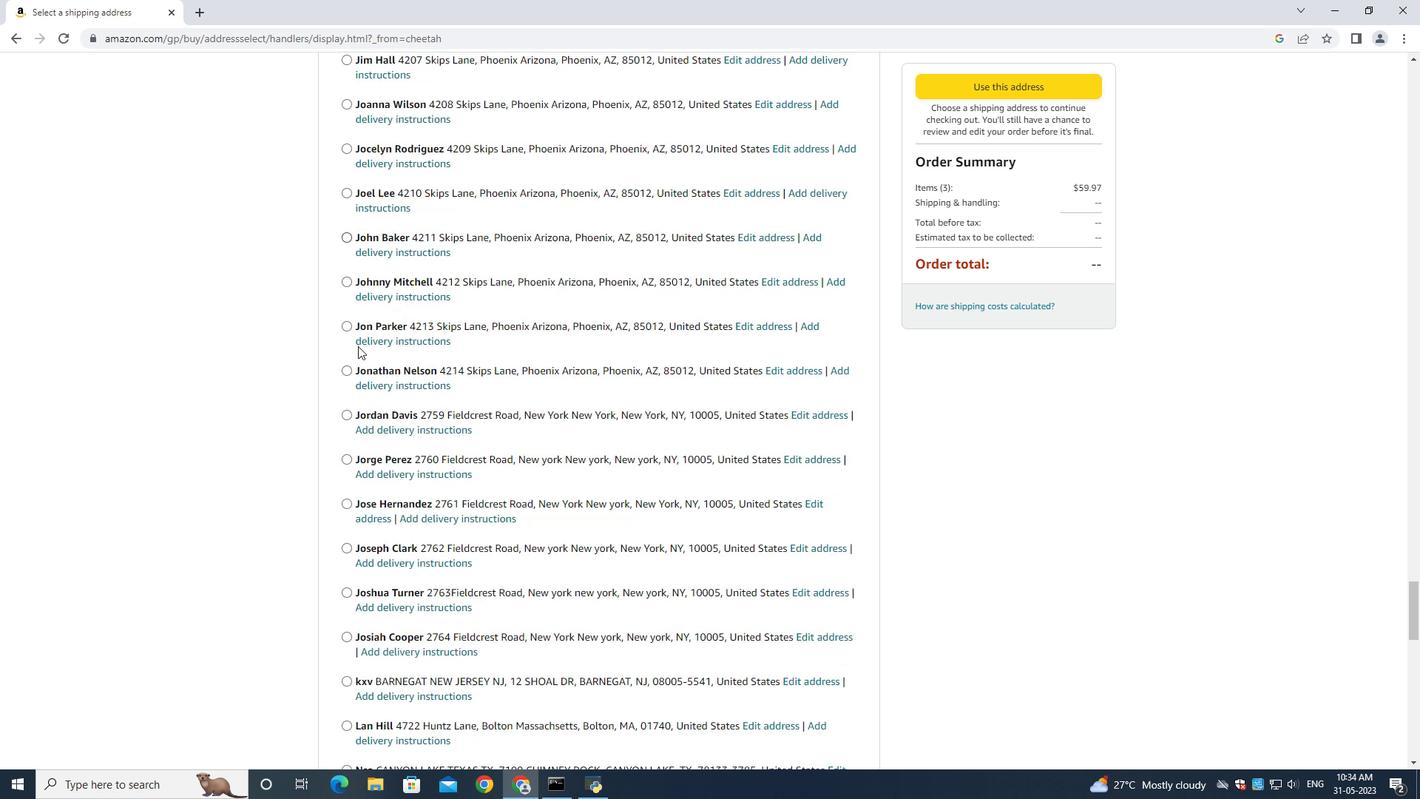 
Action: Mouse scrolled (357, 342) with delta (0, 0)
Screenshot: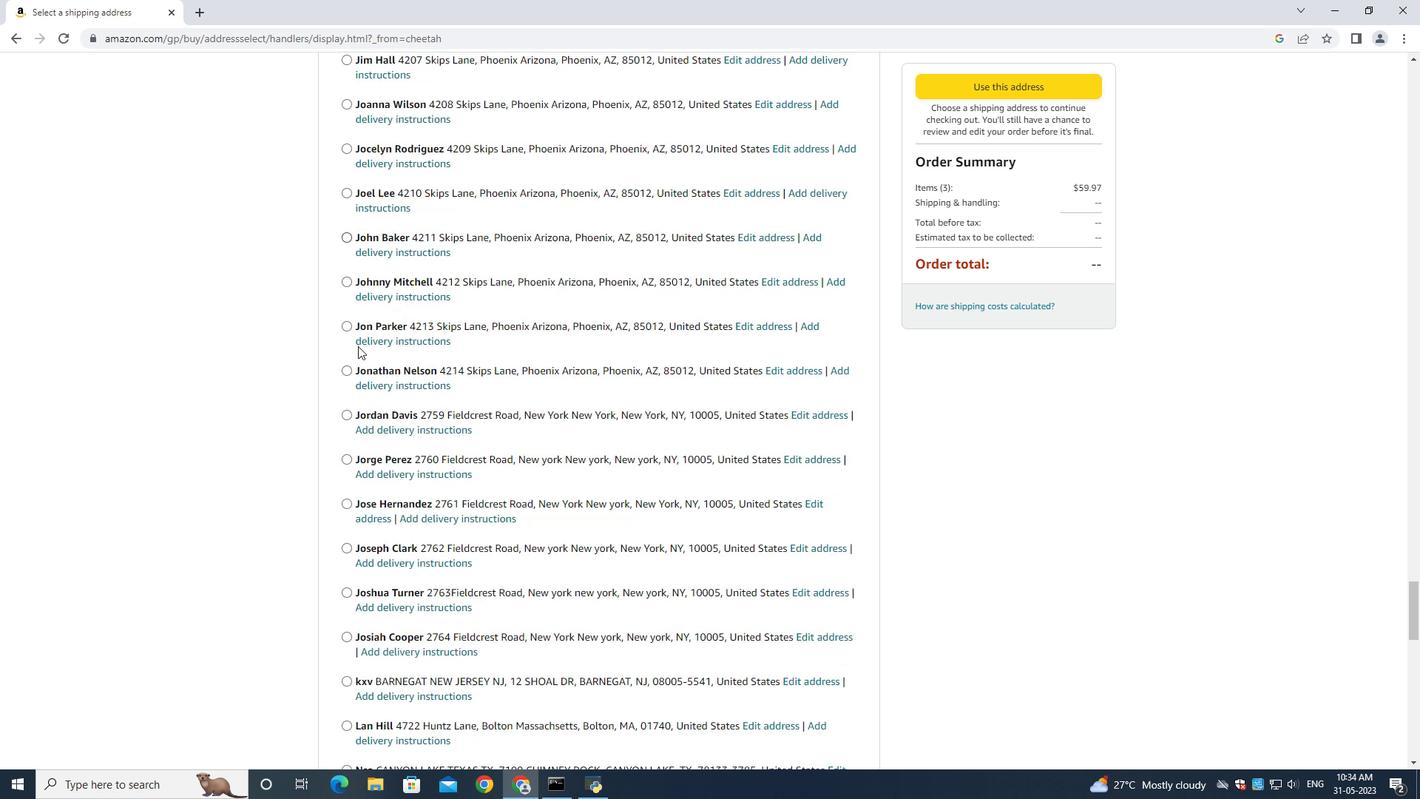 
Action: Mouse moved to (358, 341)
Screenshot: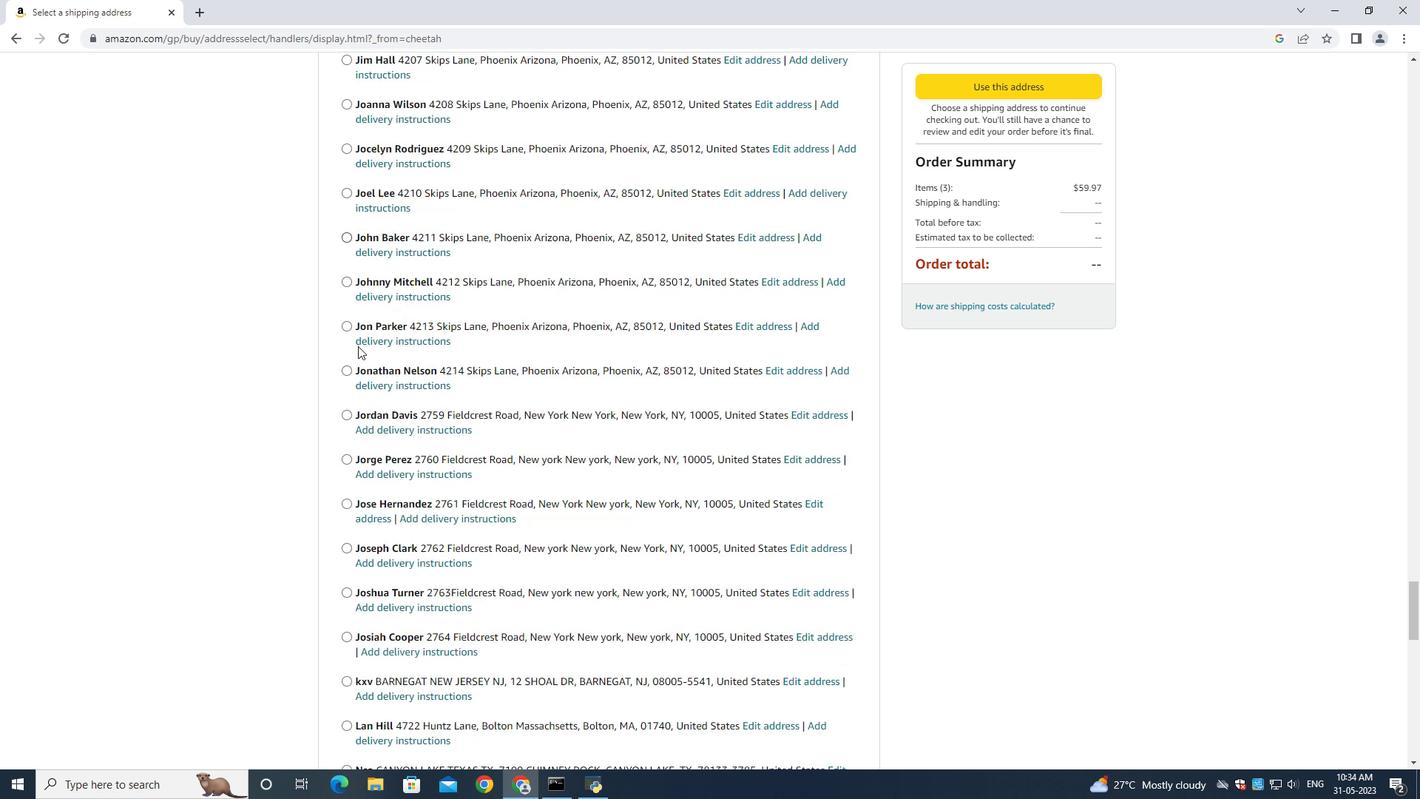 
Action: Mouse scrolled (358, 342) with delta (0, 0)
Screenshot: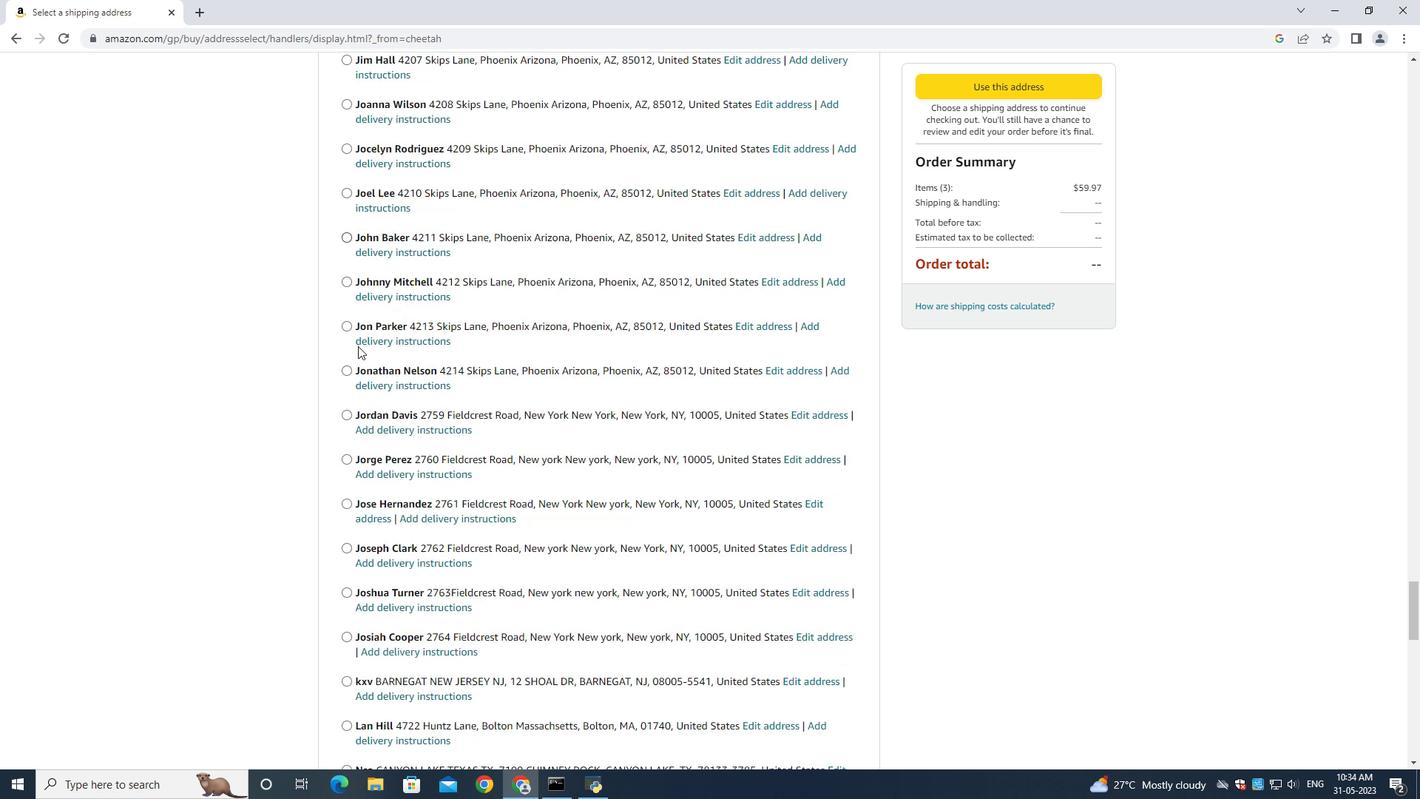 
Action: Mouse scrolled (358, 340) with delta (0, 0)
Screenshot: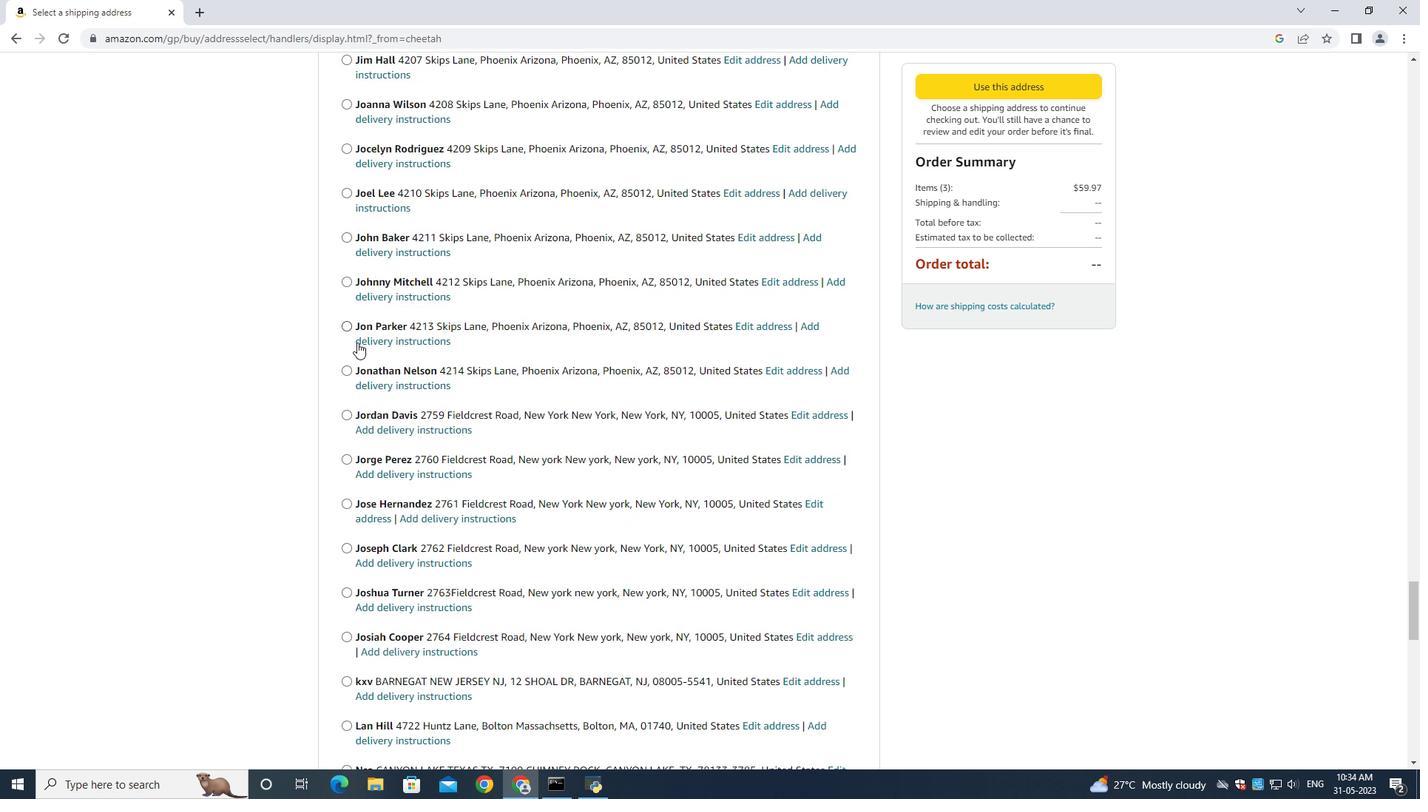 
Action: Mouse moved to (359, 341)
Screenshot: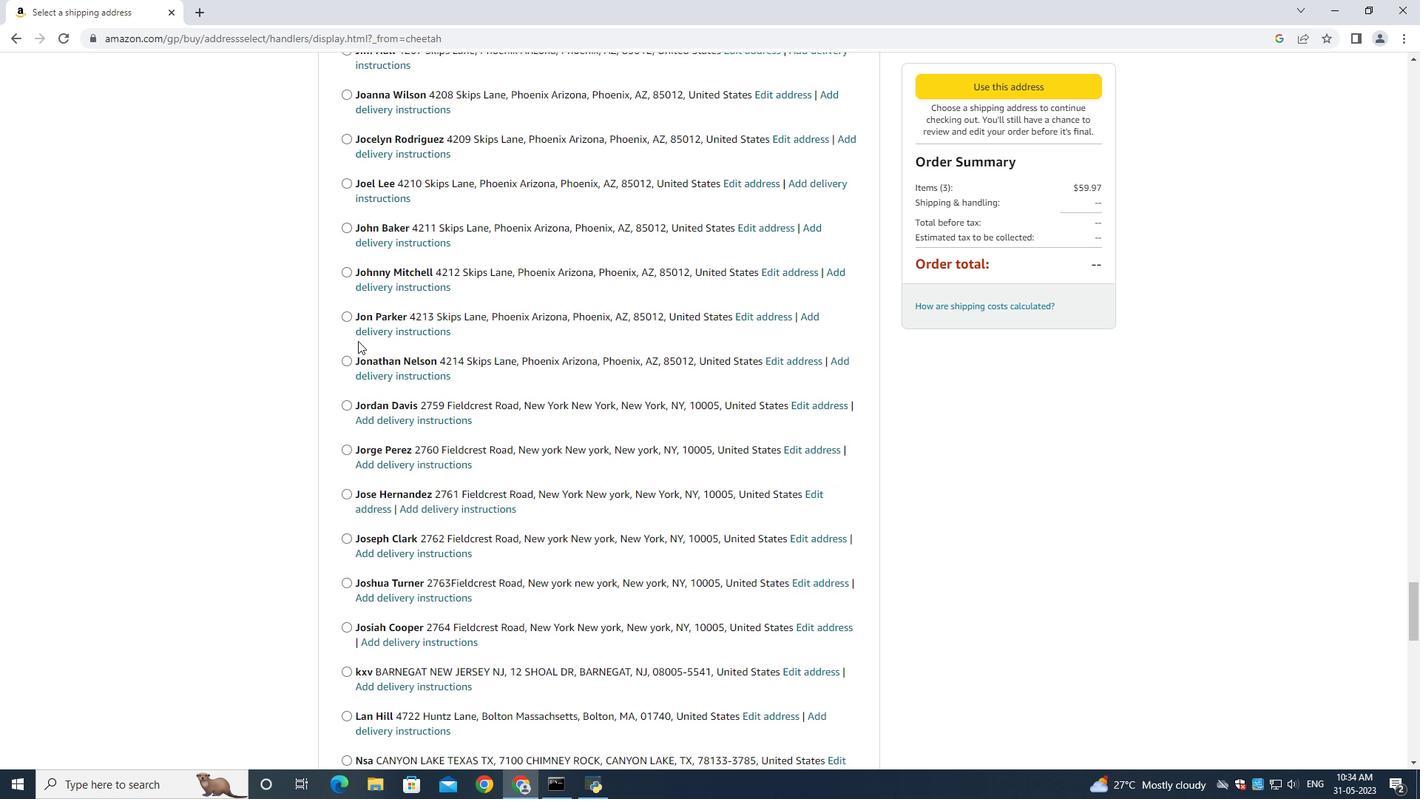 
Action: Mouse scrolled (359, 340) with delta (0, 0)
Screenshot: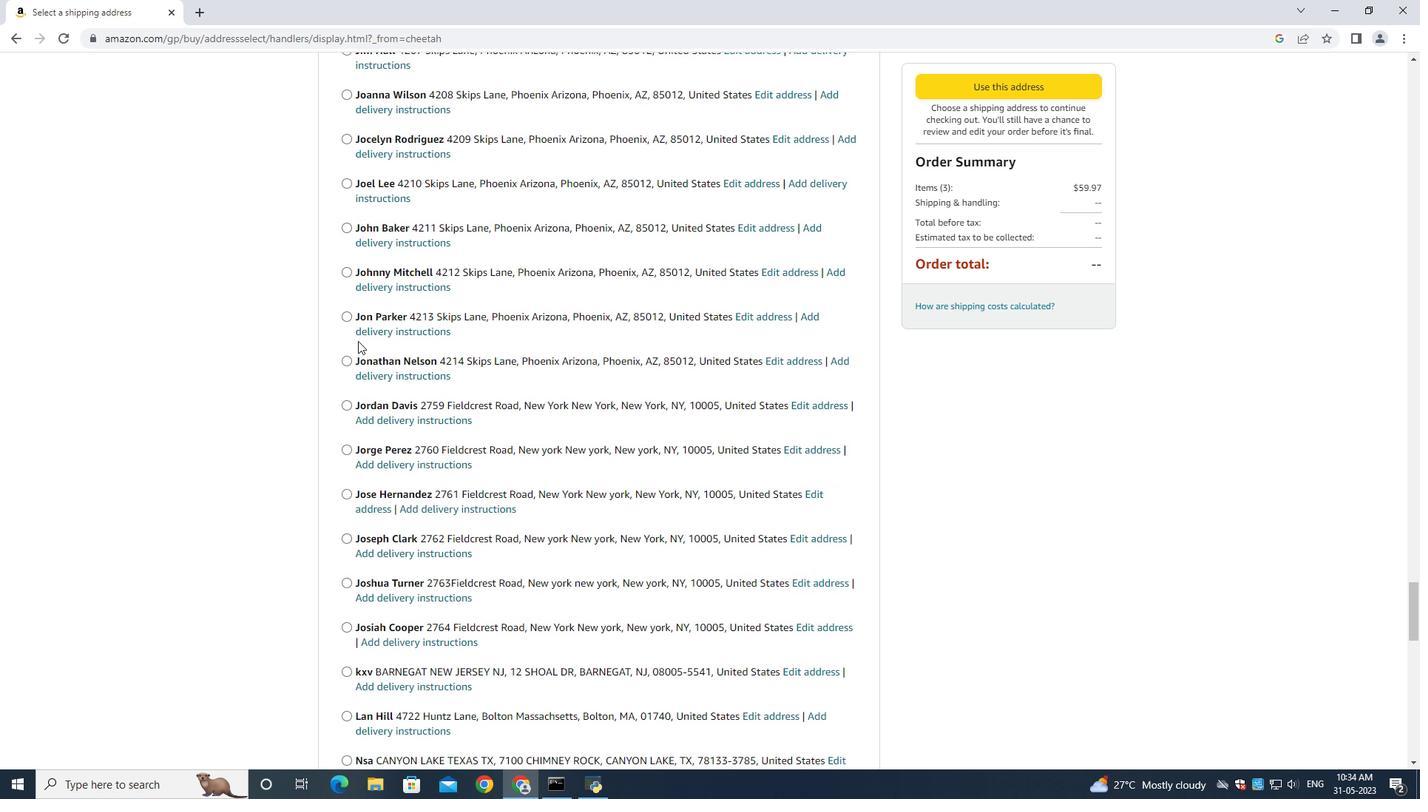 
Action: Mouse moved to (359, 341)
Screenshot: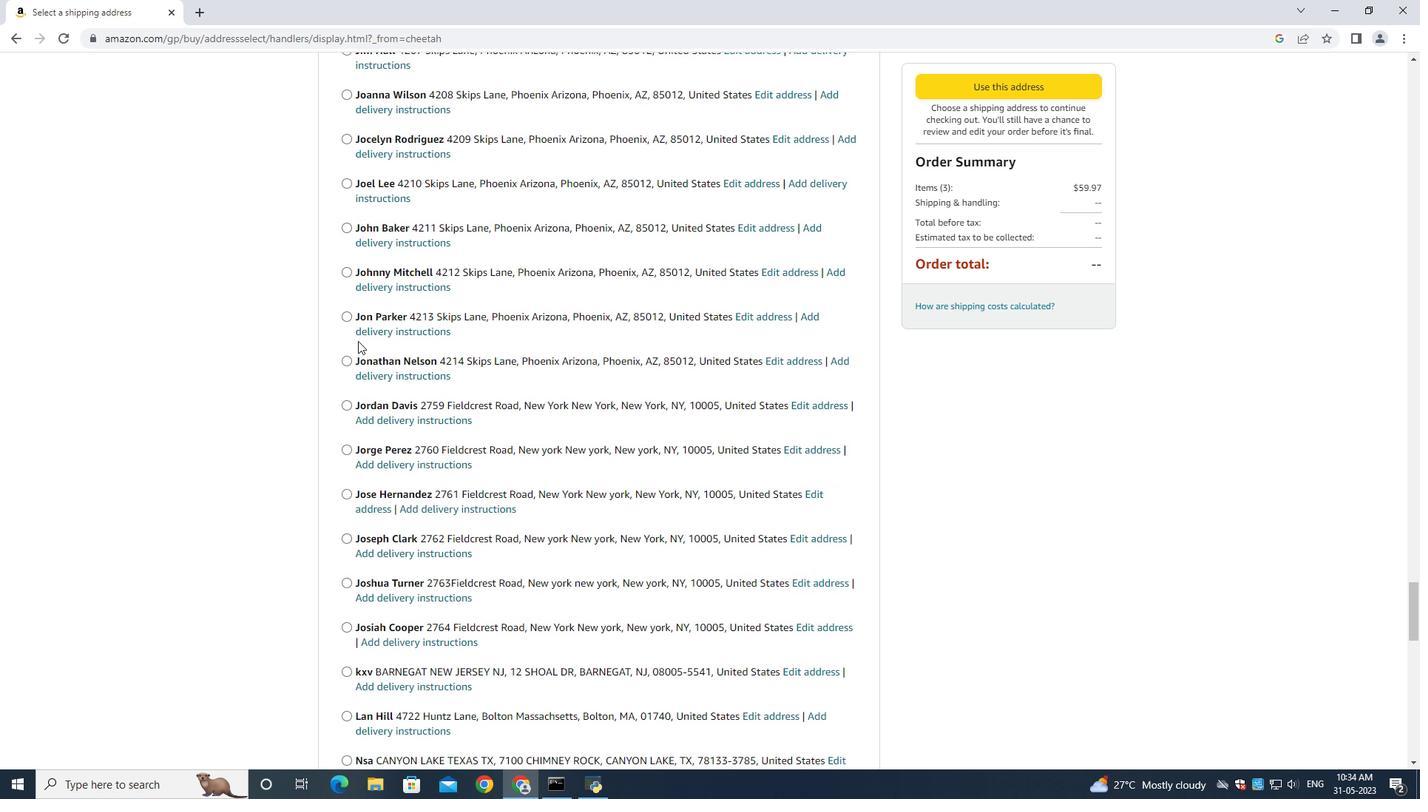 
Action: Mouse scrolled (359, 340) with delta (0, 0)
Screenshot: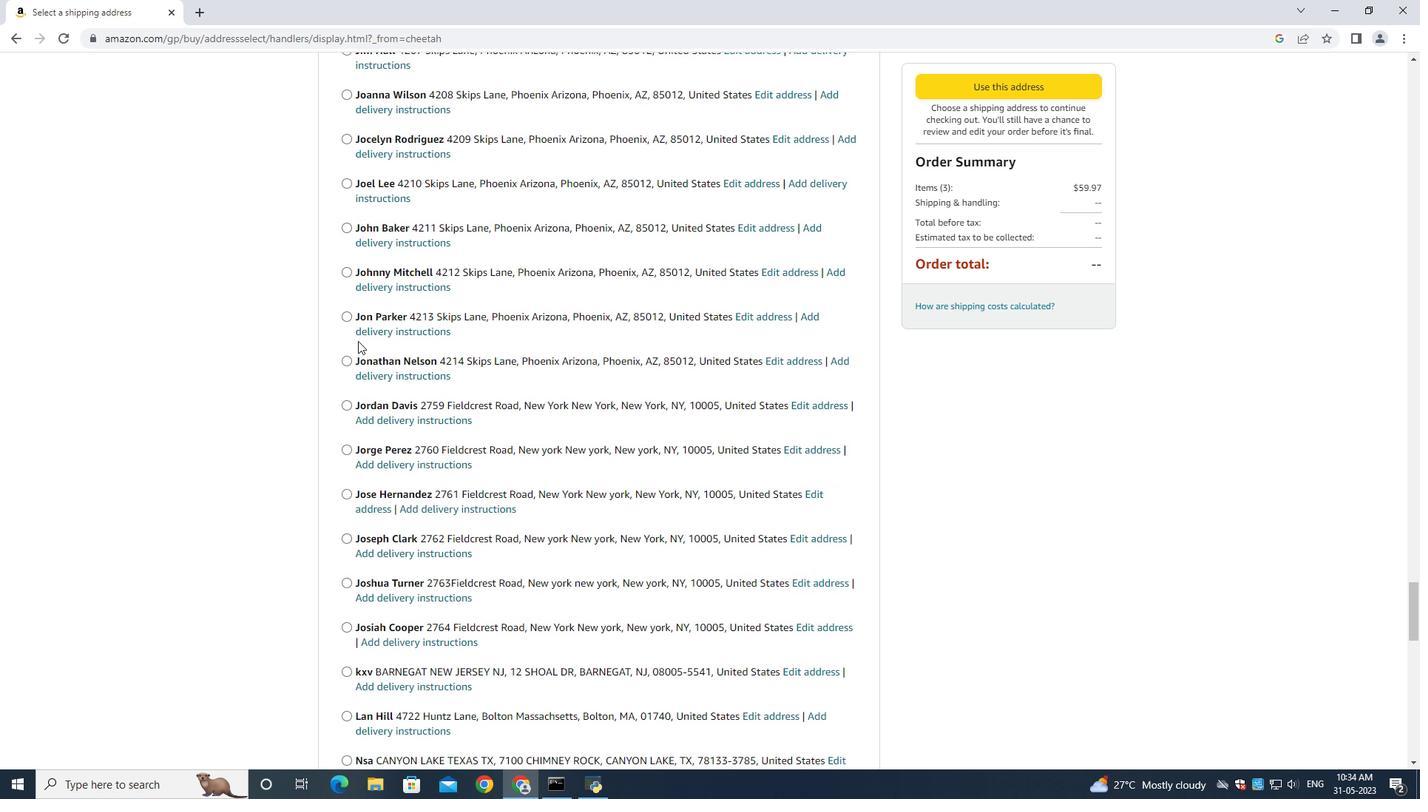 
Action: Mouse moved to (360, 341)
